 Task: Edit a video showcasing the behind-the-scenes moments and bloopers from a school play or community theater production.
Action: Mouse moved to (810, 451)
Screenshot: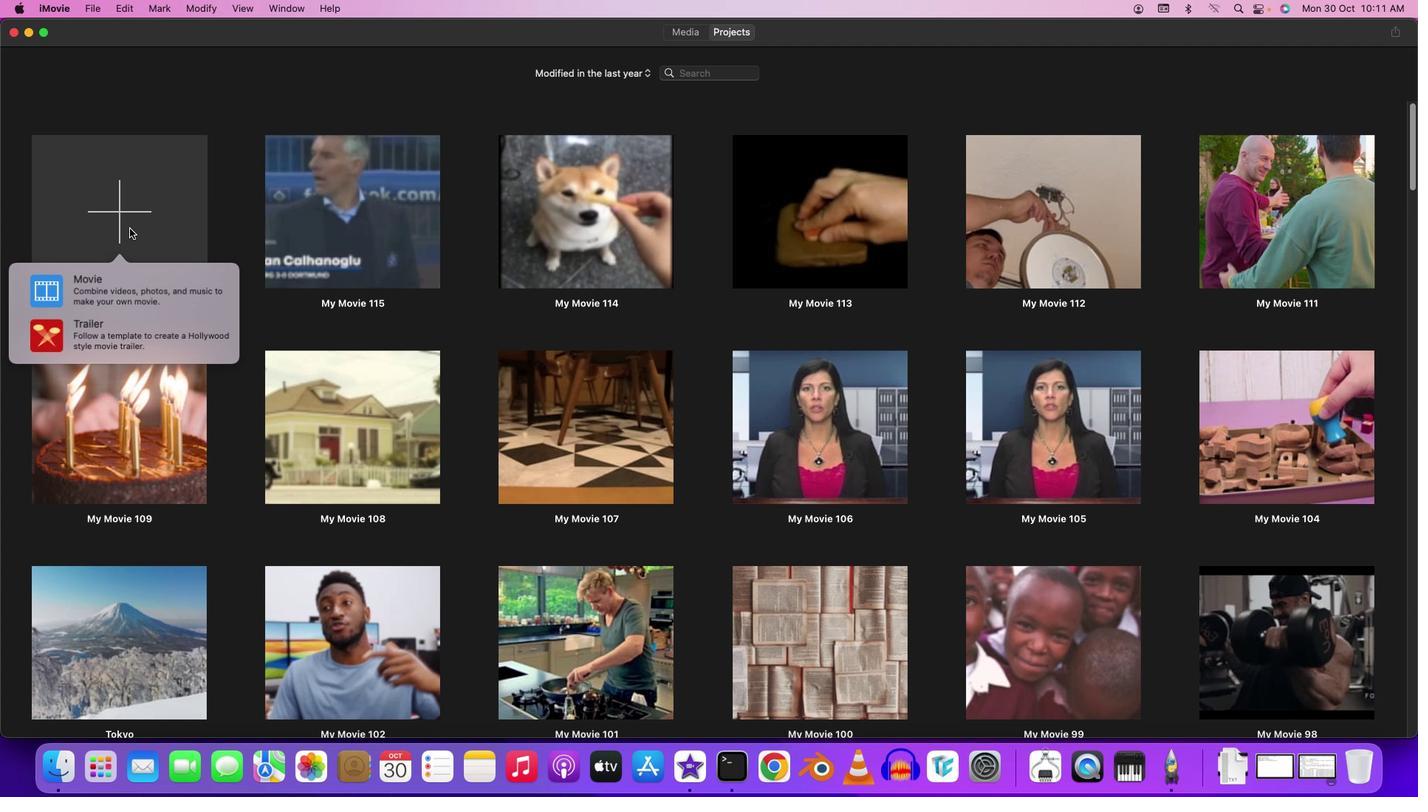 
Action: Mouse pressed left at (810, 451)
Screenshot: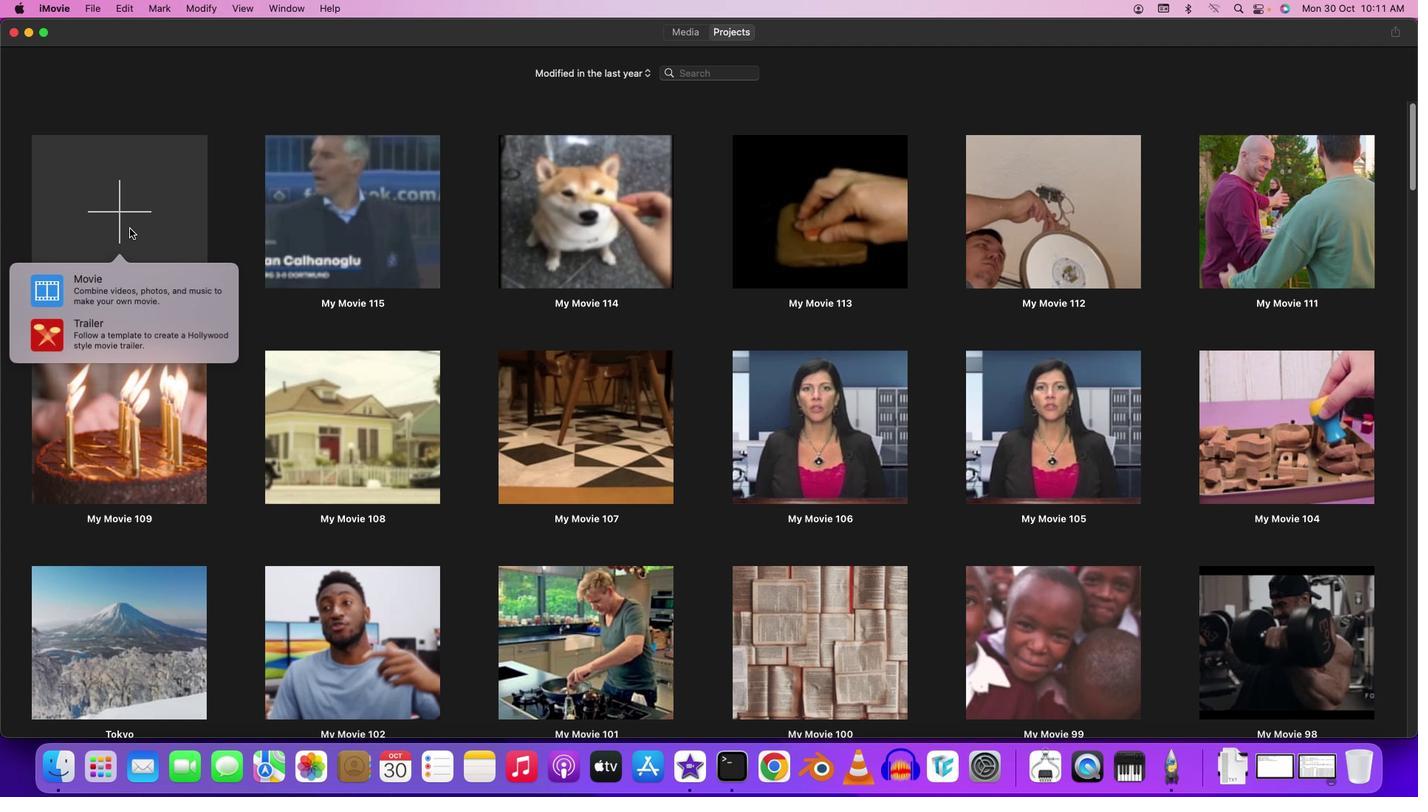 
Action: Mouse moved to (810, 451)
Screenshot: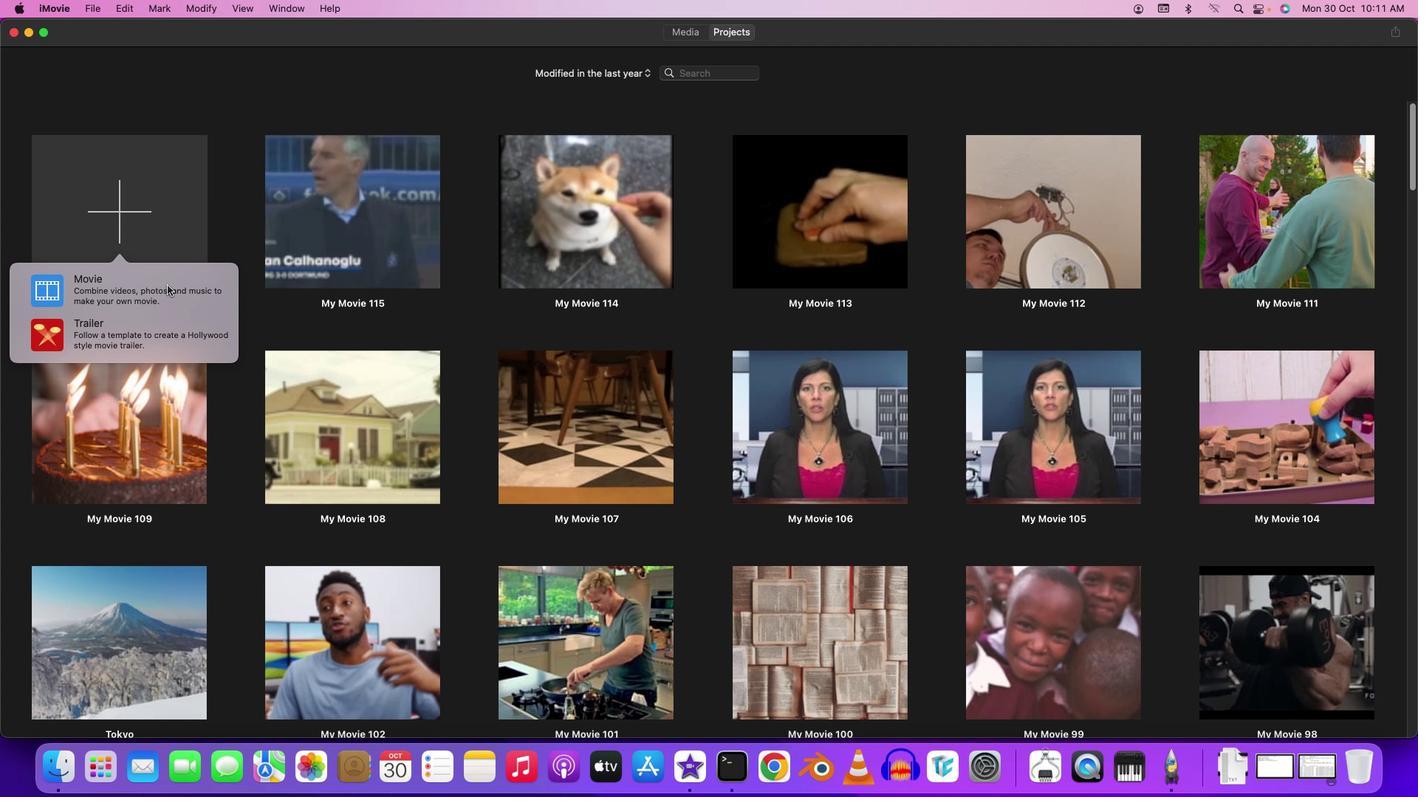 
Action: Mouse pressed left at (810, 451)
Screenshot: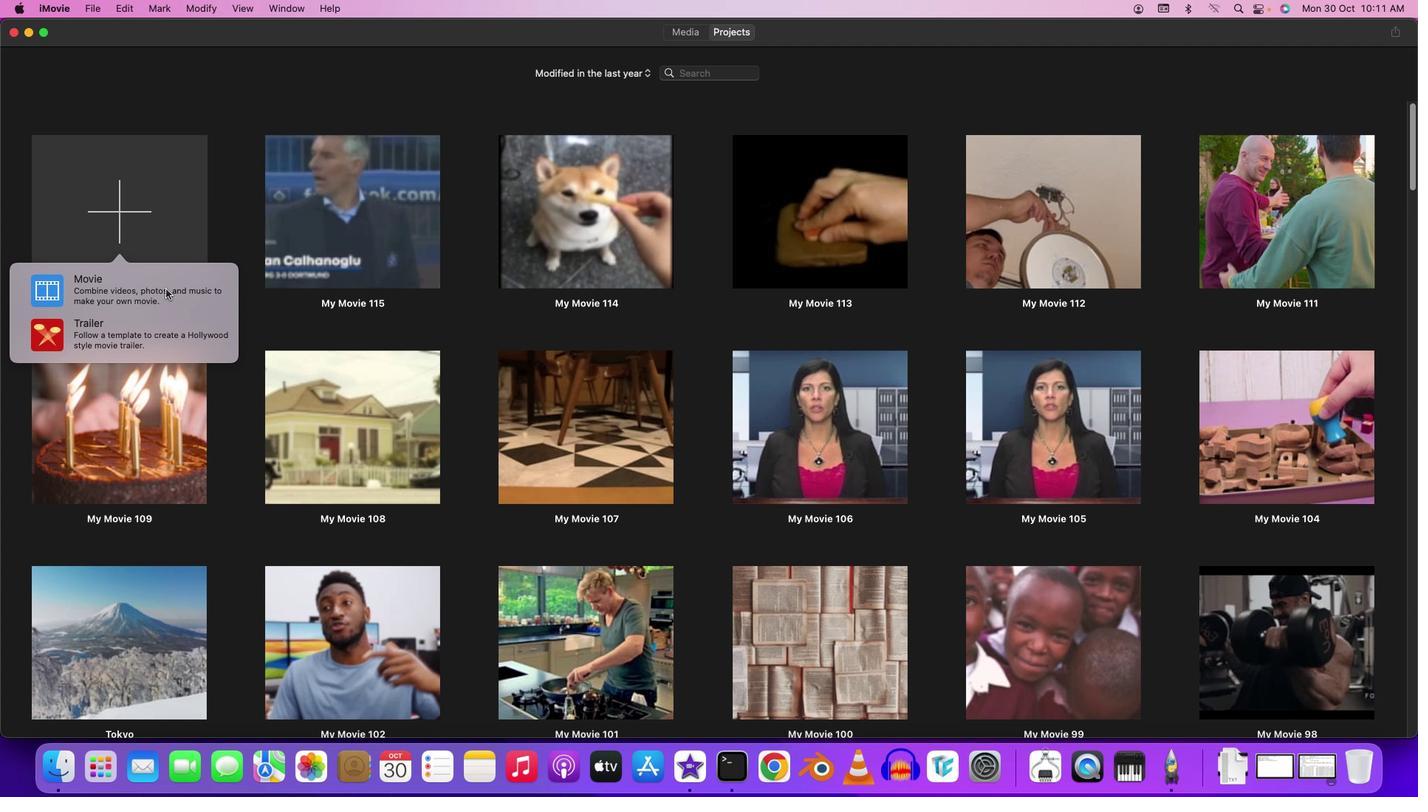 
Action: Mouse moved to (810, 451)
Screenshot: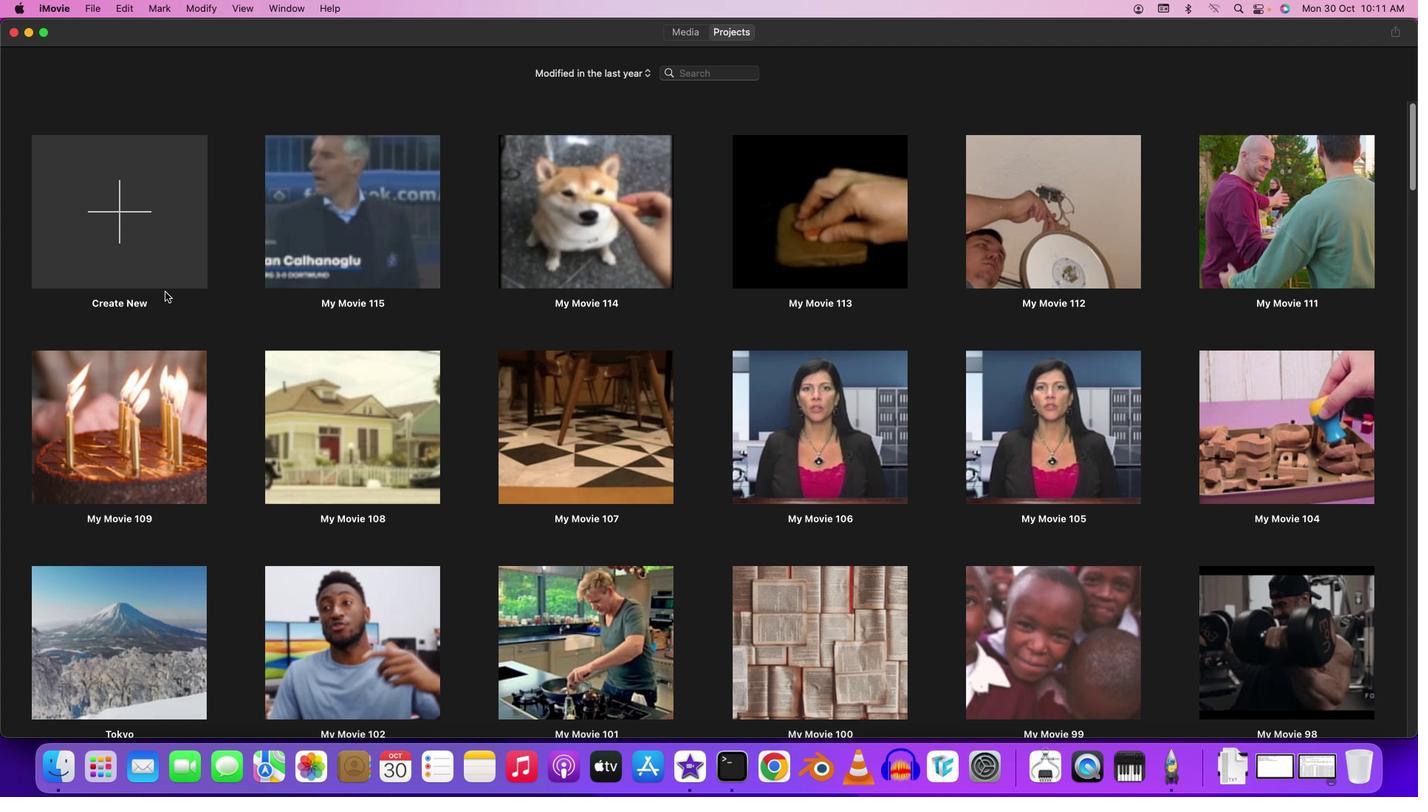 
Action: Mouse pressed left at (810, 451)
Screenshot: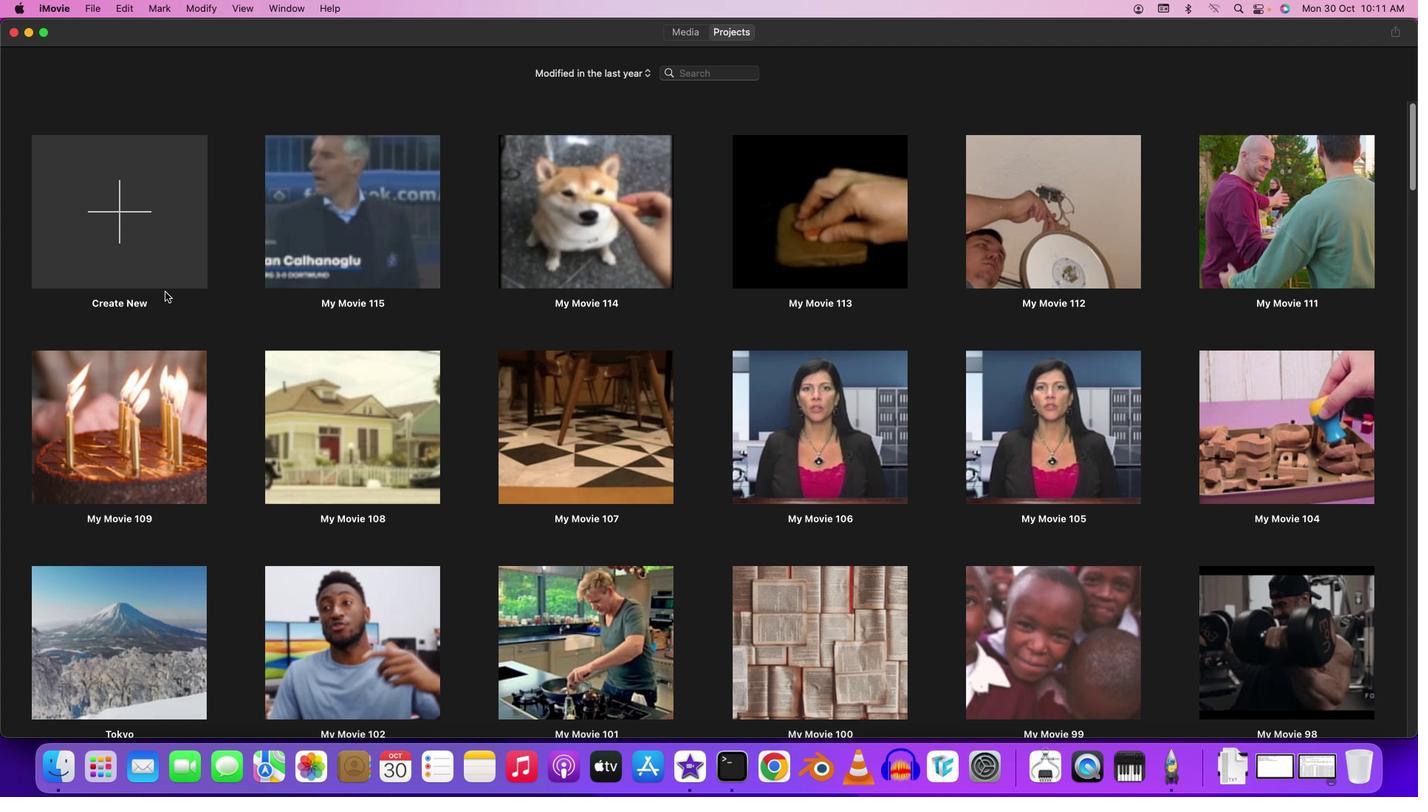 
Action: Mouse moved to (810, 451)
Screenshot: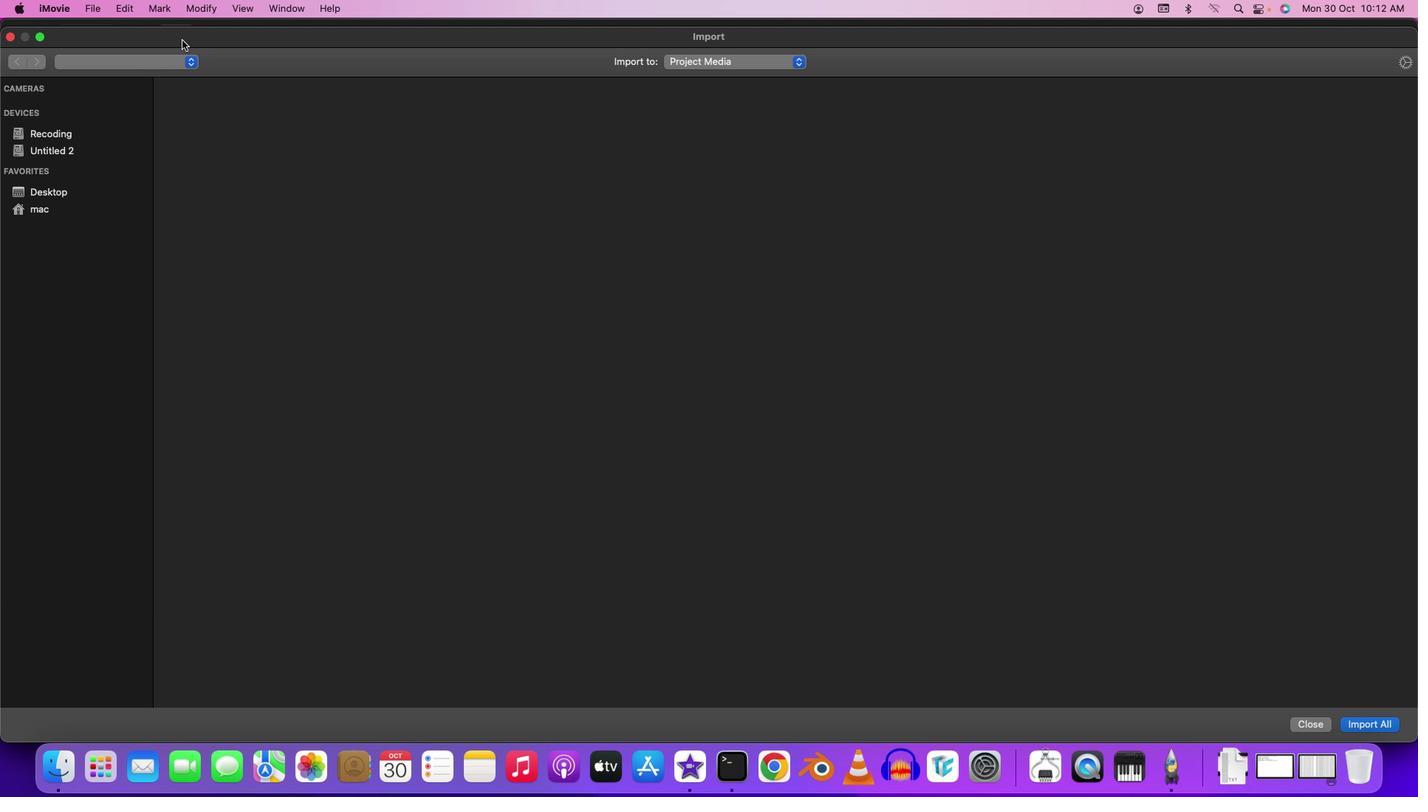 
Action: Mouse pressed left at (810, 451)
Screenshot: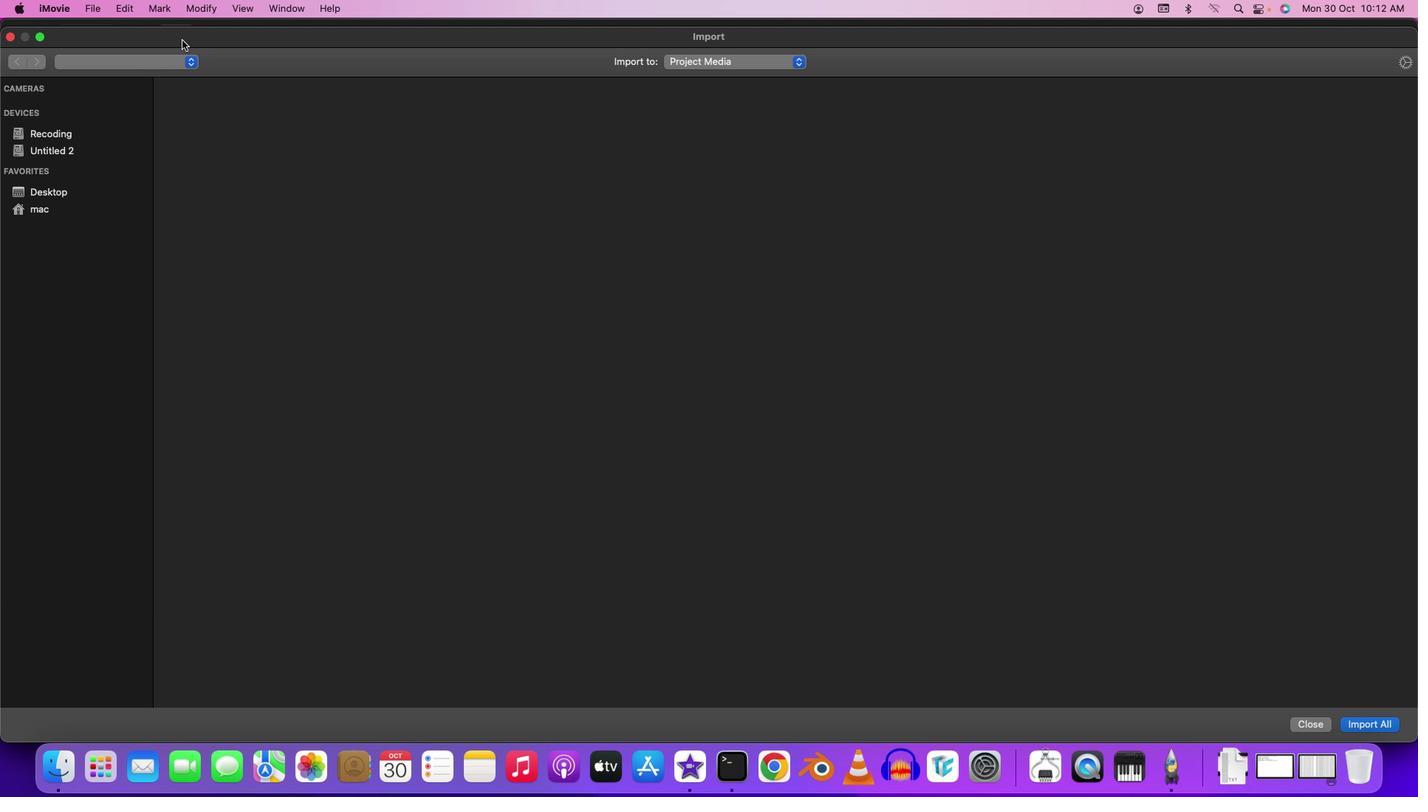 
Action: Mouse moved to (810, 451)
Screenshot: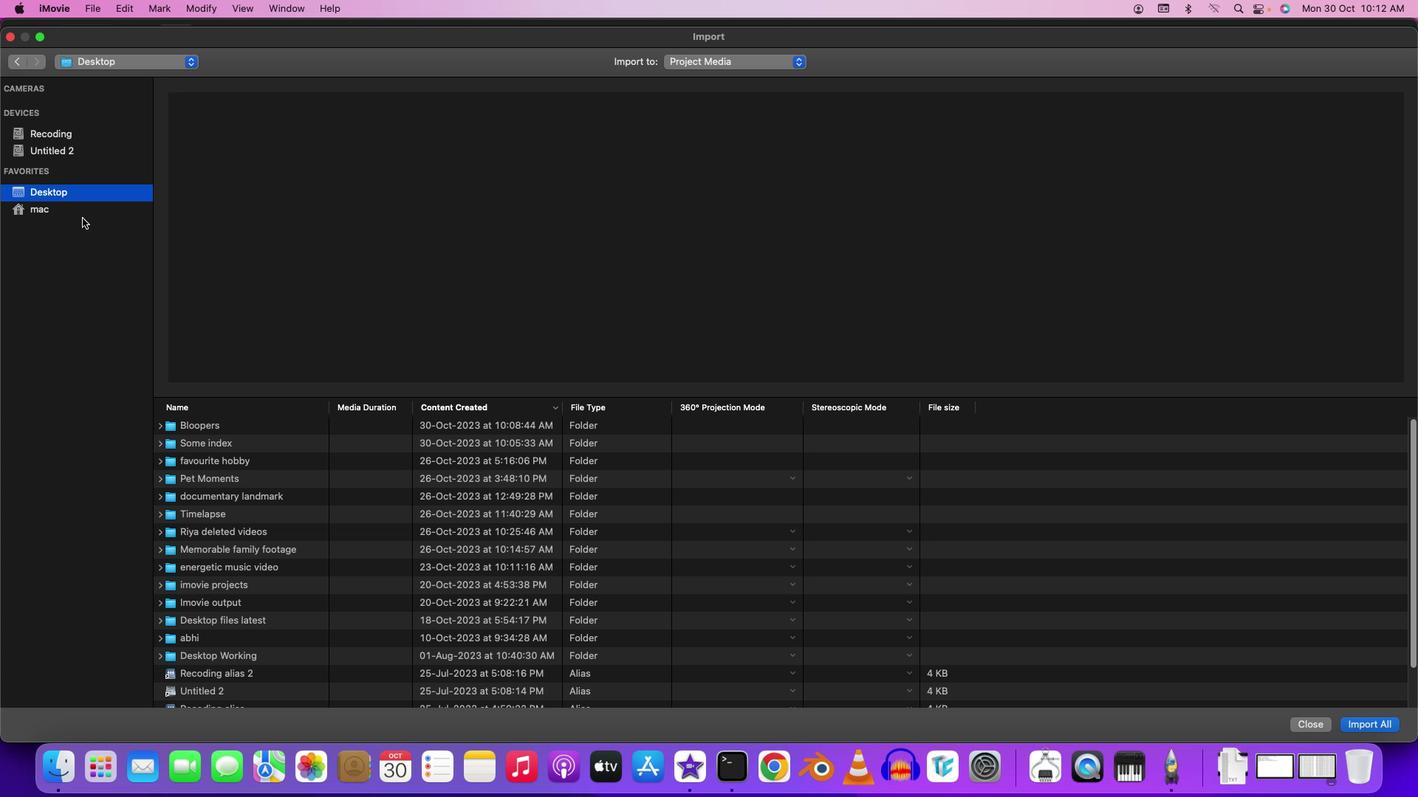 
Action: Mouse pressed left at (810, 451)
Screenshot: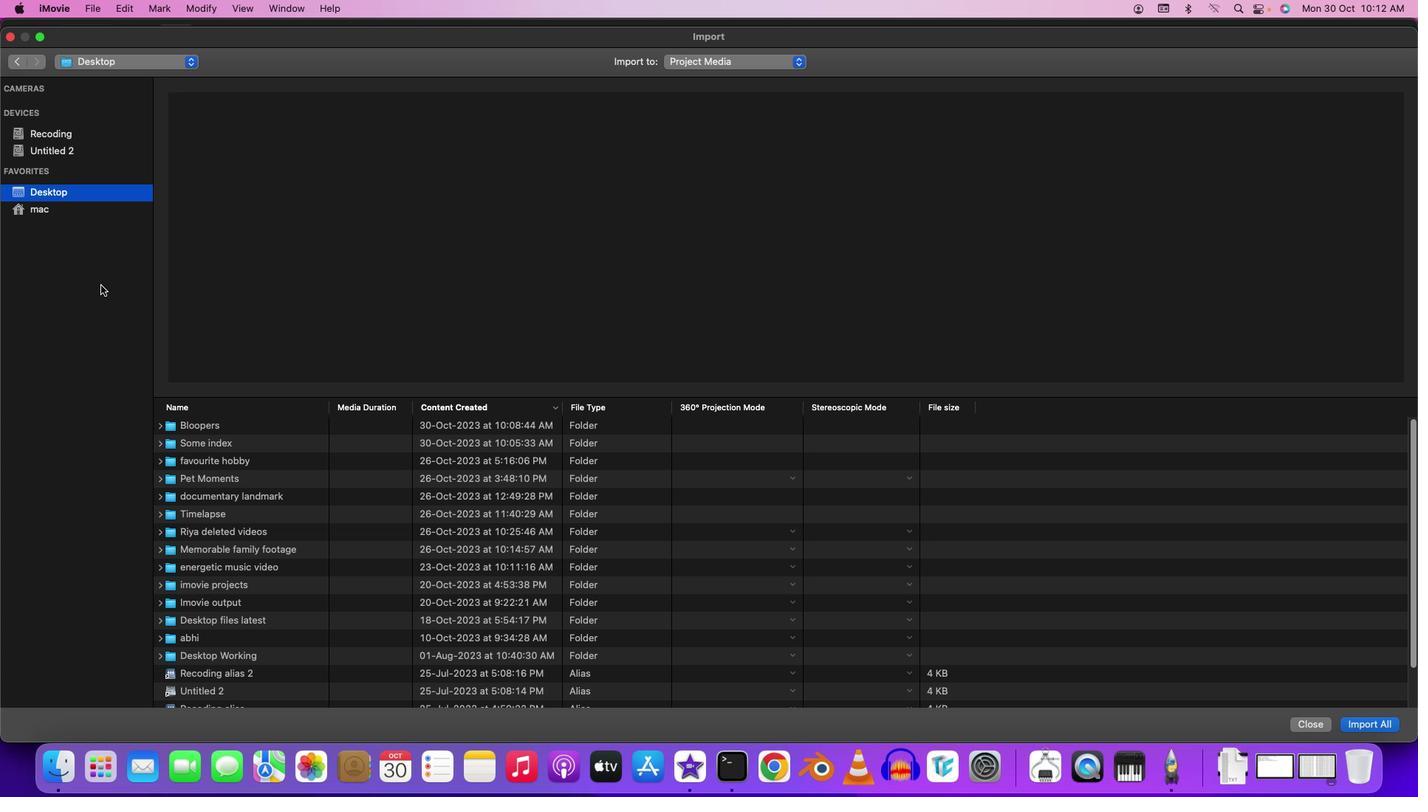 
Action: Mouse moved to (810, 451)
Screenshot: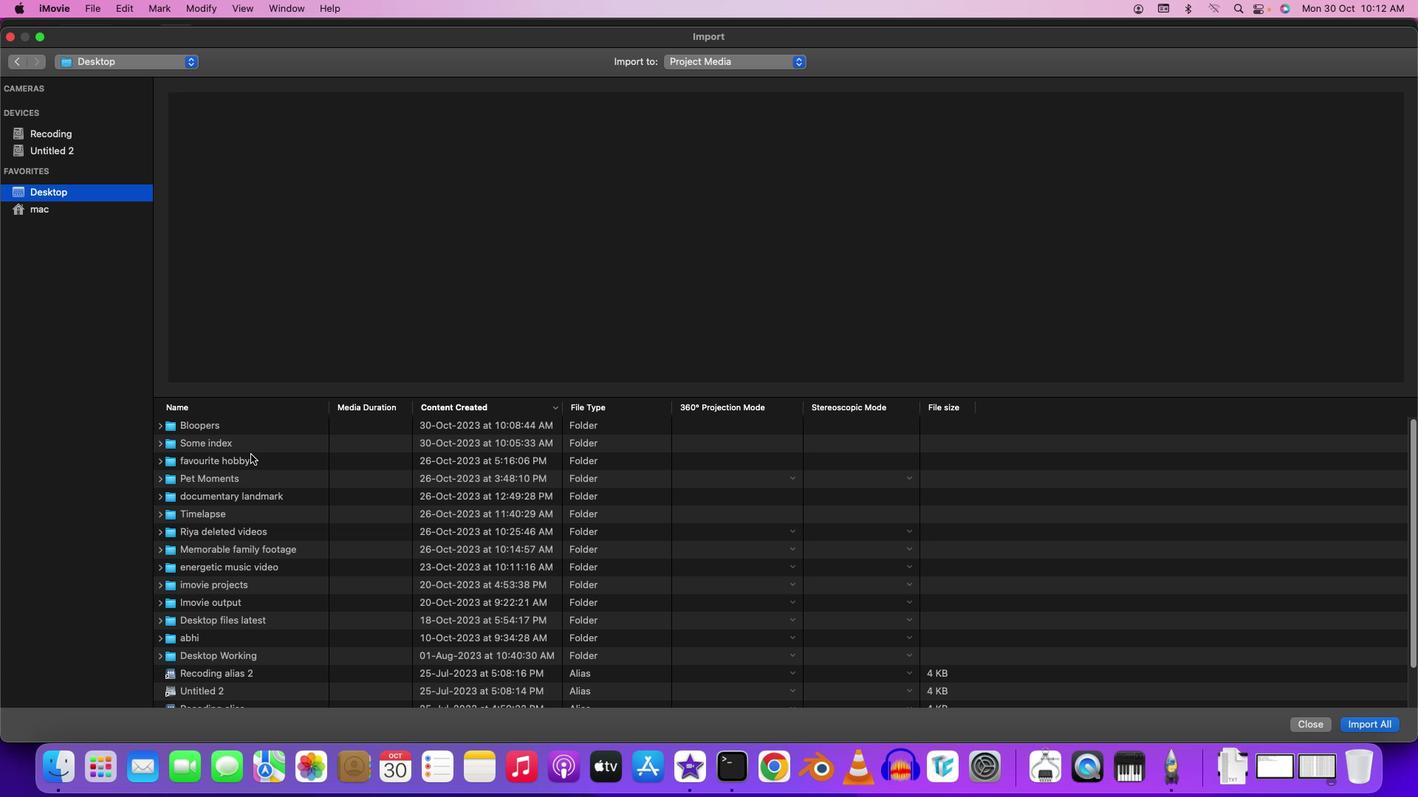 
Action: Mouse pressed left at (810, 451)
Screenshot: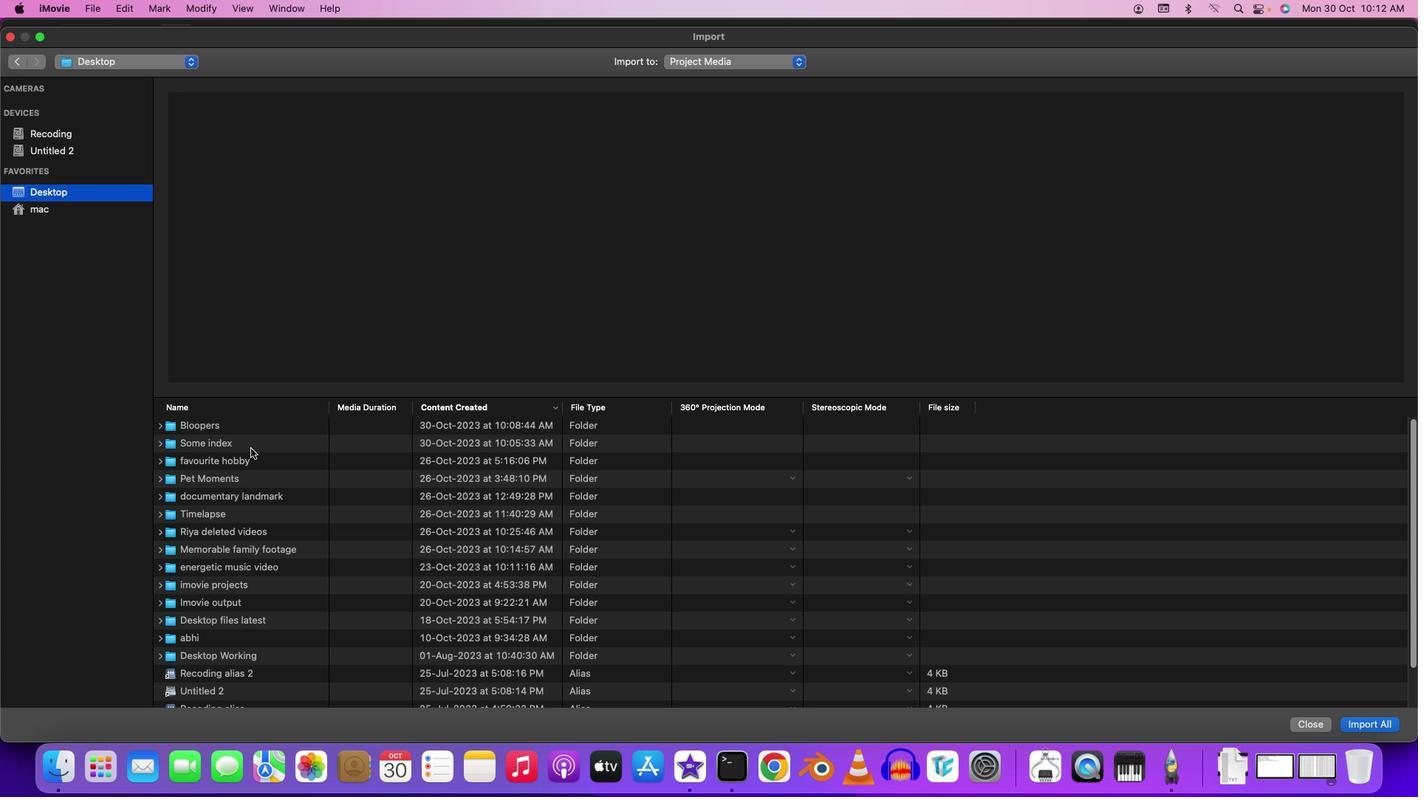 
Action: Mouse moved to (810, 451)
Screenshot: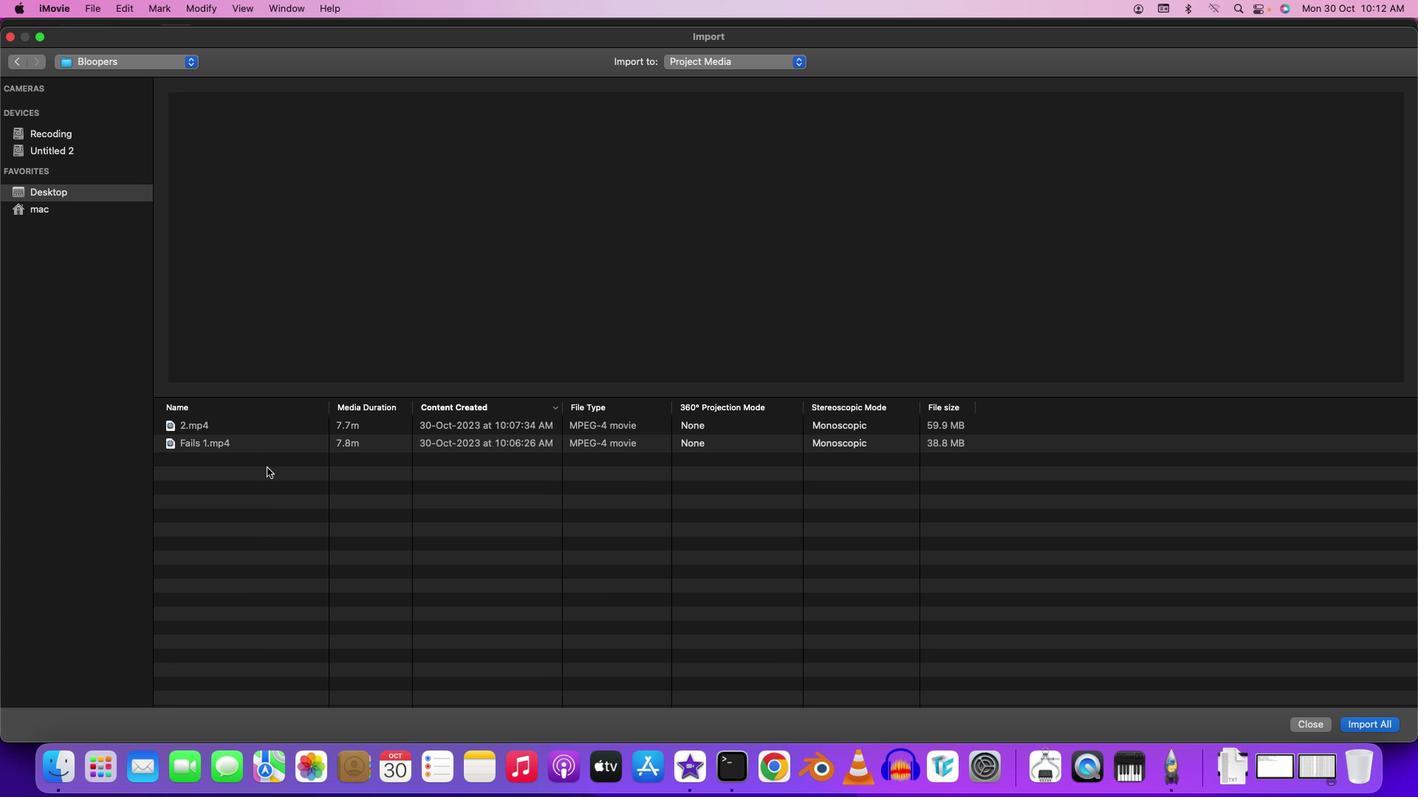 
Action: Mouse pressed left at (810, 451)
Screenshot: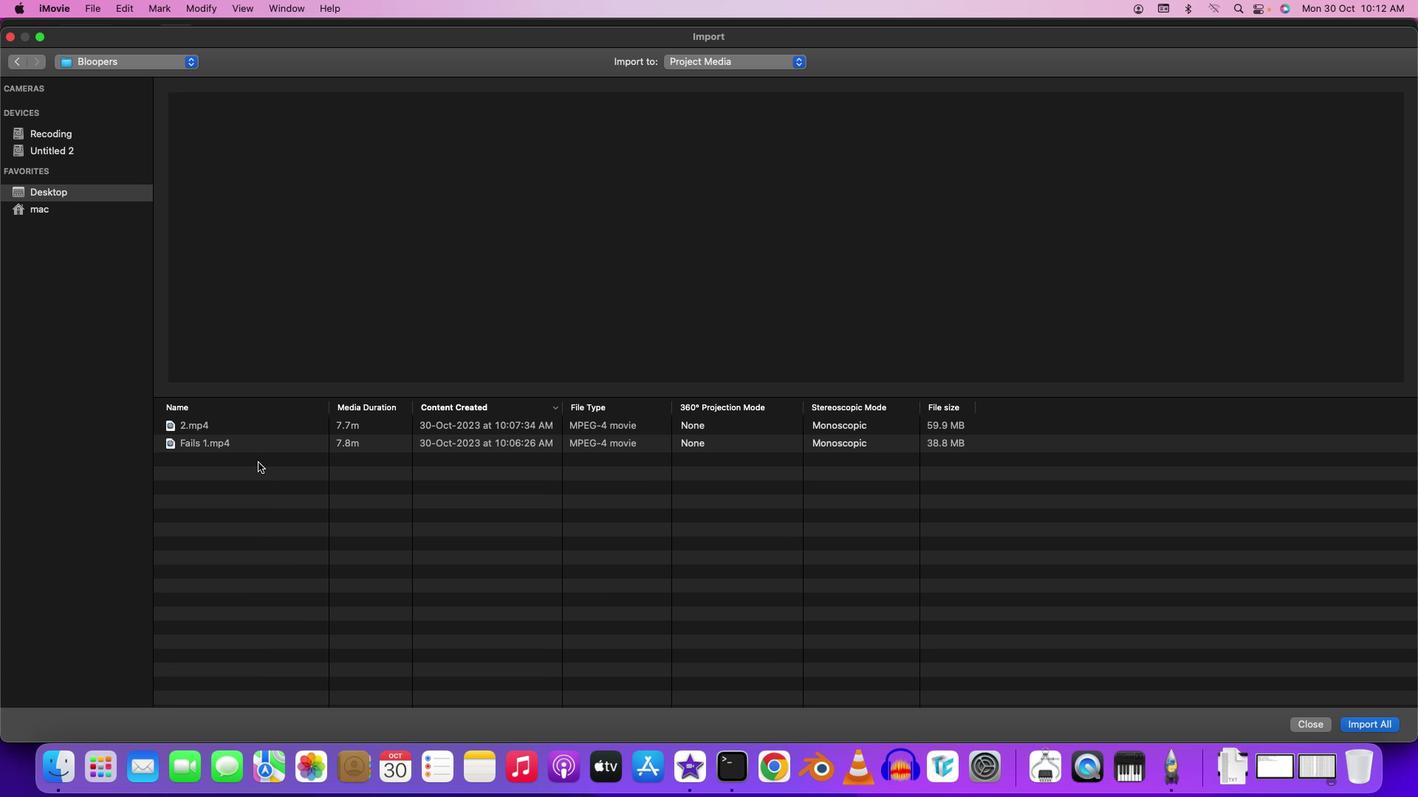
Action: Mouse pressed left at (810, 451)
Screenshot: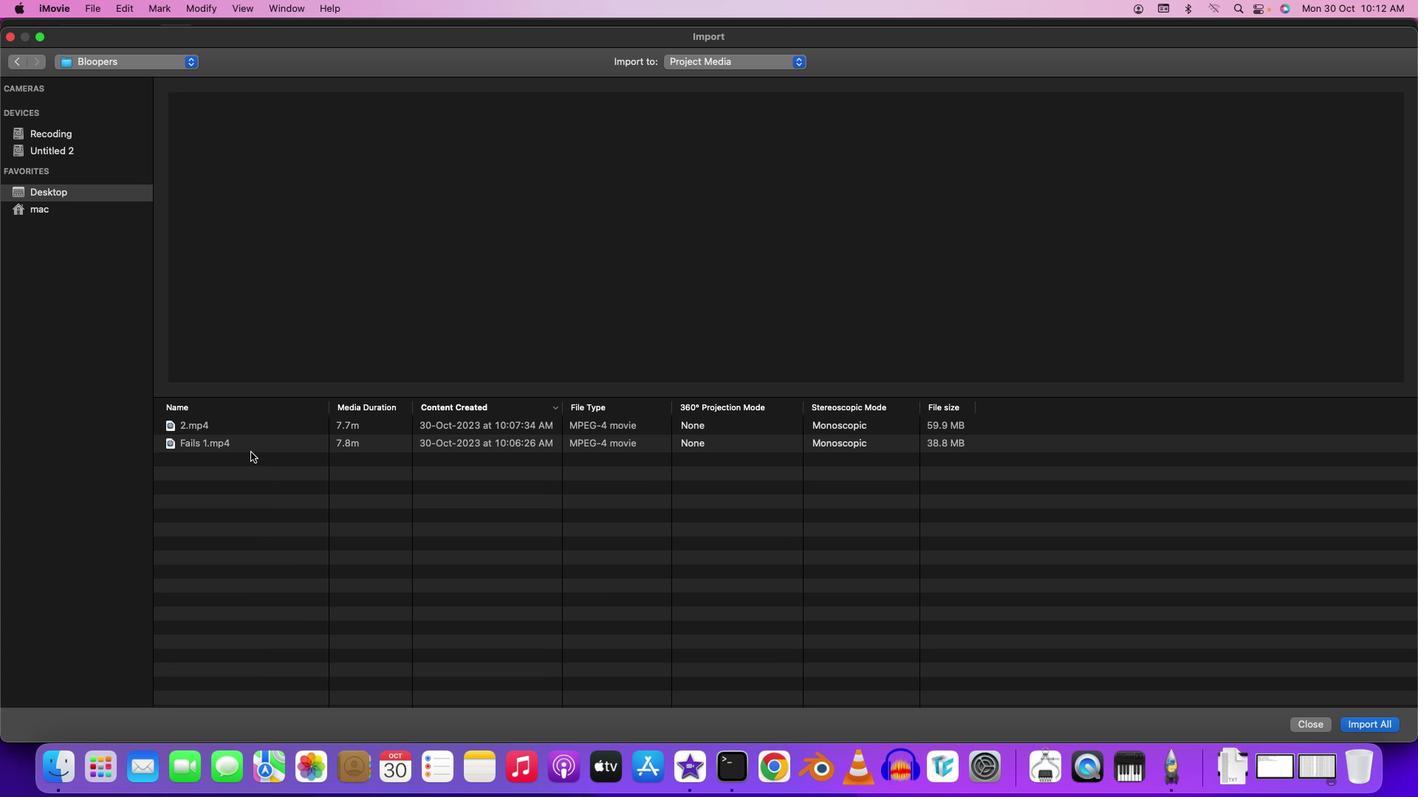 
Action: Mouse moved to (810, 451)
Screenshot: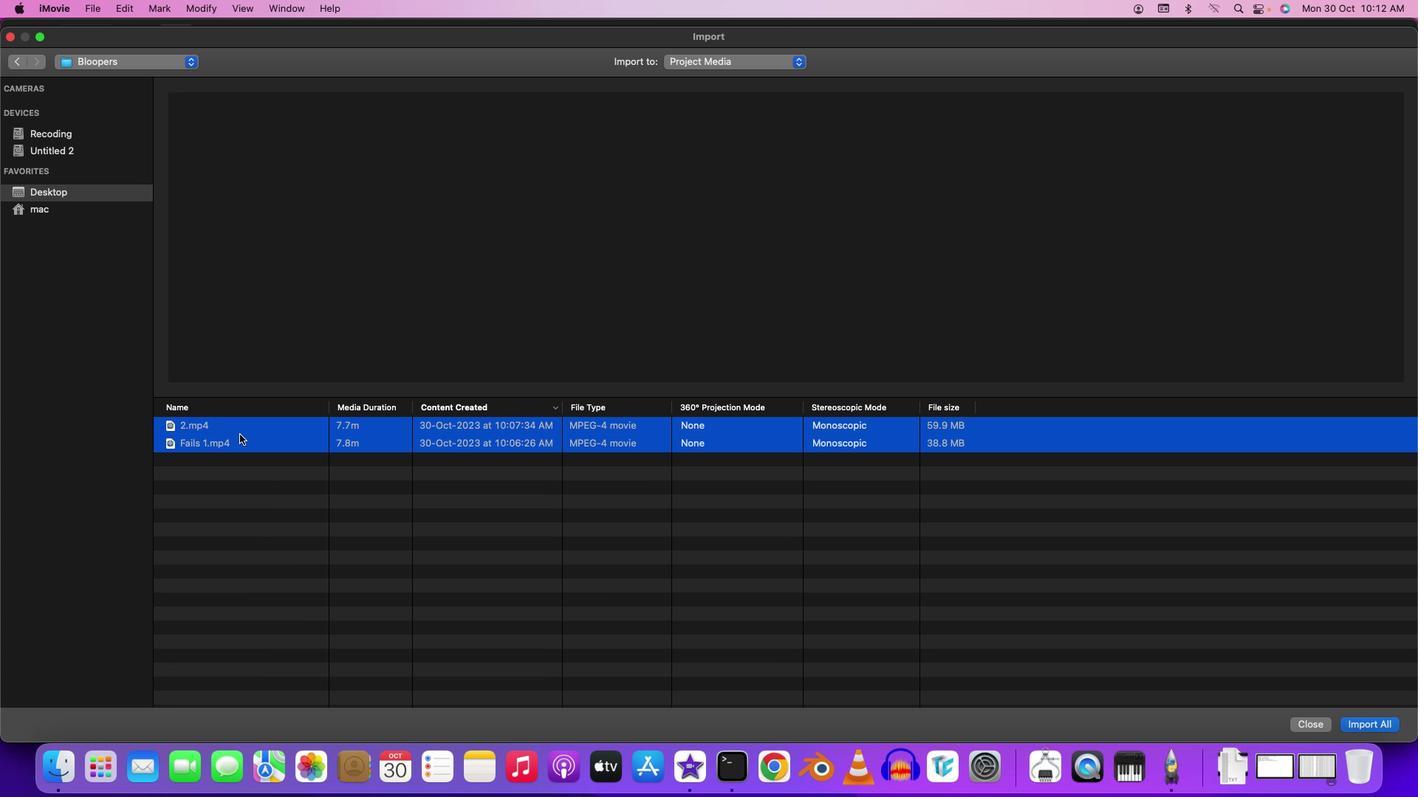 
Action: Mouse pressed left at (810, 451)
Screenshot: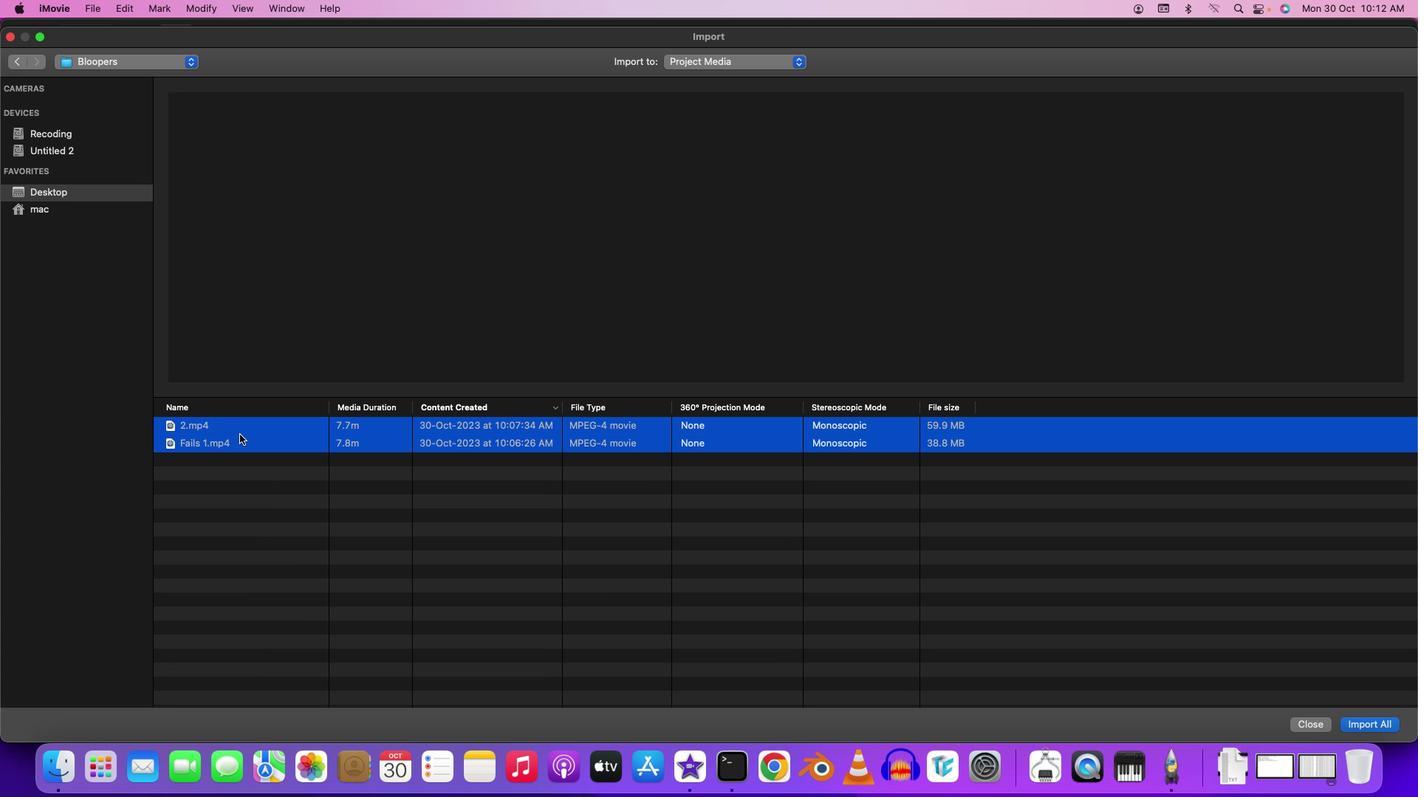 
Action: Mouse moved to (810, 452)
Screenshot: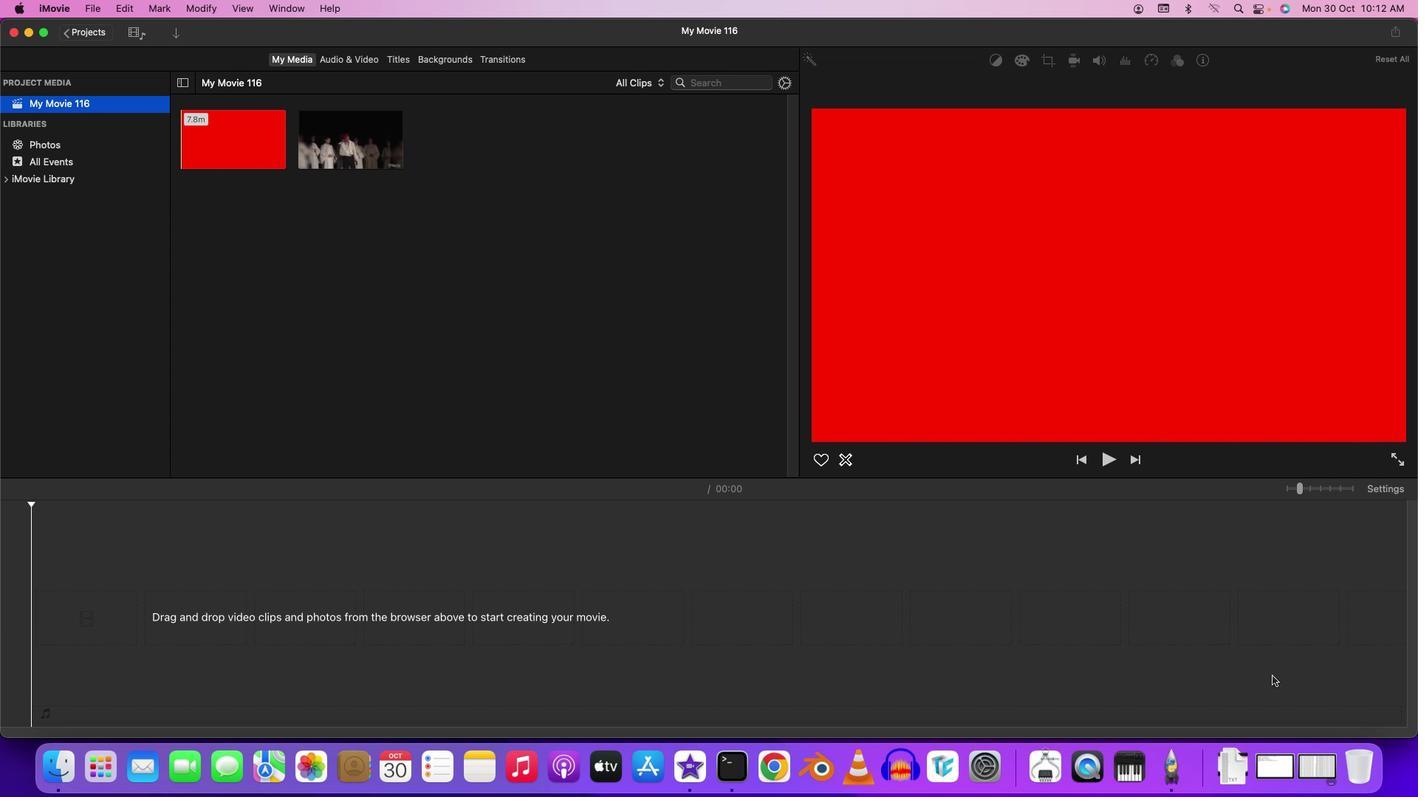 
Action: Mouse pressed left at (810, 452)
Screenshot: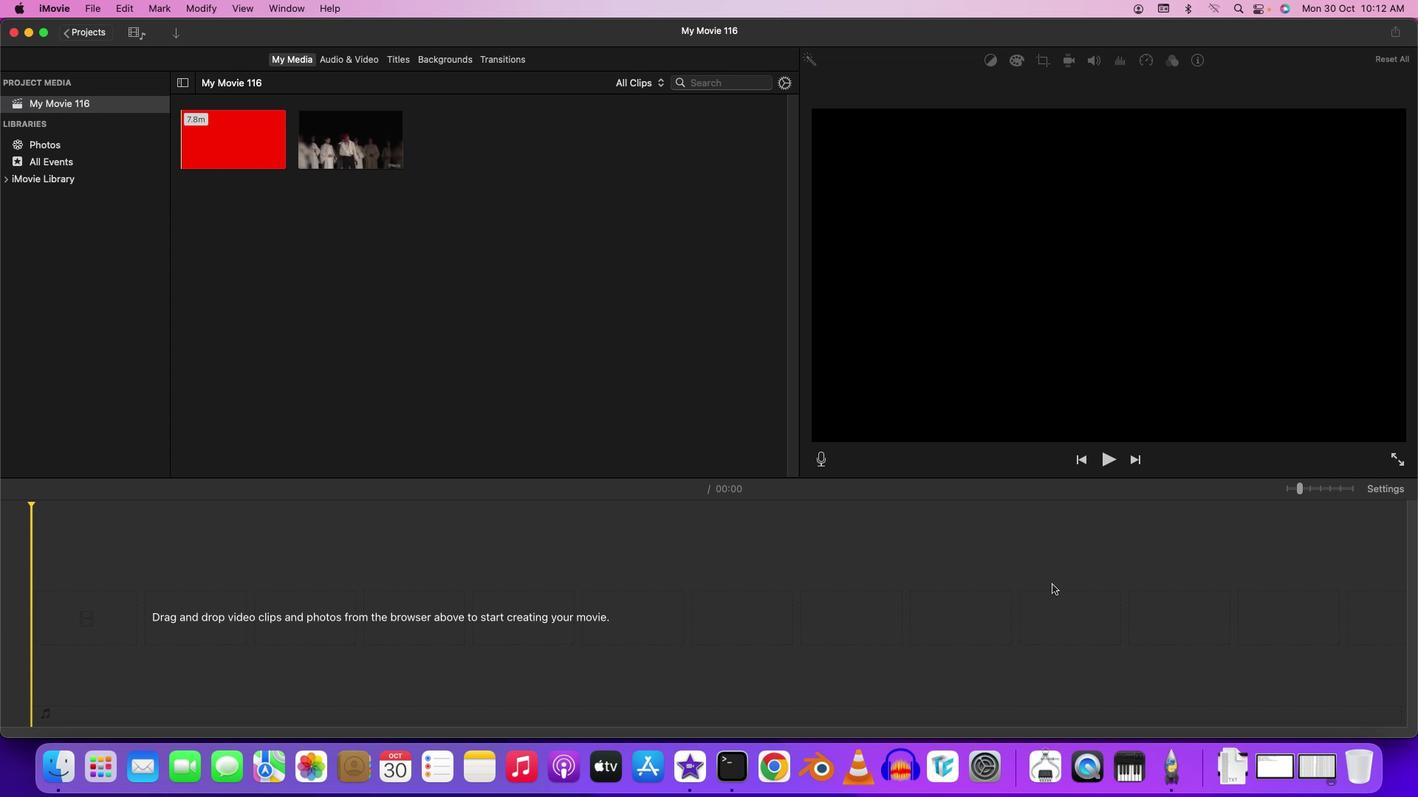 
Action: Mouse moved to (810, 451)
Screenshot: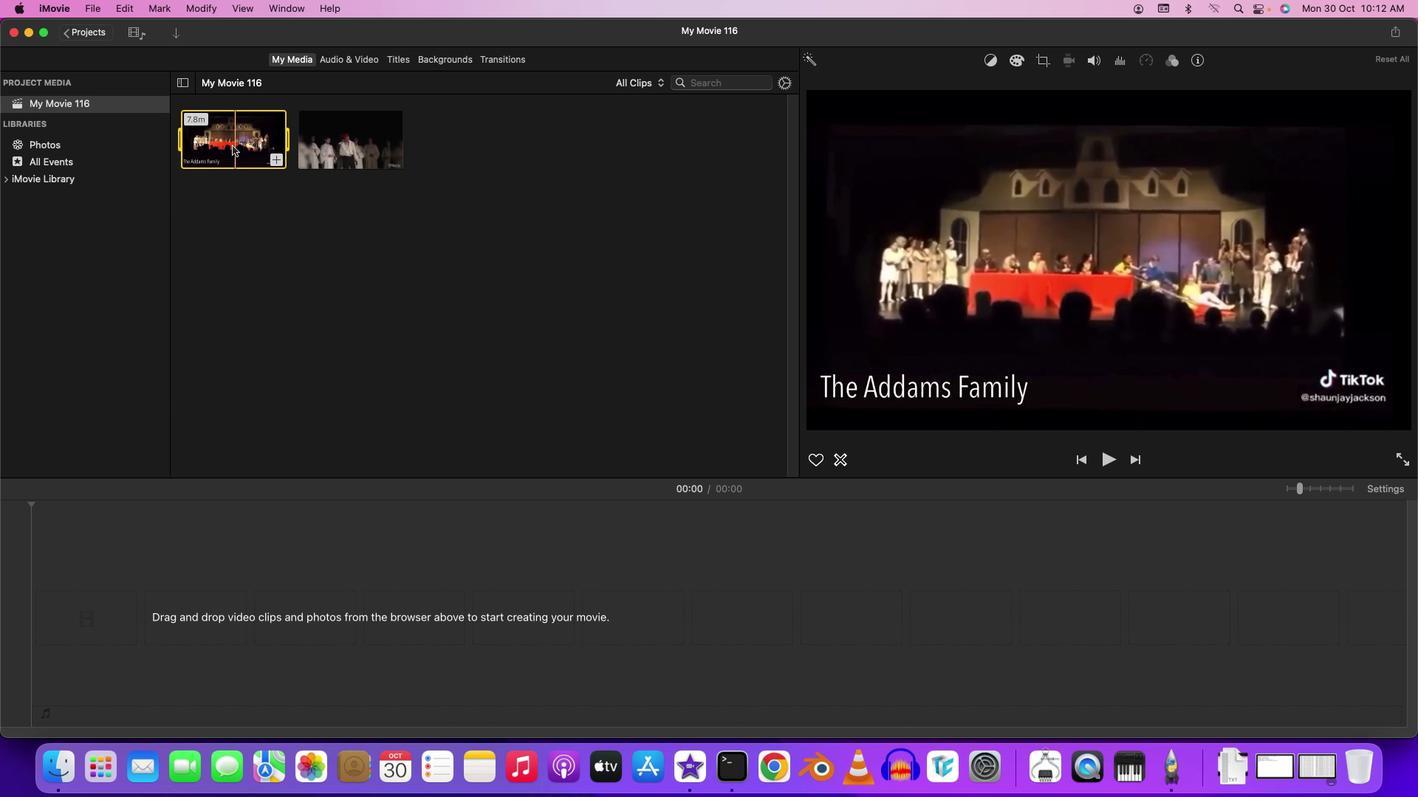 
Action: Mouse pressed left at (810, 451)
Screenshot: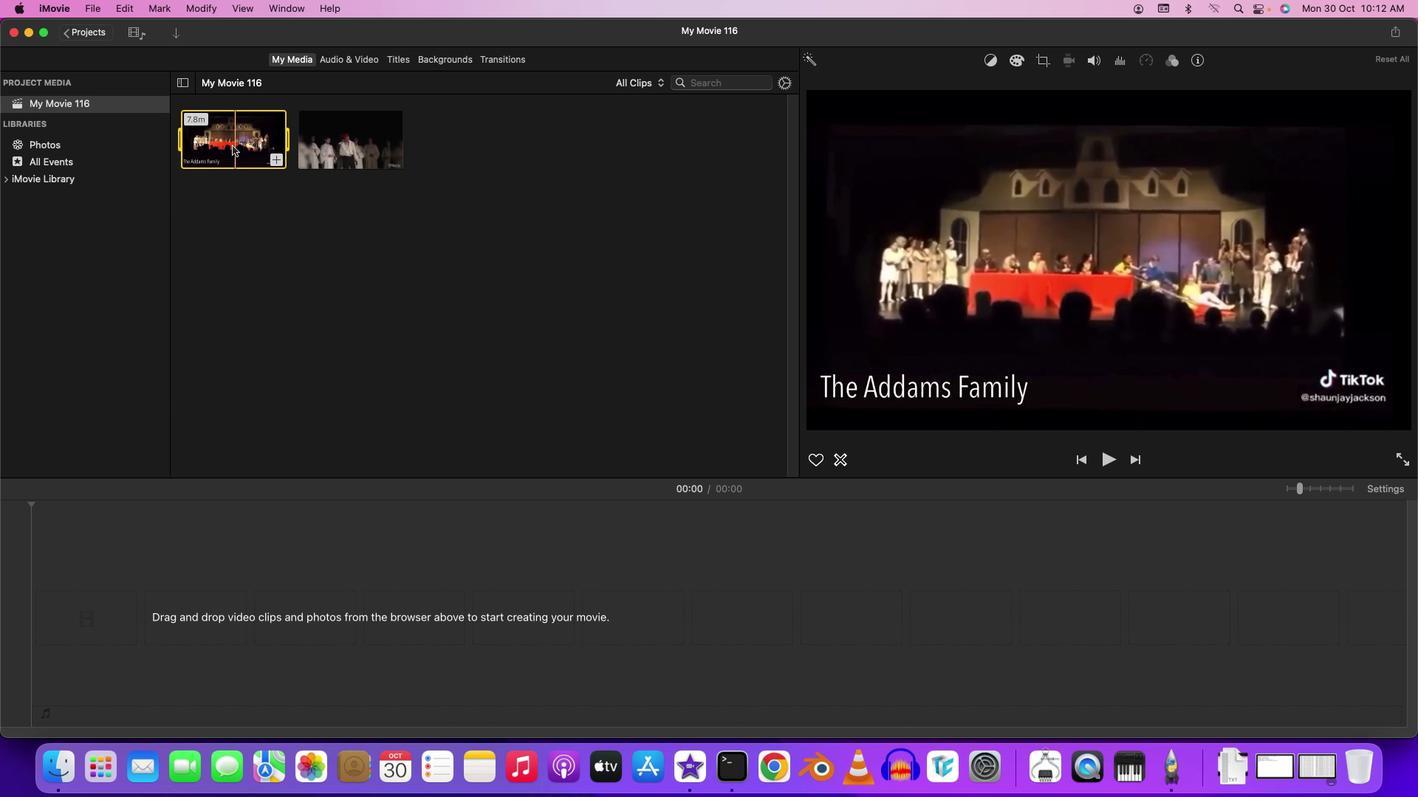 
Action: Mouse moved to (810, 451)
Screenshot: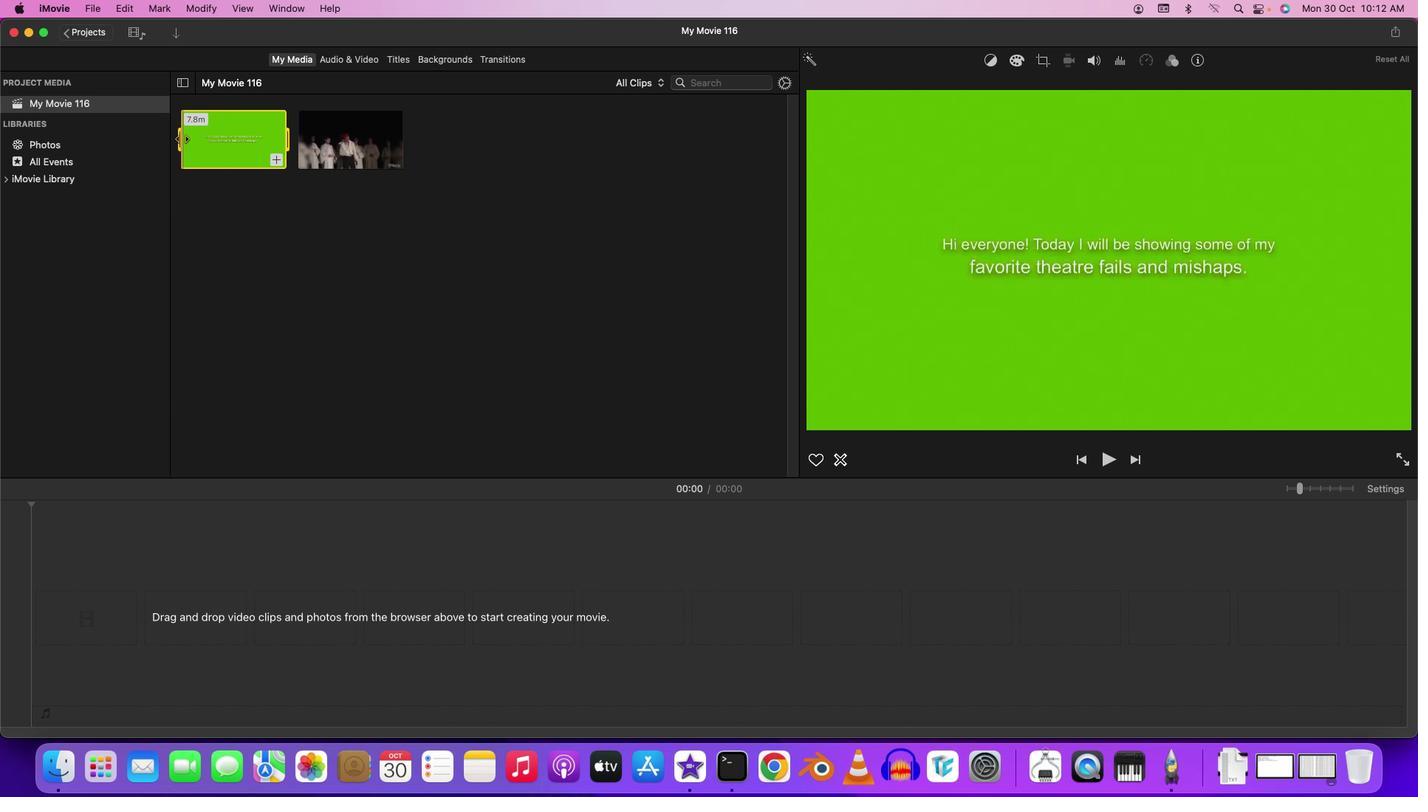 
Action: Mouse pressed left at (810, 451)
Screenshot: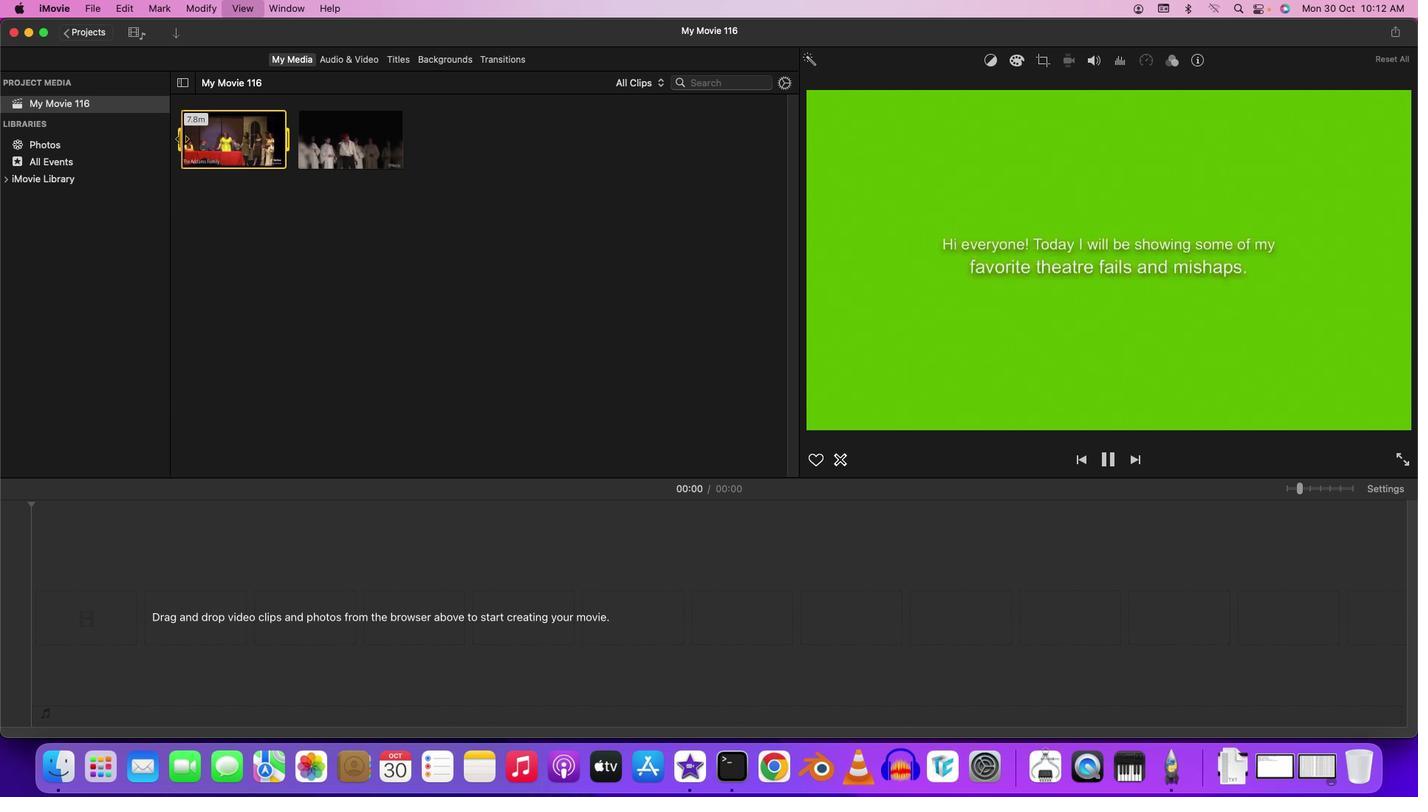 
Action: Mouse pressed left at (810, 451)
Screenshot: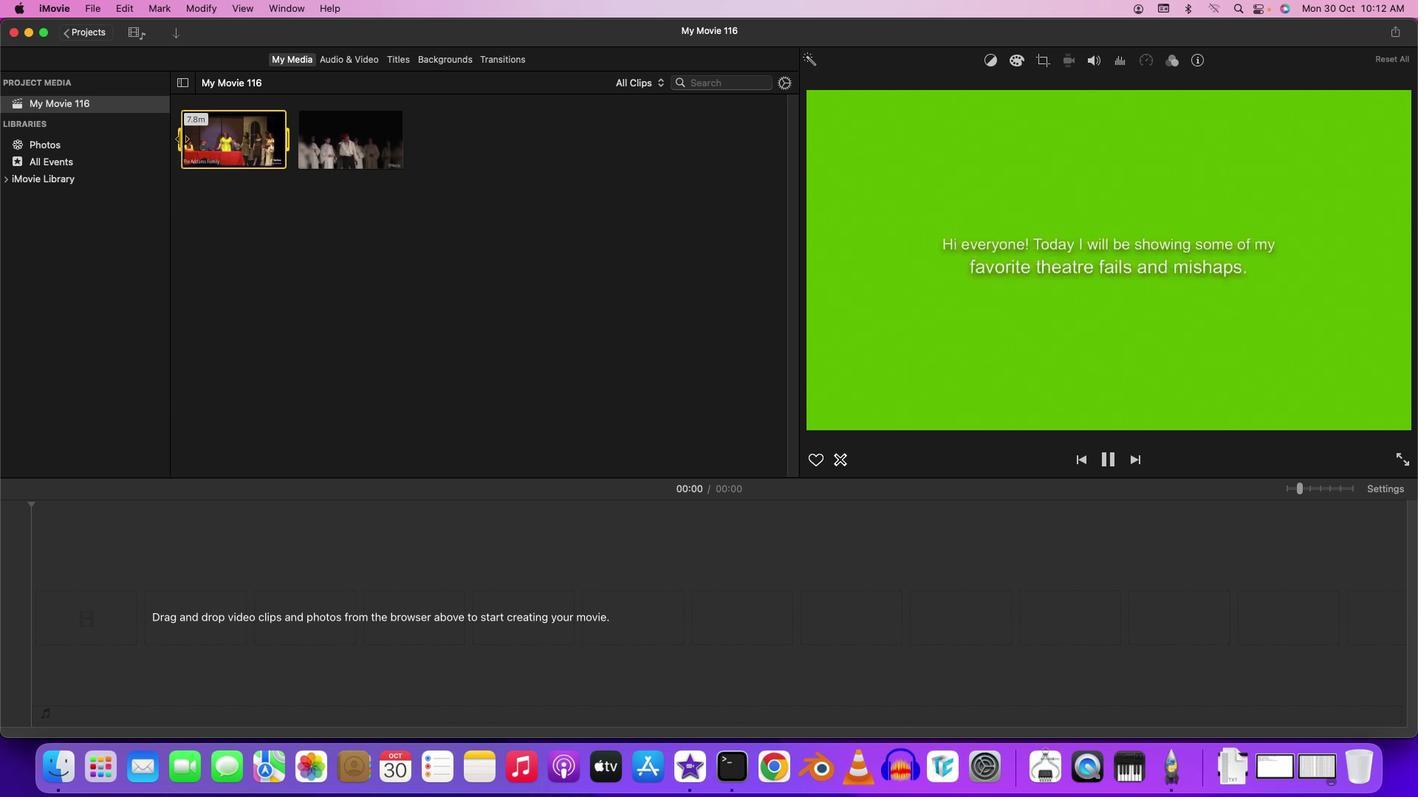 
Action: Key pressed Key.spaceKey.space
Screenshot: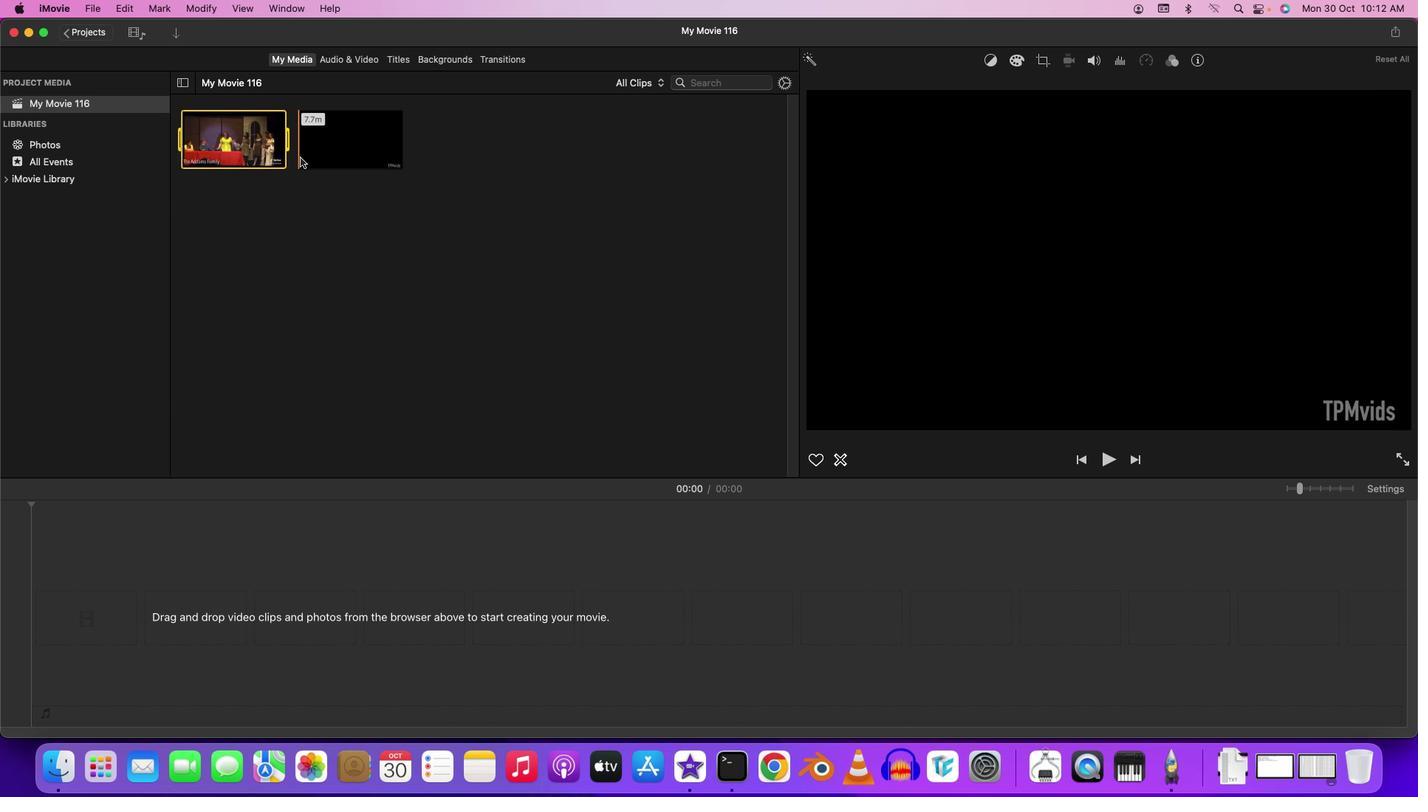 
Action: Mouse moved to (810, 451)
Screenshot: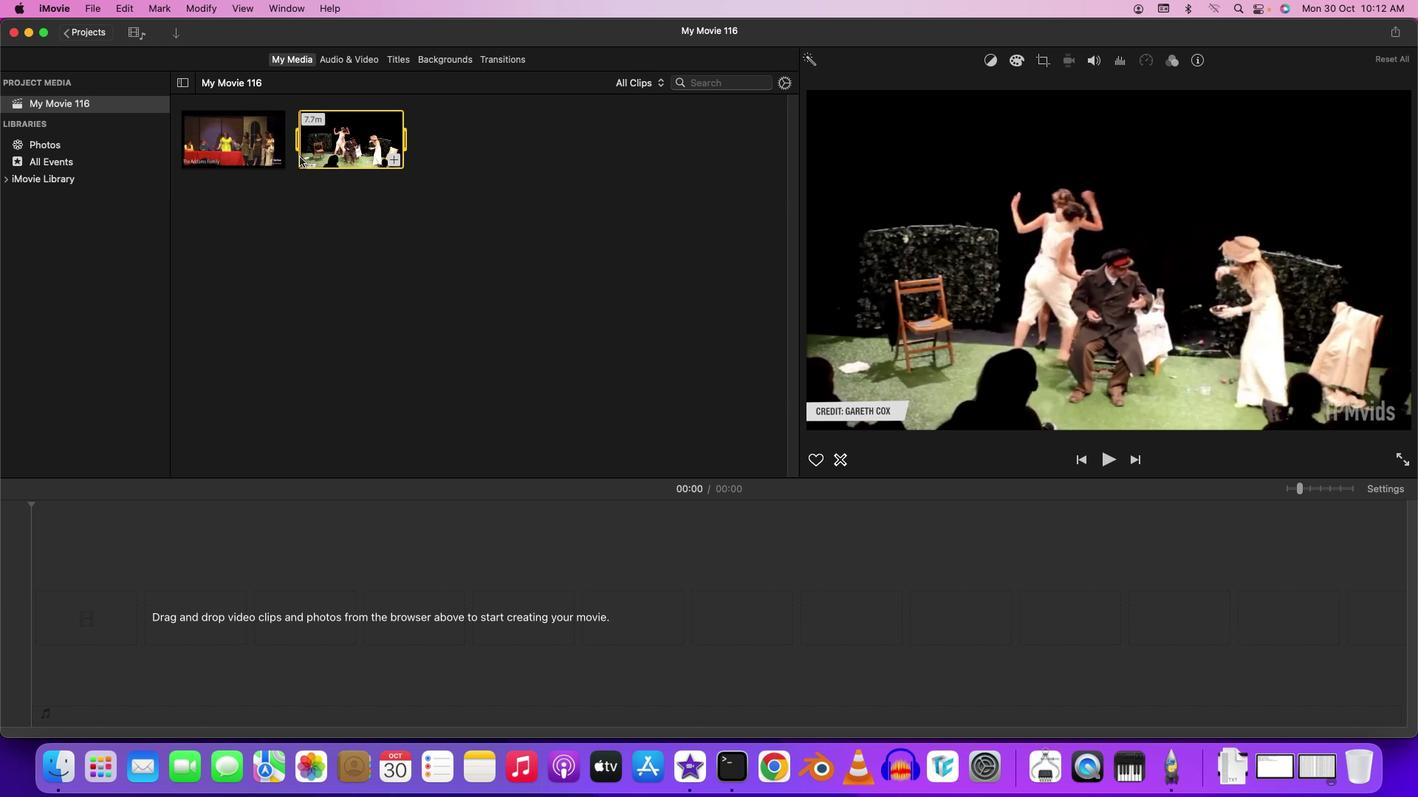 
Action: Mouse pressed left at (810, 451)
Screenshot: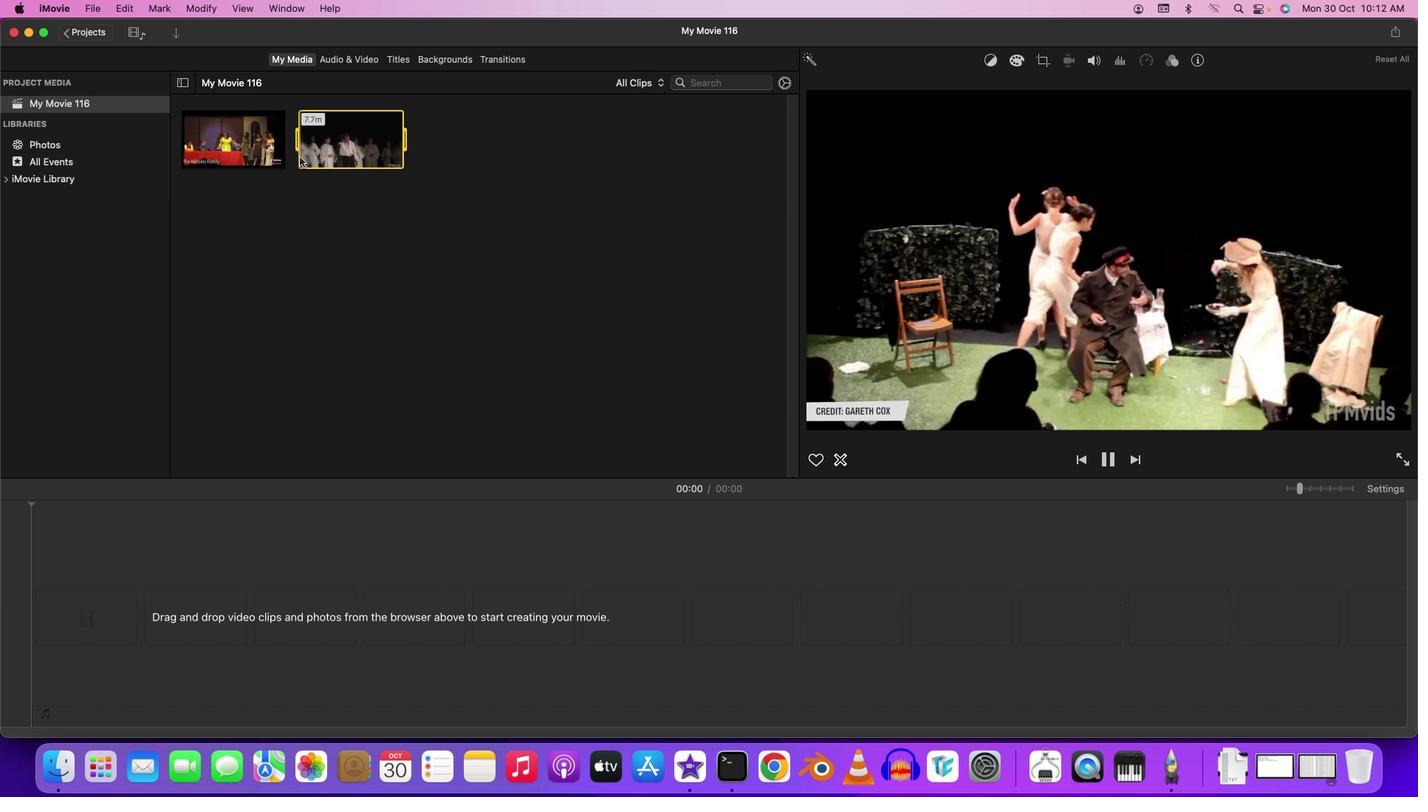 
Action: Key pressed Key.spaceKey.spaceKey.spaceKey.space
Screenshot: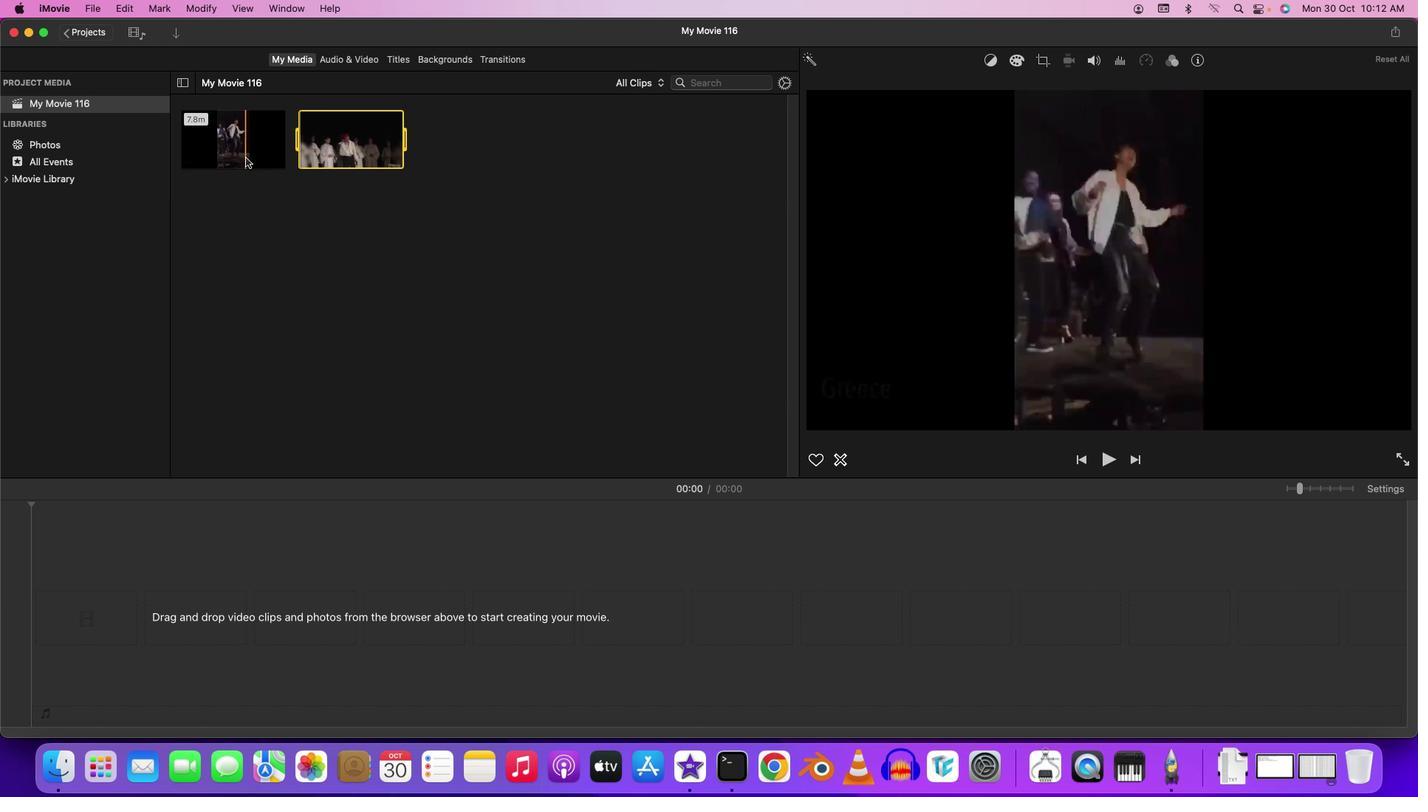 
Action: Mouse moved to (810, 451)
Screenshot: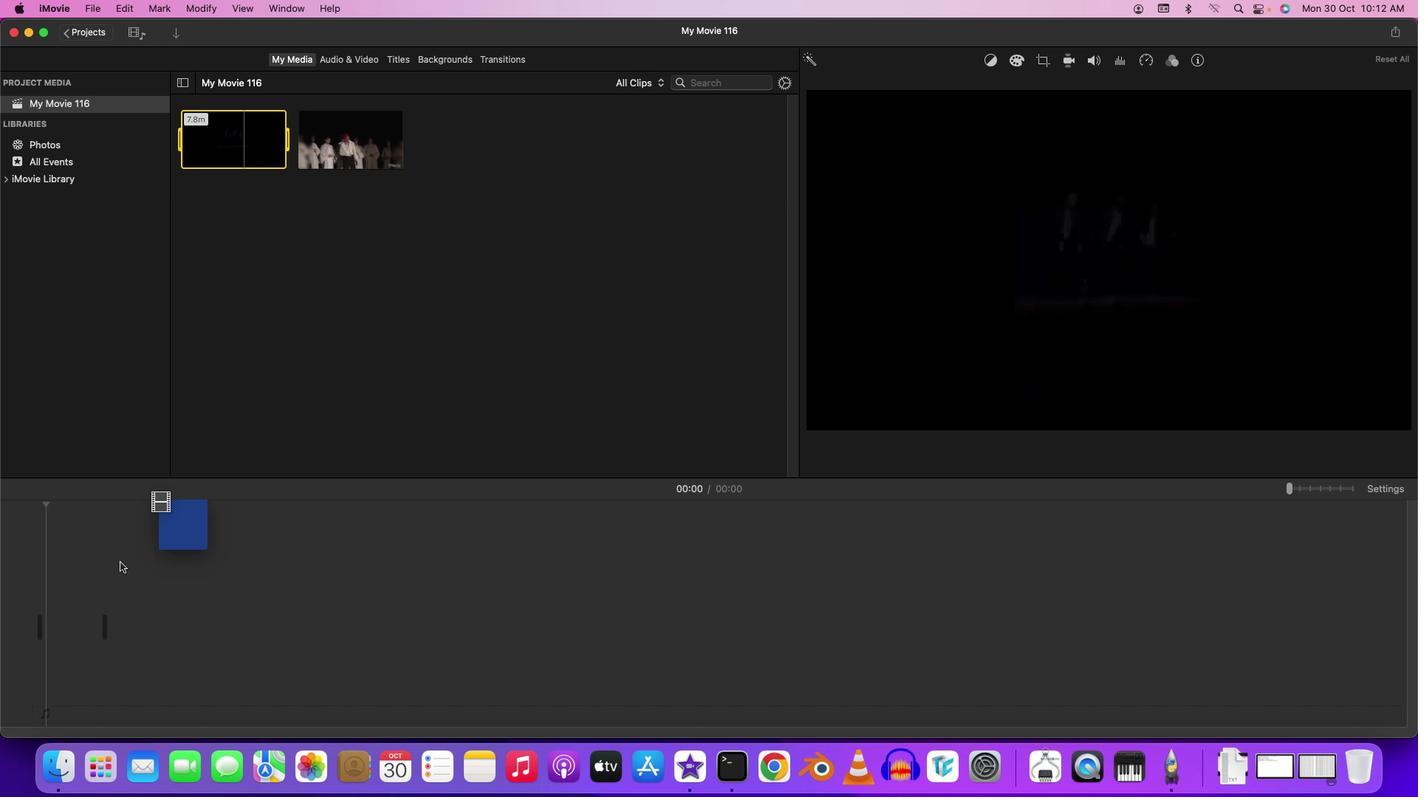 
Action: Mouse pressed left at (810, 451)
Screenshot: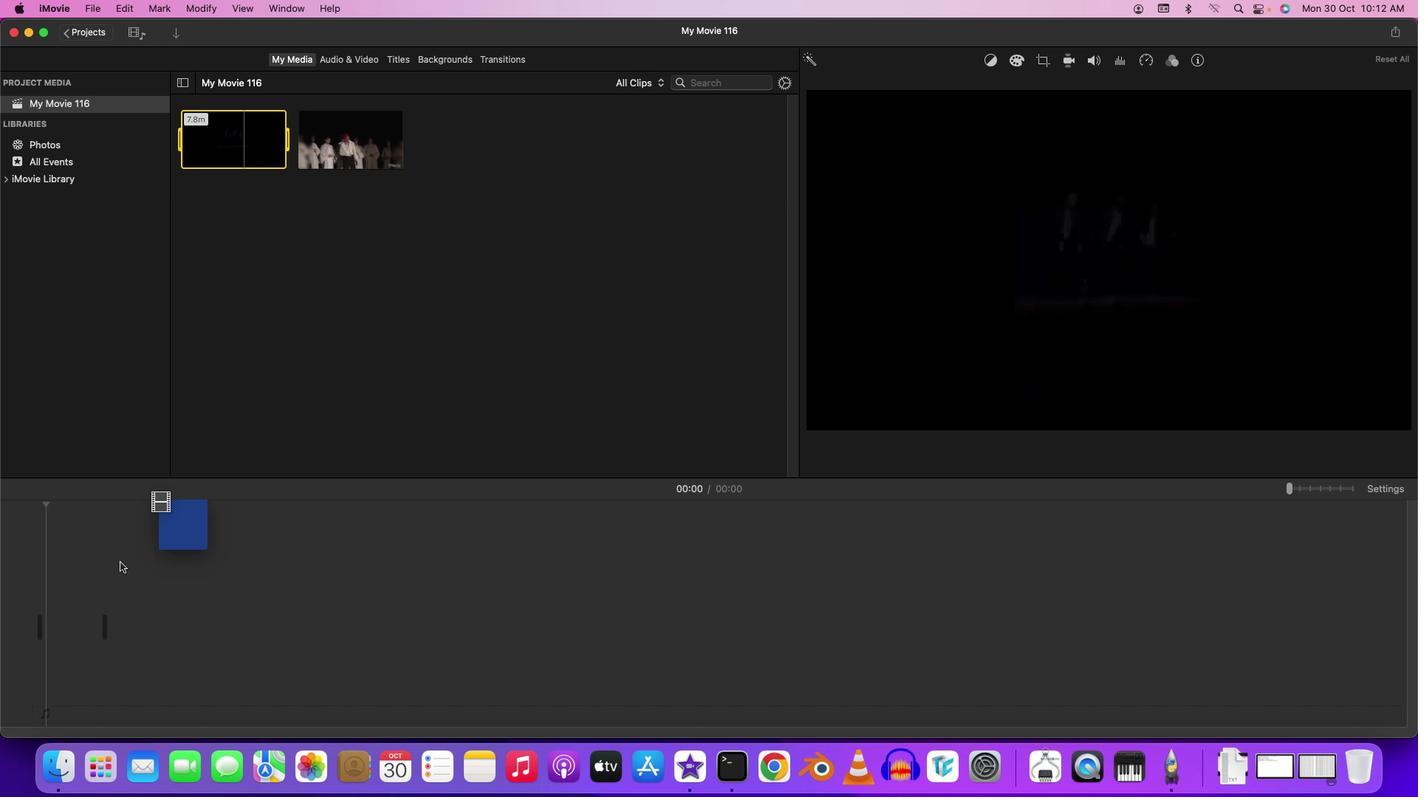 
Action: Mouse moved to (810, 451)
Screenshot: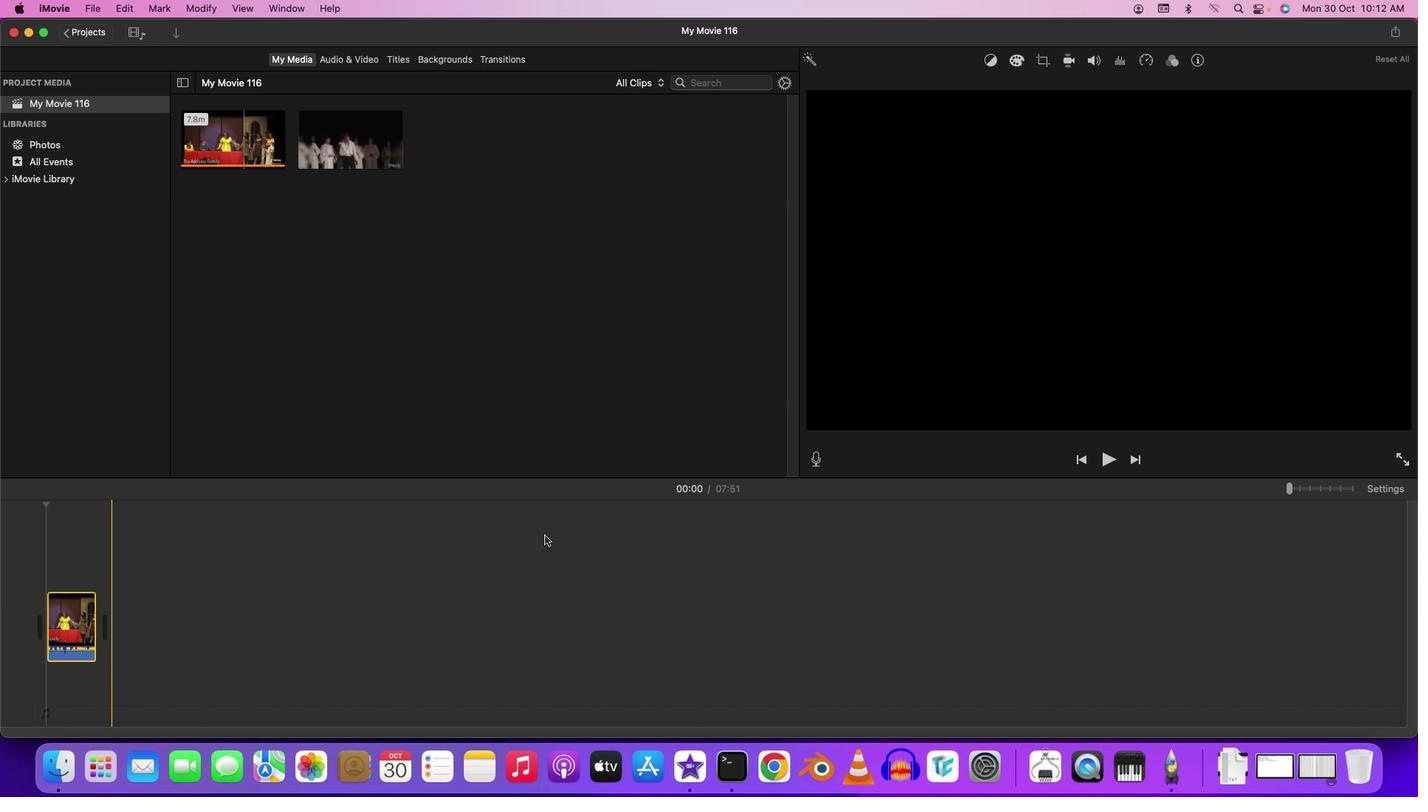
Action: Mouse pressed left at (810, 451)
Screenshot: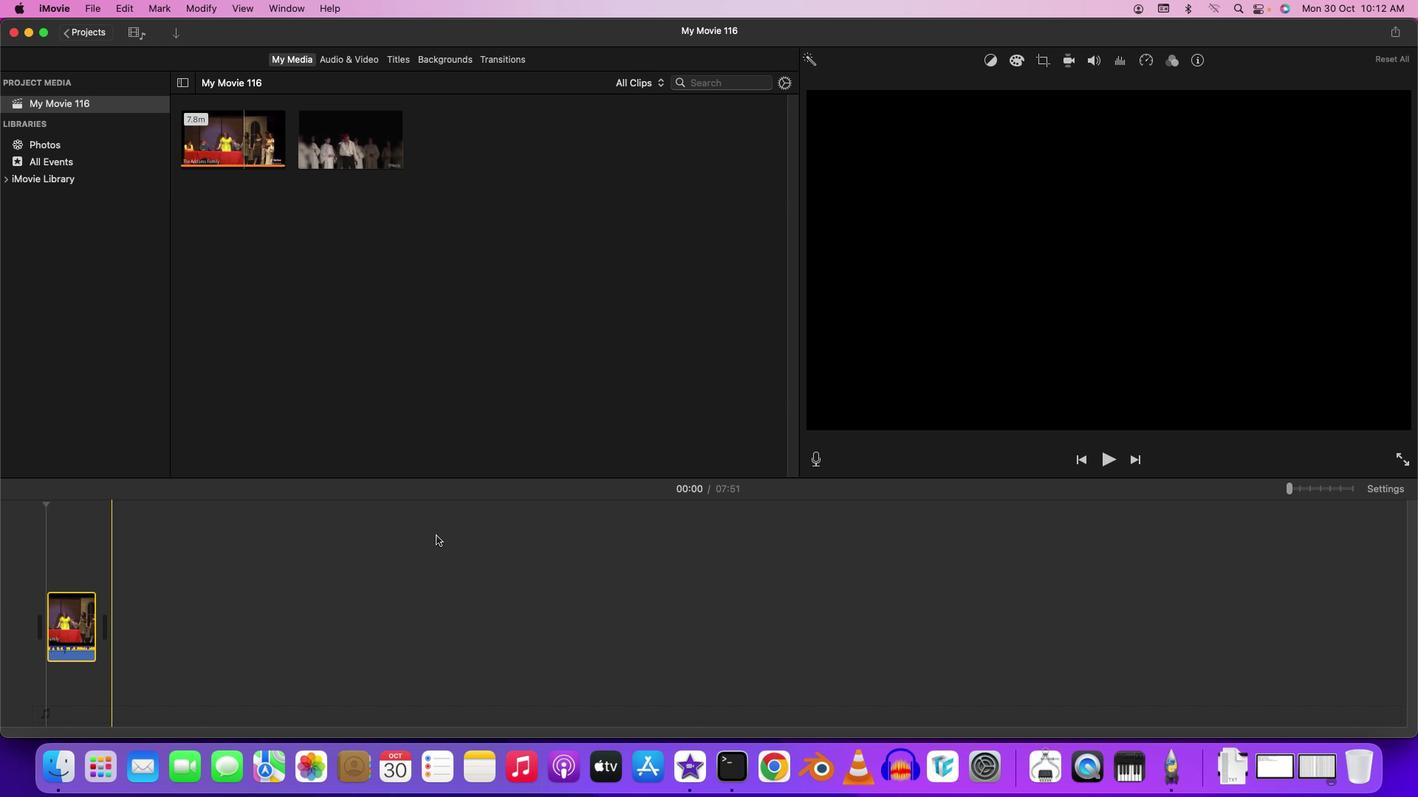 
Action: Mouse moved to (810, 451)
Screenshot: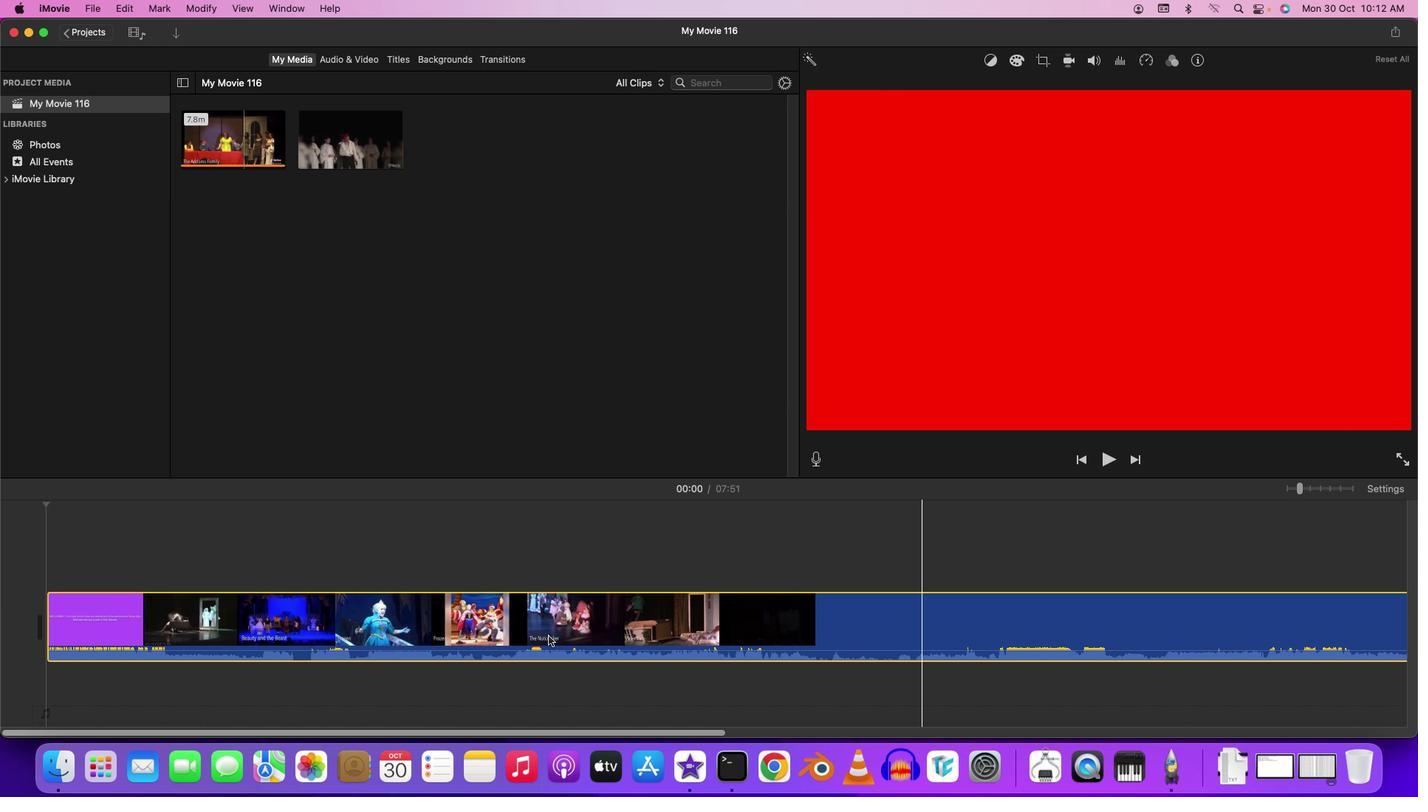
Action: Mouse pressed left at (810, 451)
Screenshot: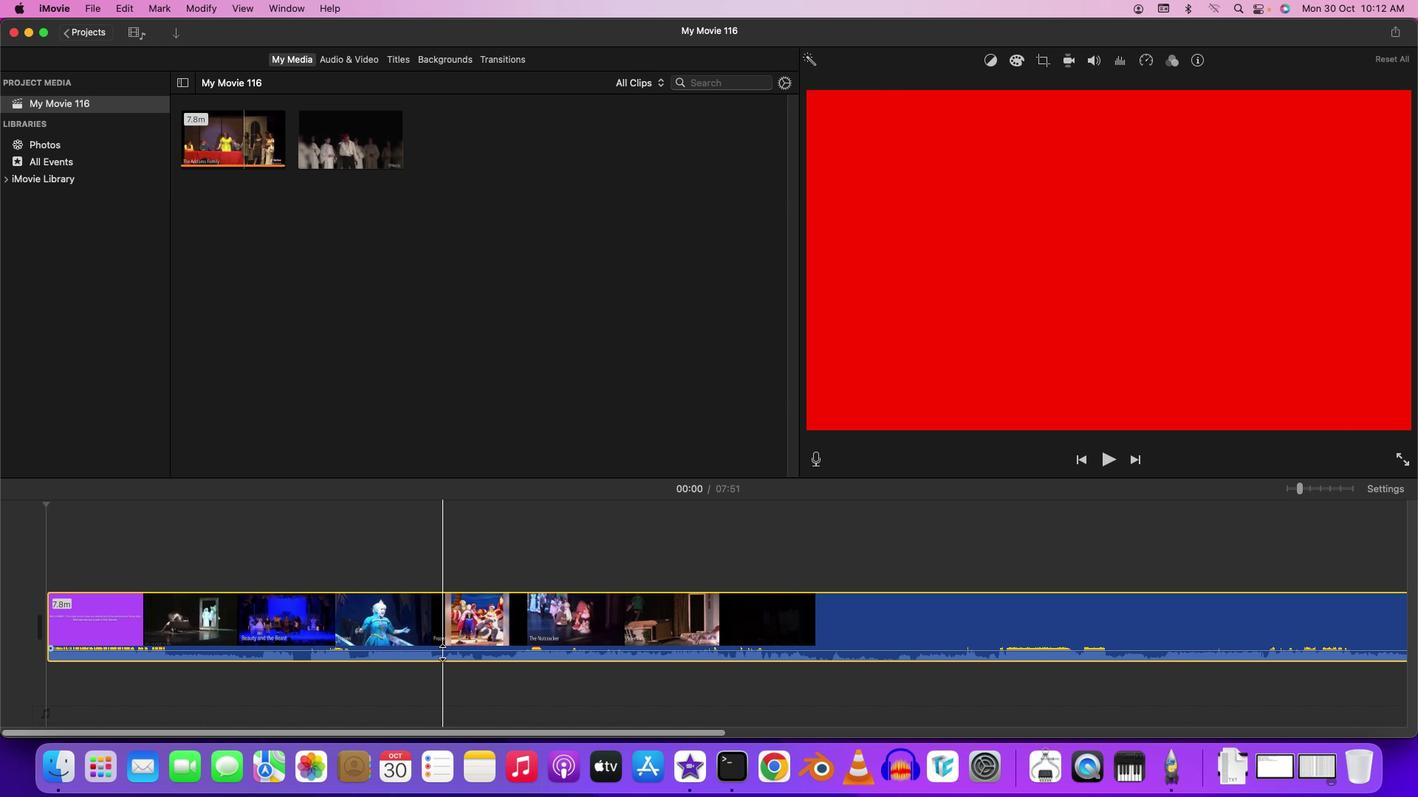 
Action: Mouse moved to (810, 452)
Screenshot: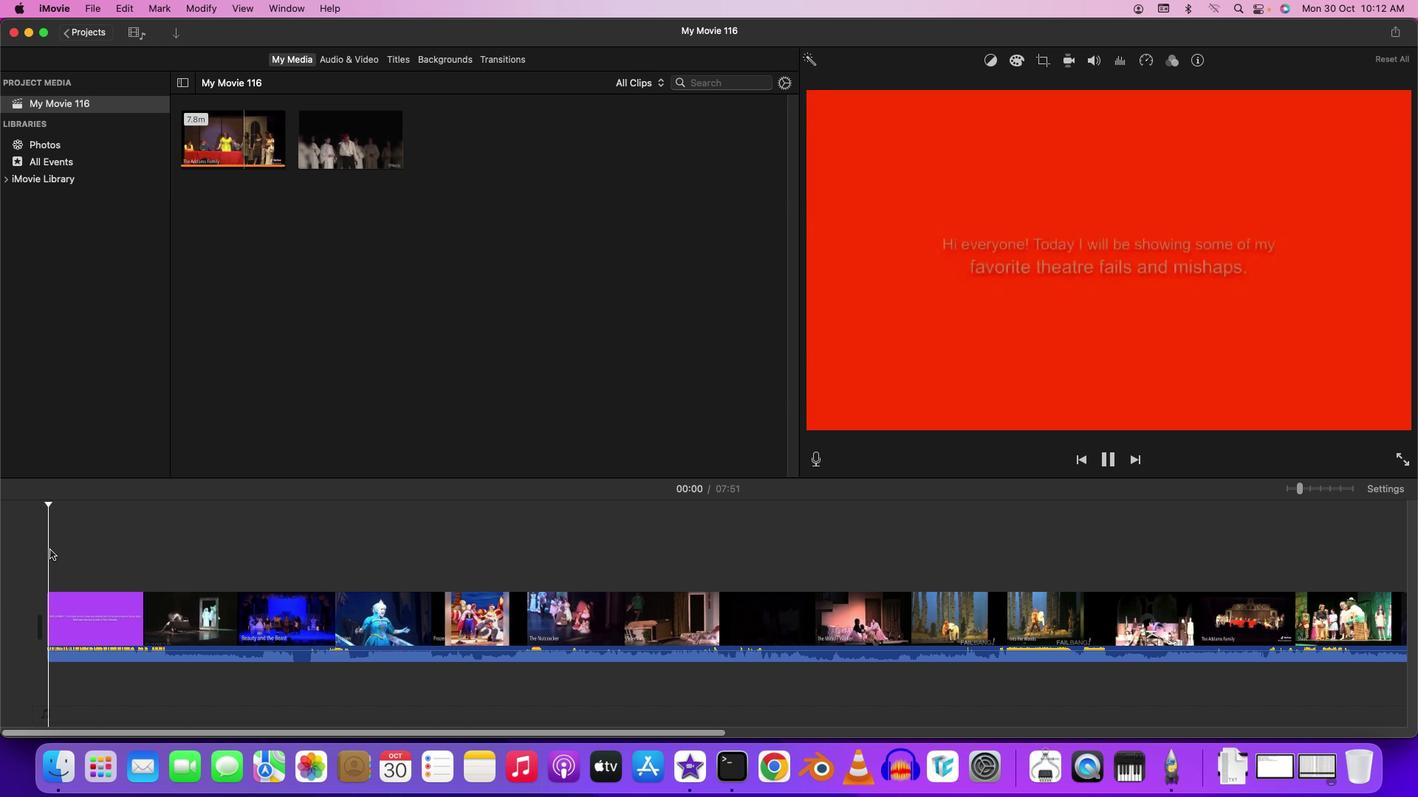 
Action: Mouse pressed left at (810, 452)
Screenshot: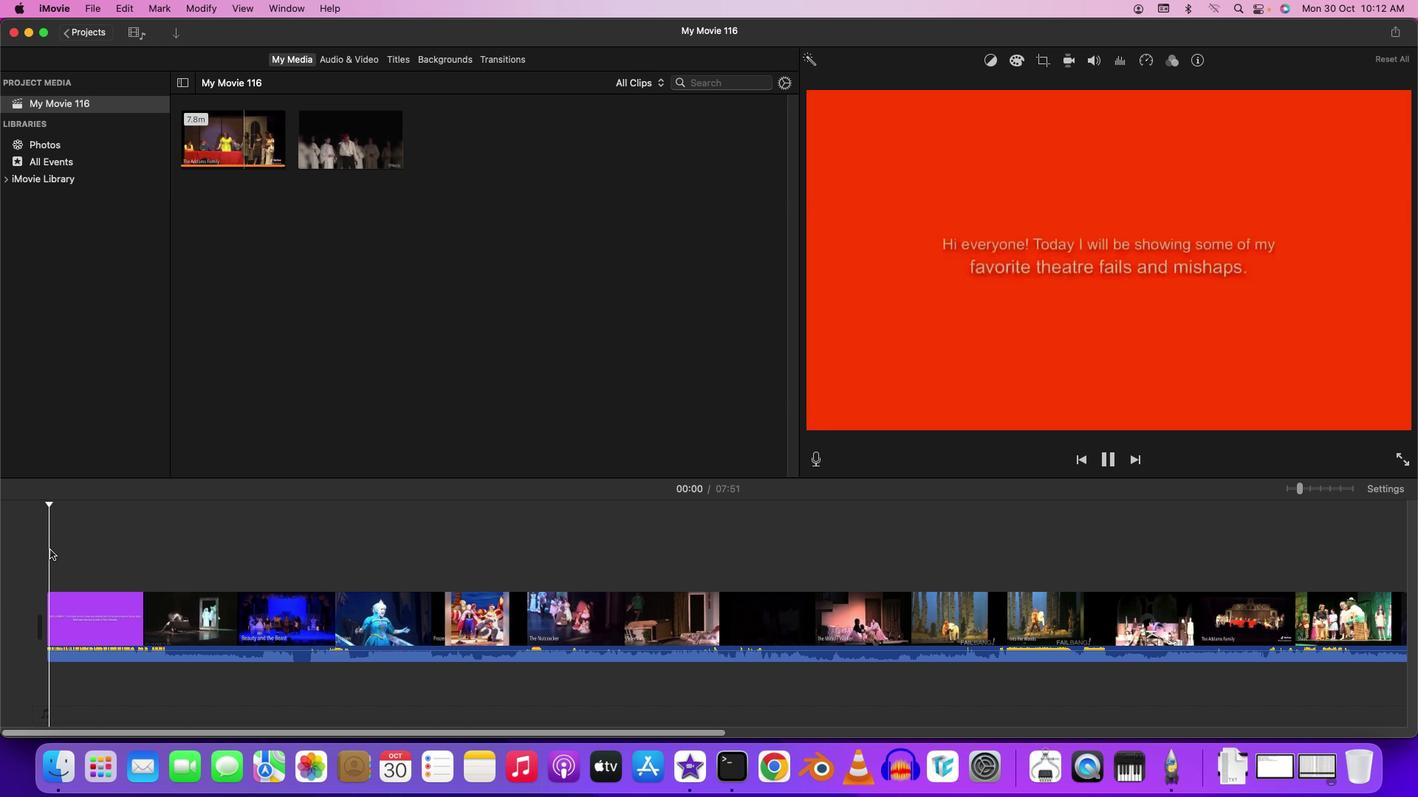 
Action: Key pressed Key.space
Screenshot: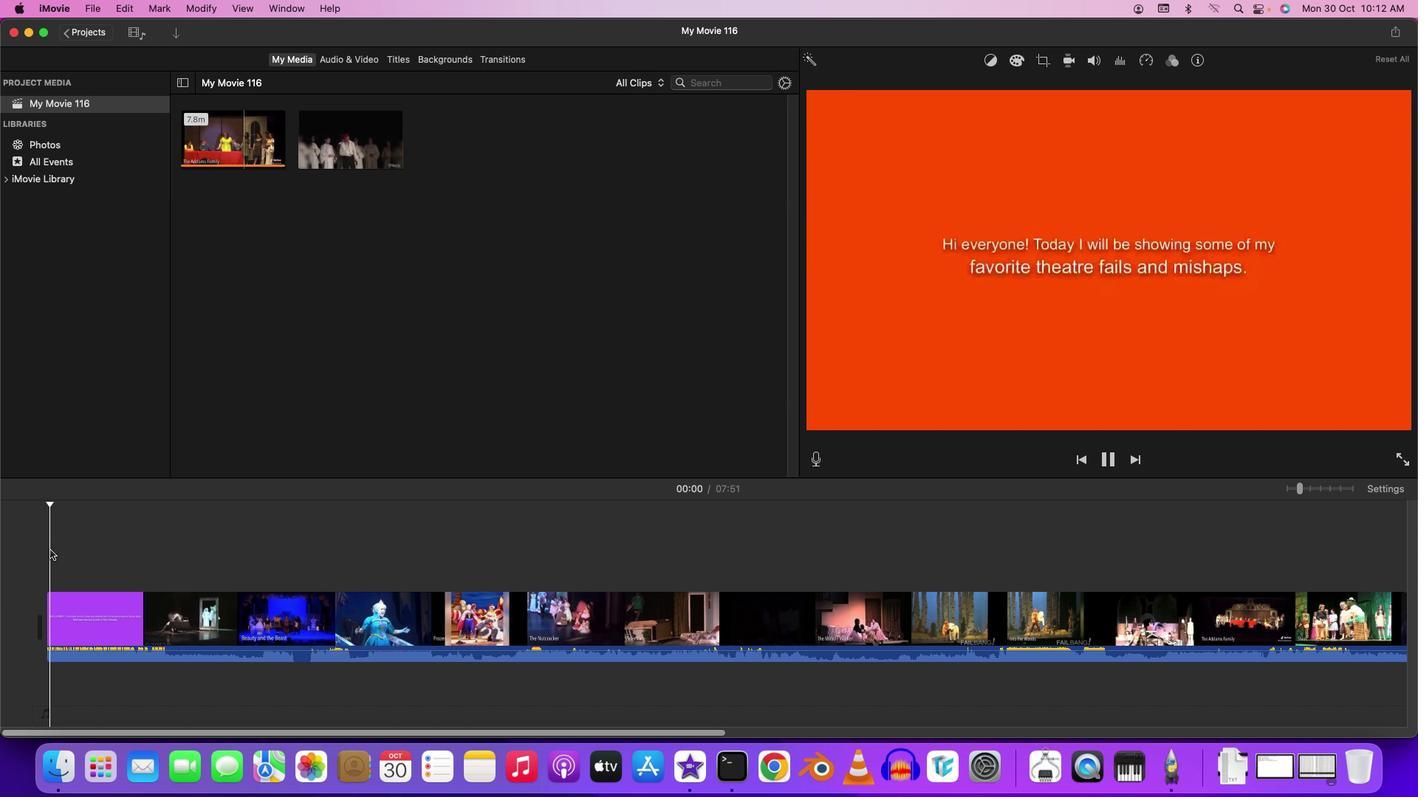
Action: Mouse moved to (810, 452)
Screenshot: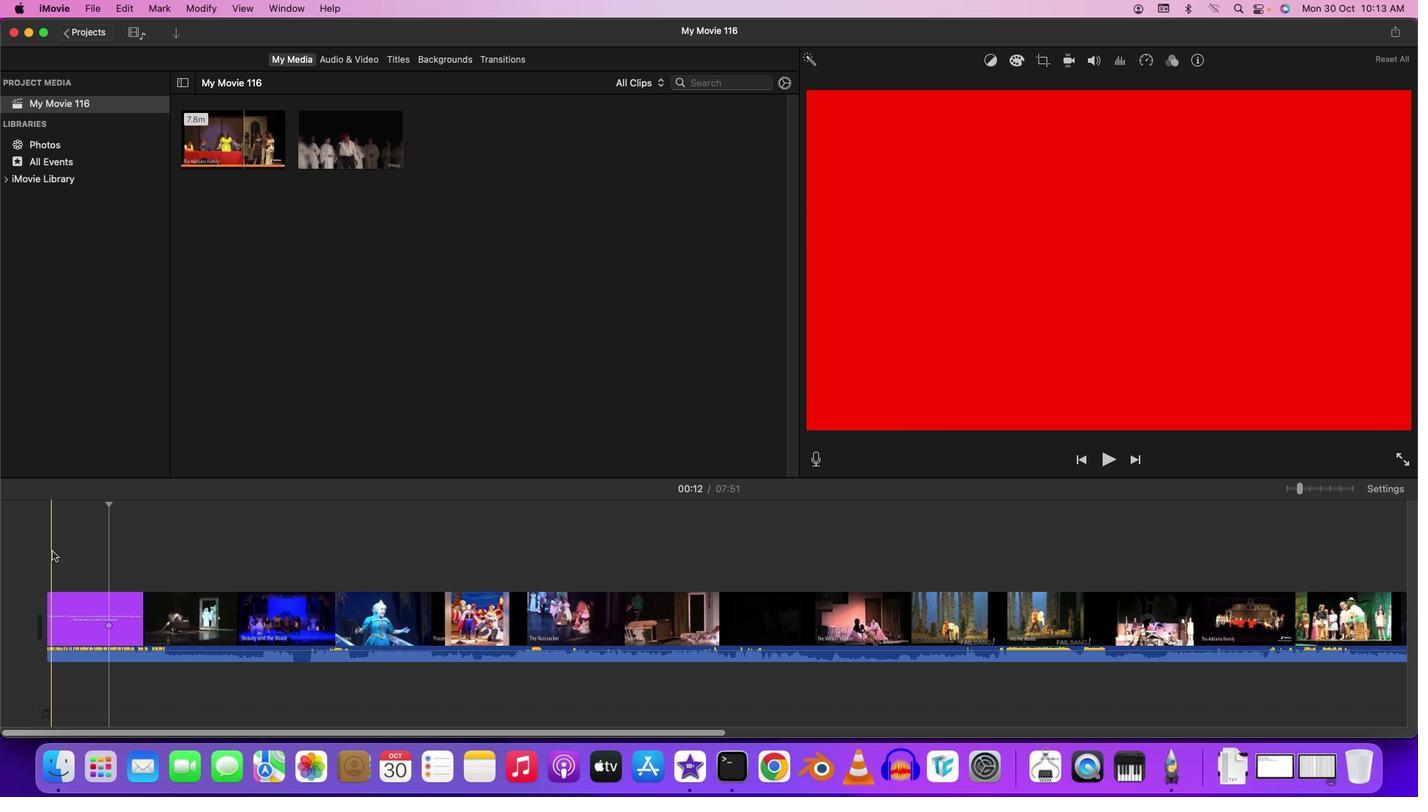 
Action: Key pressed Key.space
Screenshot: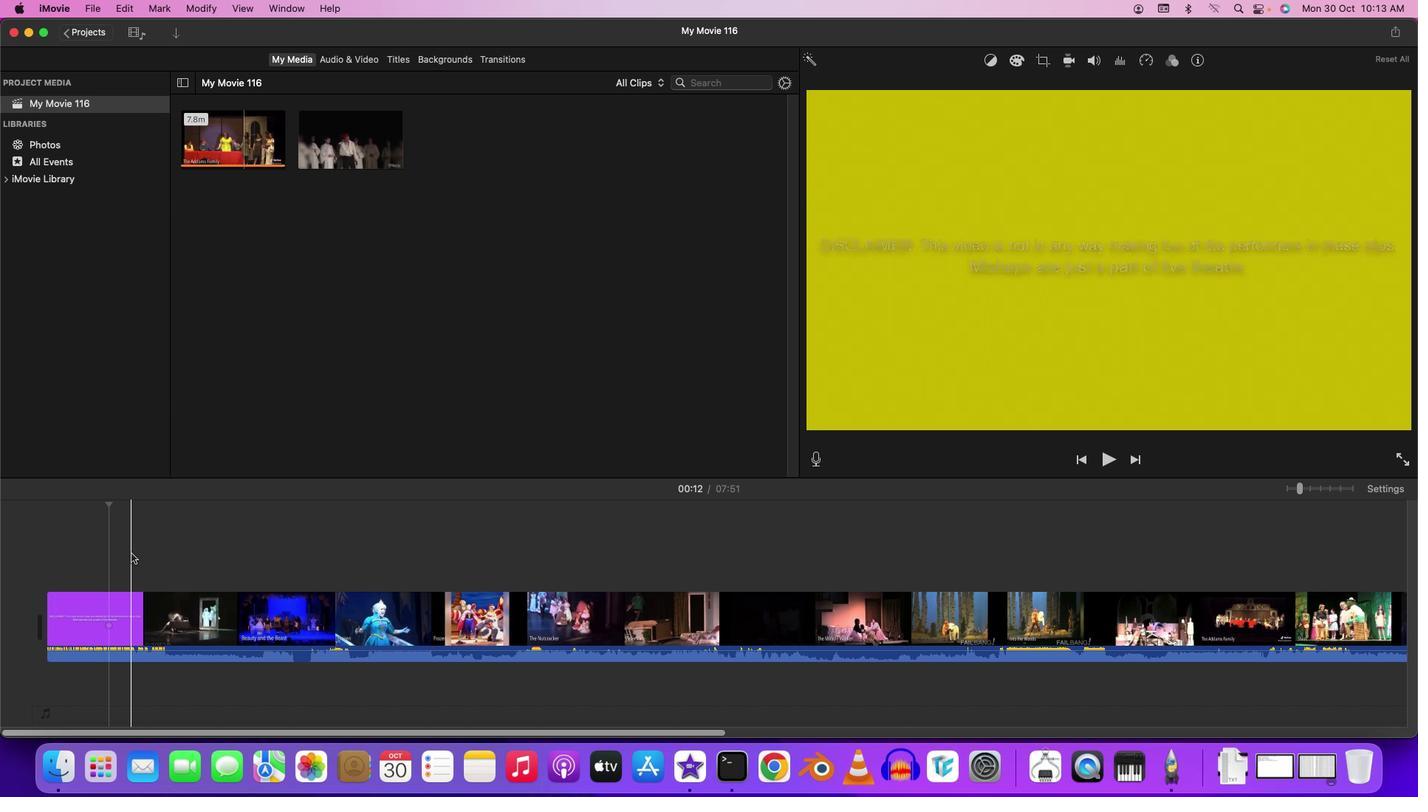 
Action: Mouse moved to (810, 452)
Screenshot: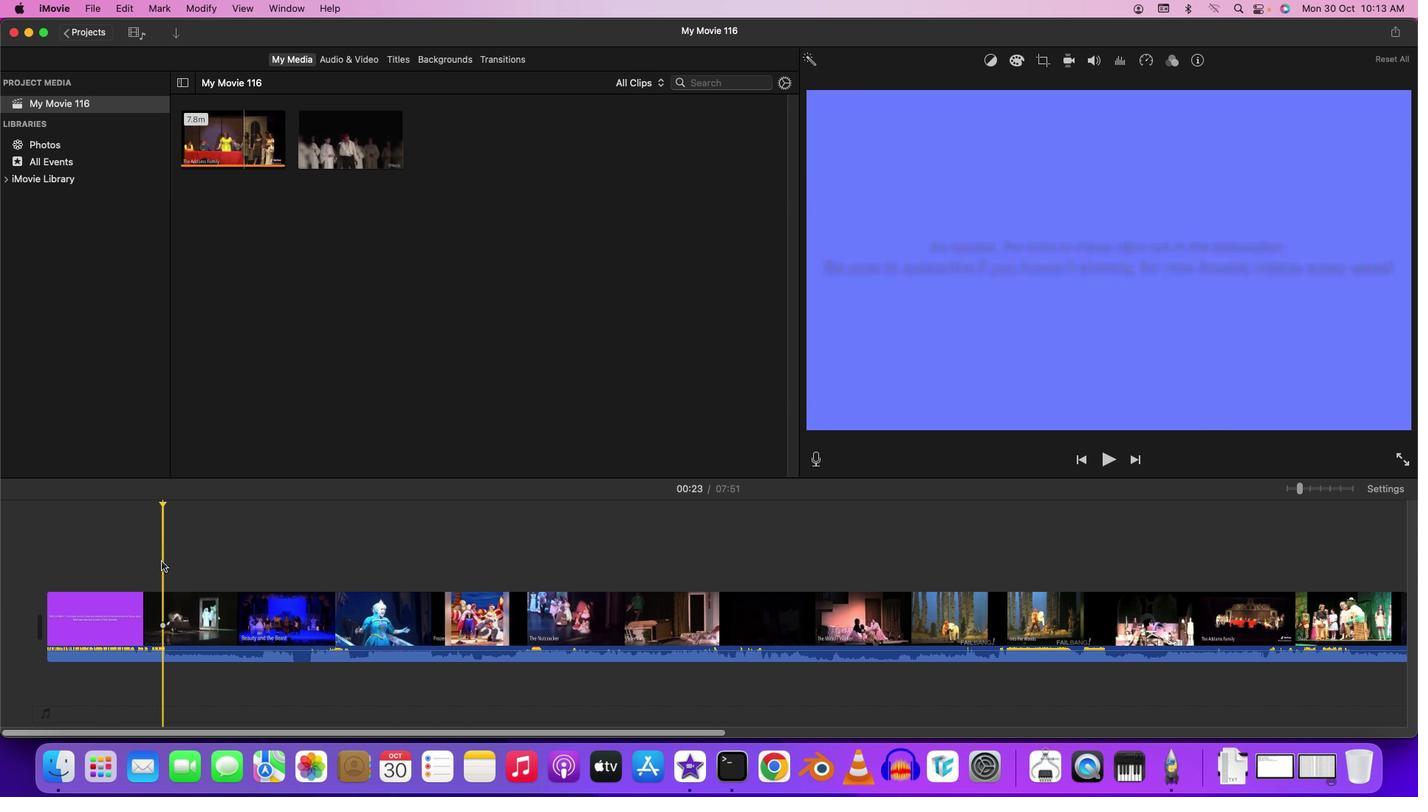 
Action: Mouse pressed left at (810, 452)
Screenshot: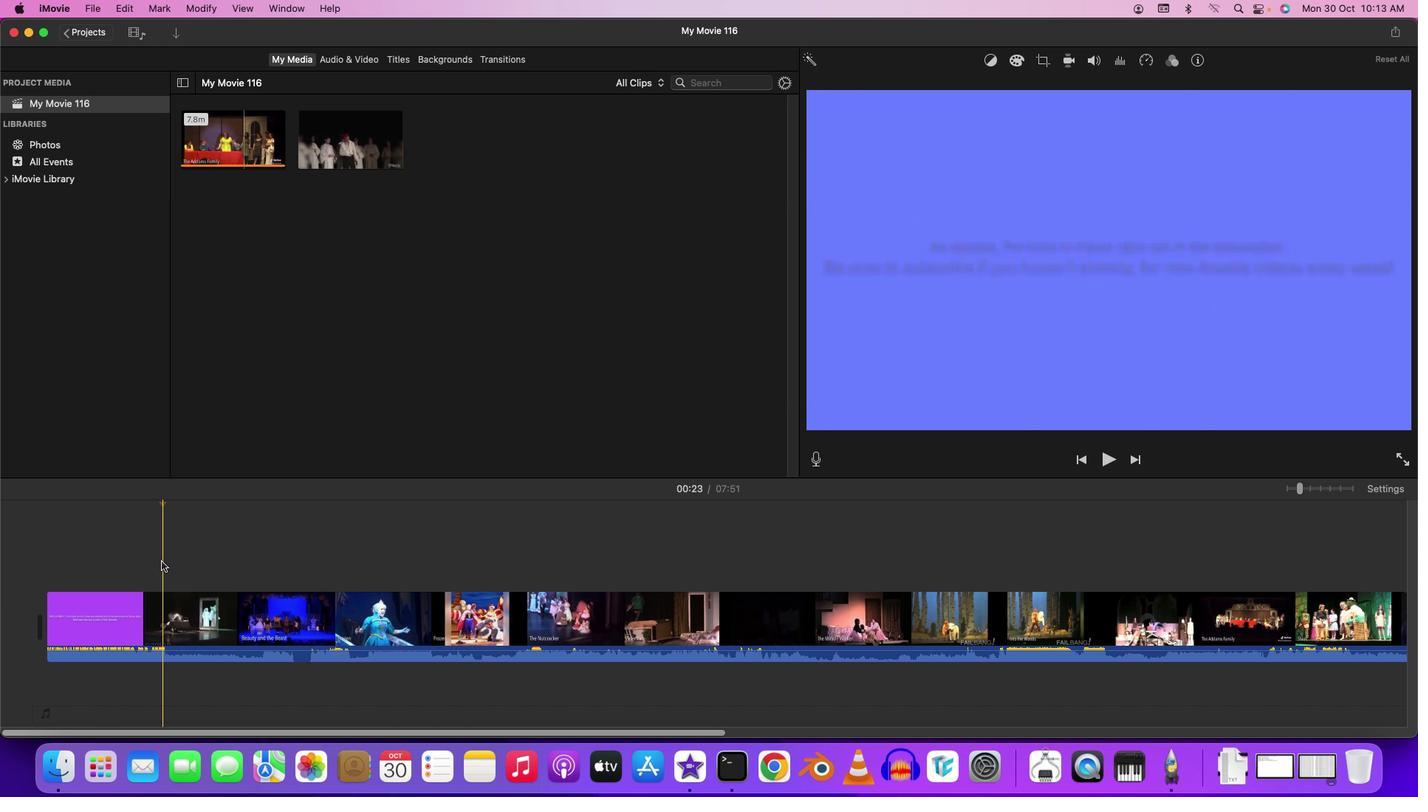 
Action: Mouse moved to (810, 452)
Screenshot: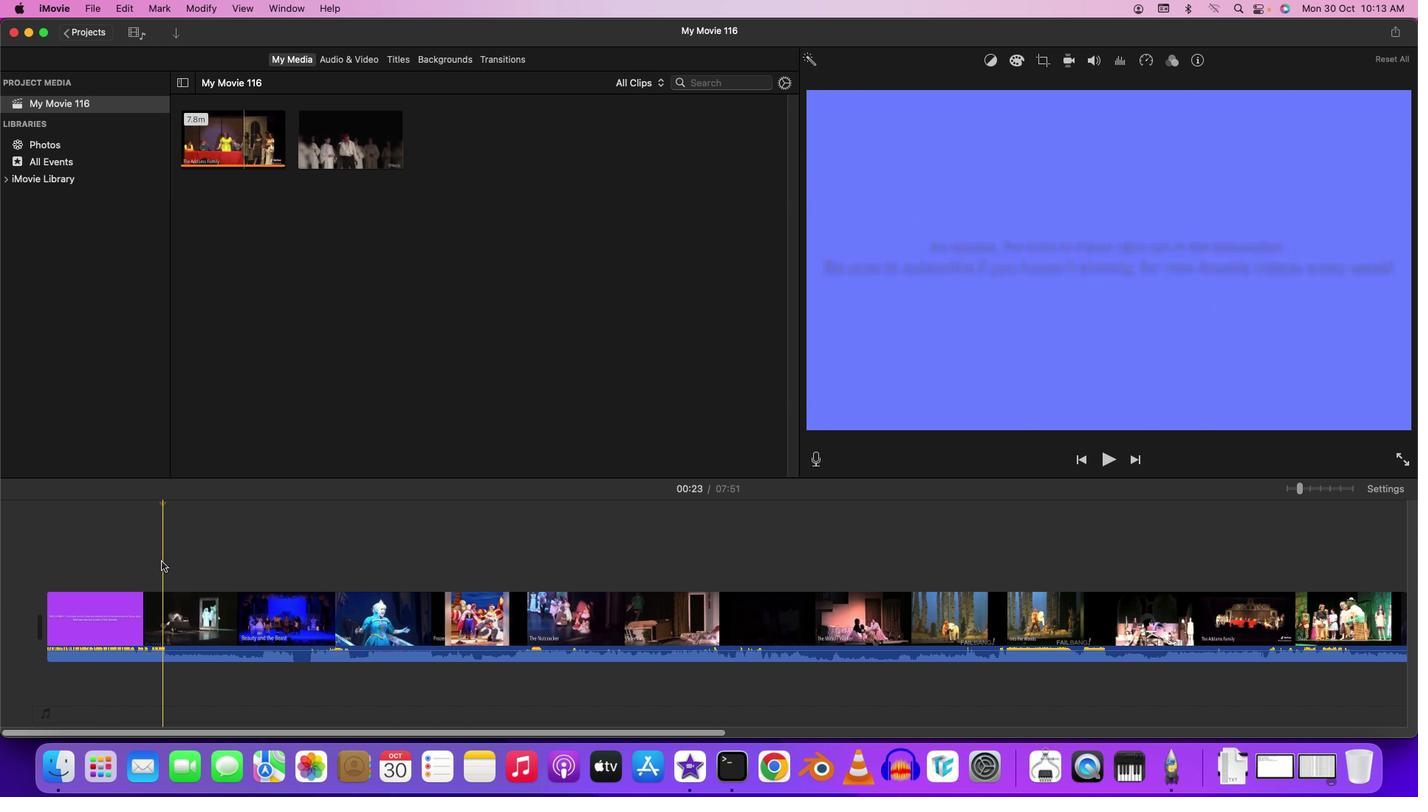 
Action: Key pressed Key.rightKey.rightKey.rightKey.rightKey.rightKey.rightKey.rightKey.rightKey.rightKey.rightKey.leftKey.leftKey.leftKey.left
Screenshot: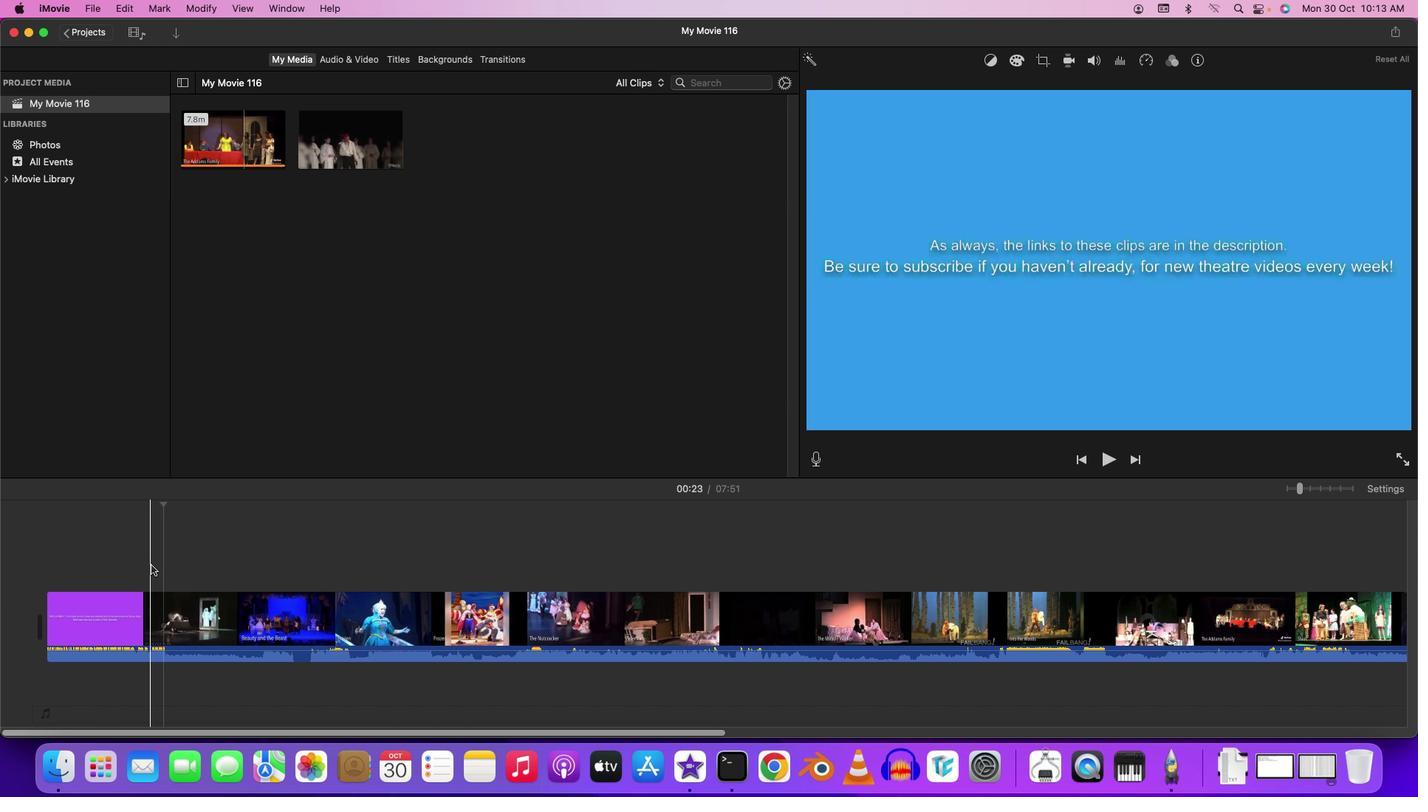 
Action: Mouse moved to (810, 452)
Screenshot: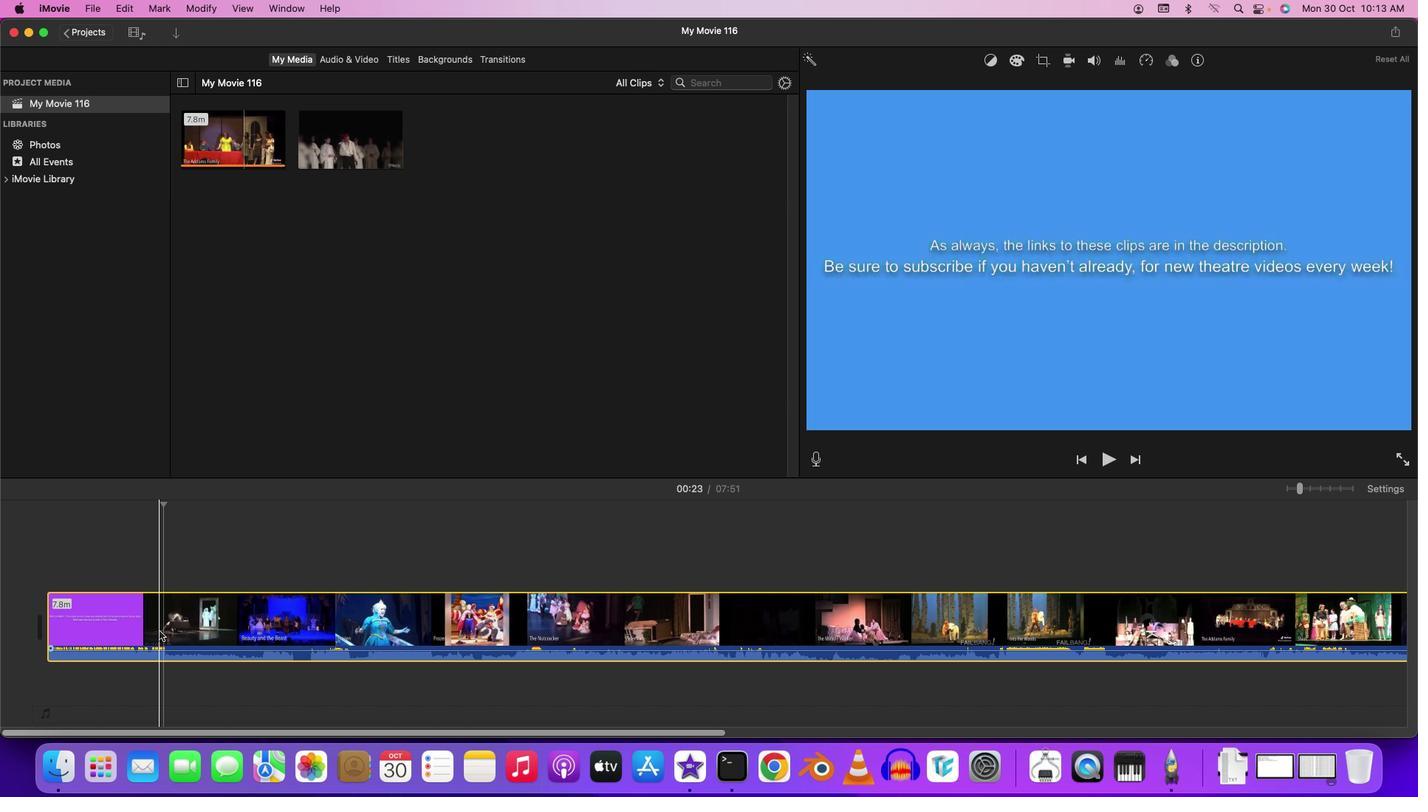 
Action: Mouse pressed left at (810, 452)
Screenshot: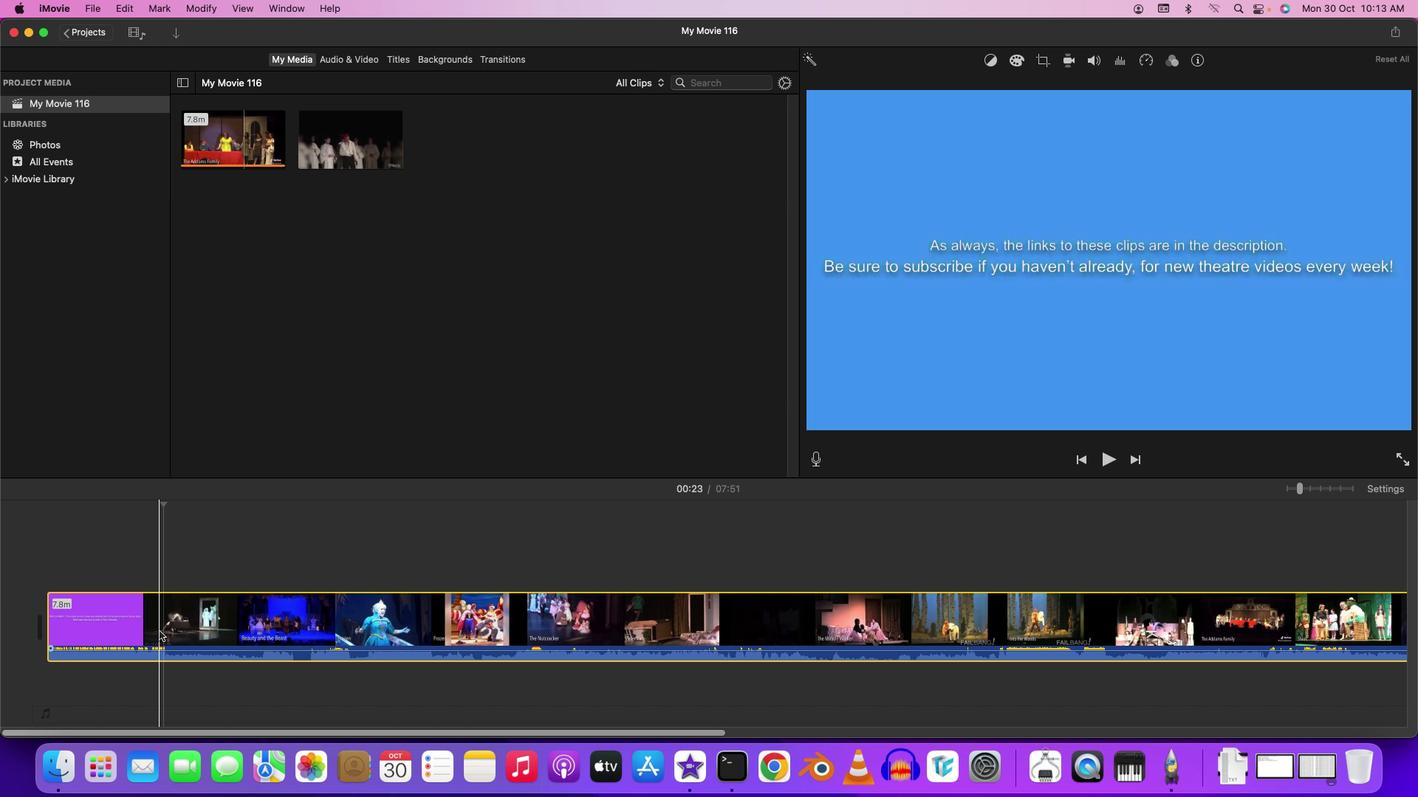 
Action: Mouse moved to (810, 452)
Screenshot: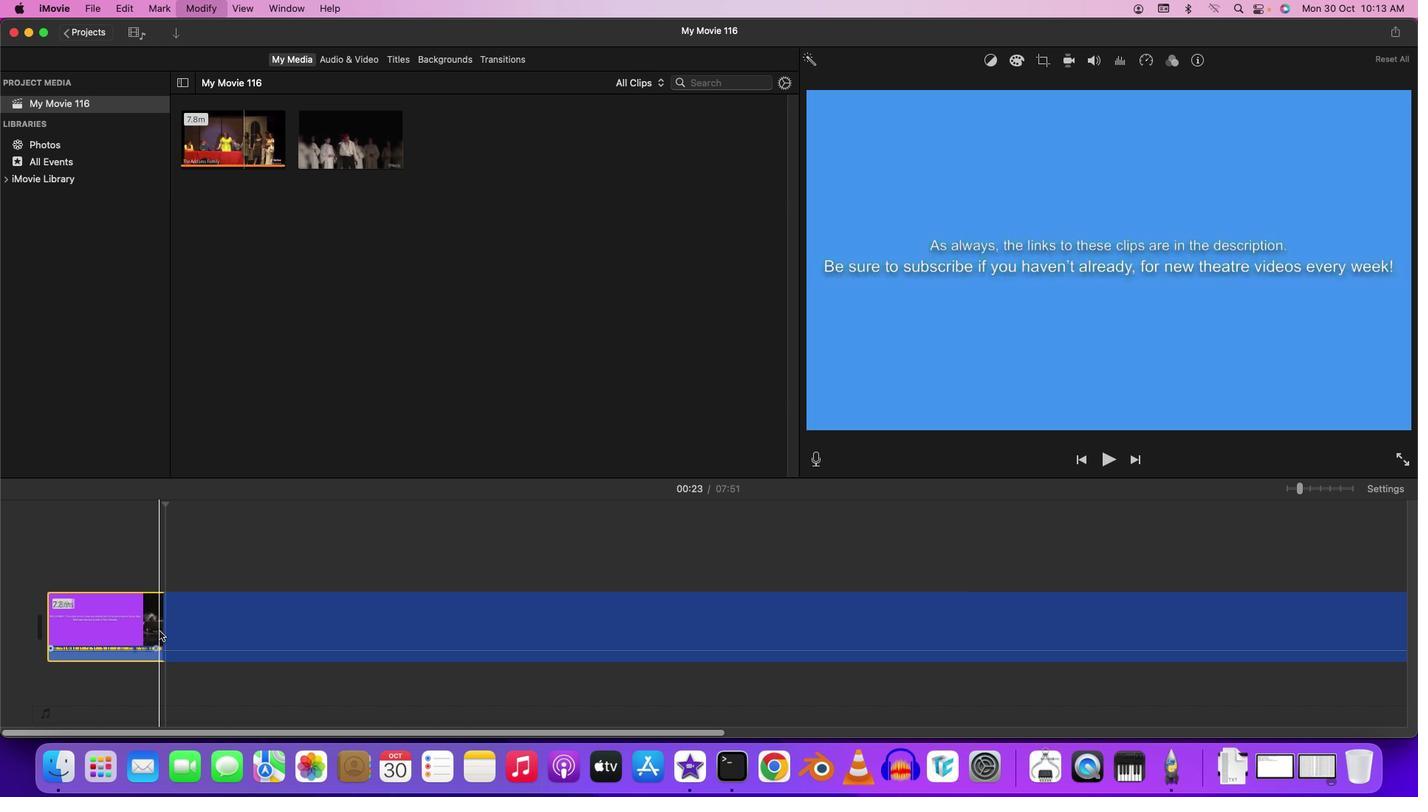 
Action: Key pressed Key.cmd'b'
Screenshot: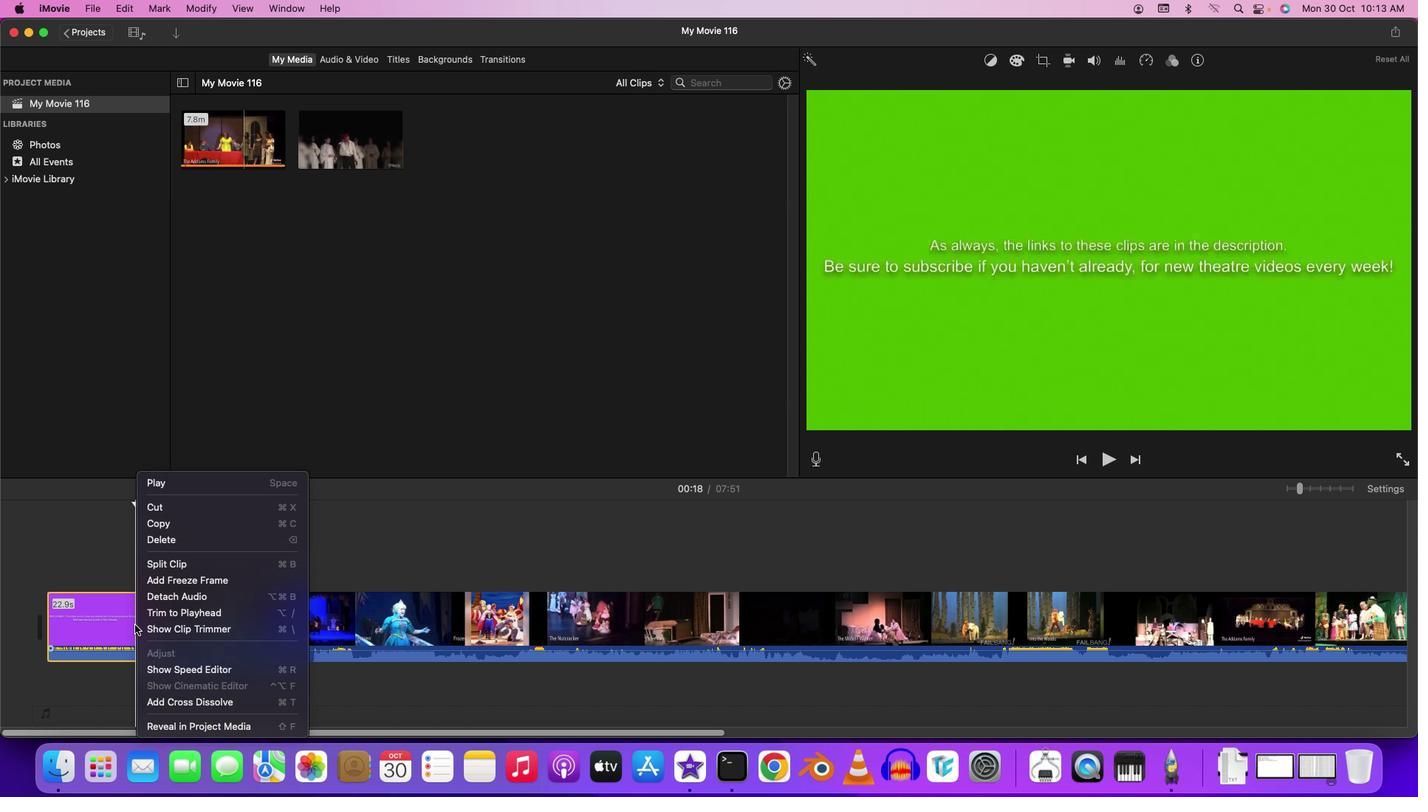 
Action: Mouse moved to (810, 452)
Screenshot: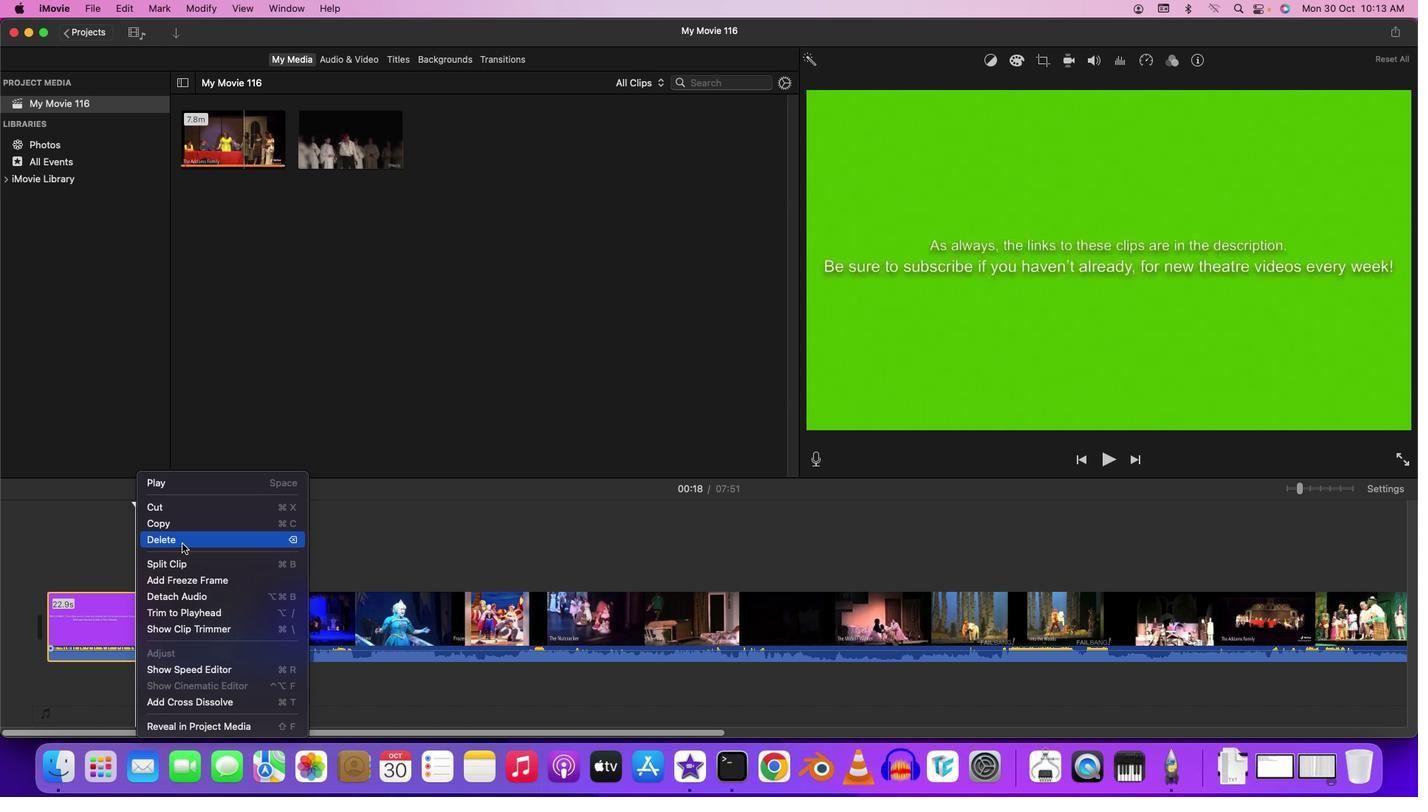 
Action: Mouse pressed left at (810, 452)
Screenshot: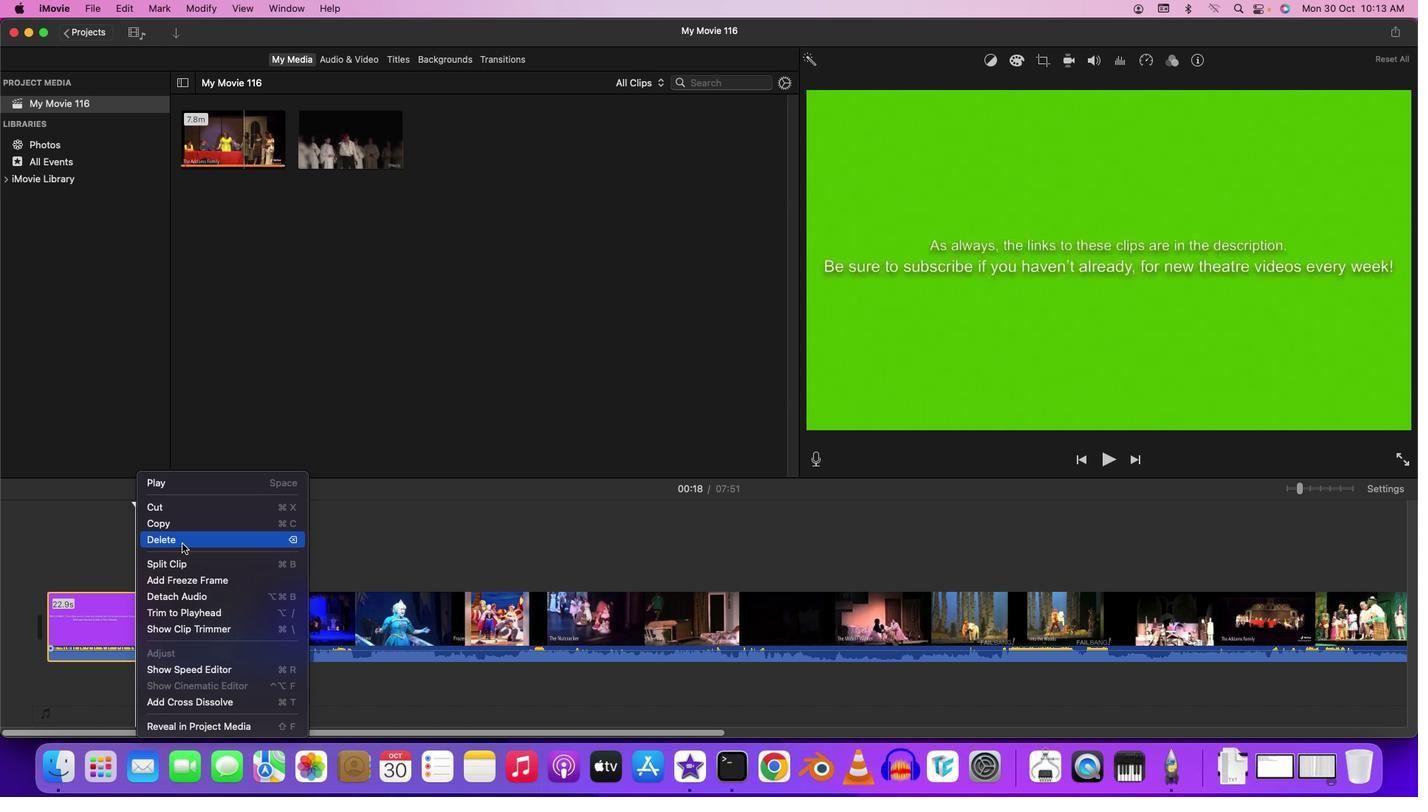 
Action: Mouse pressed right at (810, 452)
Screenshot: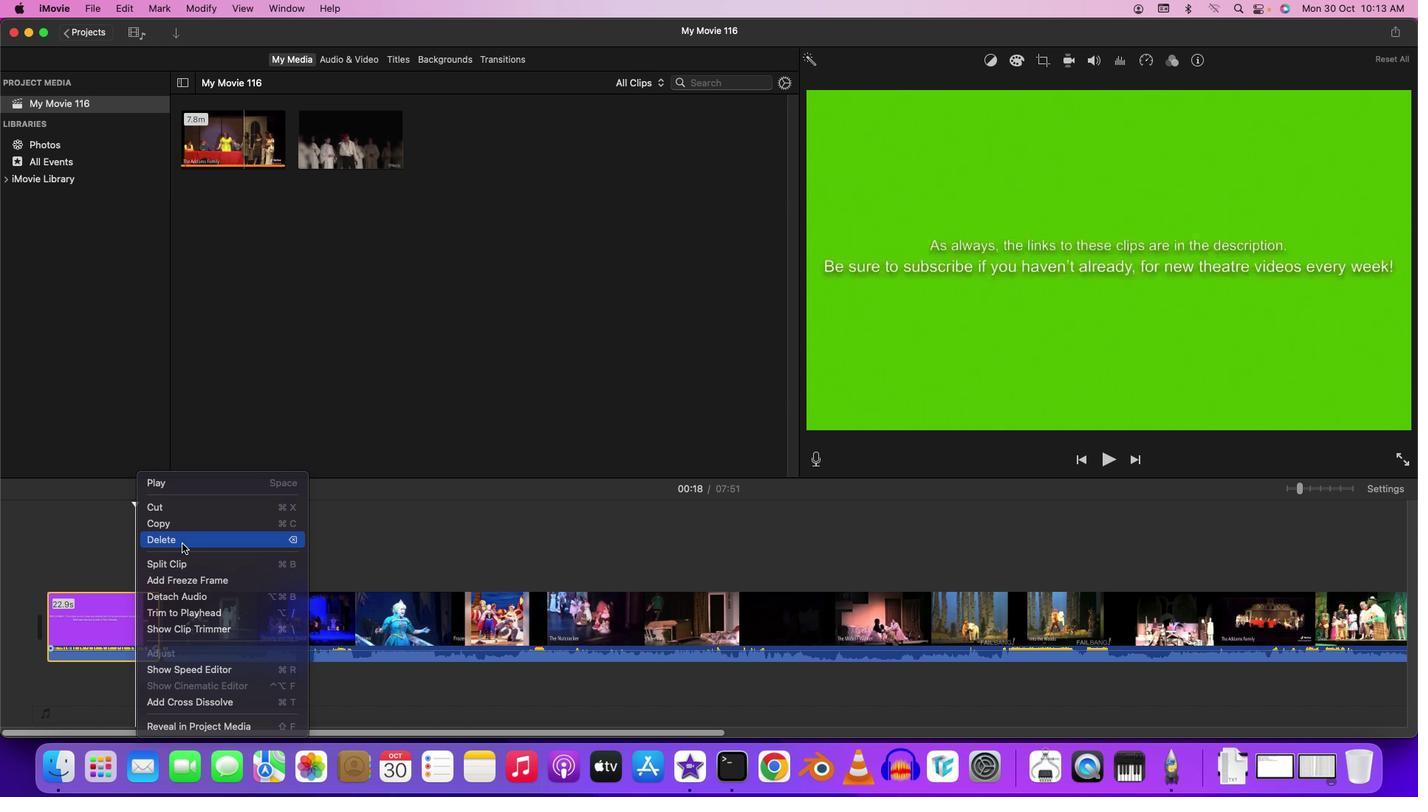 
Action: Mouse moved to (810, 452)
Screenshot: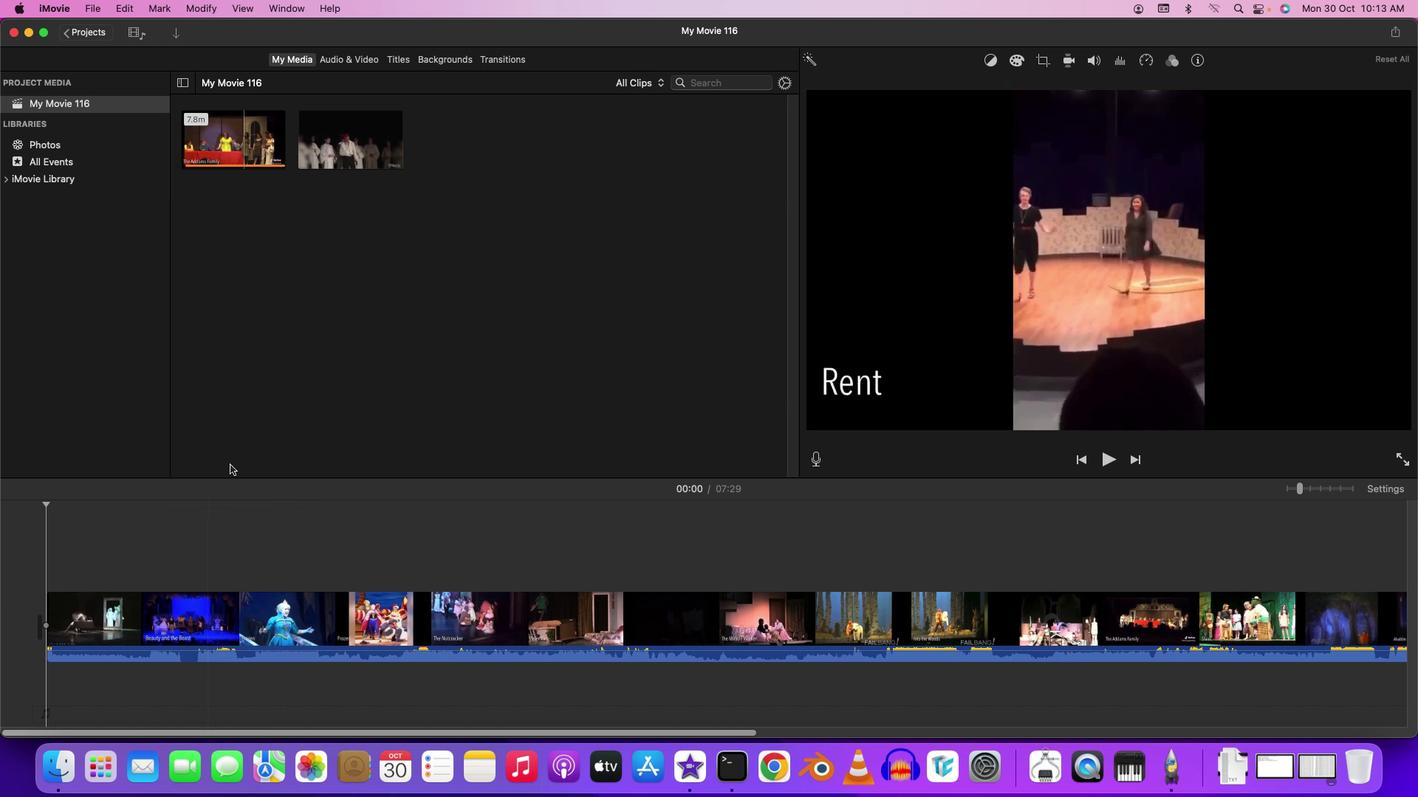 
Action: Mouse pressed left at (810, 452)
Screenshot: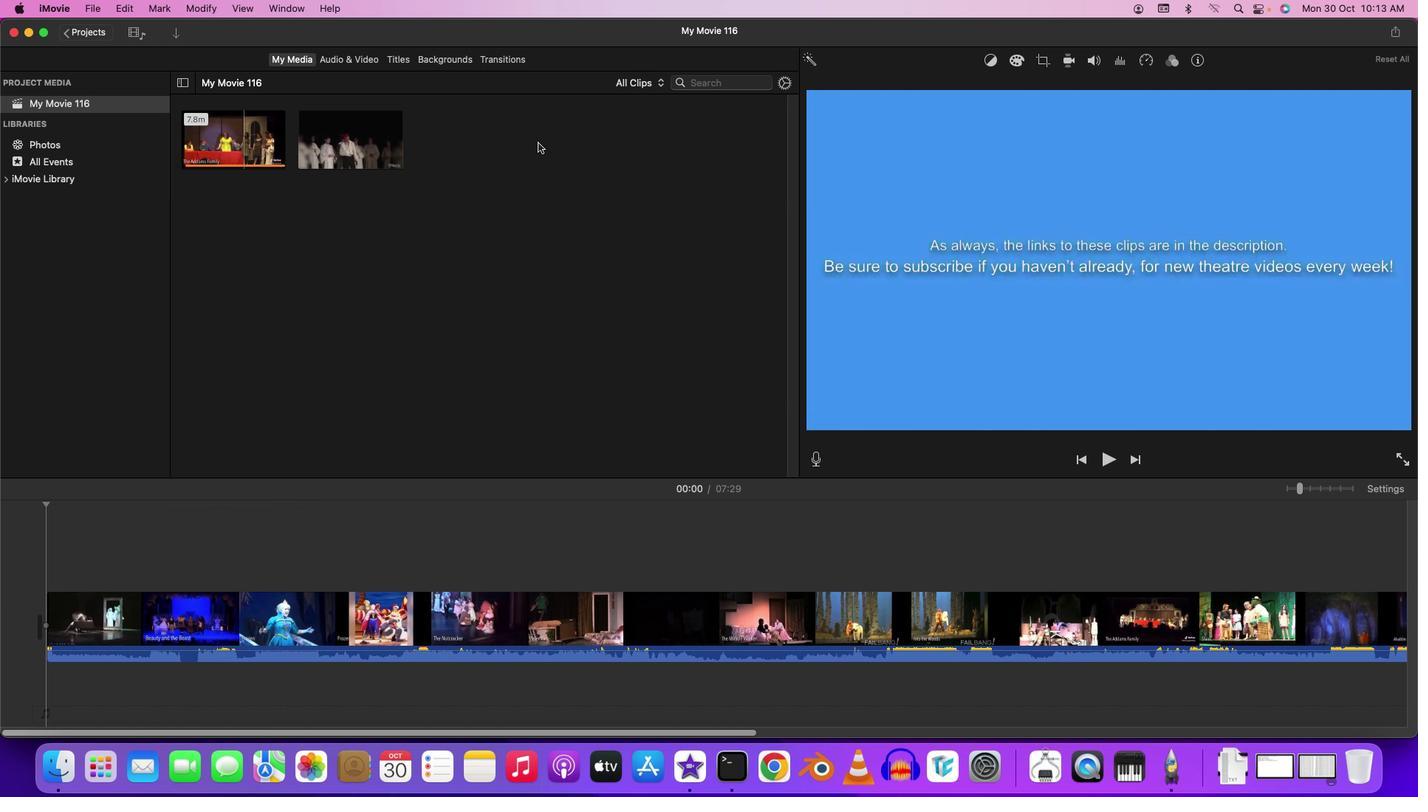 
Action: Mouse moved to (810, 451)
Screenshot: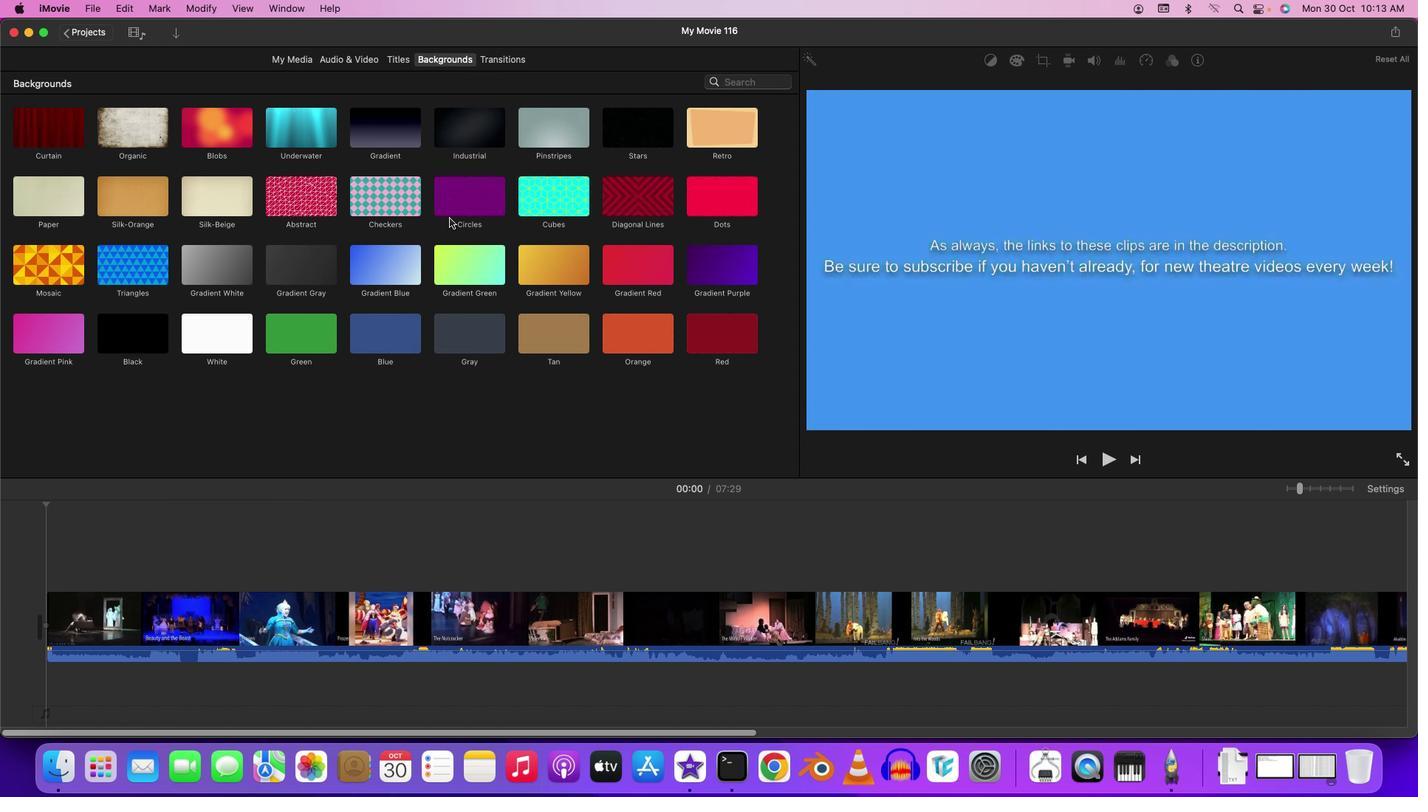 
Action: Mouse pressed left at (810, 451)
Screenshot: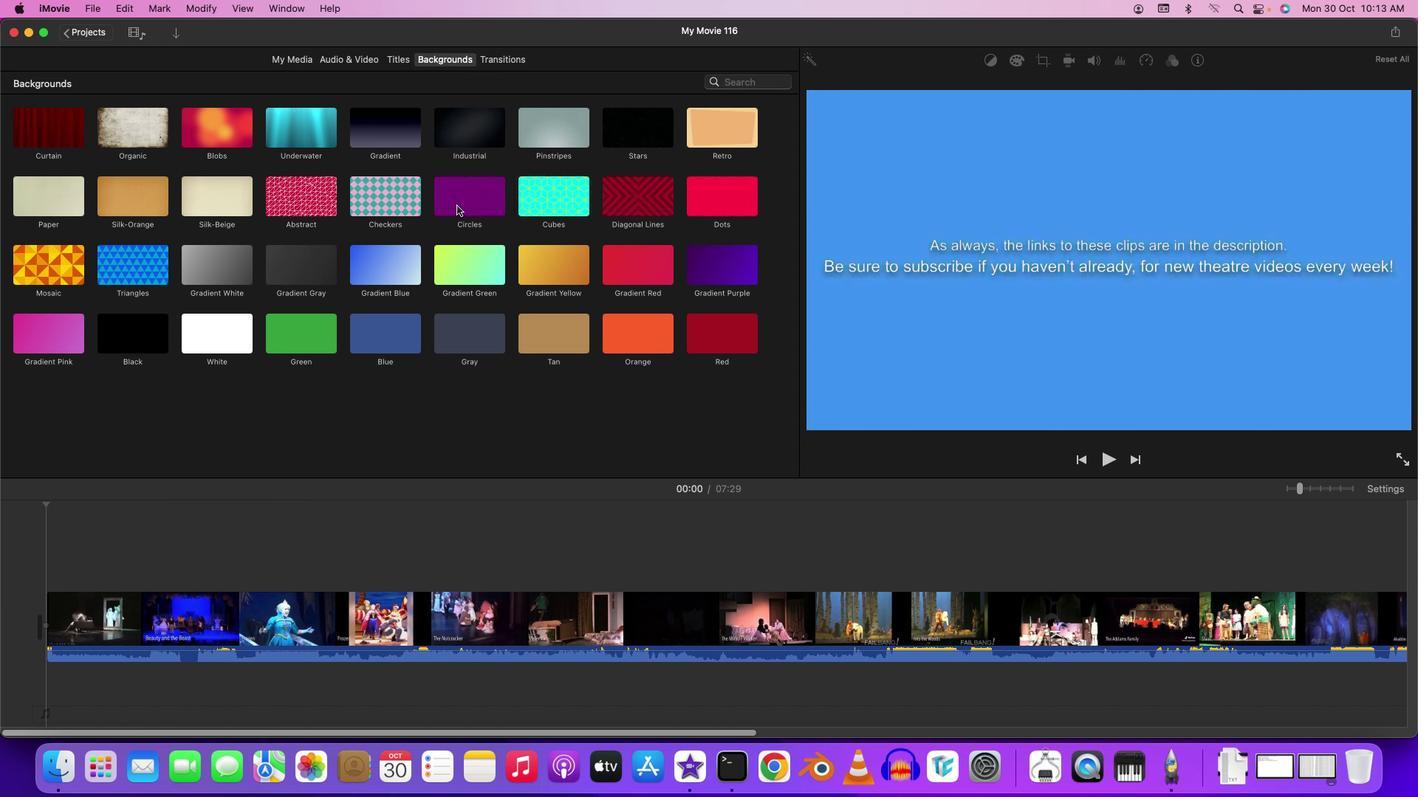 
Action: Mouse moved to (810, 451)
Screenshot: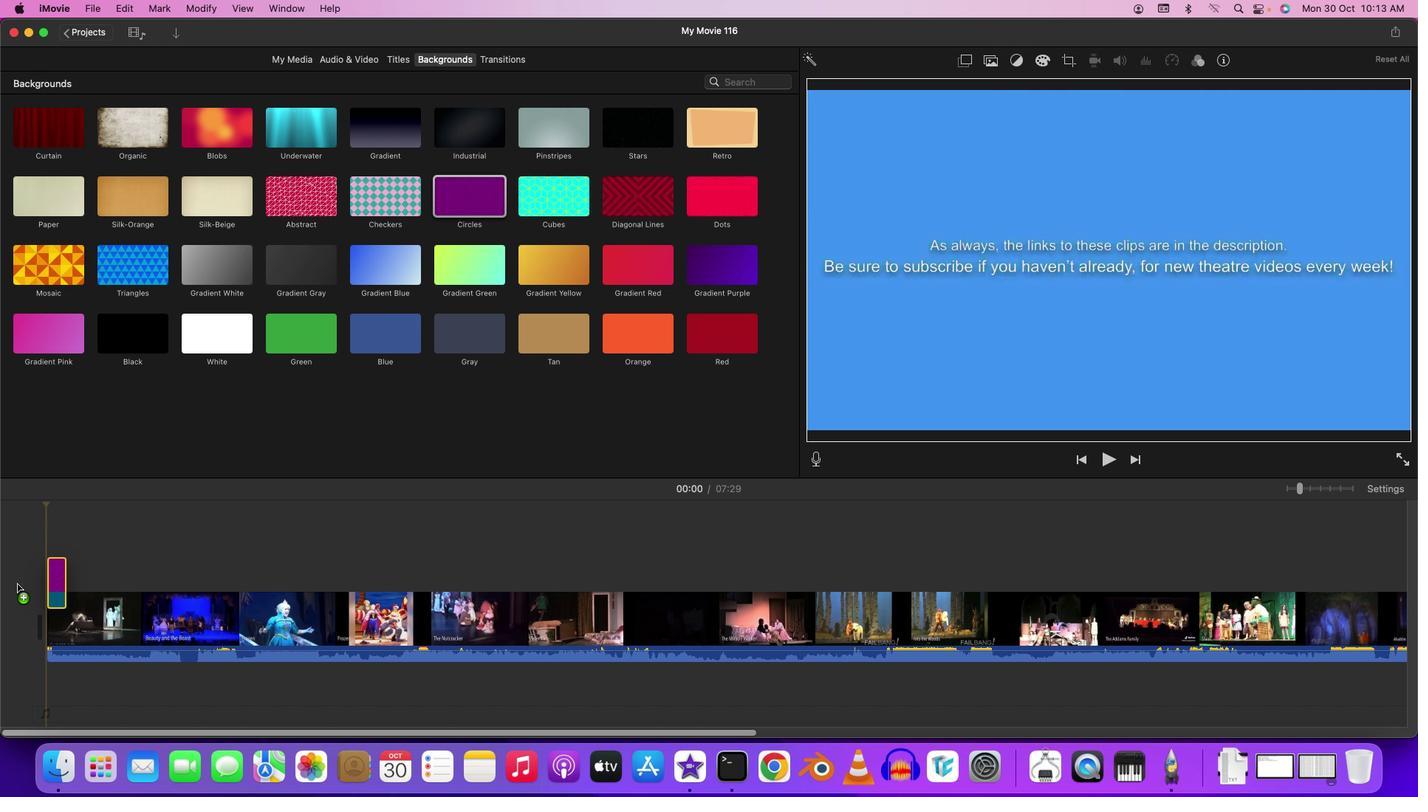 
Action: Mouse pressed left at (810, 451)
Screenshot: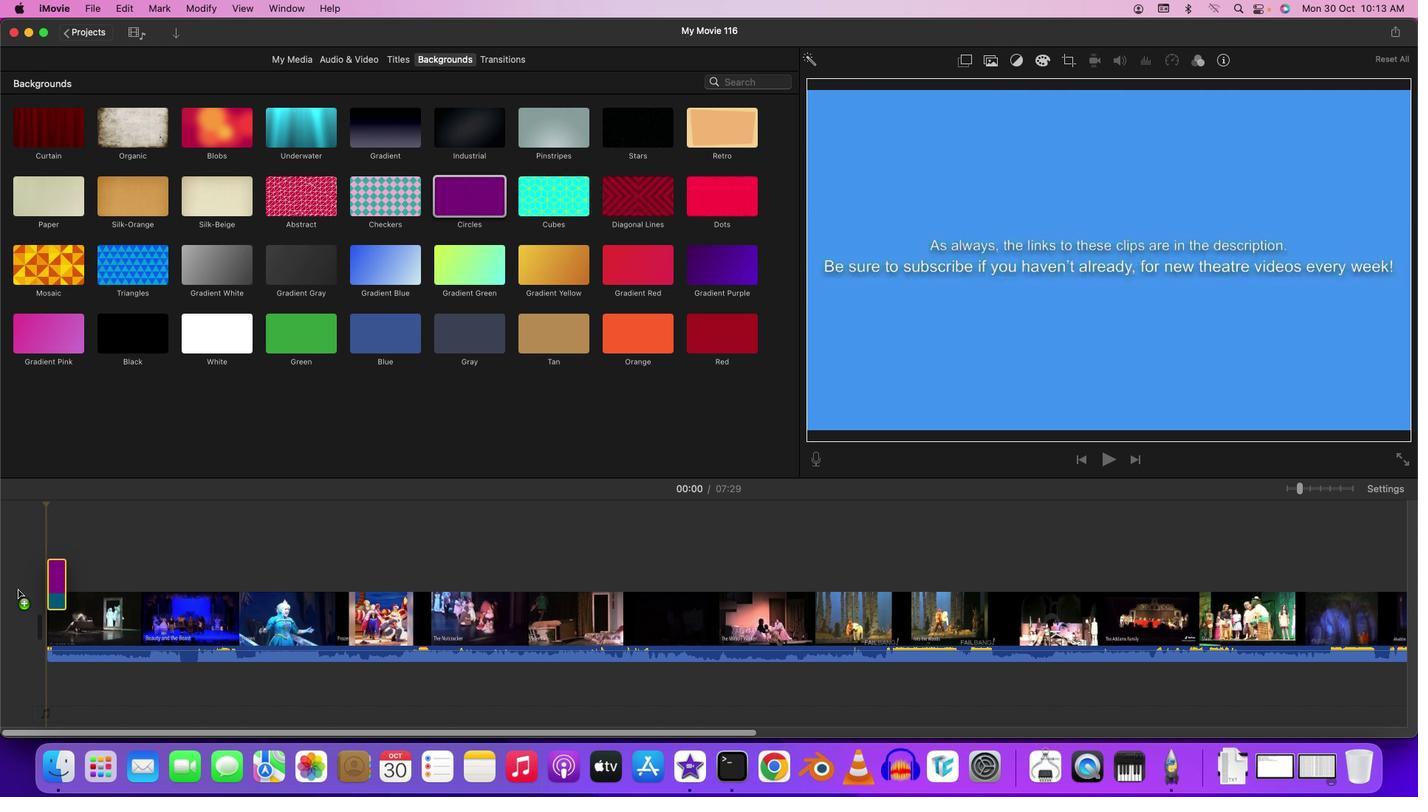 
Action: Mouse moved to (810, 452)
Screenshot: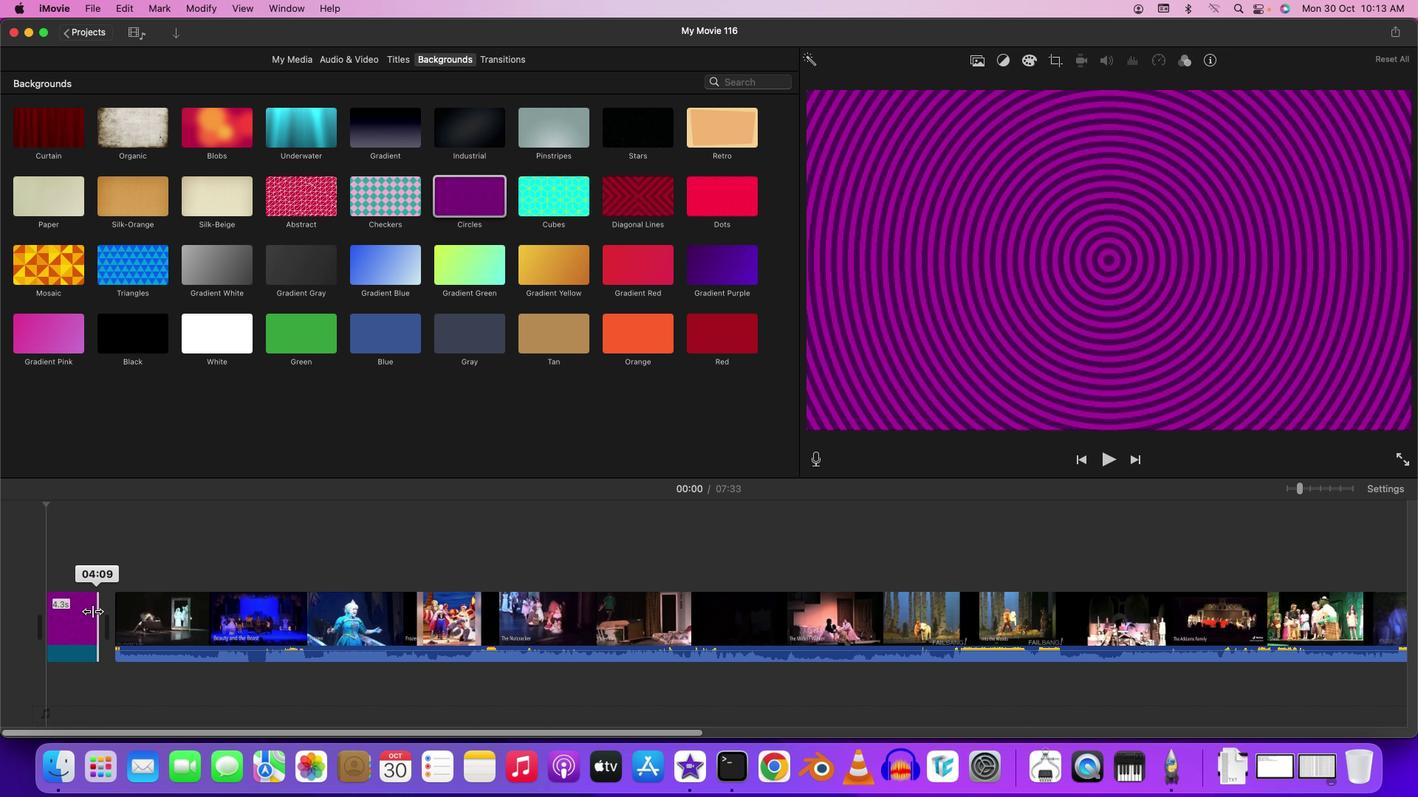 
Action: Mouse pressed left at (810, 452)
Screenshot: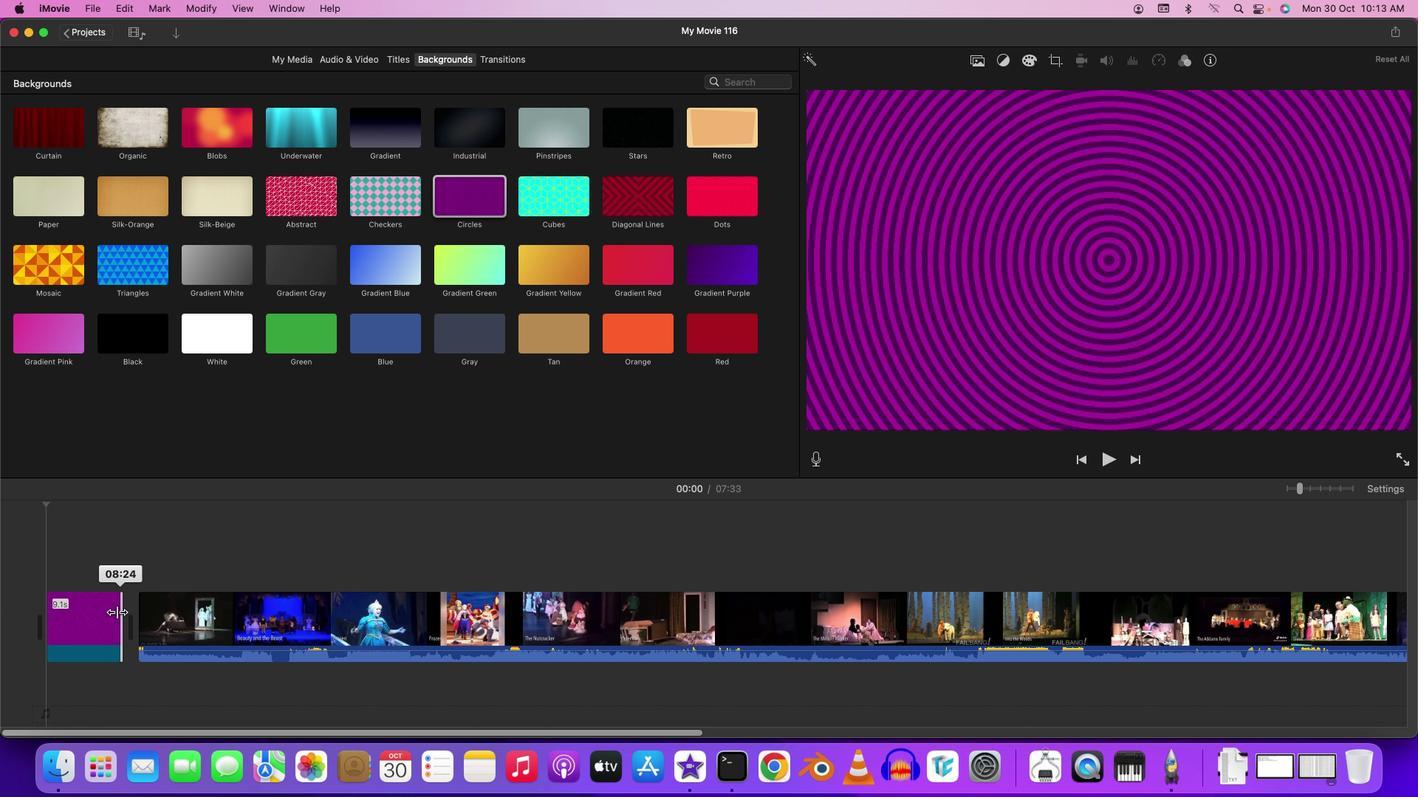 
Action: Mouse moved to (810, 451)
Screenshot: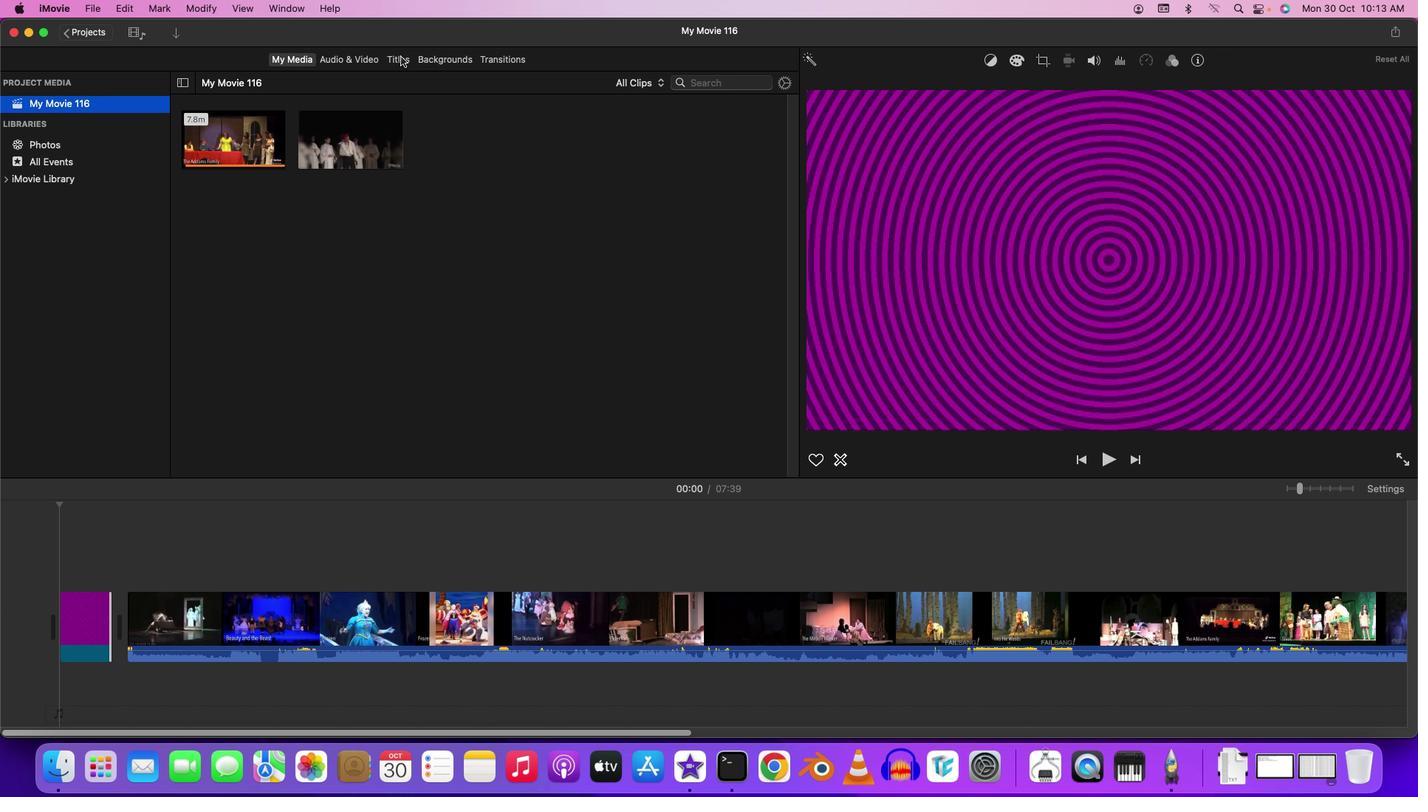 
Action: Mouse pressed left at (810, 451)
Screenshot: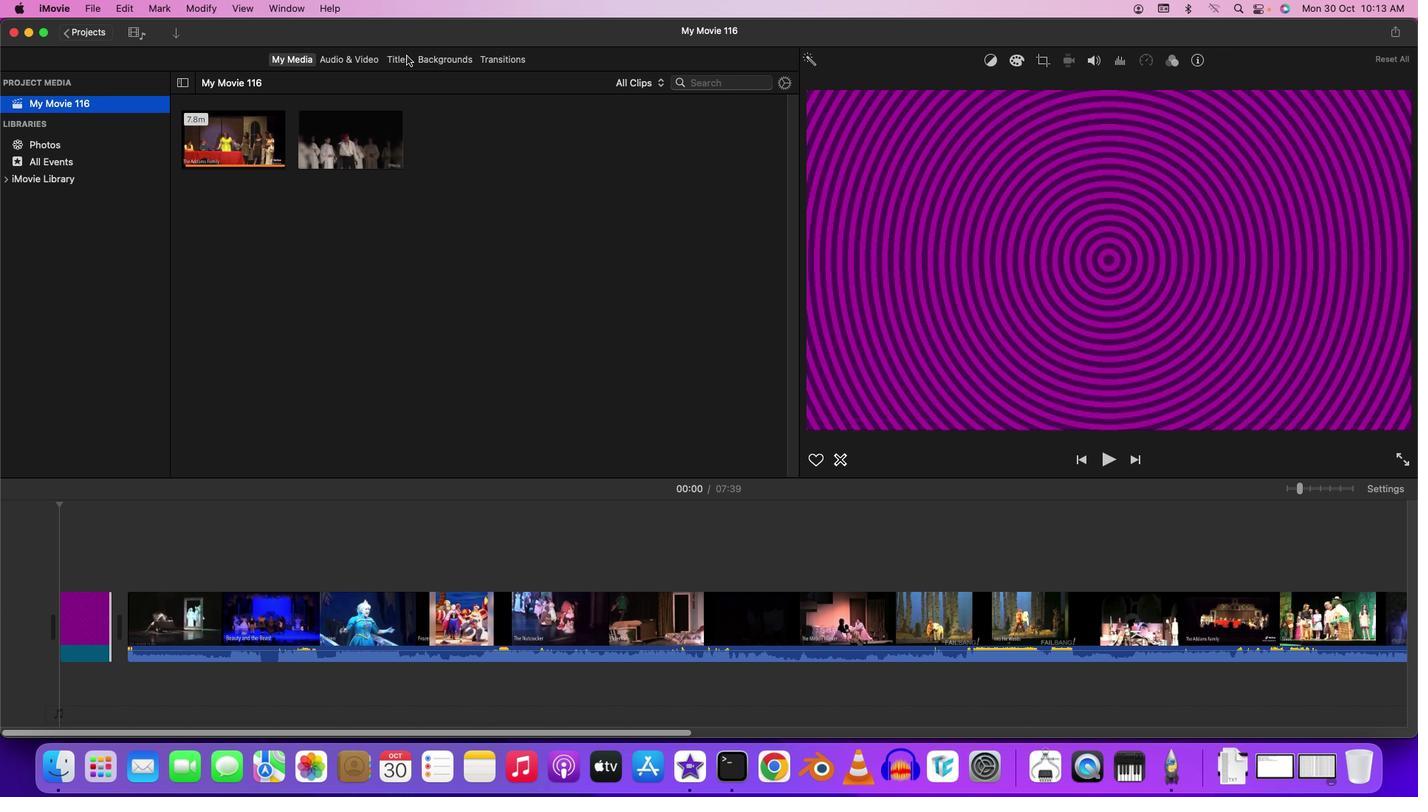 
Action: Mouse moved to (810, 451)
Screenshot: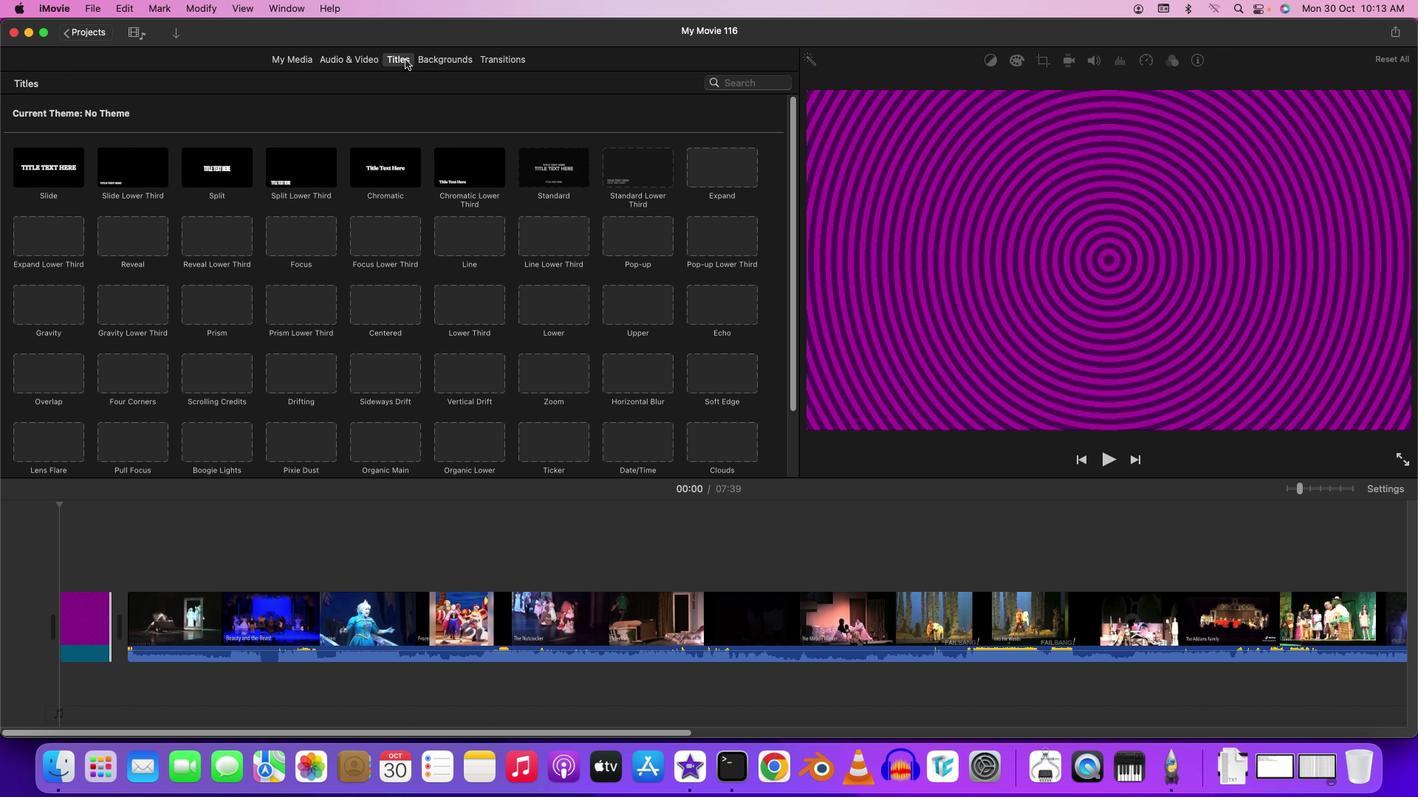 
Action: Mouse pressed left at (810, 451)
Screenshot: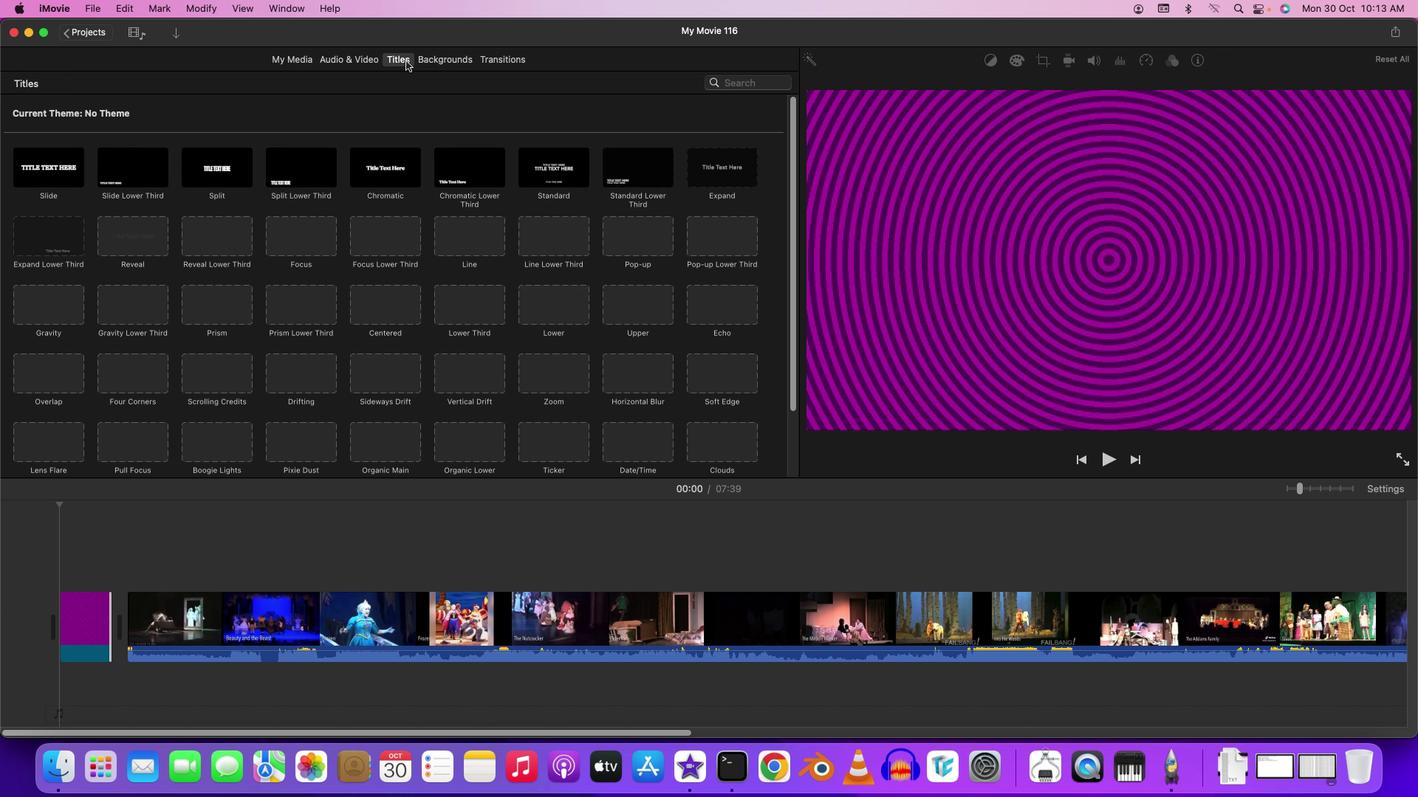
Action: Mouse moved to (810, 451)
Screenshot: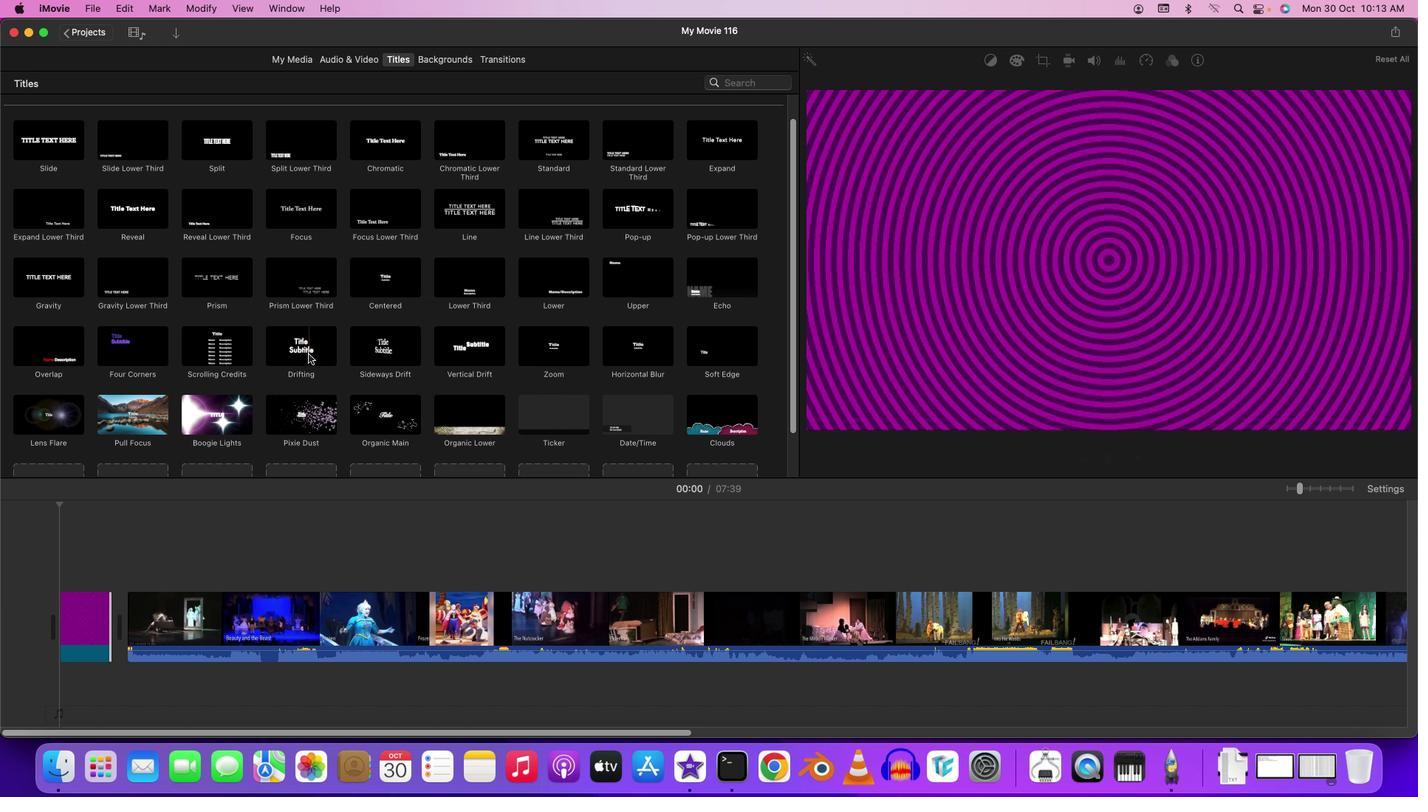 
Action: Mouse scrolled (810, 451) with delta (810, 451)
Screenshot: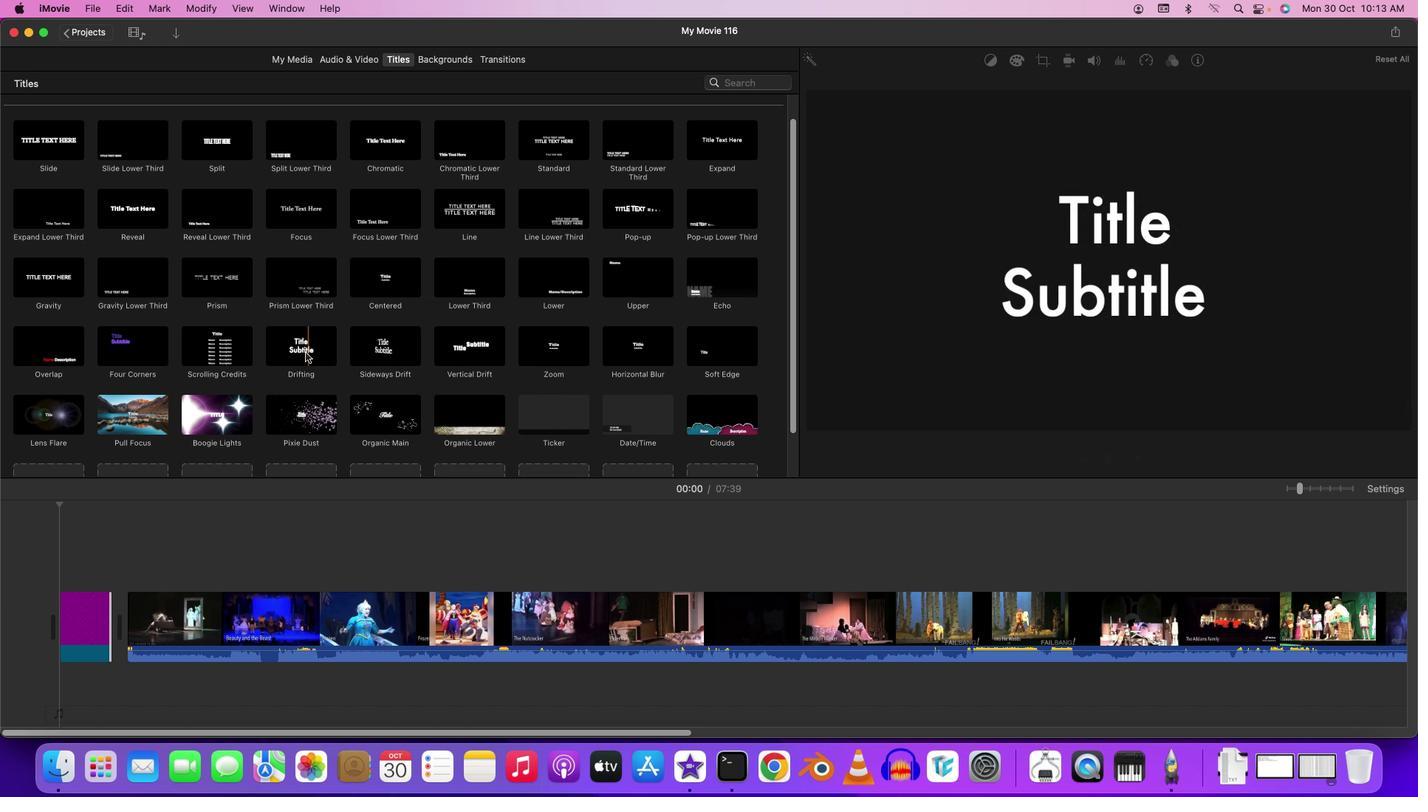 
Action: Mouse moved to (810, 451)
Screenshot: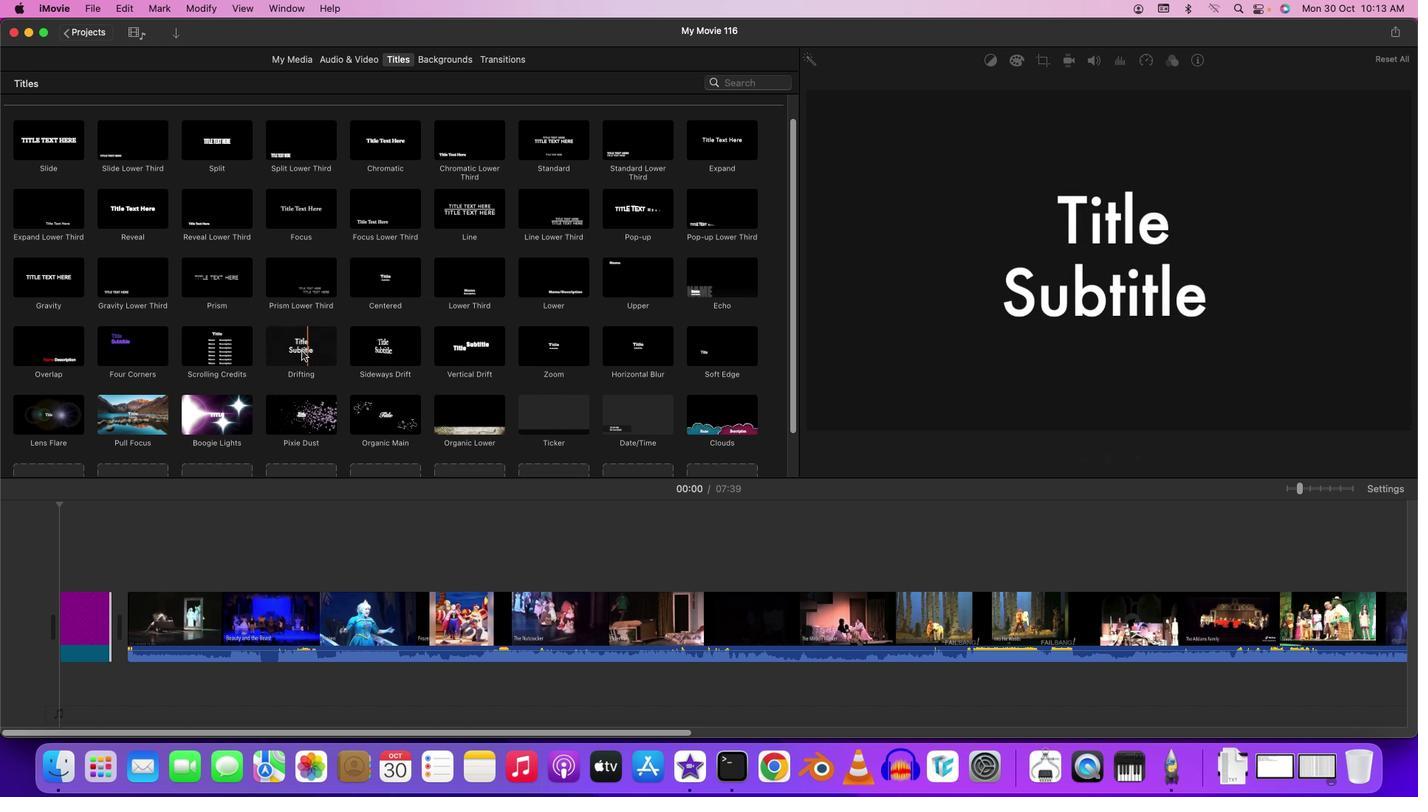 
Action: Mouse scrolled (810, 451) with delta (810, 451)
Screenshot: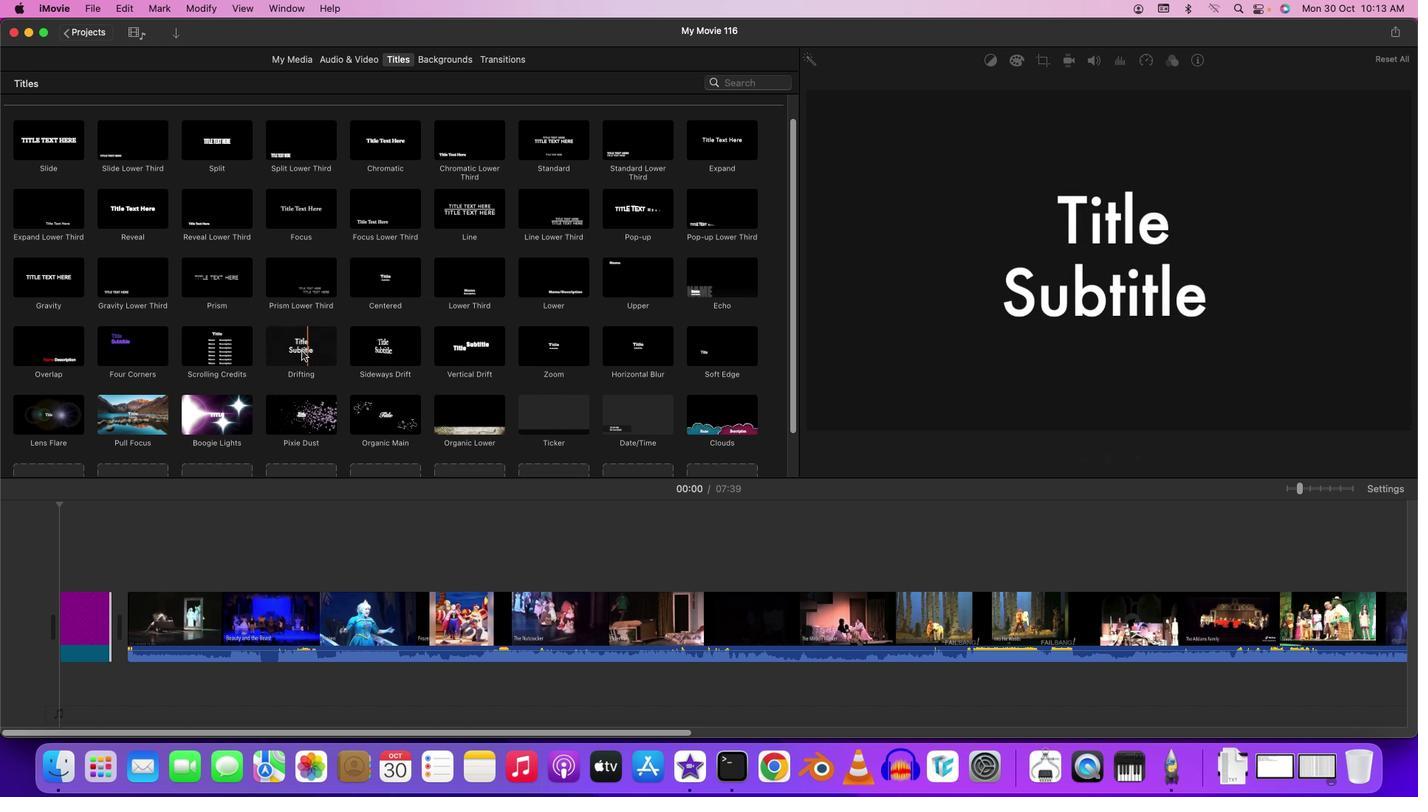 
Action: Mouse moved to (810, 451)
Screenshot: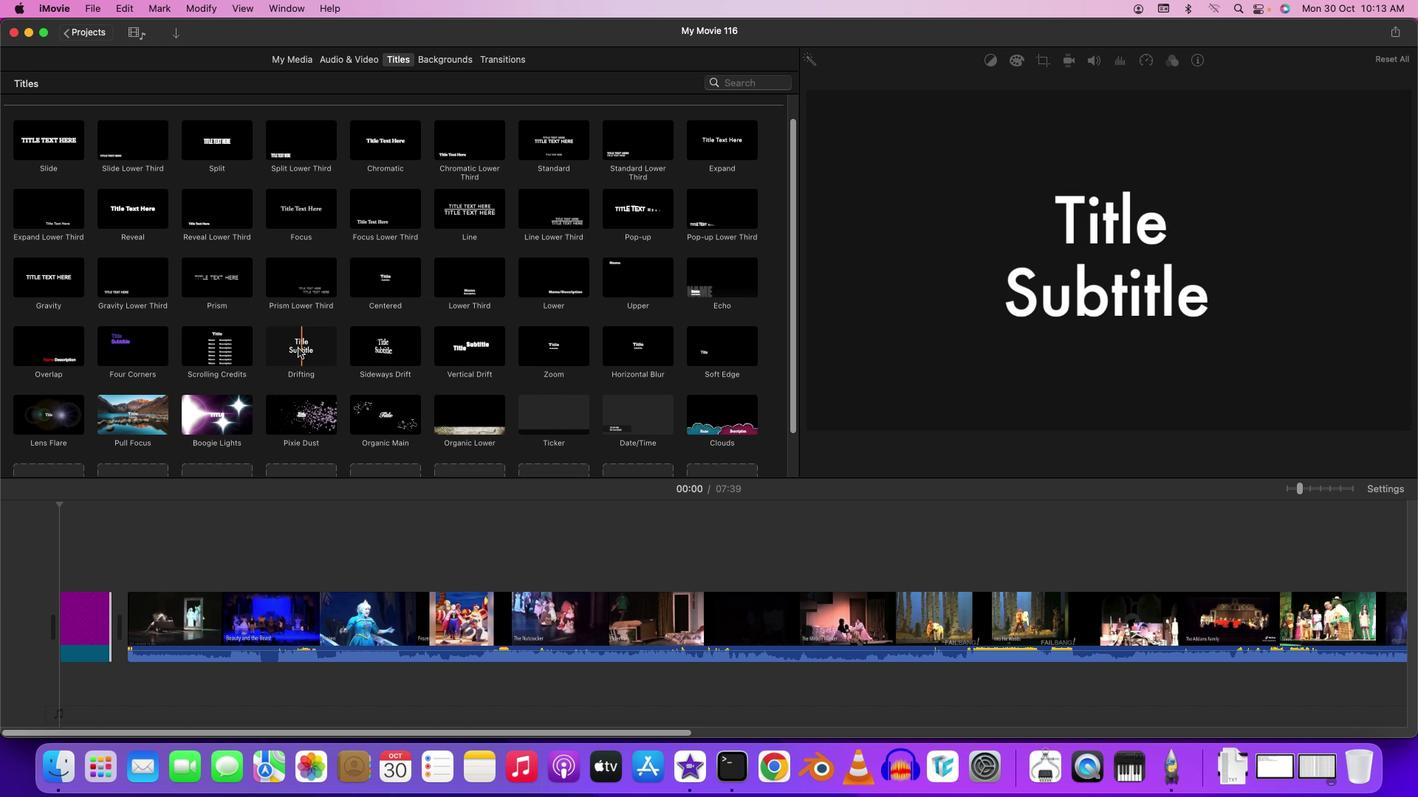 
Action: Mouse scrolled (810, 451) with delta (810, 451)
Screenshot: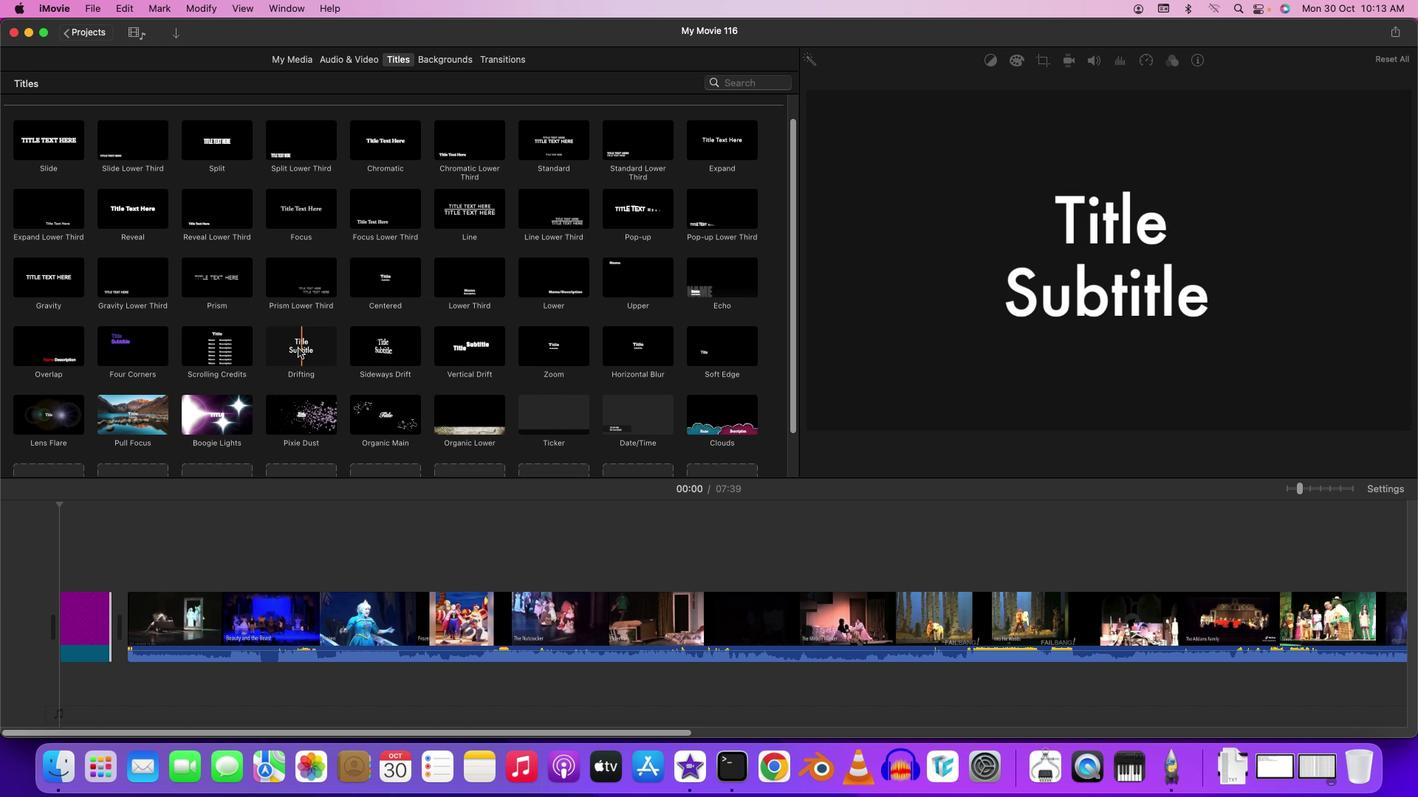 
Action: Mouse moved to (810, 451)
Screenshot: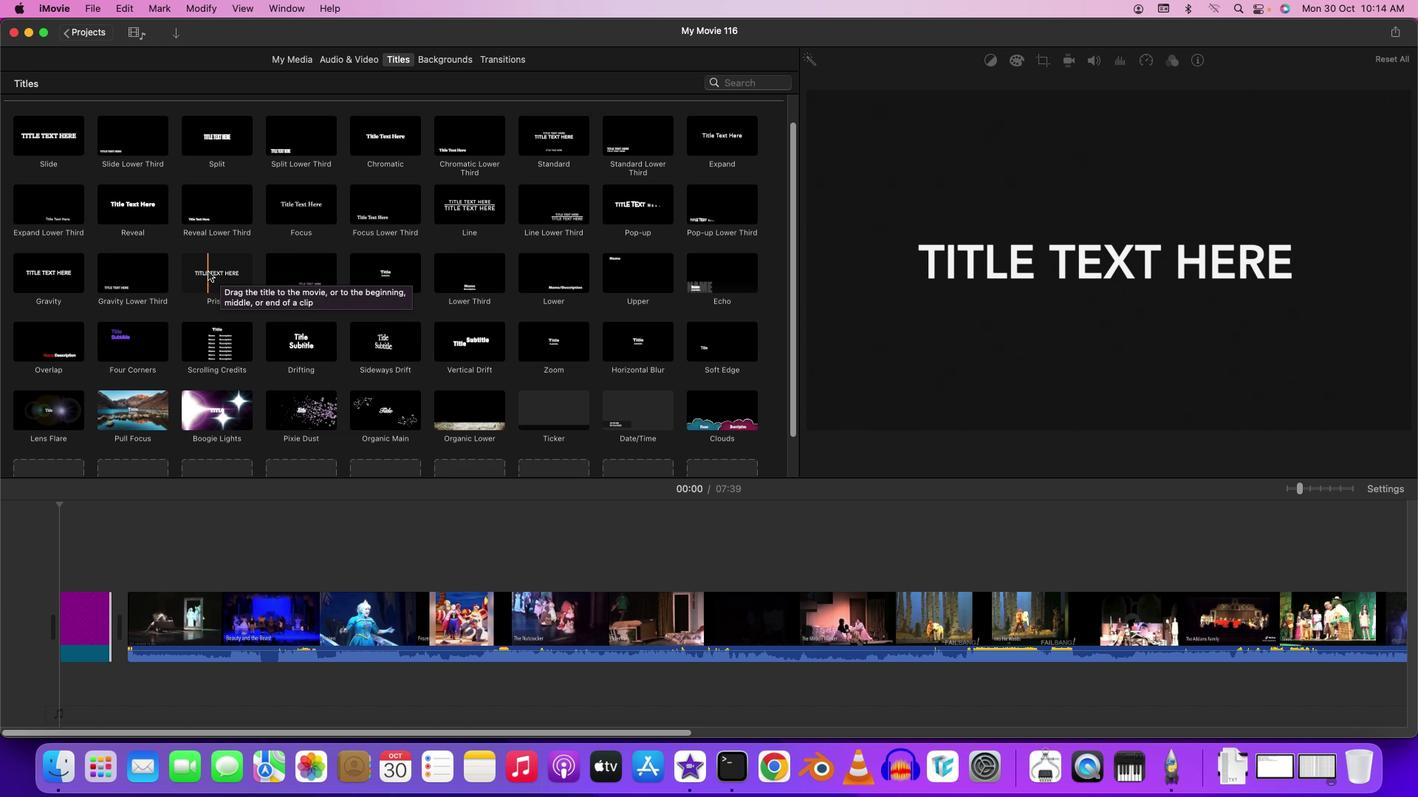 
Action: Mouse scrolled (810, 451) with delta (810, 451)
Screenshot: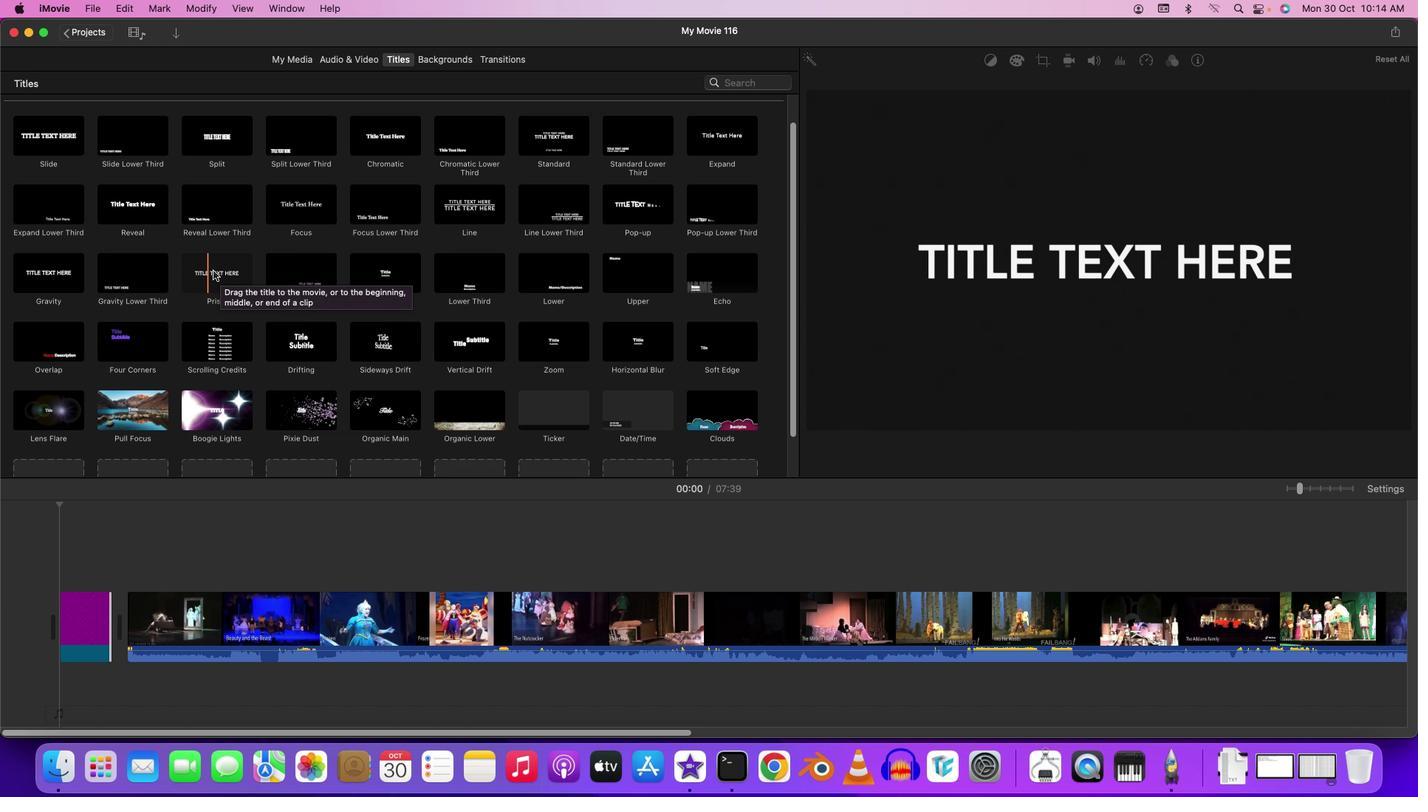 
Action: Mouse scrolled (810, 451) with delta (810, 451)
Screenshot: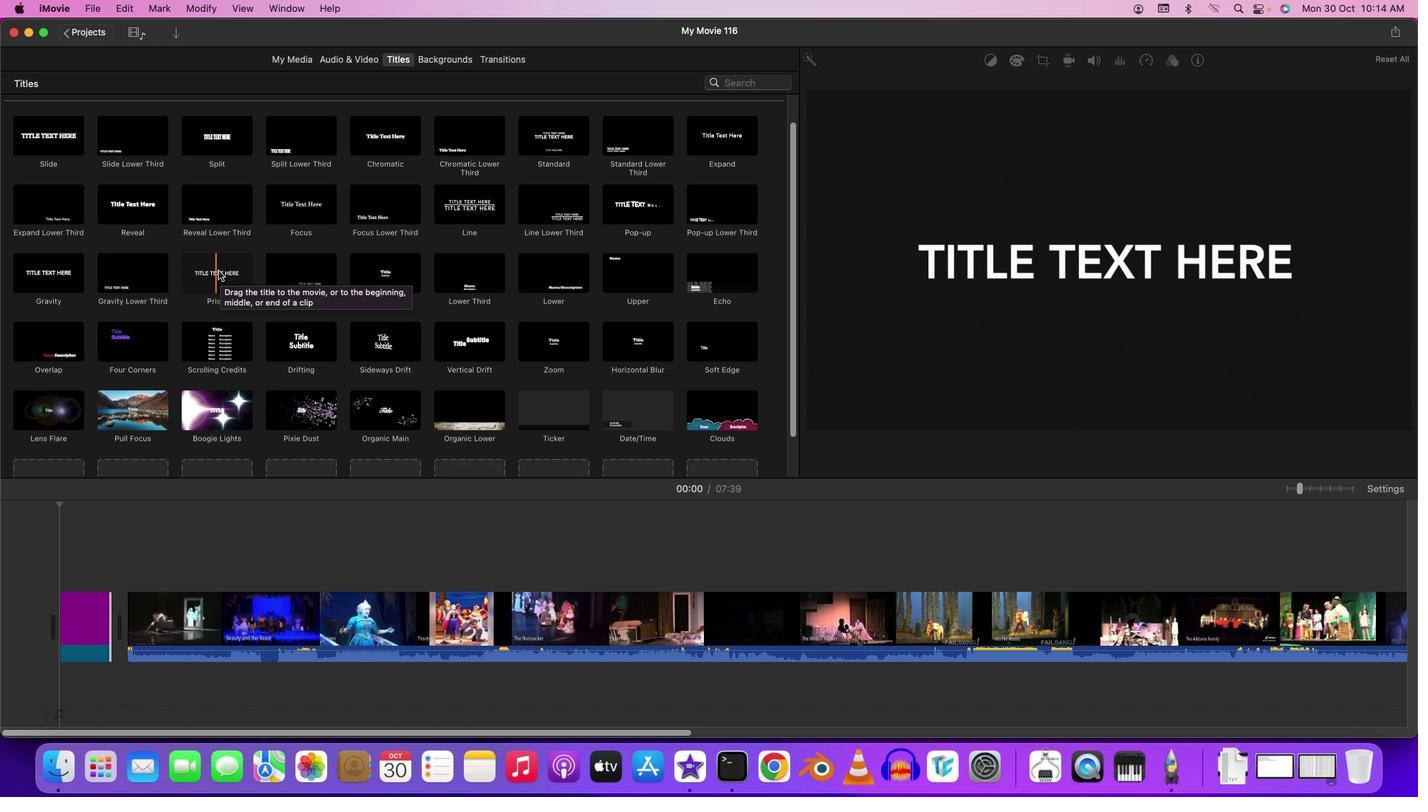 
Action: Mouse moved to (810, 451)
Screenshot: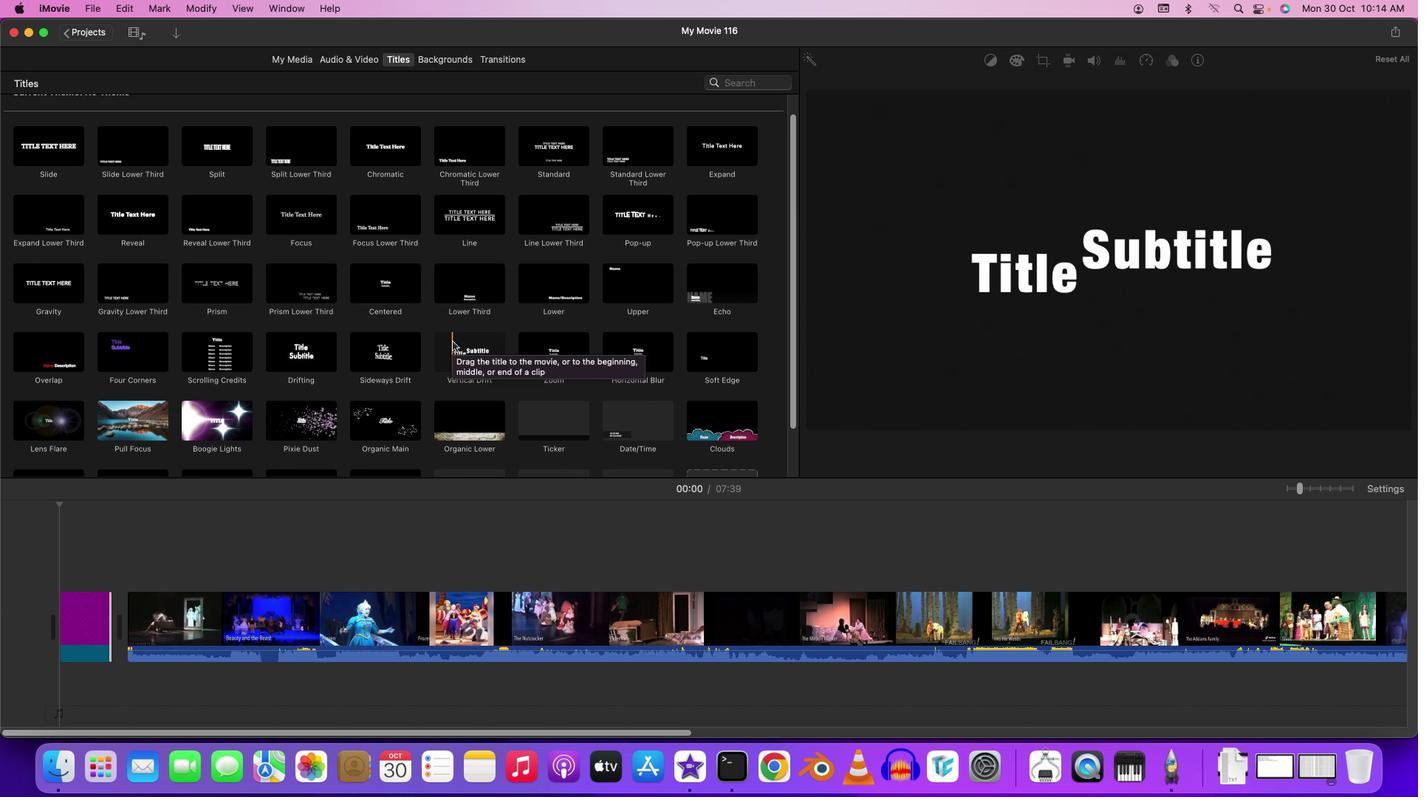 
Action: Mouse scrolled (810, 451) with delta (810, 451)
Screenshot: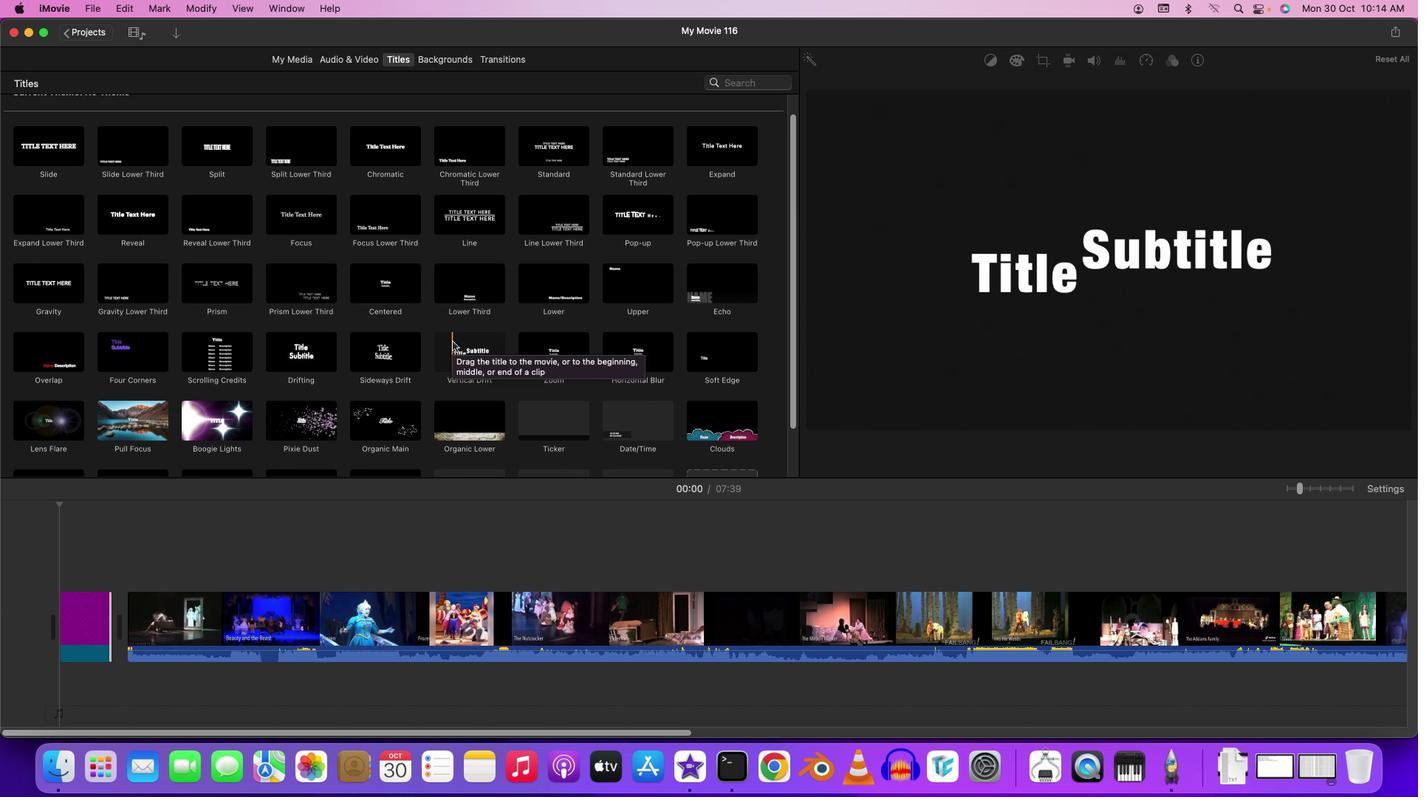
Action: Mouse moved to (810, 451)
Screenshot: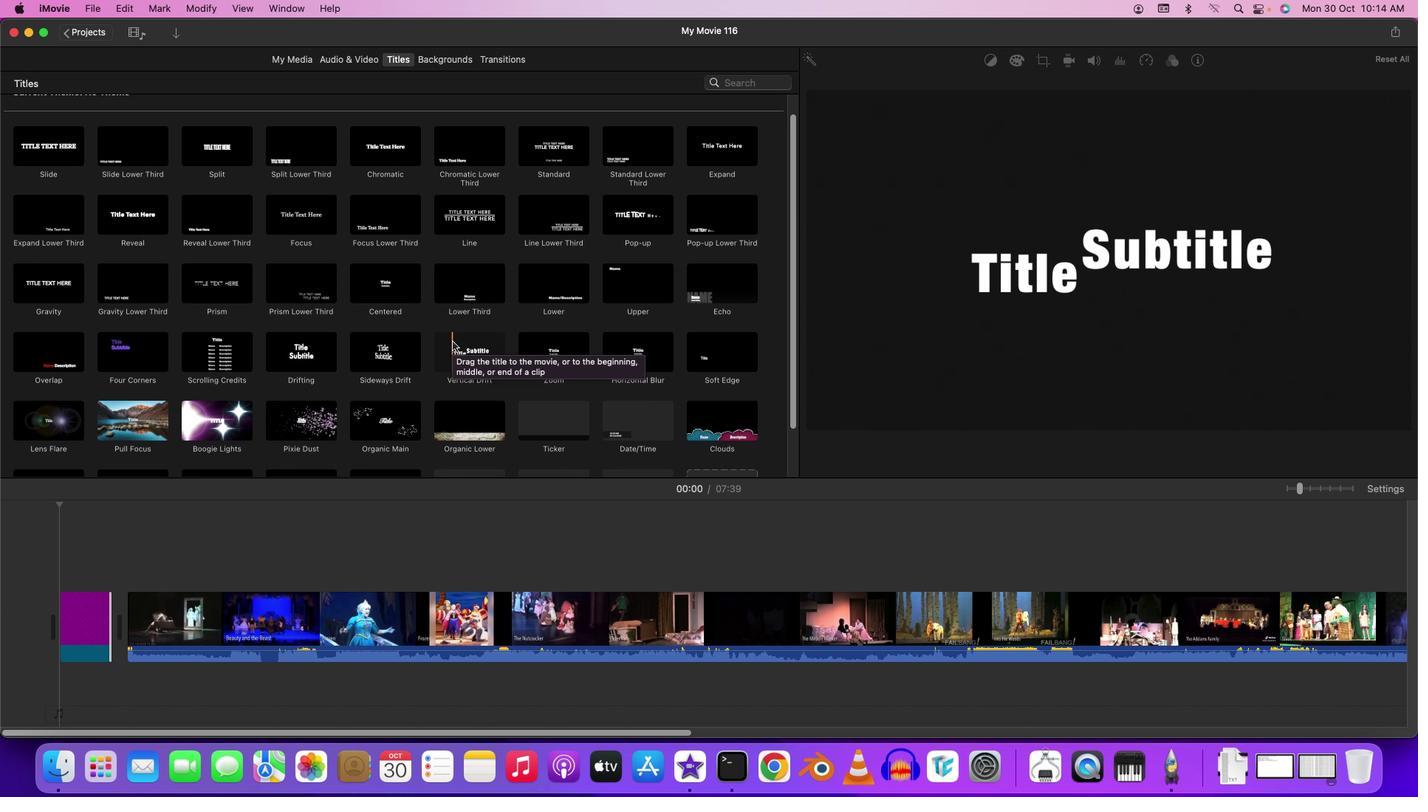 
Action: Mouse scrolled (810, 451) with delta (810, 451)
Screenshot: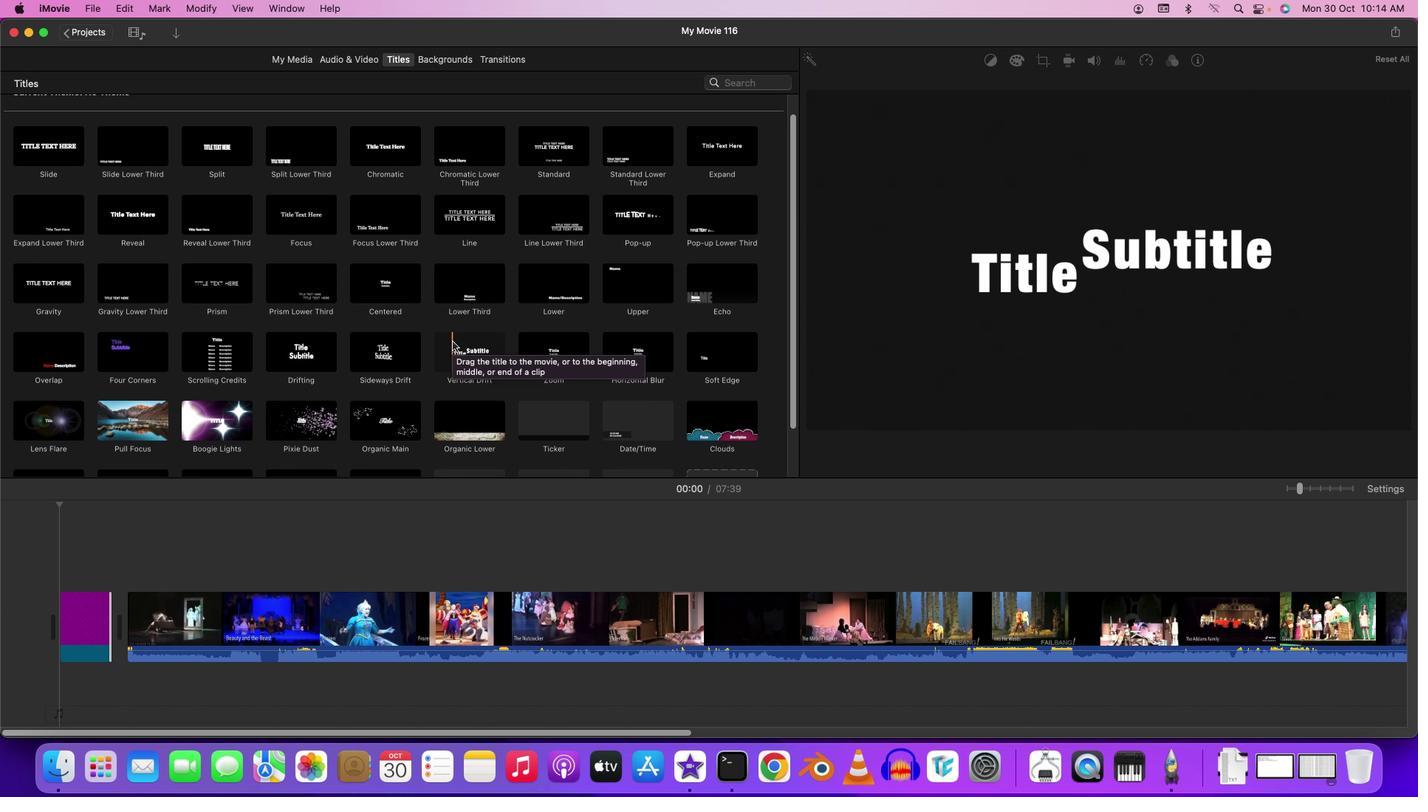 
Action: Mouse moved to (810, 451)
Screenshot: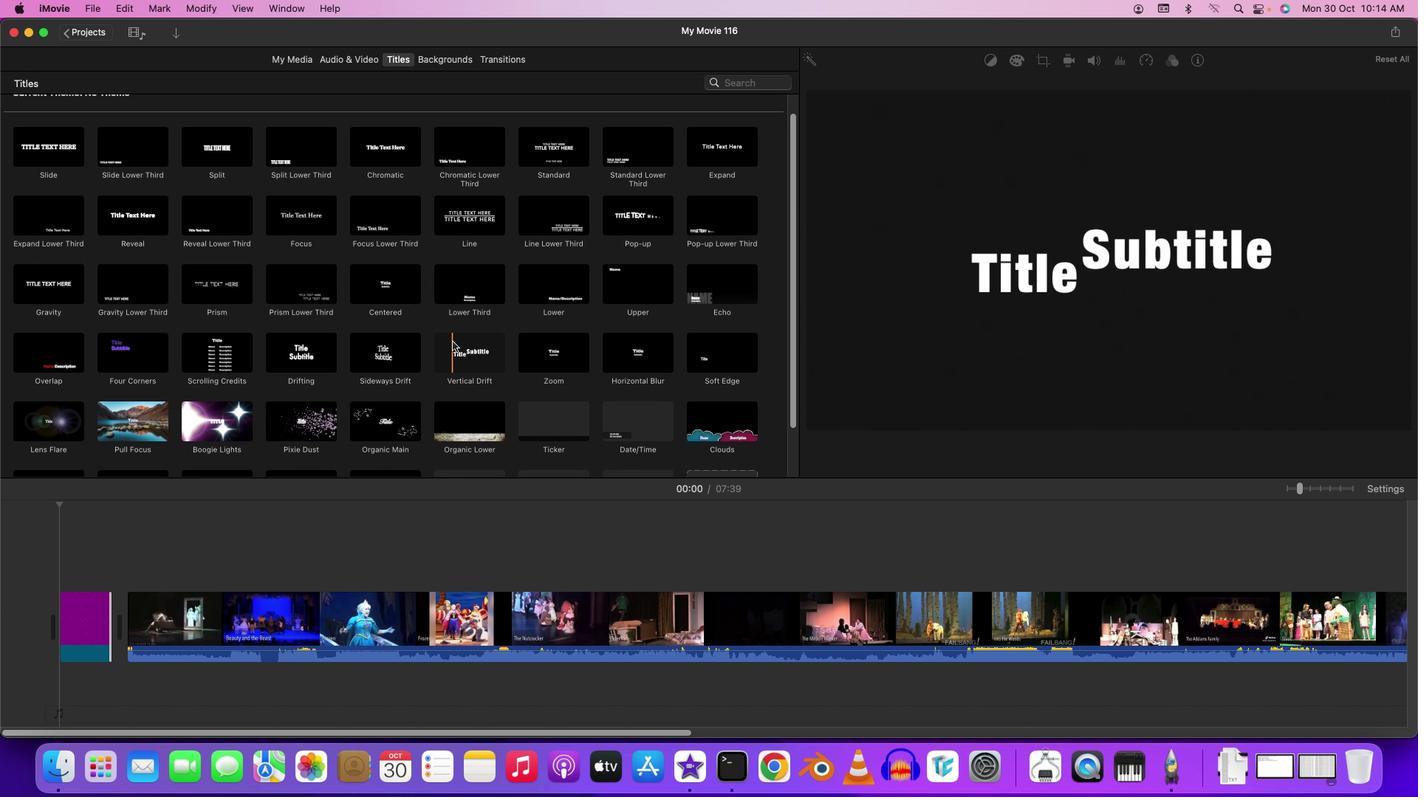
Action: Mouse scrolled (810, 451) with delta (810, 451)
Screenshot: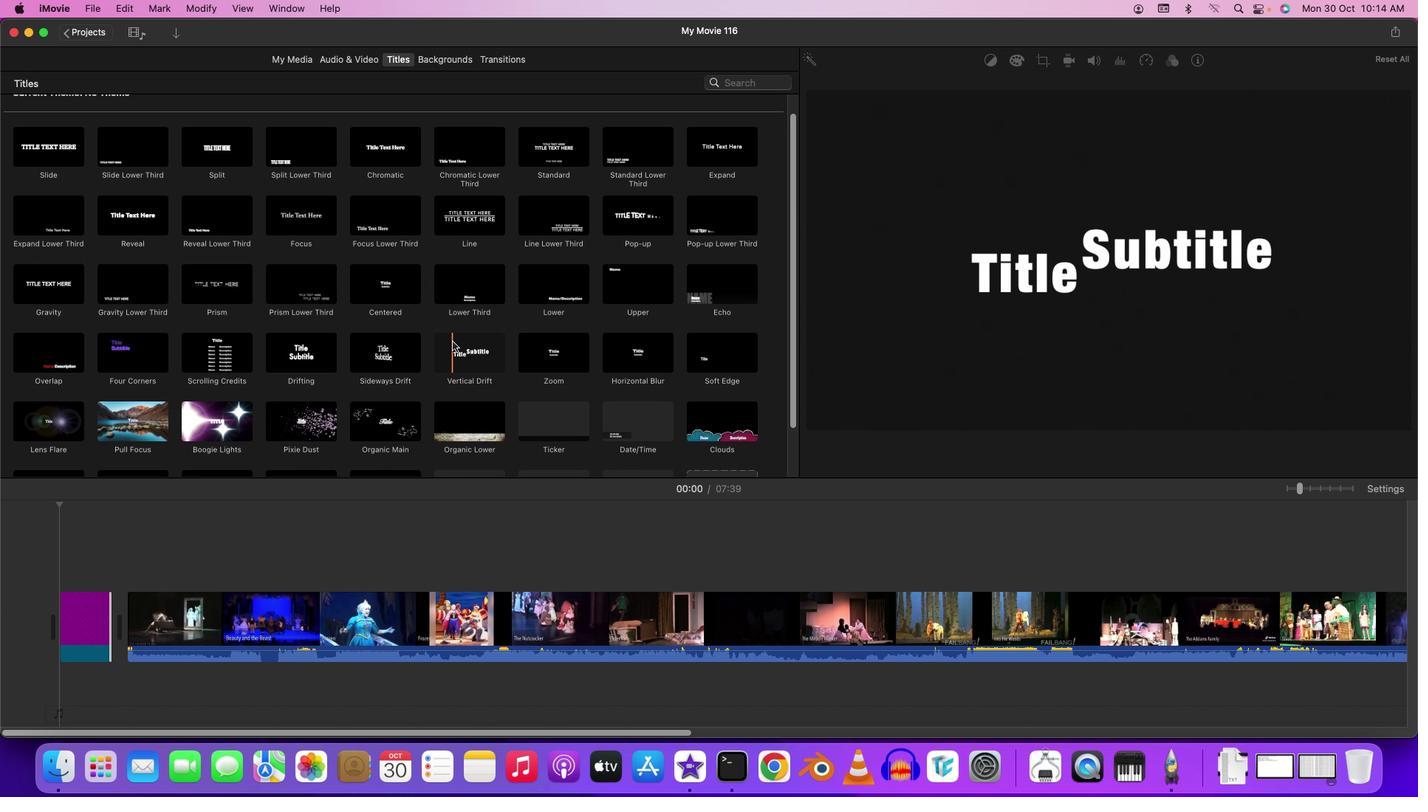 
Action: Mouse moved to (810, 451)
Screenshot: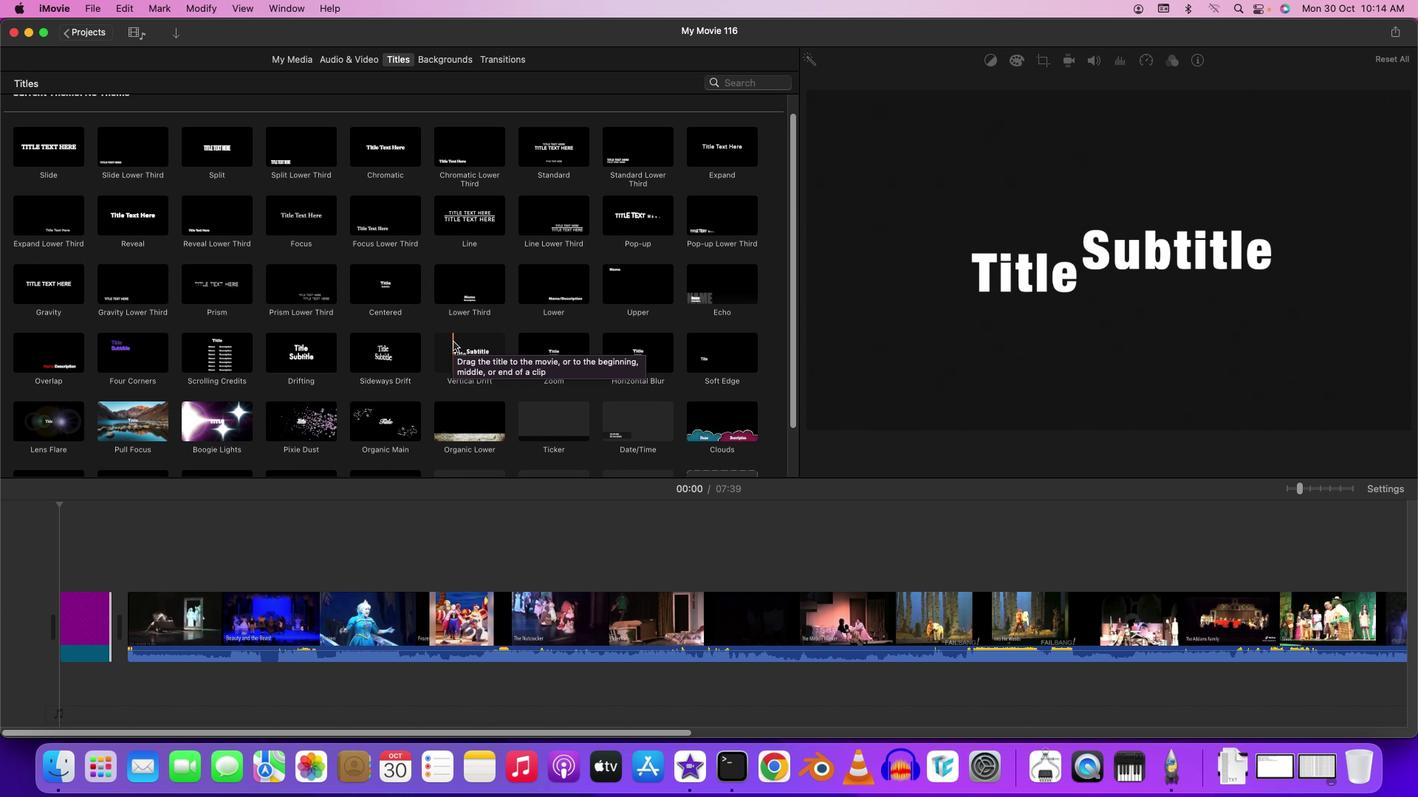
Action: Mouse scrolled (810, 451) with delta (810, 451)
Screenshot: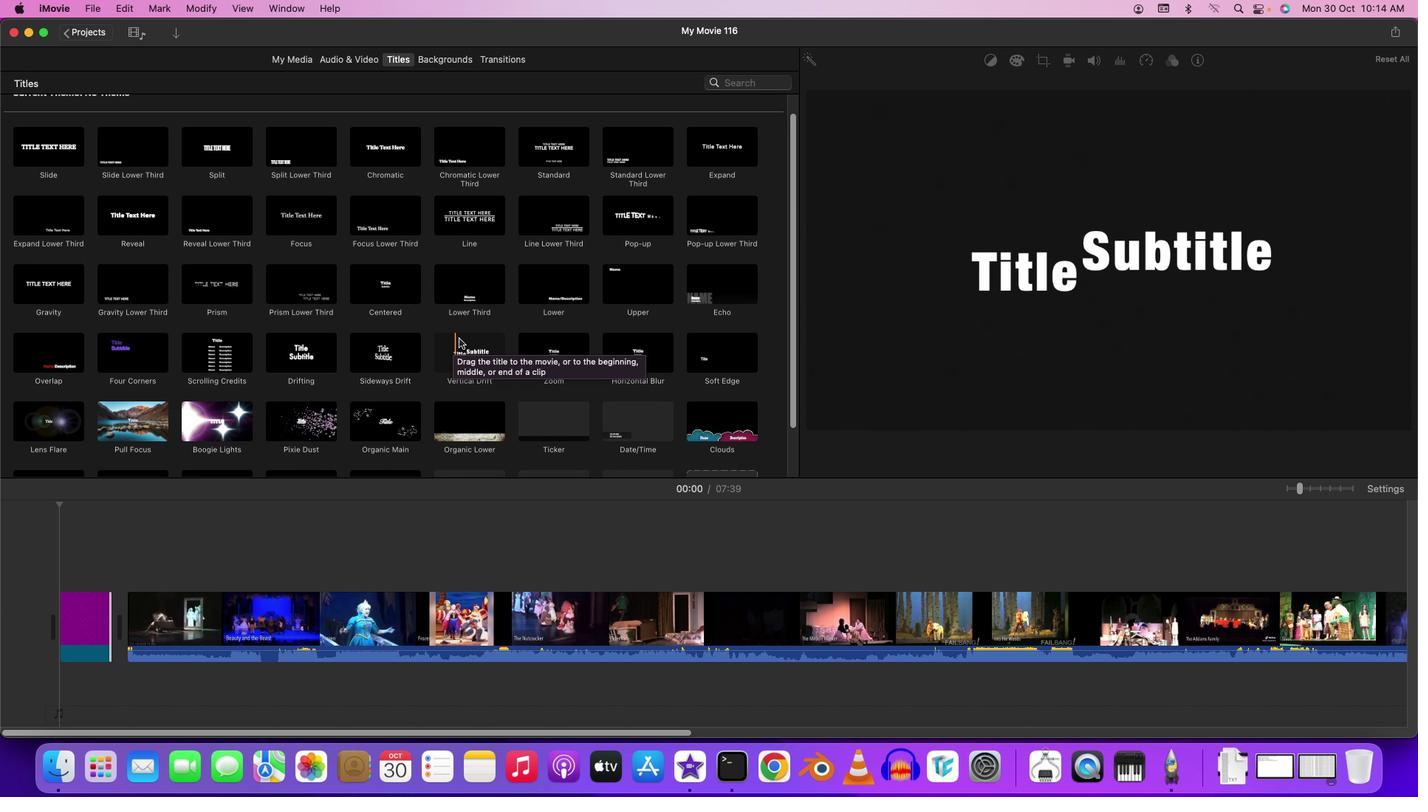 
Action: Mouse moved to (810, 451)
Screenshot: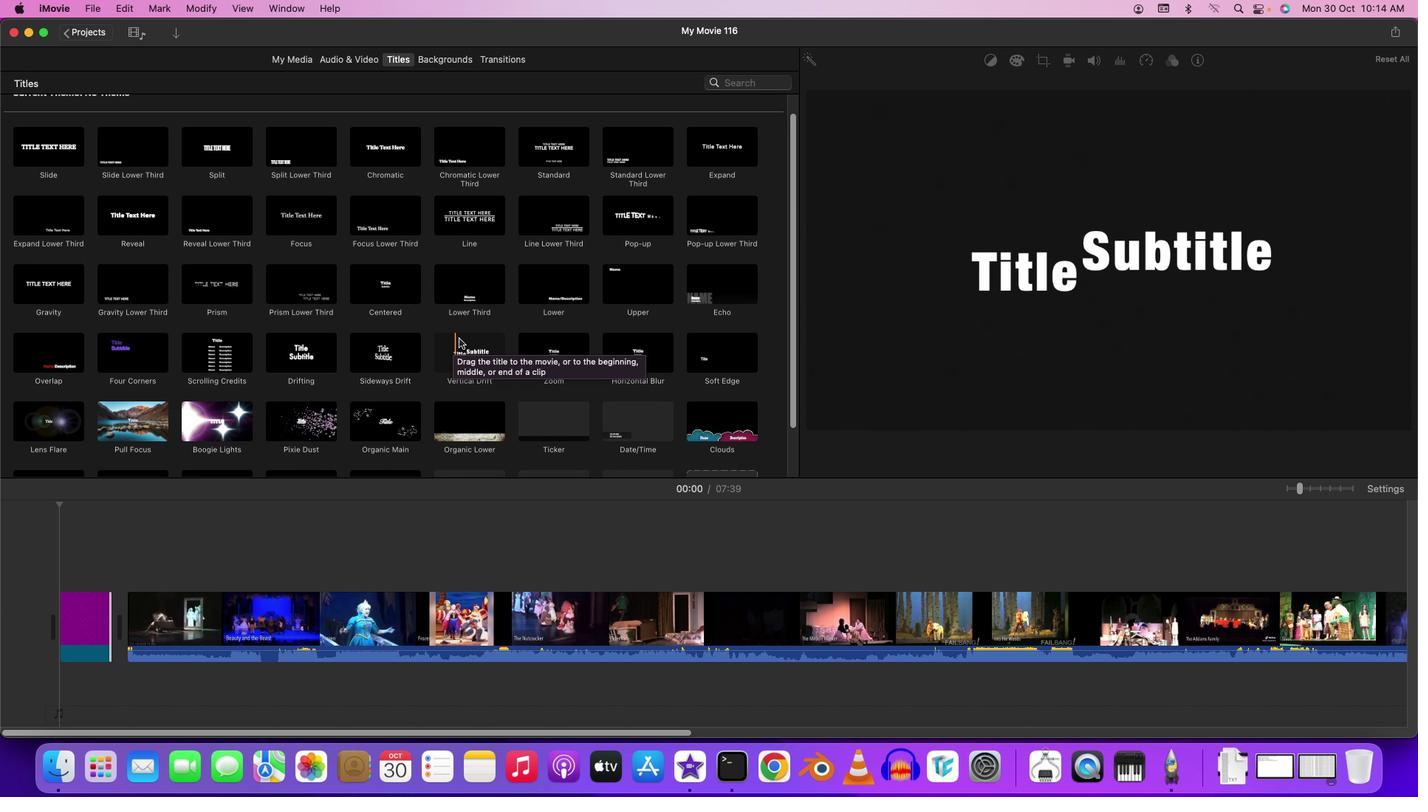 
Action: Mouse scrolled (810, 451) with delta (810, 451)
Screenshot: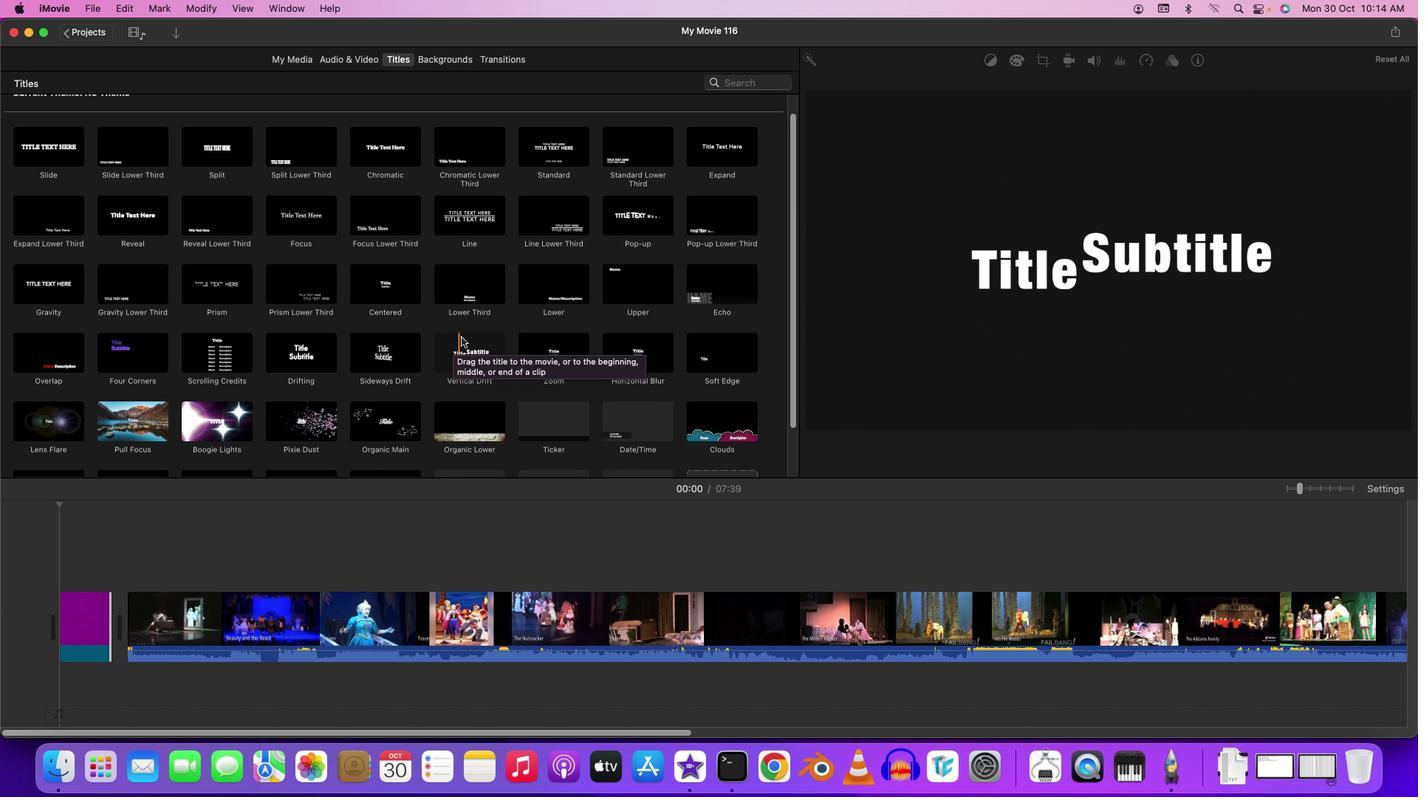 
Action: Mouse scrolled (810, 451) with delta (810, 451)
Screenshot: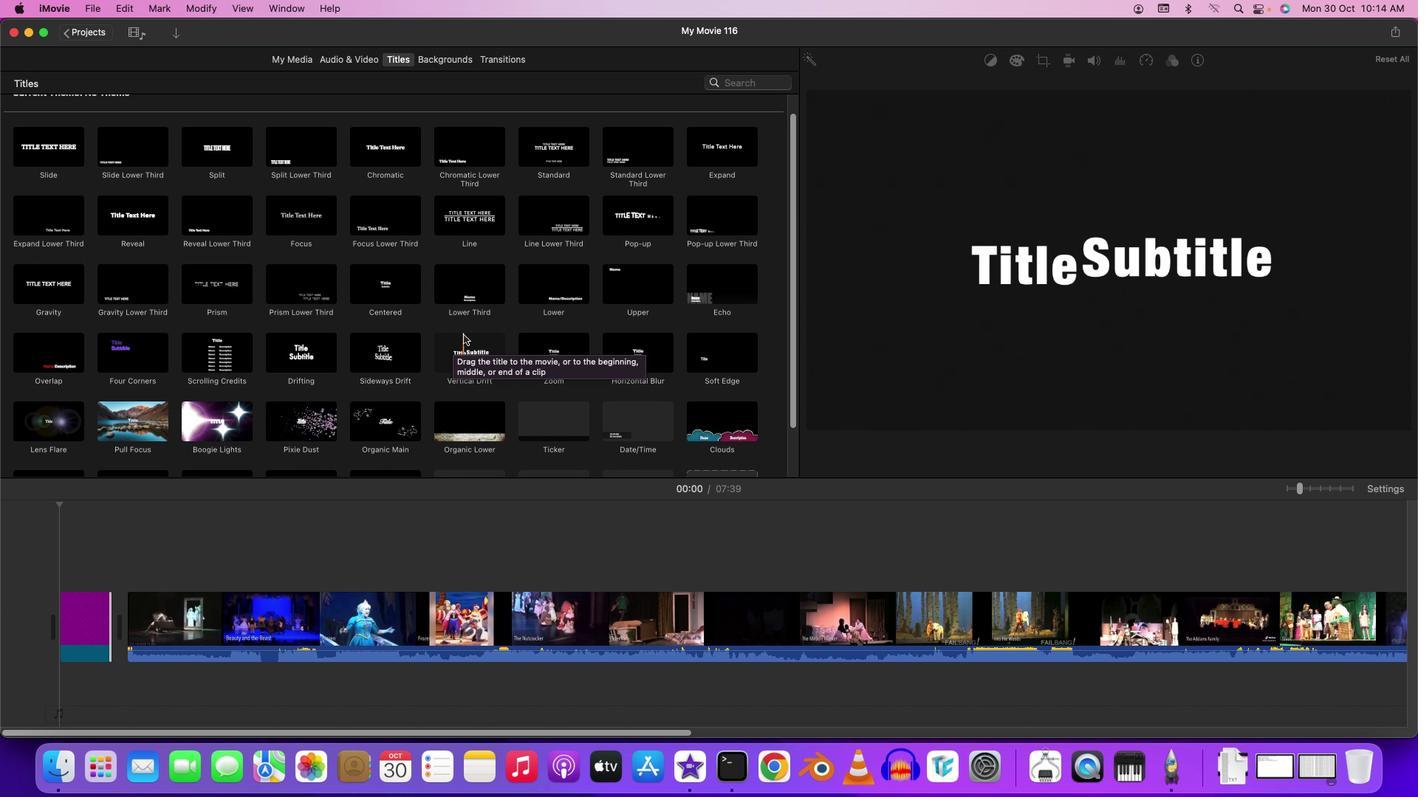 
Action: Mouse moved to (810, 451)
Screenshot: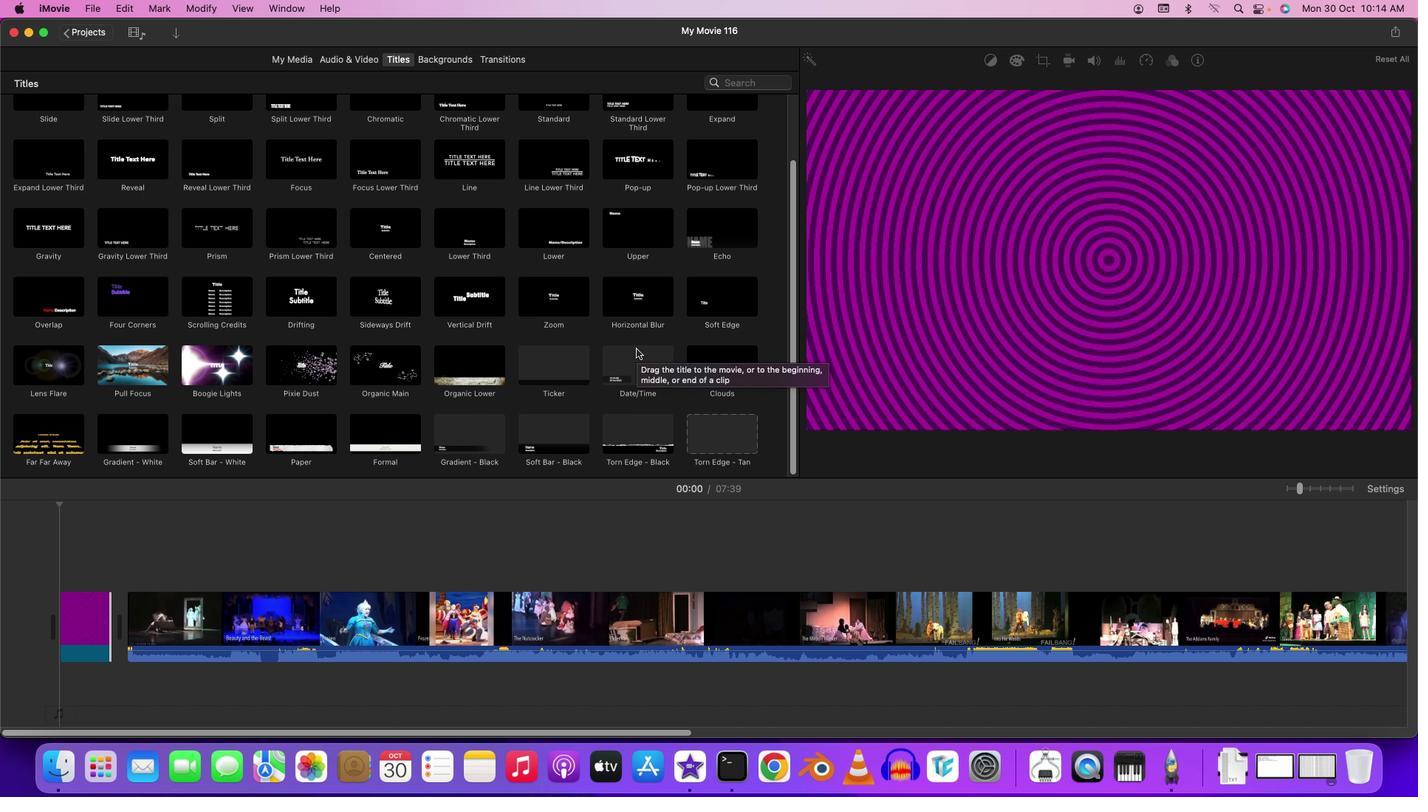 
Action: Mouse scrolled (810, 451) with delta (810, 451)
Screenshot: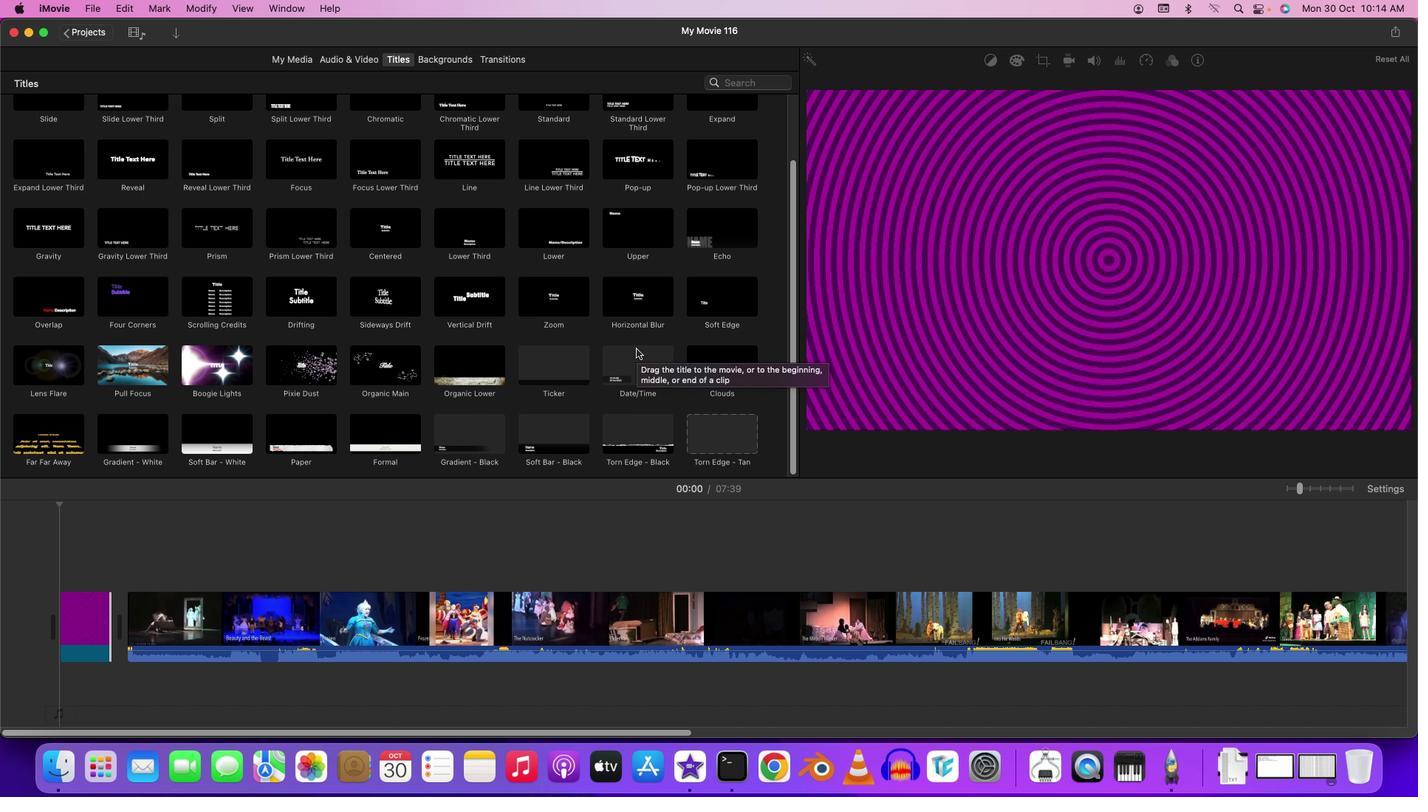 
Action: Mouse moved to (810, 451)
Screenshot: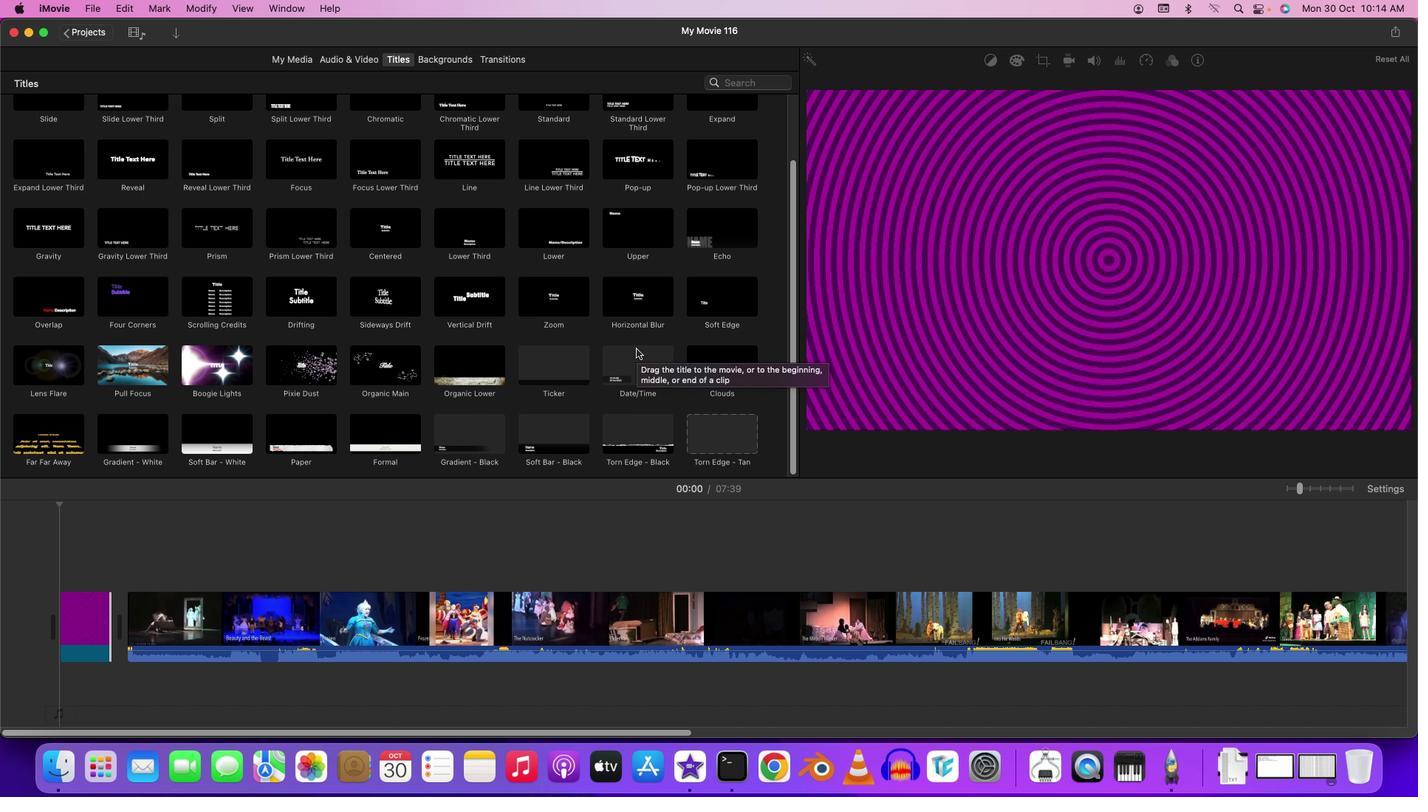 
Action: Mouse scrolled (810, 451) with delta (810, 451)
Screenshot: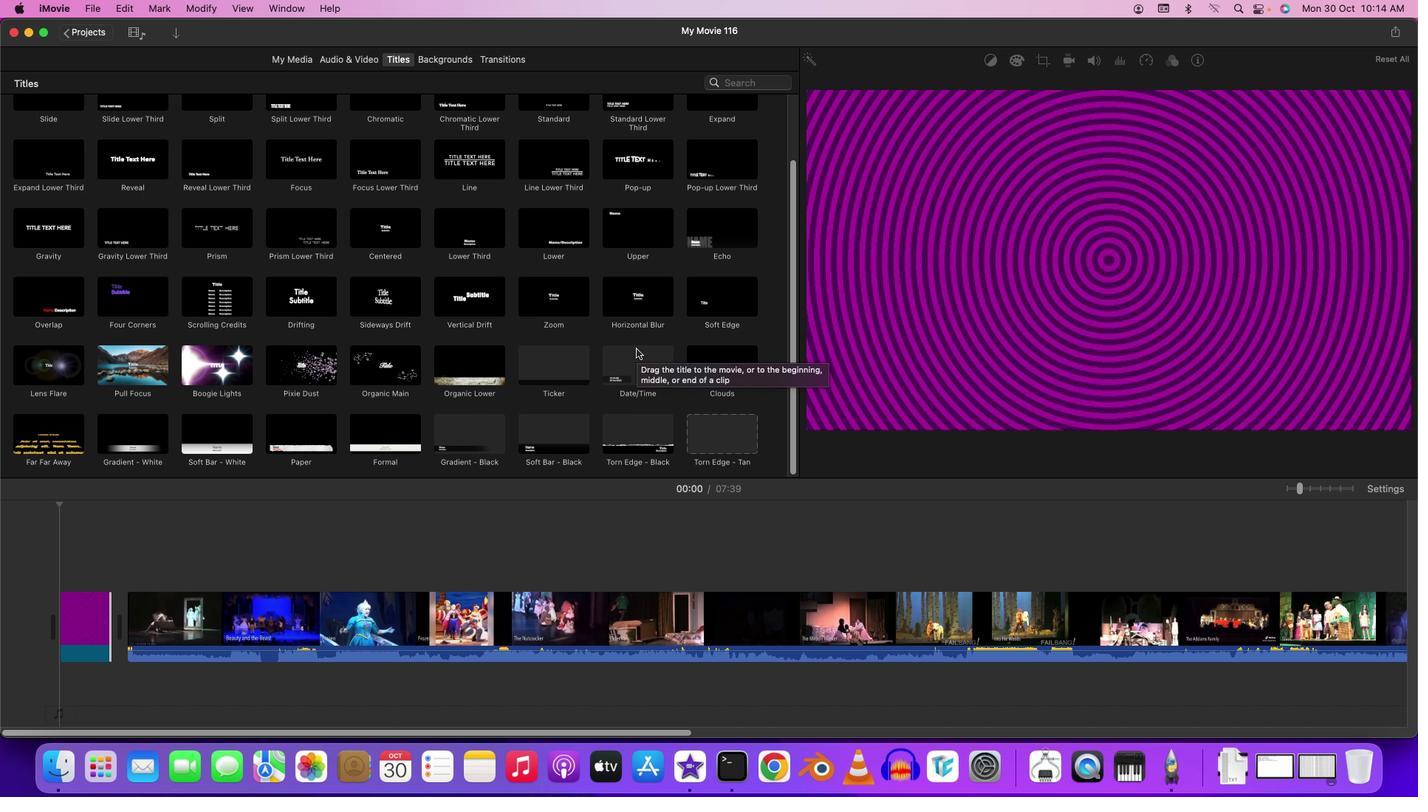 
Action: Mouse moved to (810, 451)
Screenshot: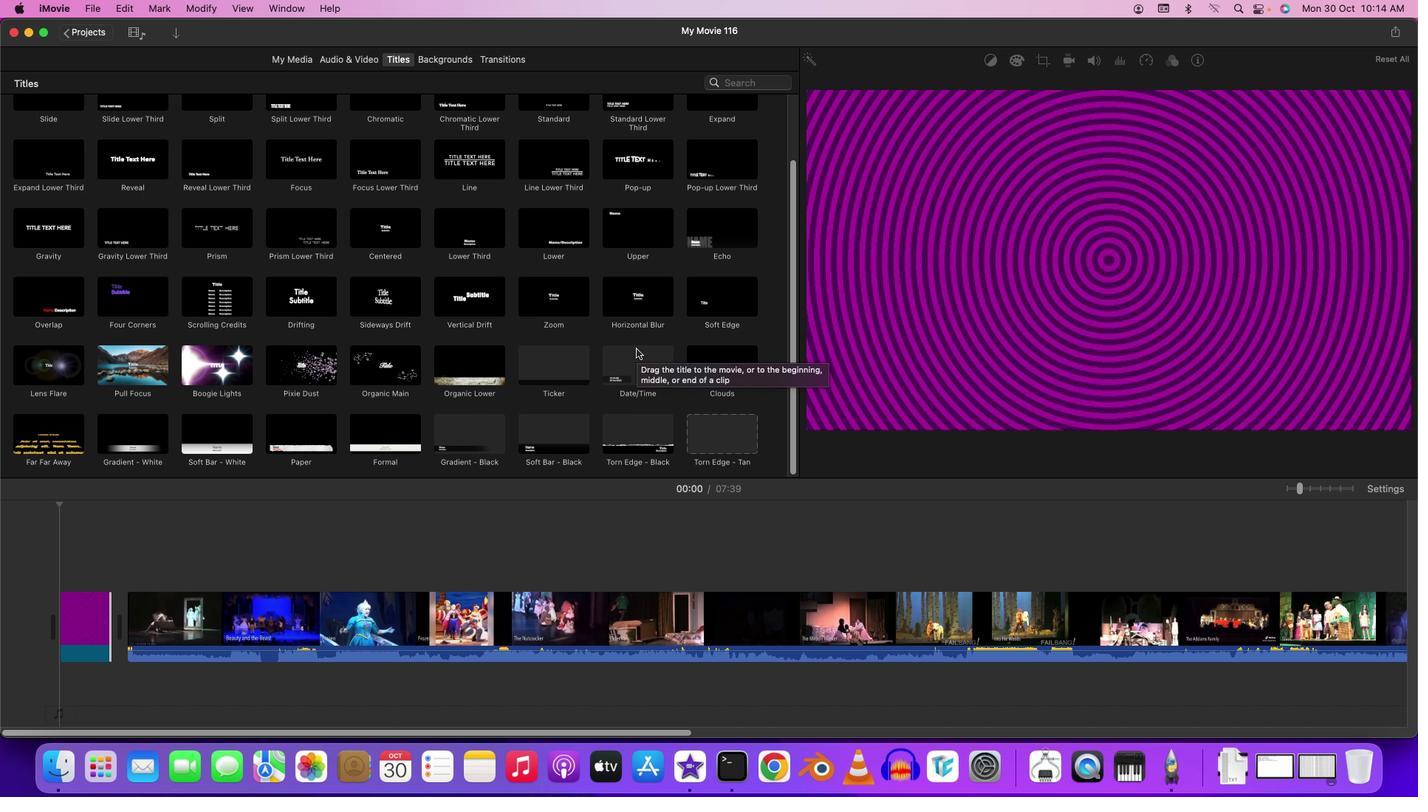 
Action: Mouse scrolled (810, 451) with delta (810, 451)
Screenshot: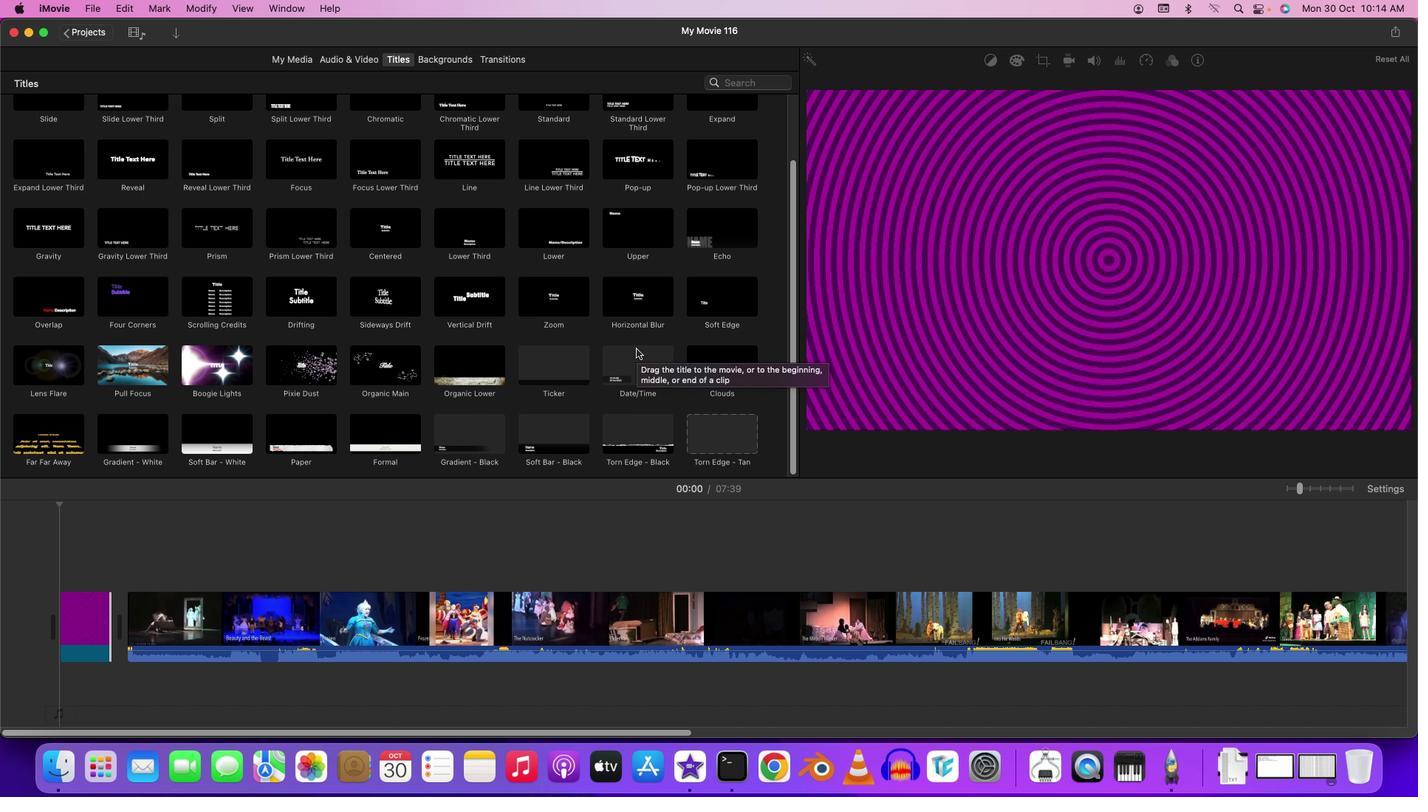 
Action: Mouse moved to (810, 451)
Screenshot: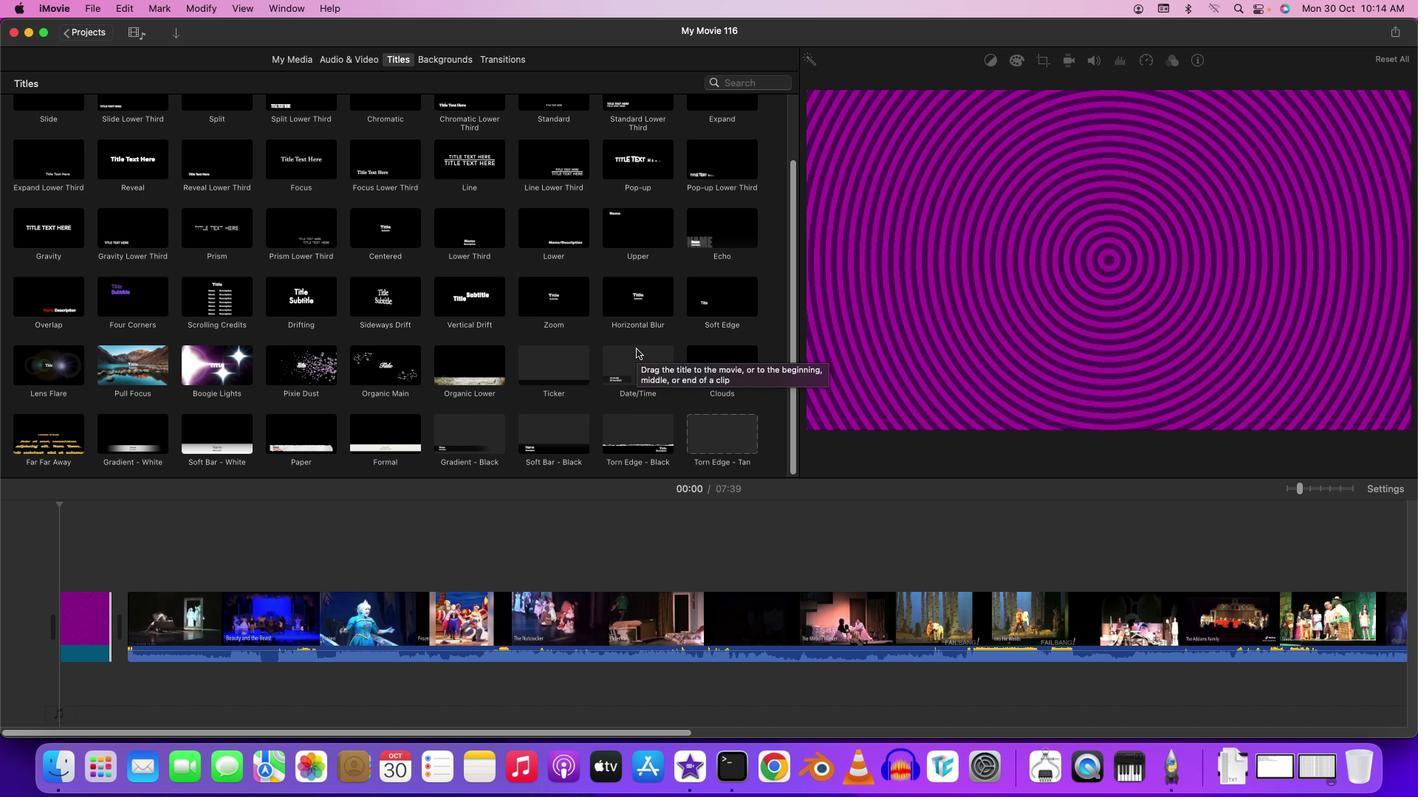 
Action: Mouse scrolled (810, 451) with delta (810, 451)
Screenshot: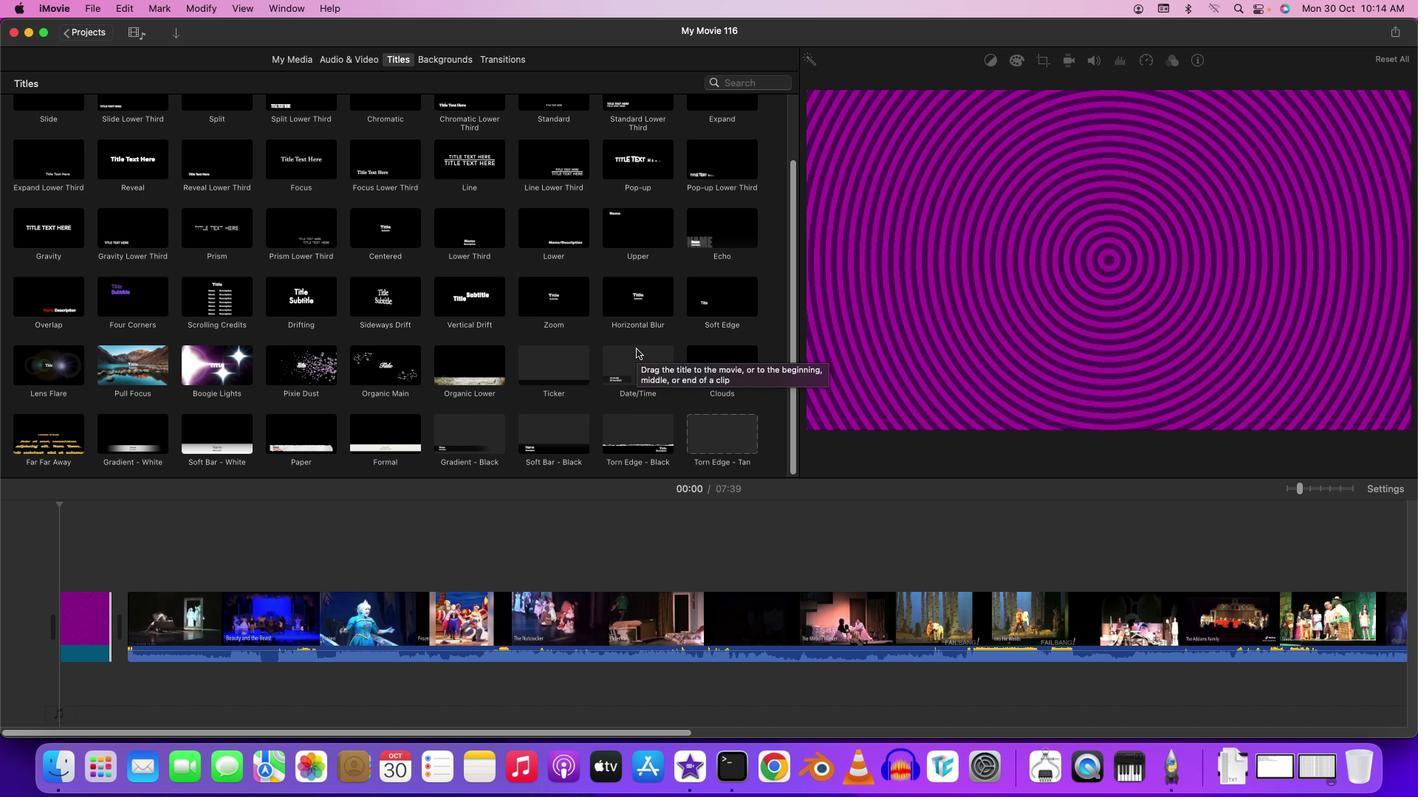 
Action: Mouse scrolled (810, 451) with delta (810, 451)
Screenshot: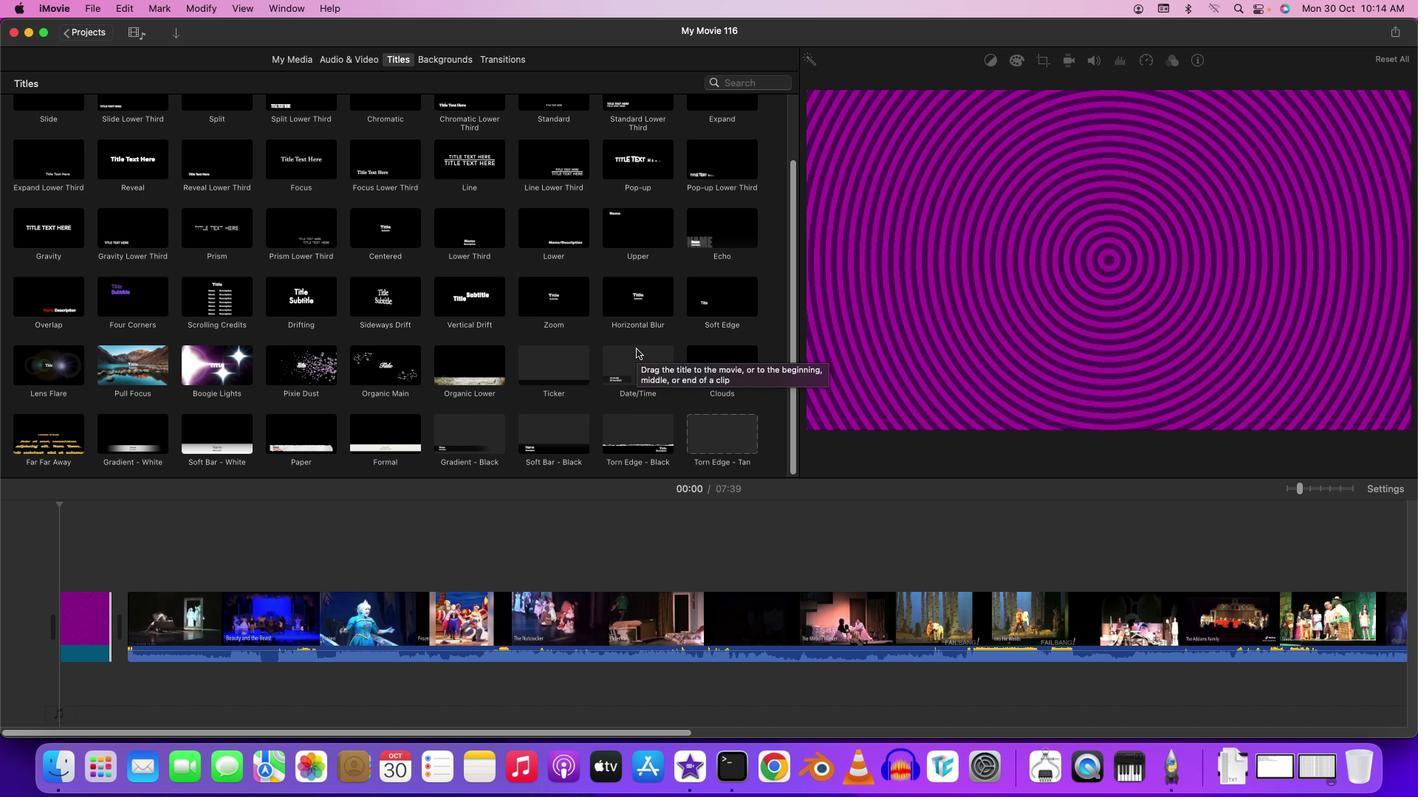 
Action: Mouse moved to (810, 451)
Screenshot: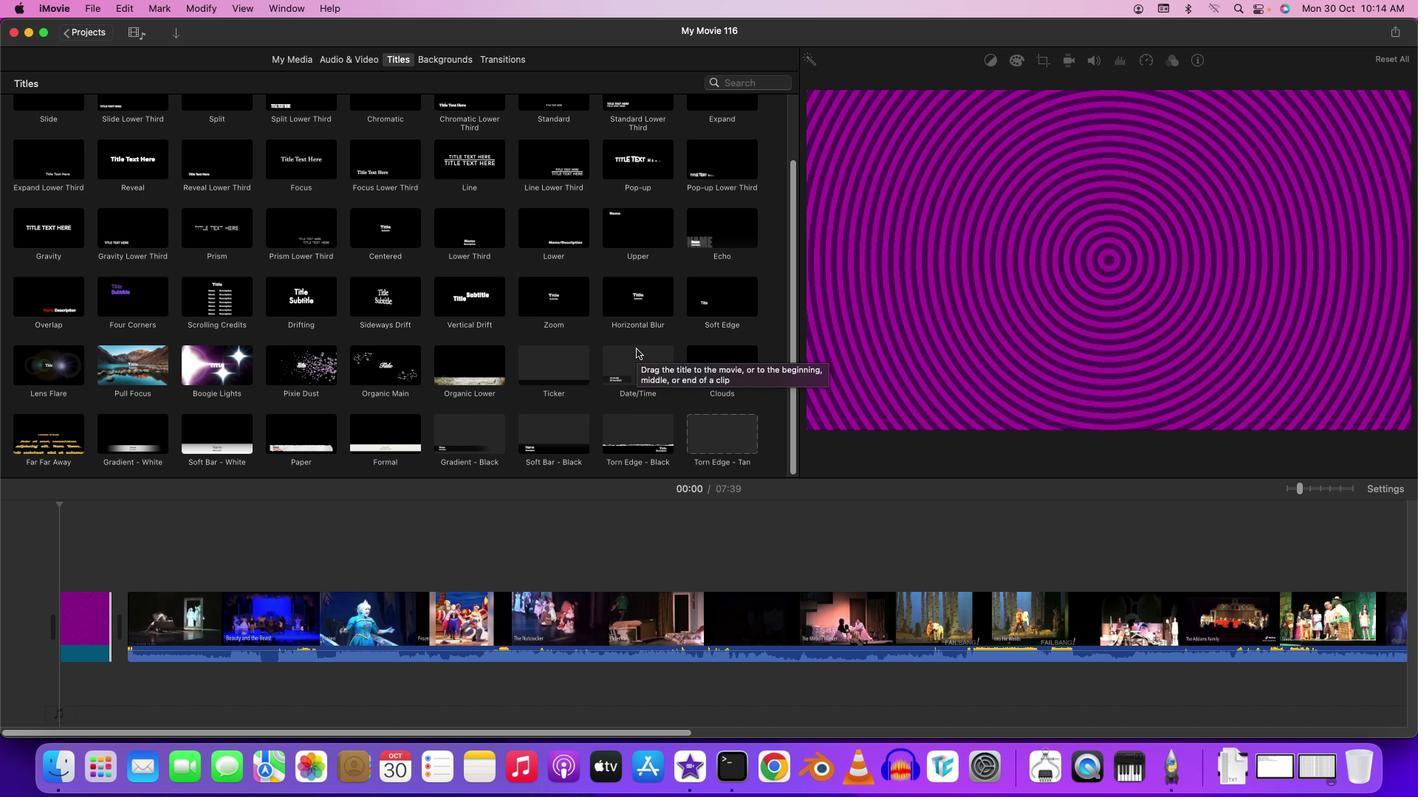
Action: Mouse scrolled (810, 451) with delta (810, 451)
Screenshot: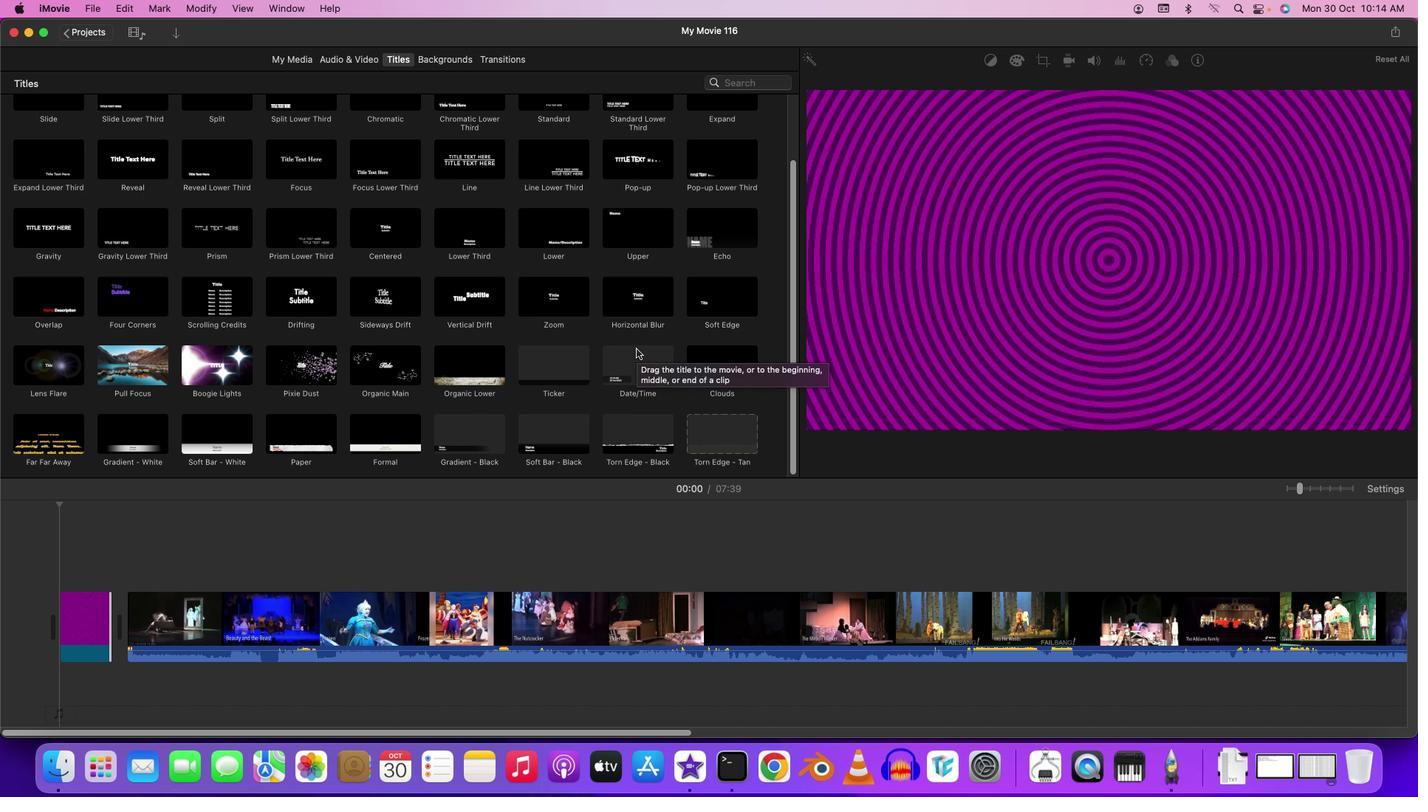 
Action: Mouse moved to (810, 451)
Screenshot: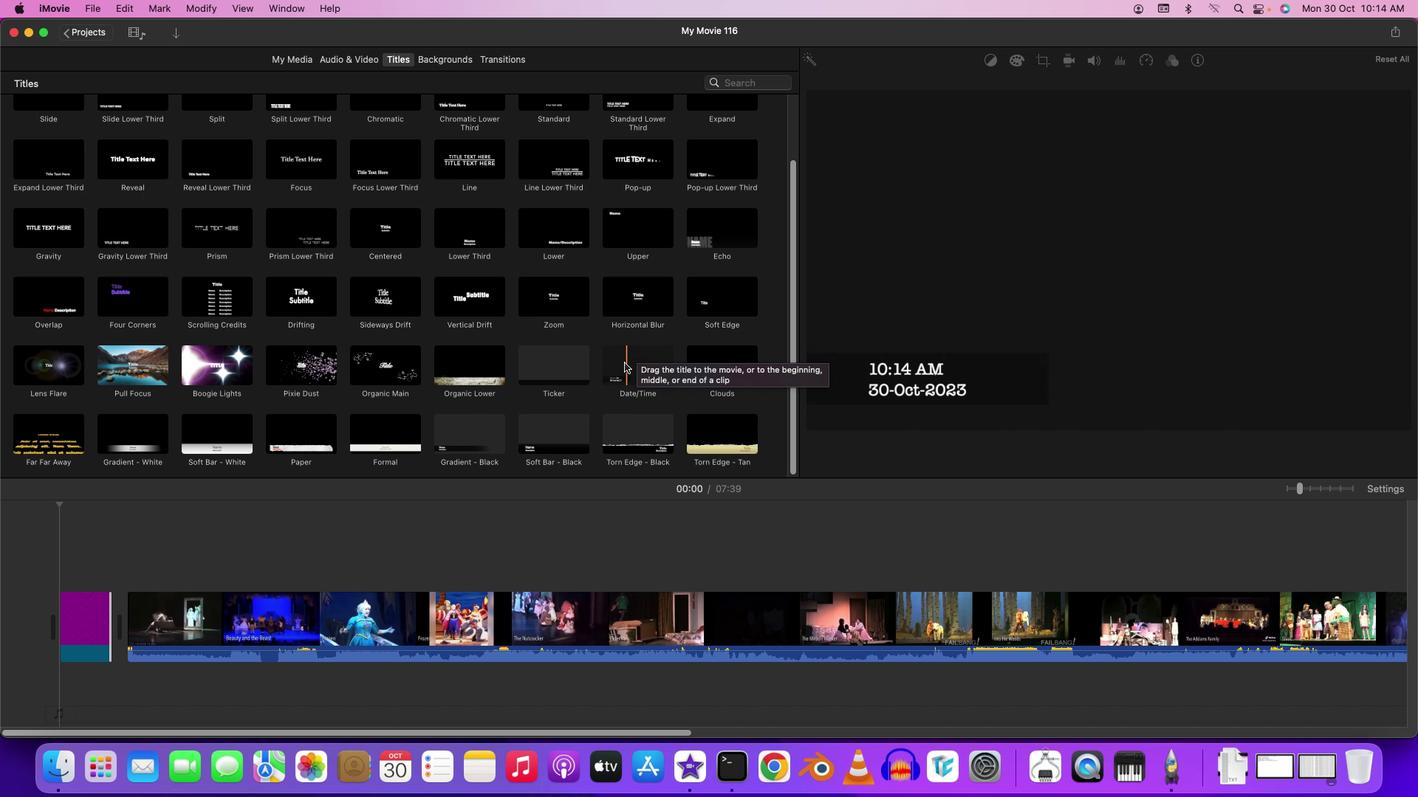 
Action: Mouse scrolled (810, 451) with delta (810, 451)
Screenshot: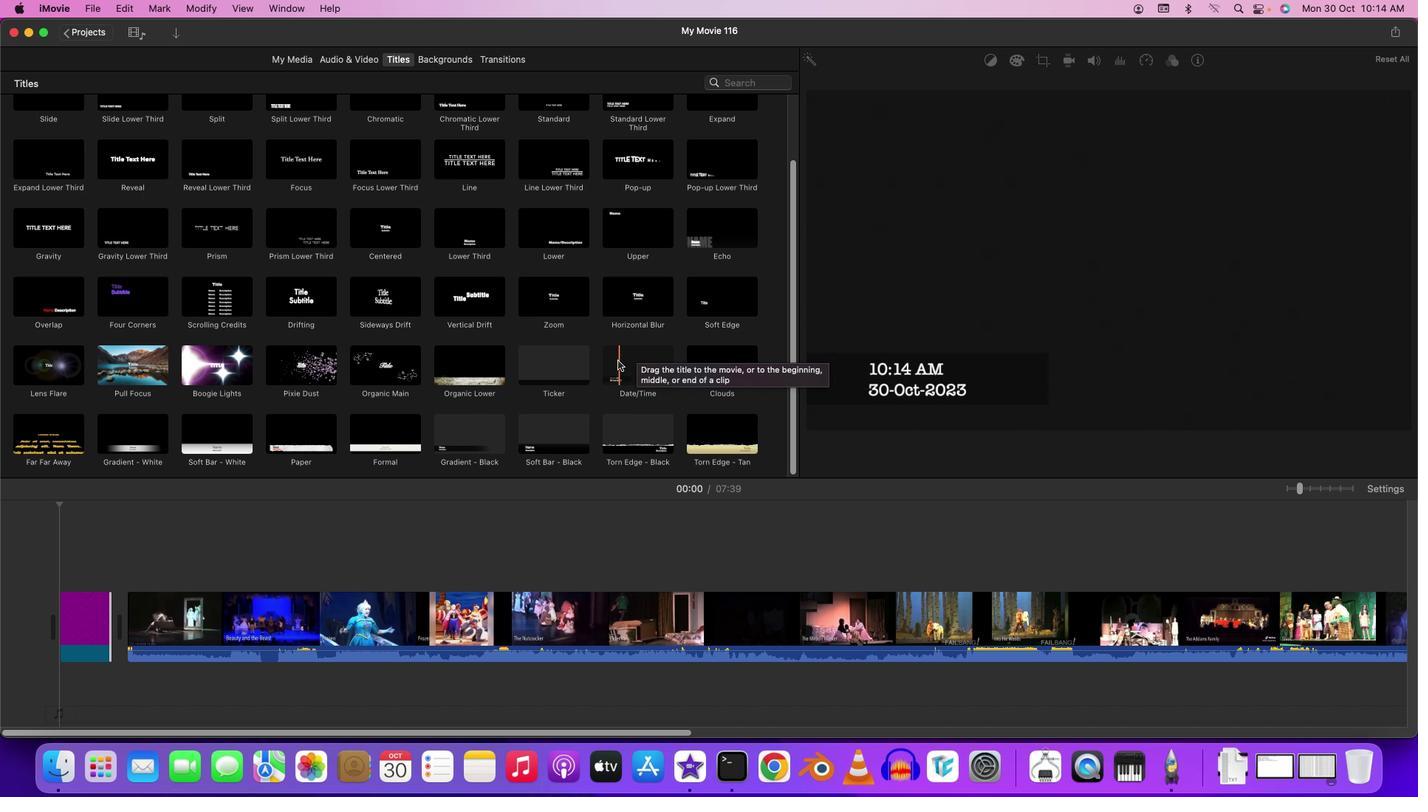 
Action: Mouse scrolled (810, 451) with delta (810, 451)
Screenshot: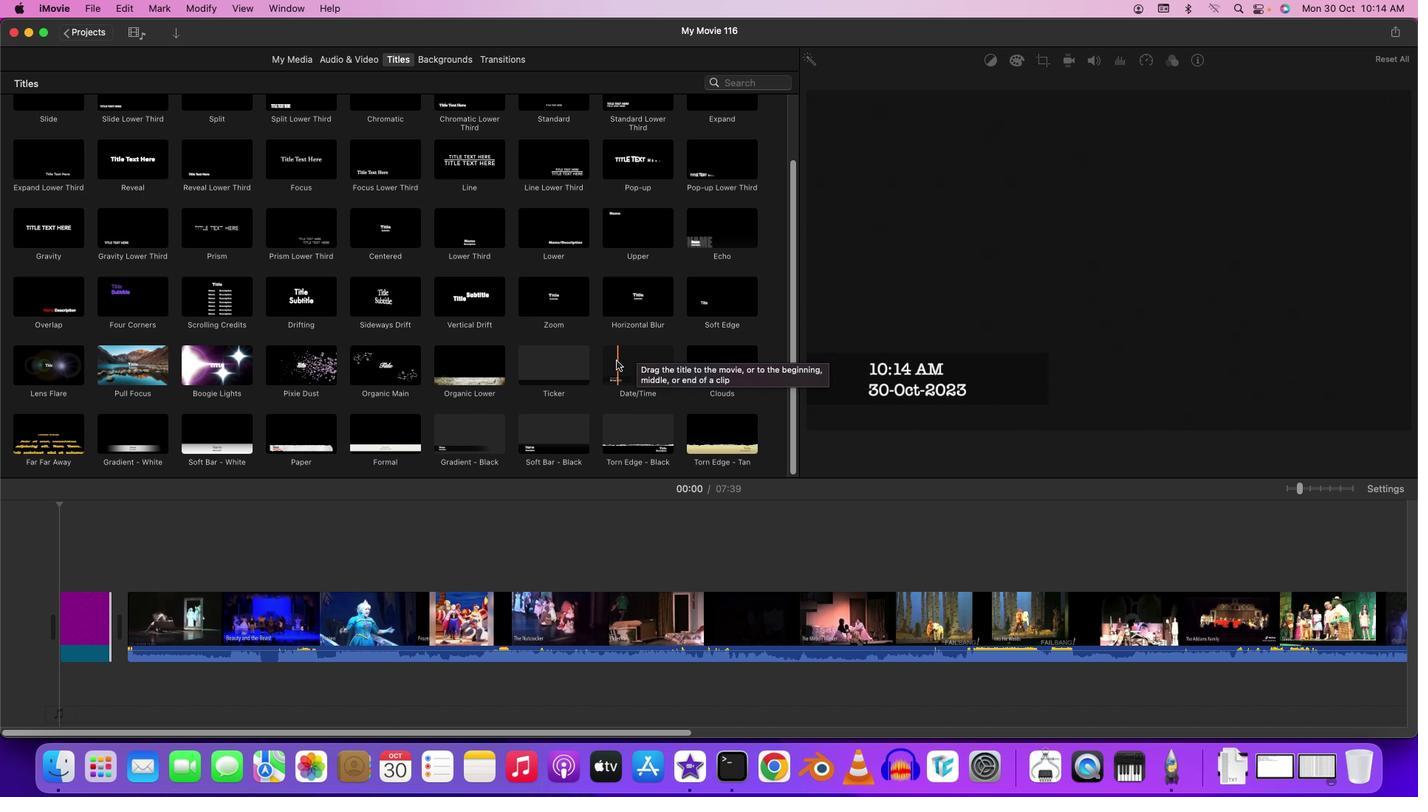 
Action: Mouse scrolled (810, 451) with delta (810, 451)
Screenshot: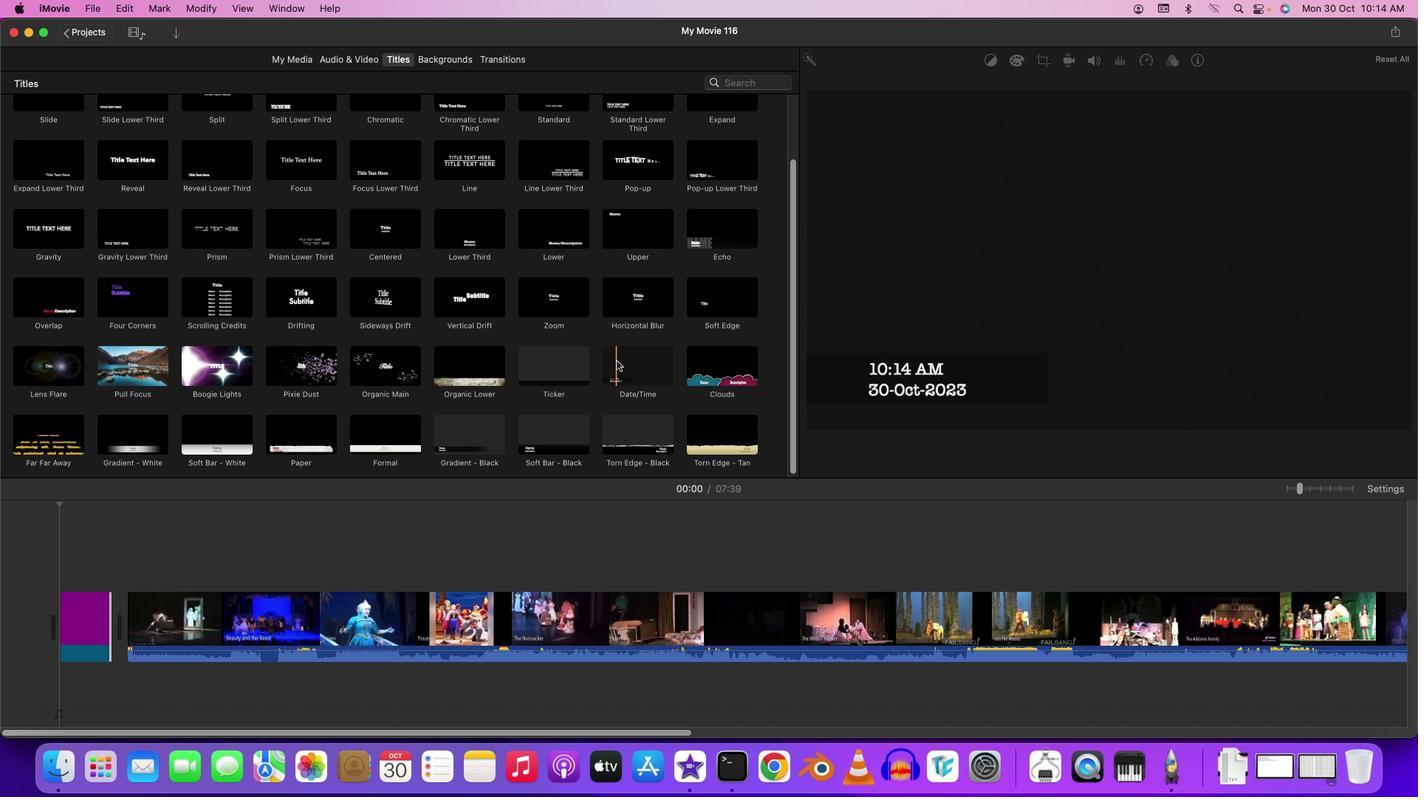 
Action: Mouse scrolled (810, 451) with delta (810, 451)
Screenshot: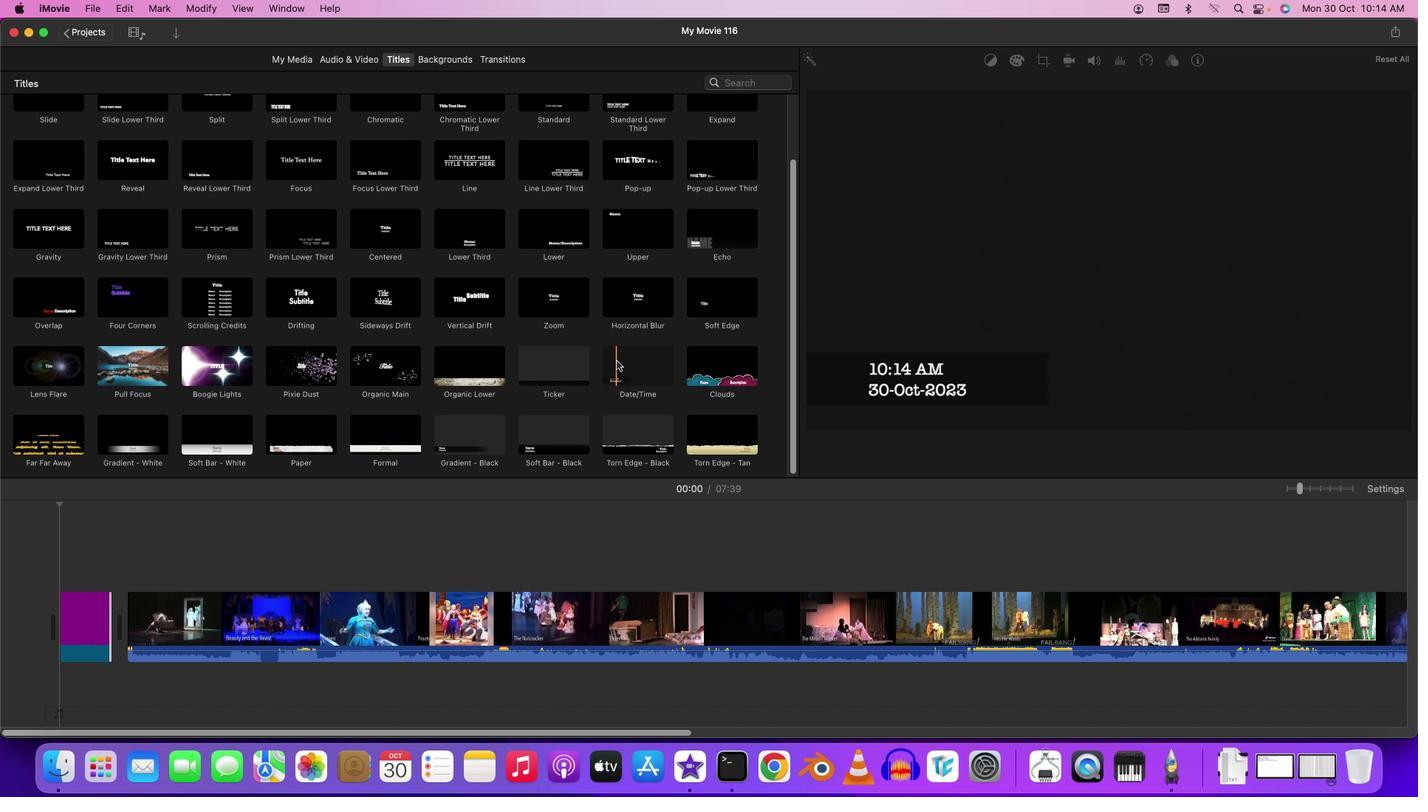 
Action: Mouse moved to (810, 451)
Screenshot: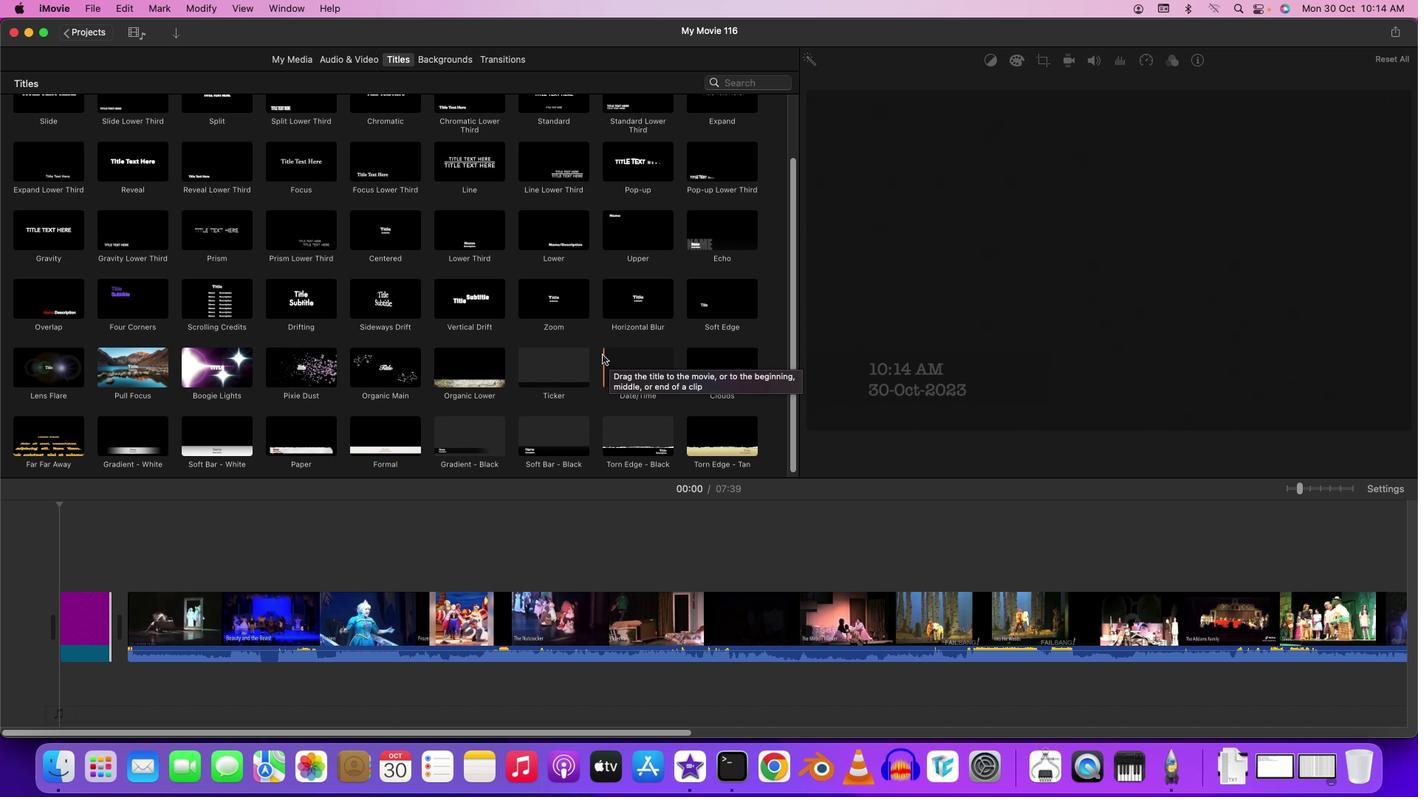 
Action: Mouse scrolled (810, 451) with delta (810, 451)
Screenshot: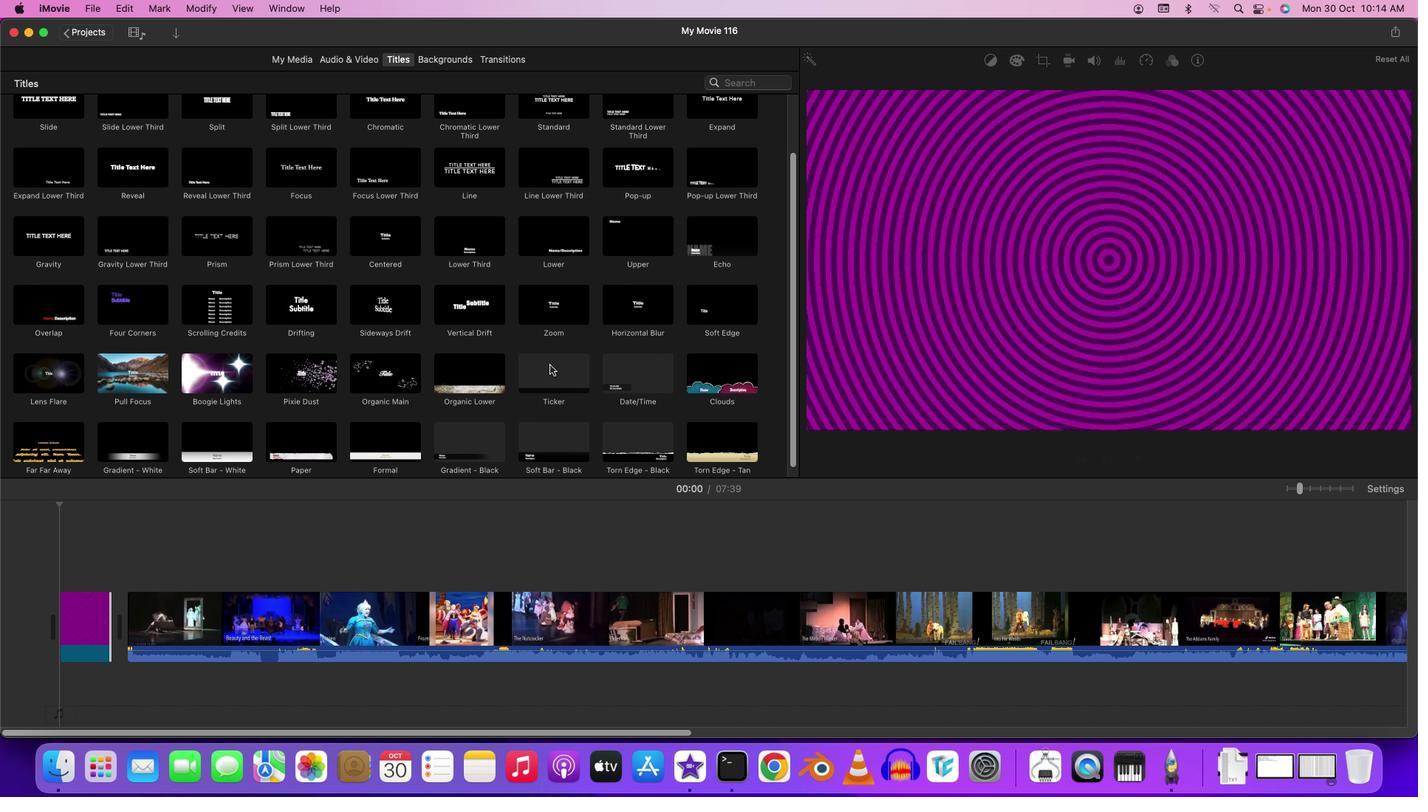 
Action: Mouse moved to (810, 451)
Screenshot: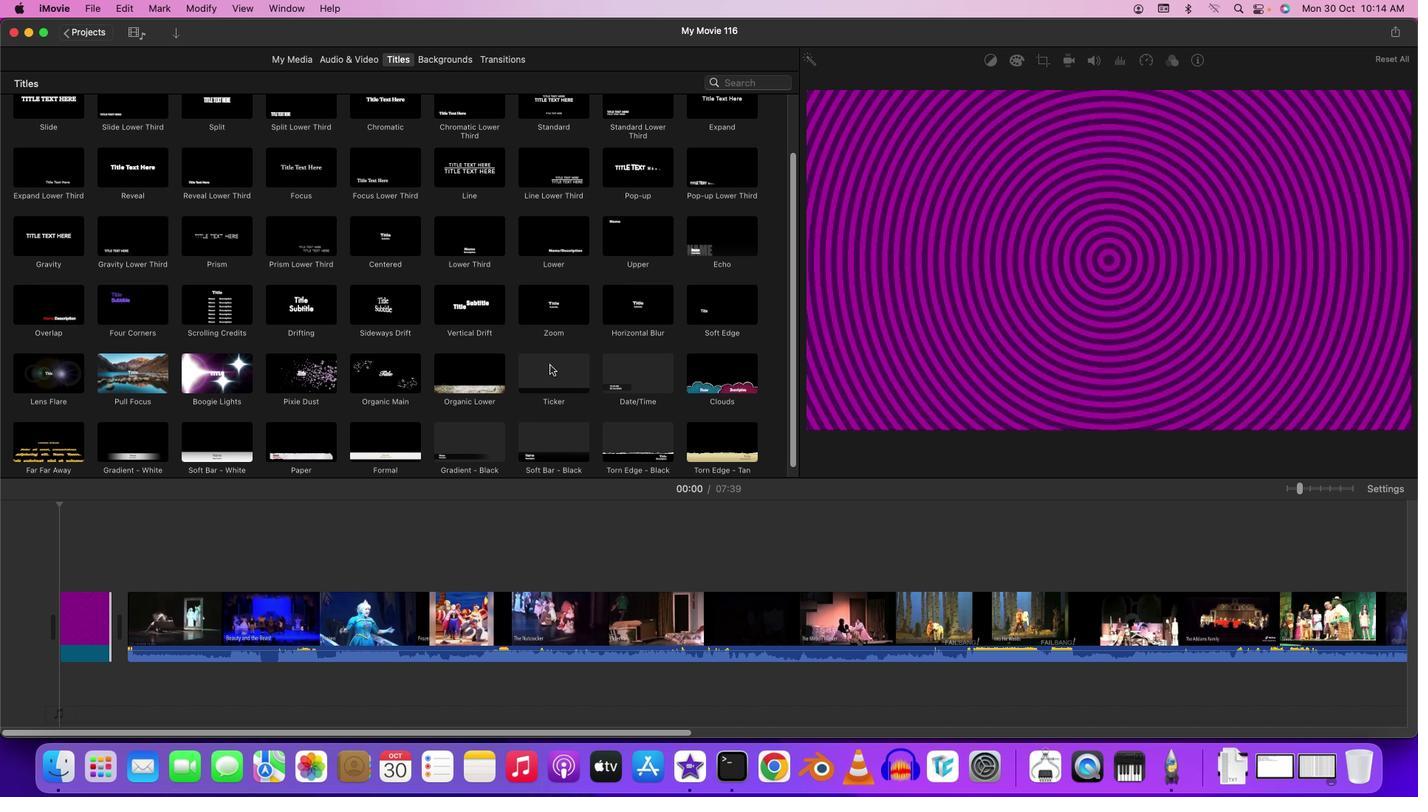 
Action: Mouse scrolled (810, 451) with delta (810, 451)
Screenshot: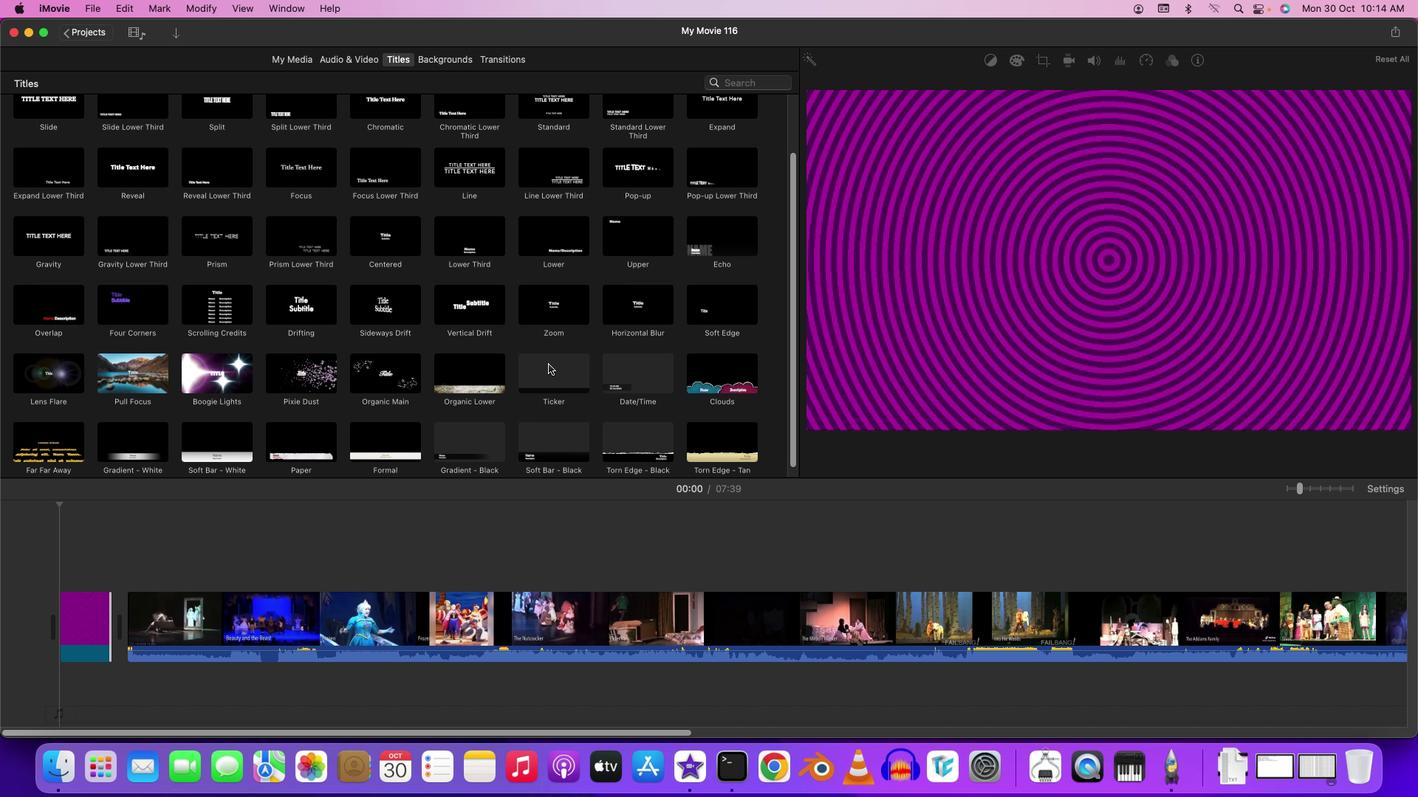 
Action: Mouse scrolled (810, 451) with delta (810, 451)
Screenshot: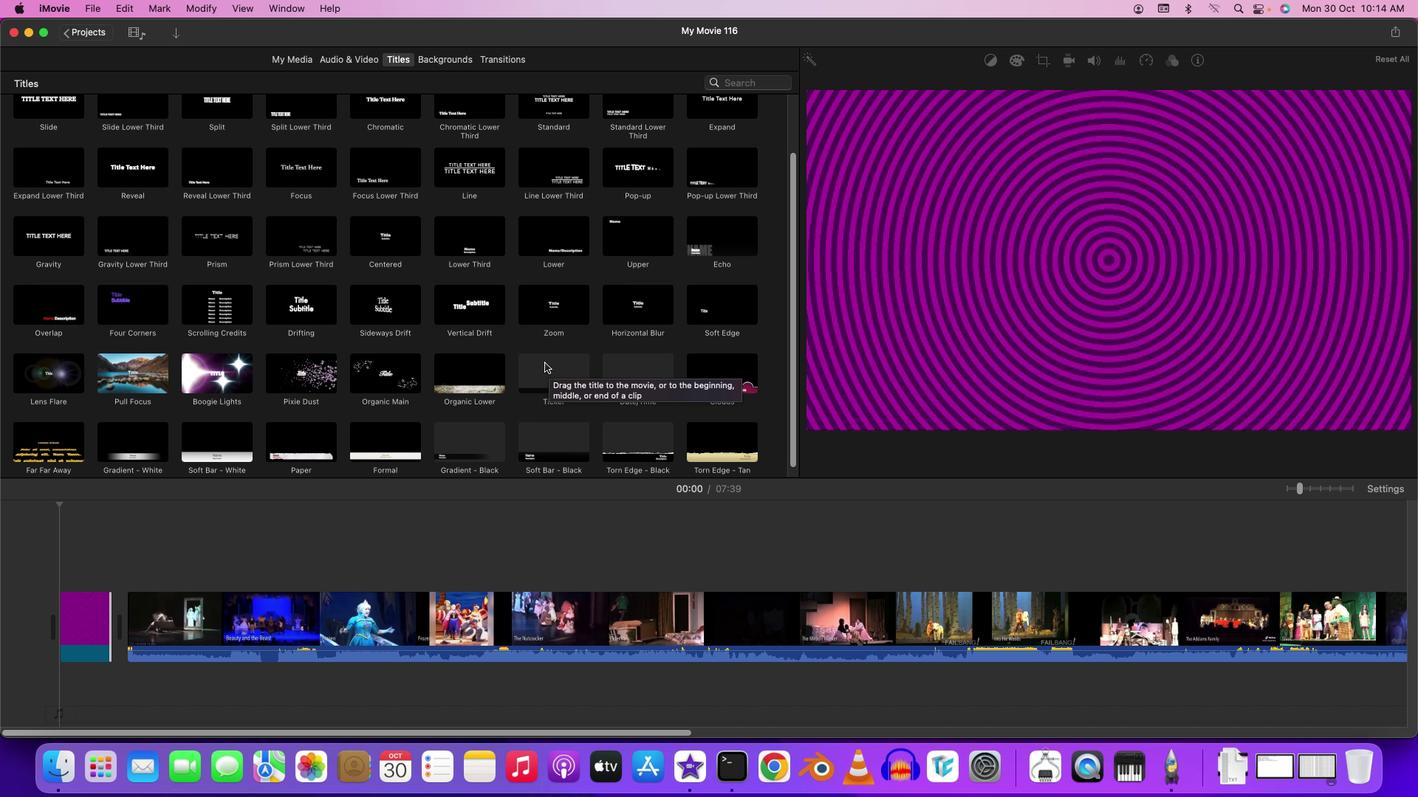
Action: Mouse moved to (810, 451)
Screenshot: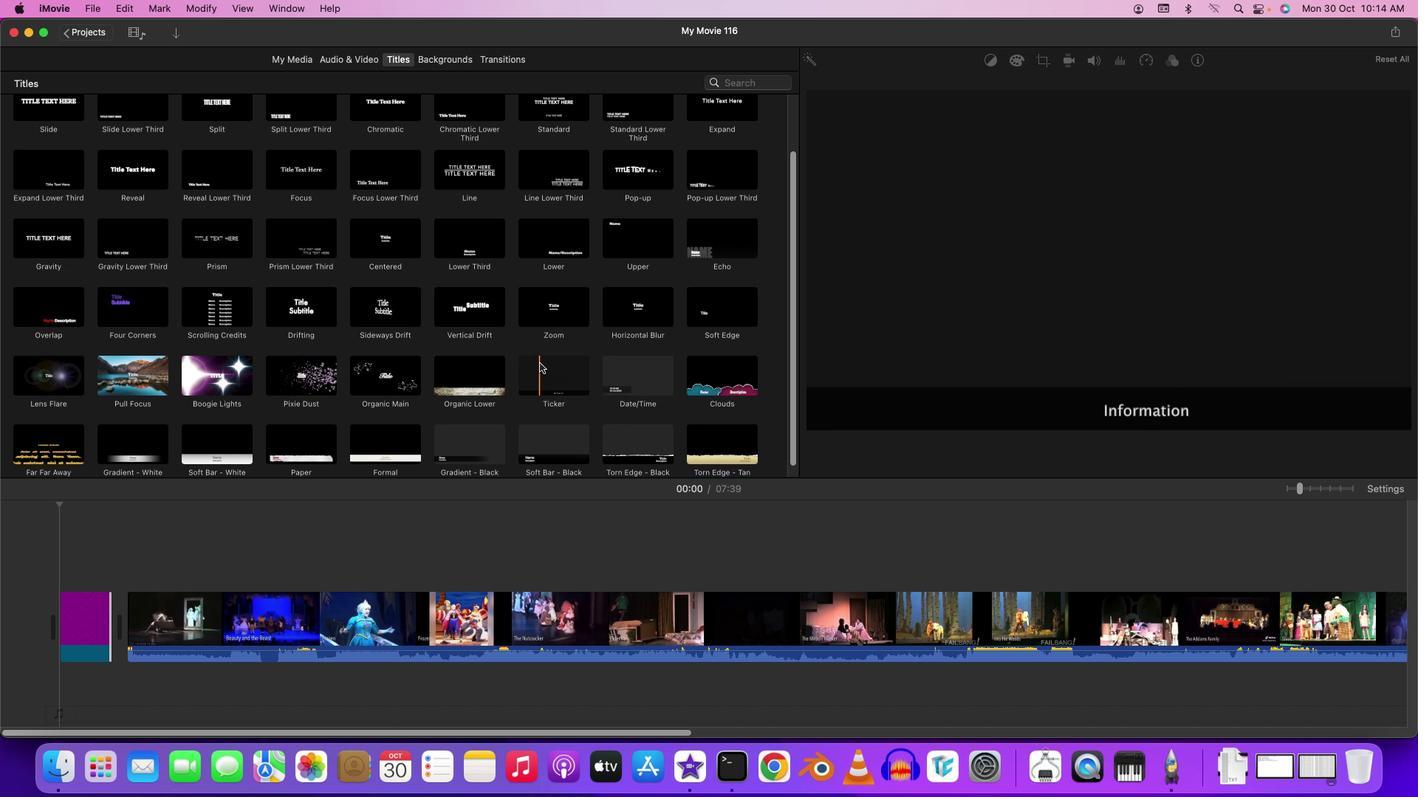
Action: Mouse scrolled (810, 451) with delta (810, 451)
Screenshot: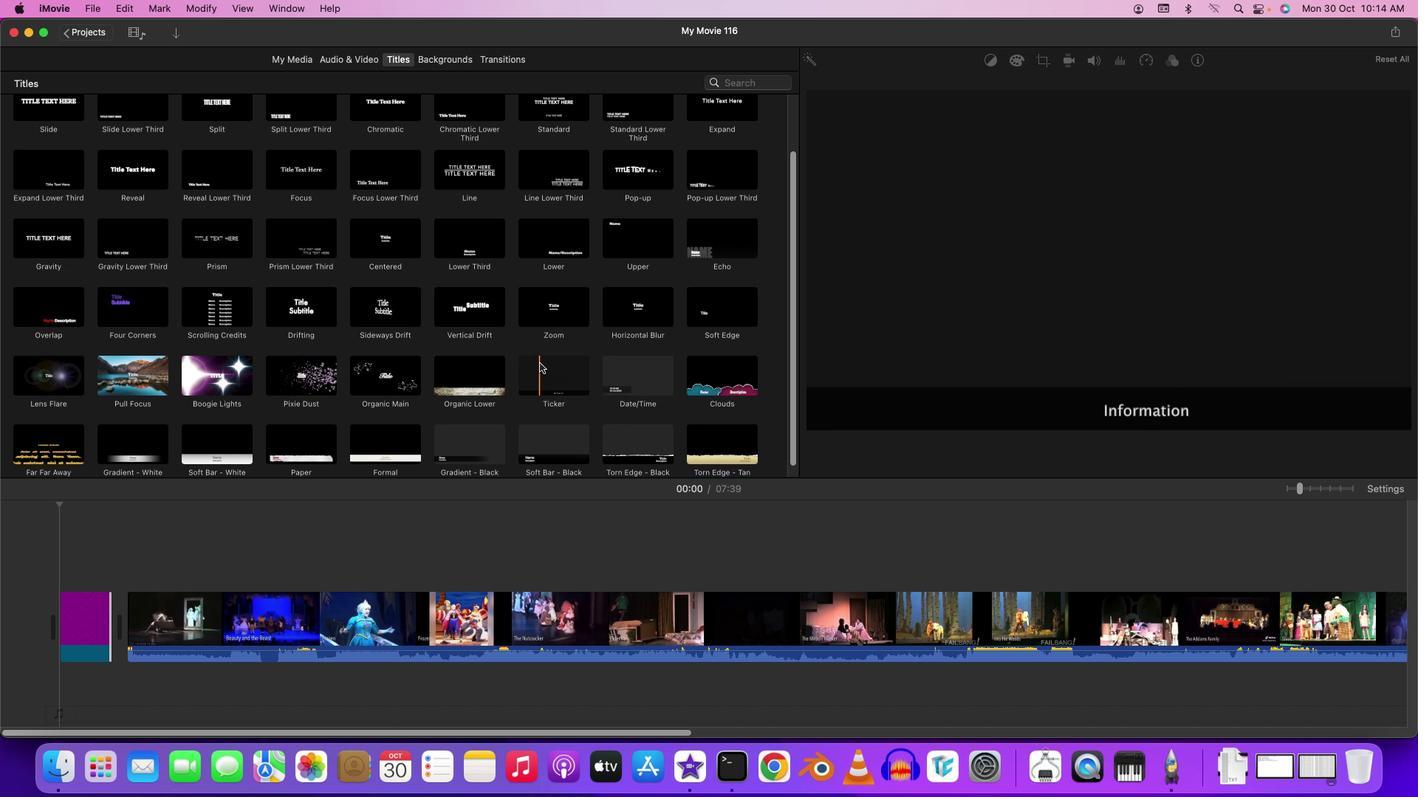 
Action: Mouse moved to (810, 451)
Screenshot: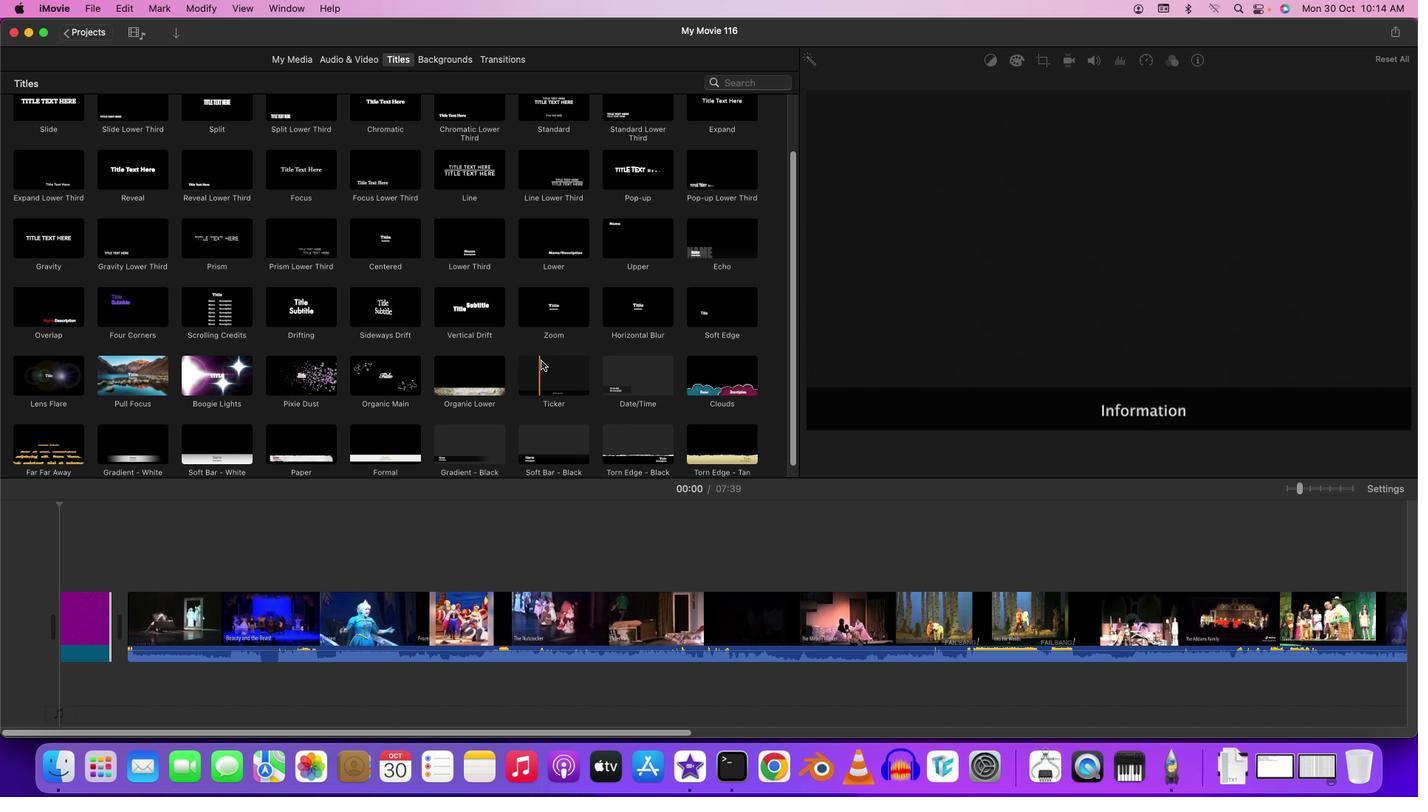
Action: Mouse scrolled (810, 451) with delta (810, 451)
Screenshot: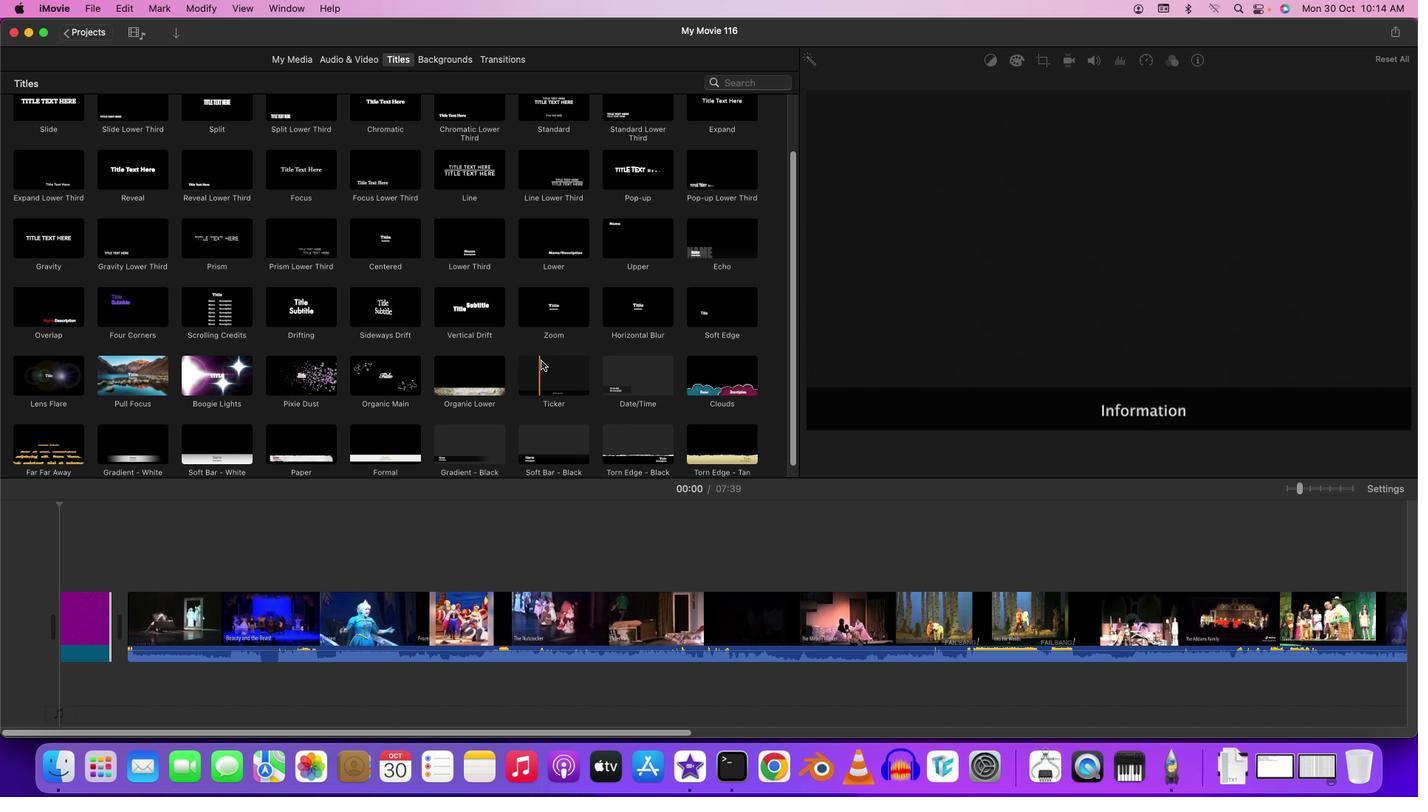 
Action: Mouse moved to (810, 451)
Screenshot: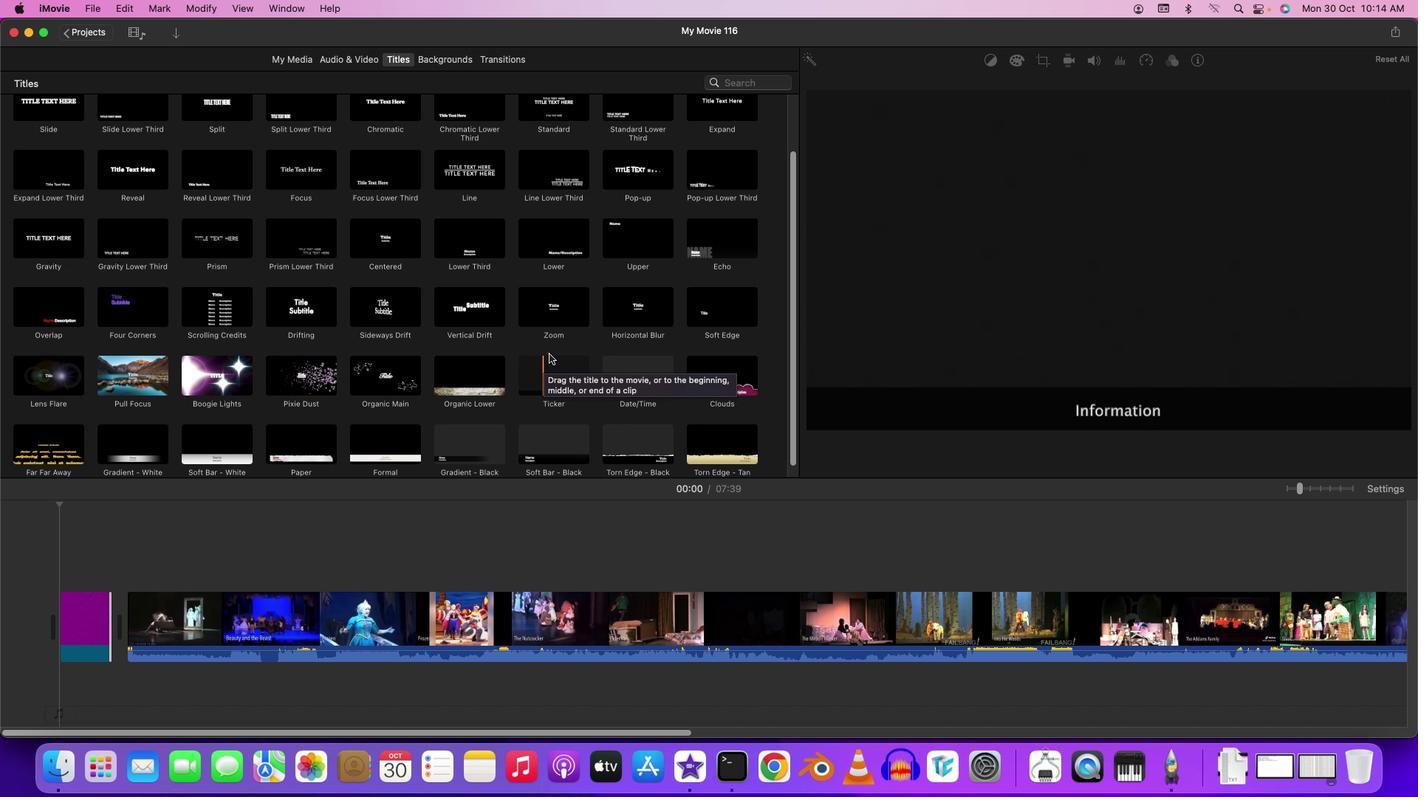 
Action: Mouse scrolled (810, 451) with delta (810, 451)
Screenshot: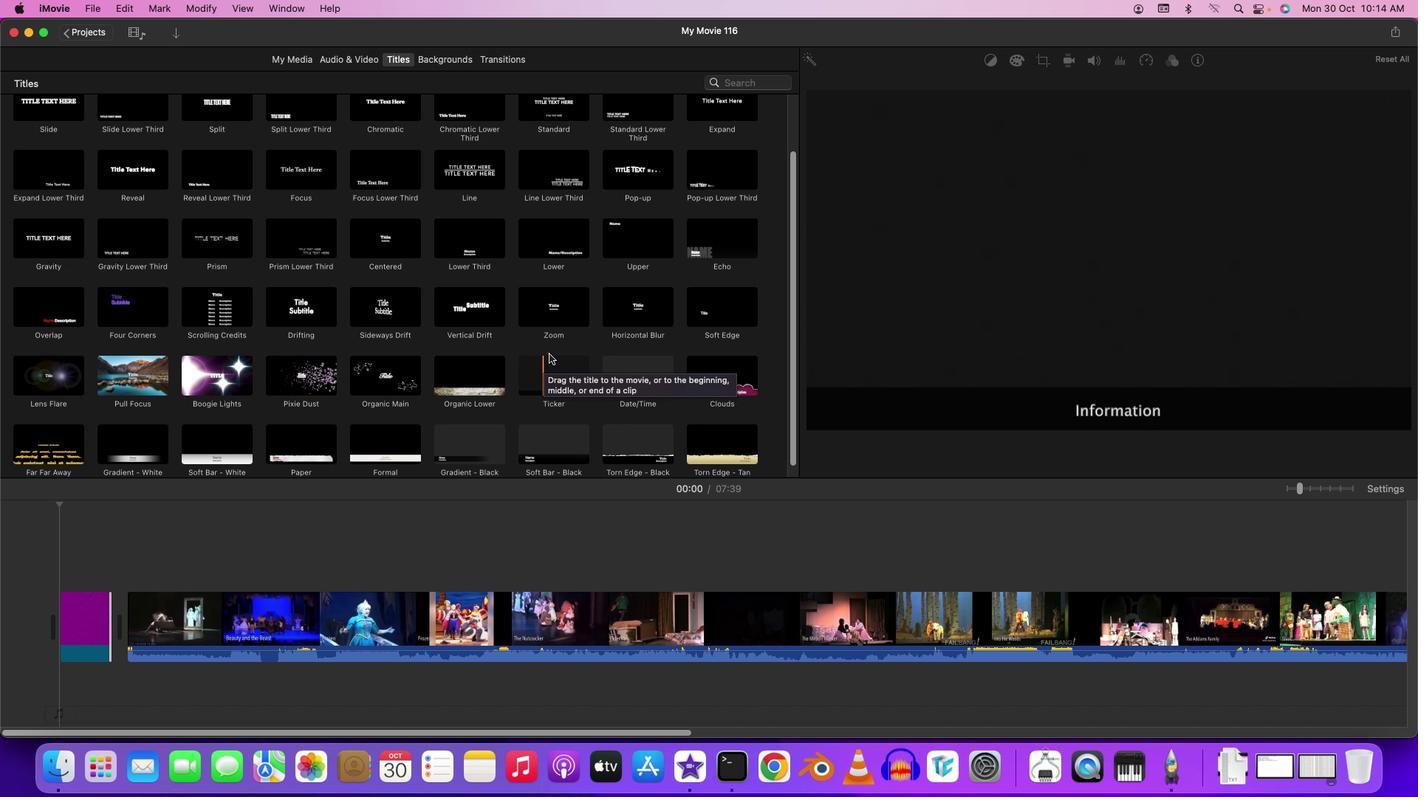
Action: Mouse moved to (810, 451)
Screenshot: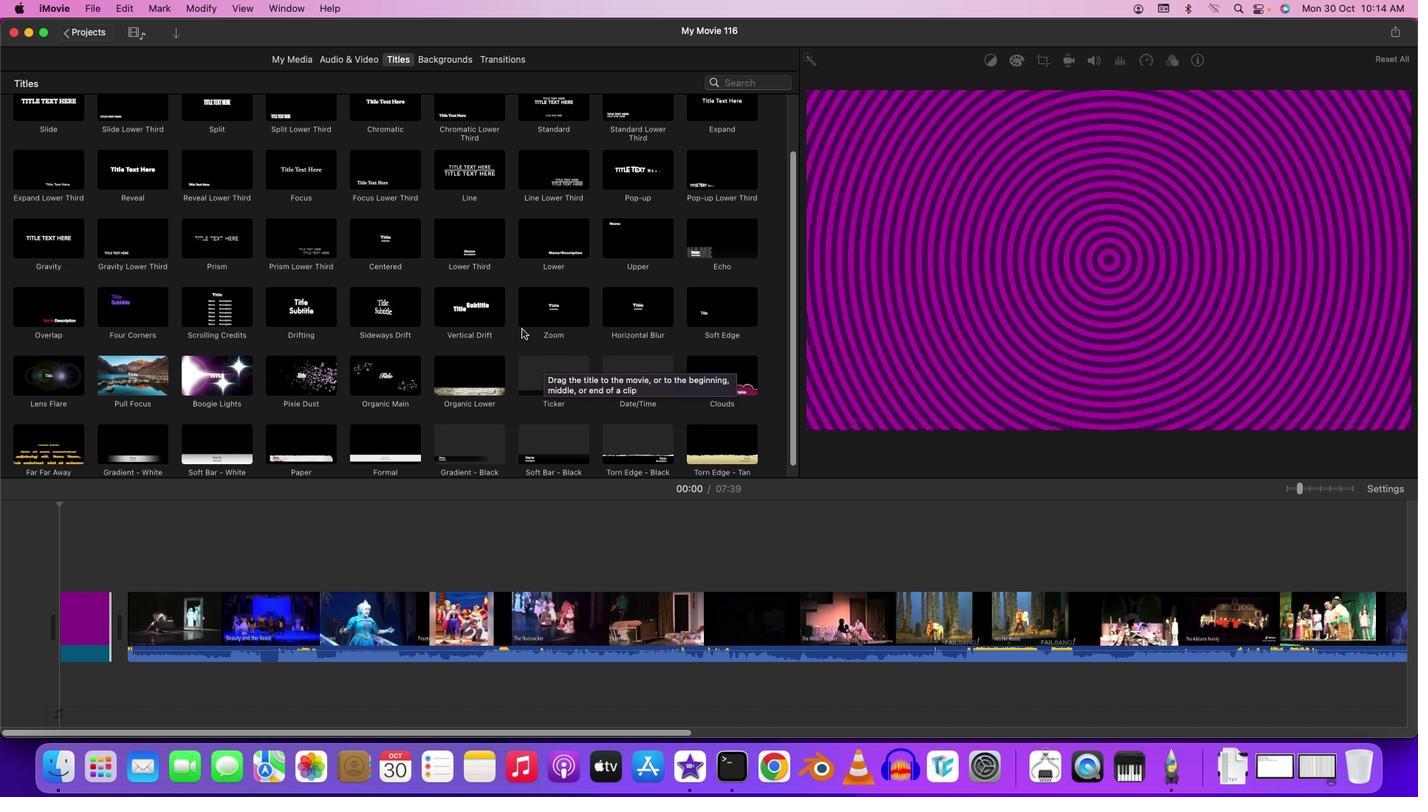 
Action: Mouse scrolled (810, 451) with delta (810, 451)
Screenshot: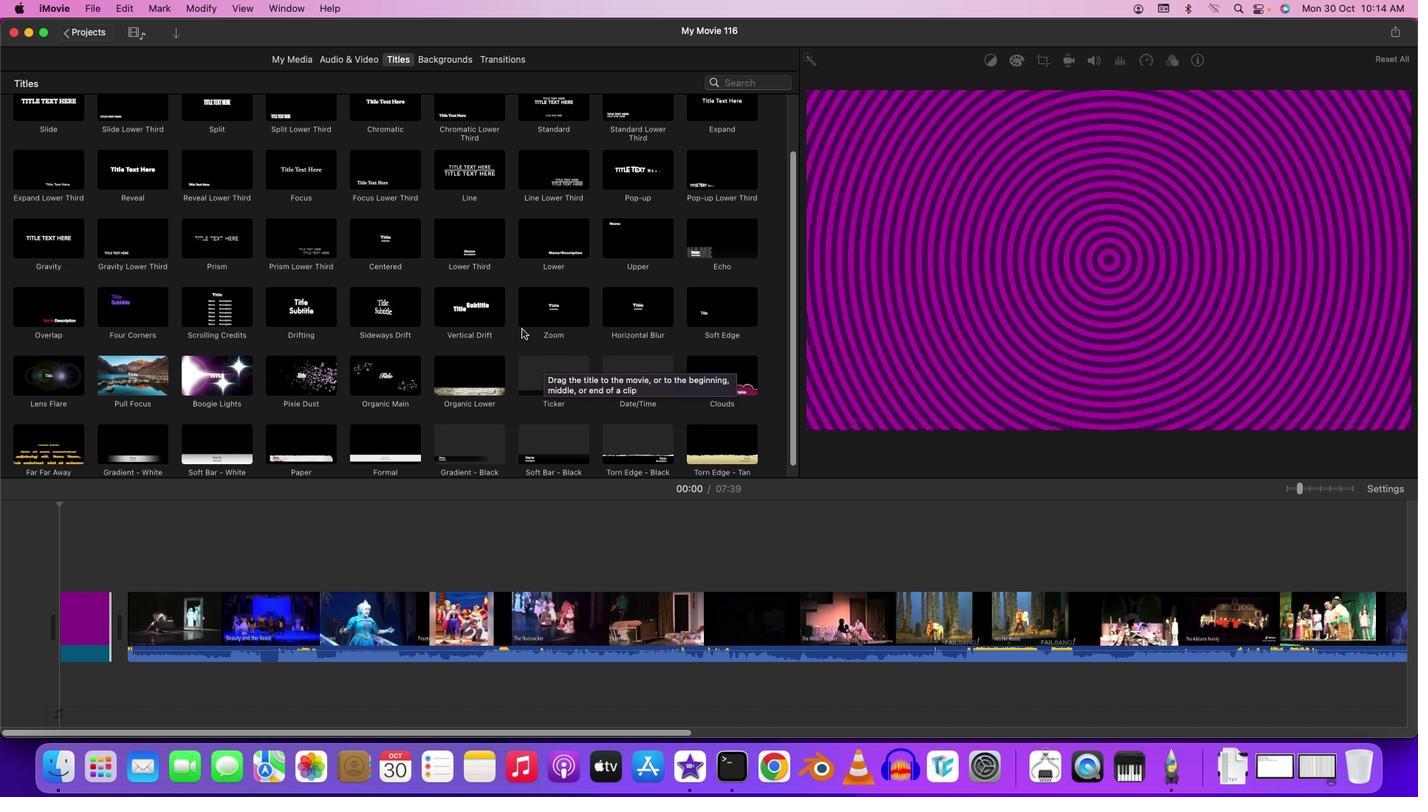 
Action: Mouse scrolled (810, 451) with delta (810, 451)
Screenshot: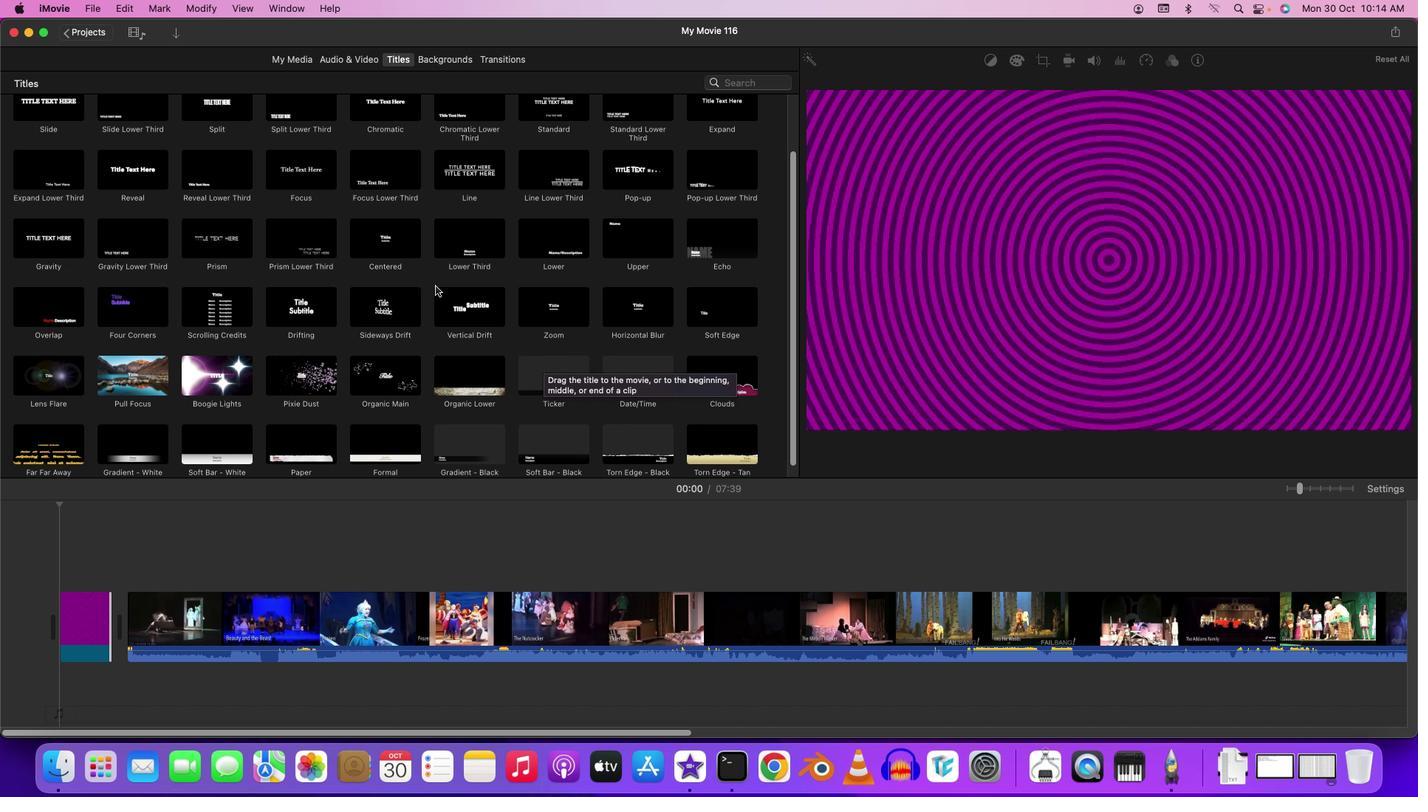 
Action: Mouse moved to (810, 451)
Screenshot: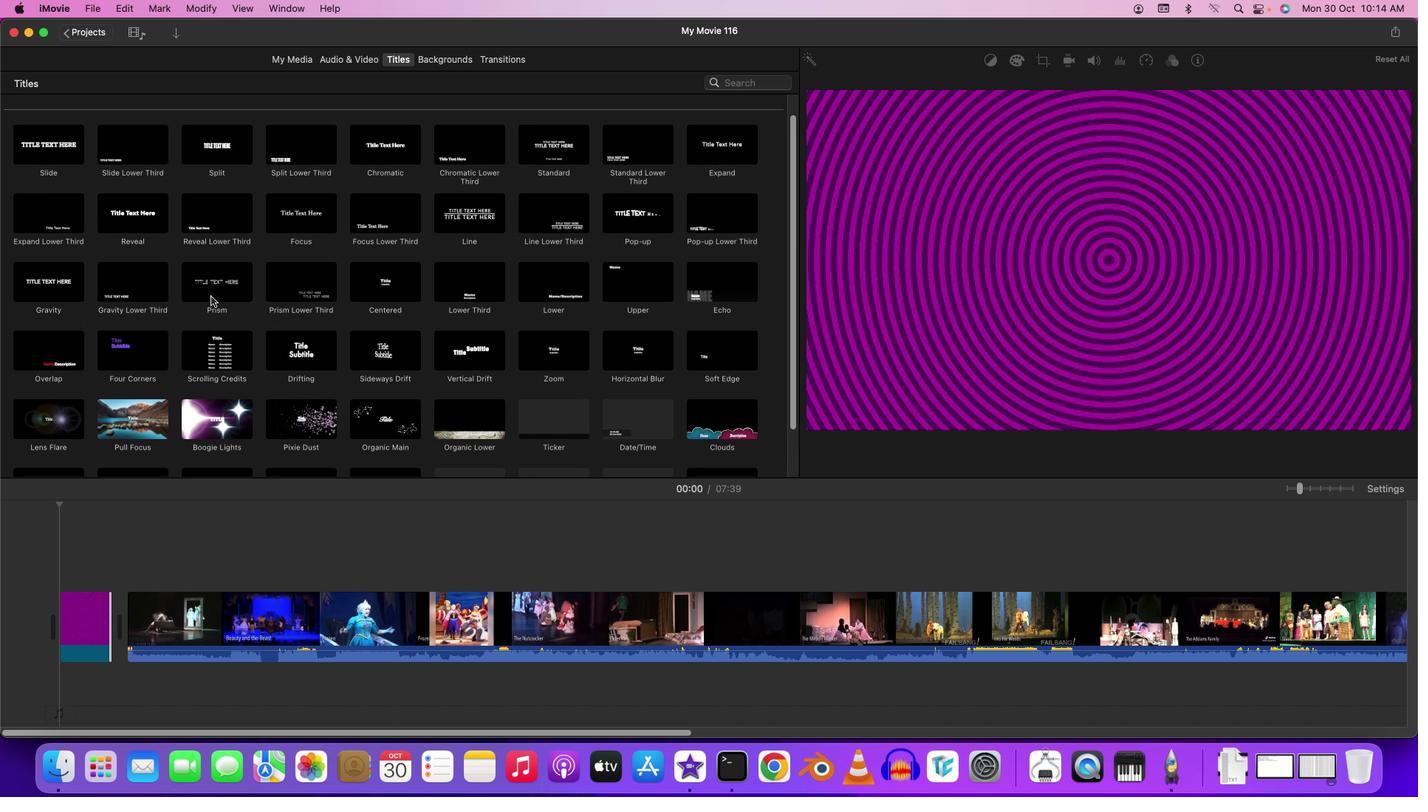 
Action: Mouse scrolled (810, 451) with delta (810, 451)
Screenshot: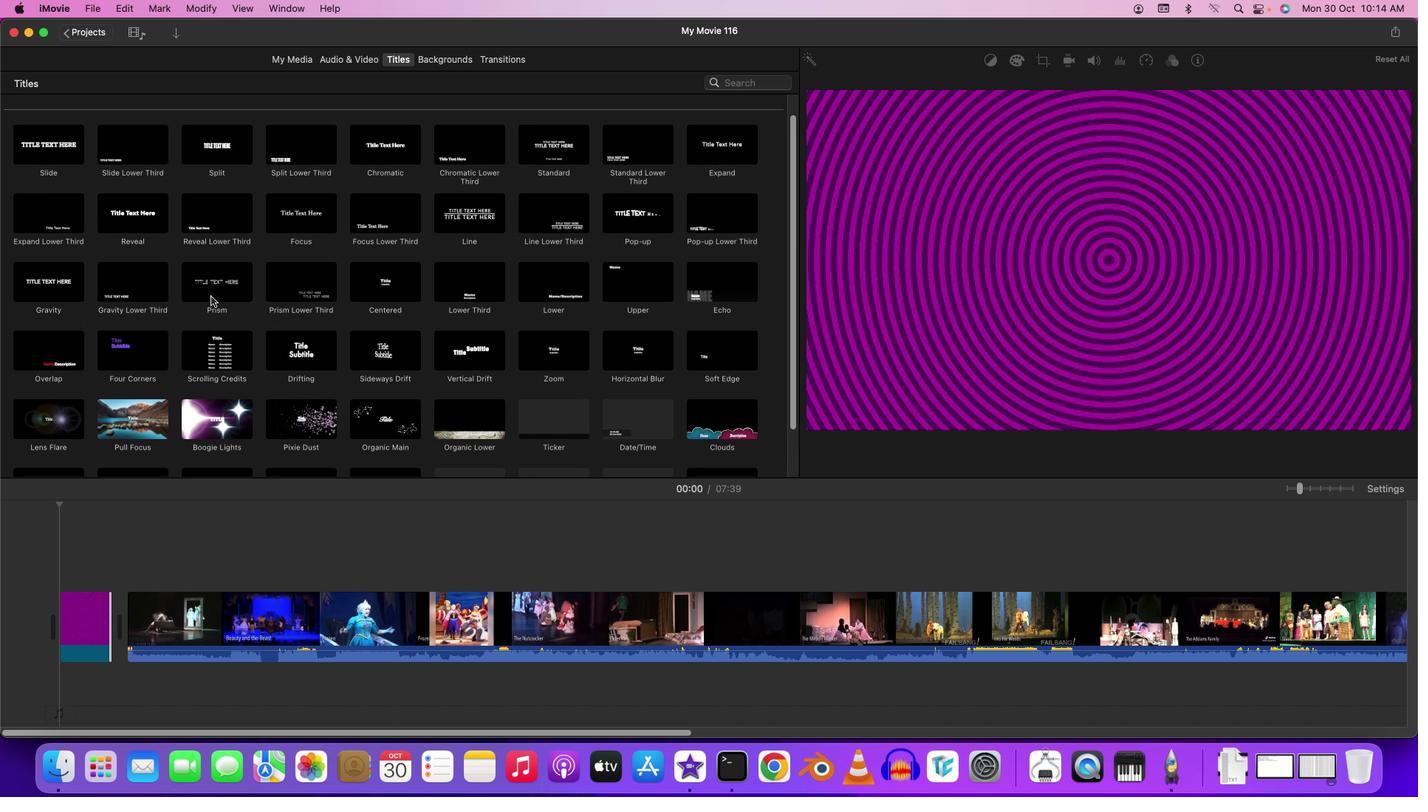 
Action: Mouse moved to (810, 451)
Screenshot: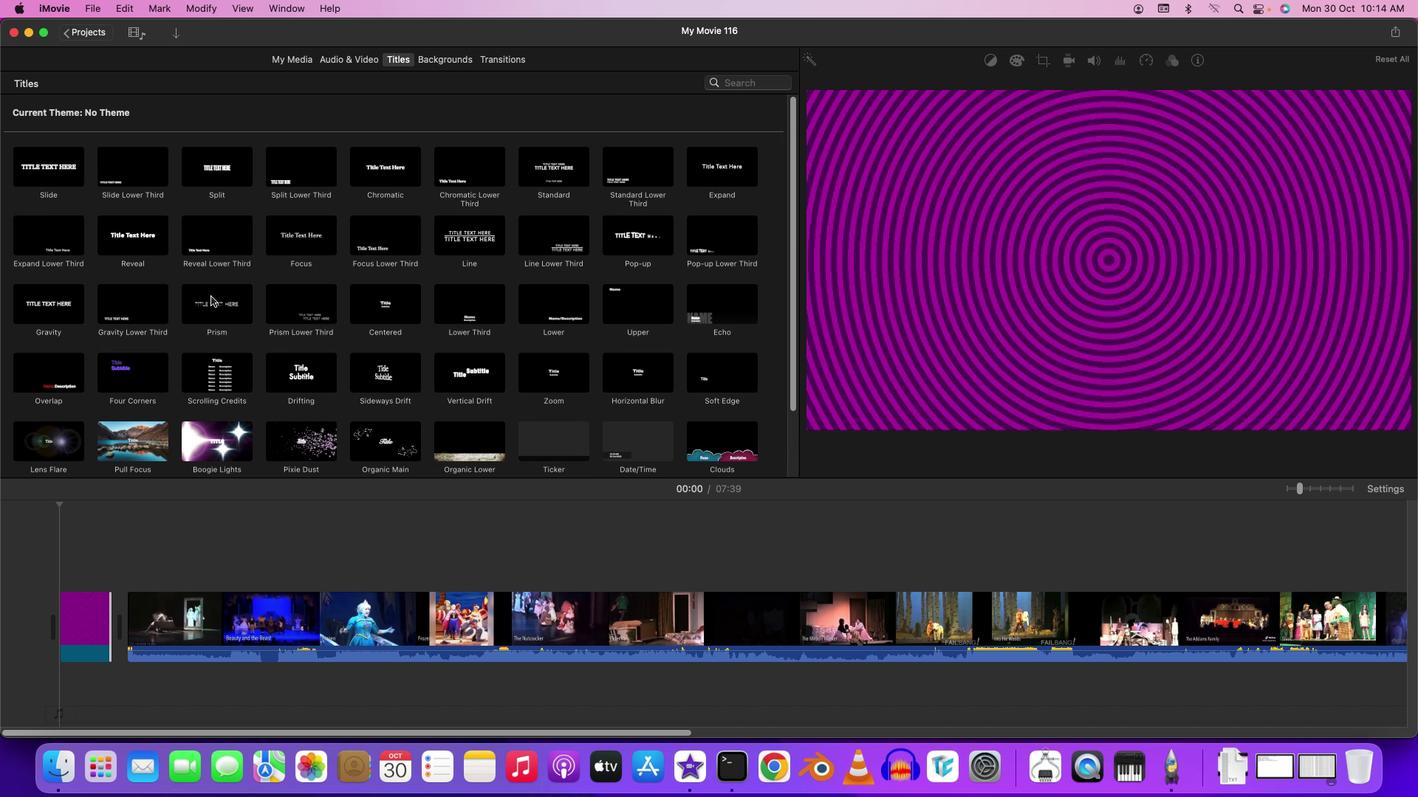 
Action: Mouse scrolled (810, 451) with delta (810, 451)
Screenshot: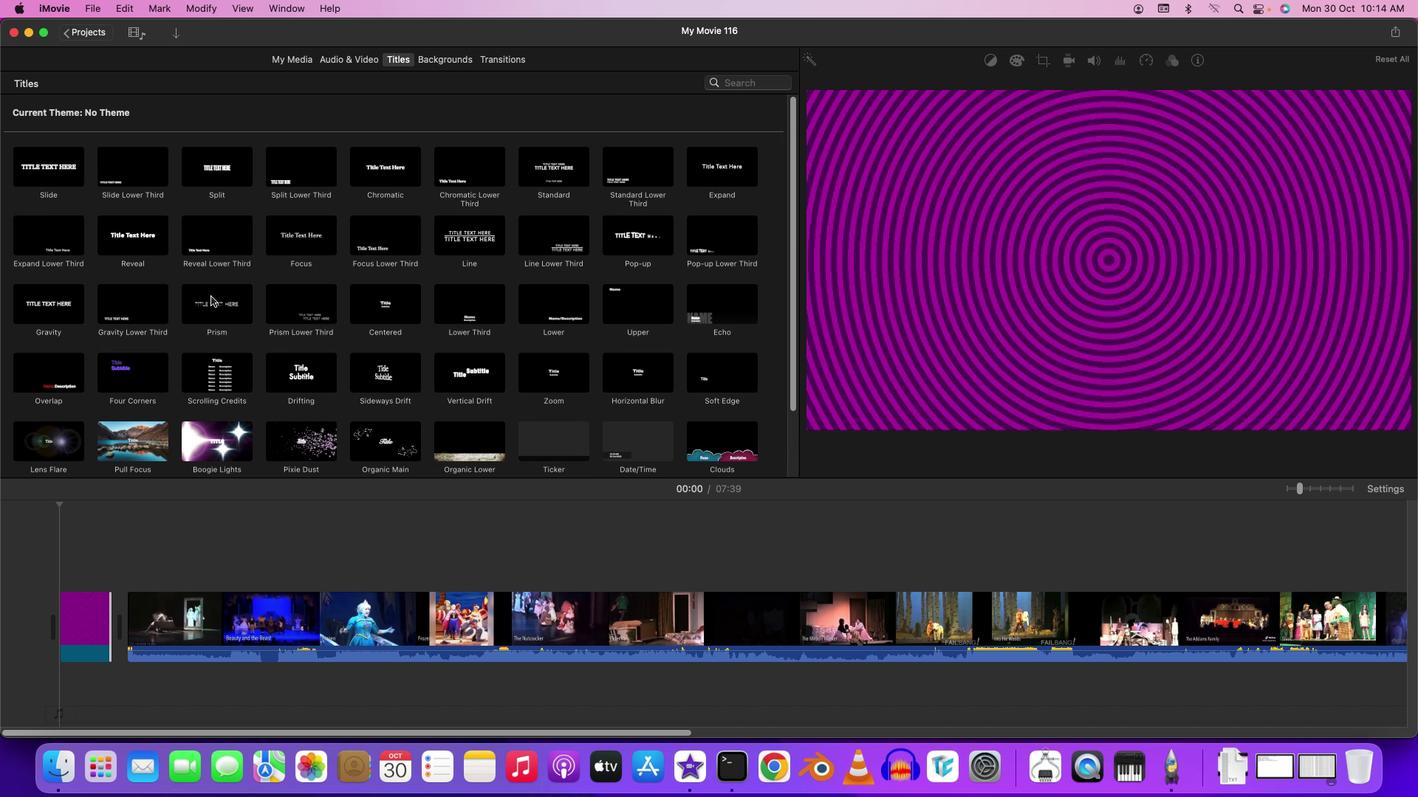 
Action: Mouse moved to (810, 451)
Screenshot: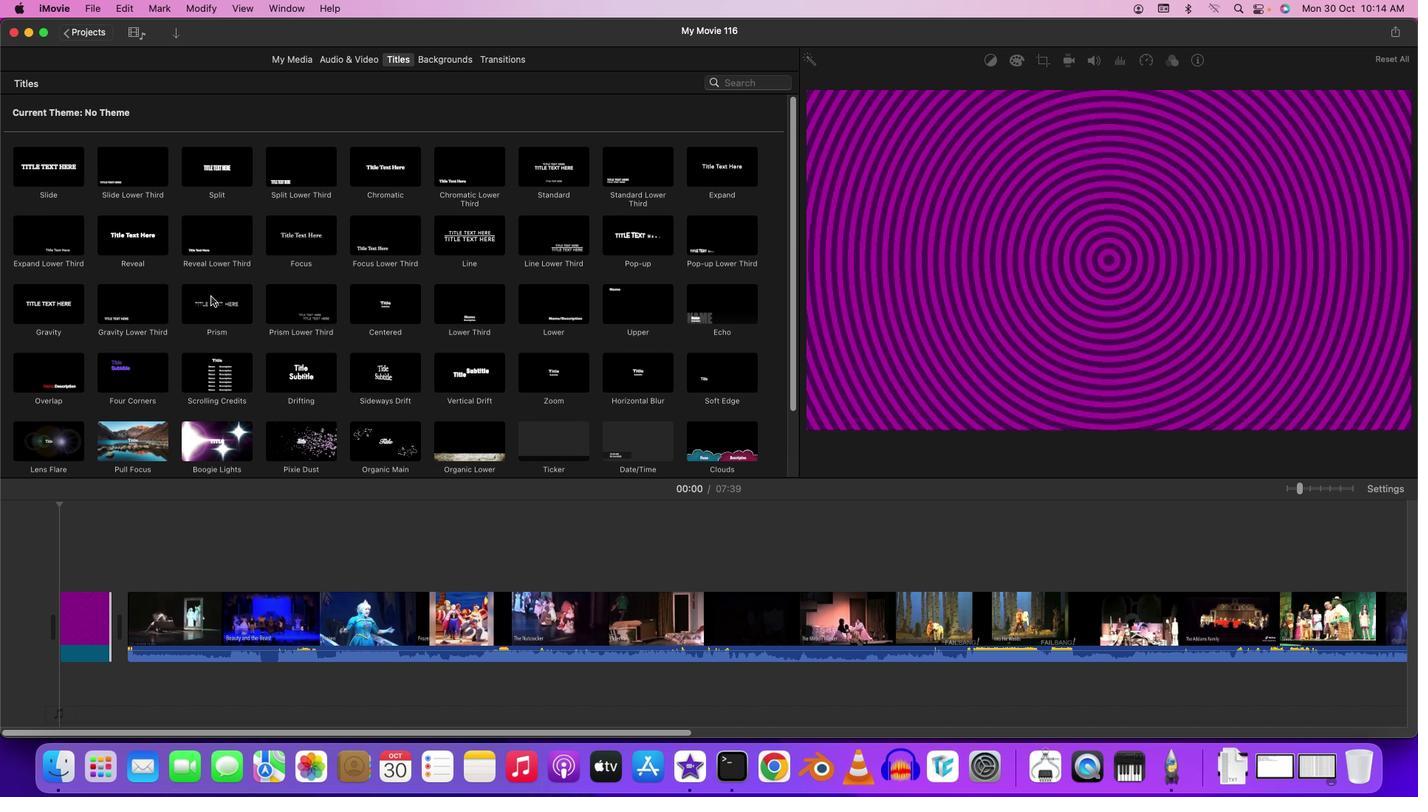 
Action: Mouse scrolled (810, 451) with delta (810, 451)
Screenshot: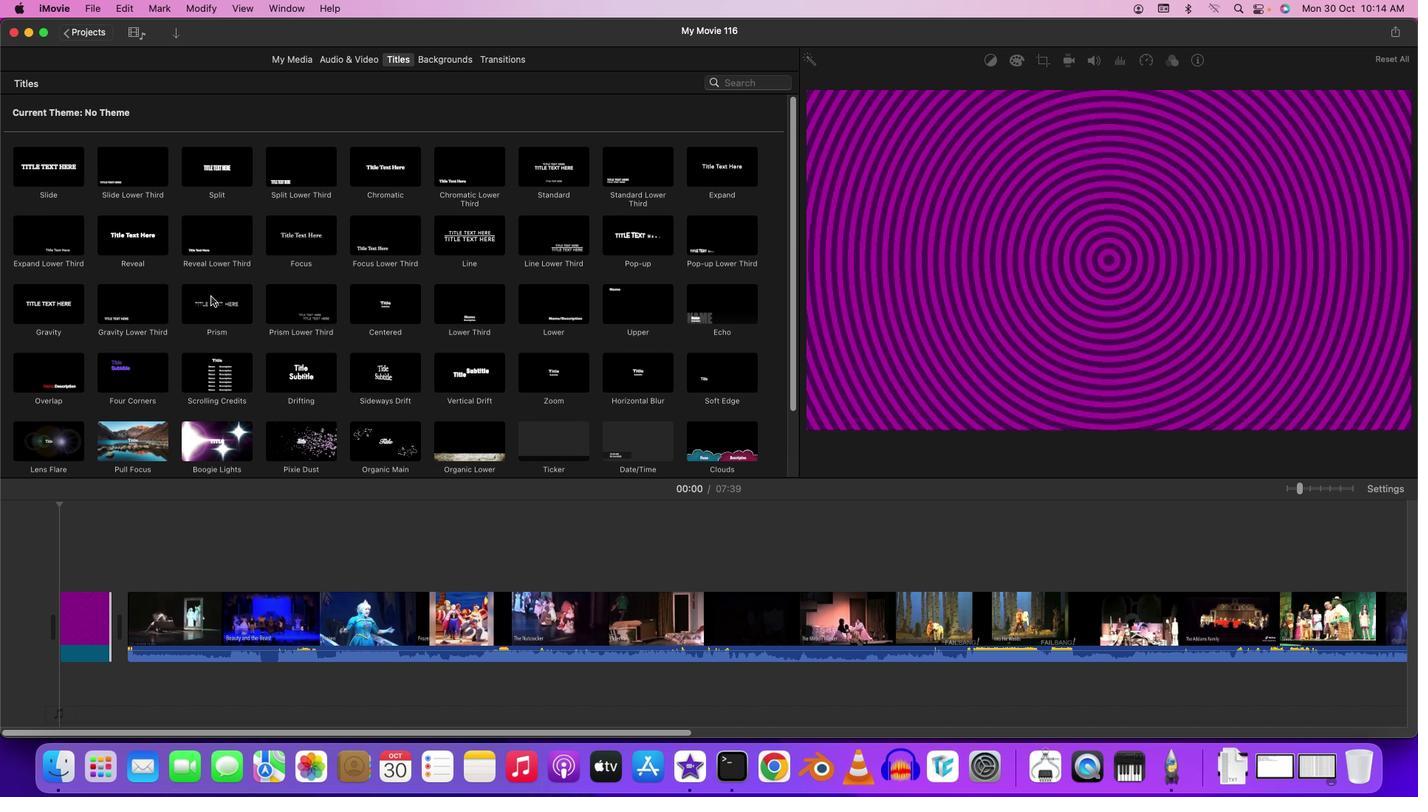 
Action: Mouse moved to (810, 451)
Screenshot: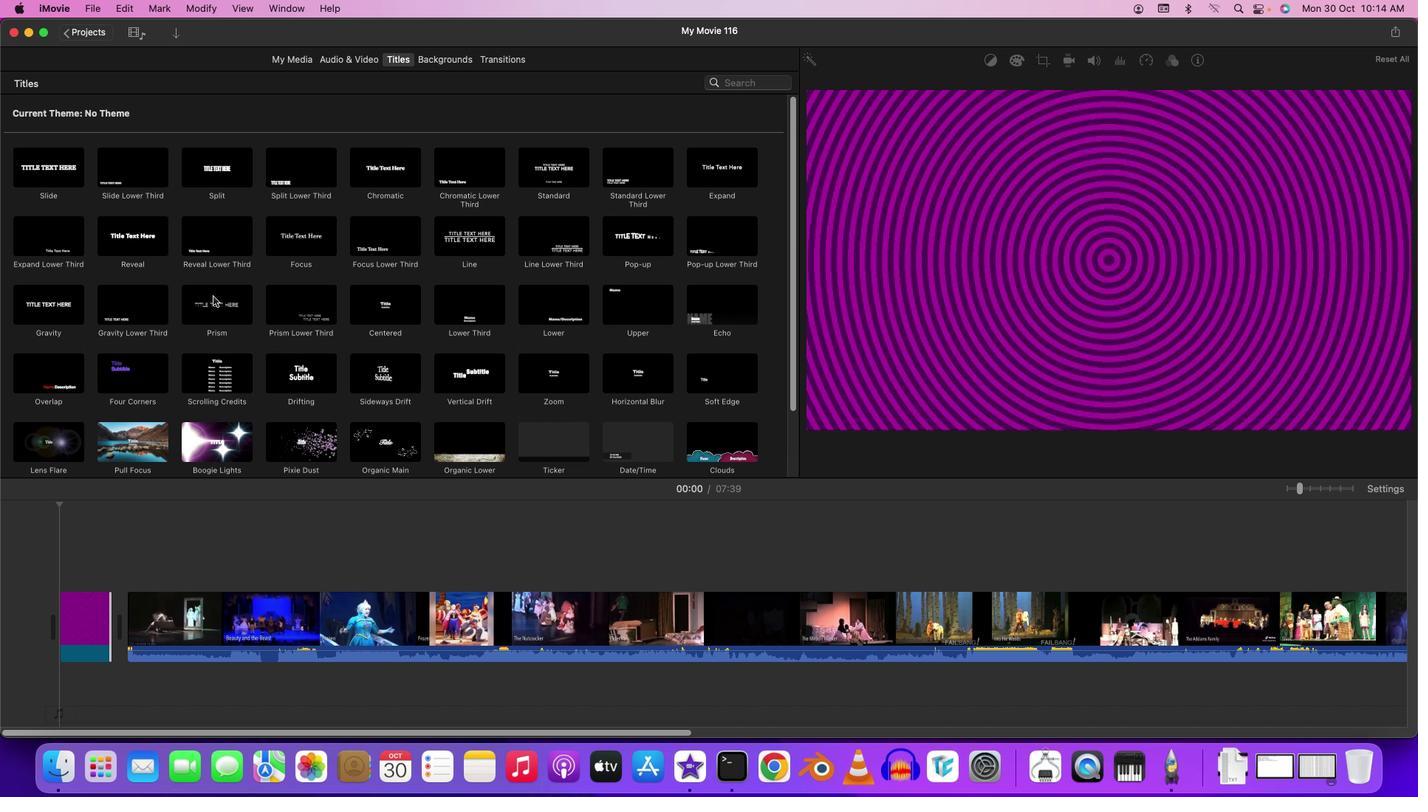 
Action: Mouse scrolled (810, 451) with delta (810, 451)
Screenshot: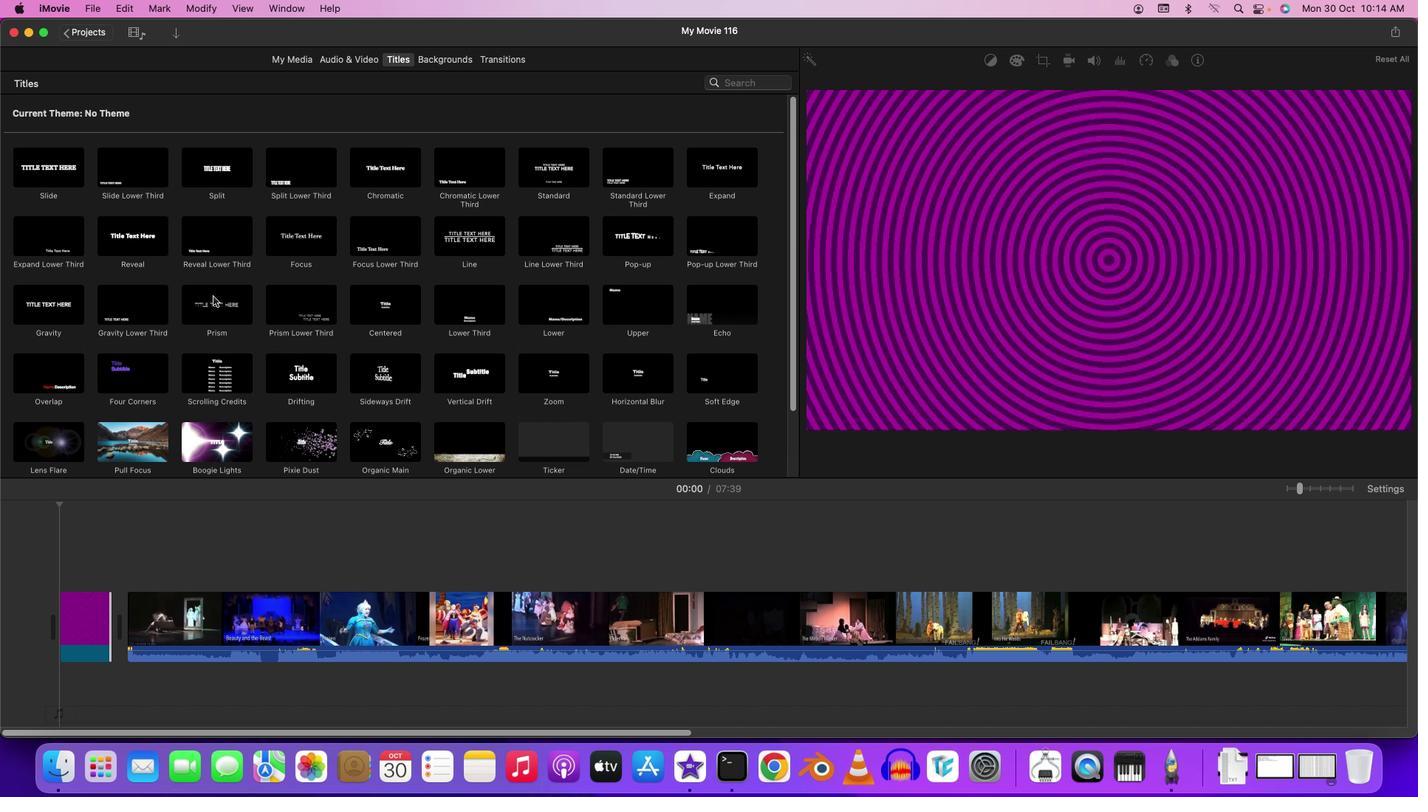 
Action: Mouse moved to (810, 451)
Screenshot: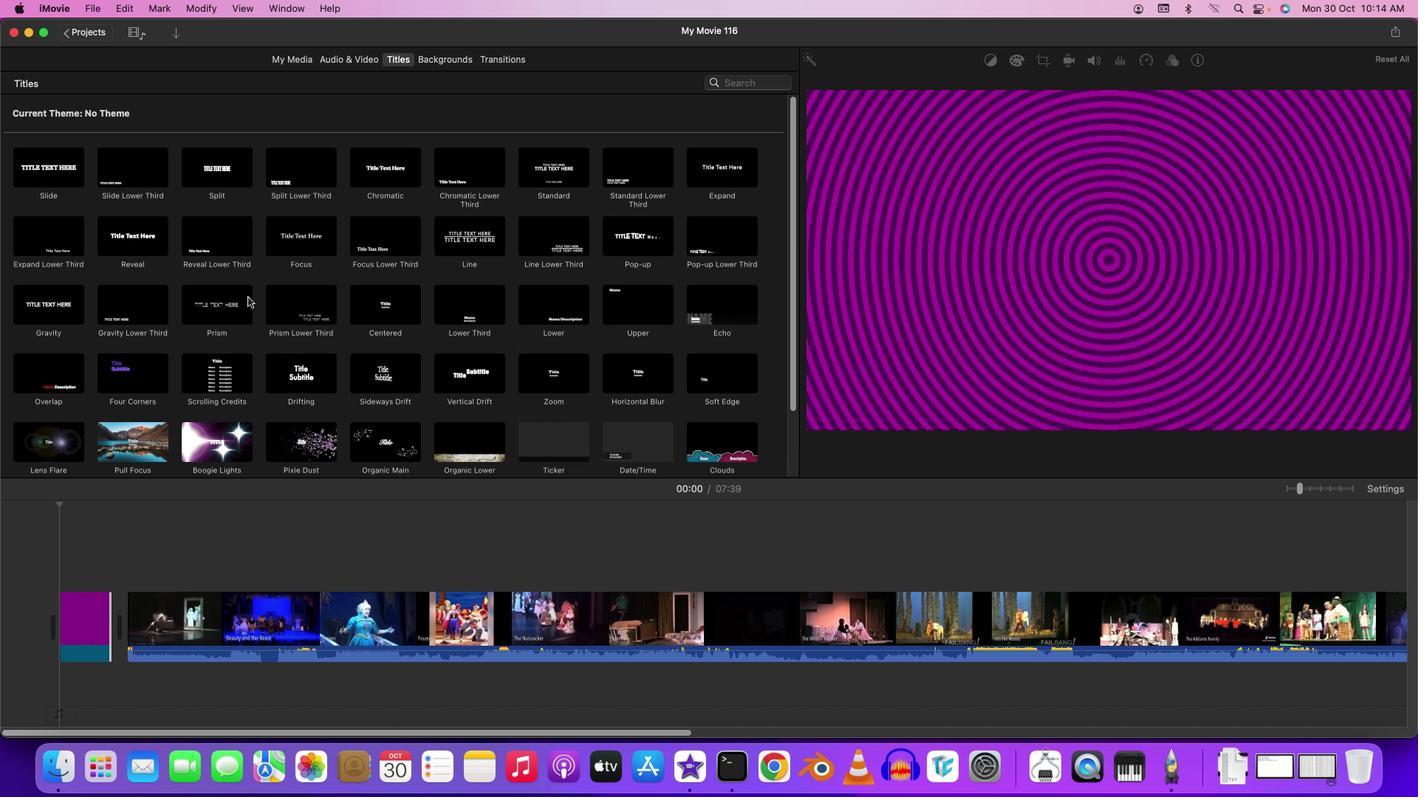 
Action: Mouse scrolled (810, 451) with delta (810, 451)
Screenshot: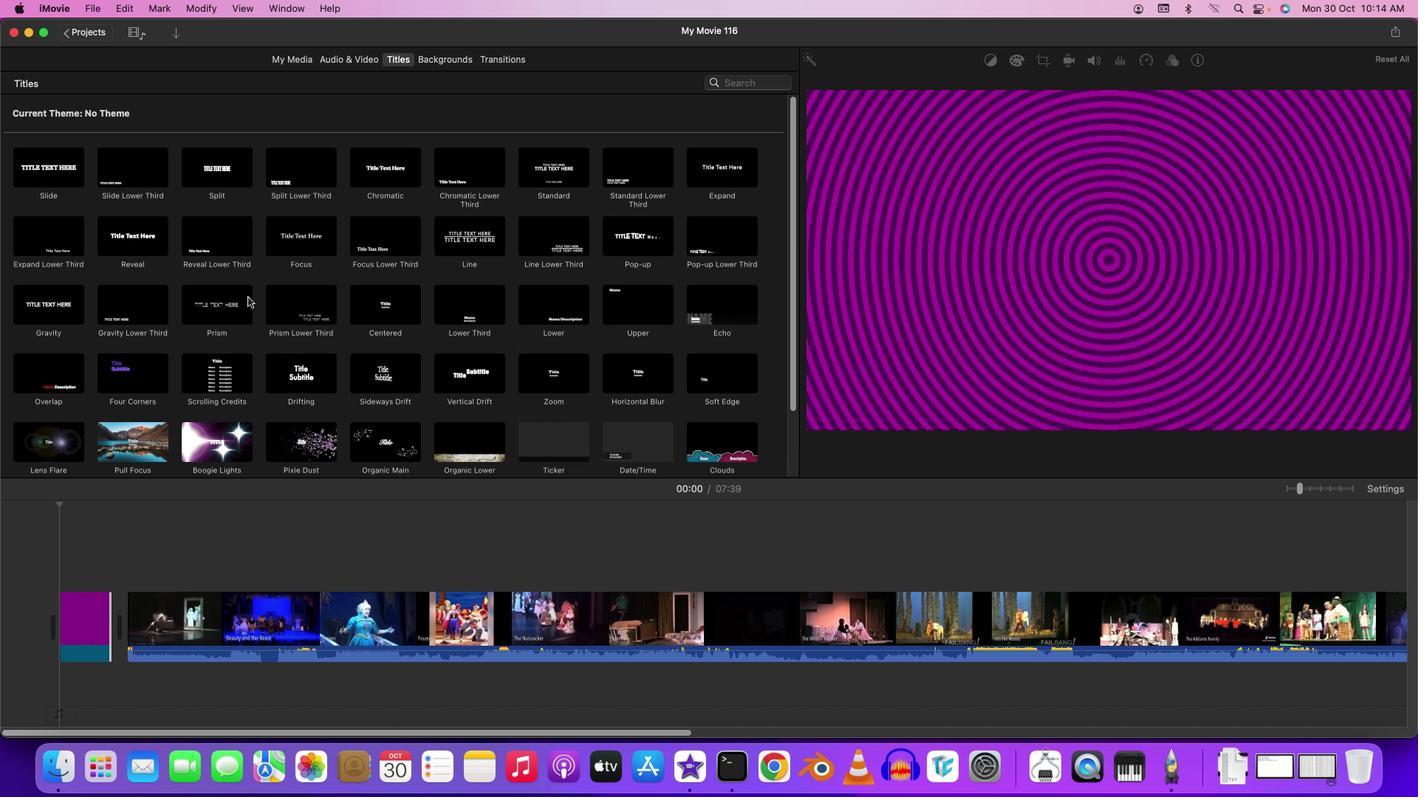 
Action: Mouse moved to (810, 451)
Screenshot: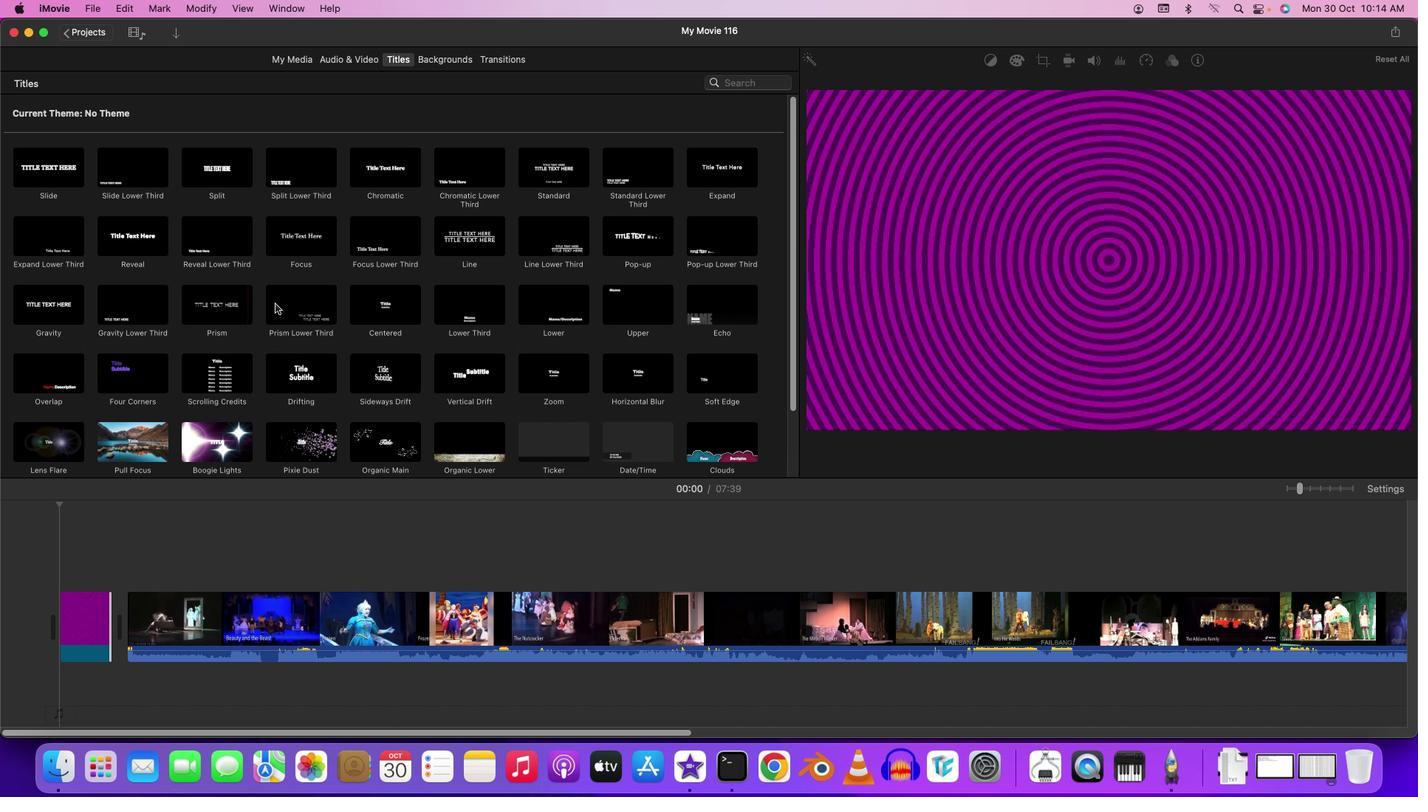 
Action: Mouse scrolled (810, 451) with delta (810, 451)
Screenshot: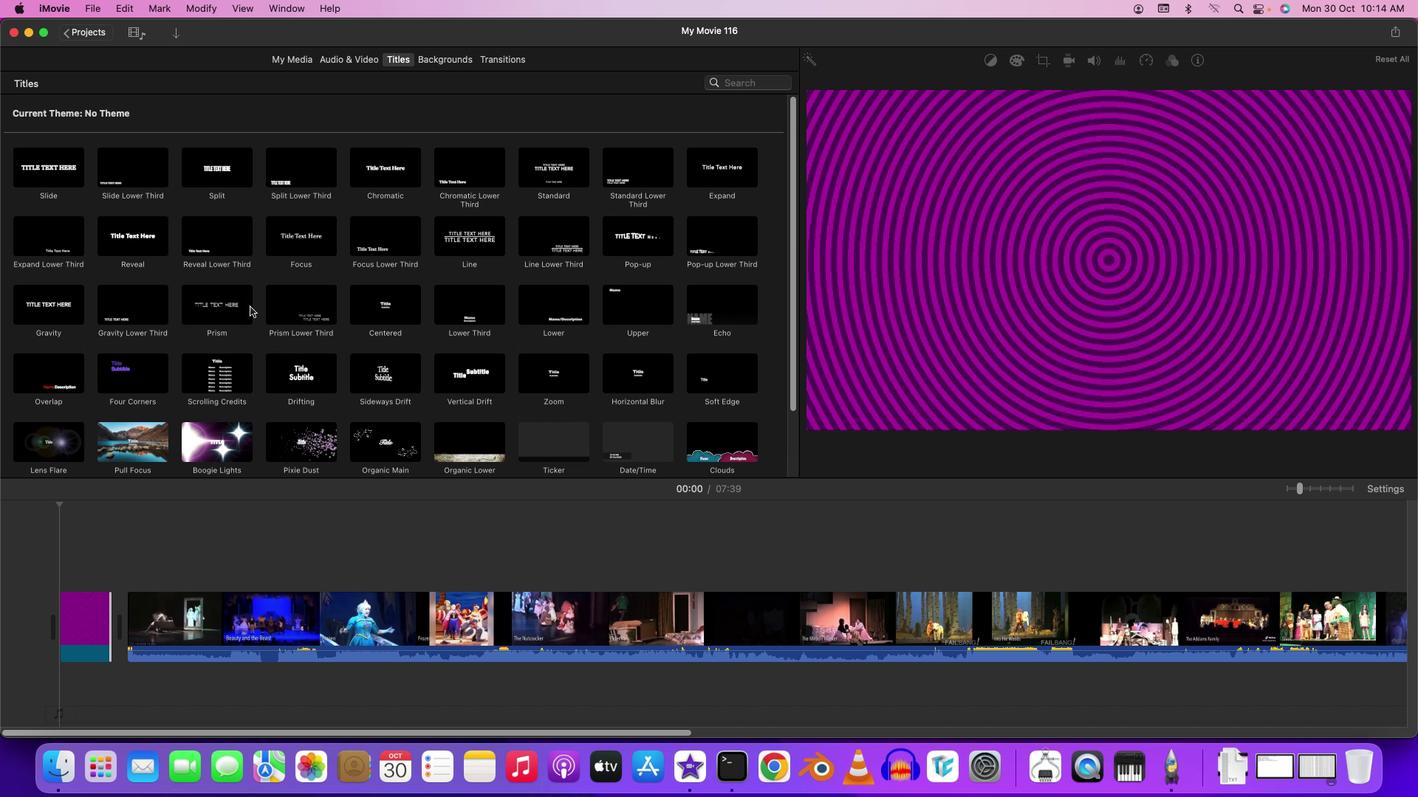 
Action: Mouse scrolled (810, 451) with delta (810, 451)
Screenshot: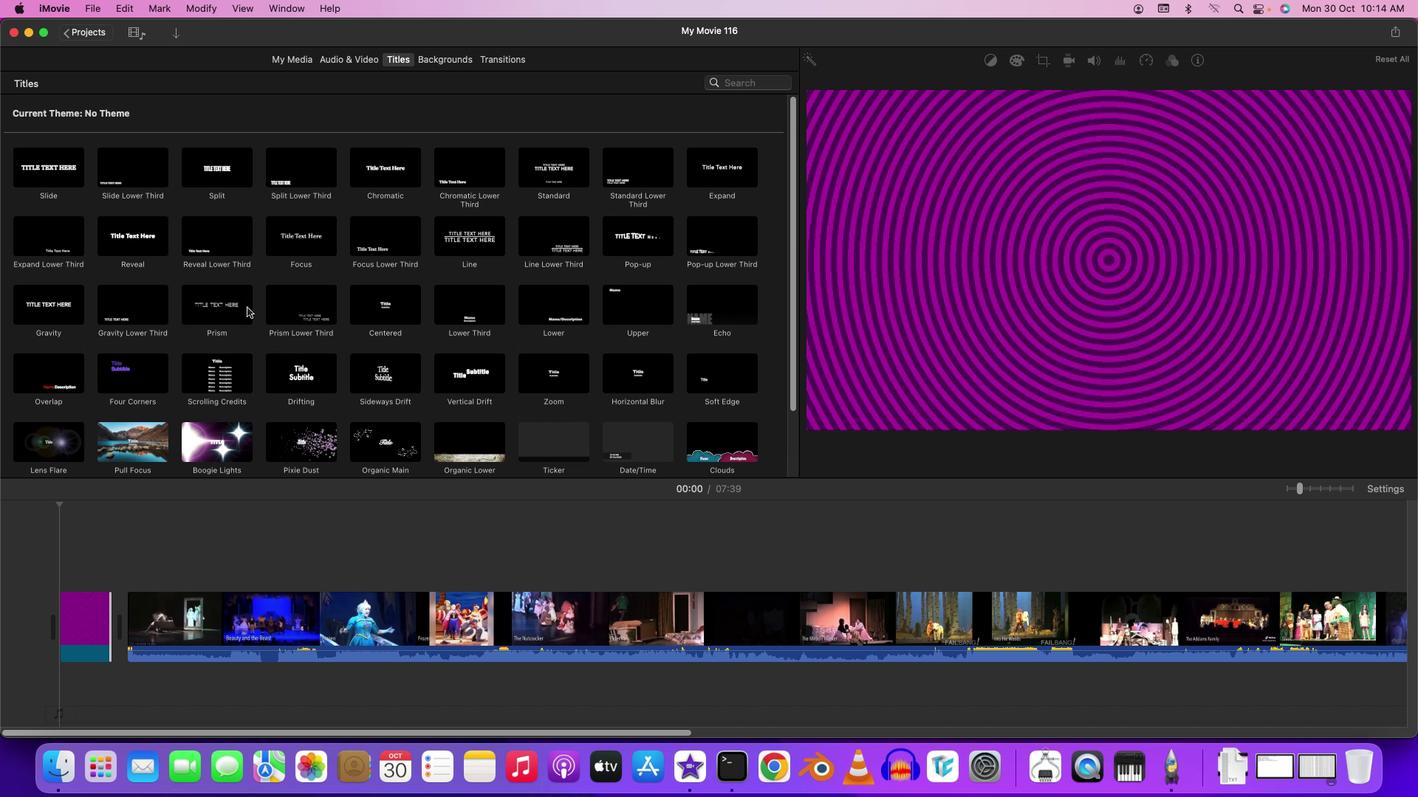 
Action: Mouse moved to (810, 451)
Screenshot: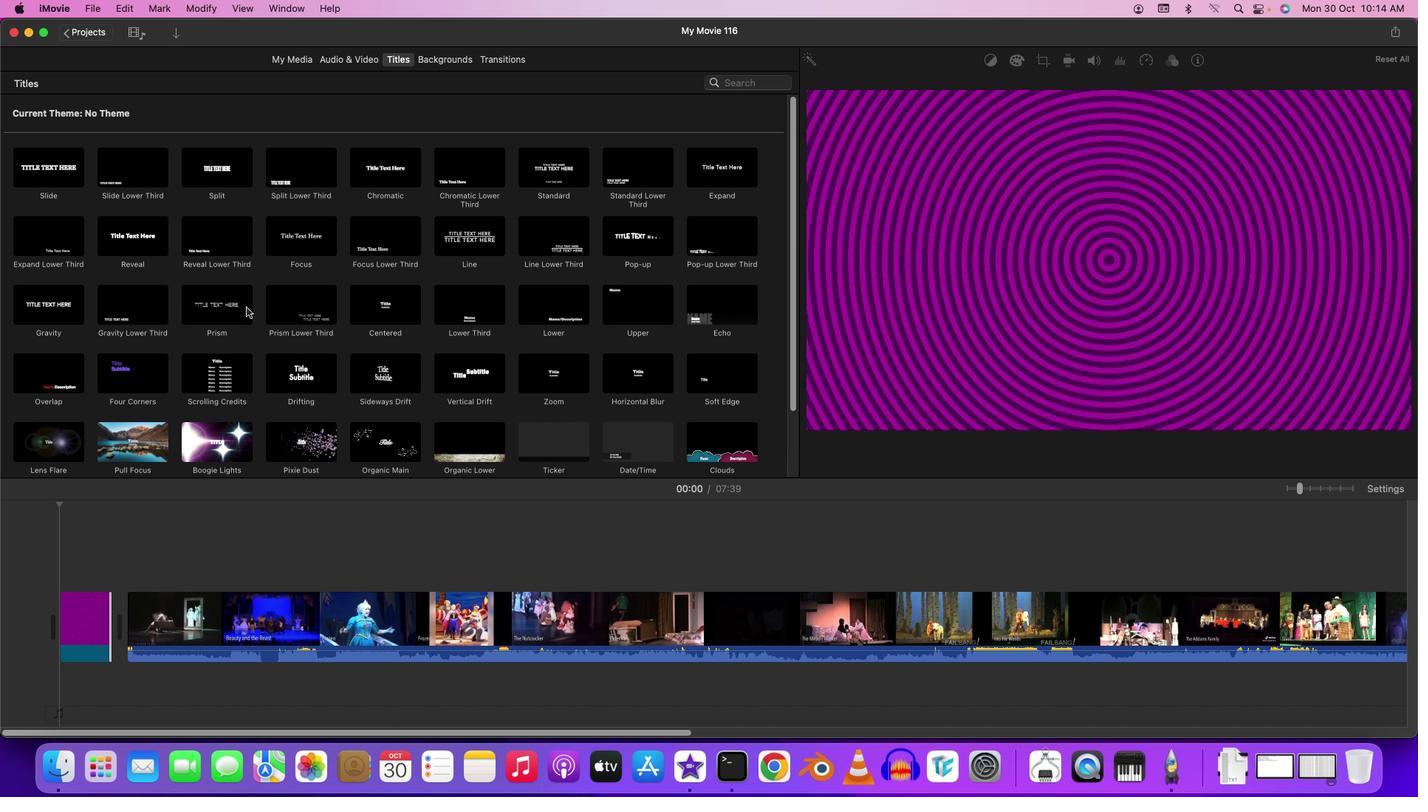 
Action: Mouse scrolled (810, 451) with delta (810, 451)
Screenshot: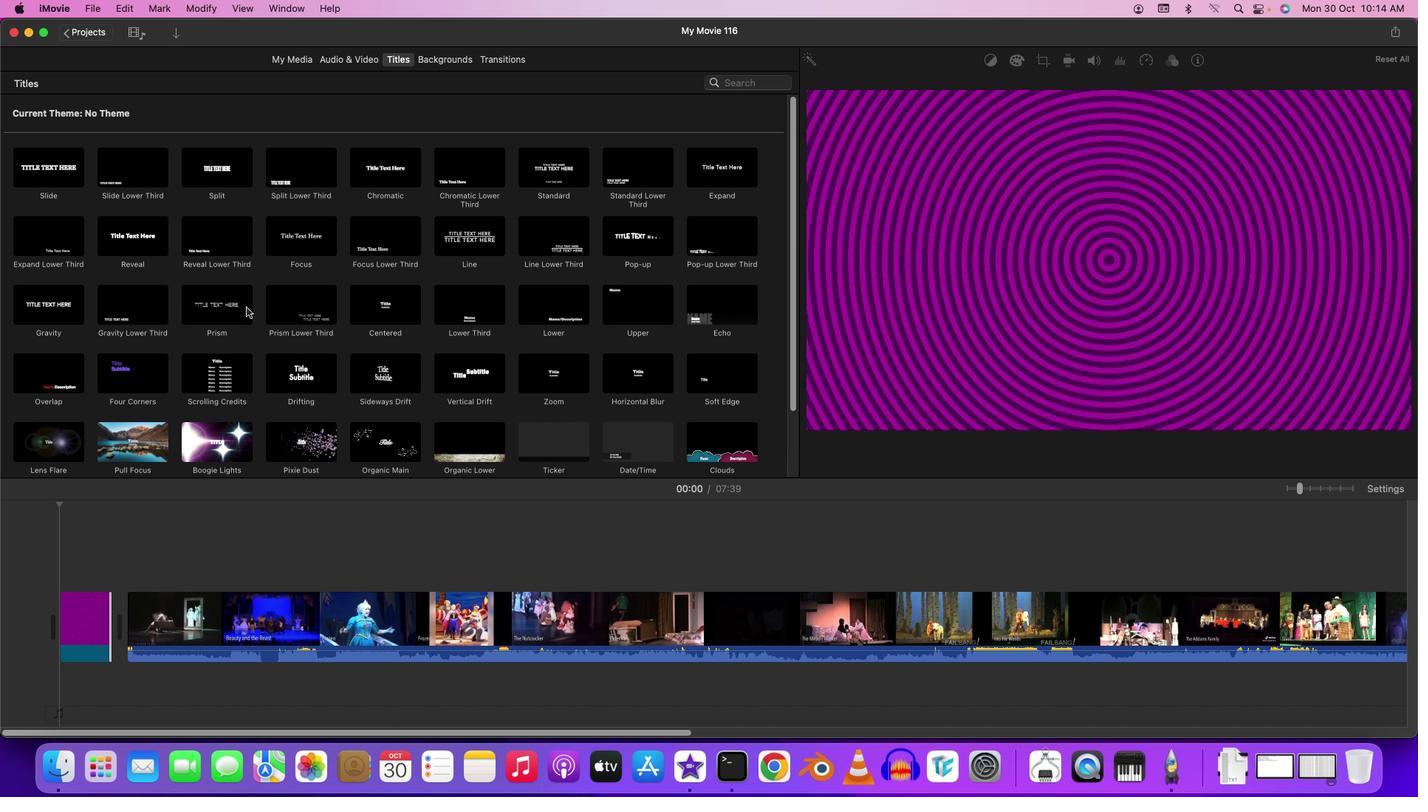 
Action: Mouse moved to (810, 451)
Screenshot: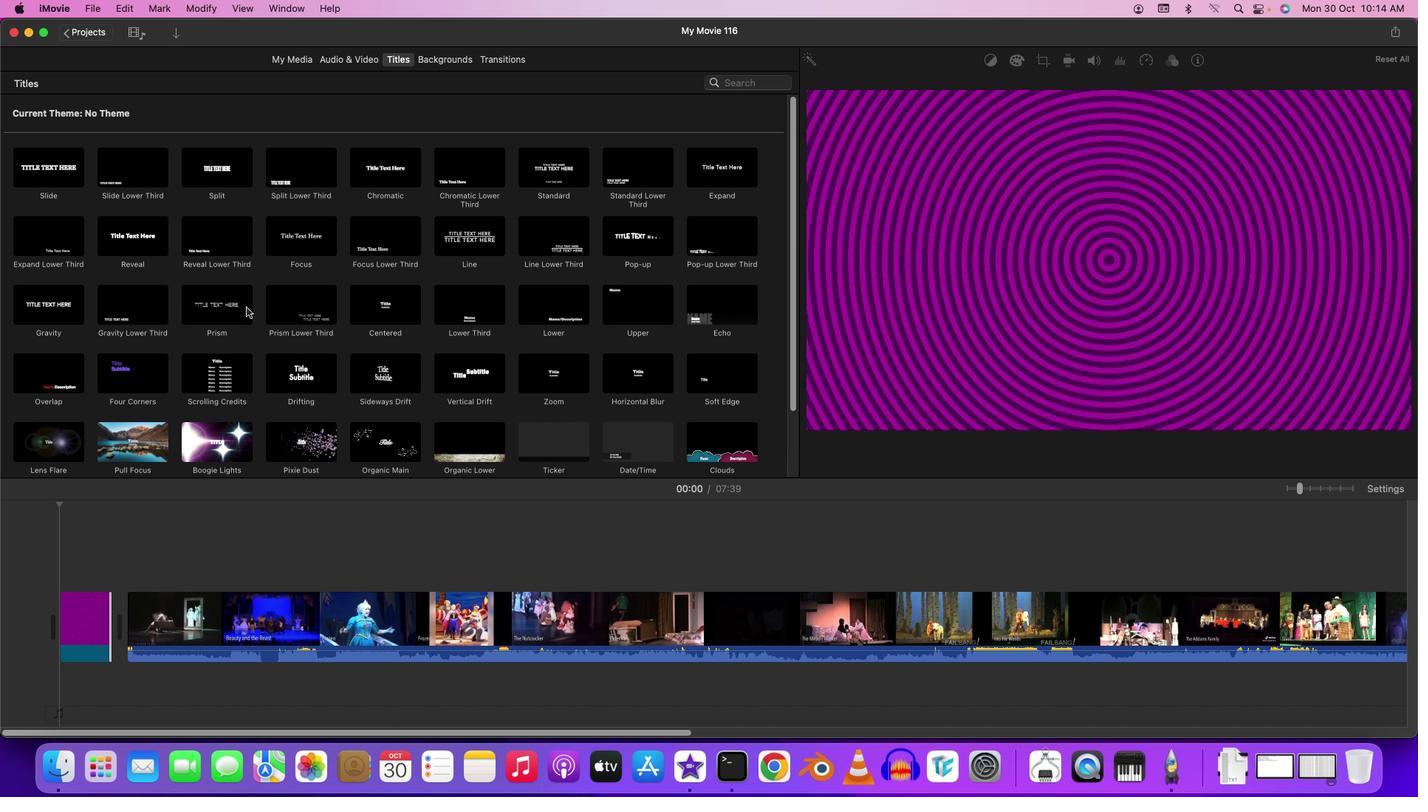 
Action: Mouse scrolled (810, 451) with delta (810, 451)
Screenshot: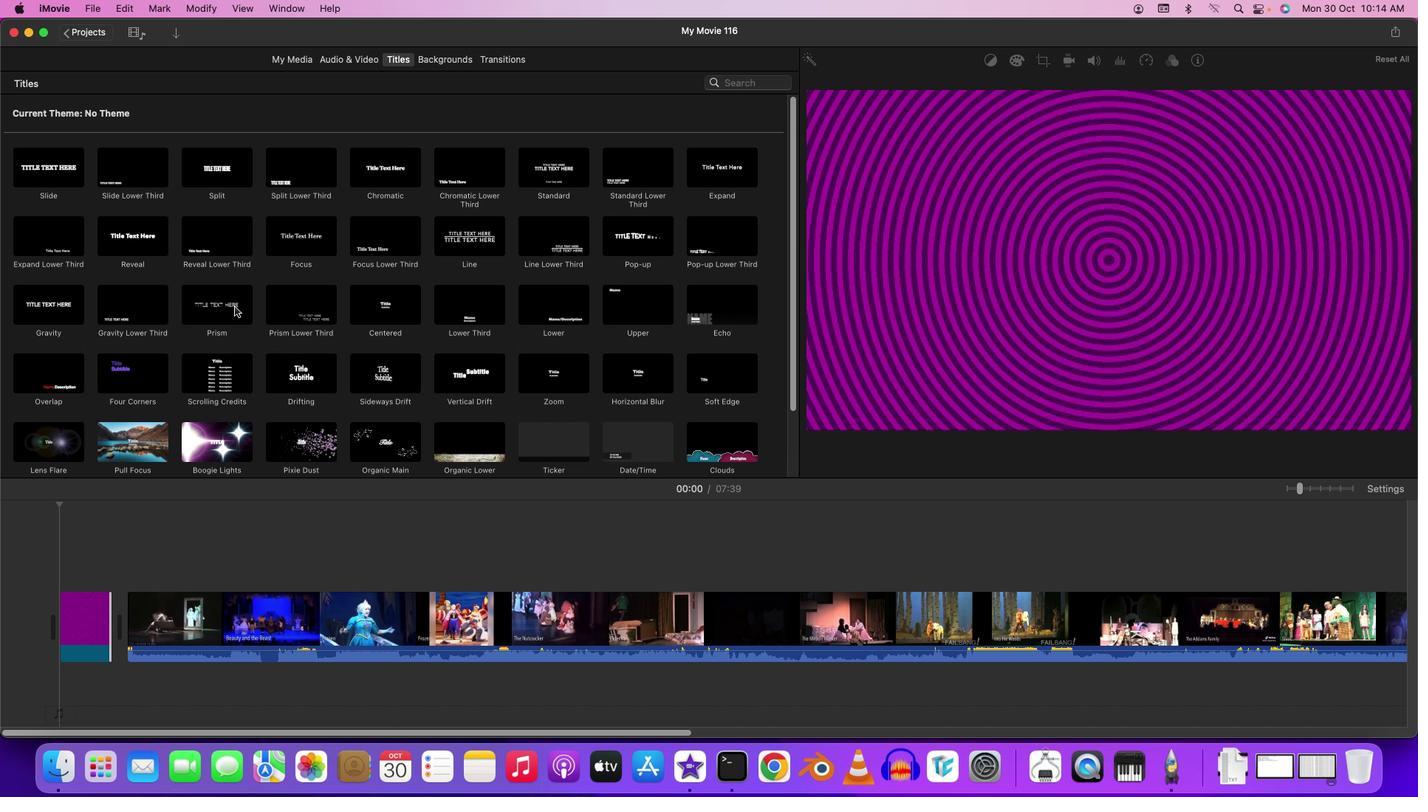 
Action: Mouse scrolled (810, 451) with delta (810, 451)
Screenshot: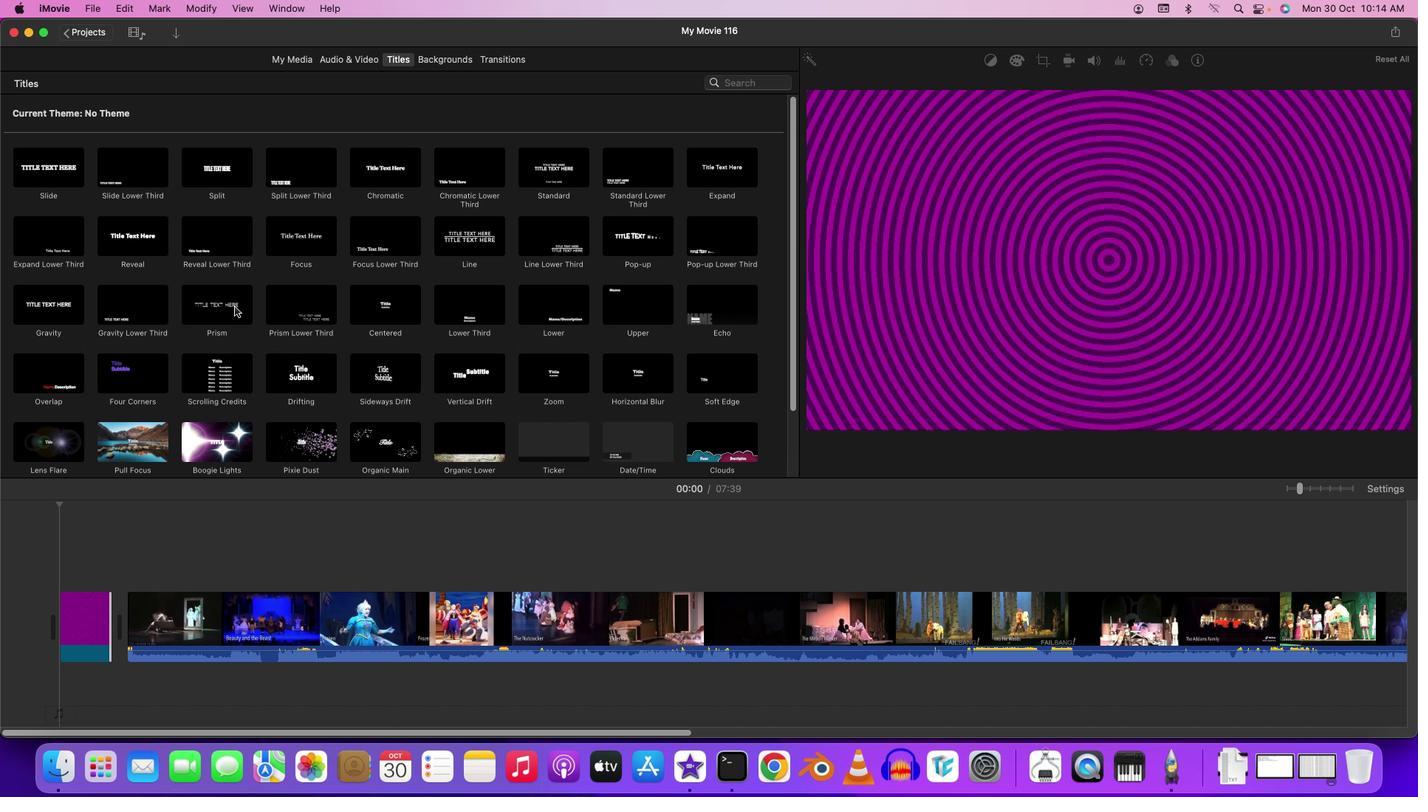 
Action: Mouse scrolled (810, 451) with delta (810, 451)
Screenshot: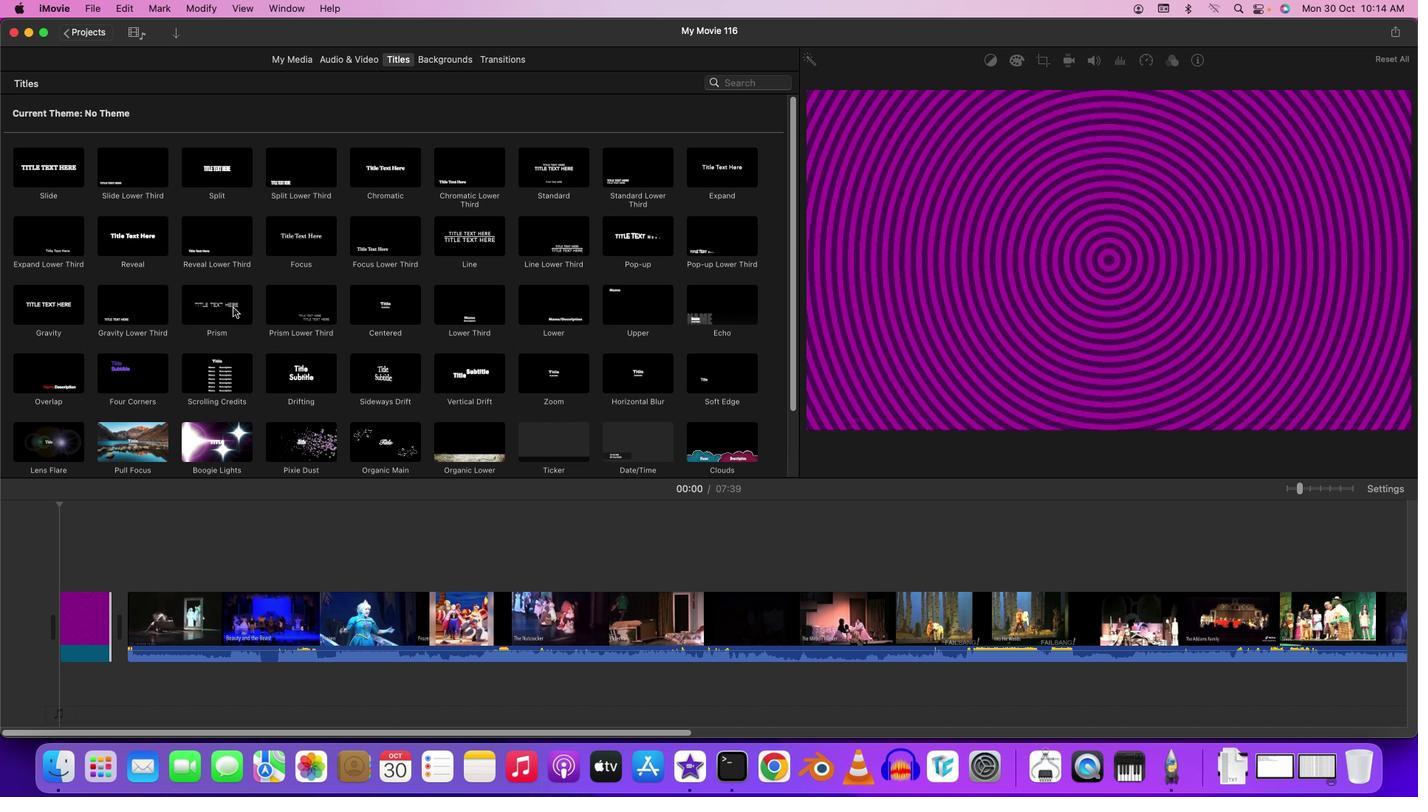 
Action: Mouse moved to (810, 451)
Screenshot: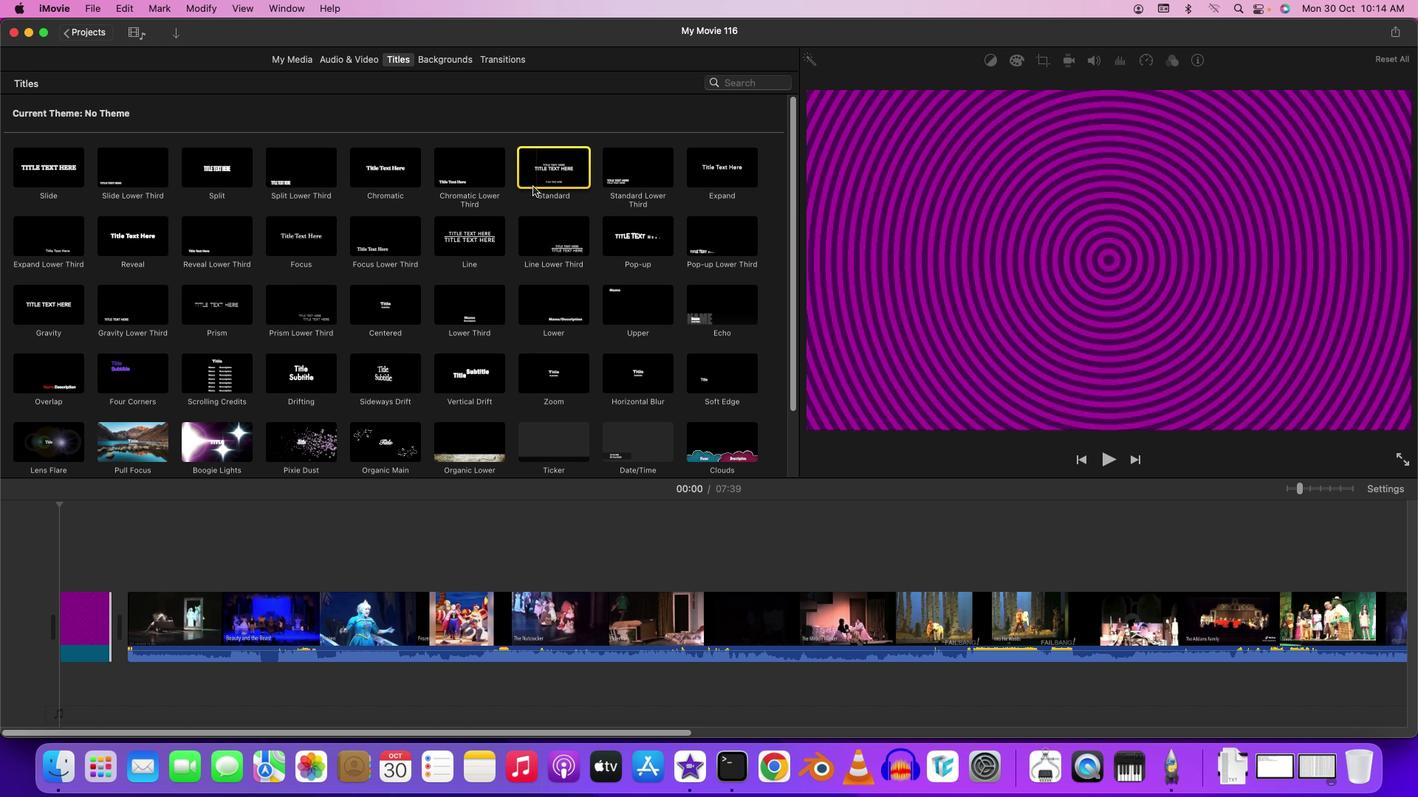
Action: Mouse pressed left at (810, 451)
Screenshot: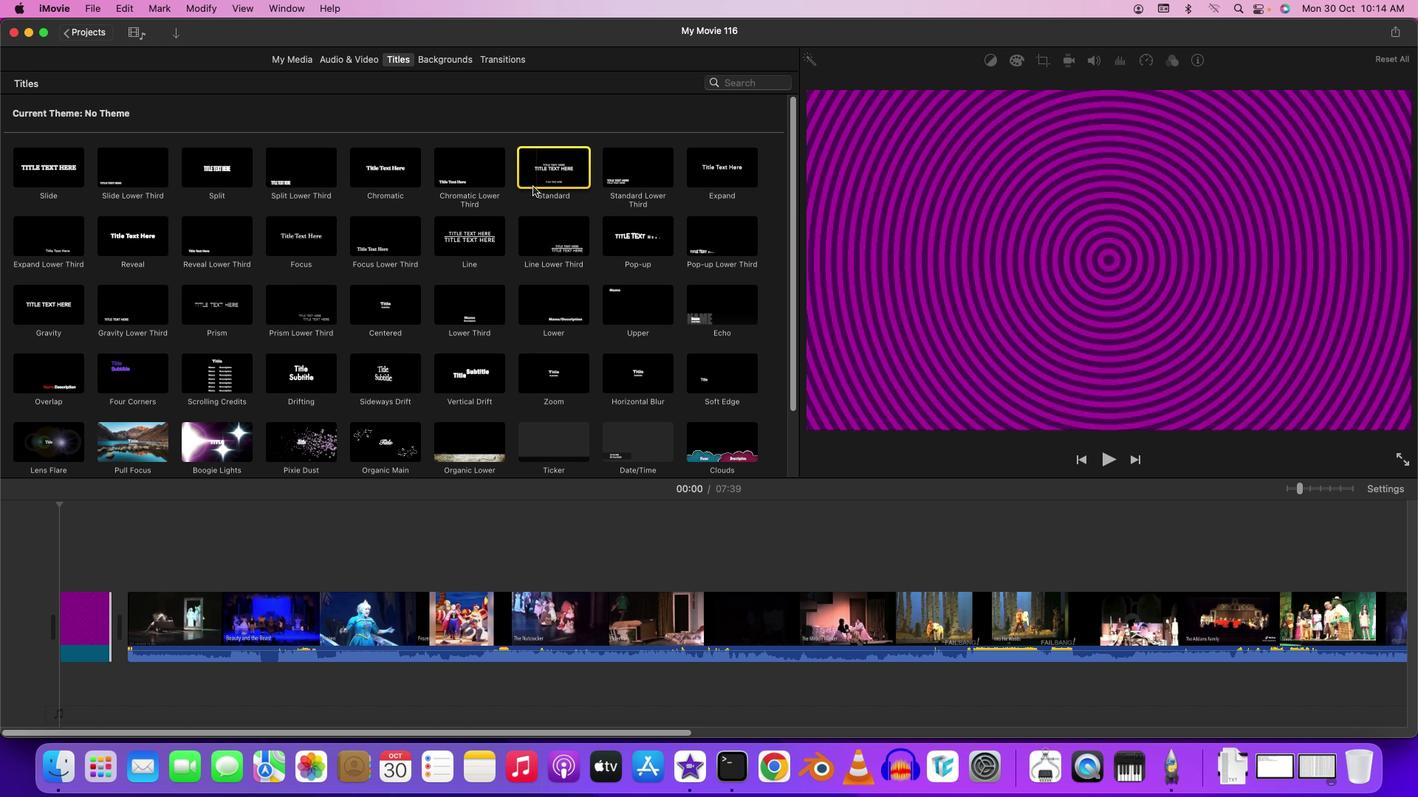 
Action: Mouse moved to (810, 451)
Screenshot: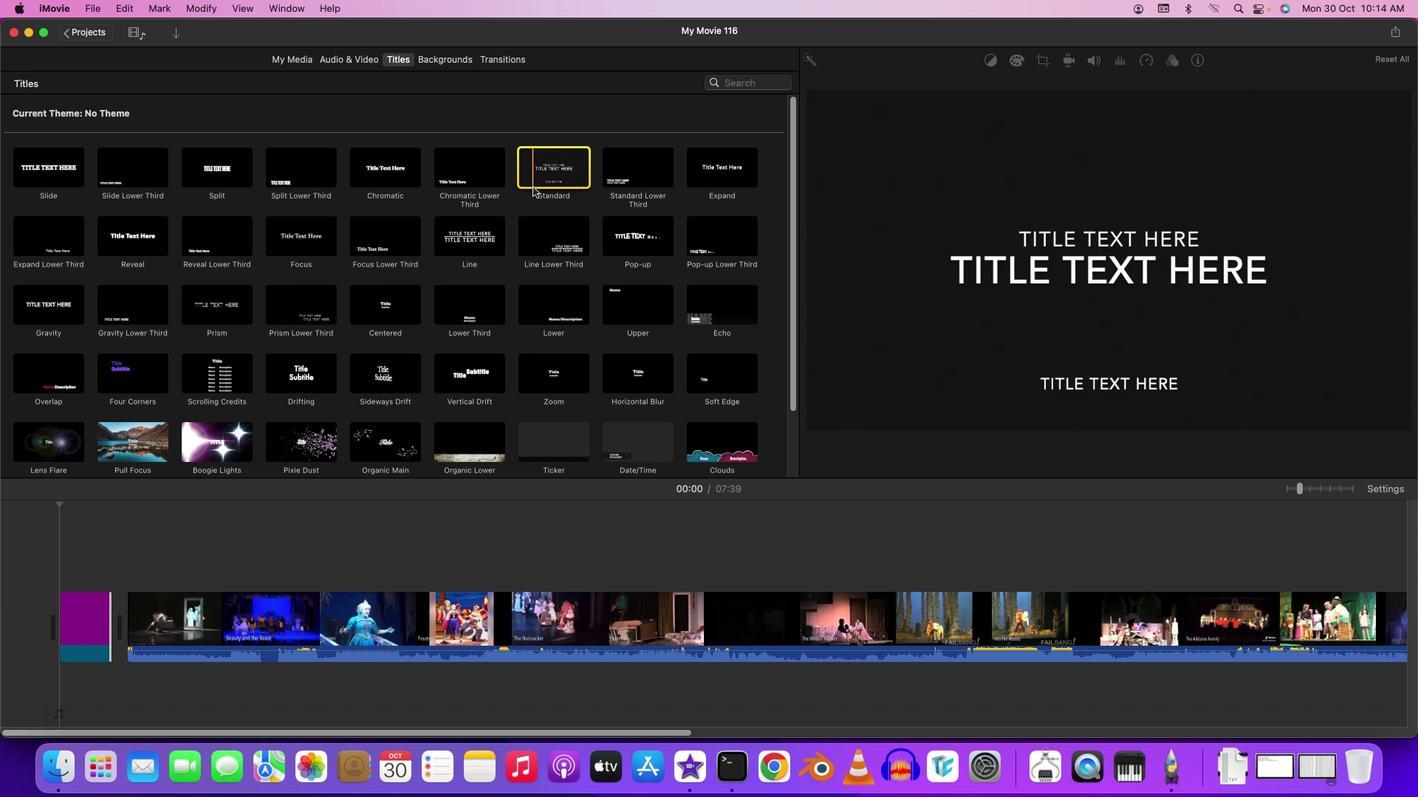 
Action: Mouse pressed left at (810, 451)
Screenshot: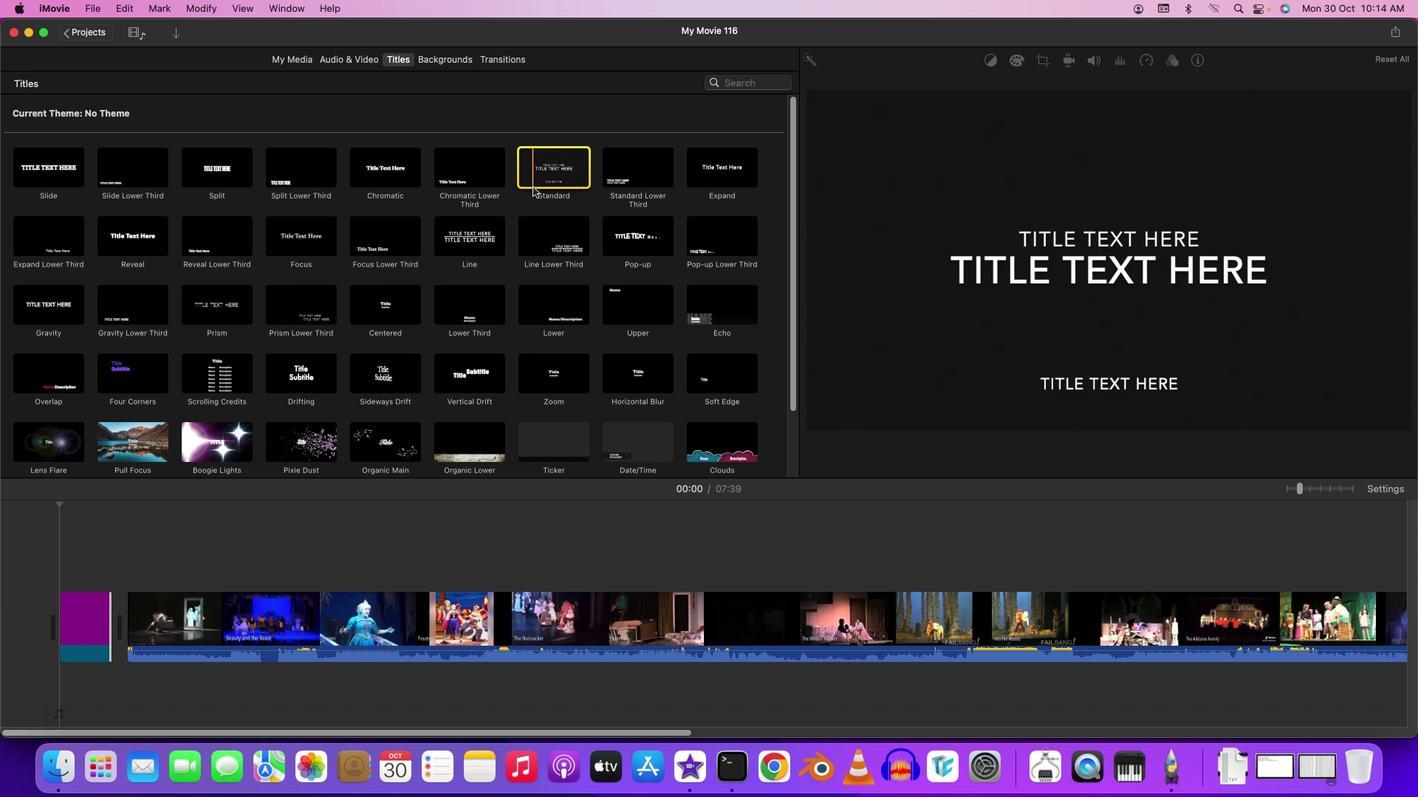 
Action: Mouse moved to (810, 451)
Screenshot: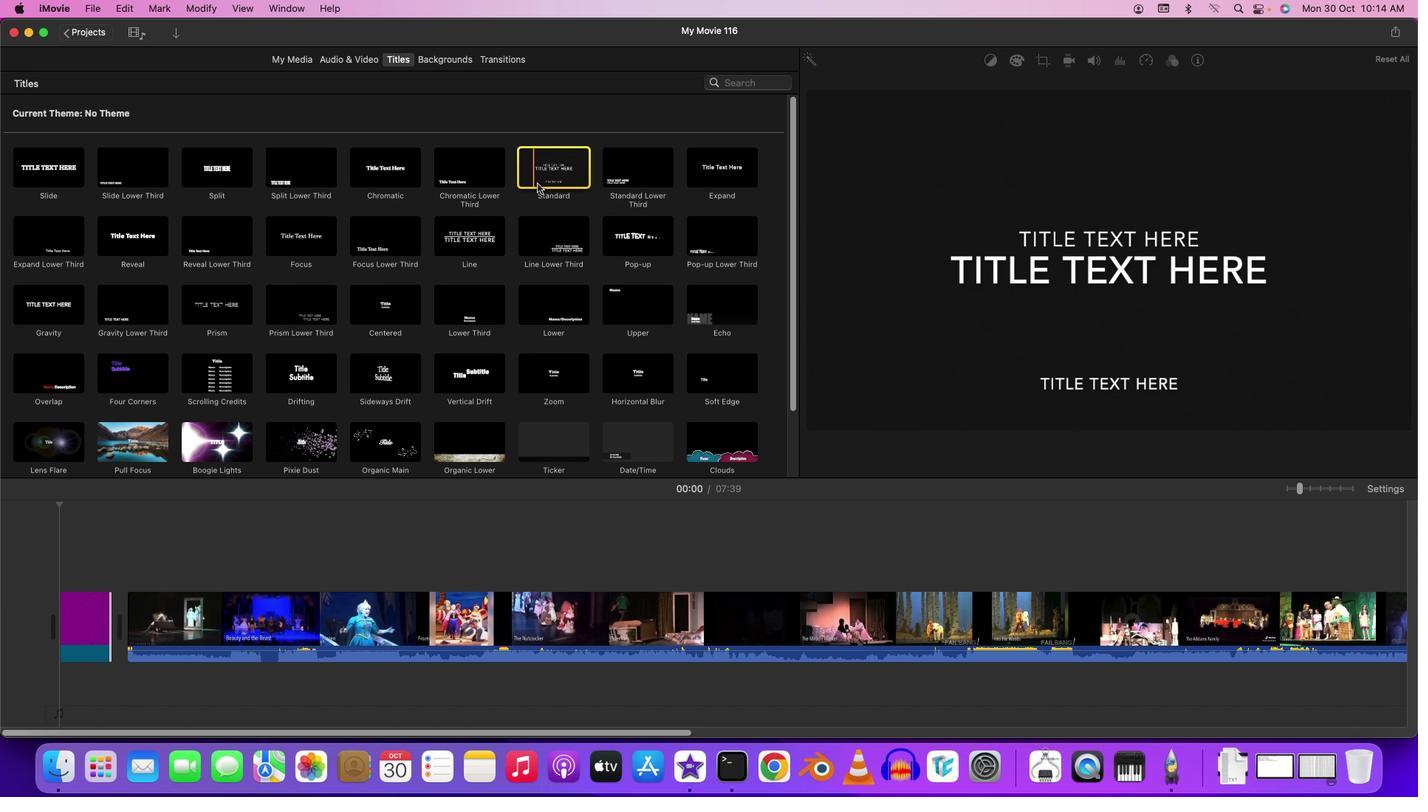 
Action: Mouse pressed left at (810, 451)
Screenshot: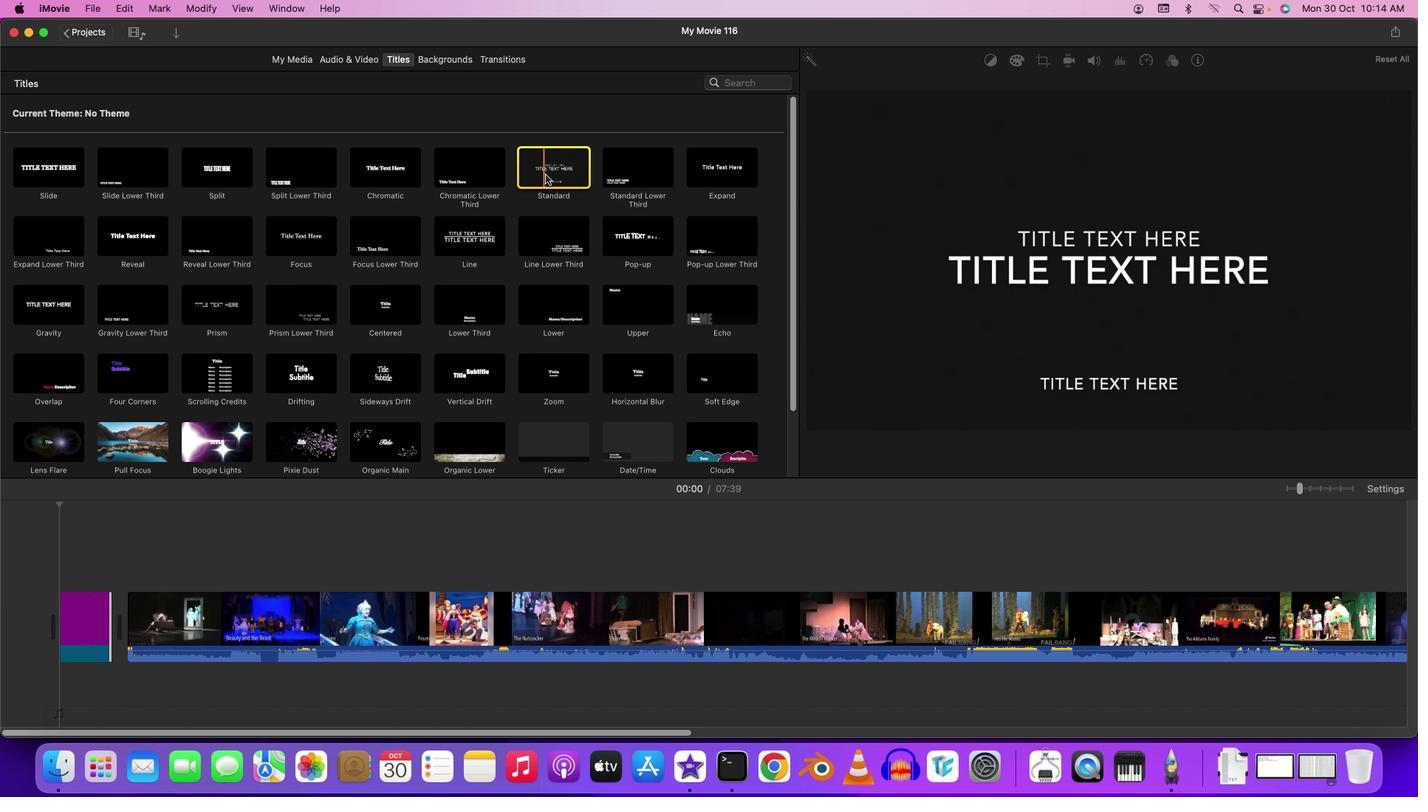 
Action: Mouse moved to (810, 451)
Screenshot: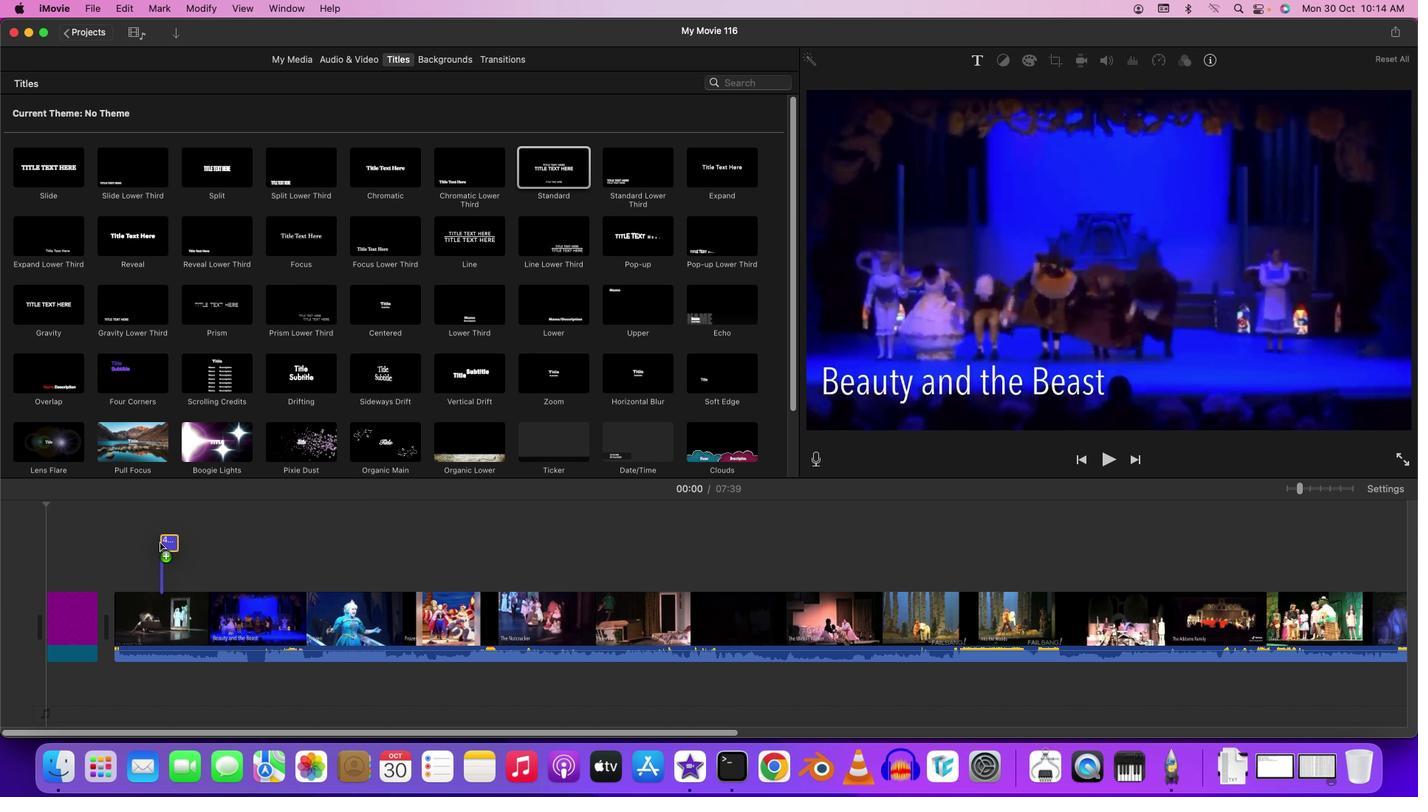 
Action: Mouse pressed left at (810, 451)
Screenshot: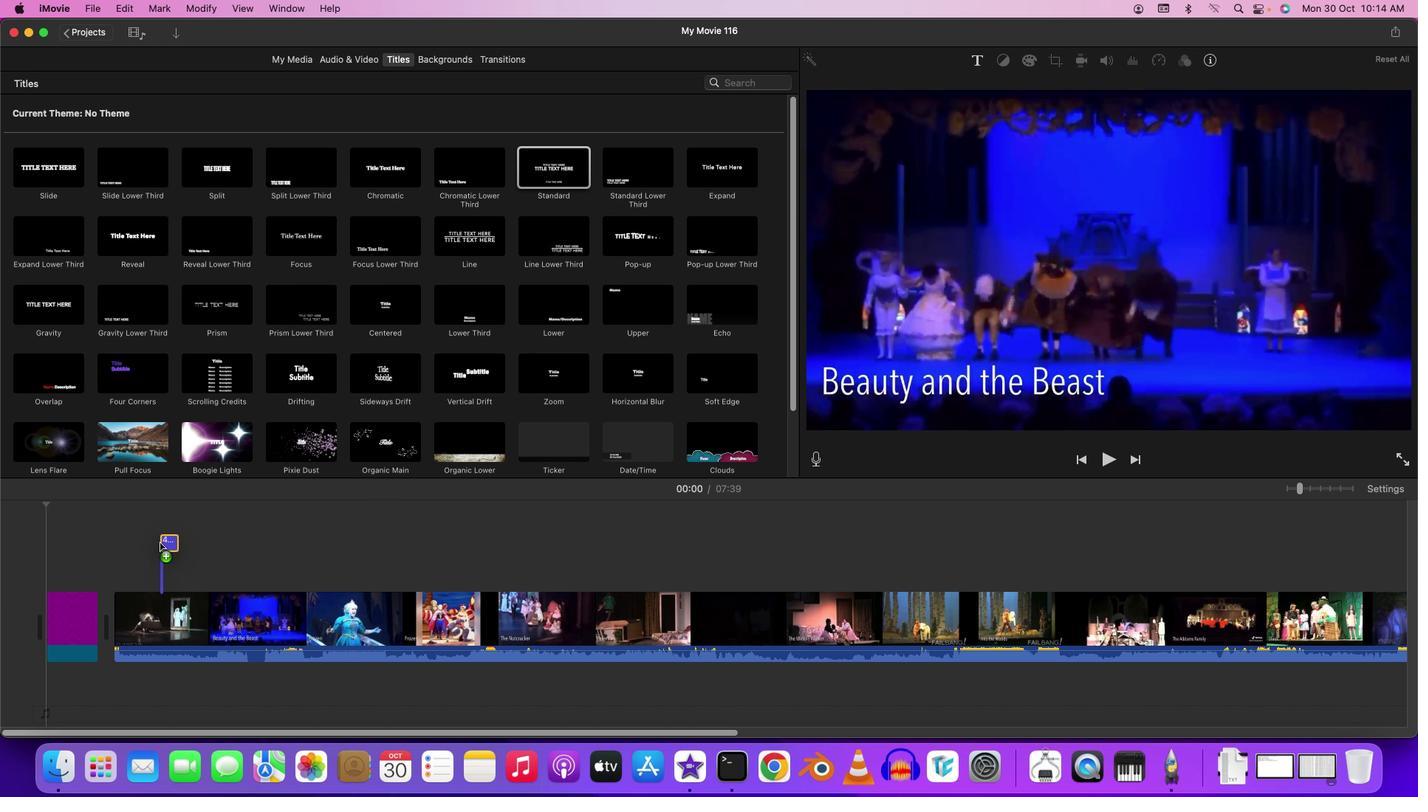 
Action: Mouse moved to (810, 452)
Screenshot: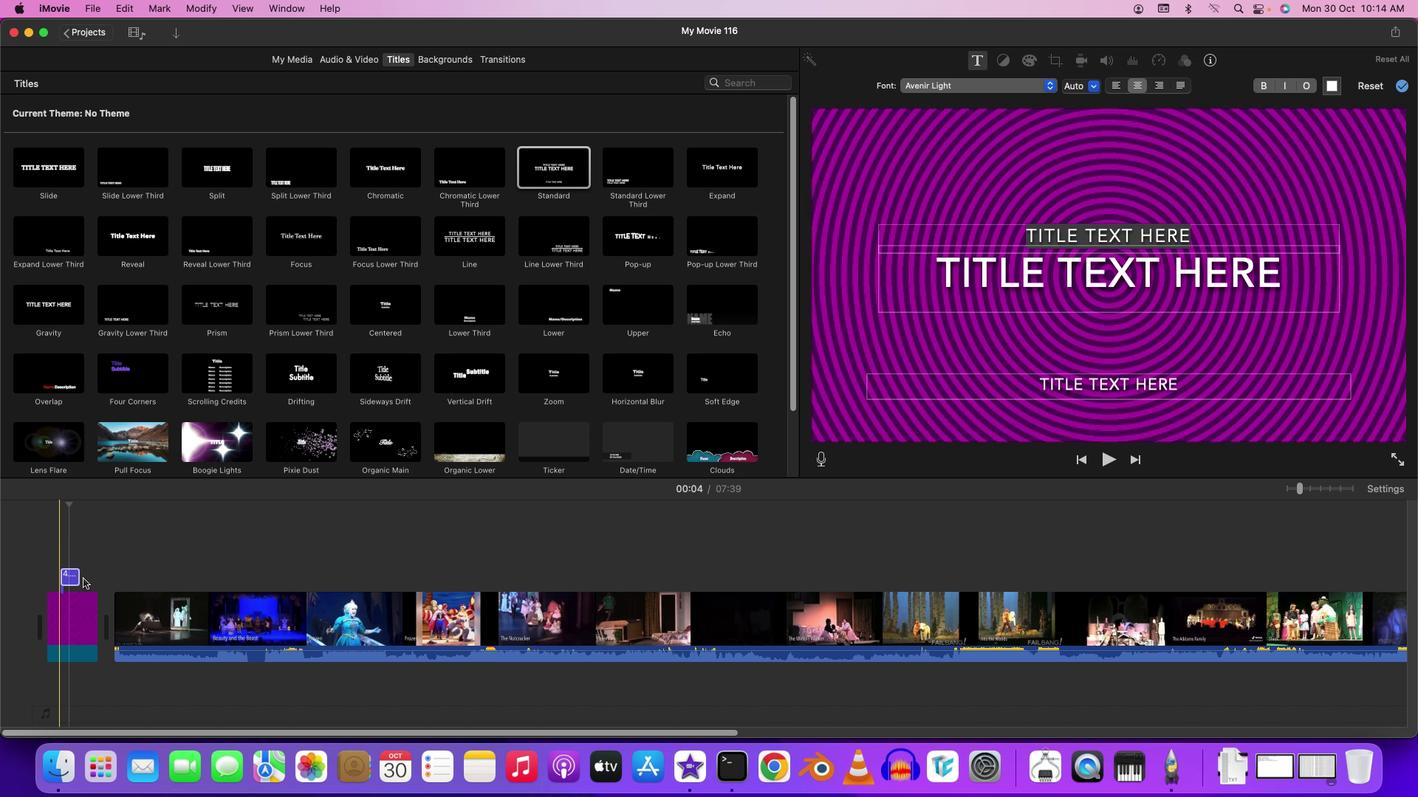 
Action: Mouse pressed left at (810, 452)
Screenshot: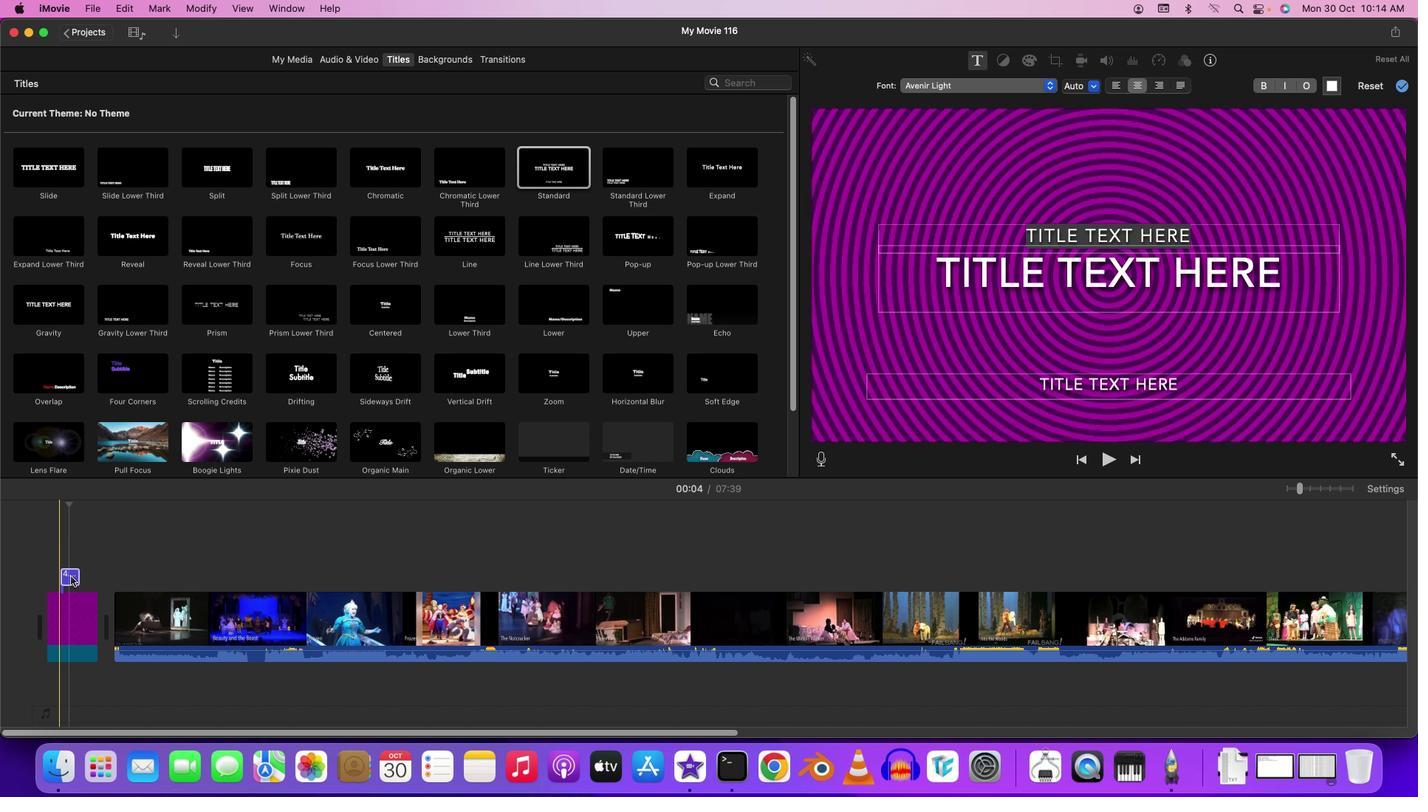 
Action: Mouse moved to (810, 452)
Screenshot: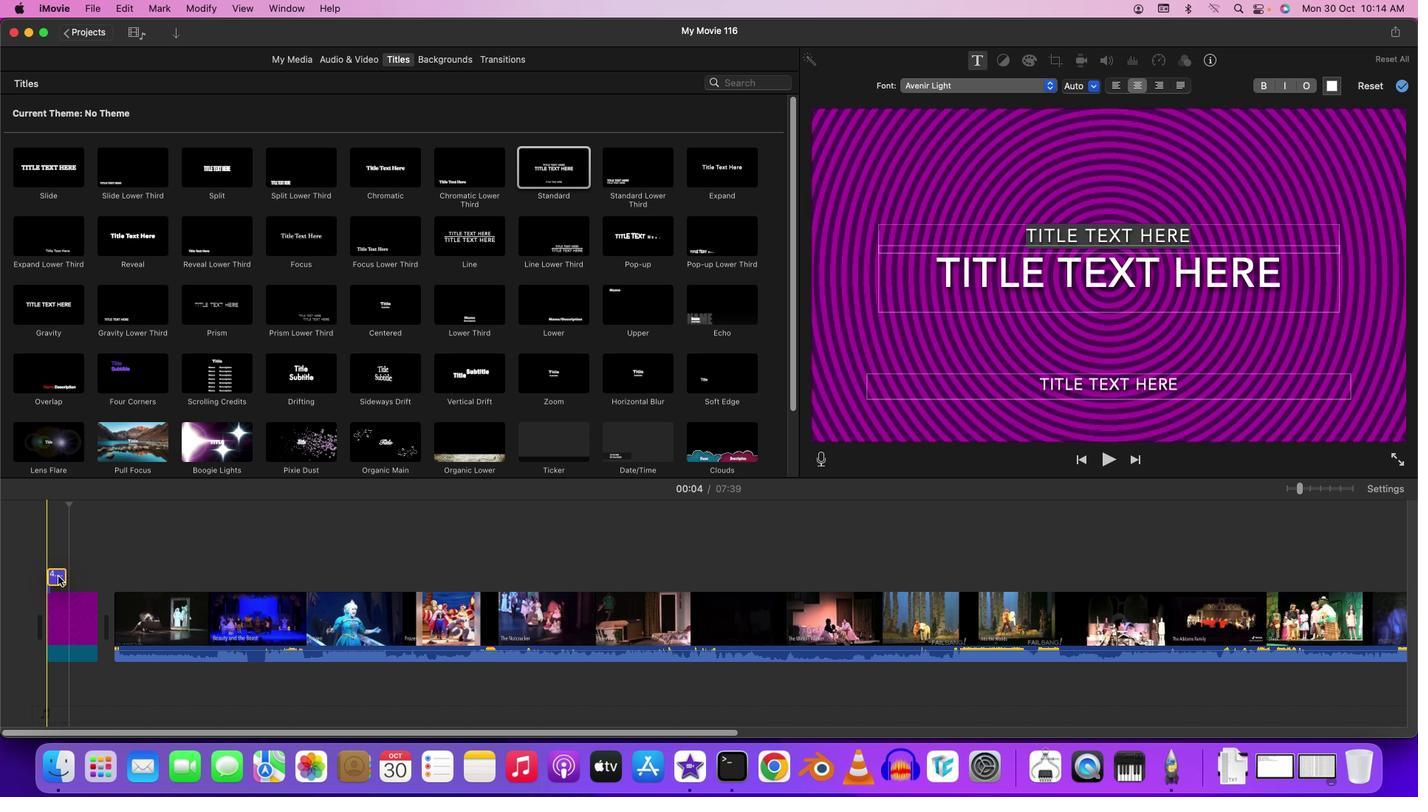 
Action: Mouse pressed left at (810, 452)
Screenshot: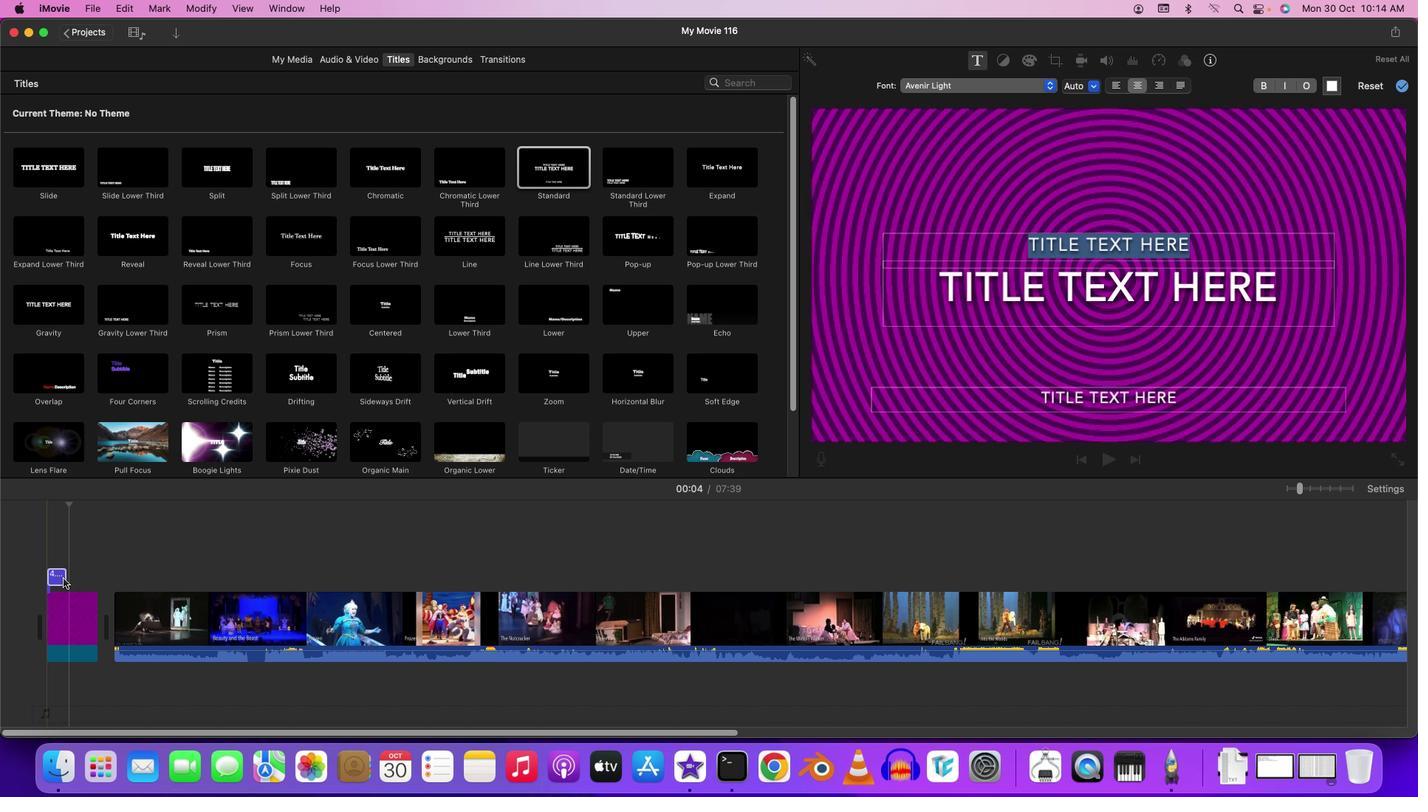 
Action: Mouse moved to (810, 452)
Screenshot: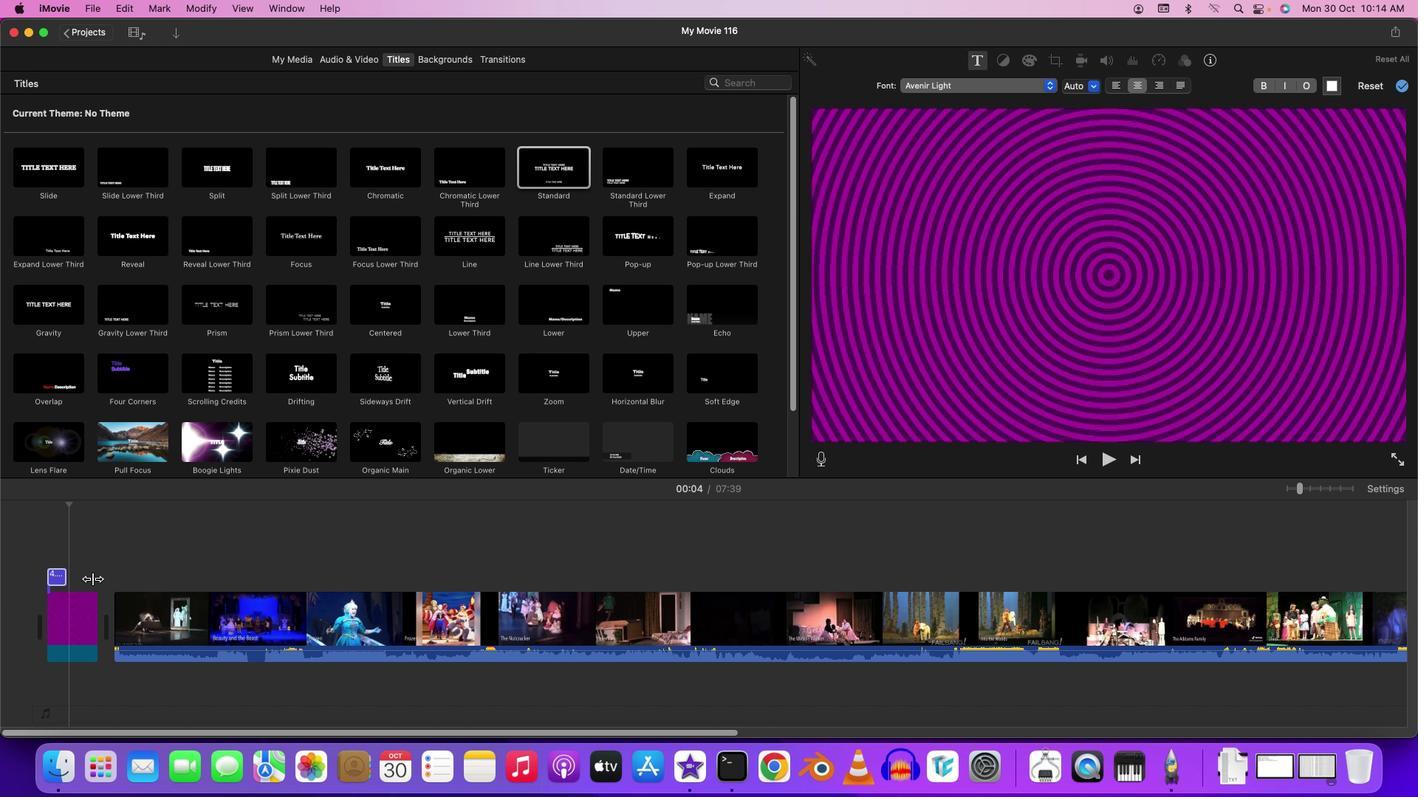 
Action: Mouse pressed left at (810, 452)
Screenshot: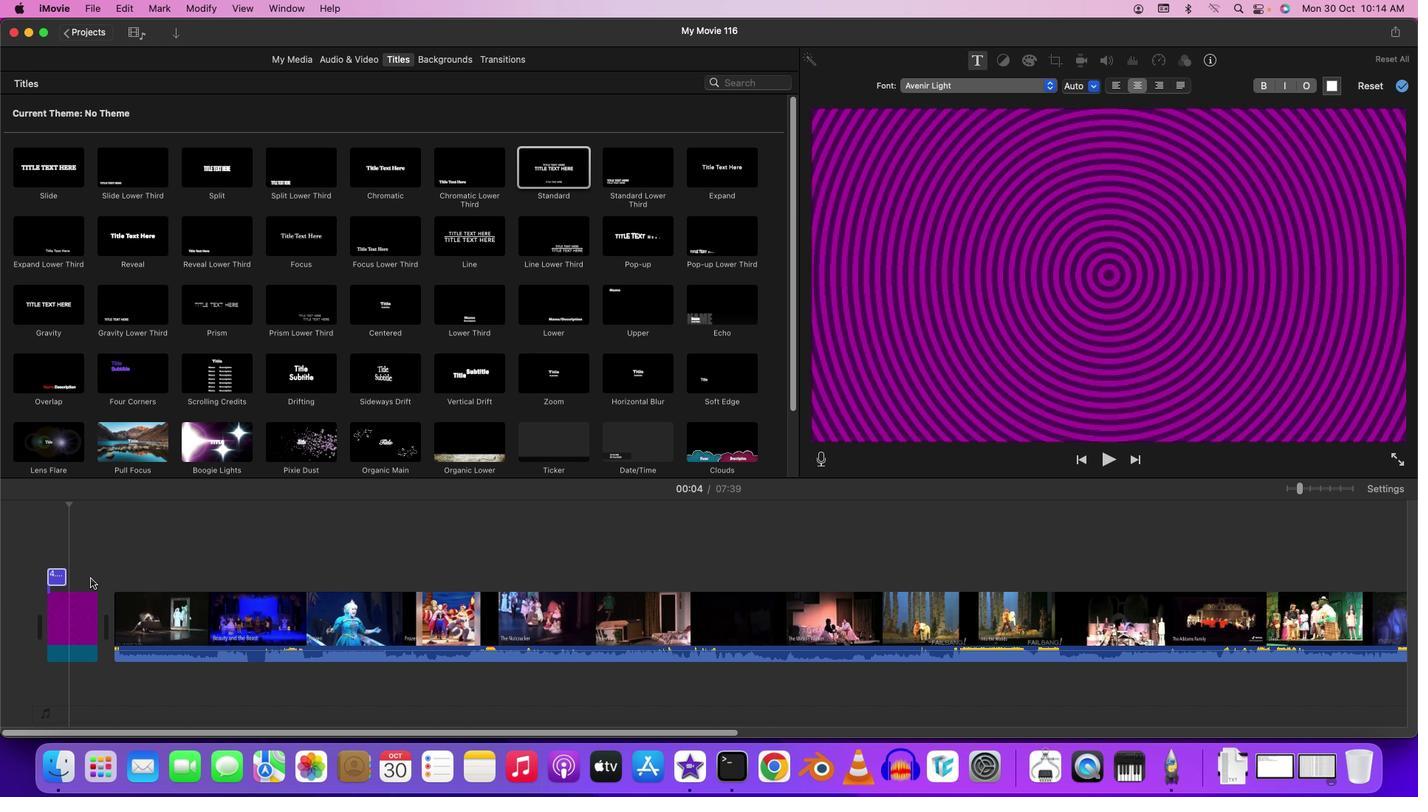
Action: Mouse moved to (810, 452)
Screenshot: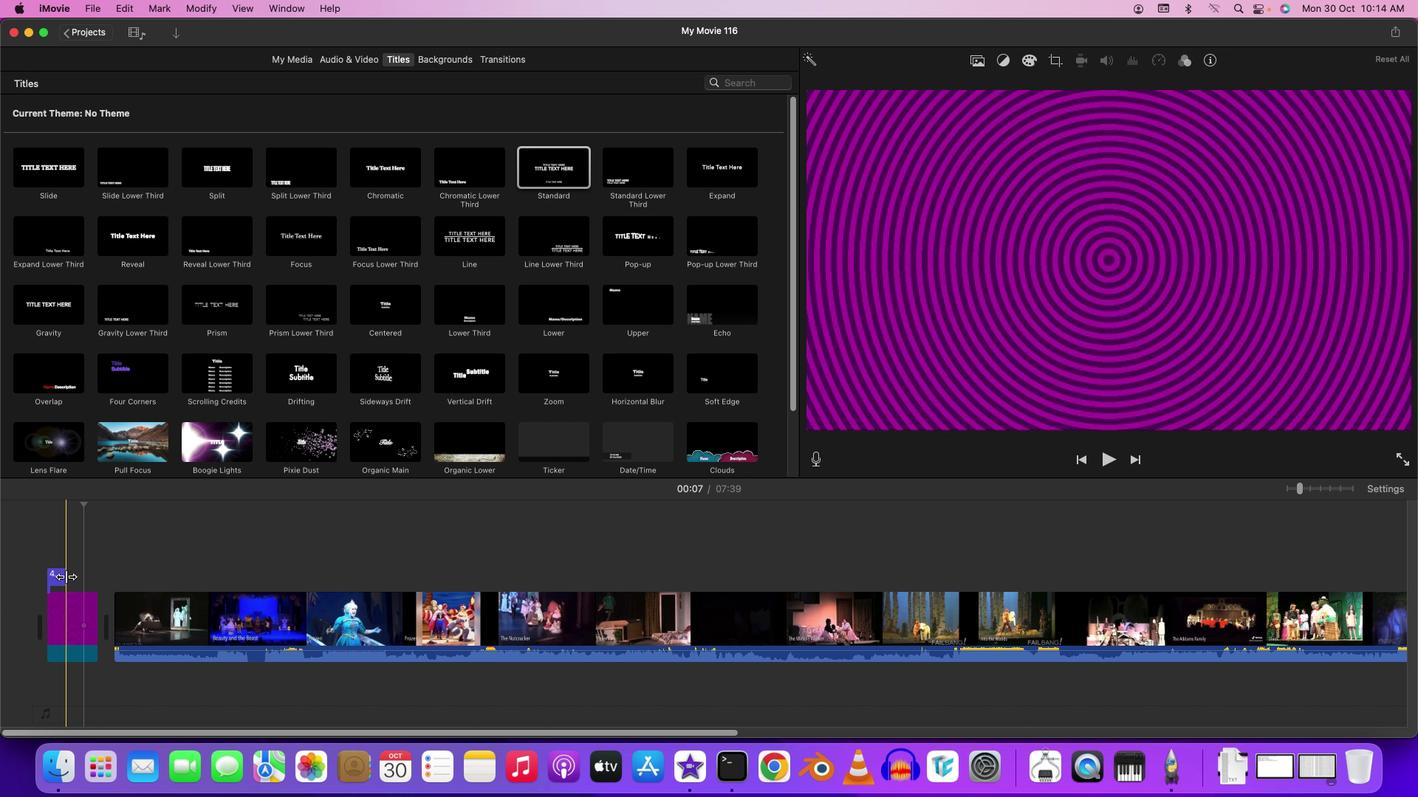 
Action: Mouse pressed left at (810, 452)
Screenshot: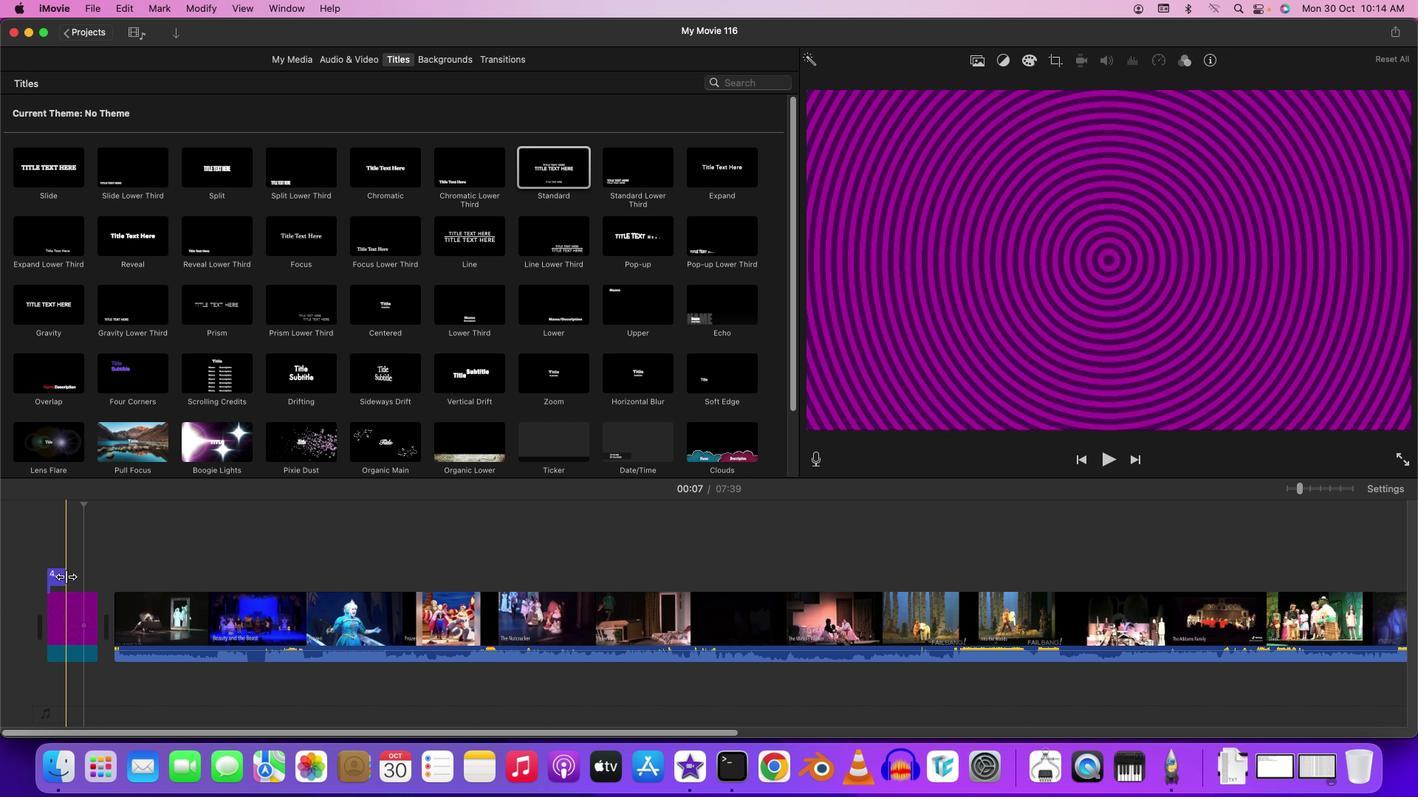 
Action: Mouse moved to (810, 452)
Screenshot: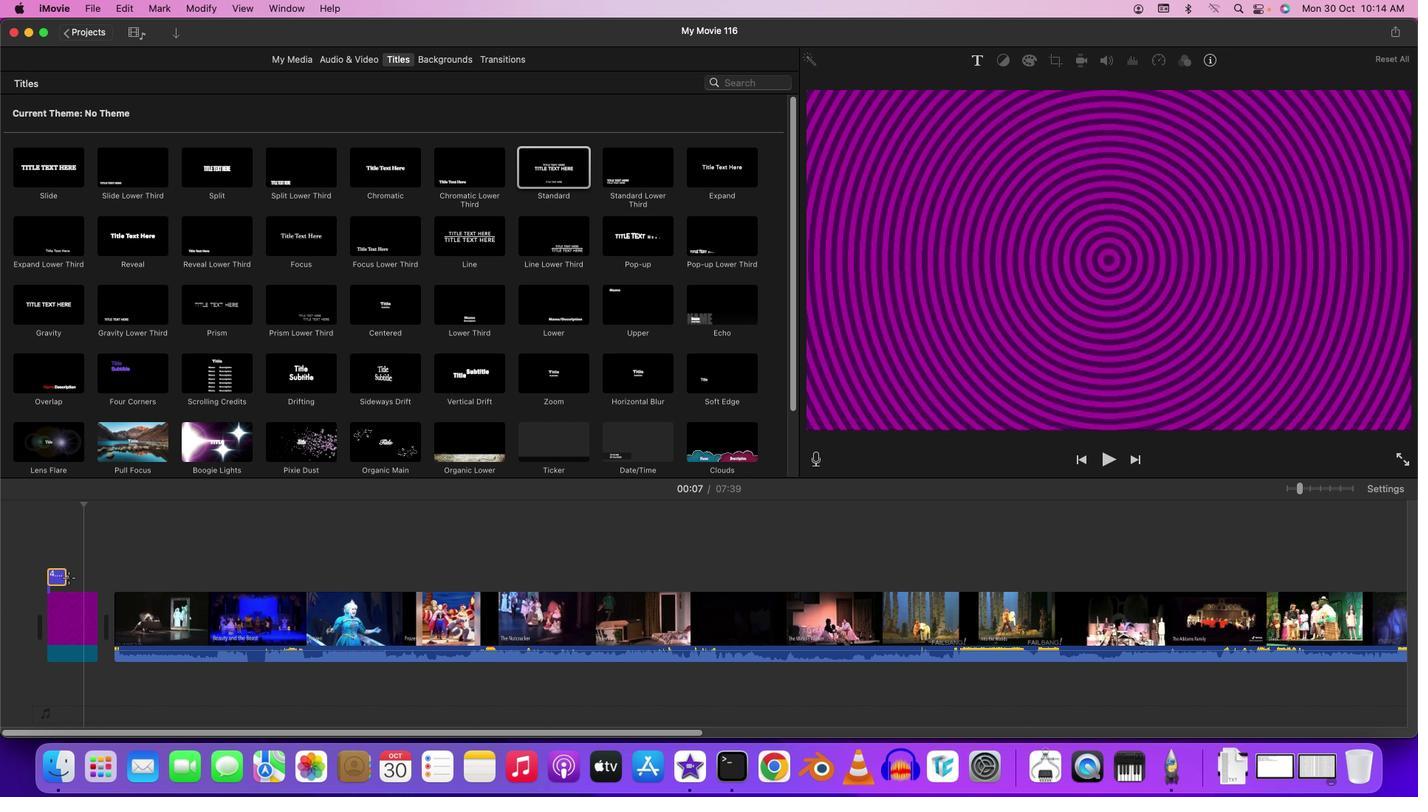 
Action: Mouse pressed left at (810, 452)
Screenshot: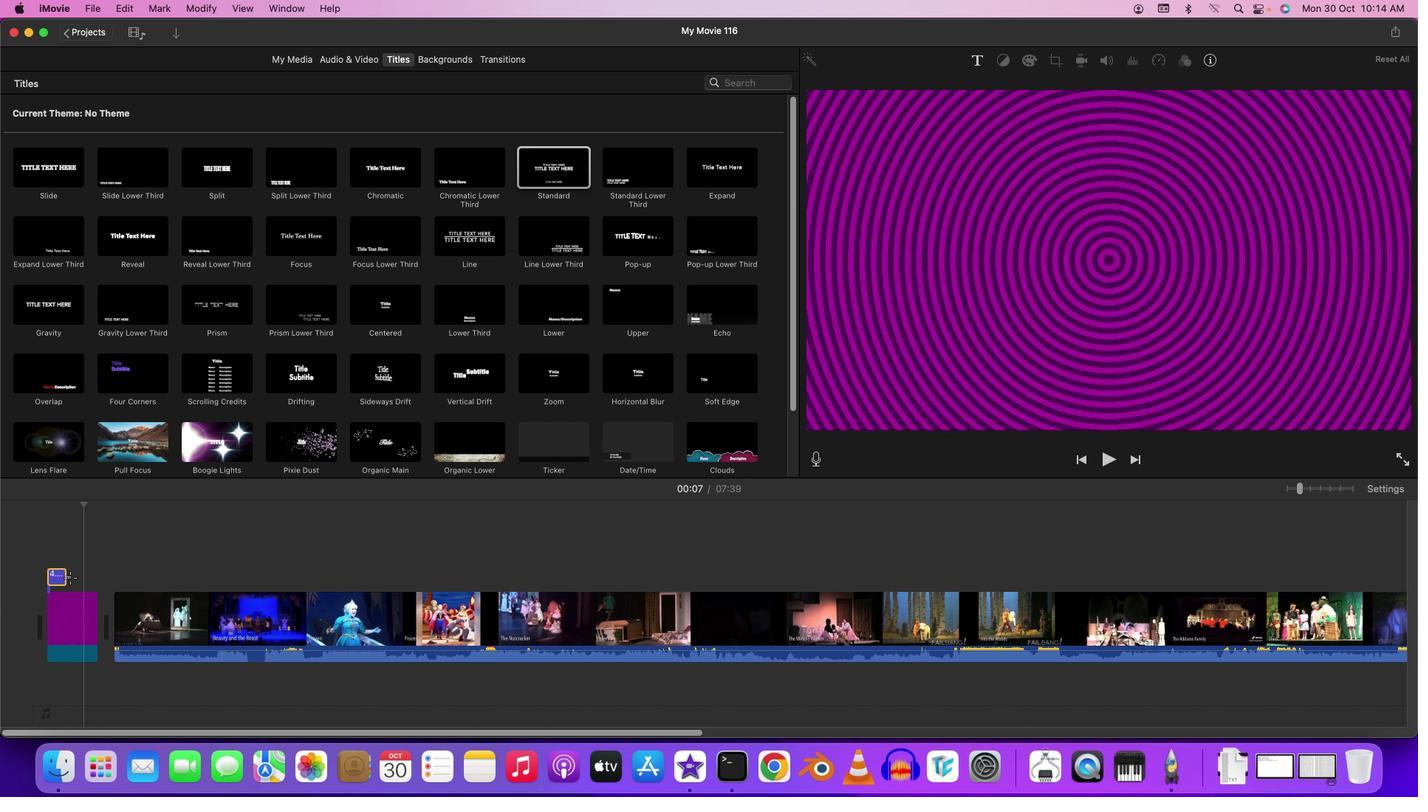 
Action: Mouse moved to (810, 452)
Screenshot: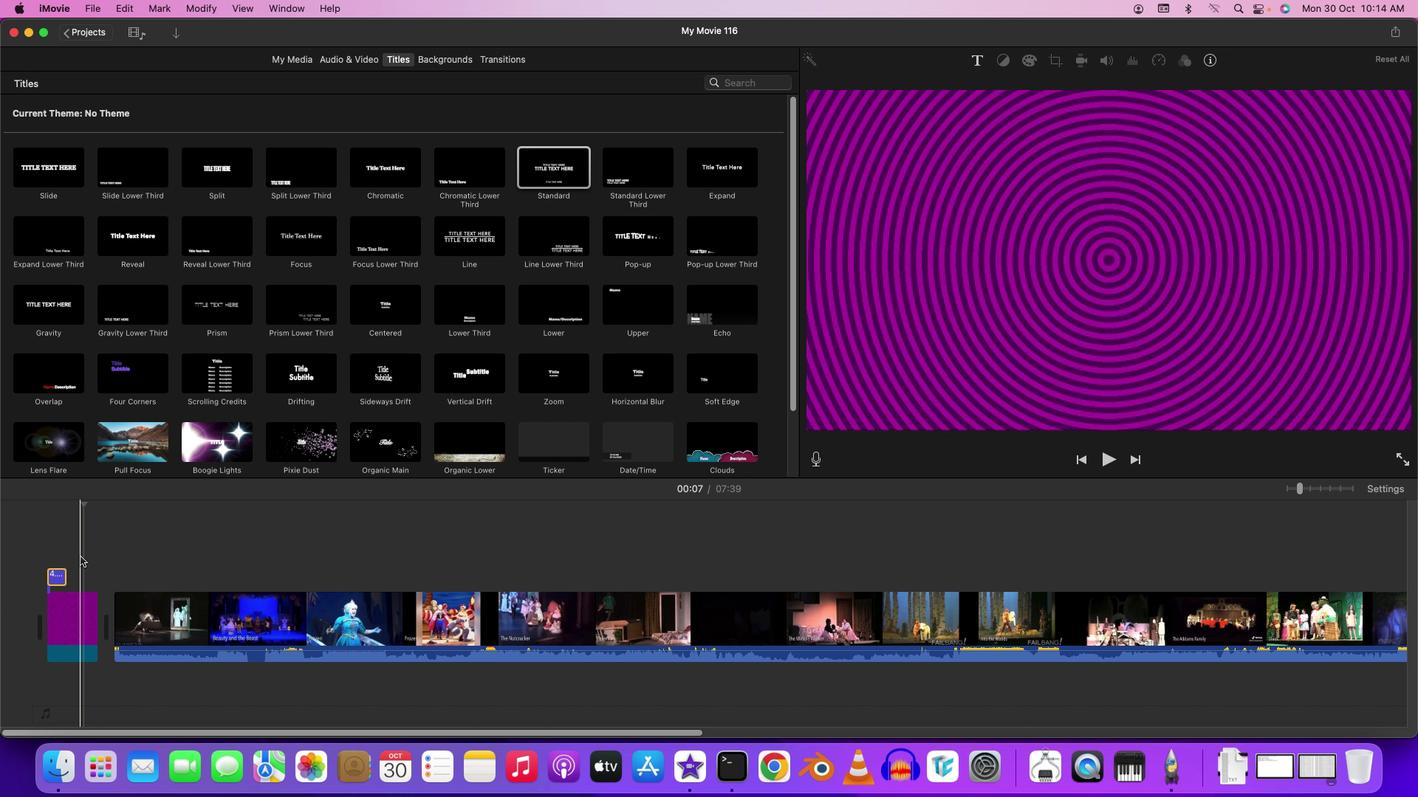 
Action: Mouse pressed left at (810, 452)
Screenshot: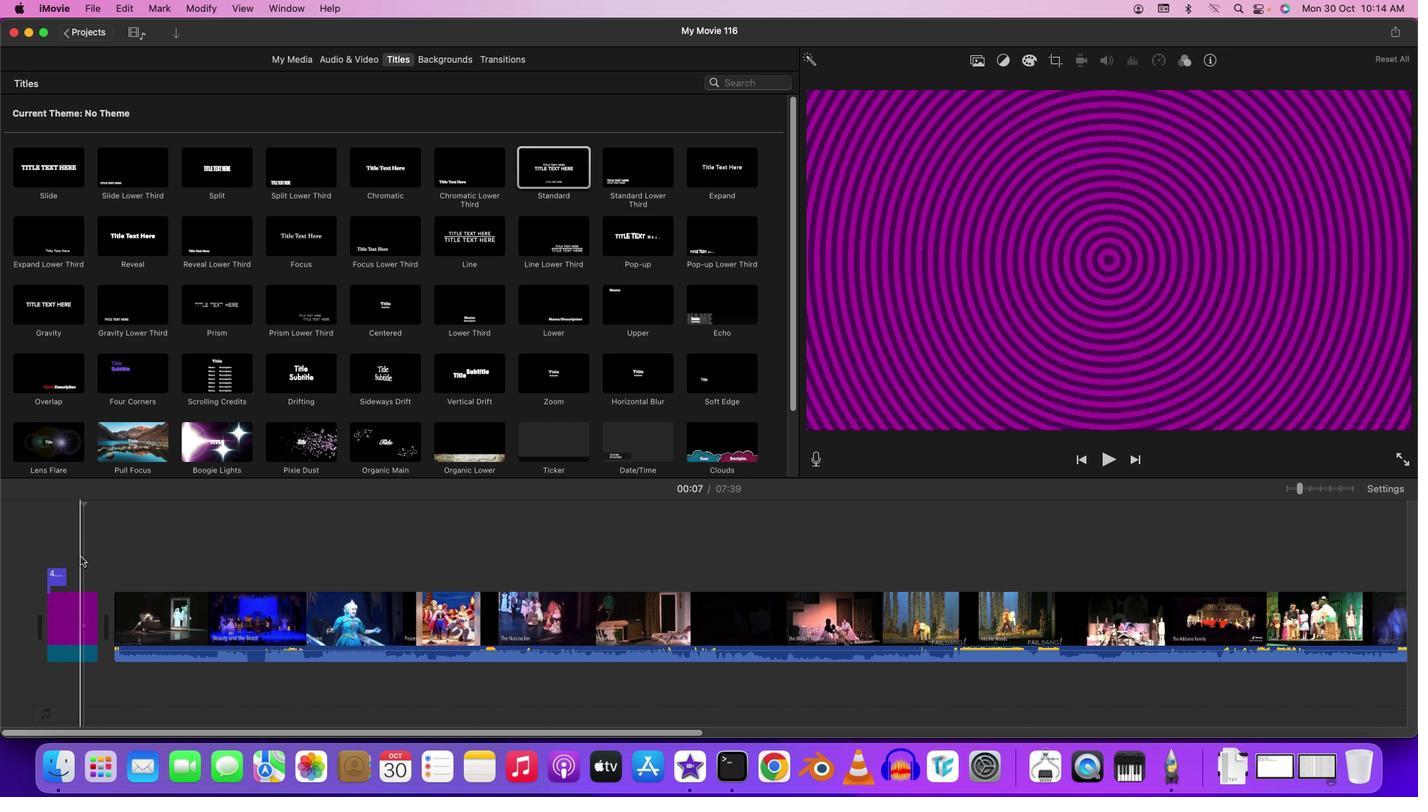 
Action: Mouse moved to (810, 452)
Screenshot: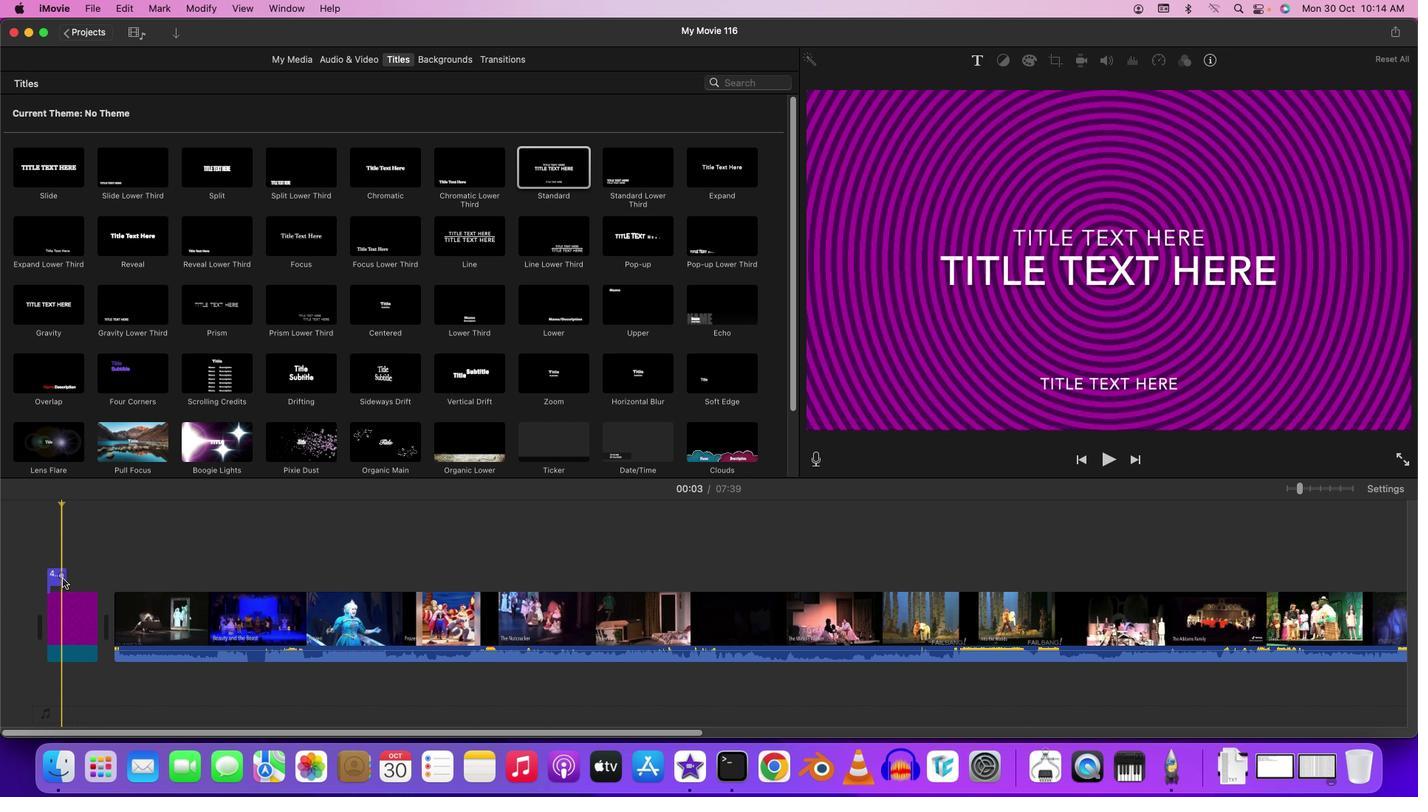 
Action: Mouse pressed left at (810, 452)
Screenshot: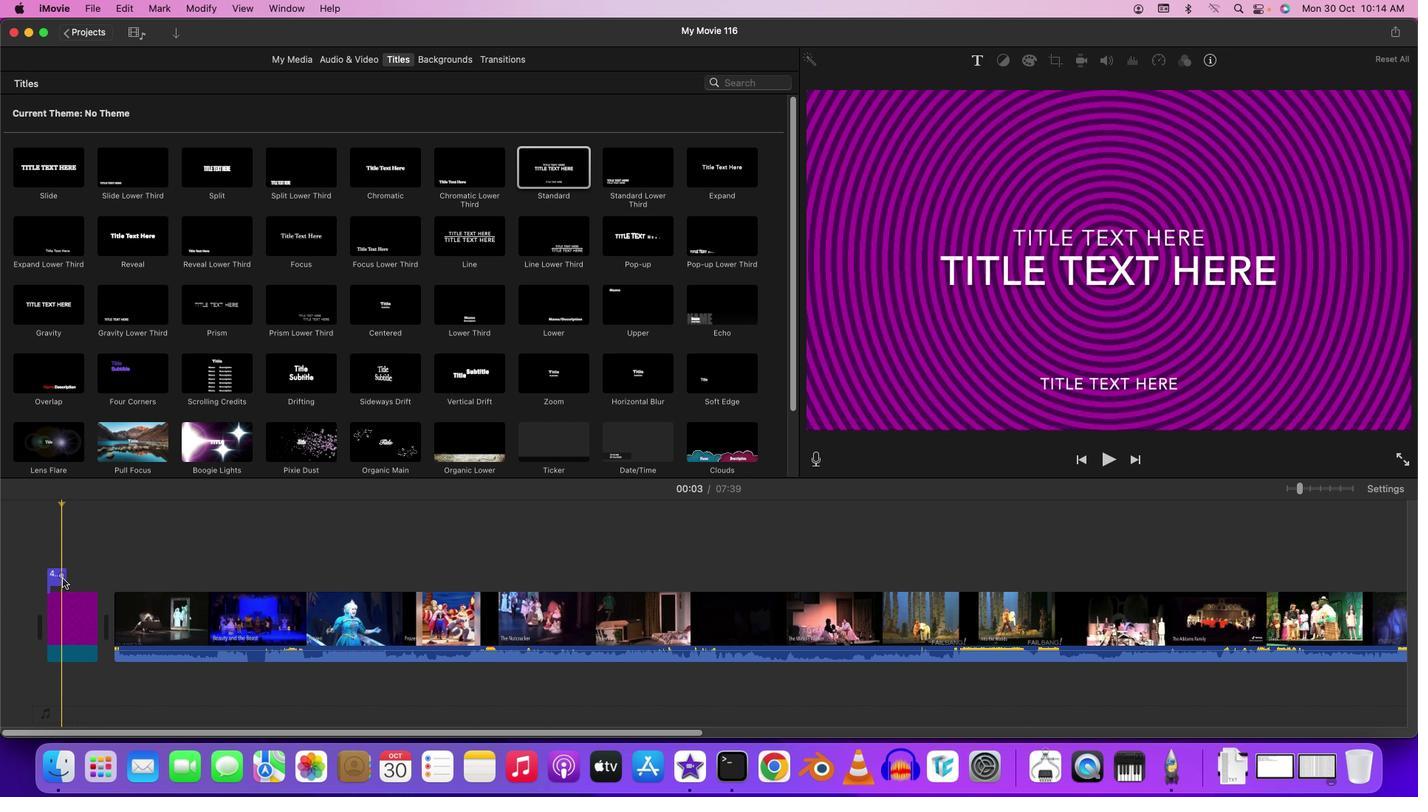 
Action: Mouse moved to (810, 452)
Screenshot: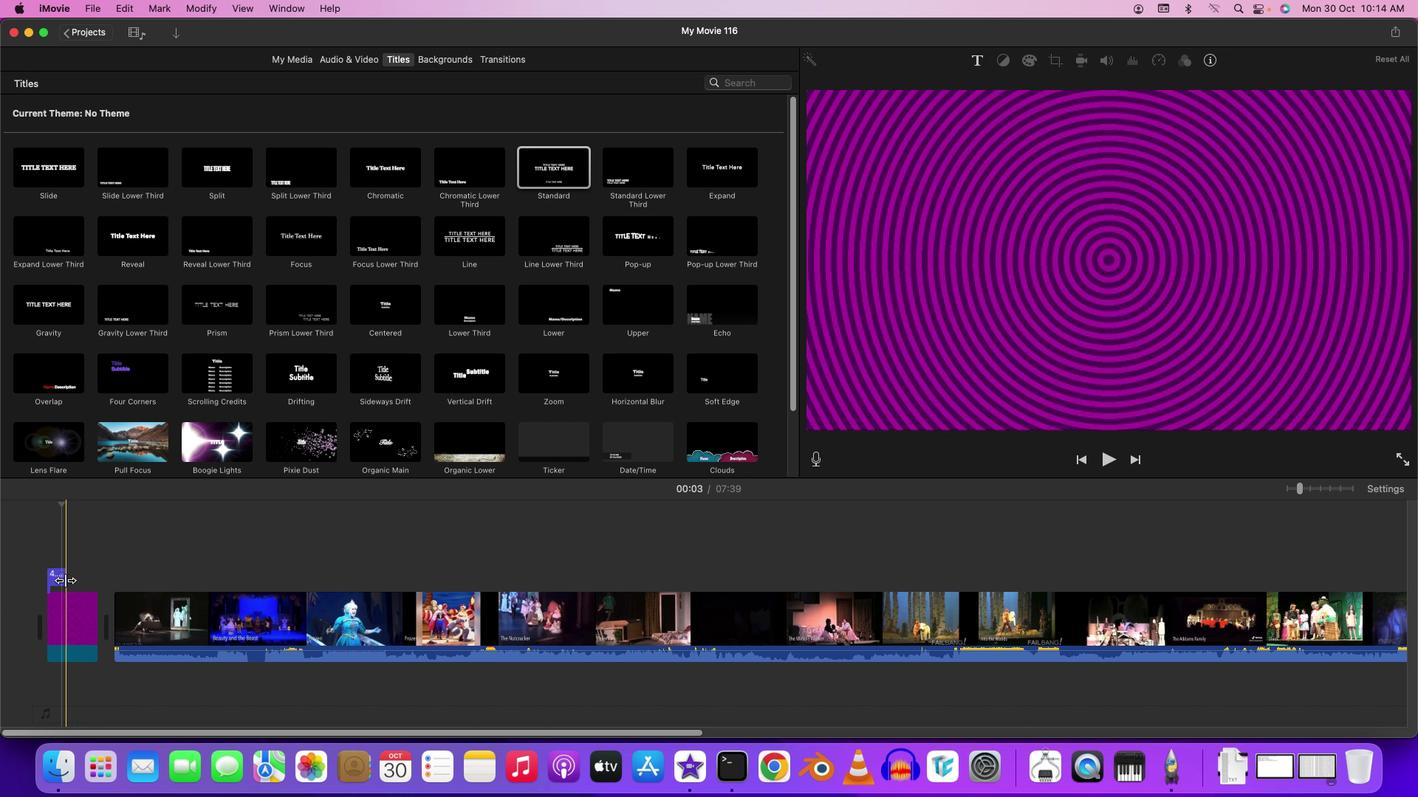 
Action: Mouse pressed left at (810, 452)
Screenshot: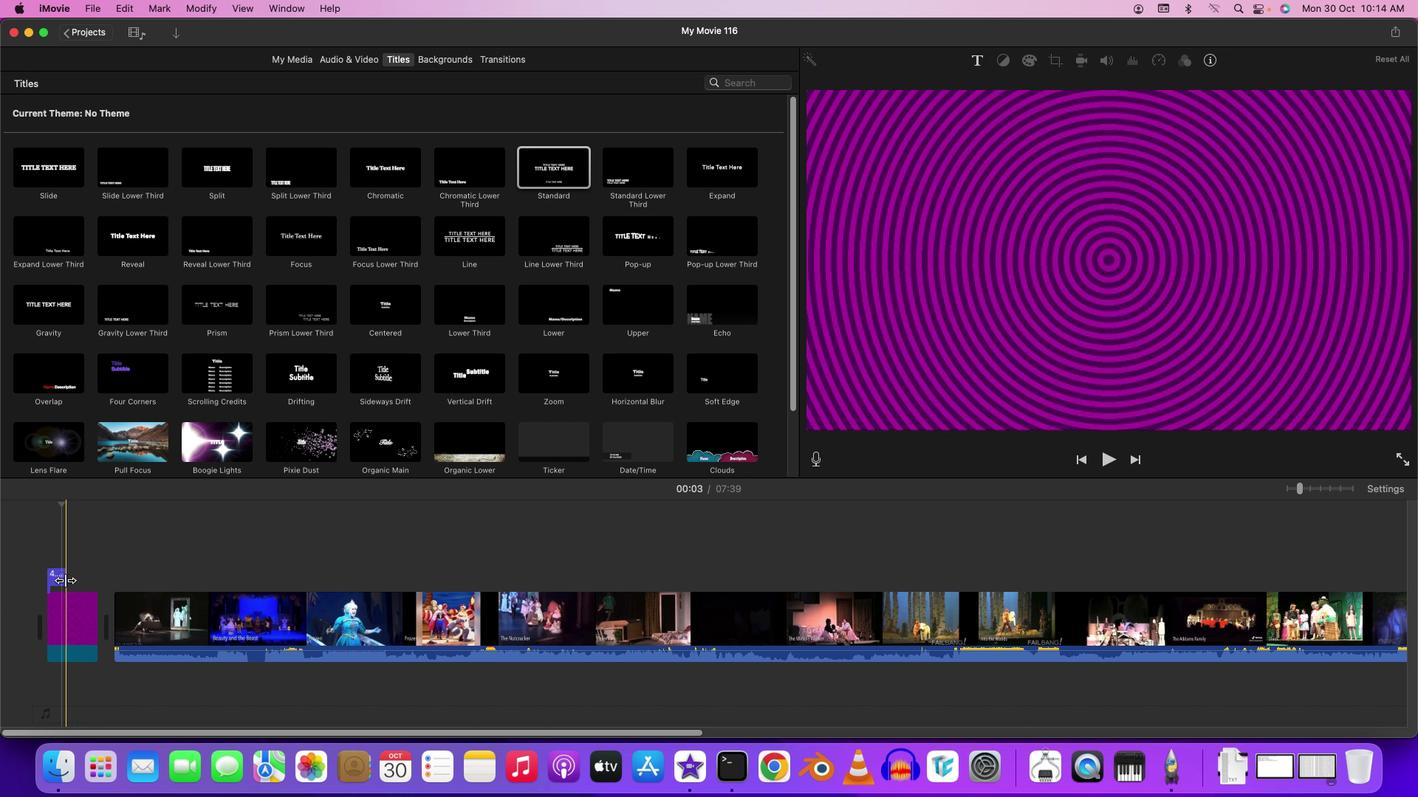 
Action: Mouse moved to (810, 452)
Screenshot: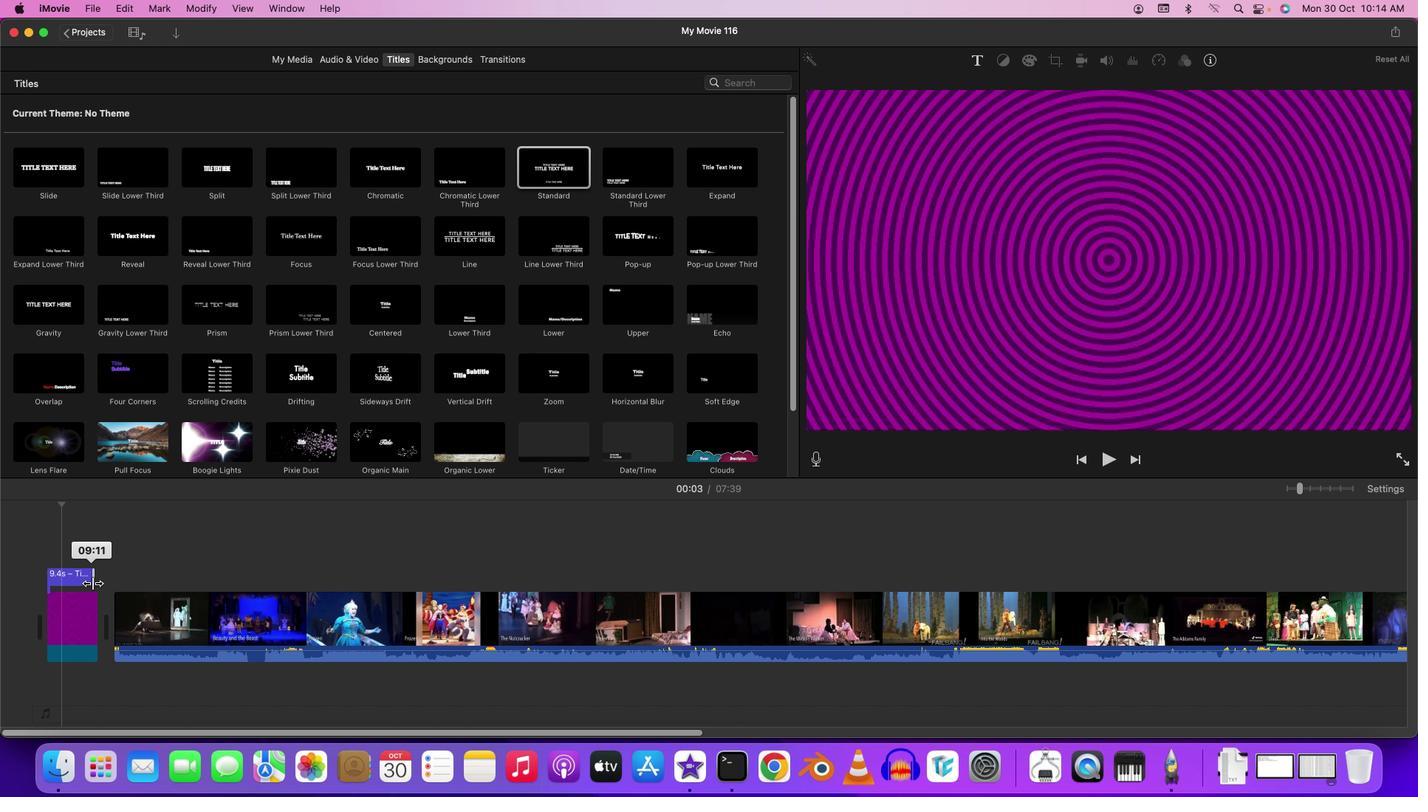 
Action: Mouse pressed left at (810, 452)
Screenshot: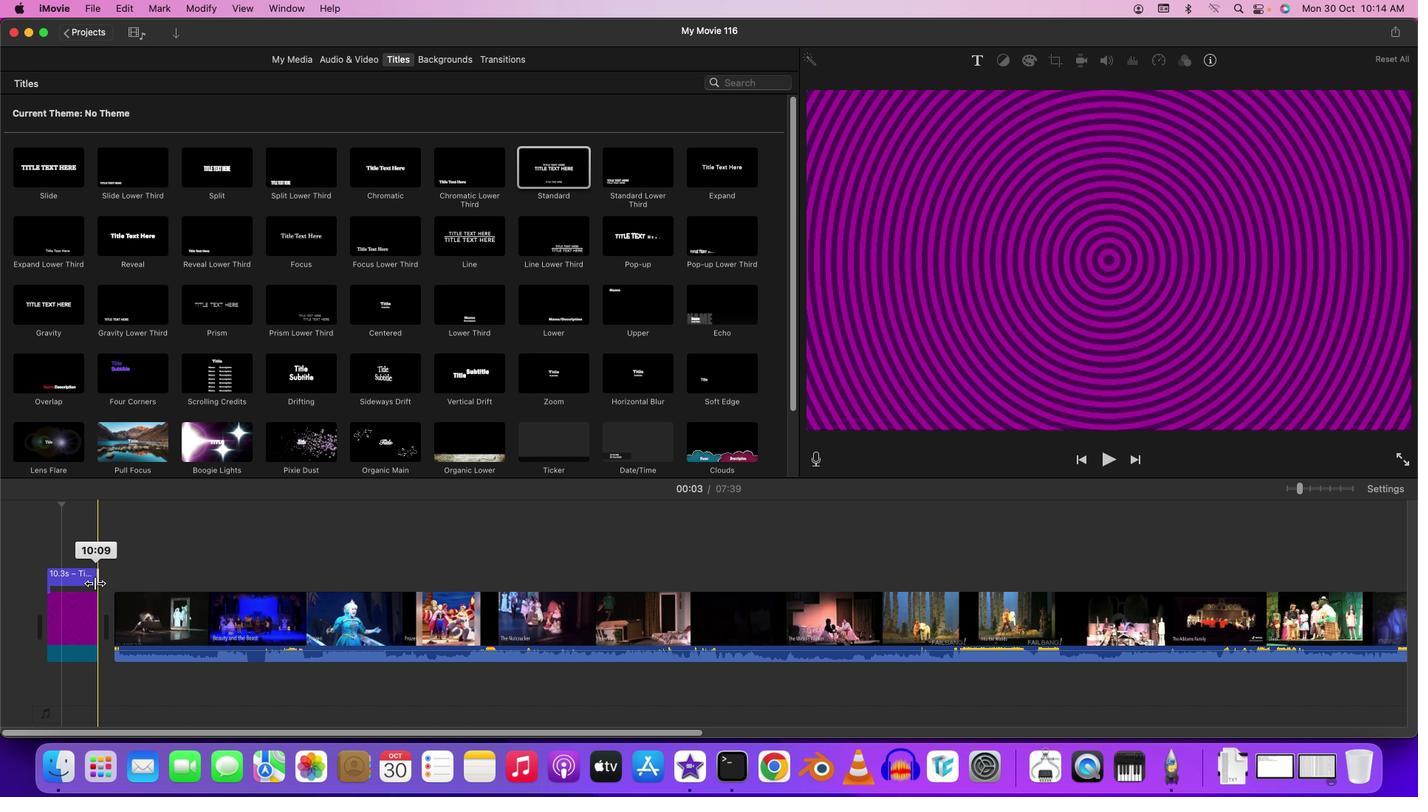 
Action: Mouse moved to (810, 452)
Screenshot: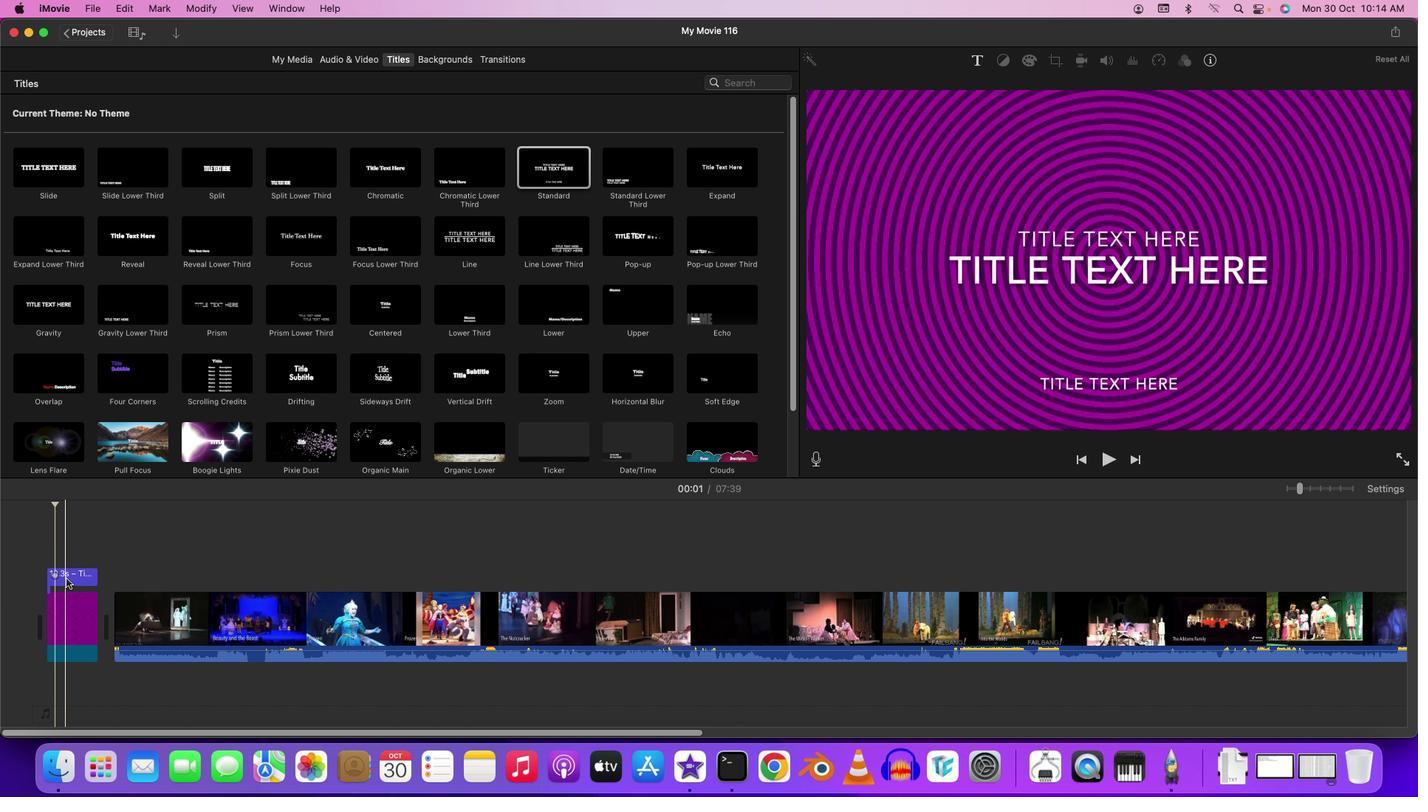 
Action: Mouse pressed left at (810, 452)
Screenshot: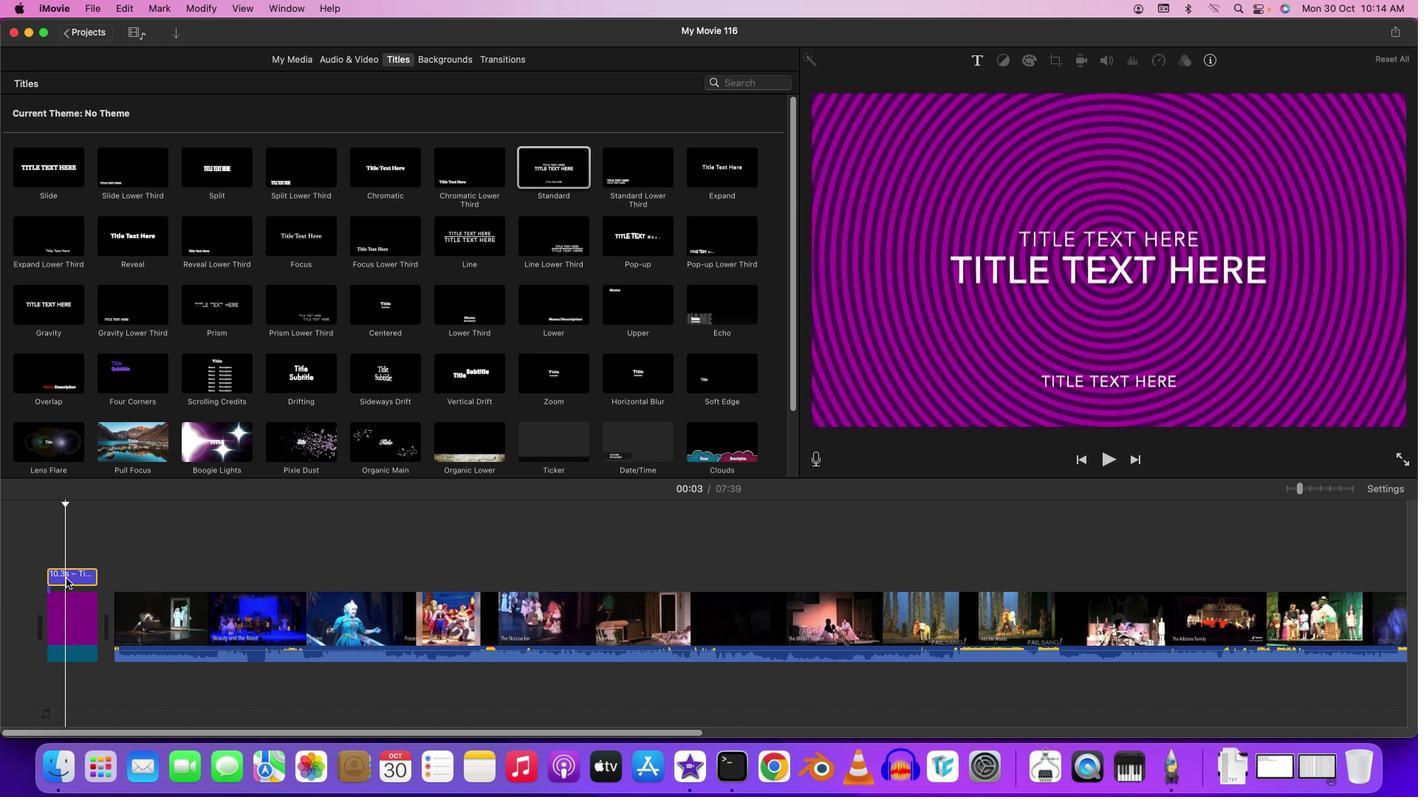 
Action: Mouse moved to (810, 452)
Screenshot: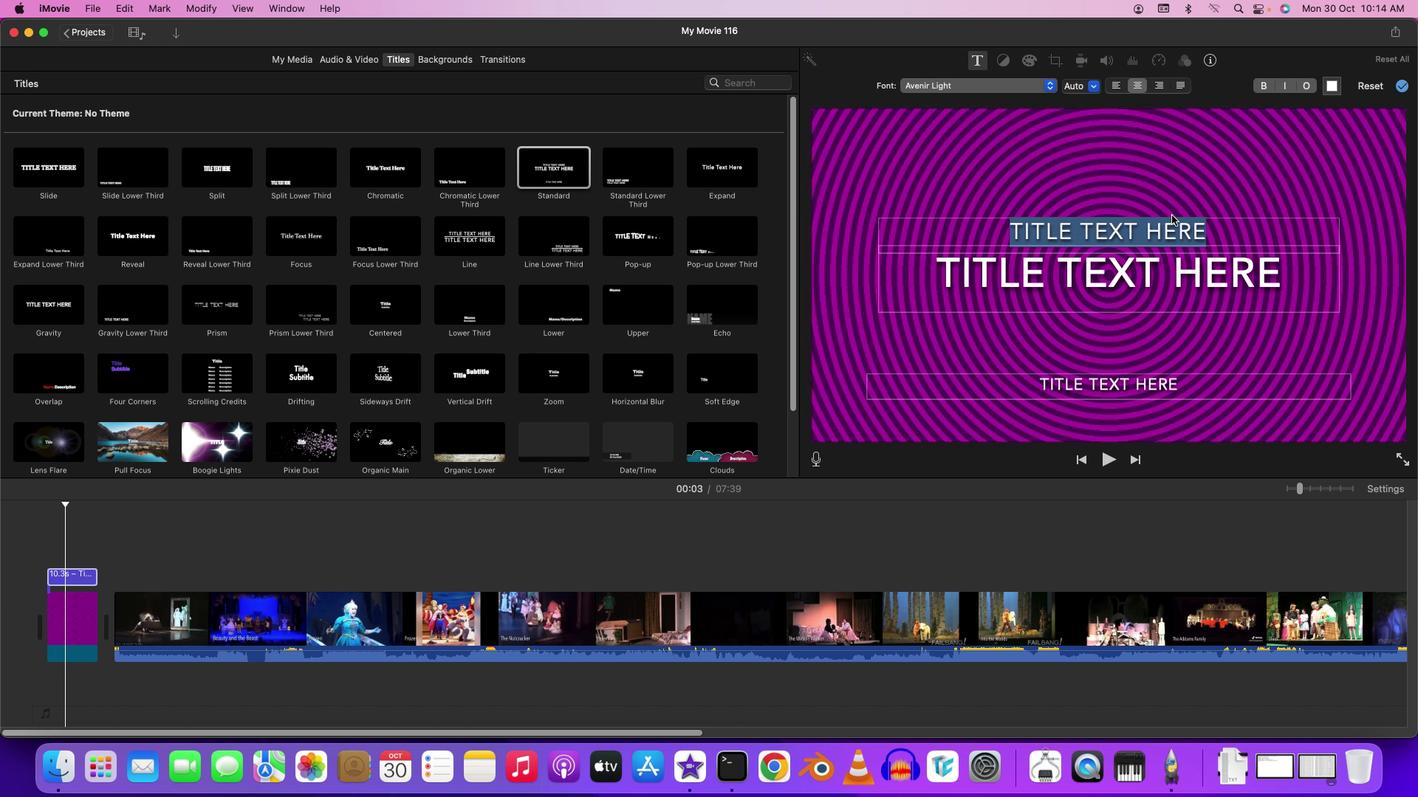 
Action: Mouse pressed left at (810, 452)
Screenshot: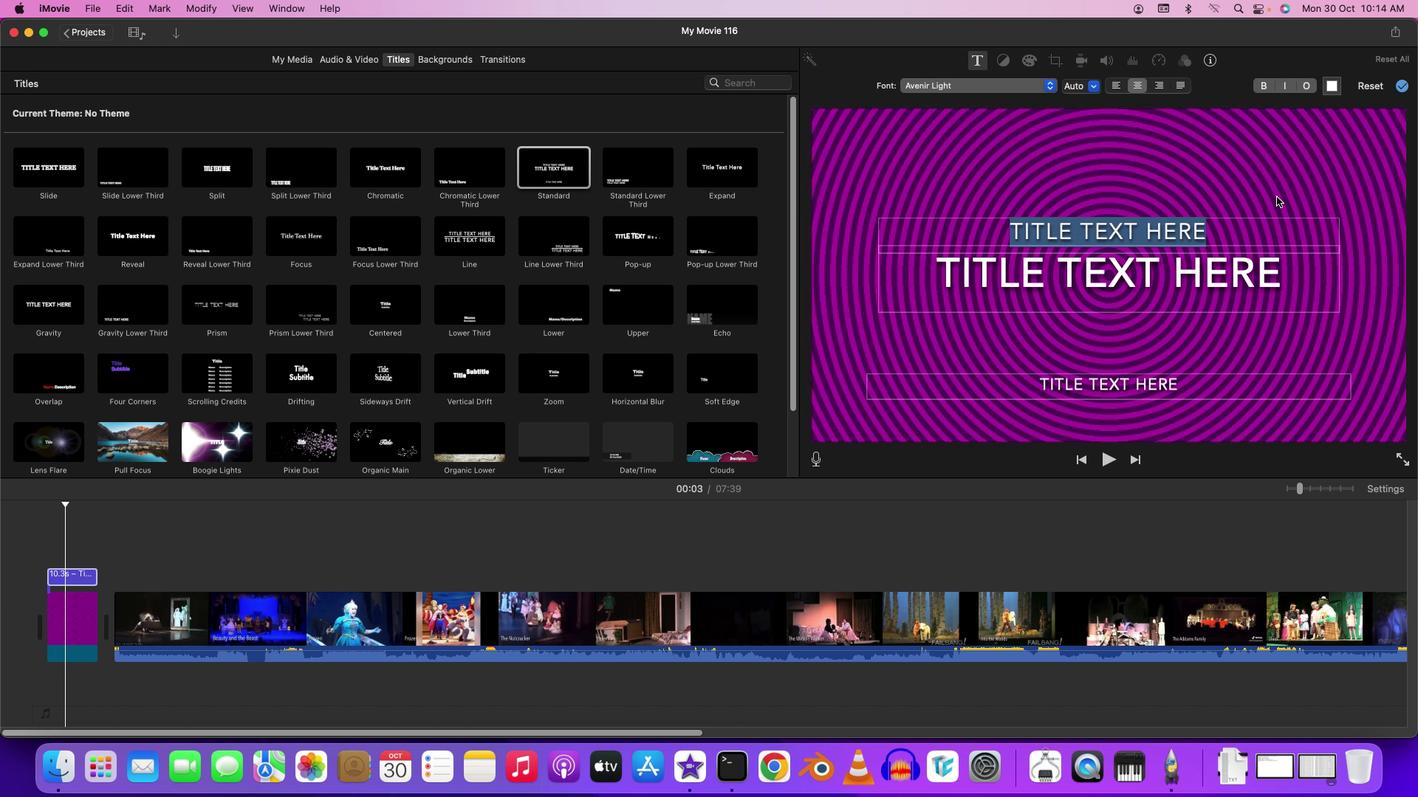 
Action: Mouse pressed left at (810, 452)
Screenshot: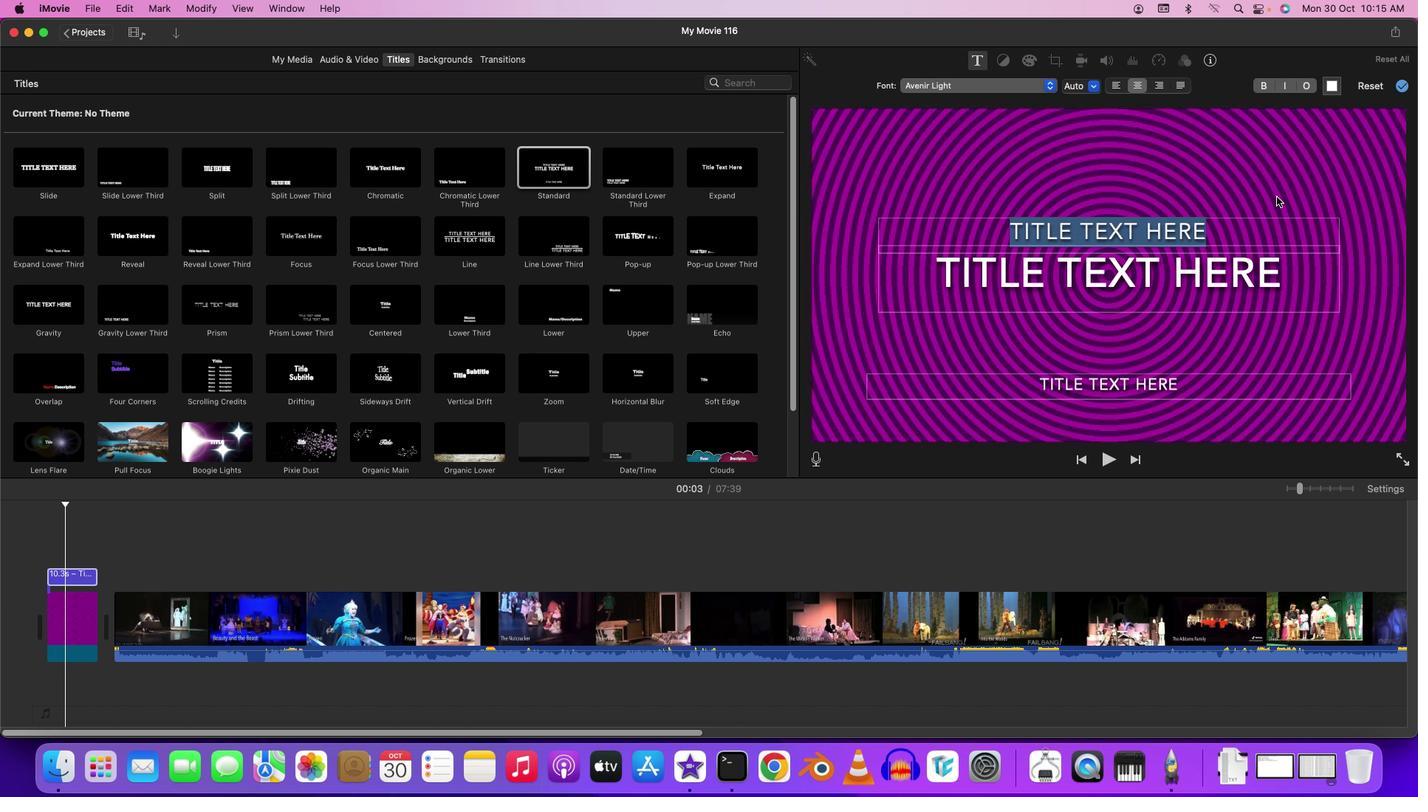 
Action: Mouse moved to (810, 451)
Screenshot: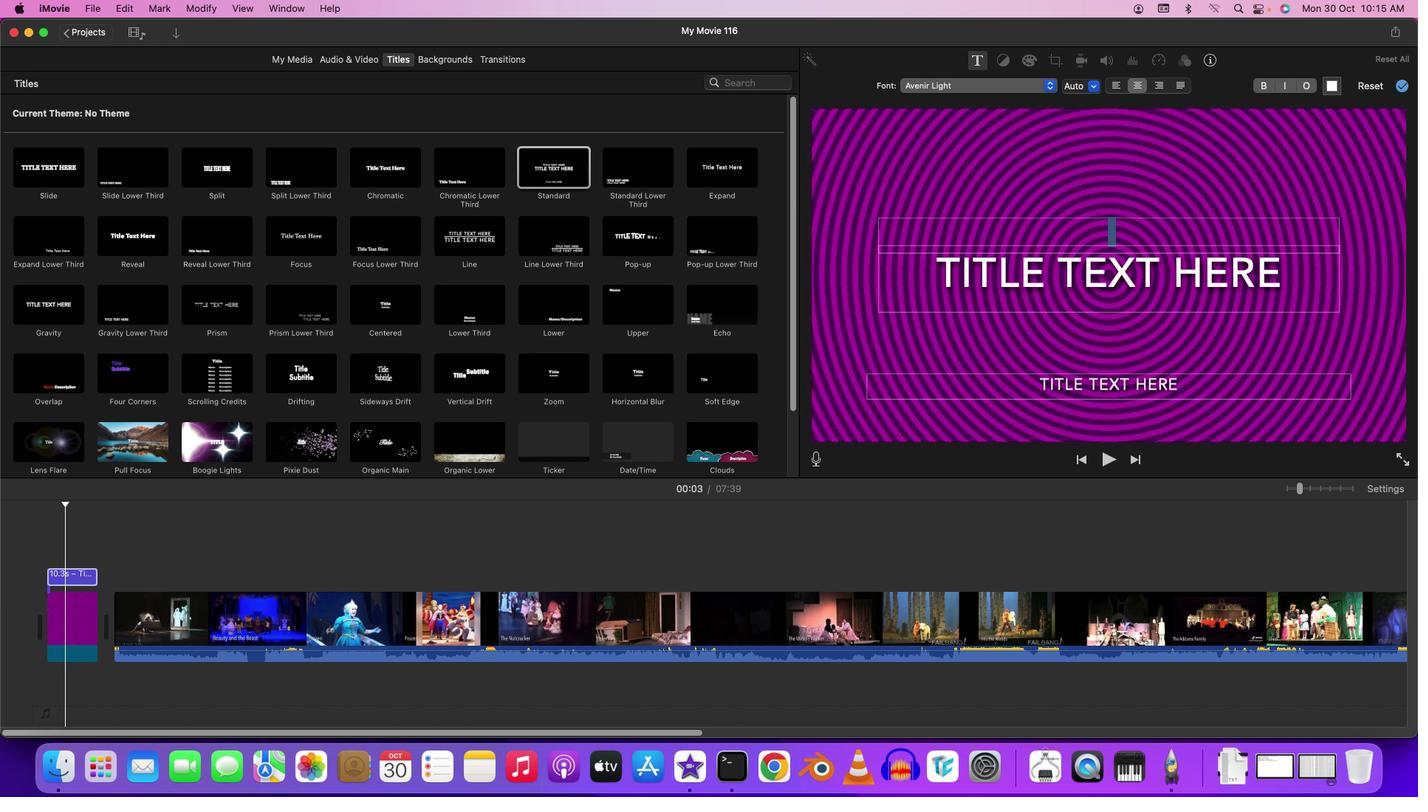 
Action: Key pressed Key.backspaceKey.shift'B''e''g''i''n'Key.backspaceKey.backspaceKey.backspace'h''i''n''g'Key.spaceKey.backspaceKey.backspace'd'Key.space't''h''e'Key.spaceKey.shift'S''c''e''n''e'
Screenshot: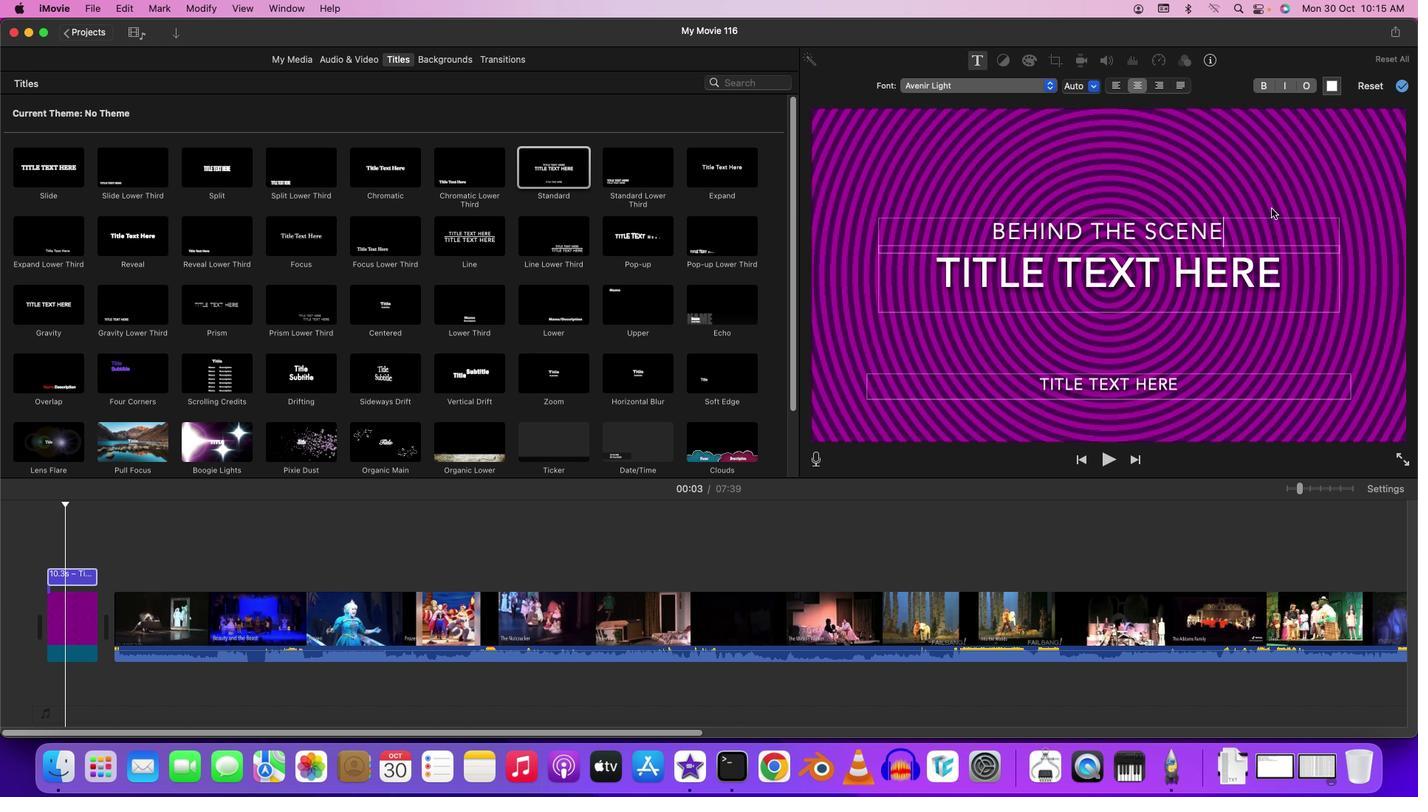 
Action: Mouse moved to (810, 451)
Screenshot: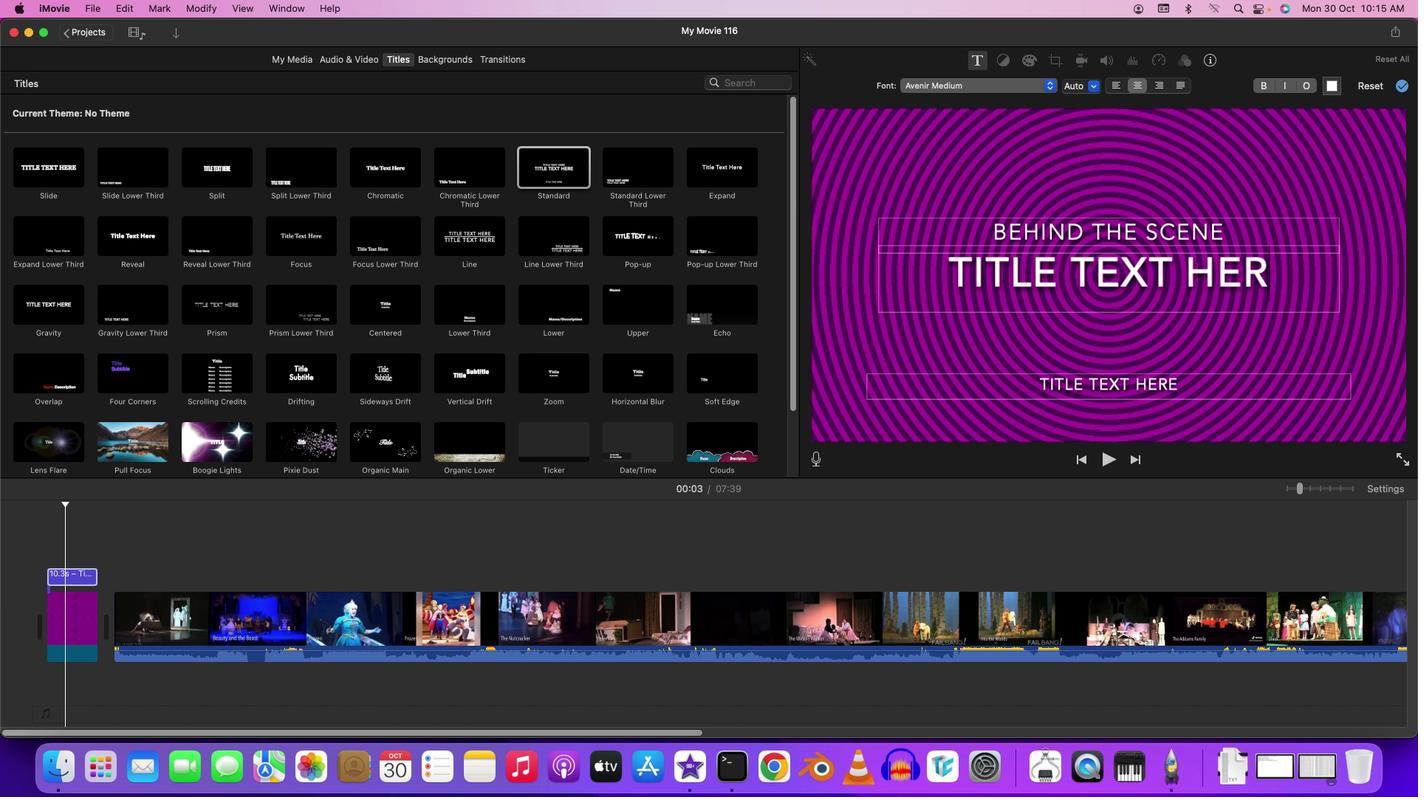 
Action: Mouse pressed left at (810, 451)
Screenshot: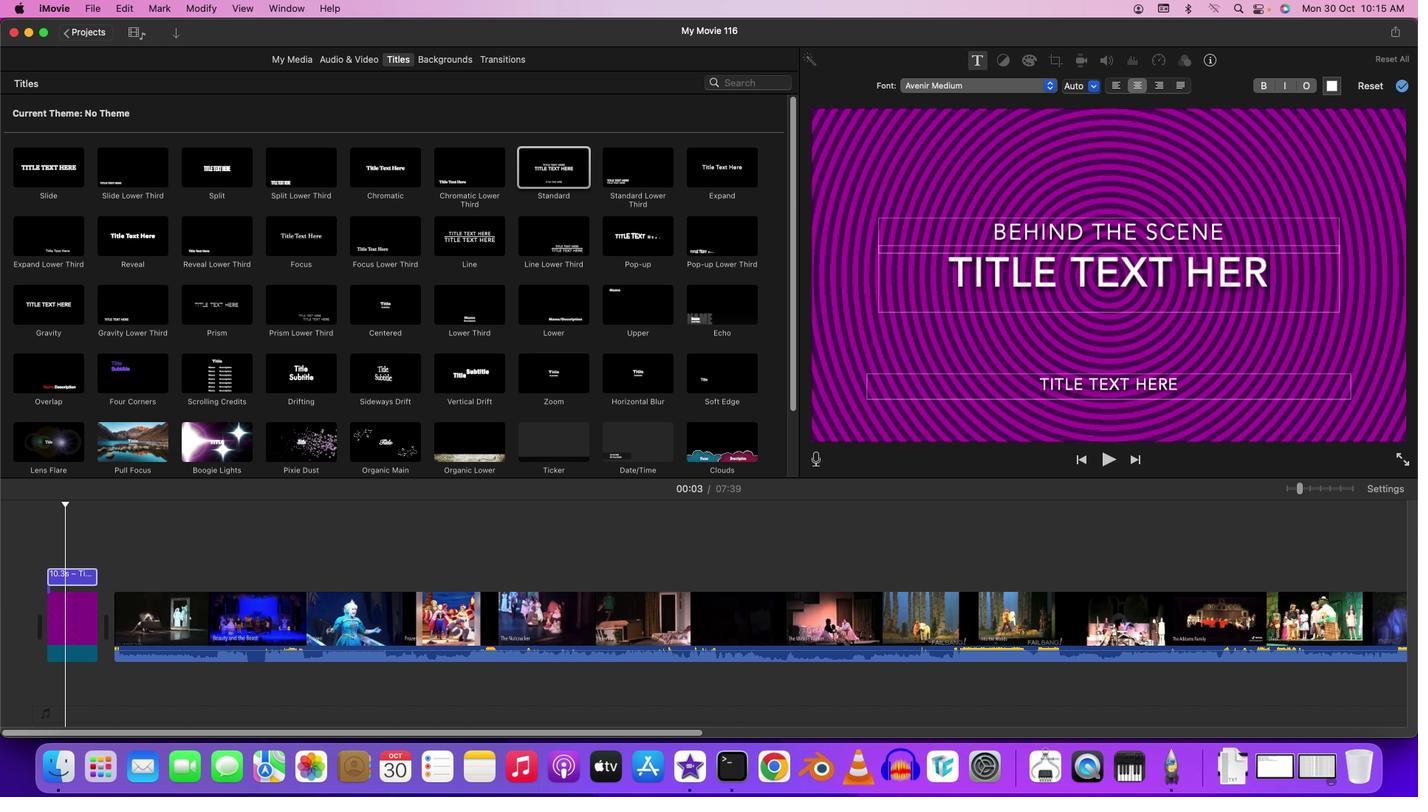 
Action: Mouse moved to (810, 451)
Screenshot: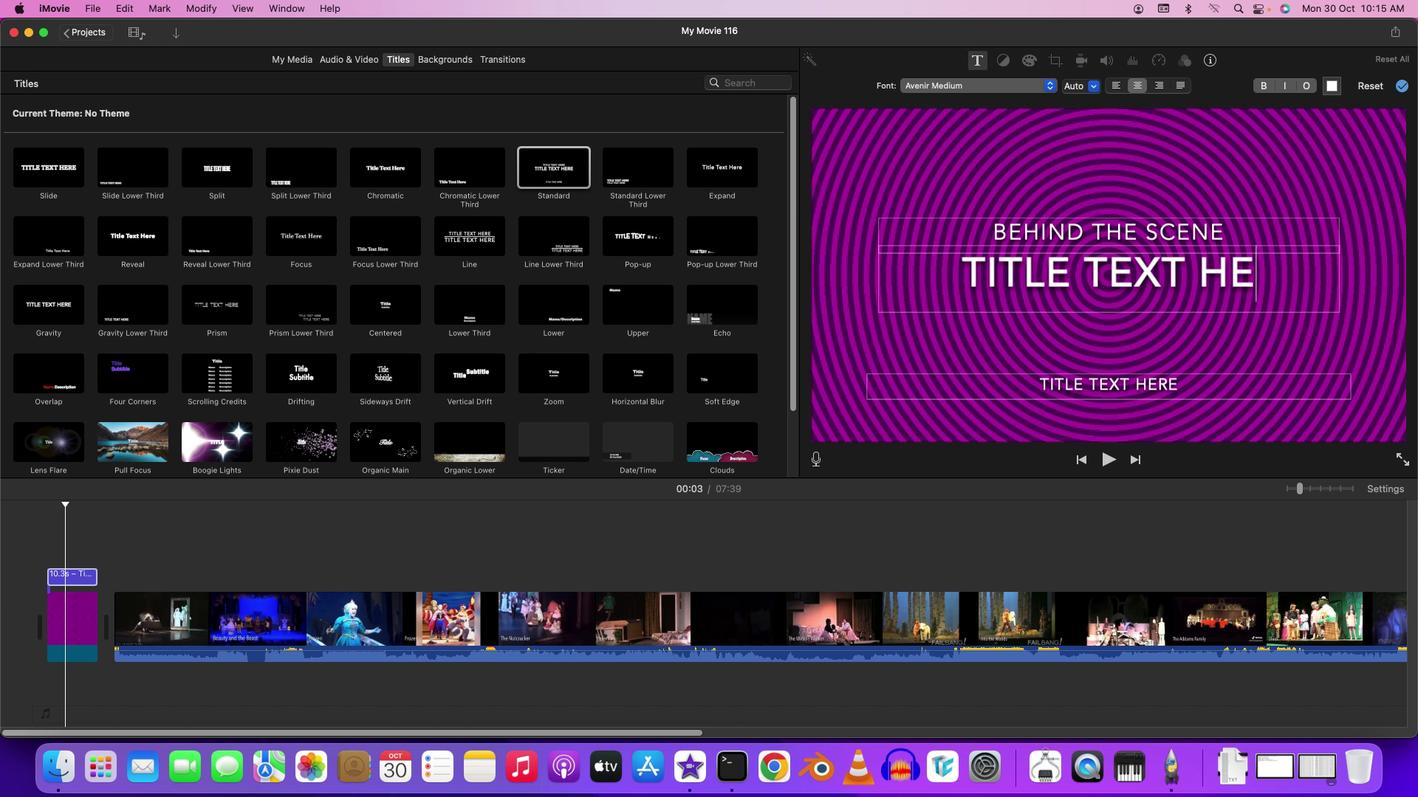 
Action: Key pressed Key.backspaceKey.backspaceKey.backspaceKey.backspaceKey.backspaceKey.backspaceKey.backspaceKey.backspaceKey.backspaceKey.backspaceKey.backspaceKey.backspaceKey.backspaceKey.backspaceKey.backspaceKey.backspaceKey.backspaceKey.shift'B''l''o''o''p''e''r''s'
Screenshot: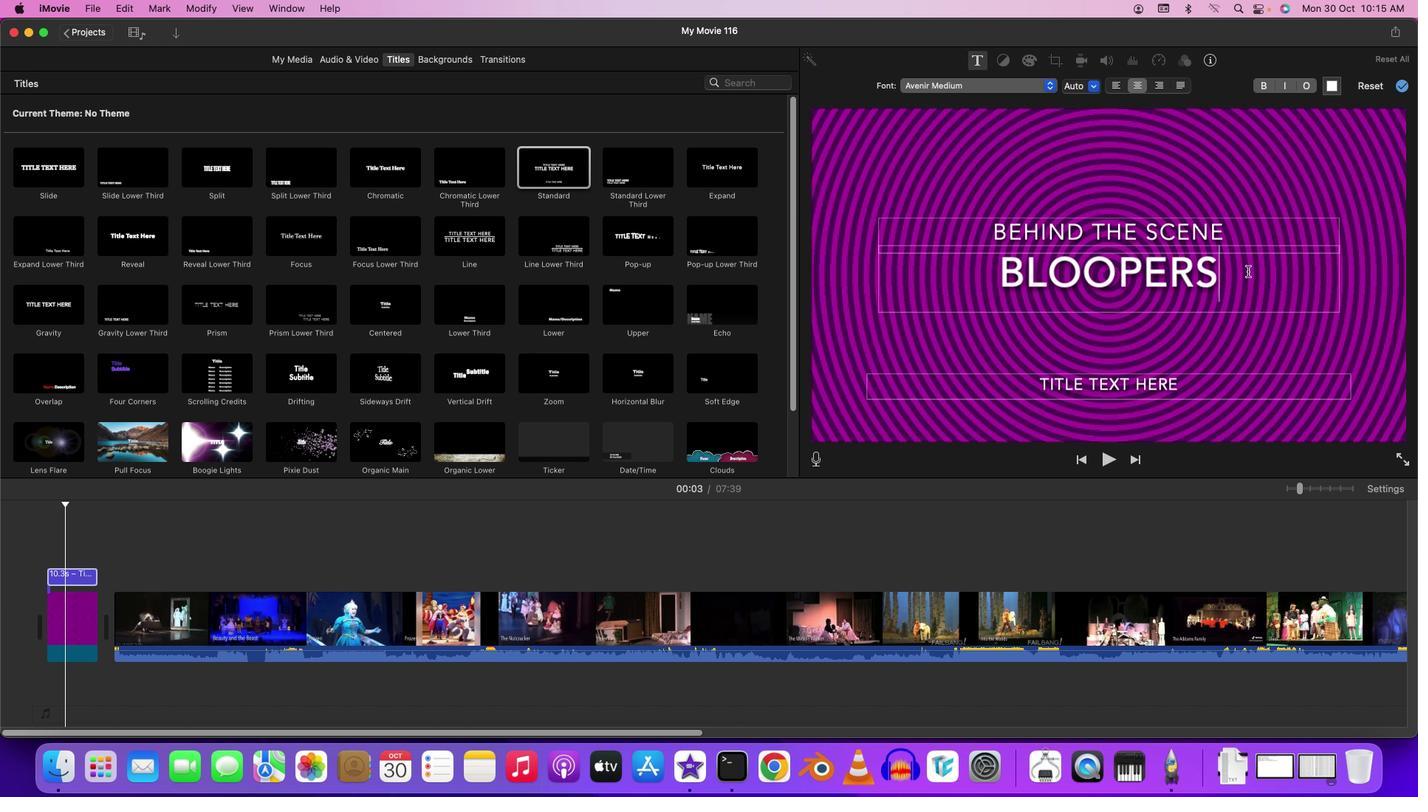 
Action: Mouse moved to (810, 451)
Screenshot: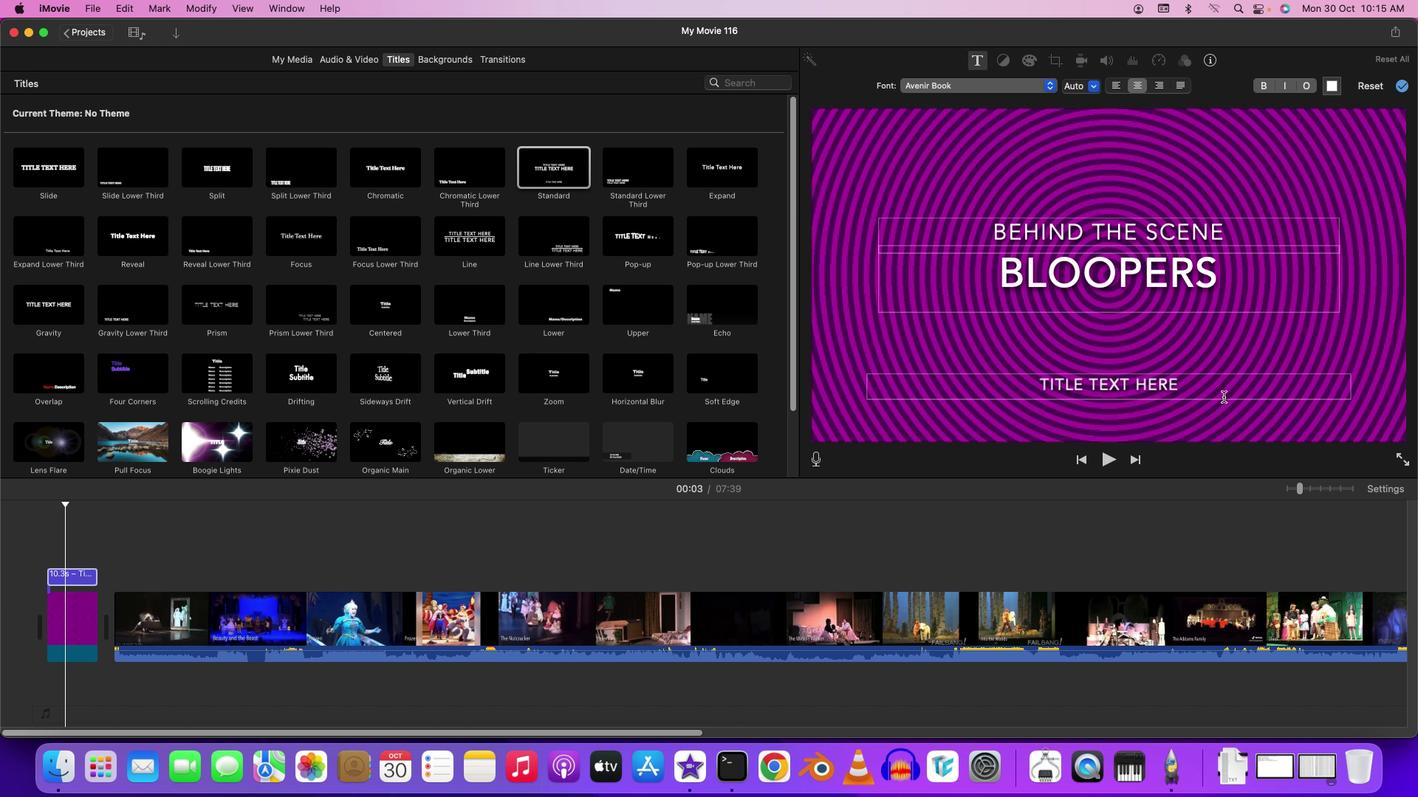 
Action: Mouse pressed left at (810, 451)
Screenshot: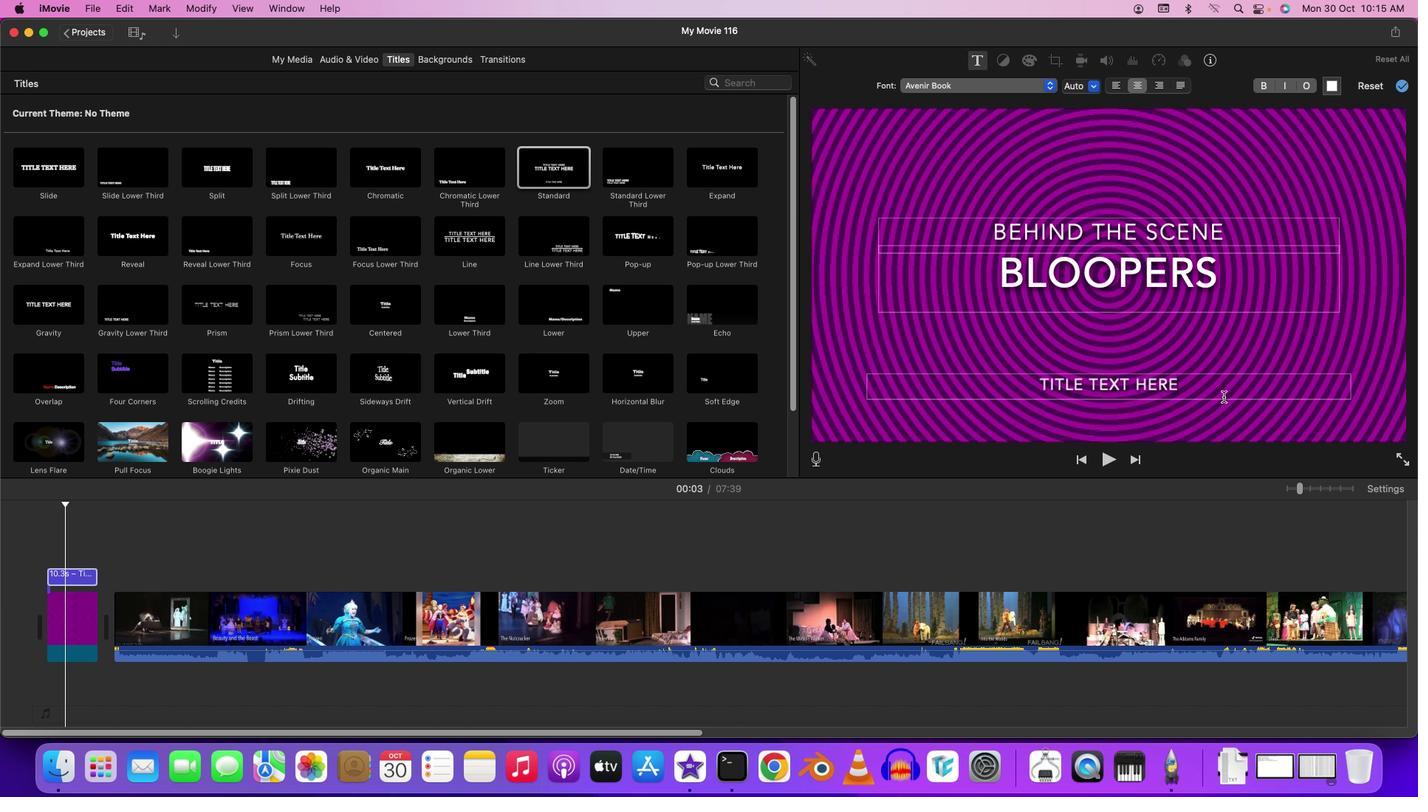 
Action: Mouse moved to (810, 451)
Screenshot: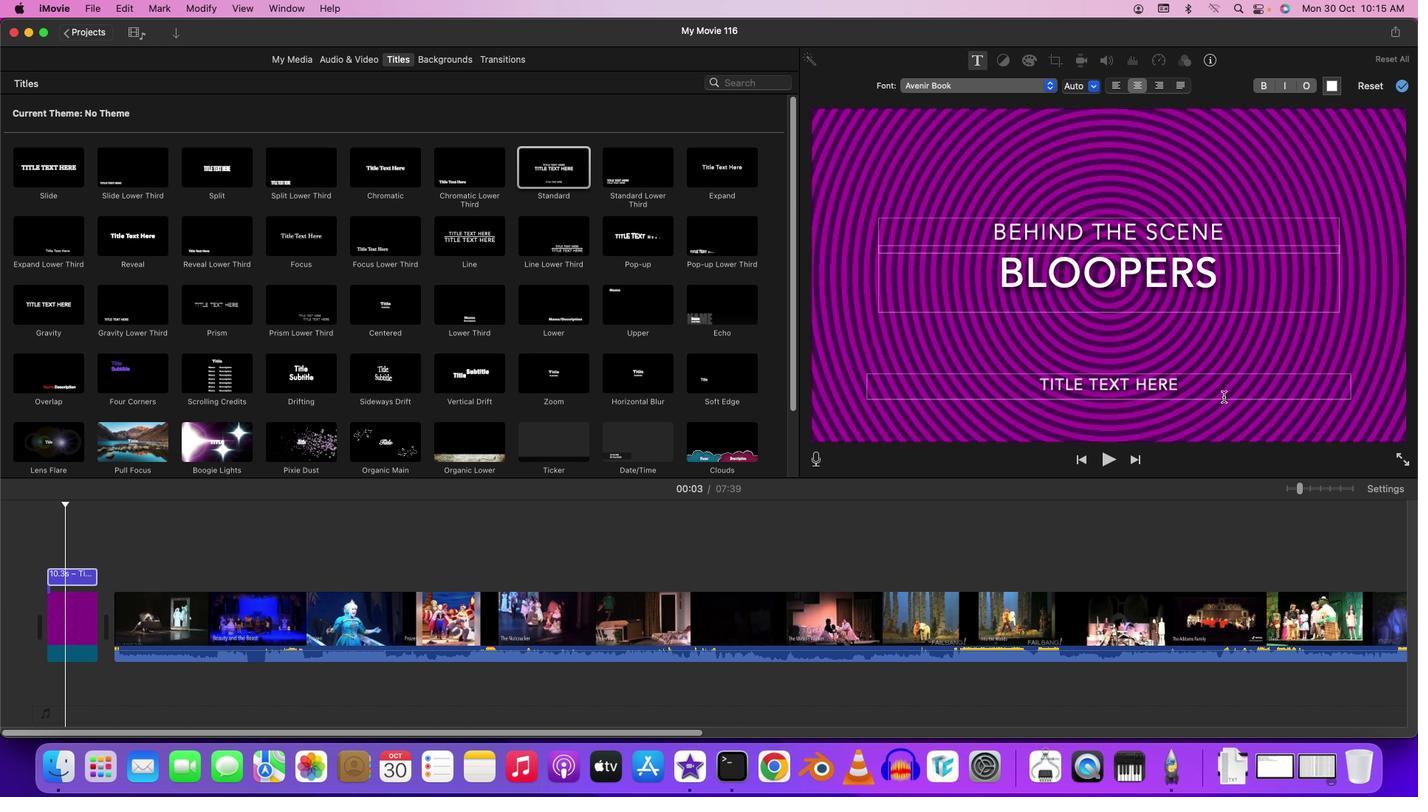 
Action: Key pressed Key.backspaceKey.backspaceKey.backspaceKey.backspaceKey.backspaceKey.backspaceKey.backspaceKey.backspaceKey.backspaceKey.backspaceKey.backspaceKey.backspaceKey.backspaceKey.backspaceKey.backspaceKey.backspaceKey.backspaceKey.backspaceKey.shift'T''h''r'Key.backspace'e''a''t''e''r'
Screenshot: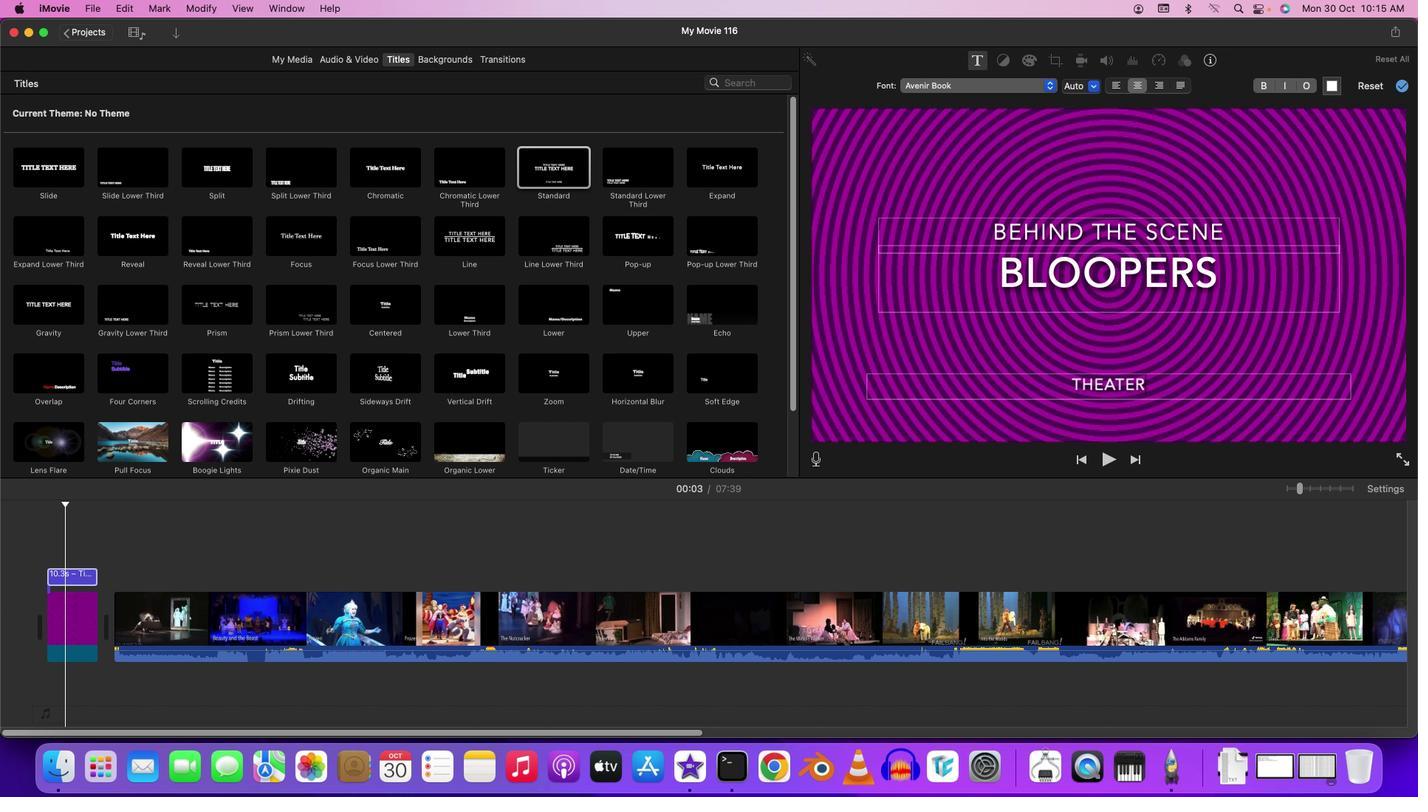 
Action: Mouse moved to (810, 451)
Screenshot: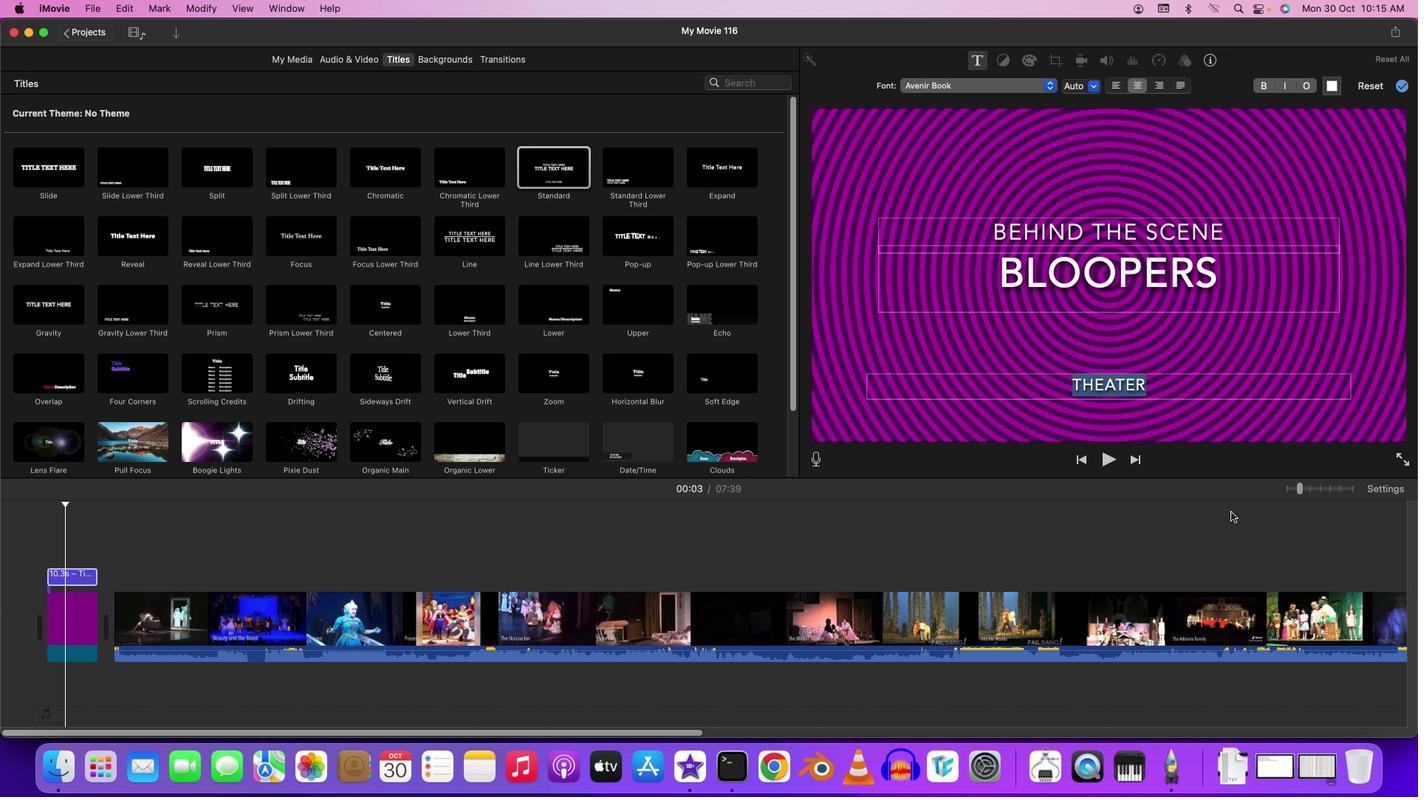 
Action: Key pressed Key.enter
Screenshot: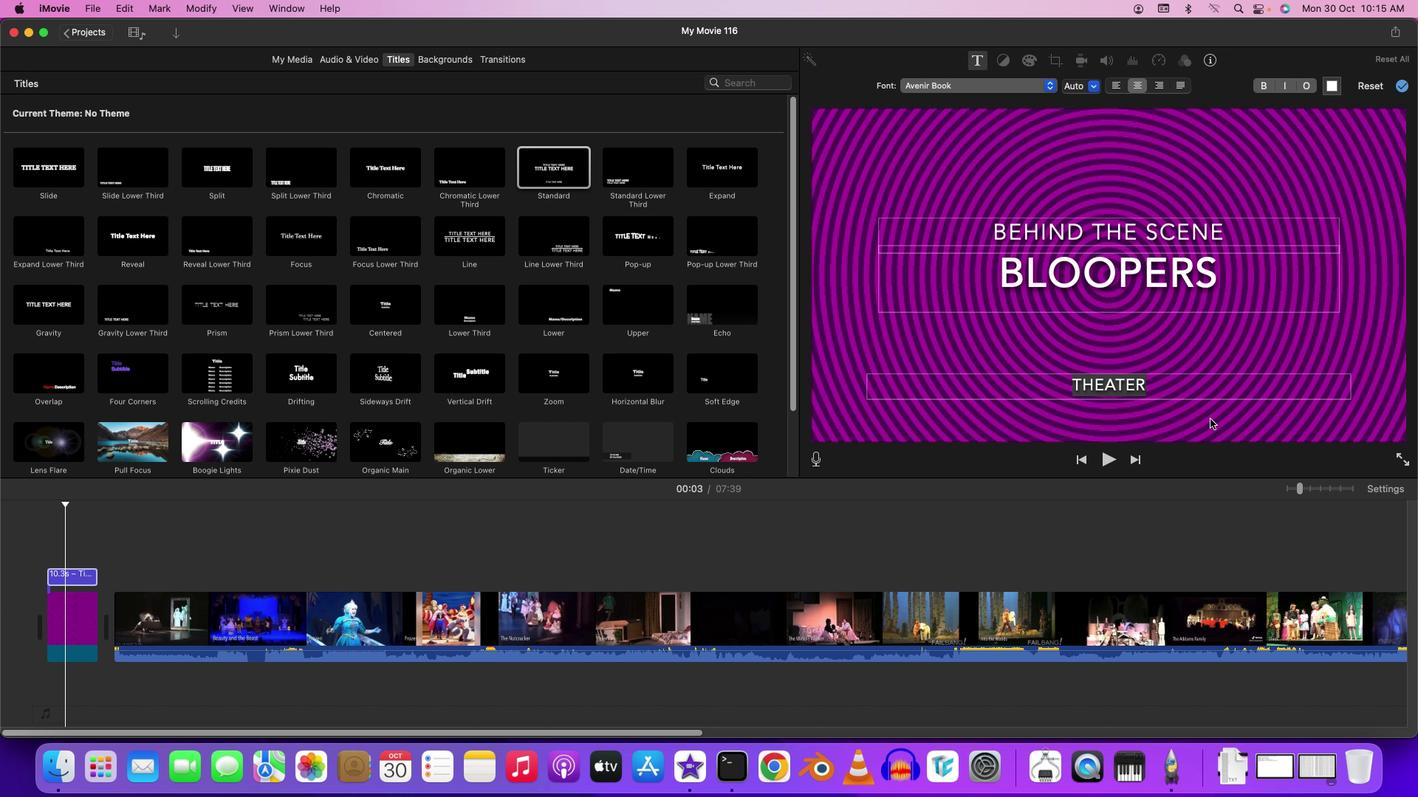
Action: Mouse moved to (810, 451)
Screenshot: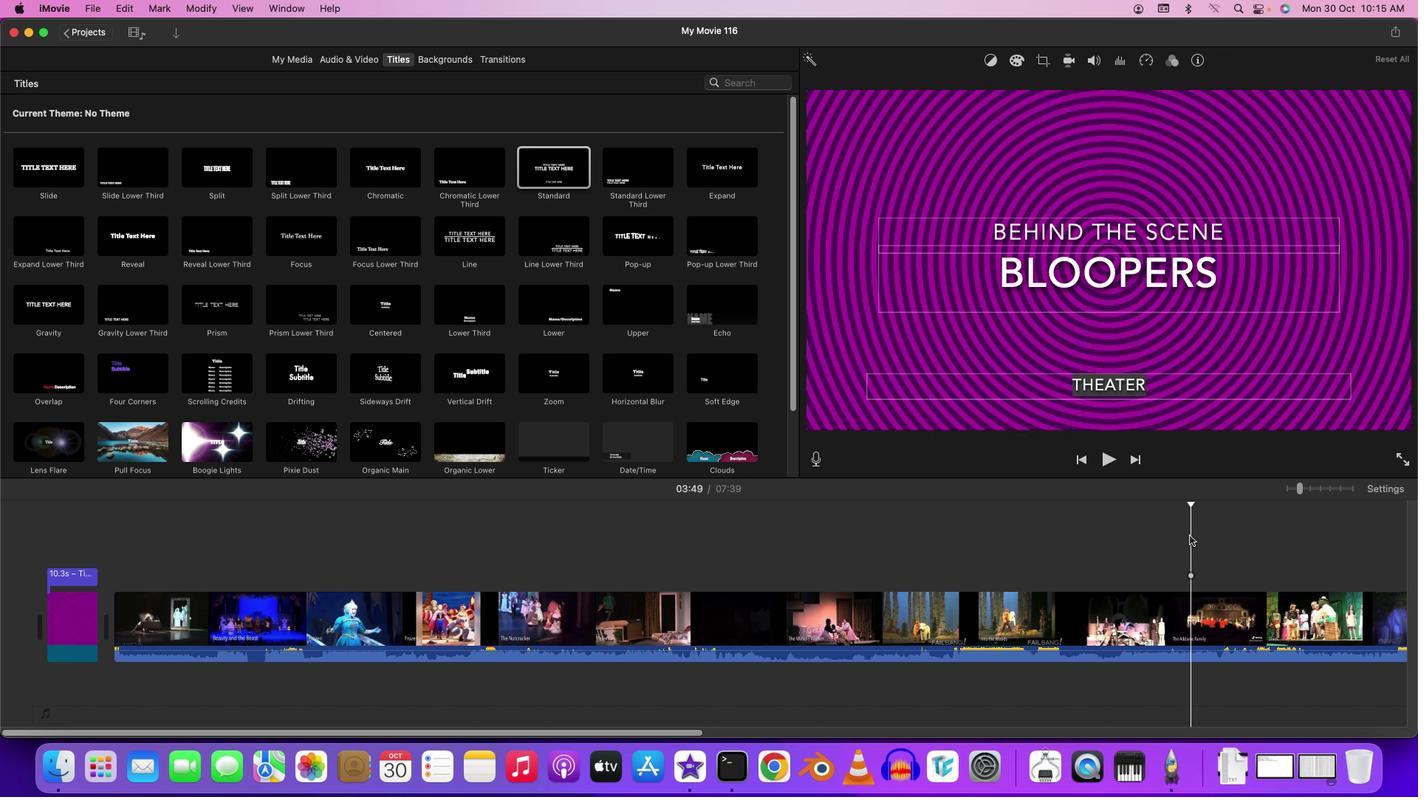 
Action: Mouse pressed left at (810, 451)
Screenshot: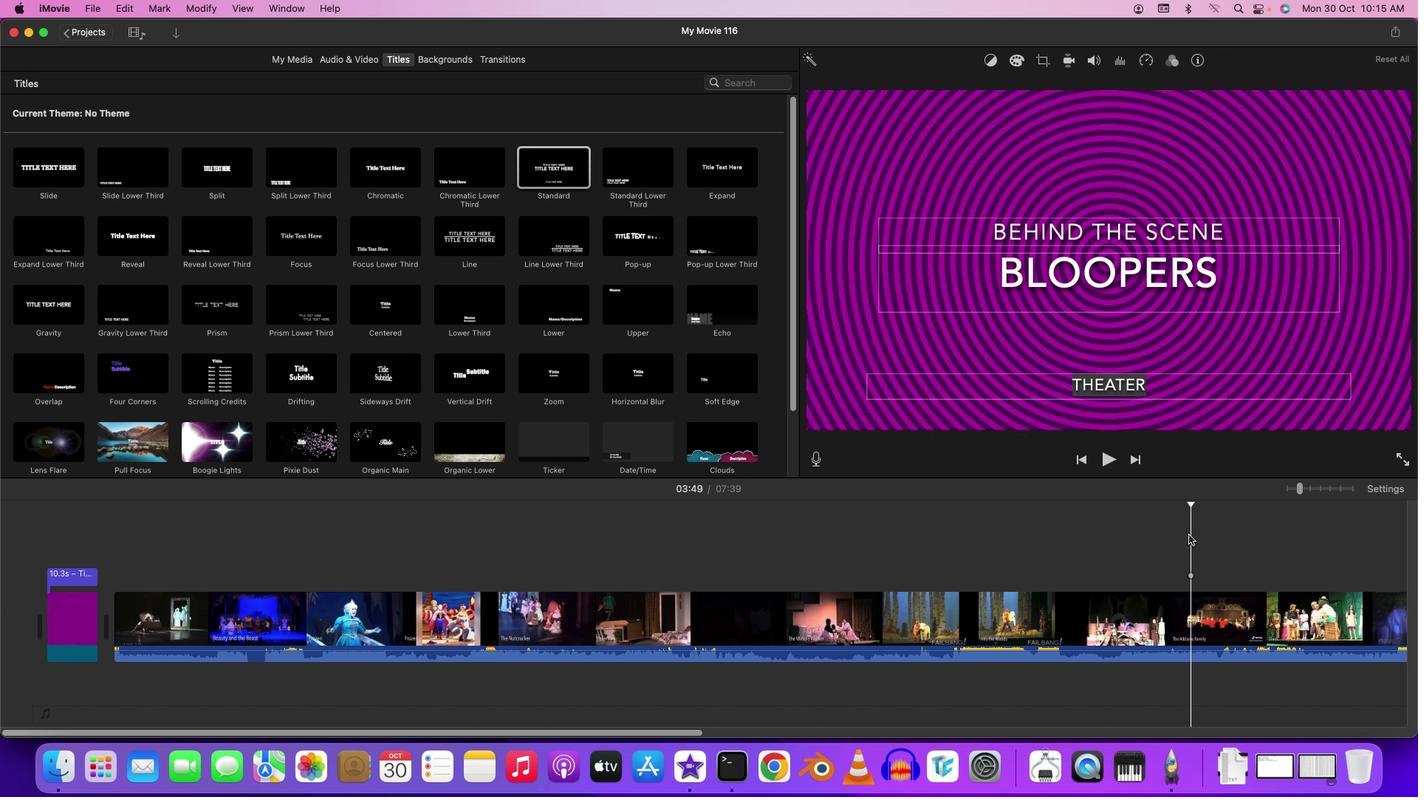 
Action: Mouse moved to (810, 452)
Screenshot: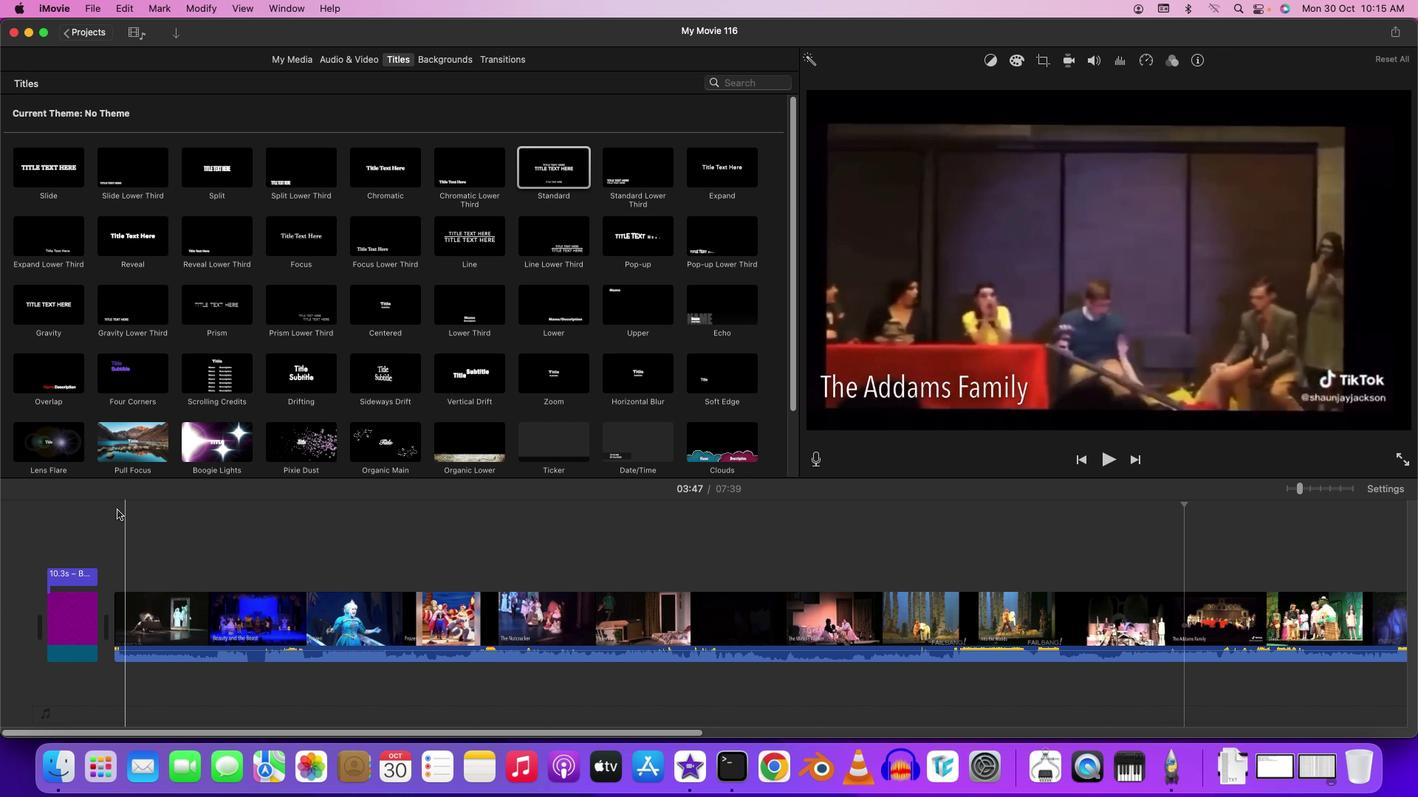 
Action: Mouse pressed left at (810, 452)
Screenshot: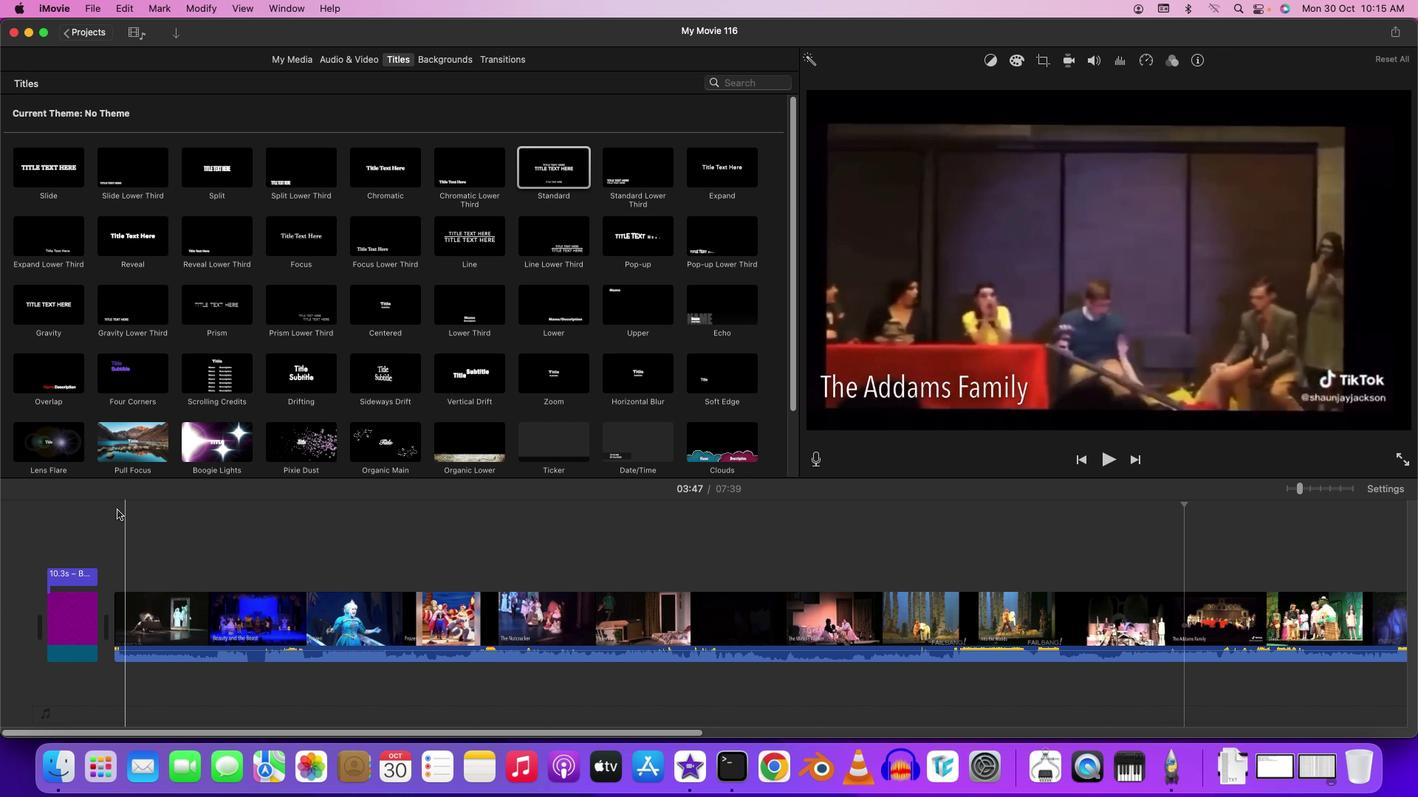 
Action: Mouse moved to (810, 452)
Screenshot: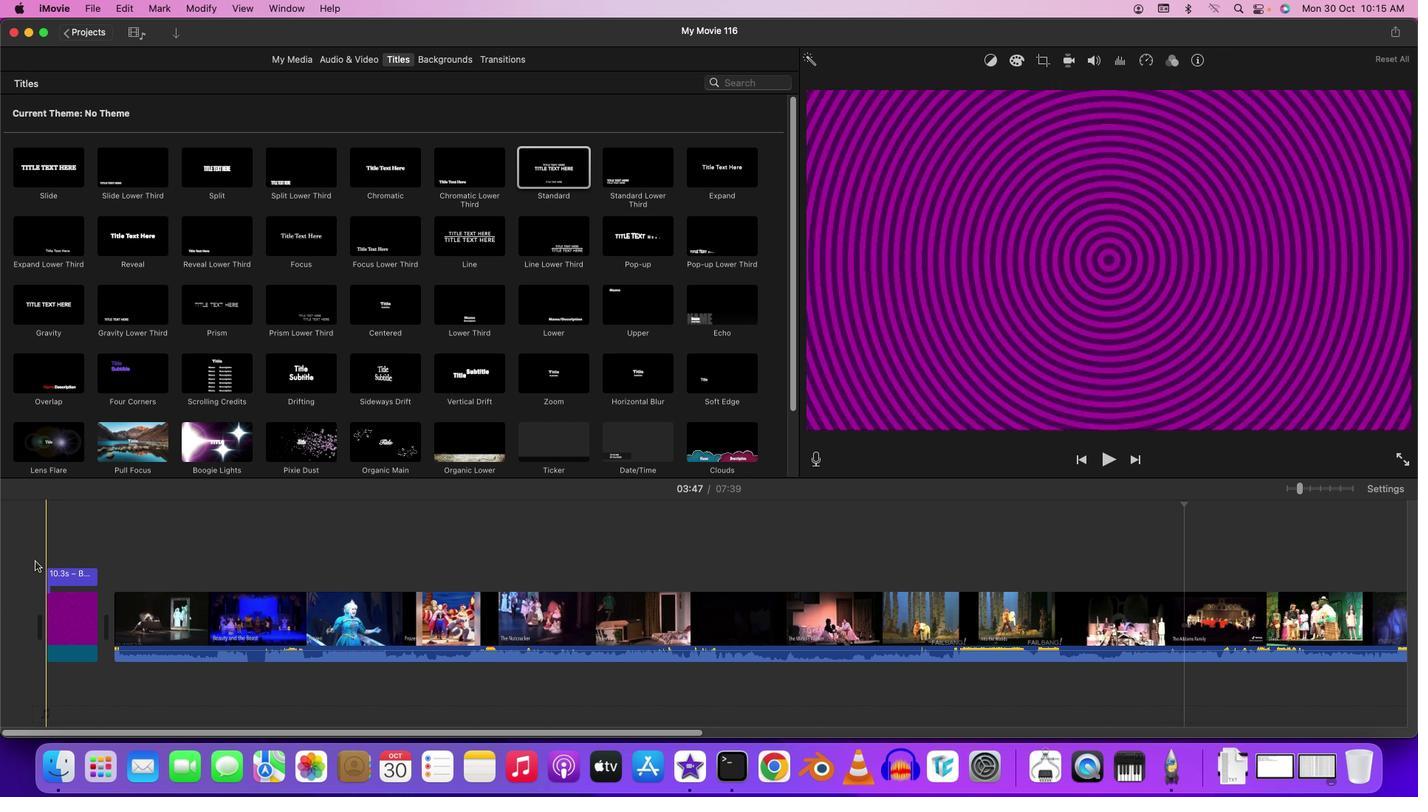 
Action: Mouse pressed left at (810, 452)
Screenshot: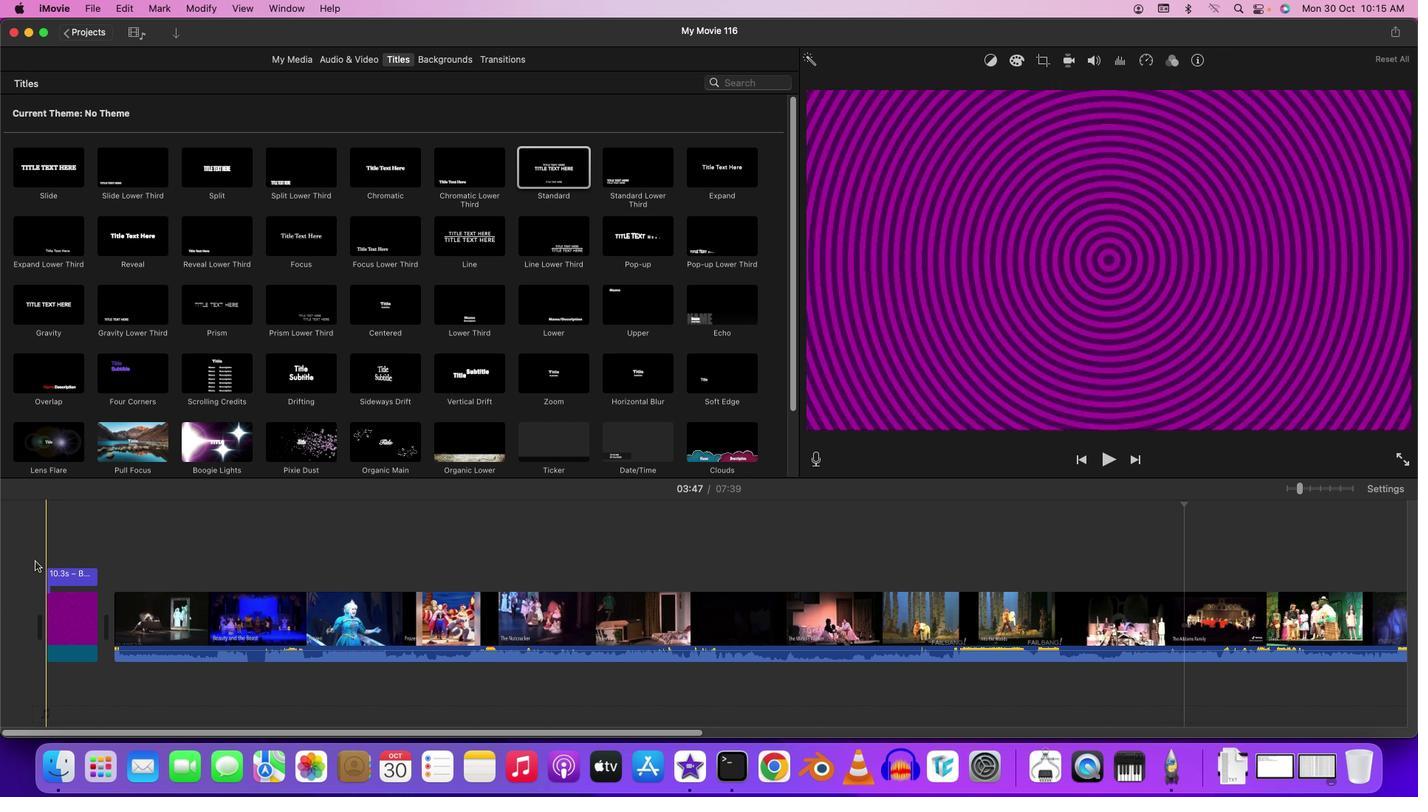 
Action: Mouse moved to (810, 452)
Screenshot: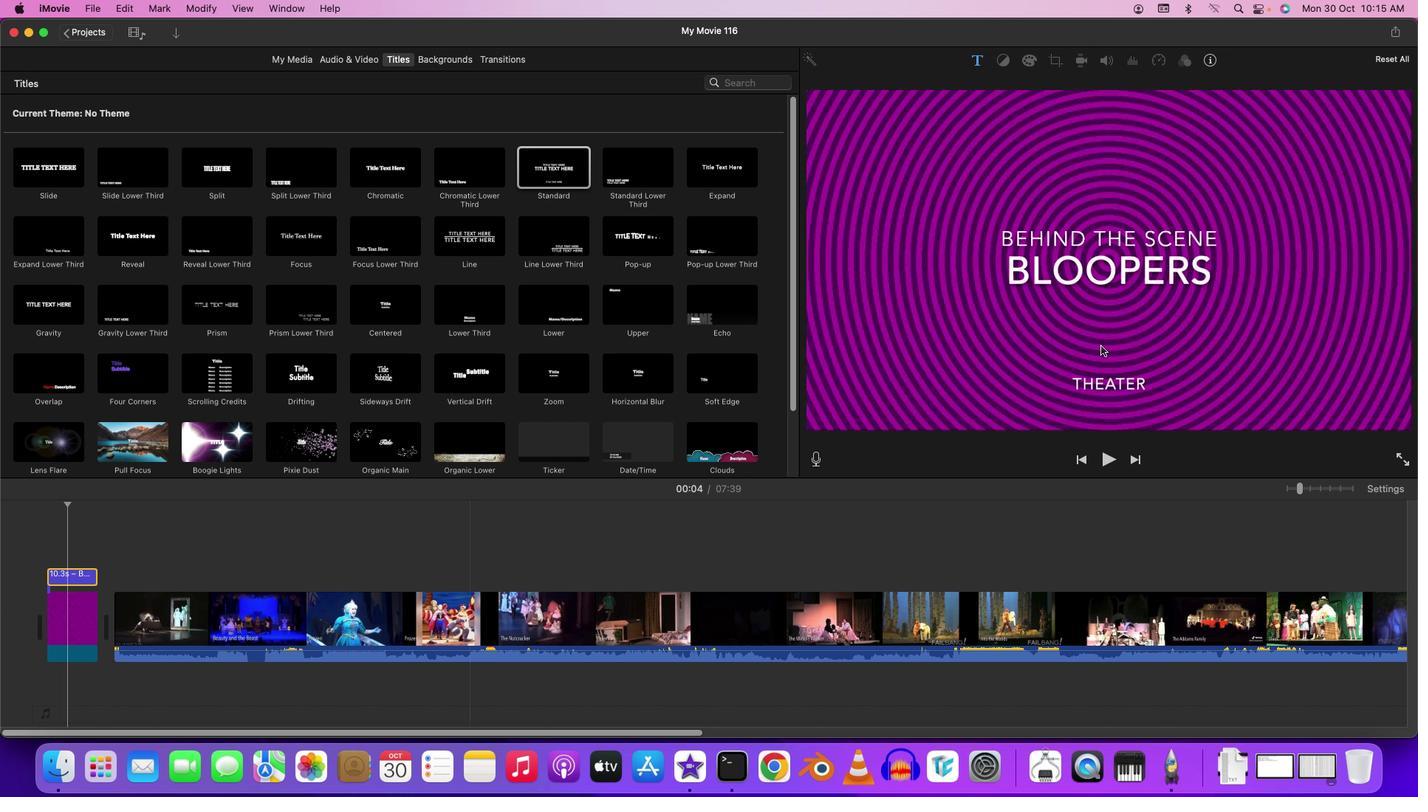 
Action: Mouse pressed left at (810, 452)
Screenshot: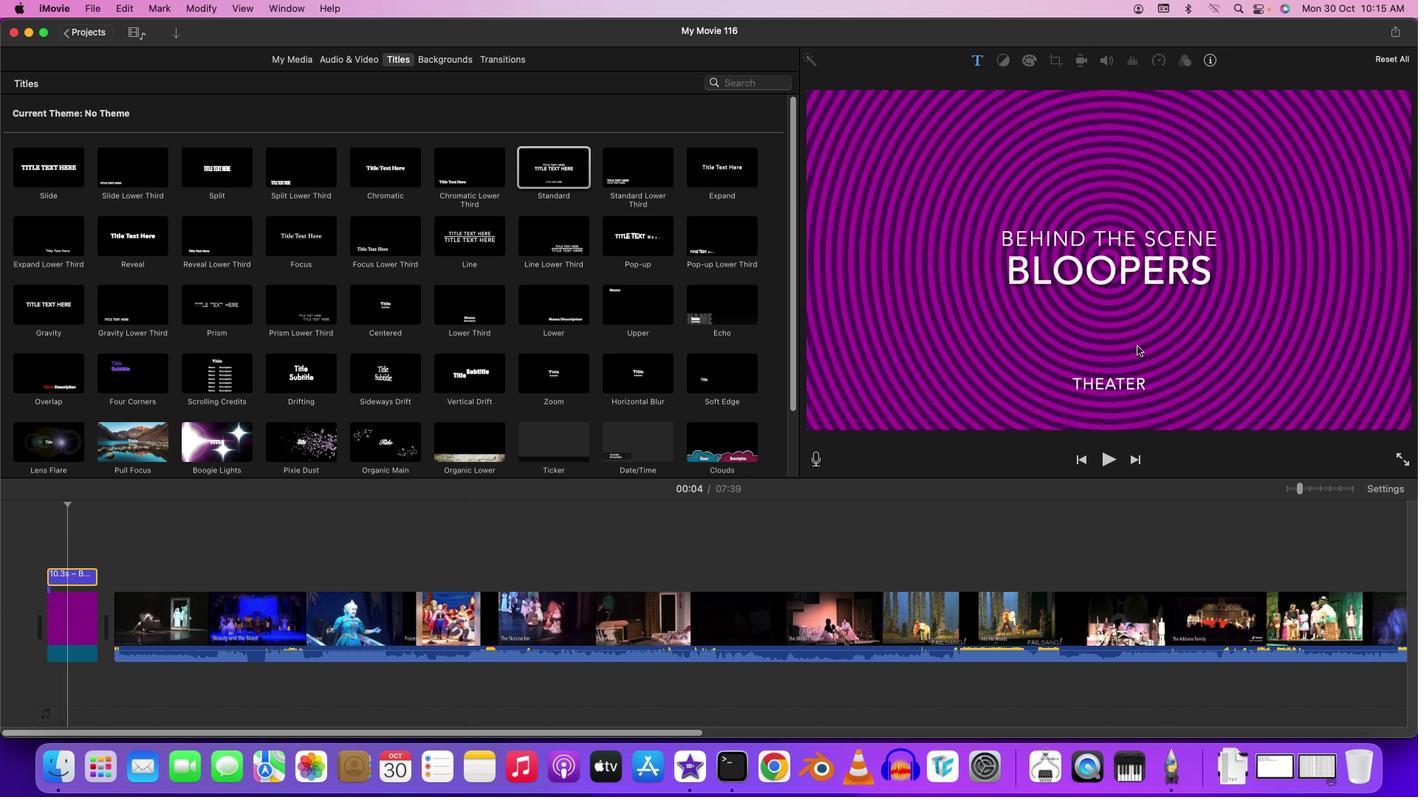 
Action: Mouse moved to (810, 452)
Screenshot: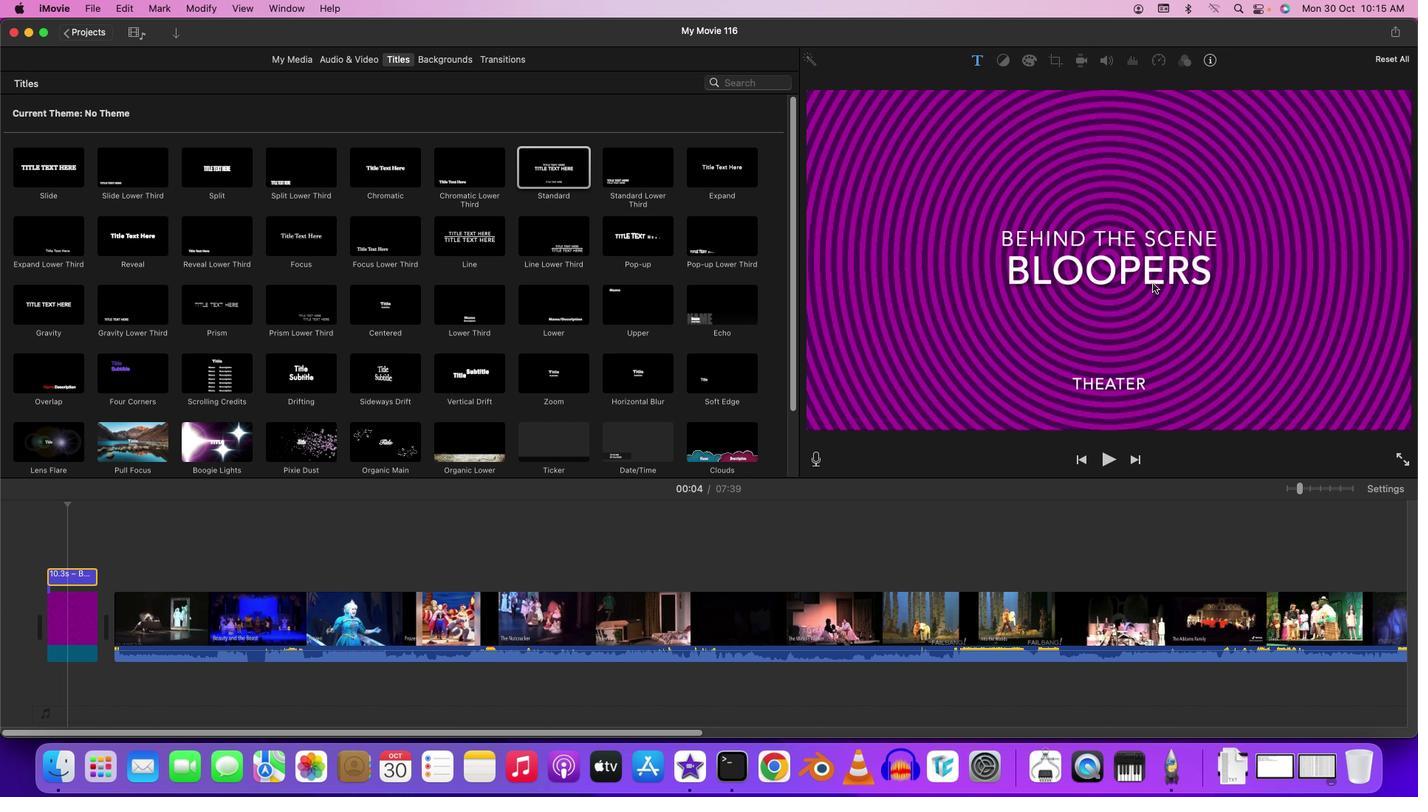
Action: Mouse pressed left at (810, 452)
Screenshot: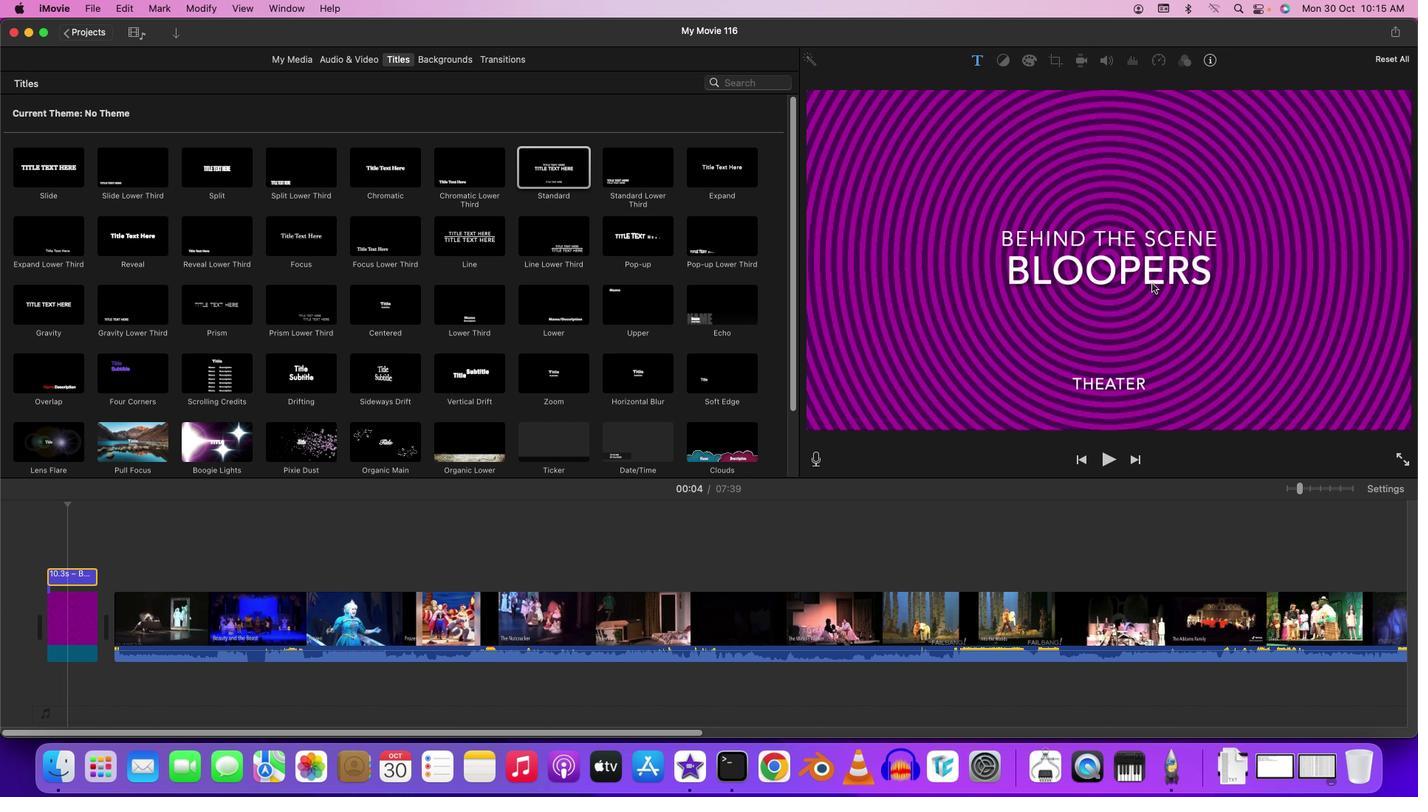 
Action: Mouse moved to (810, 451)
Screenshot: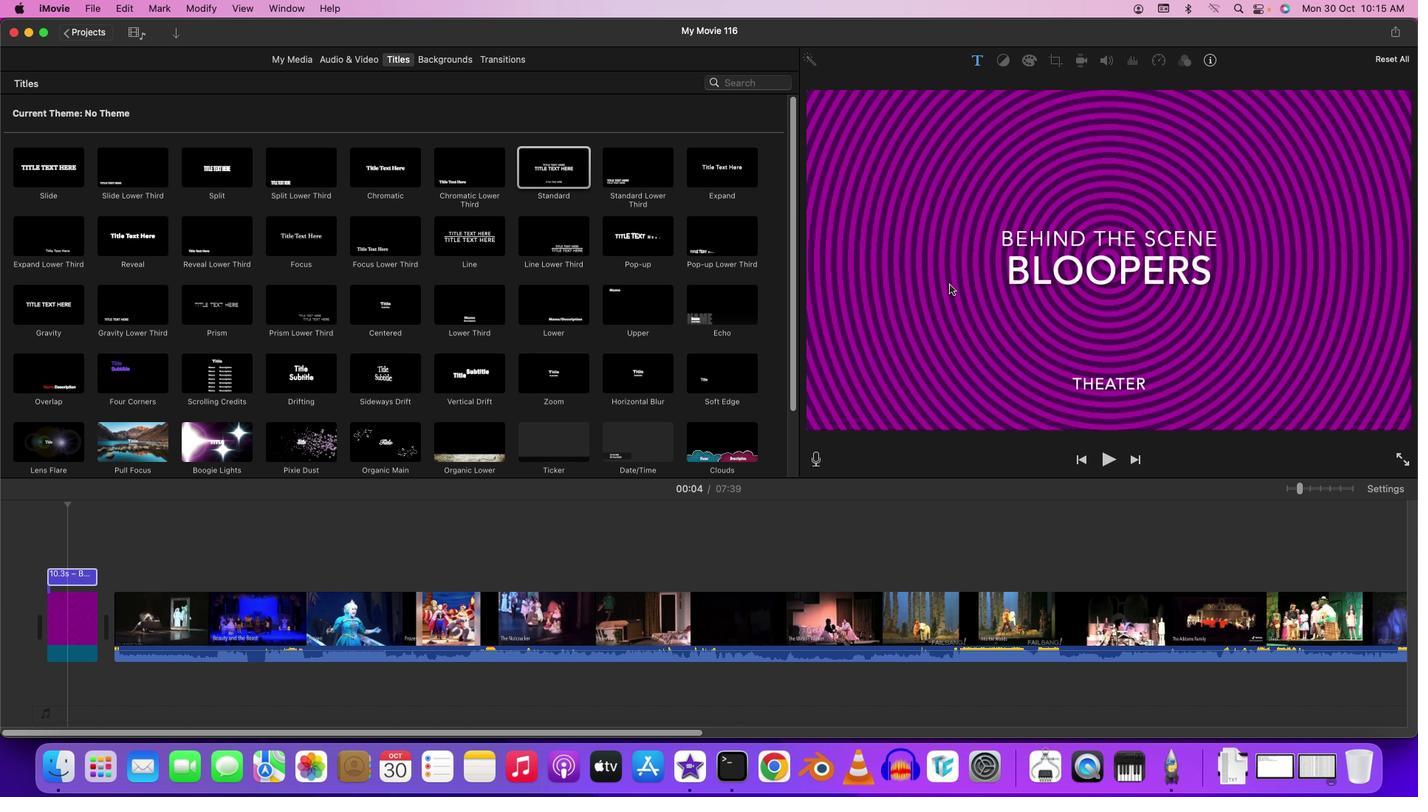
Action: Mouse pressed left at (810, 451)
Screenshot: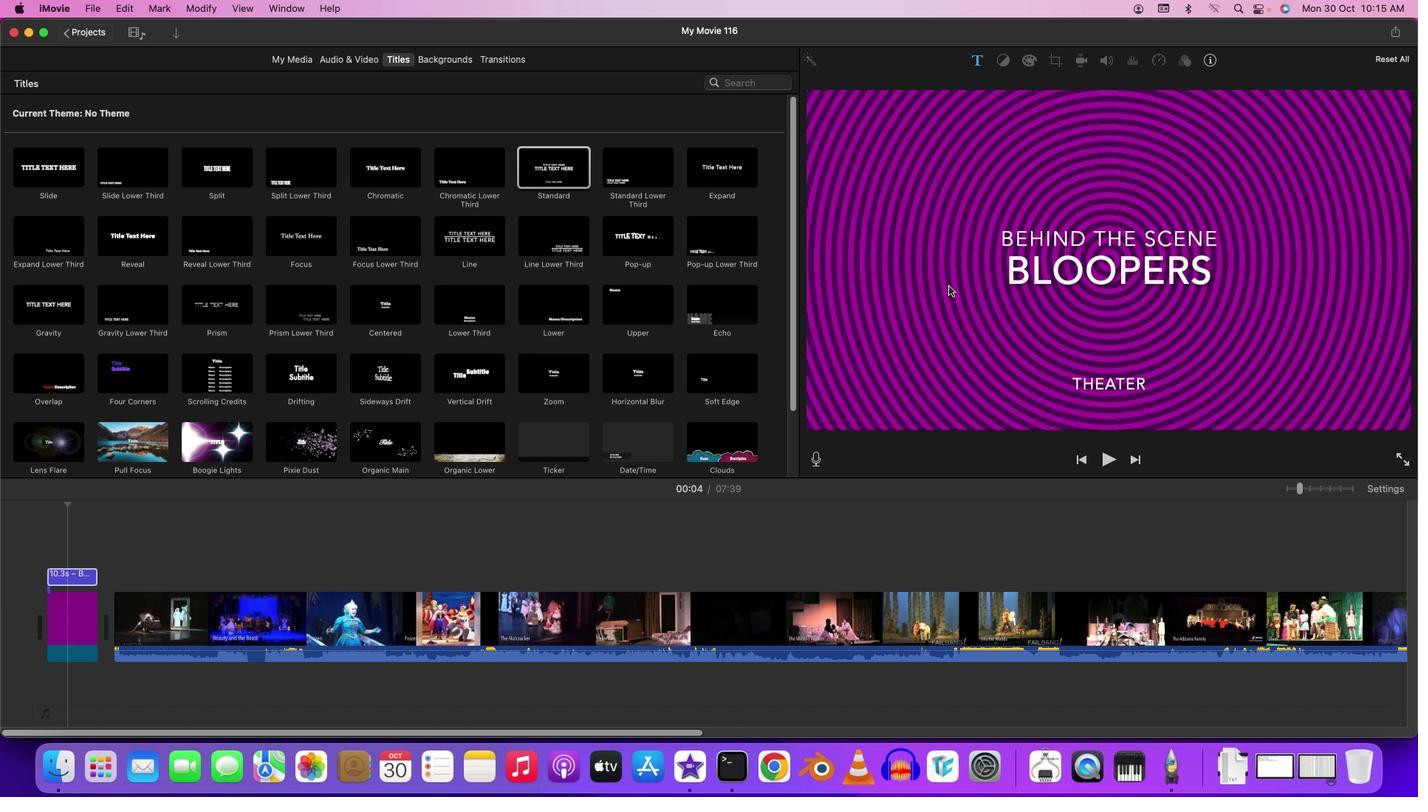 
Action: Mouse moved to (810, 452)
Screenshot: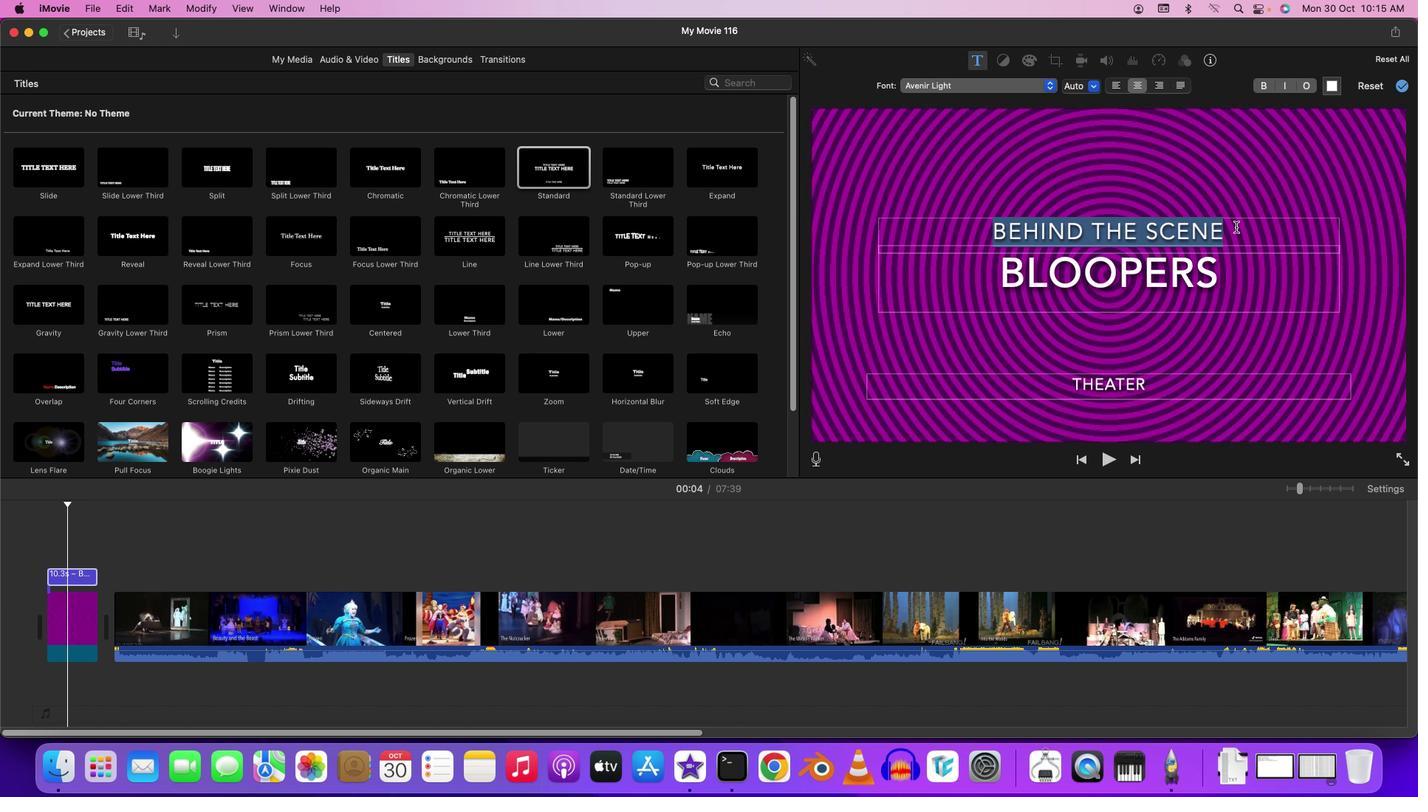 
Action: Mouse pressed left at (810, 452)
Screenshot: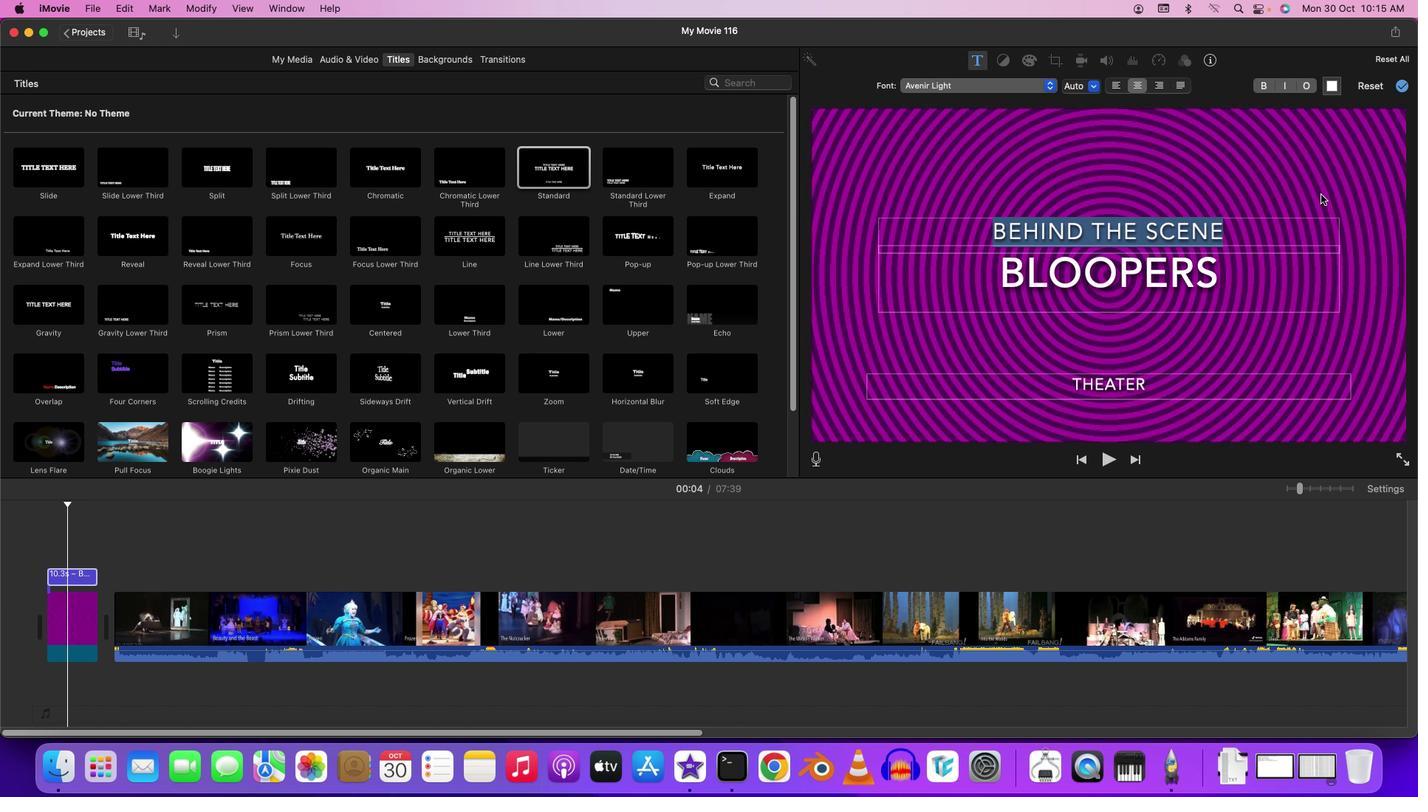 
Action: Mouse pressed left at (810, 452)
Screenshot: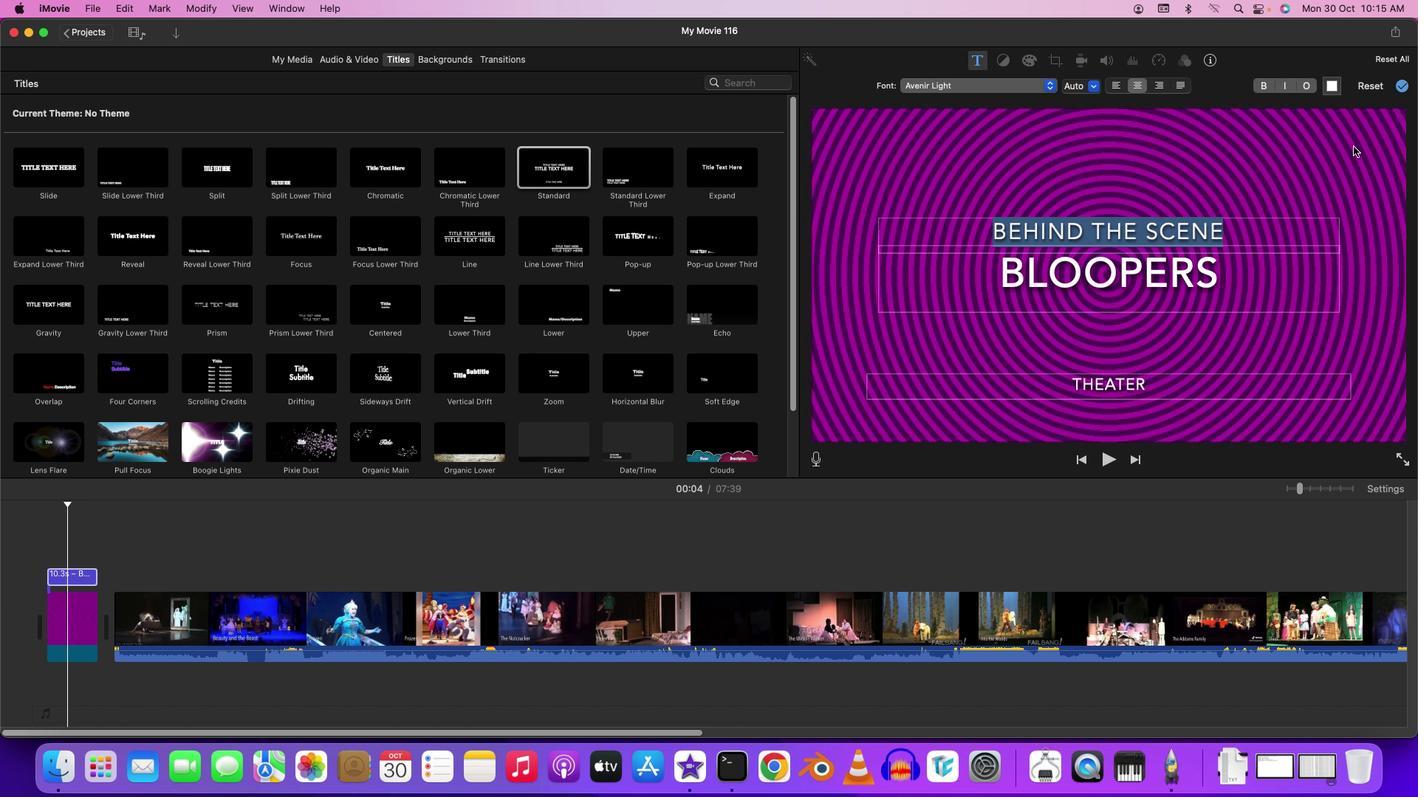 
Action: Mouse moved to (810, 451)
Screenshot: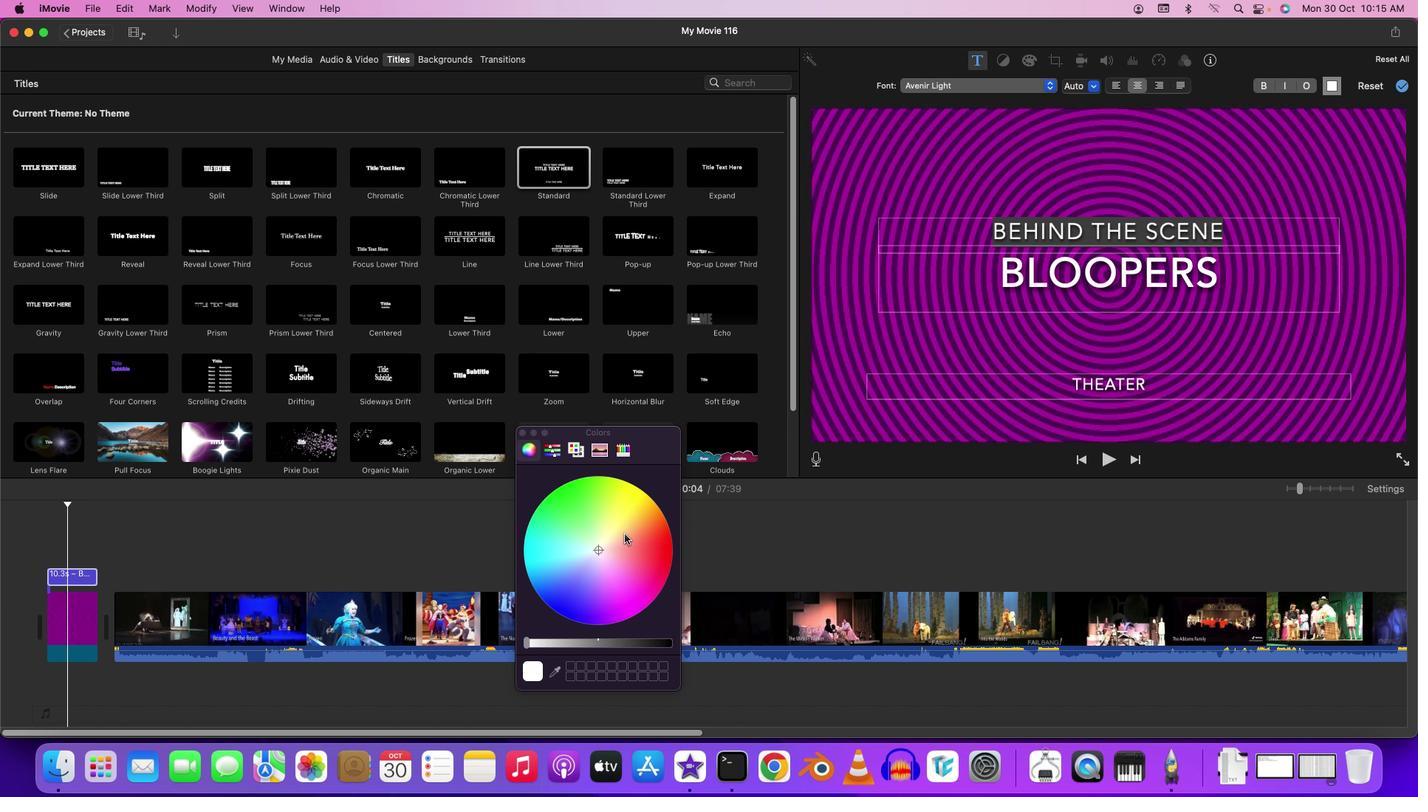 
Action: Mouse pressed left at (810, 451)
Screenshot: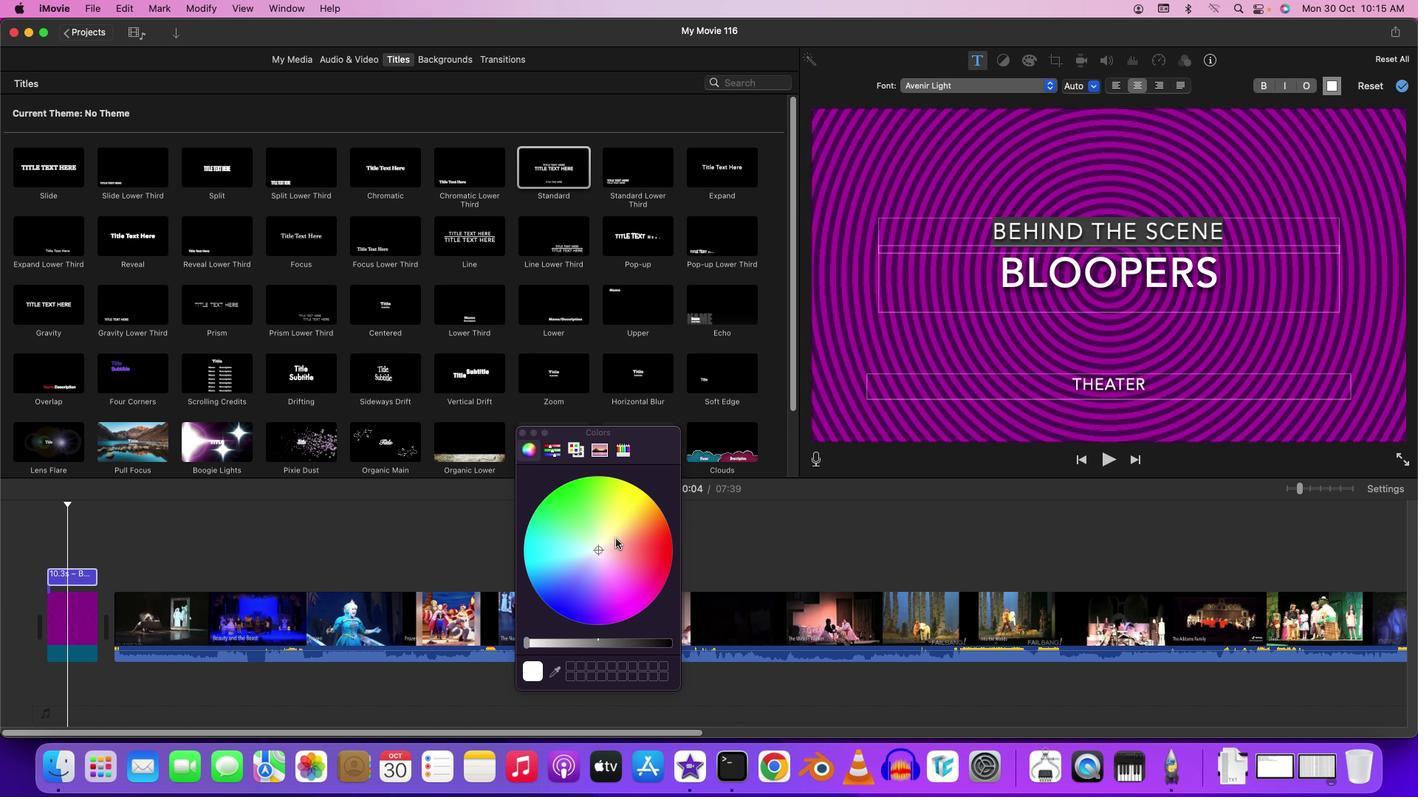 
Action: Mouse moved to (810, 452)
Screenshot: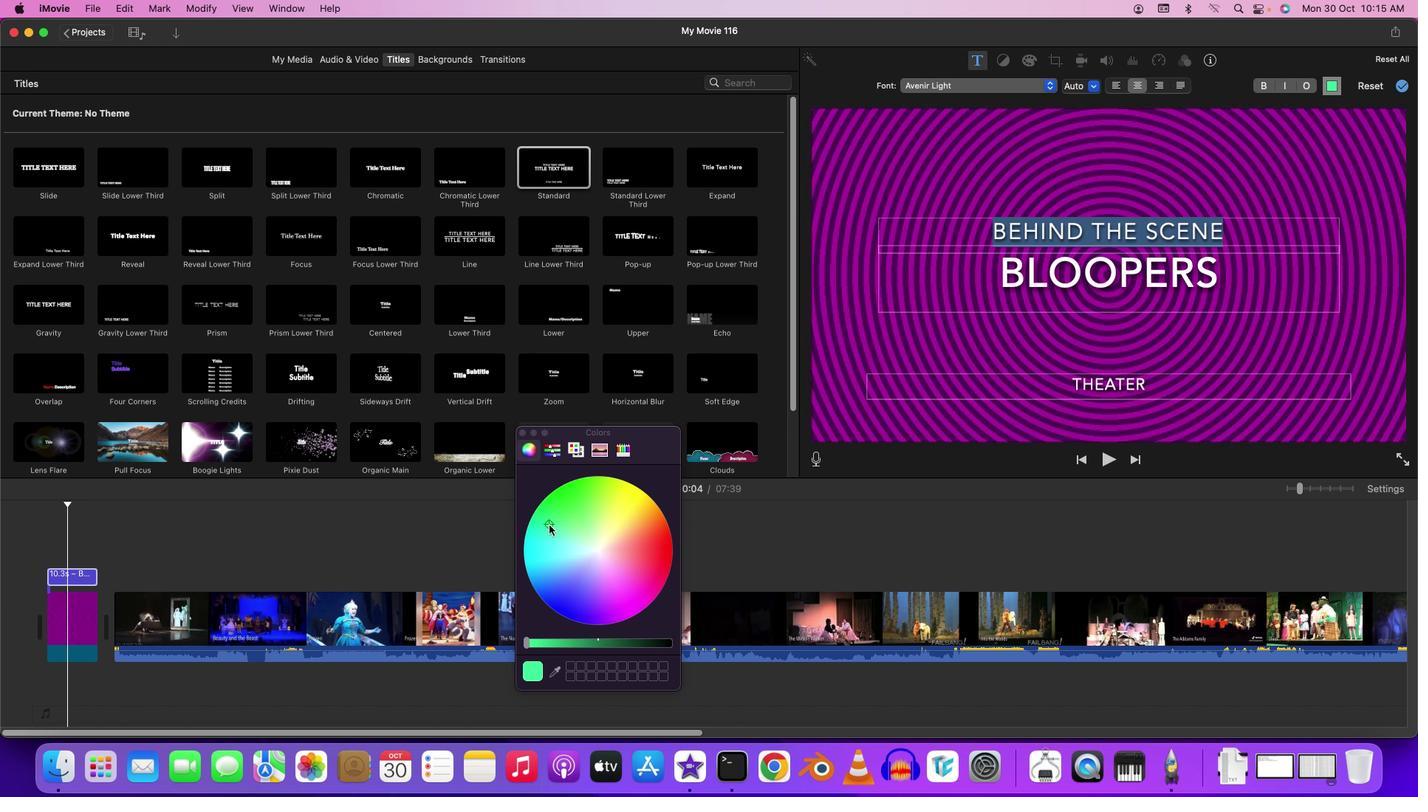 
Action: Mouse pressed left at (810, 452)
Screenshot: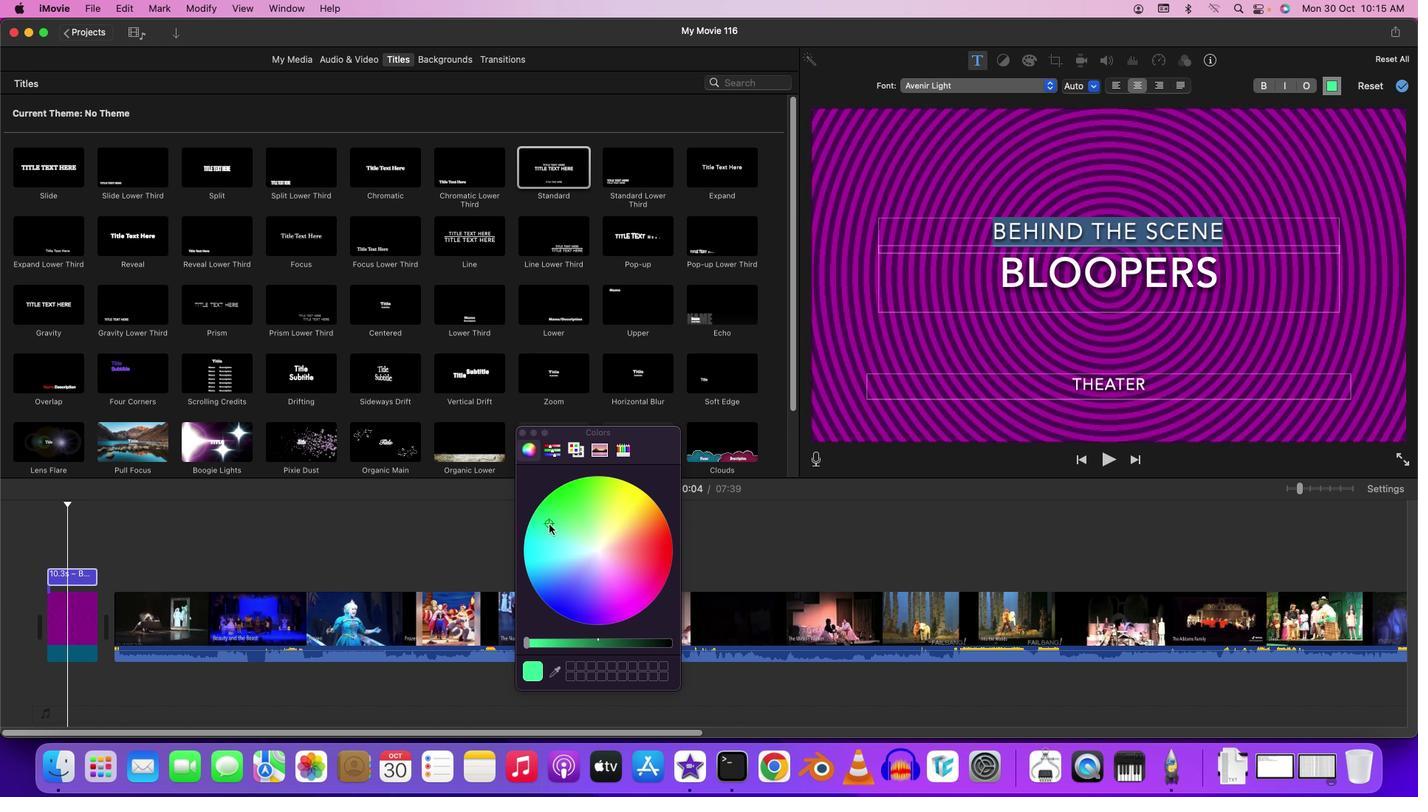 
Action: Mouse moved to (810, 451)
Screenshot: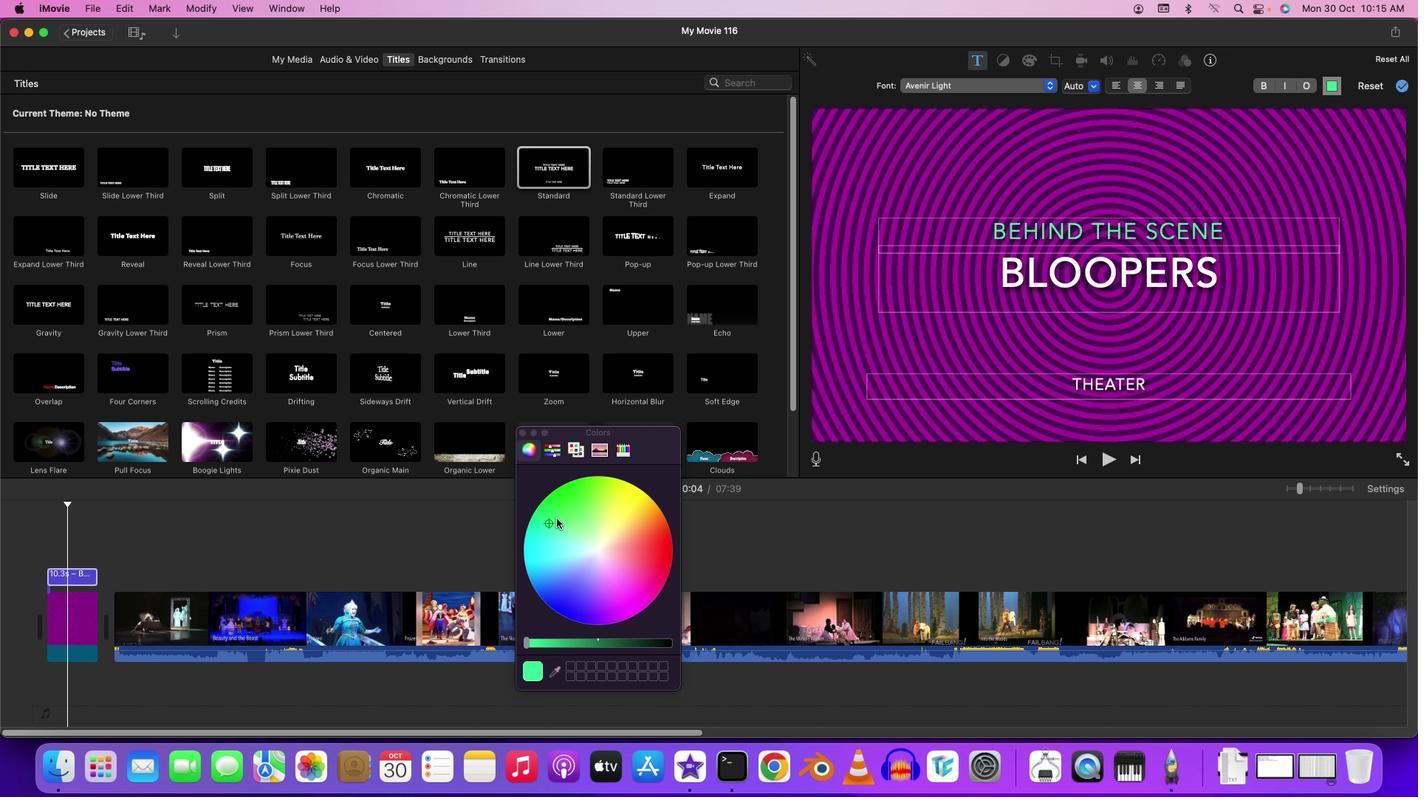 
Action: Mouse pressed left at (810, 451)
Screenshot: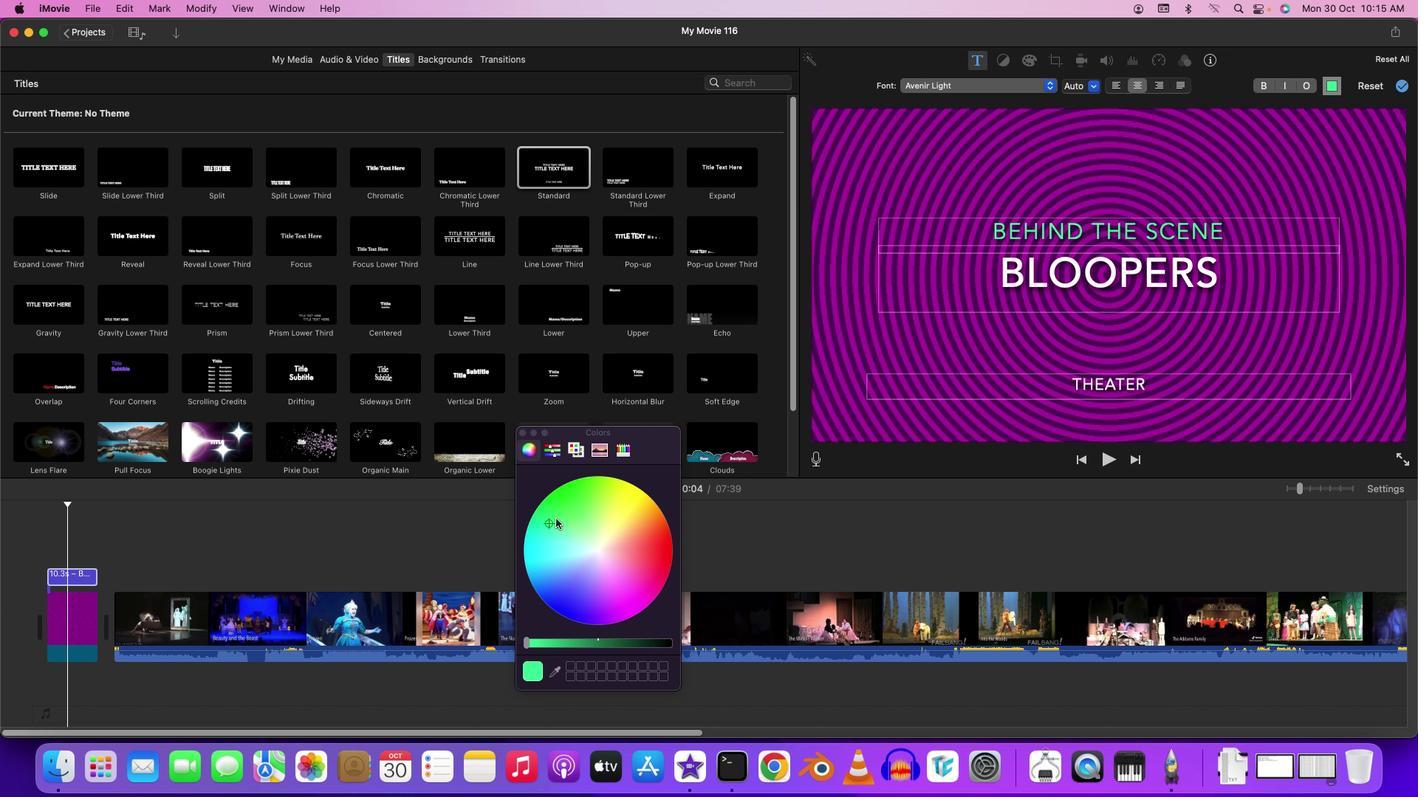 
Action: Mouse moved to (810, 451)
Screenshot: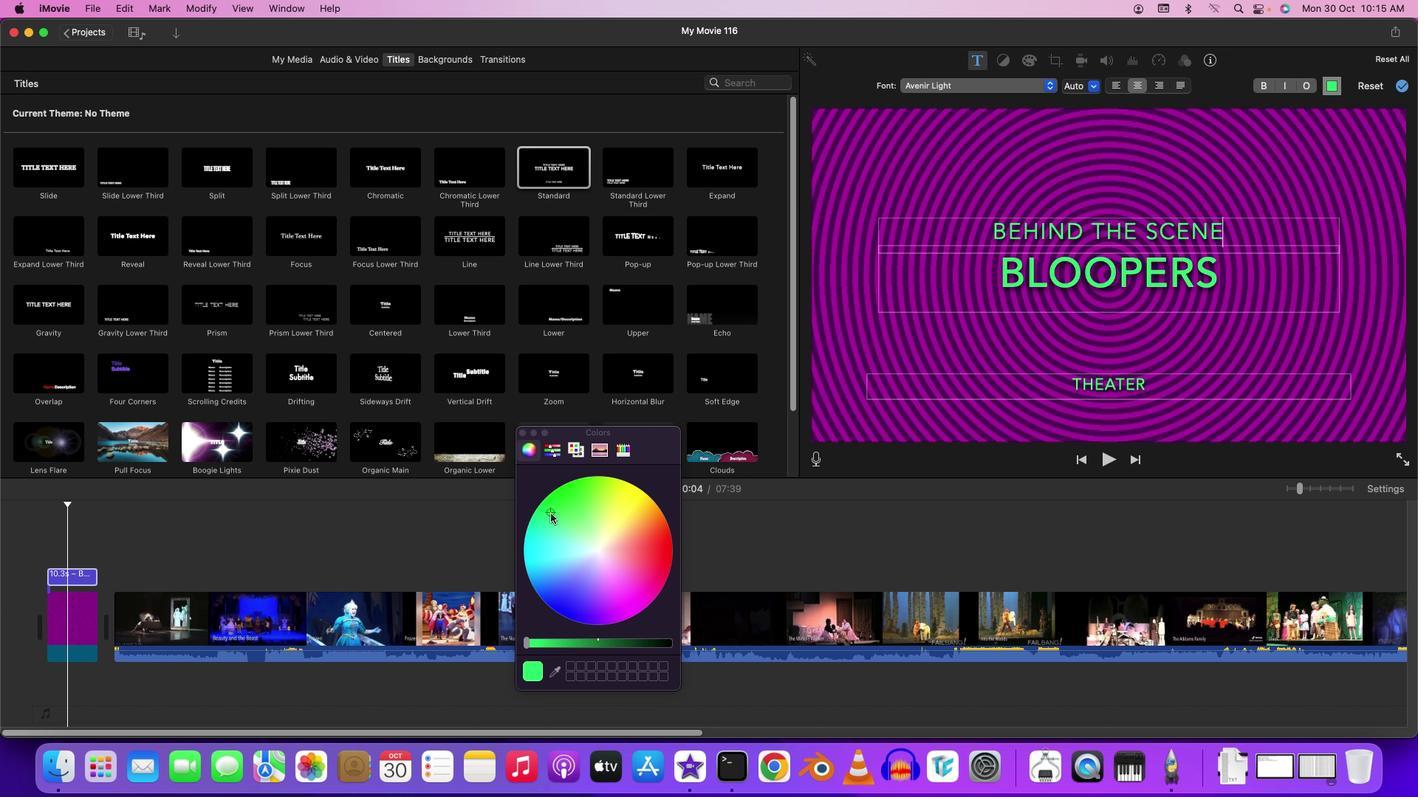 
Action: Mouse pressed left at (810, 451)
Screenshot: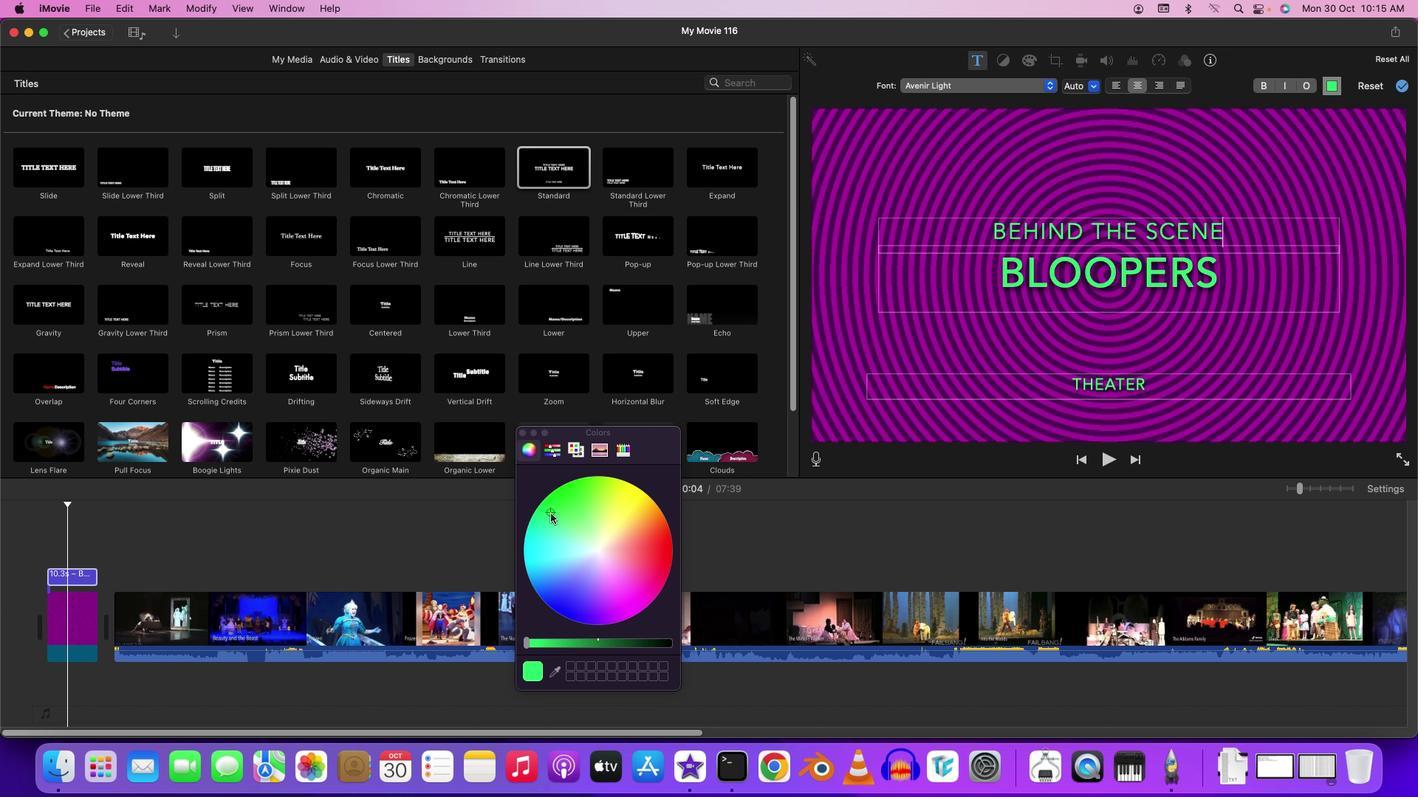 
Action: Mouse moved to (810, 451)
Screenshot: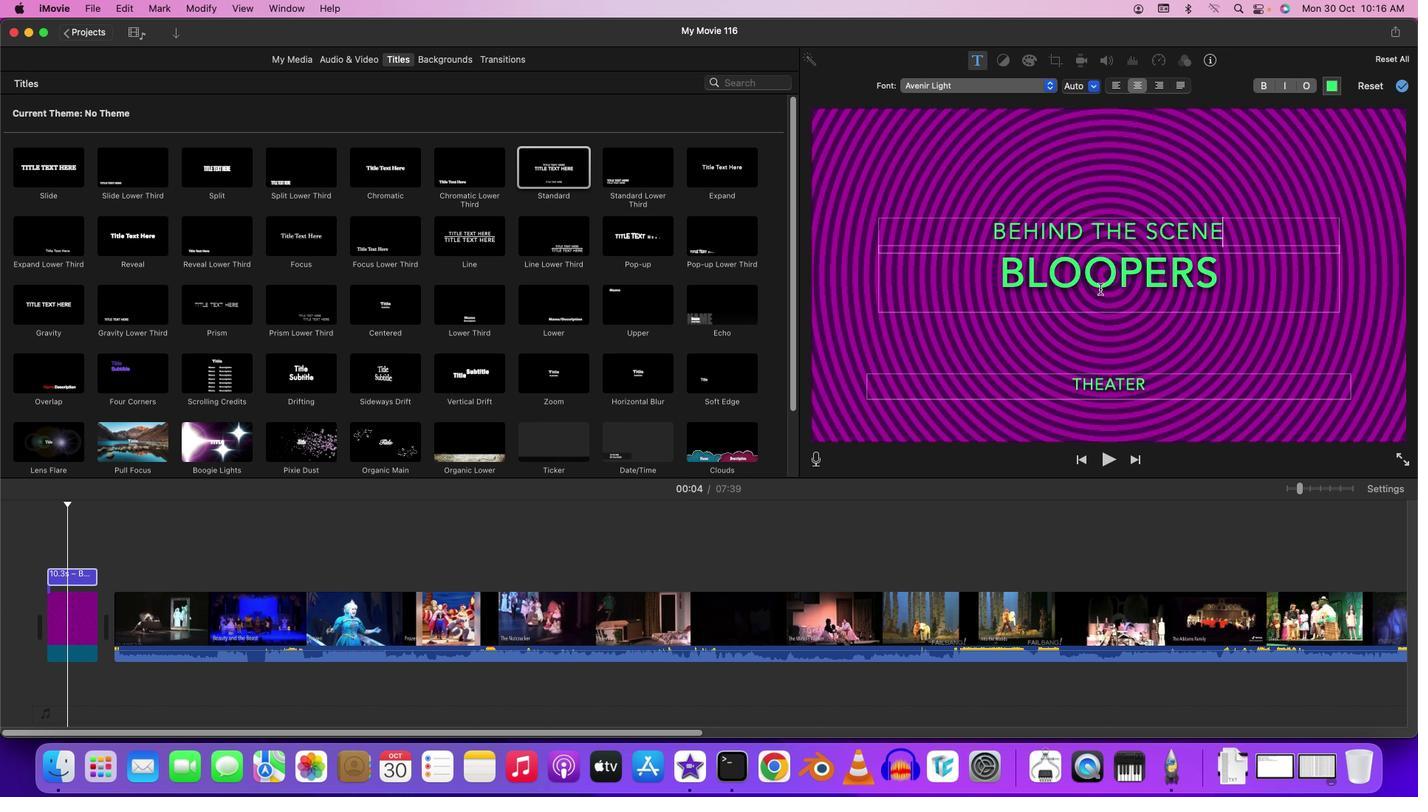 
Action: Mouse pressed left at (810, 451)
Screenshot: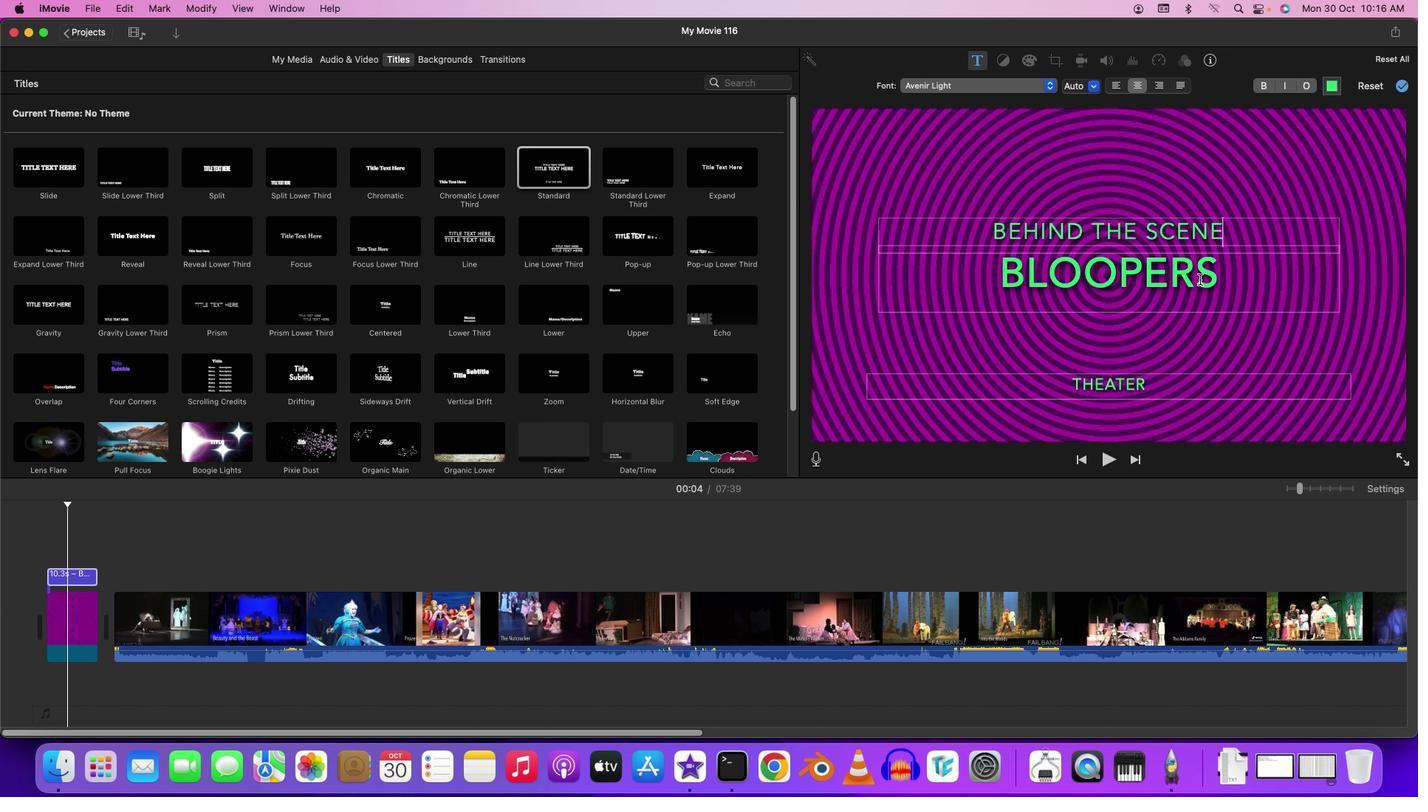 
Action: Mouse moved to (810, 451)
Screenshot: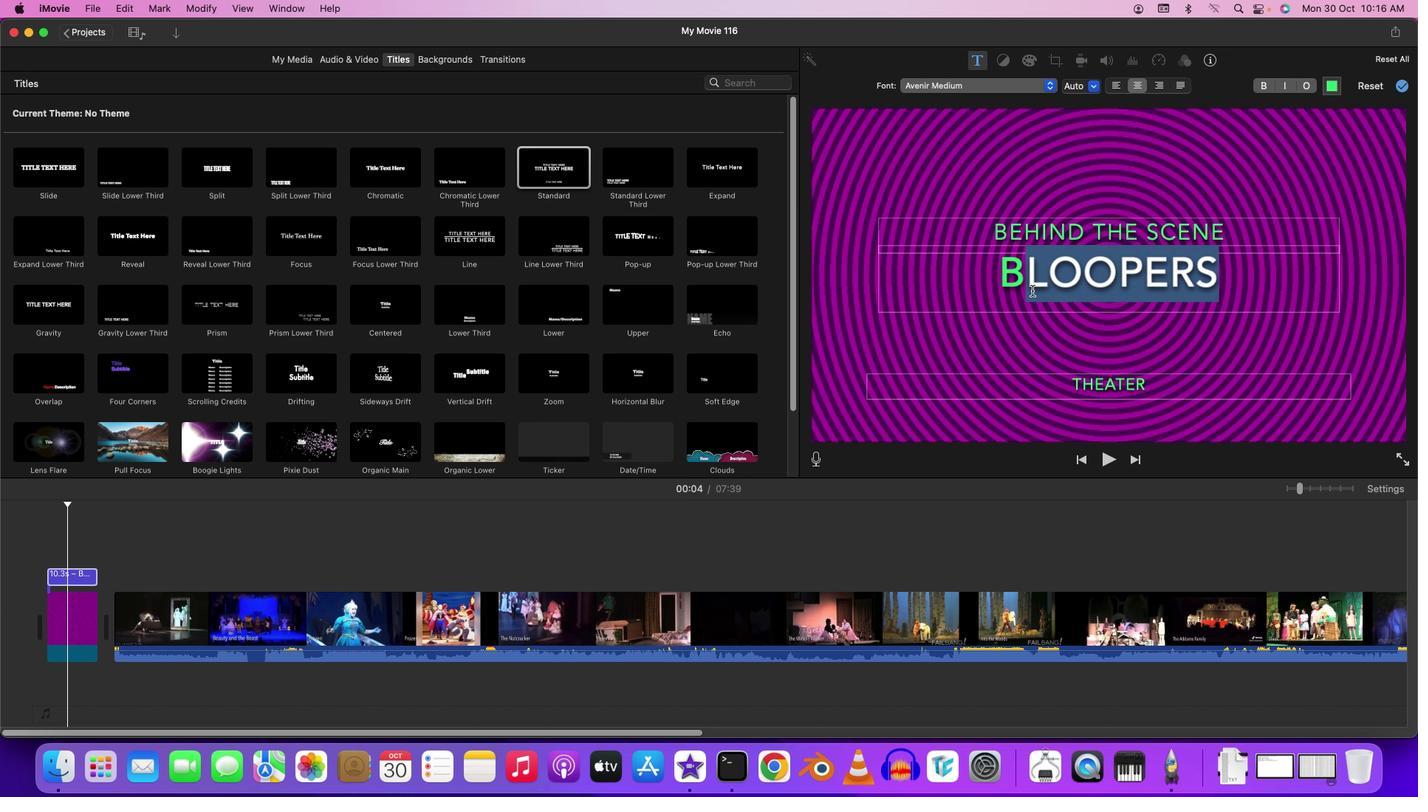 
Action: Mouse pressed left at (810, 451)
Screenshot: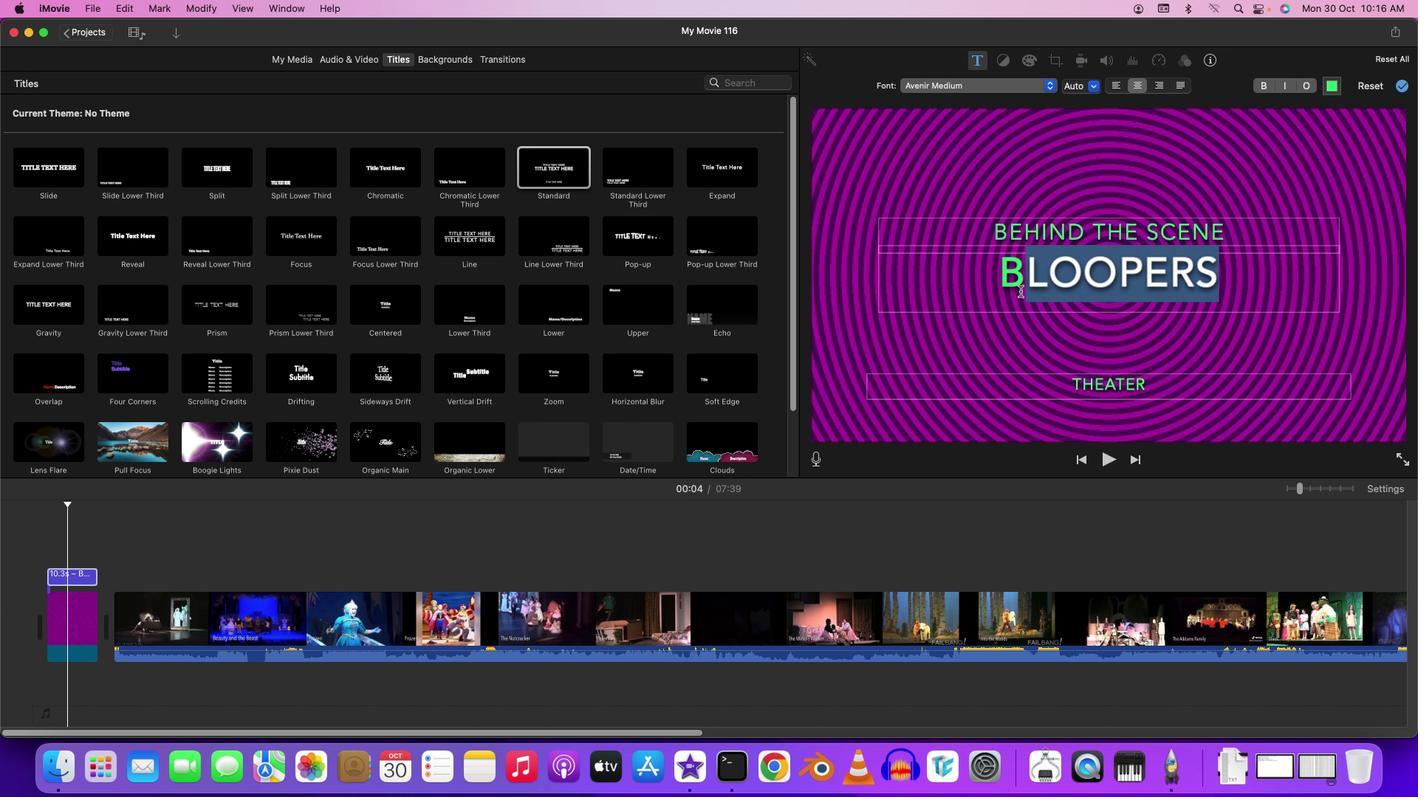 
Action: Mouse moved to (810, 451)
Screenshot: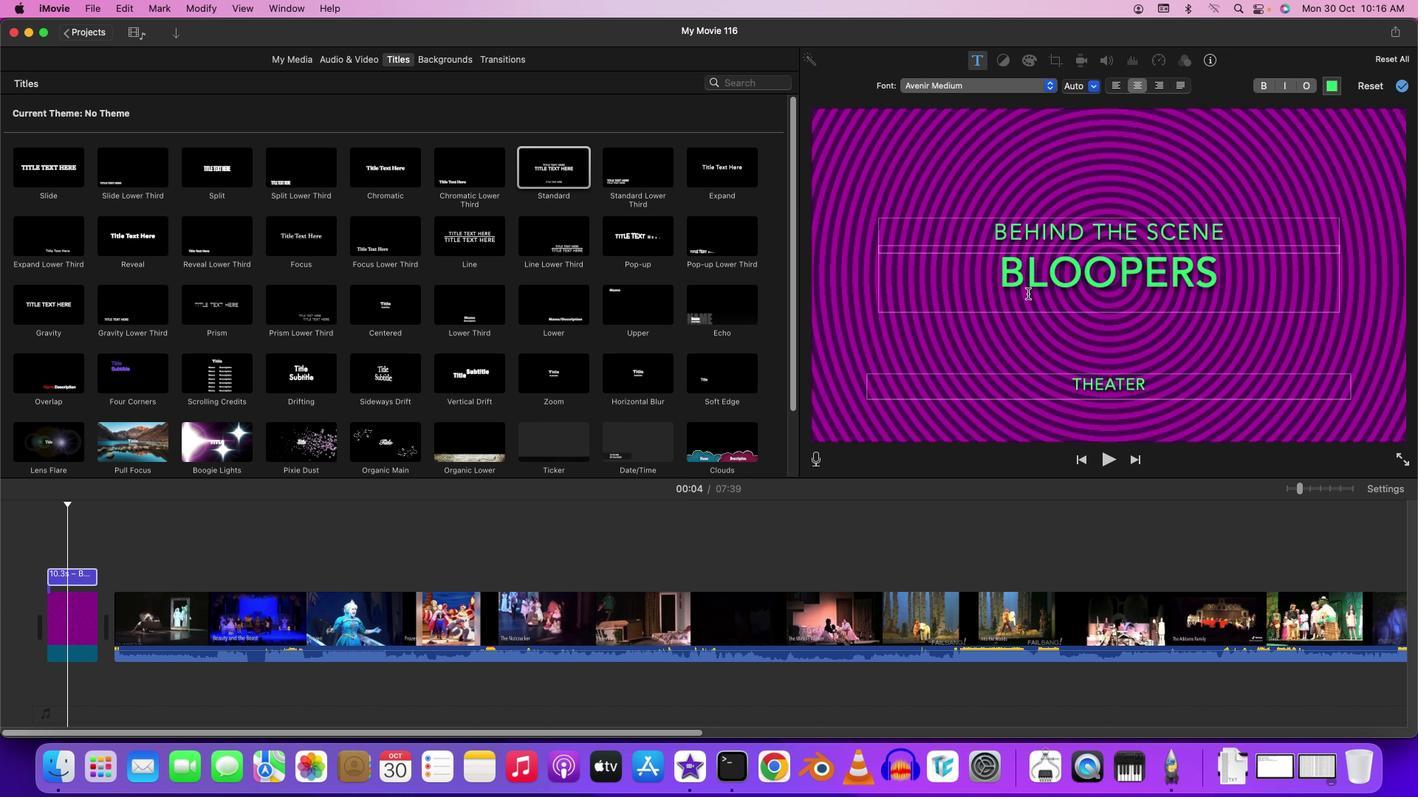 
Action: Mouse pressed left at (810, 451)
Screenshot: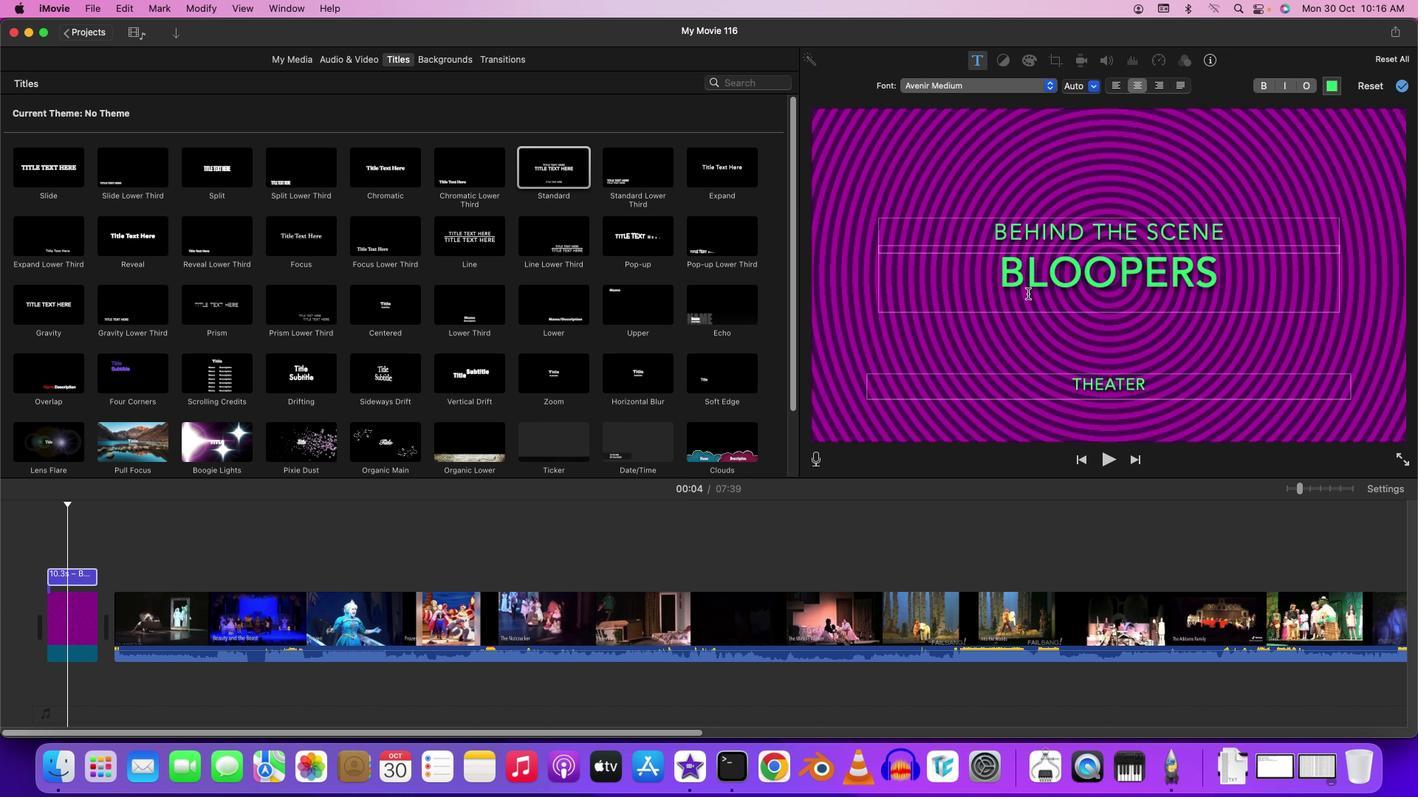 
Action: Mouse moved to (810, 451)
Screenshot: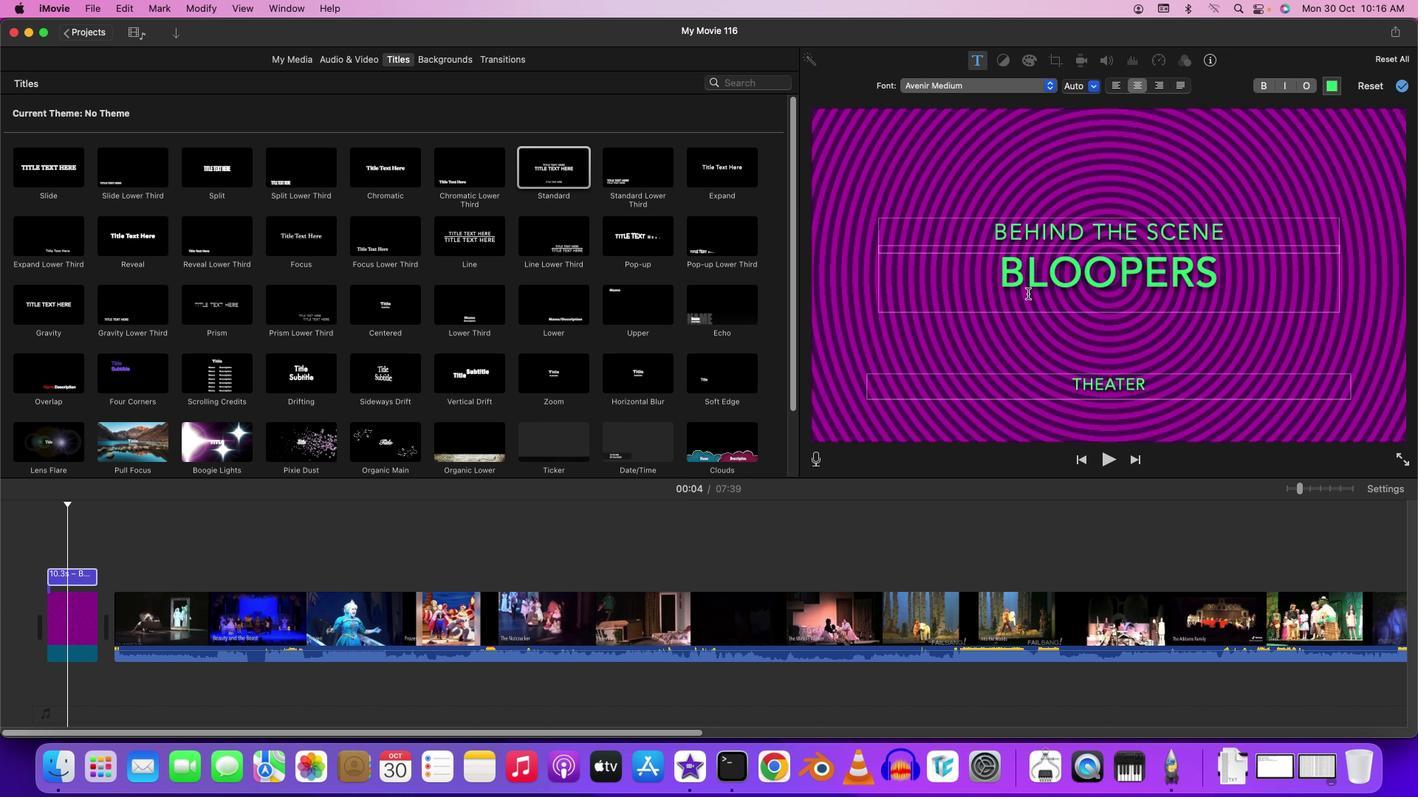 
Action: Mouse pressed right at (810, 451)
Screenshot: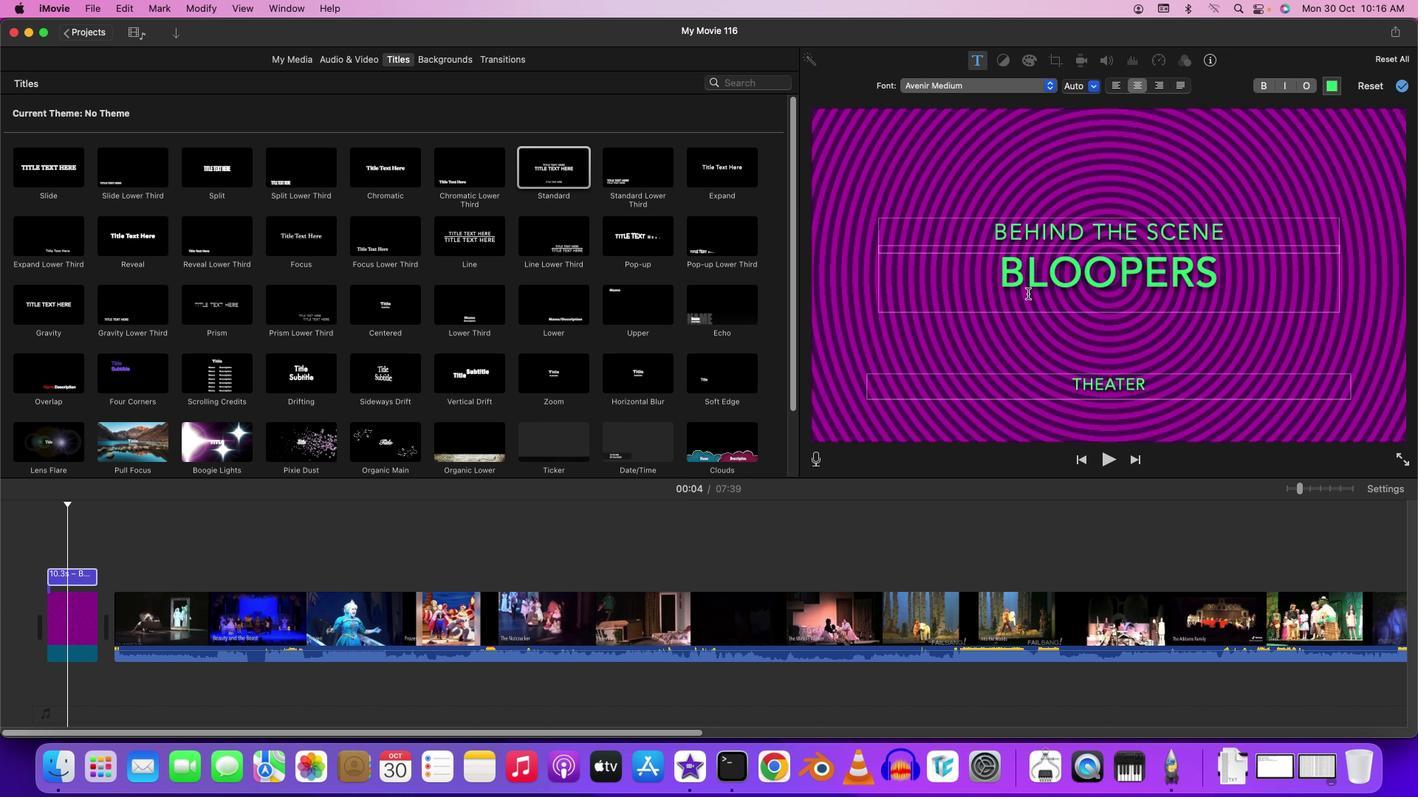 
Action: Mouse moved to (810, 451)
Screenshot: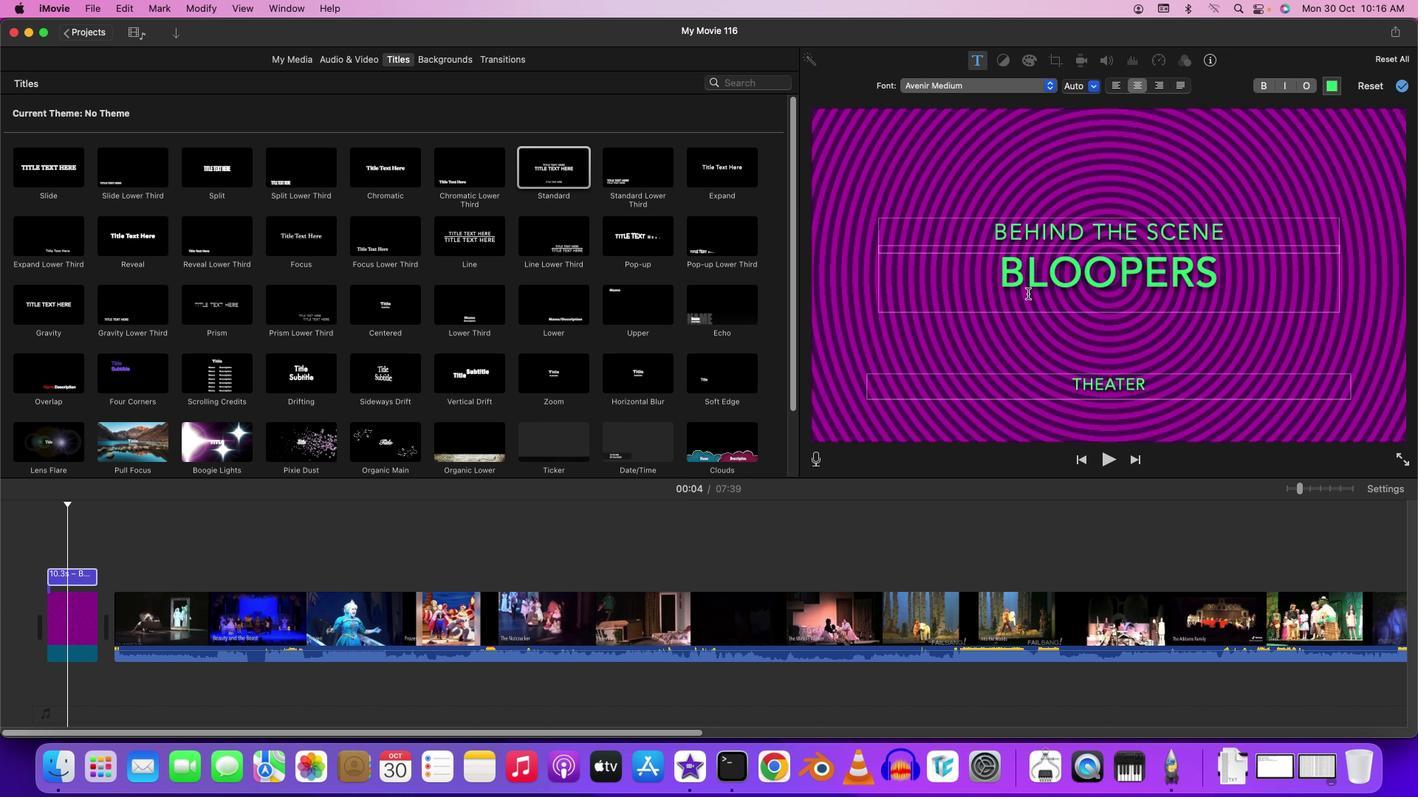 
Action: Mouse pressed left at (810, 451)
Screenshot: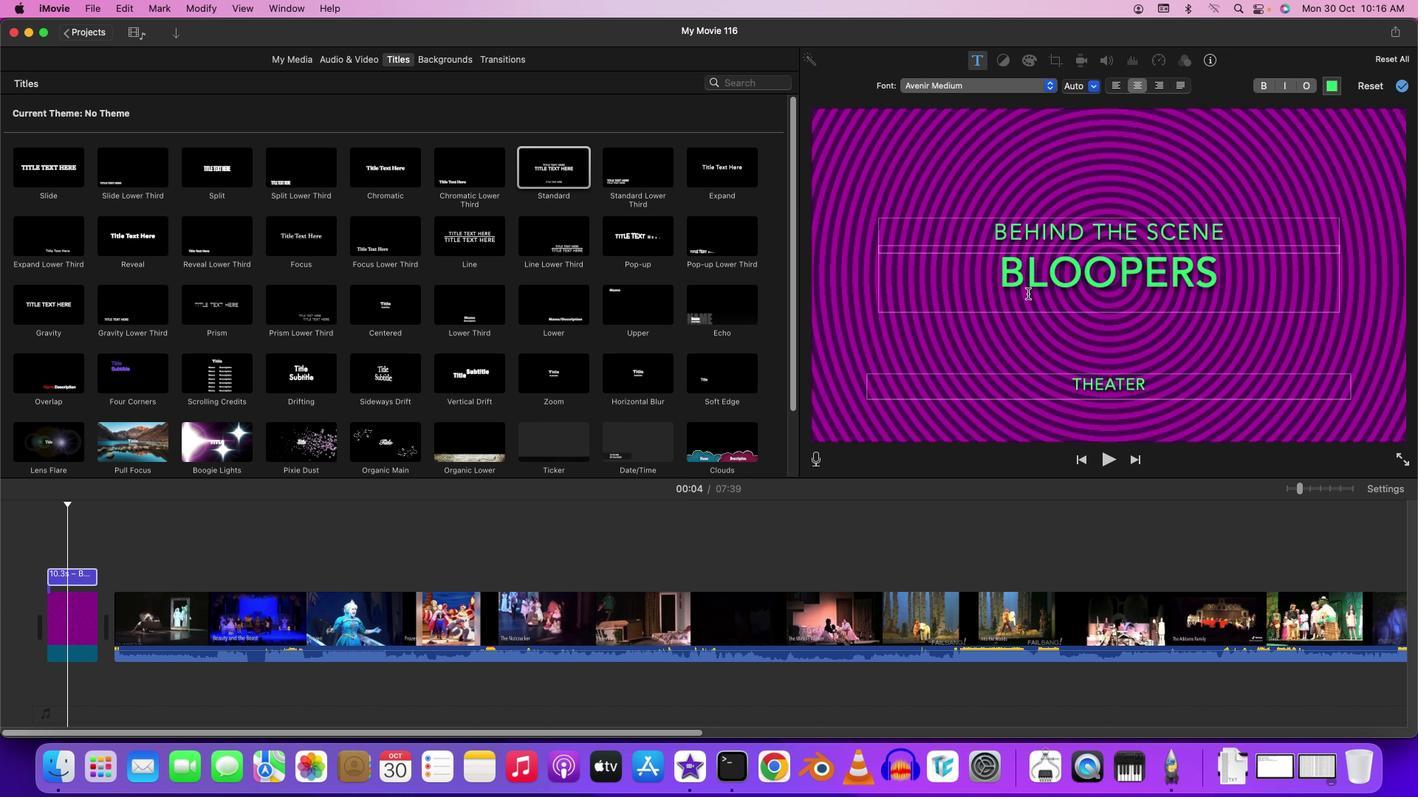 
Action: Mouse moved to (810, 451)
Screenshot: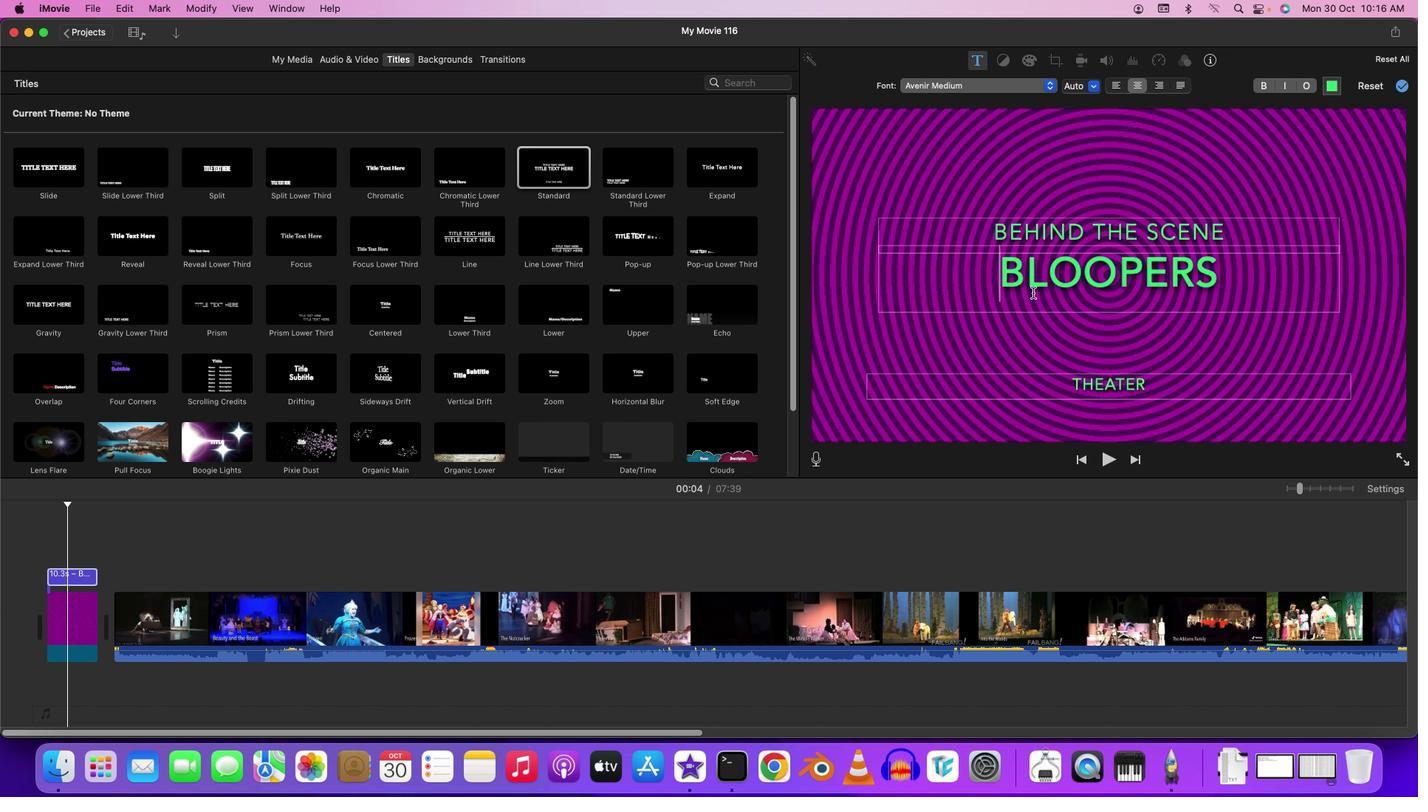 
Action: Mouse pressed left at (810, 451)
Screenshot: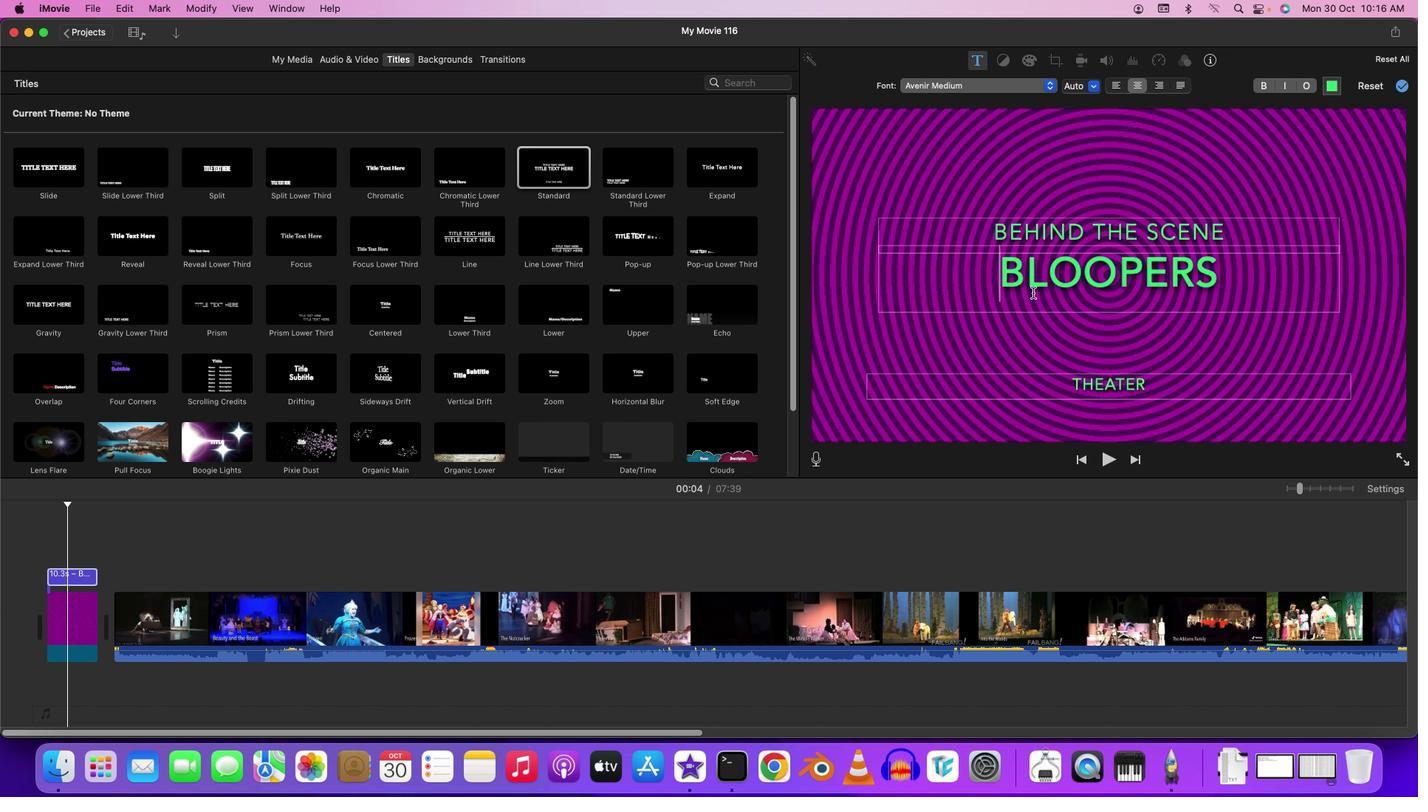 
Action: Mouse moved to (810, 451)
Screenshot: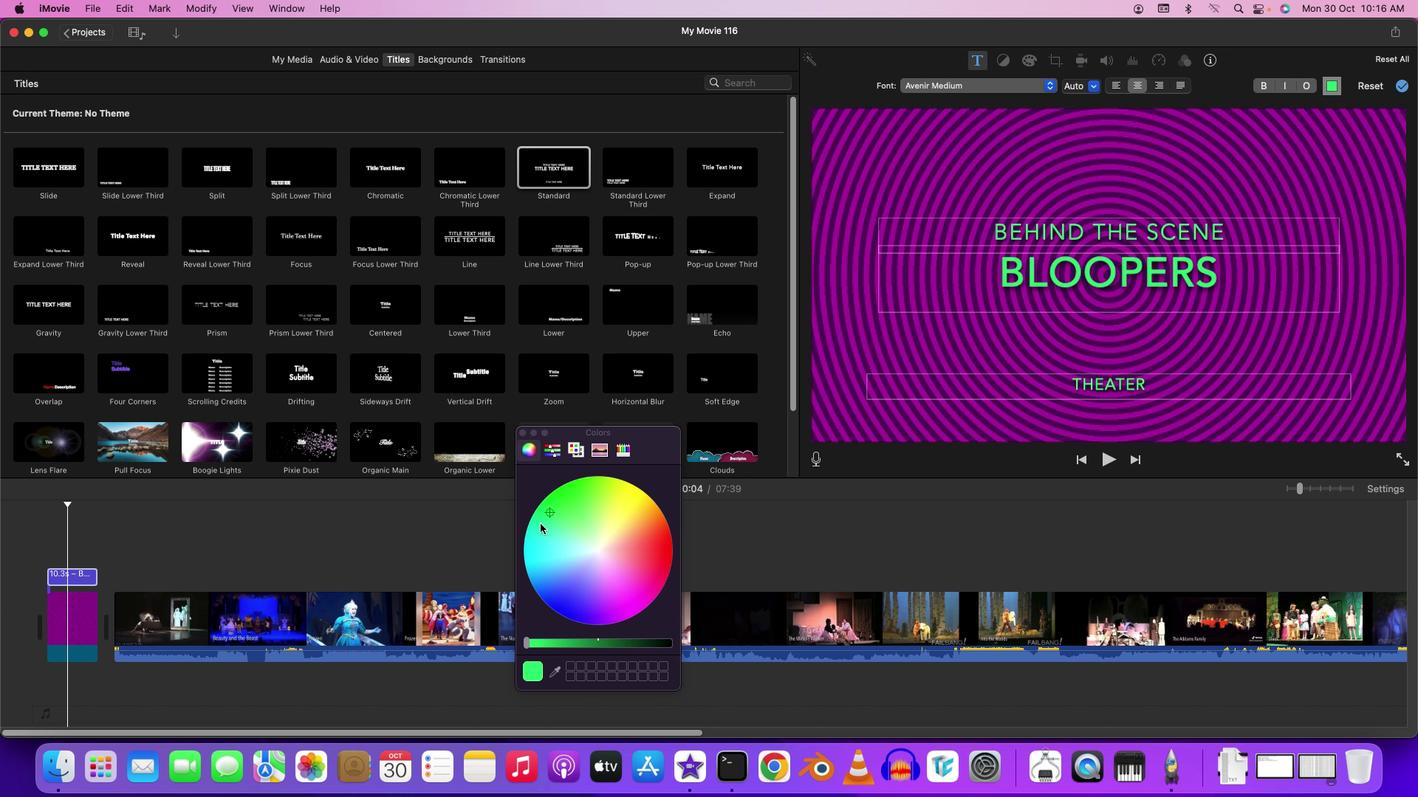 
Action: Mouse pressed left at (810, 451)
Screenshot: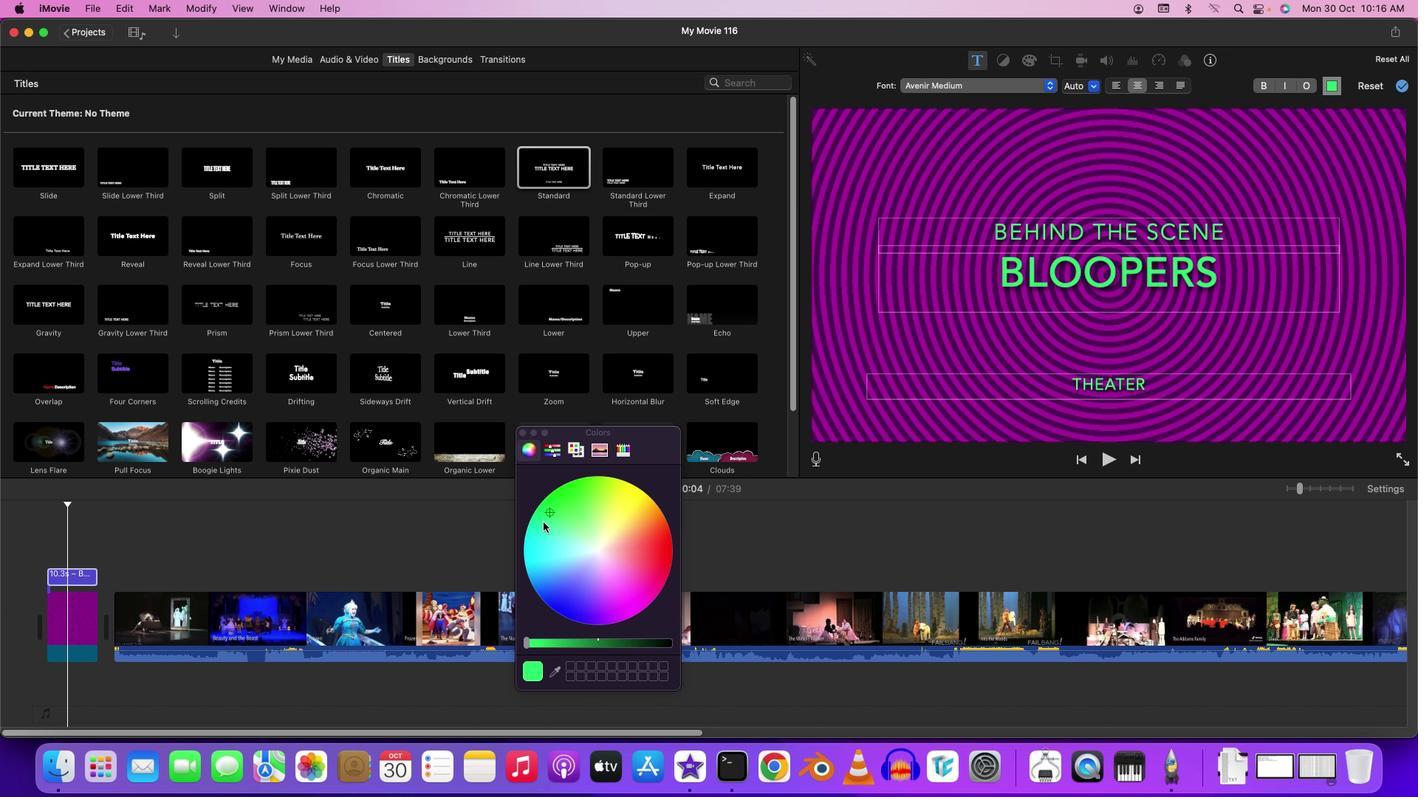 
Action: Mouse moved to (810, 451)
Screenshot: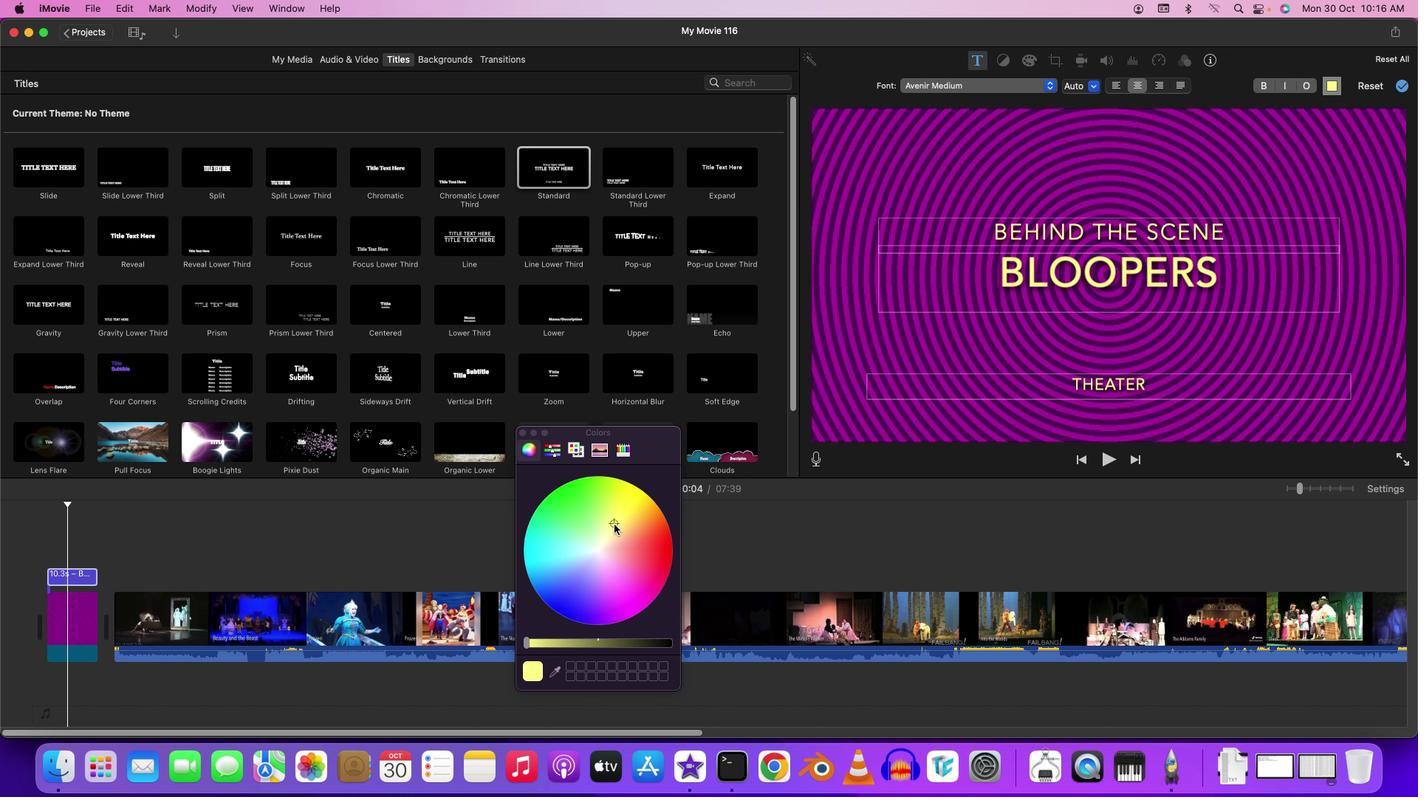 
Action: Mouse pressed left at (810, 451)
Screenshot: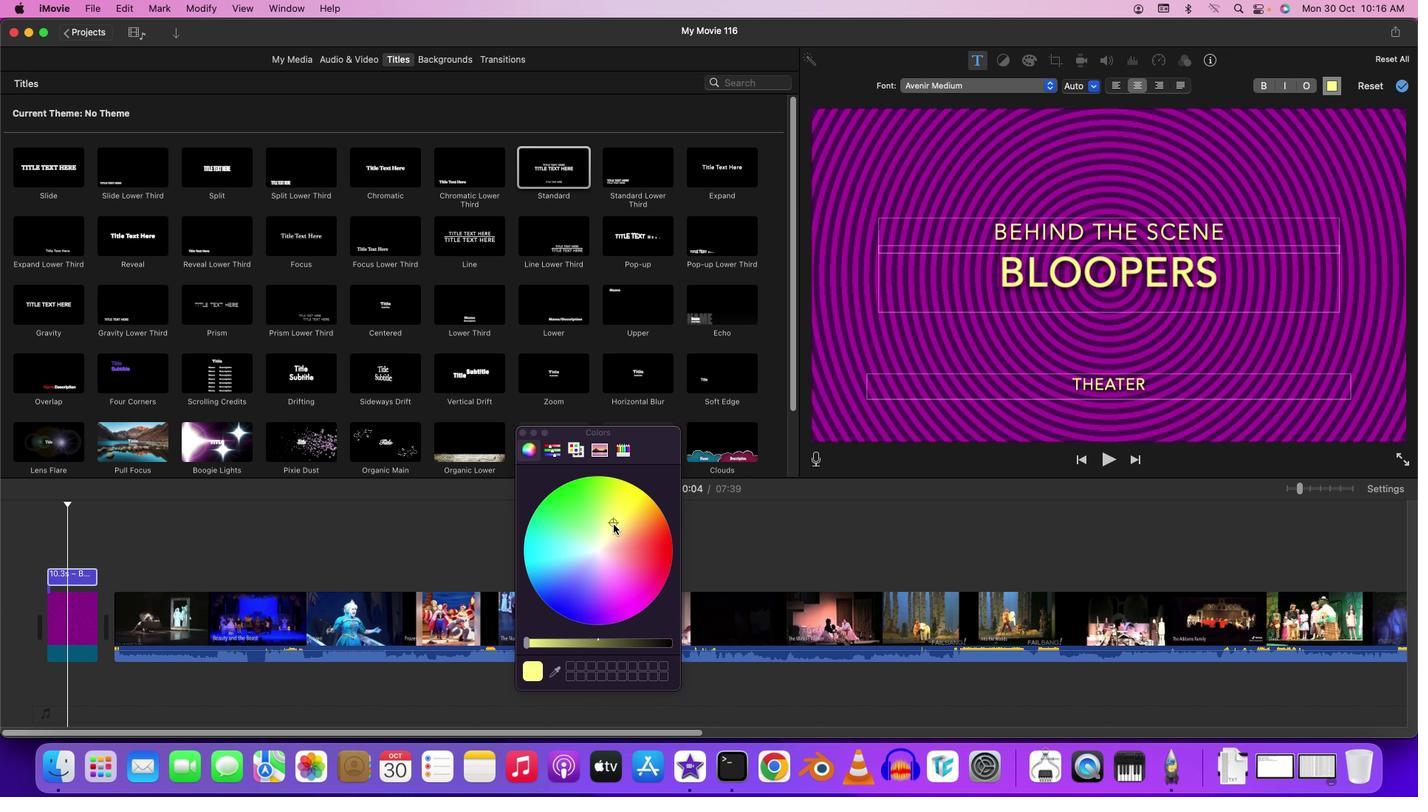 
Action: Mouse moved to (810, 451)
Screenshot: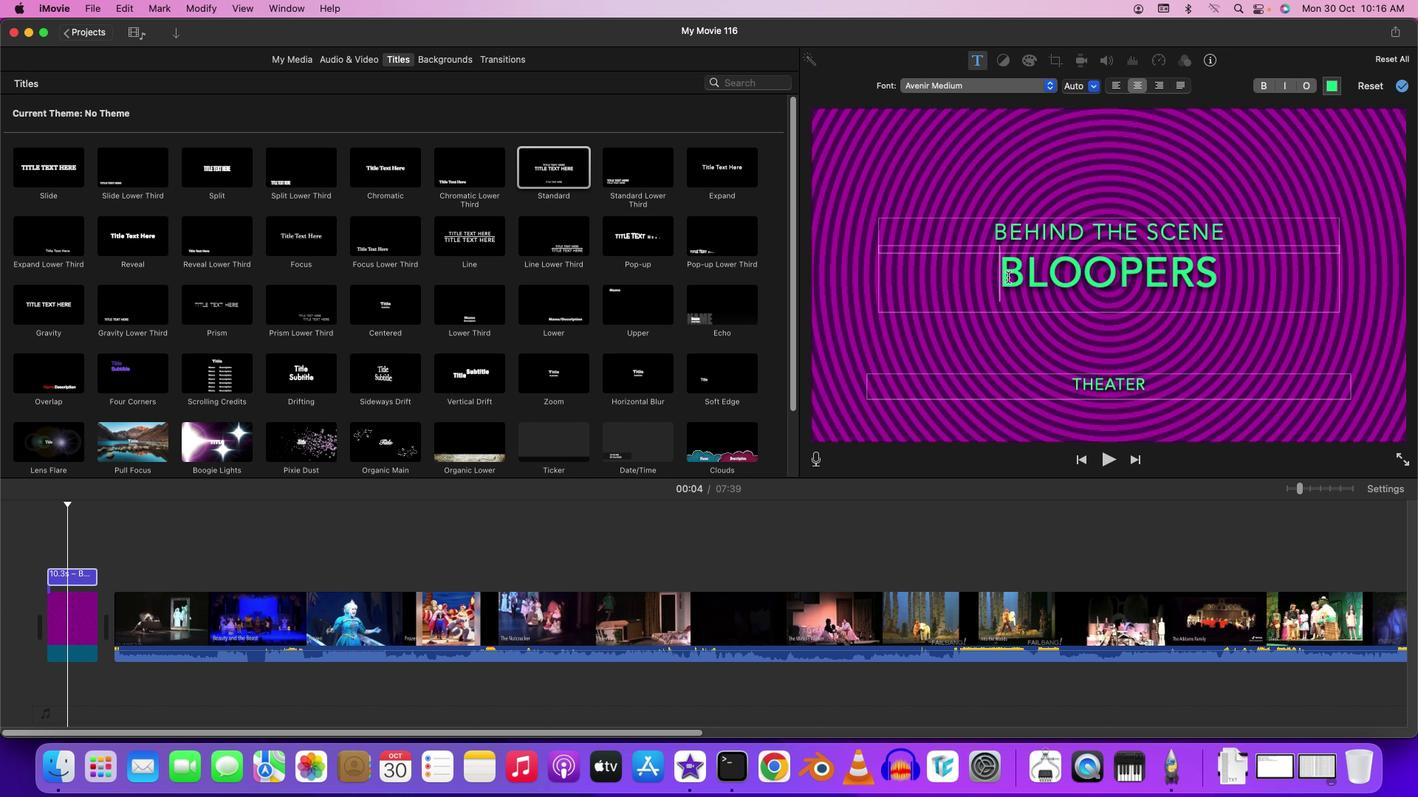 
Action: Mouse pressed left at (810, 451)
Screenshot: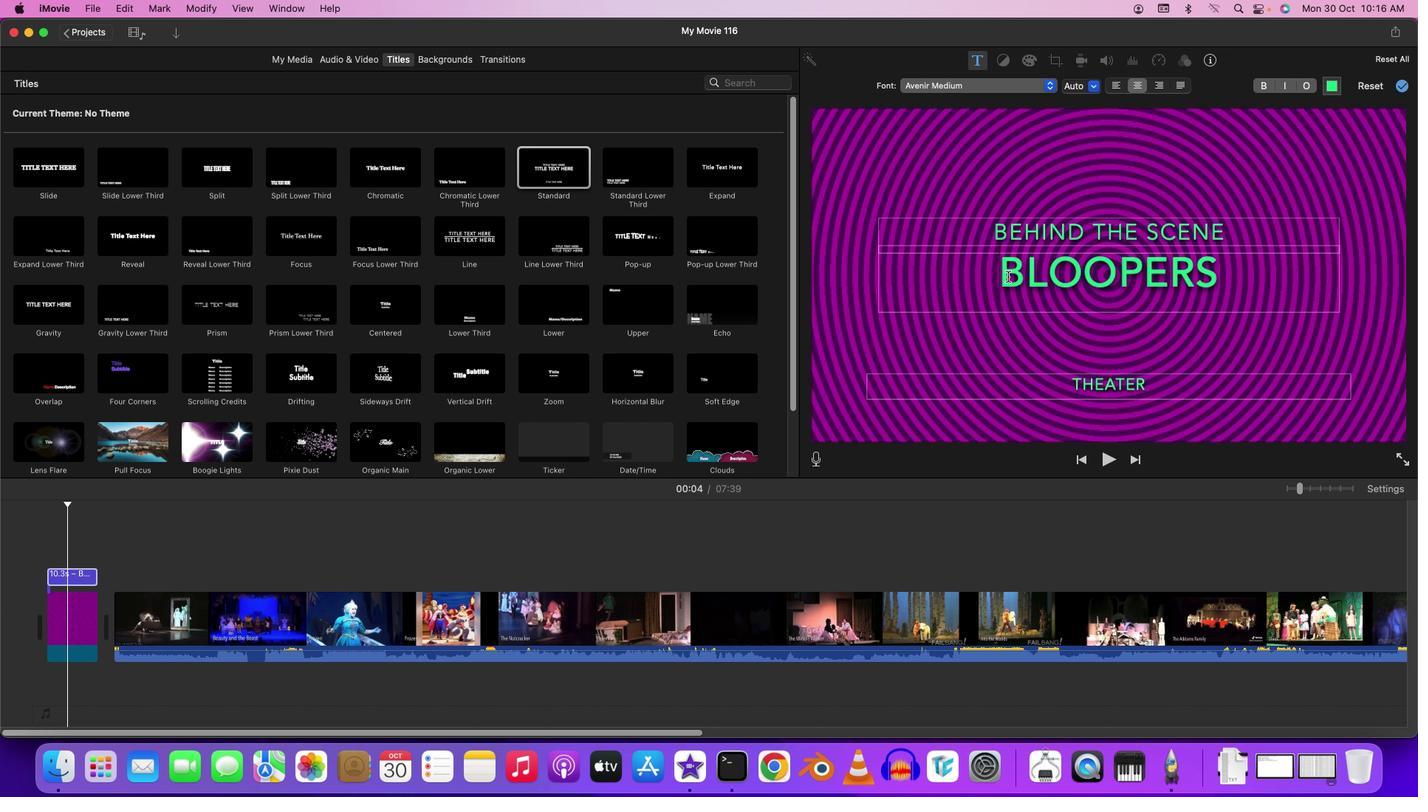 
Action: Mouse moved to (810, 451)
Screenshot: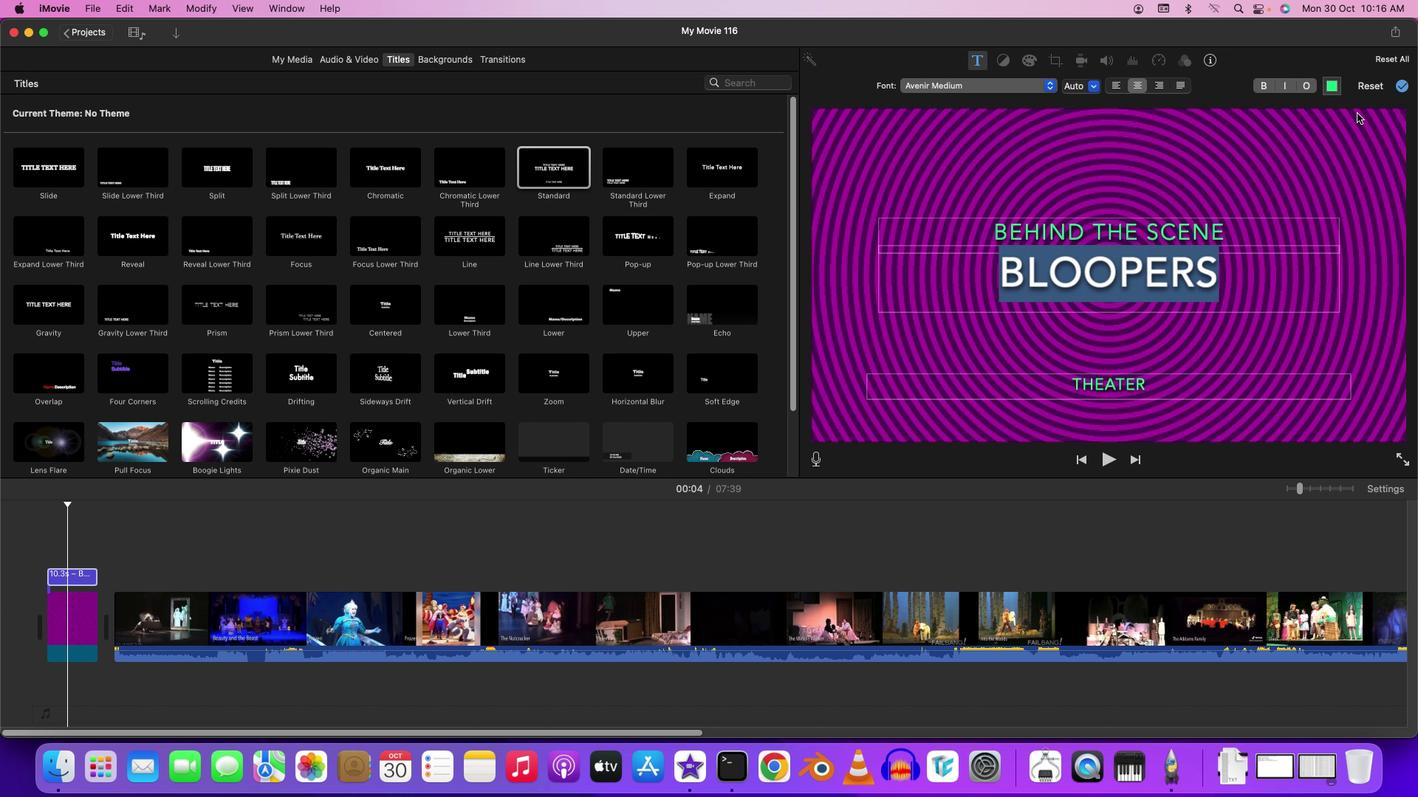 
Action: Mouse pressed left at (810, 451)
Screenshot: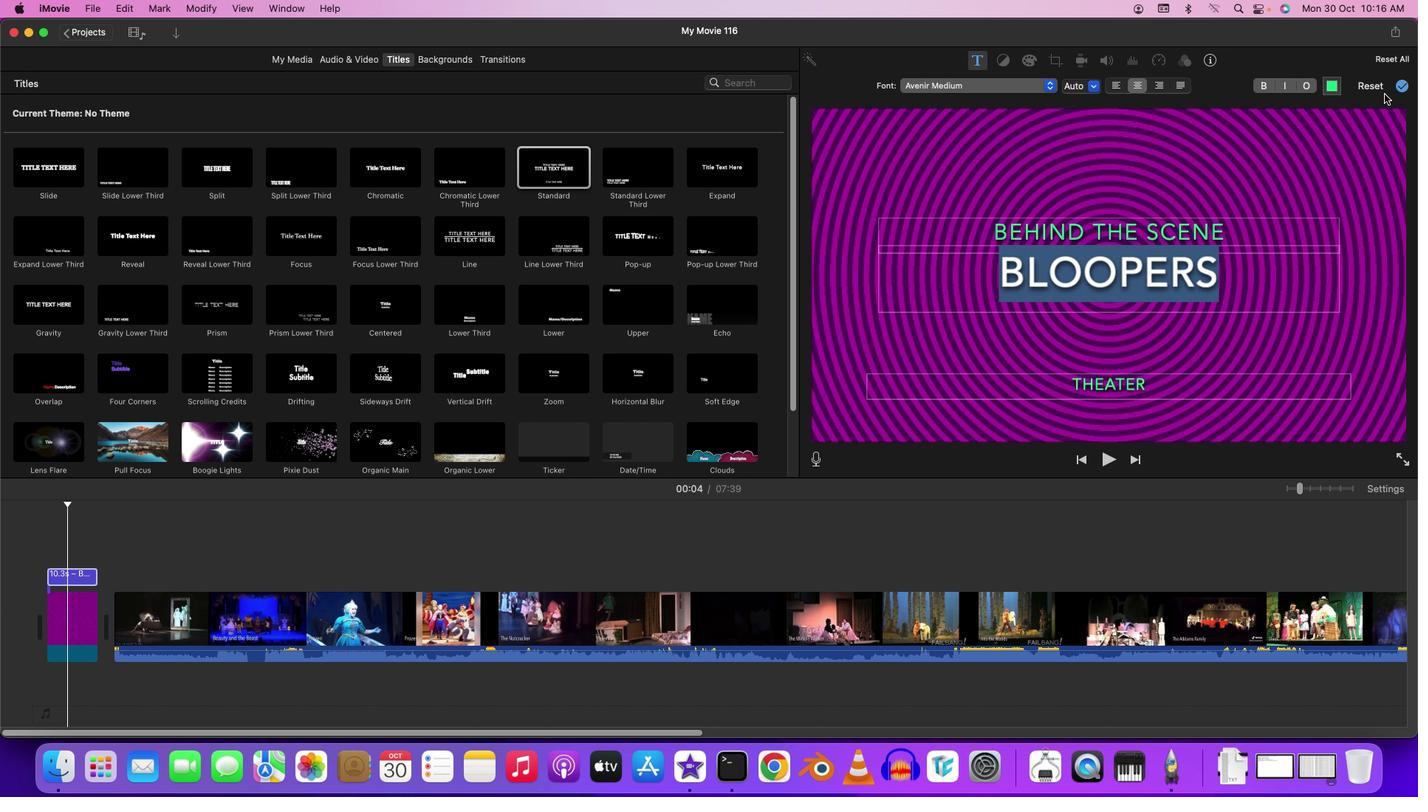 
Action: Mouse moved to (810, 451)
Screenshot: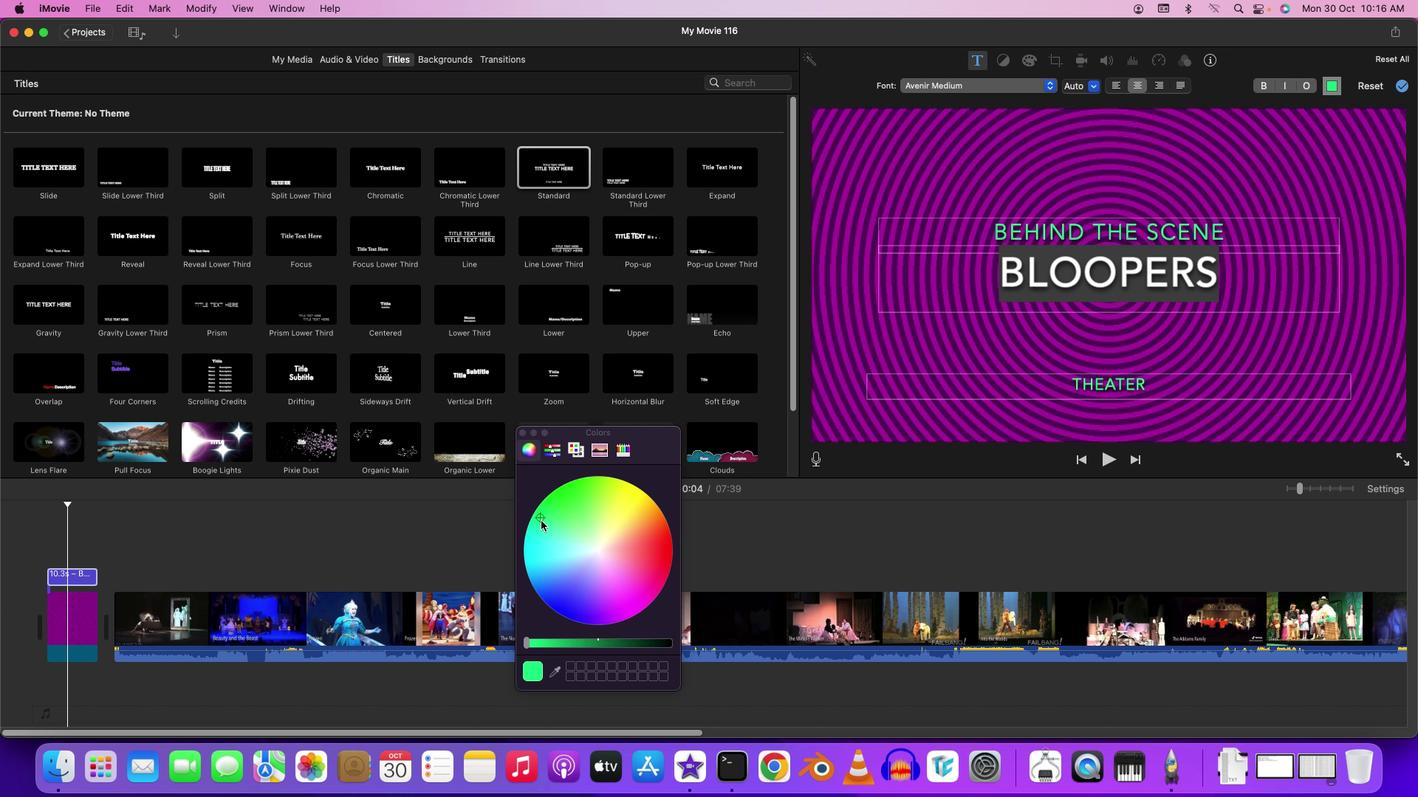 
Action: Mouse pressed left at (810, 451)
Screenshot: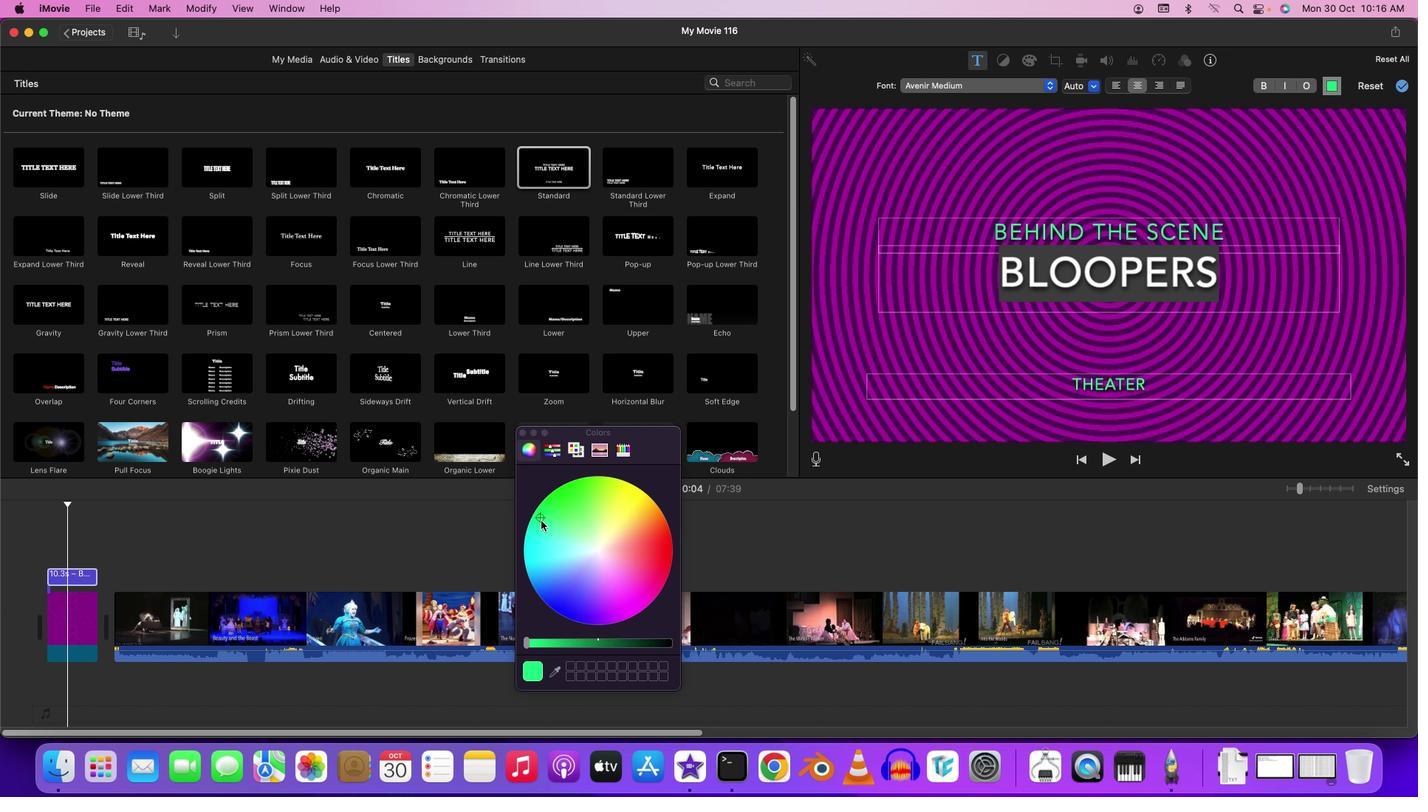 
Action: Mouse moved to (810, 451)
Screenshot: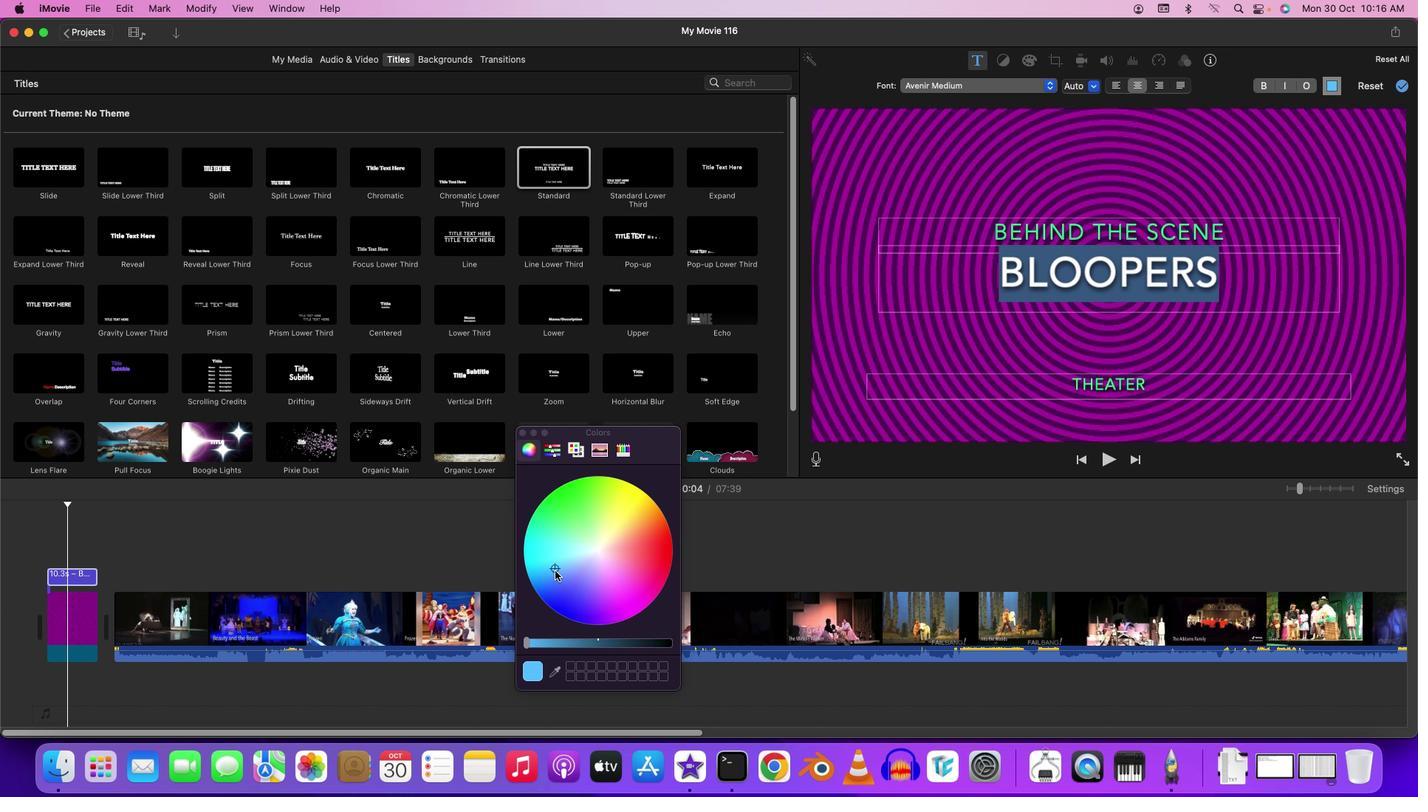 
Action: Mouse pressed left at (810, 451)
Screenshot: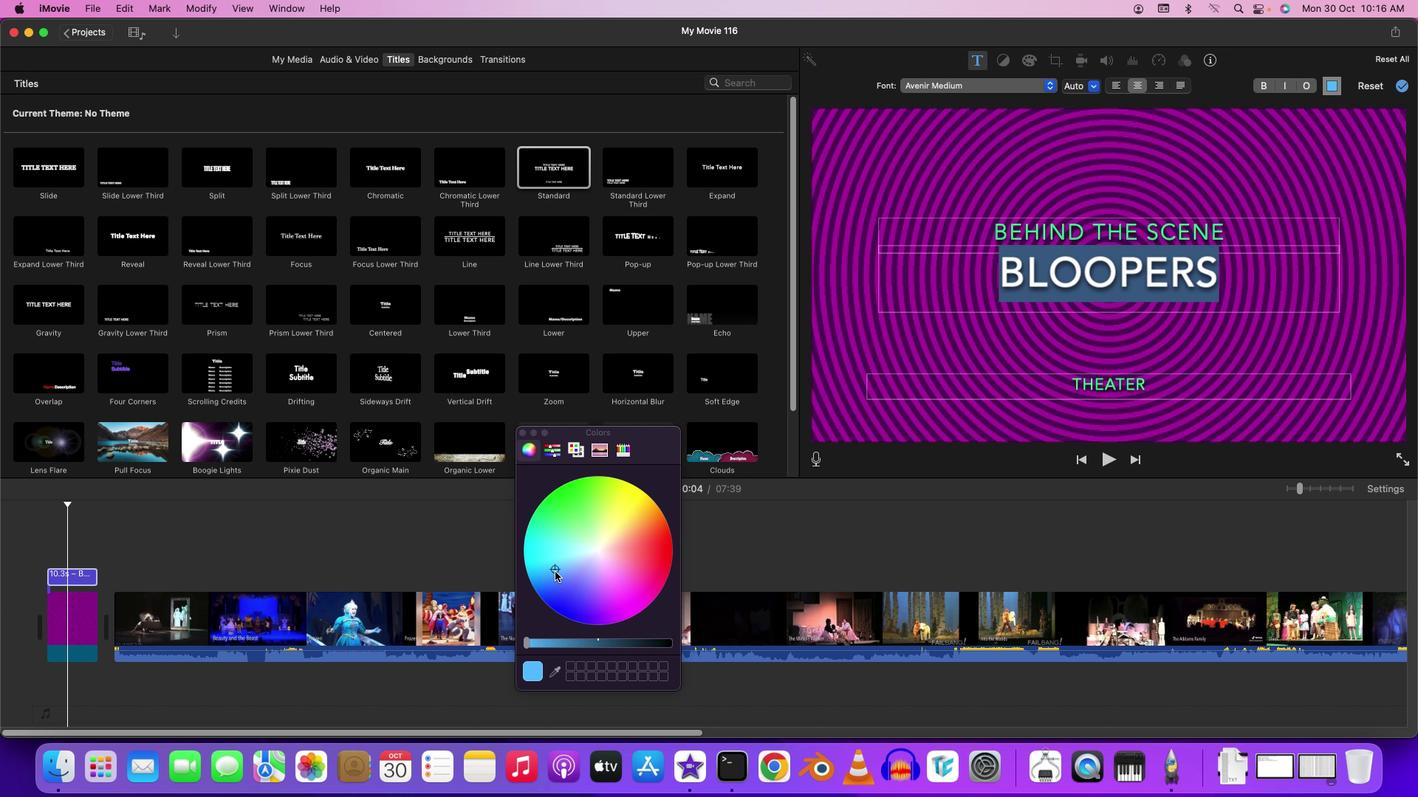 
Action: Mouse moved to (810, 452)
Screenshot: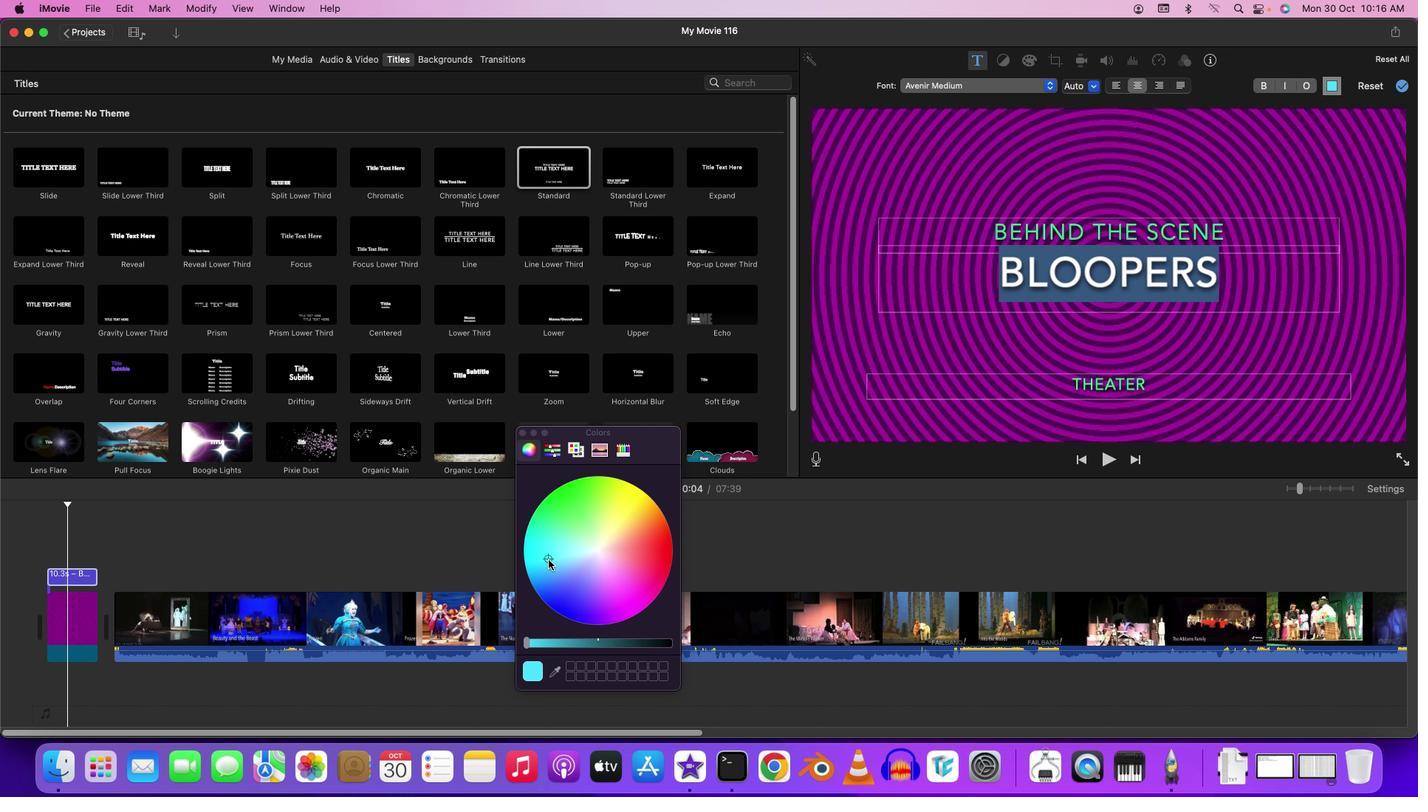 
Action: Mouse pressed left at (810, 452)
Screenshot: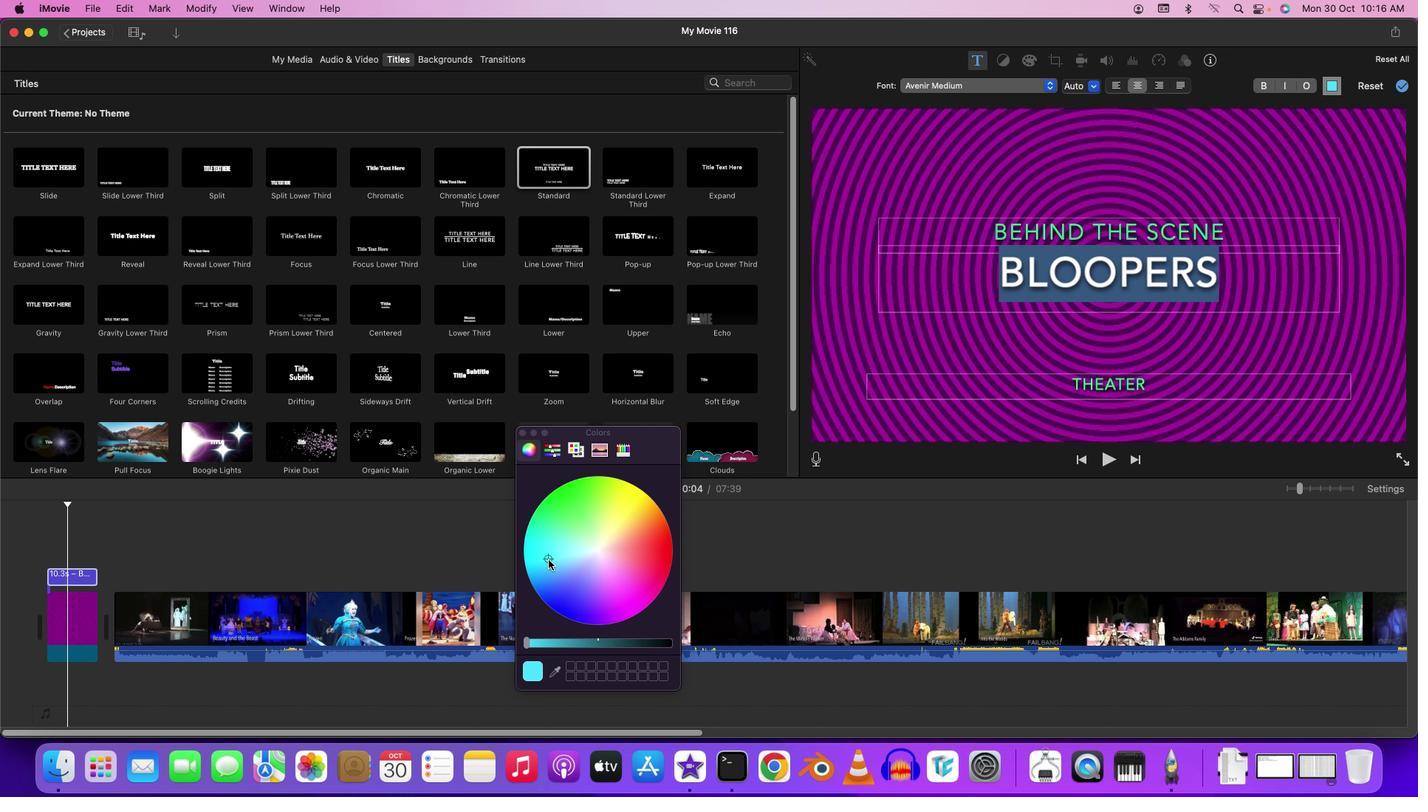 
Action: Mouse moved to (810, 451)
Screenshot: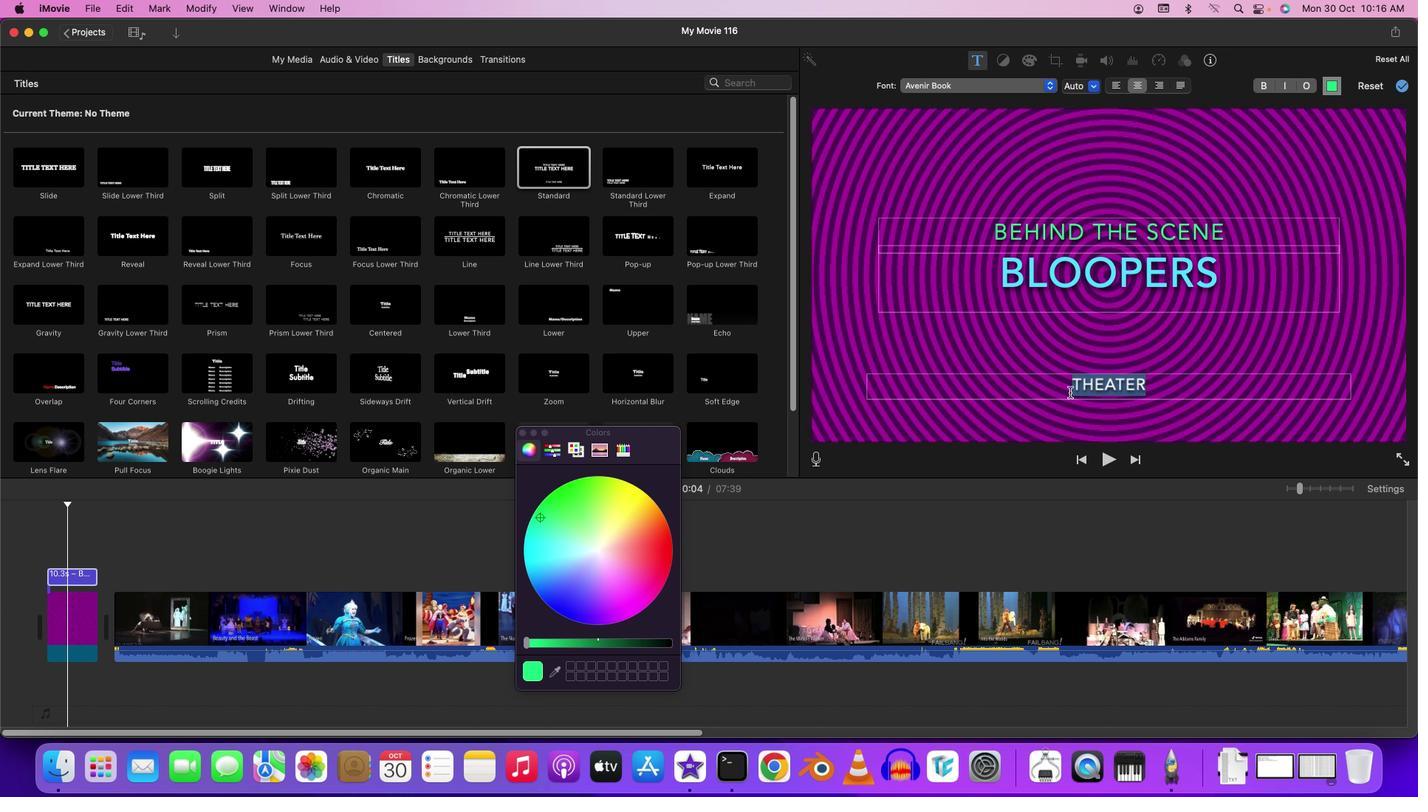 
Action: Mouse pressed left at (810, 451)
Screenshot: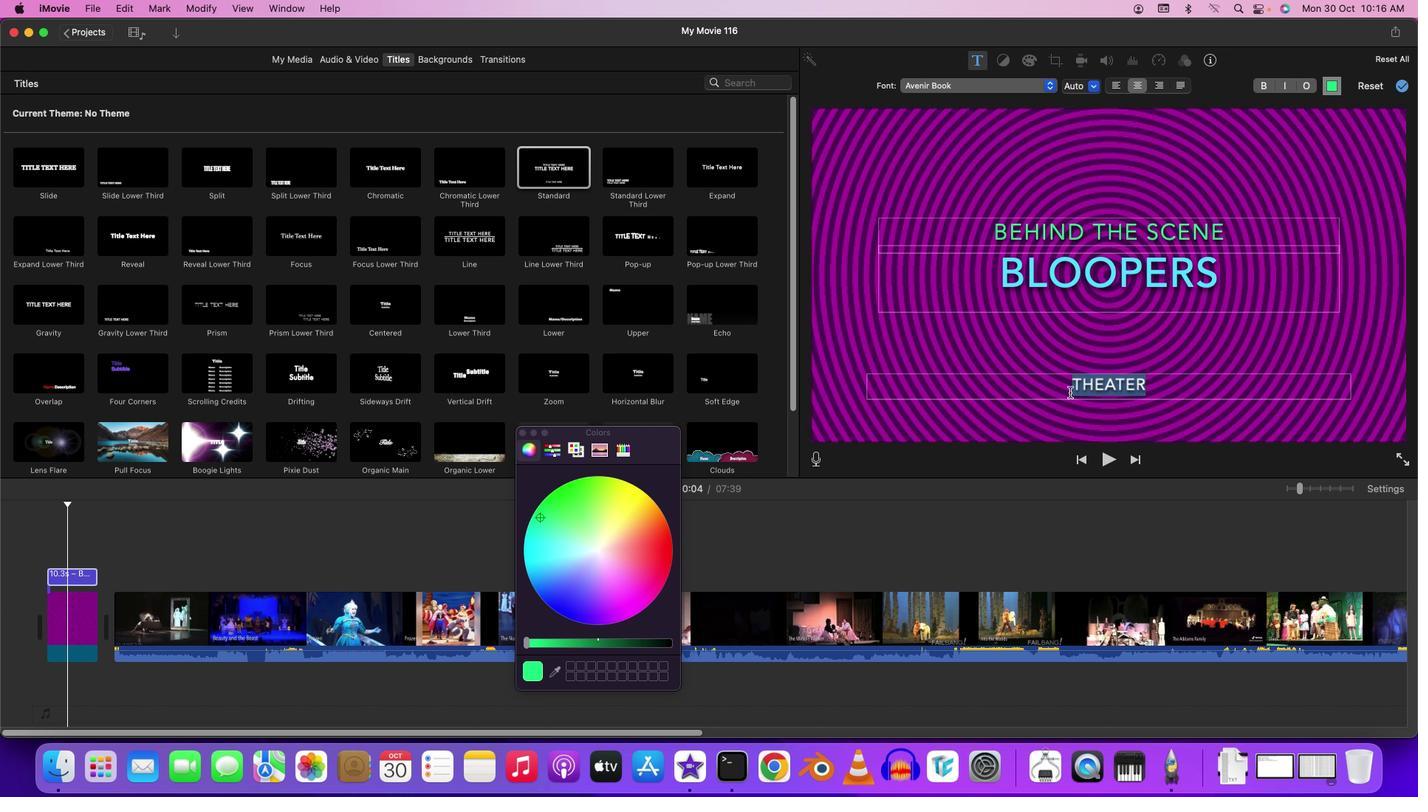 
Action: Mouse moved to (810, 451)
Screenshot: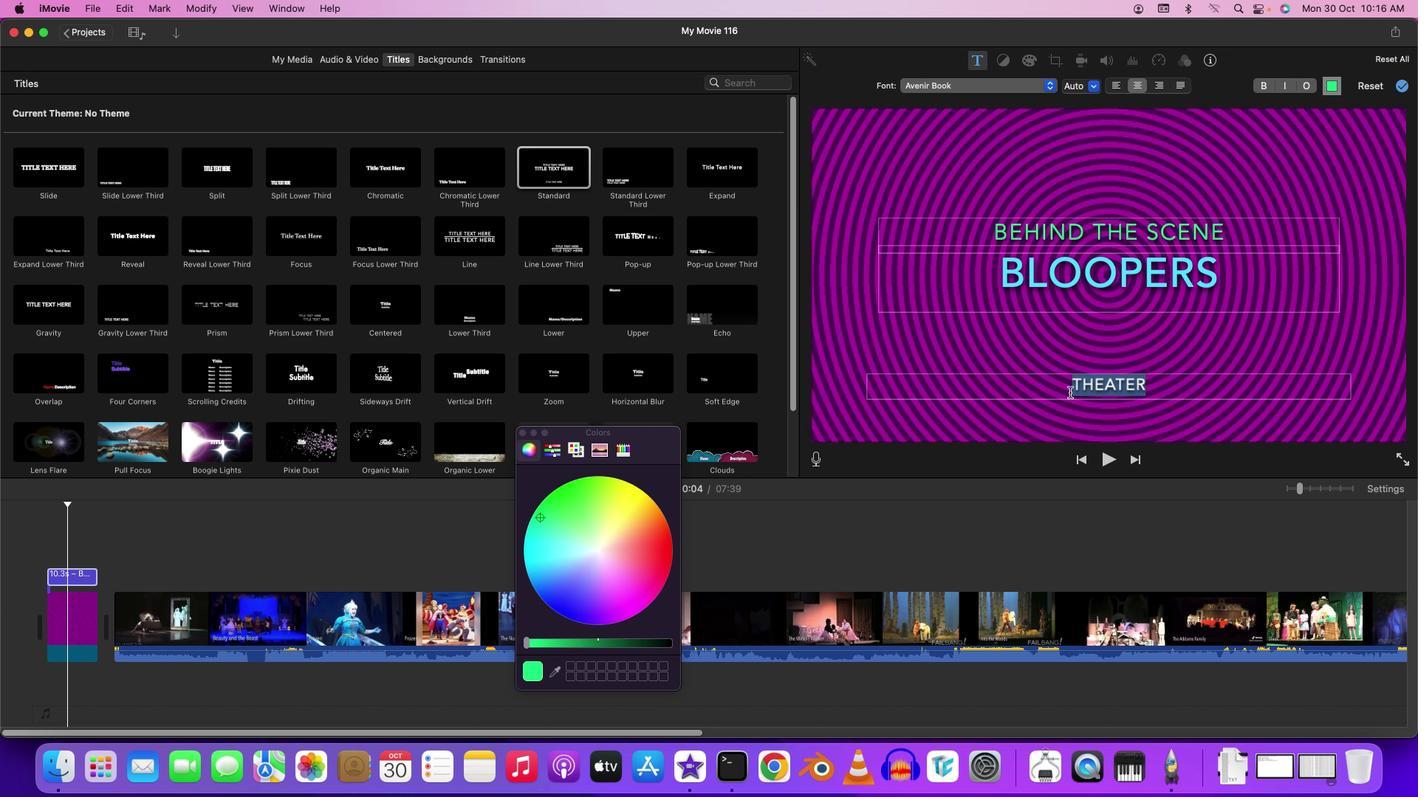 
Action: Mouse pressed left at (810, 451)
Screenshot: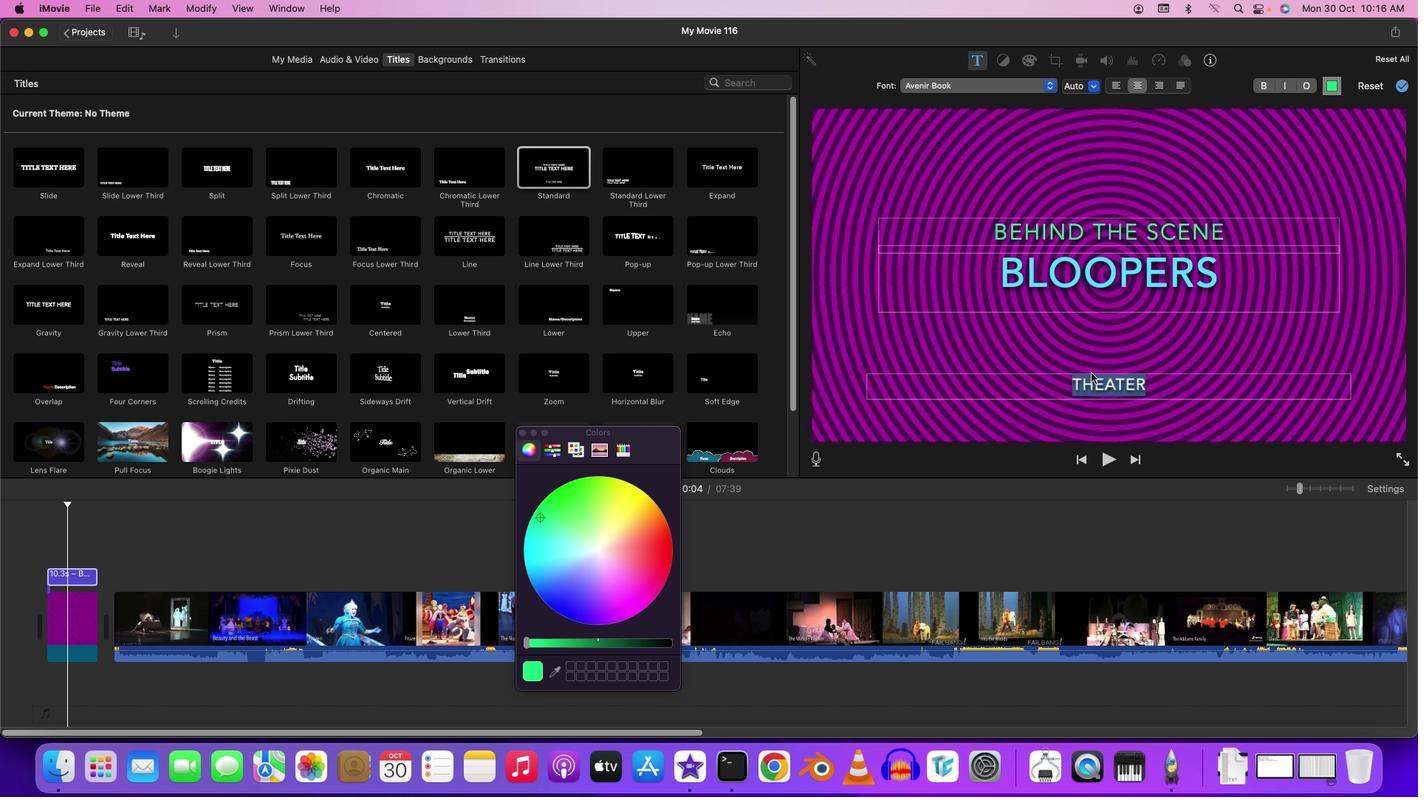 
Action: Mouse moved to (810, 451)
Screenshot: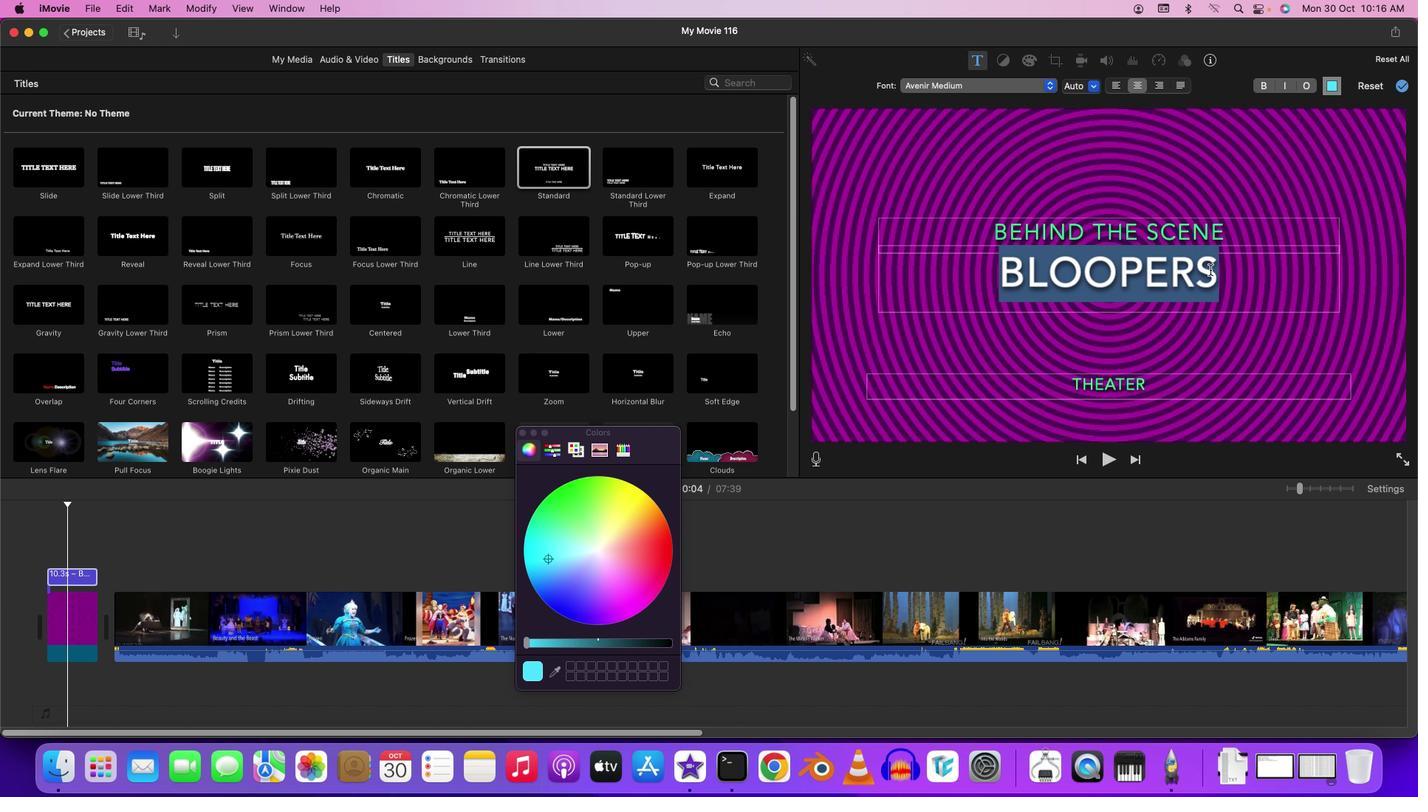 
Action: Mouse pressed left at (810, 451)
Screenshot: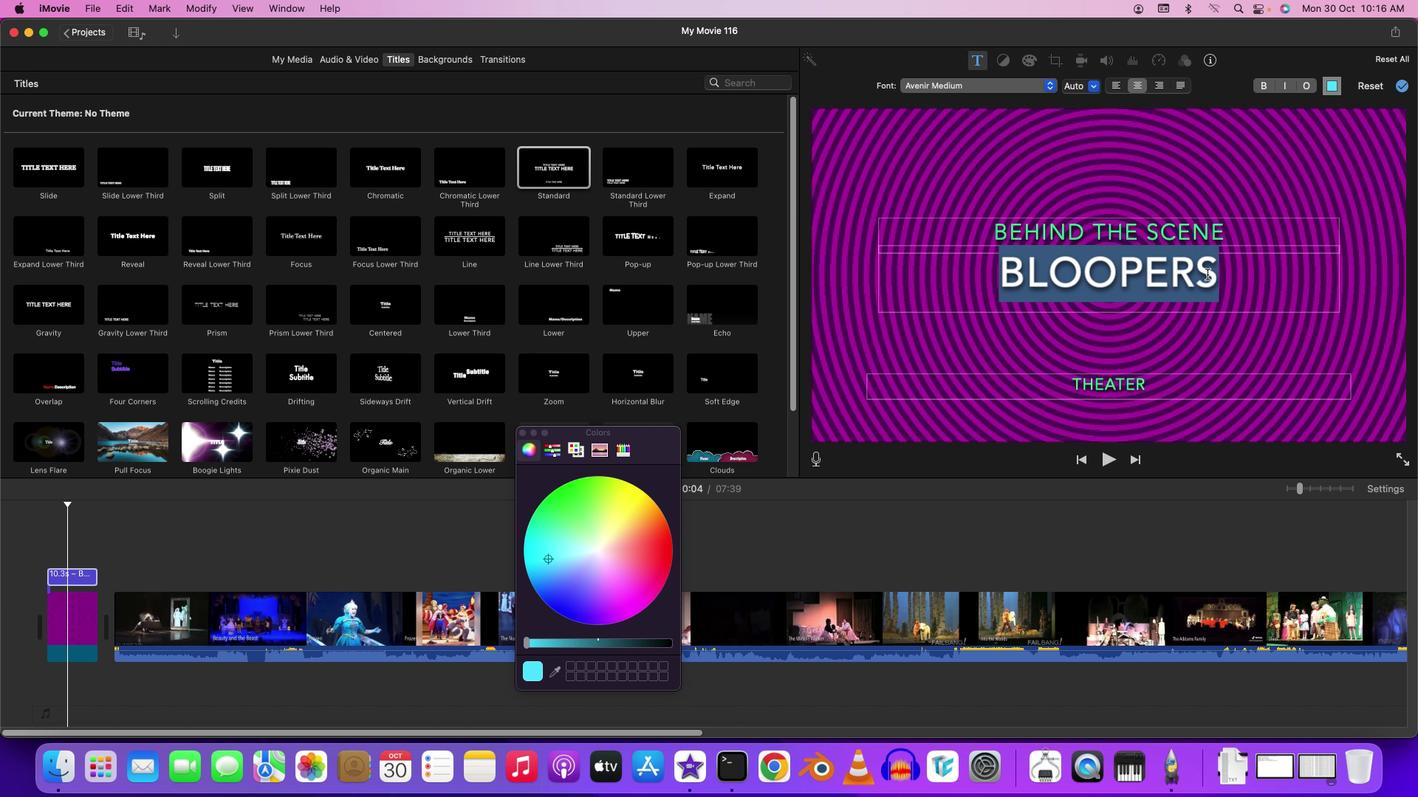 
Action: Mouse moved to (810, 452)
Screenshot: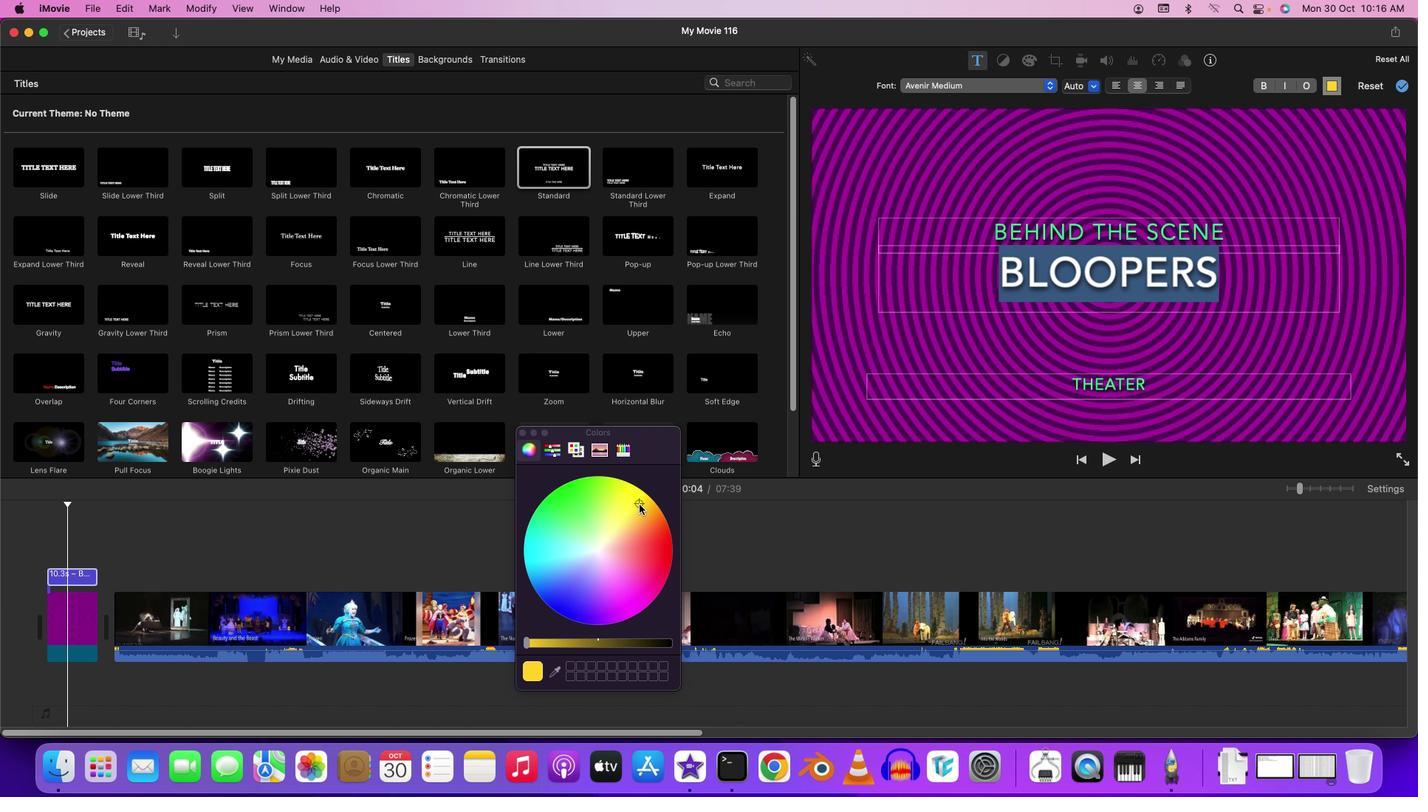 
Action: Mouse pressed left at (810, 452)
Screenshot: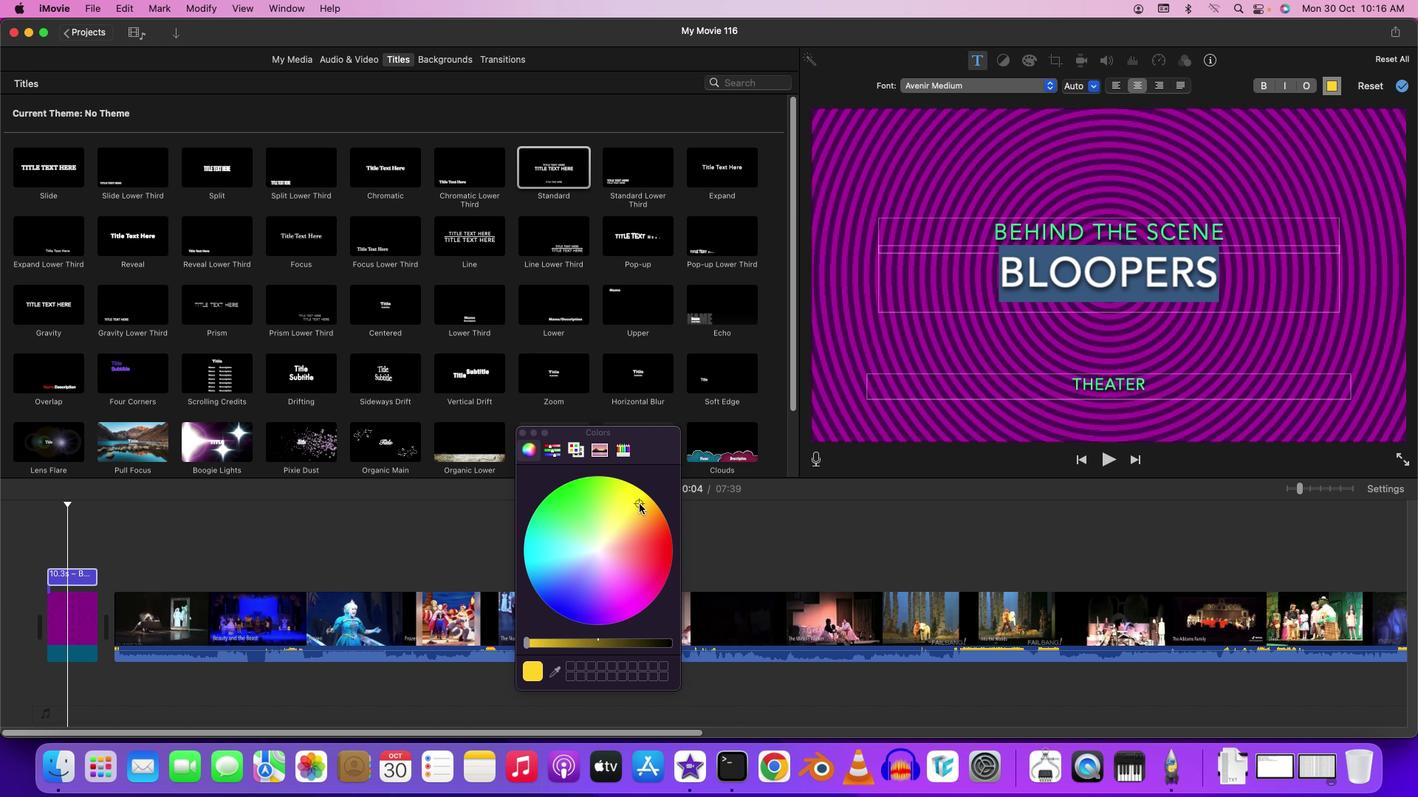 
Action: Mouse moved to (810, 451)
Screenshot: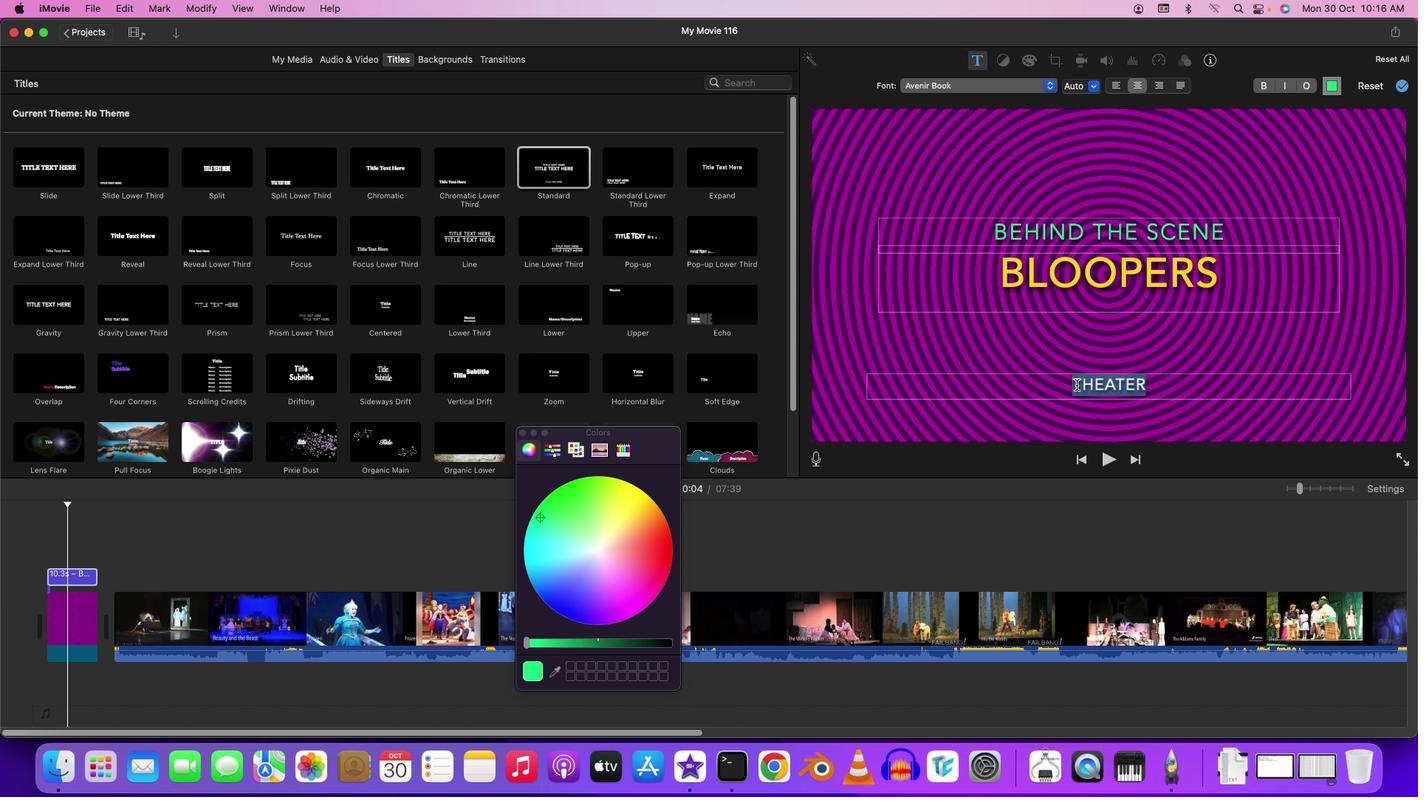 
Action: Mouse pressed left at (810, 451)
Screenshot: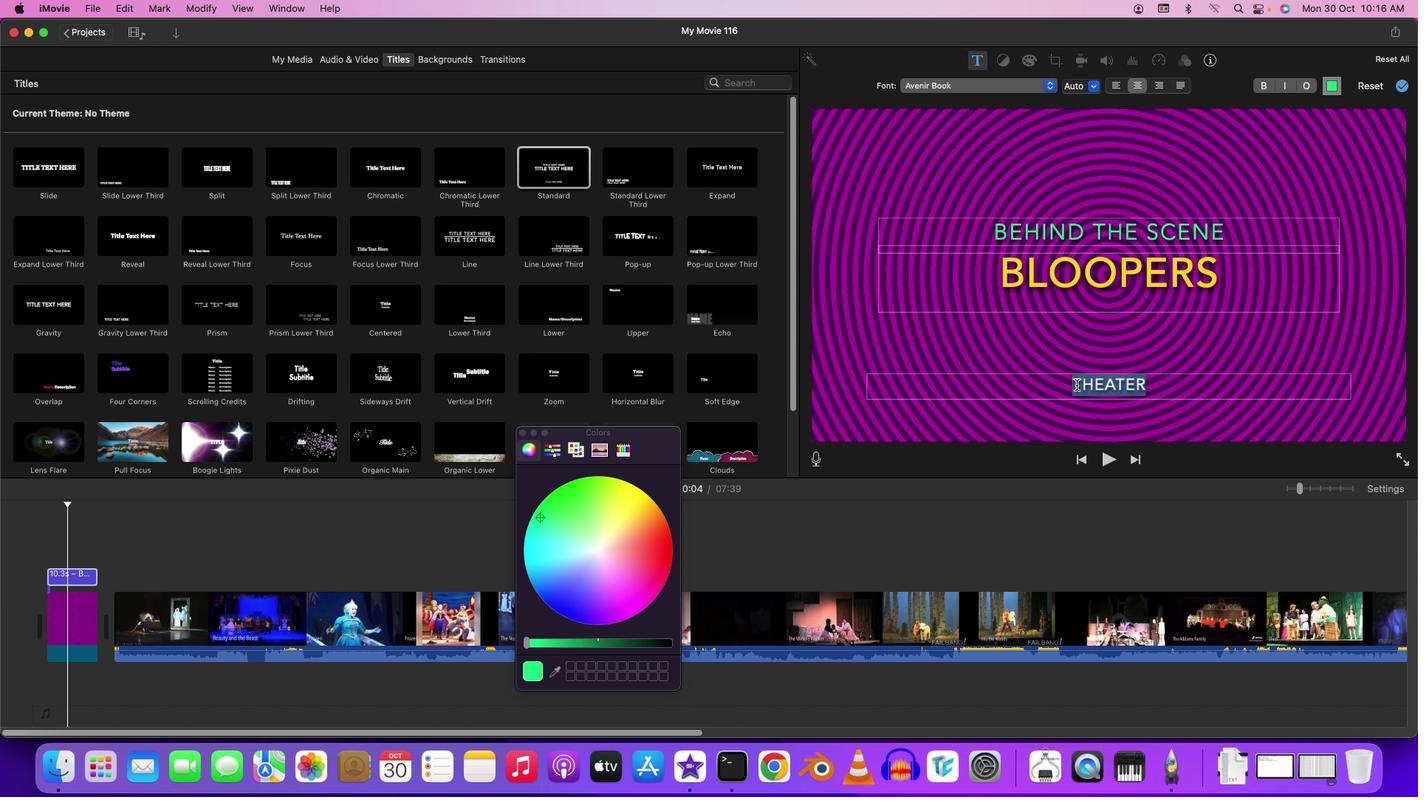 
Action: Mouse moved to (810, 451)
Screenshot: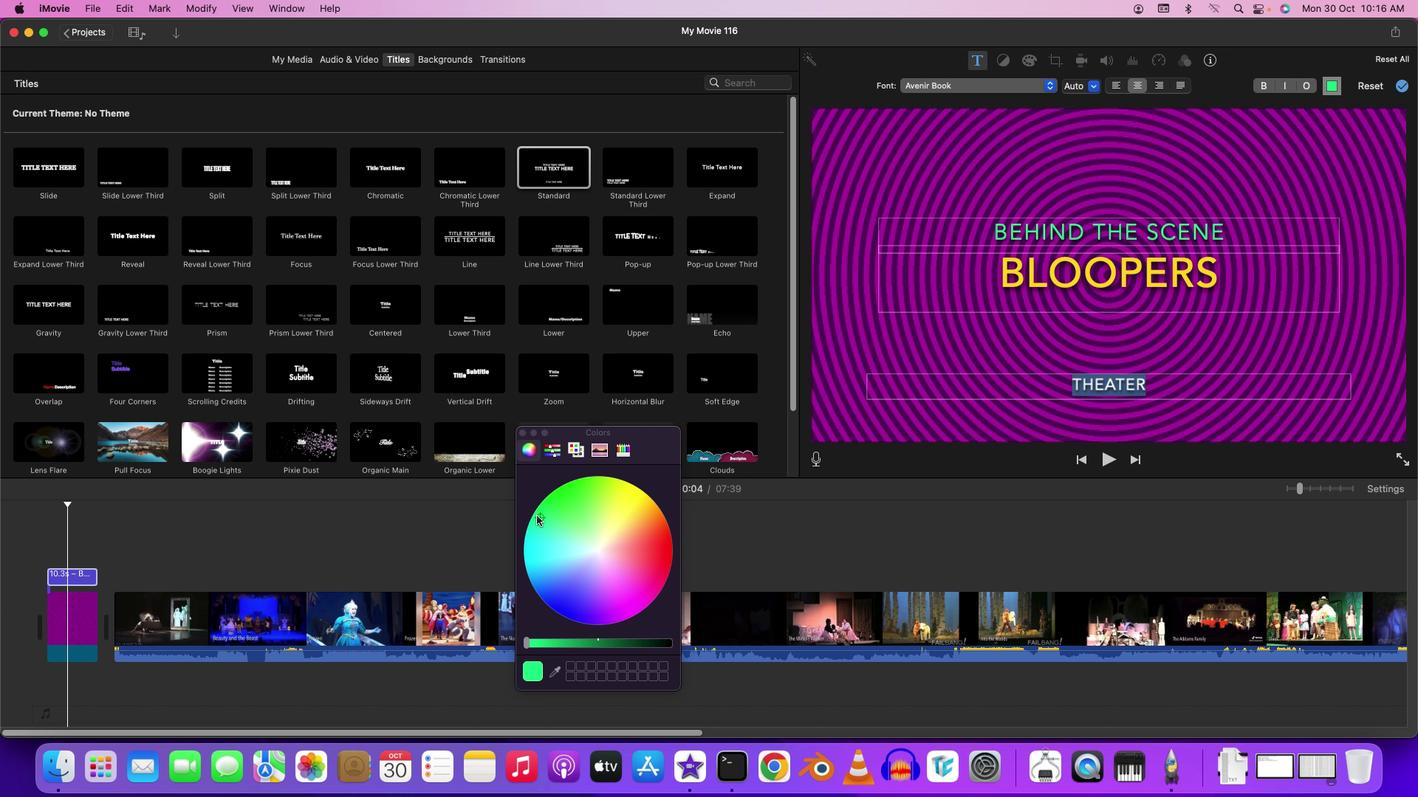 
Action: Mouse pressed left at (810, 451)
Screenshot: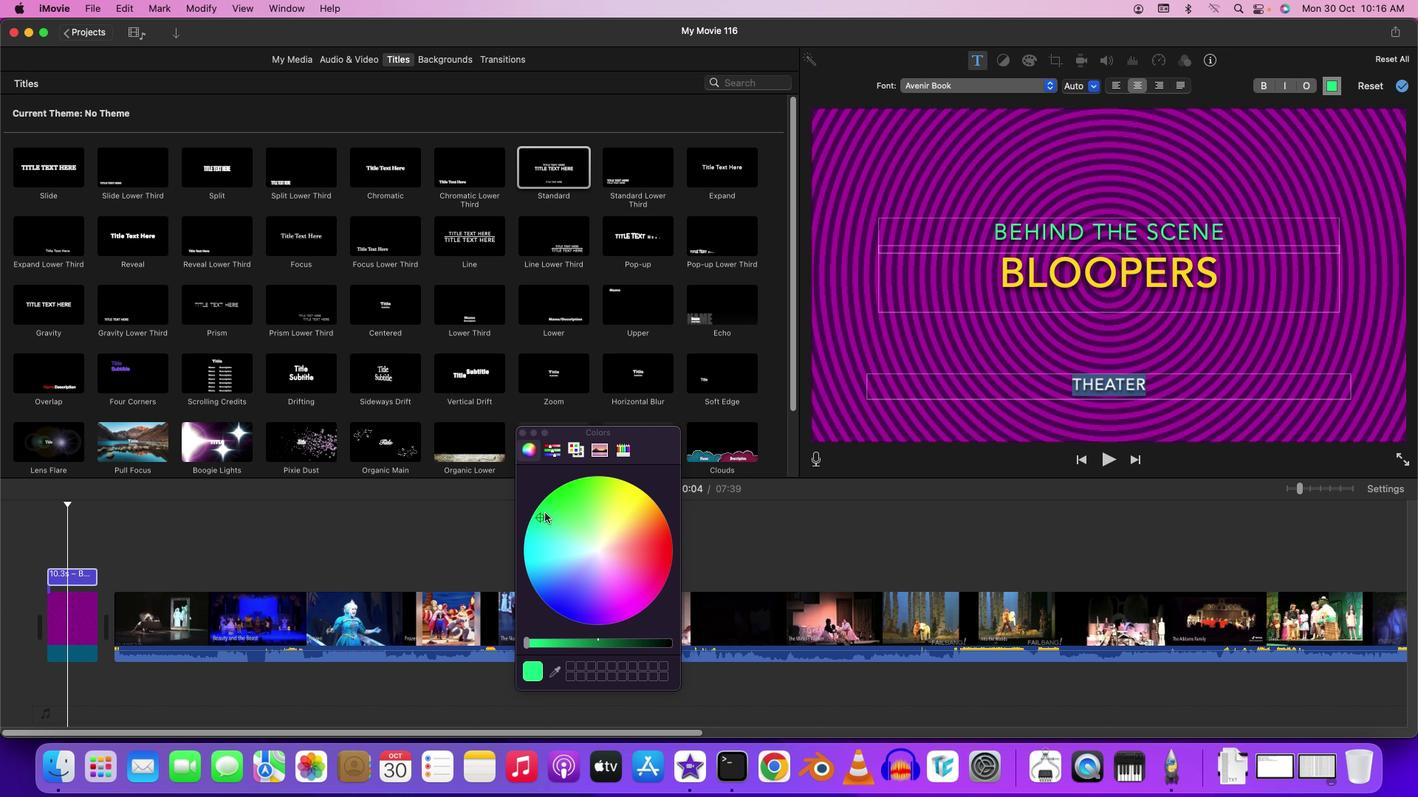 
Action: Mouse moved to (810, 451)
Screenshot: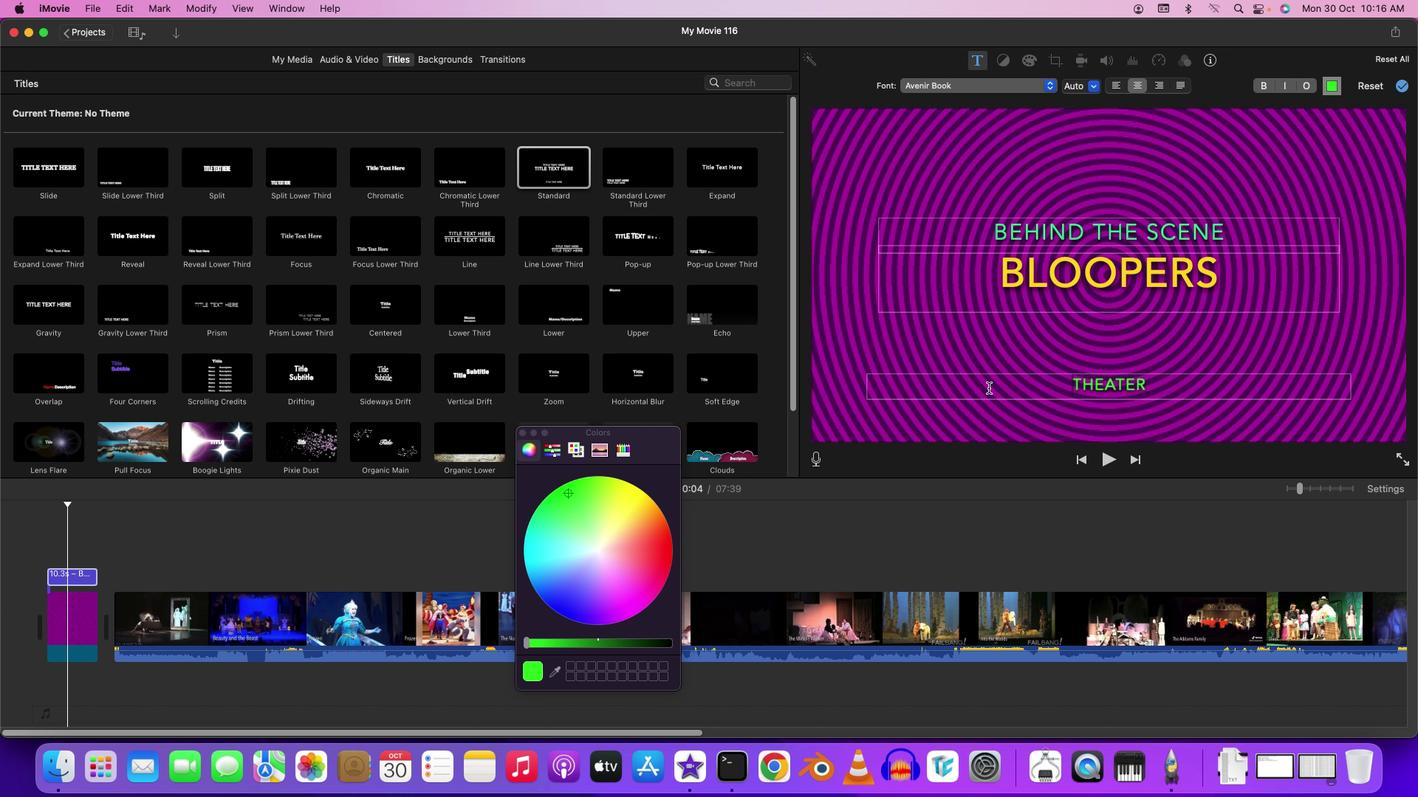 
Action: Mouse pressed left at (810, 451)
Screenshot: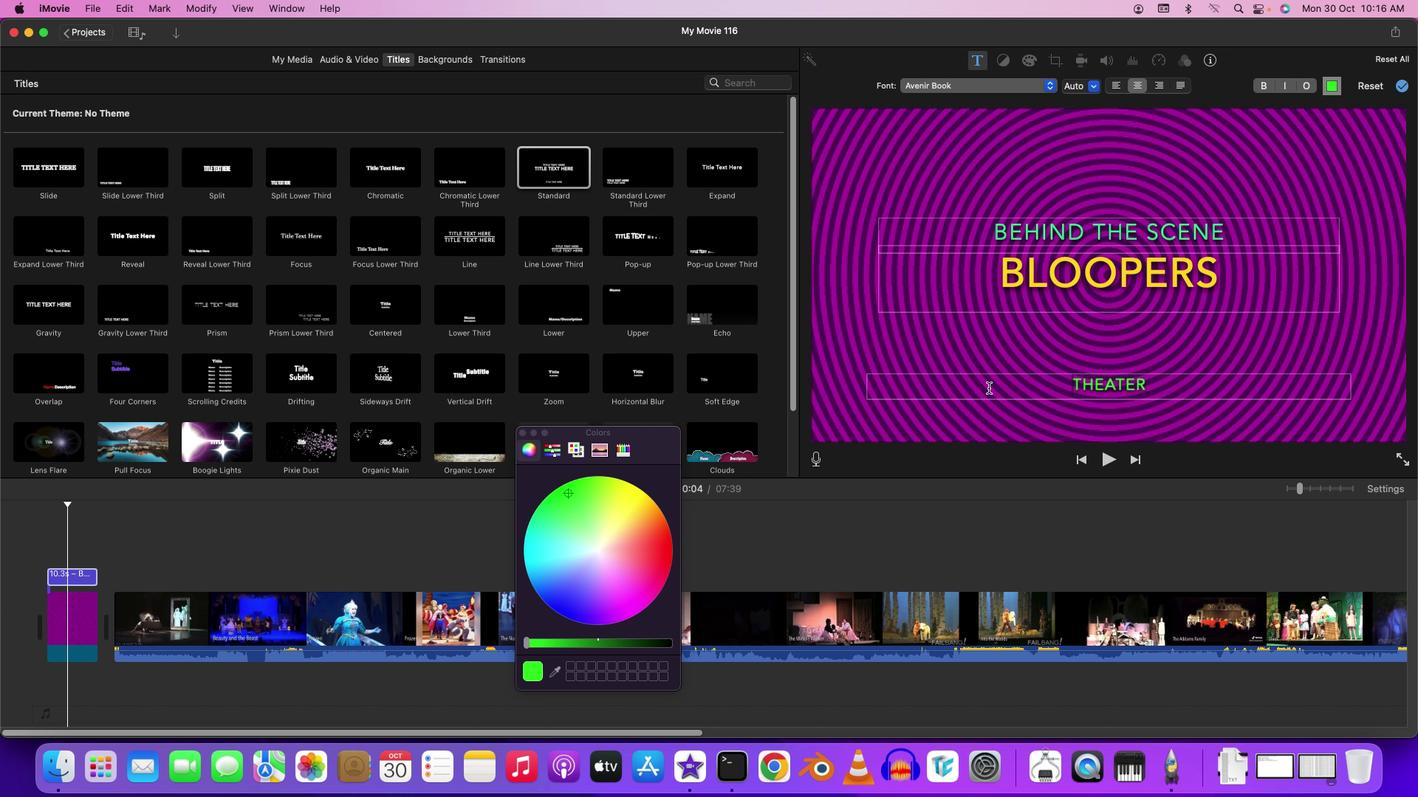 
Action: Mouse moved to (810, 451)
Screenshot: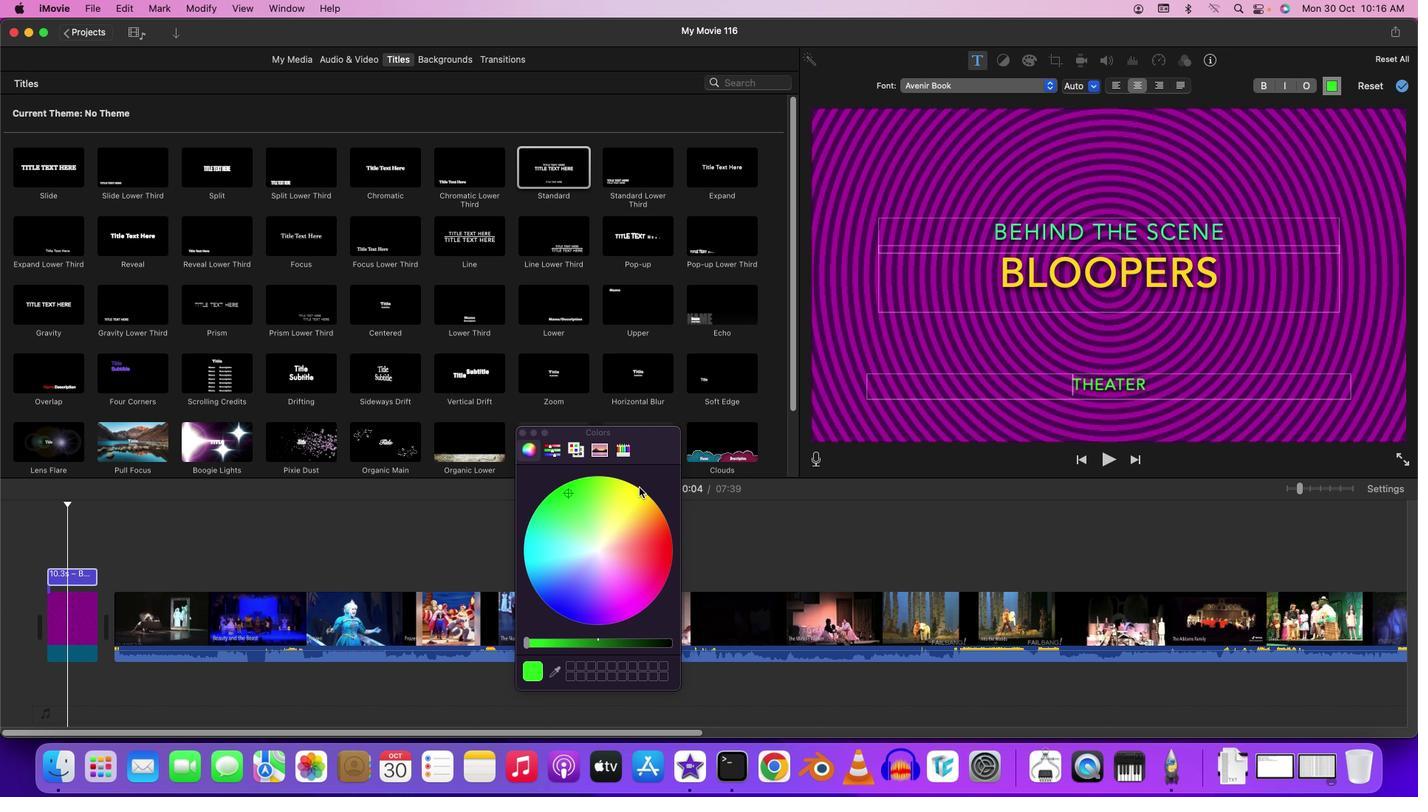 
Action: Mouse pressed left at (810, 451)
Screenshot: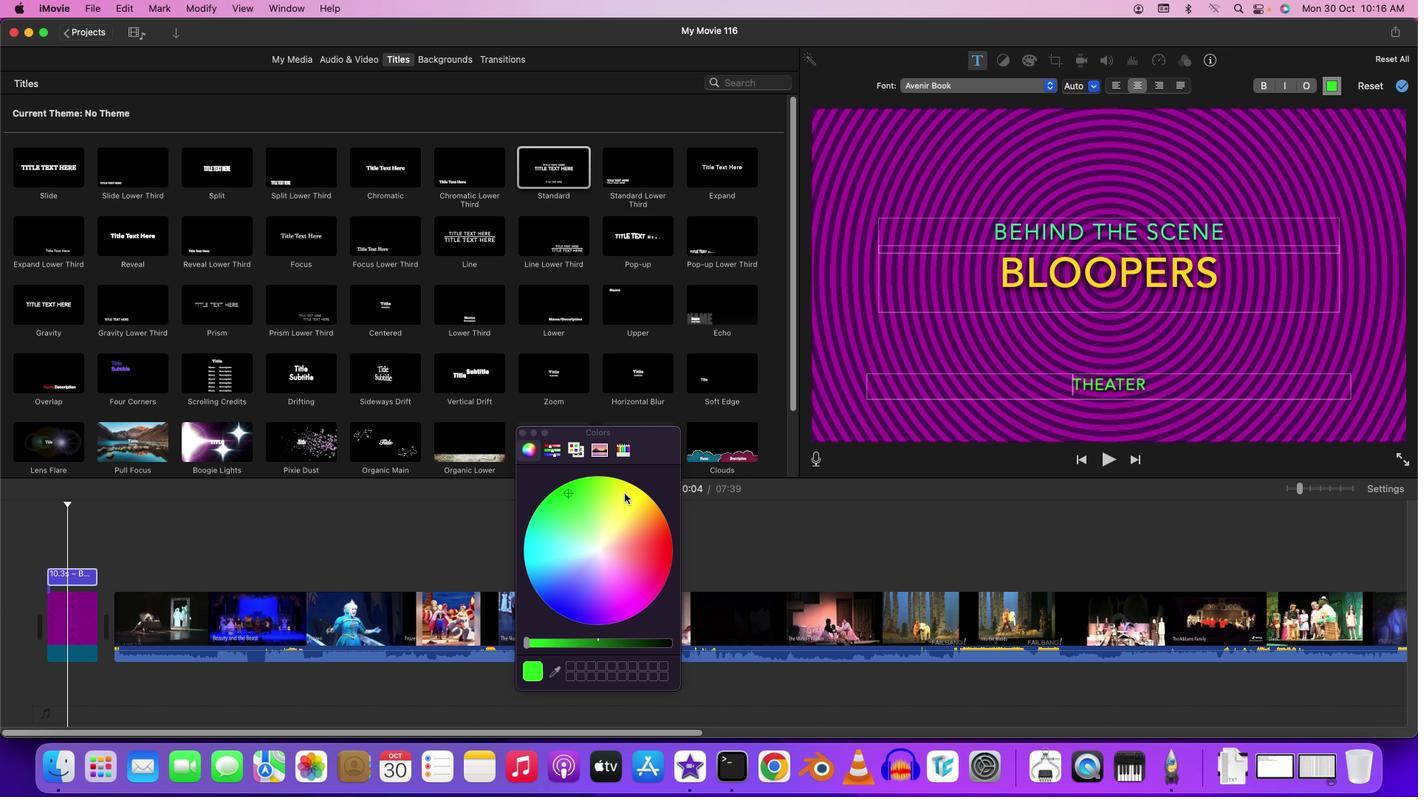 
Action: Mouse moved to (810, 451)
Screenshot: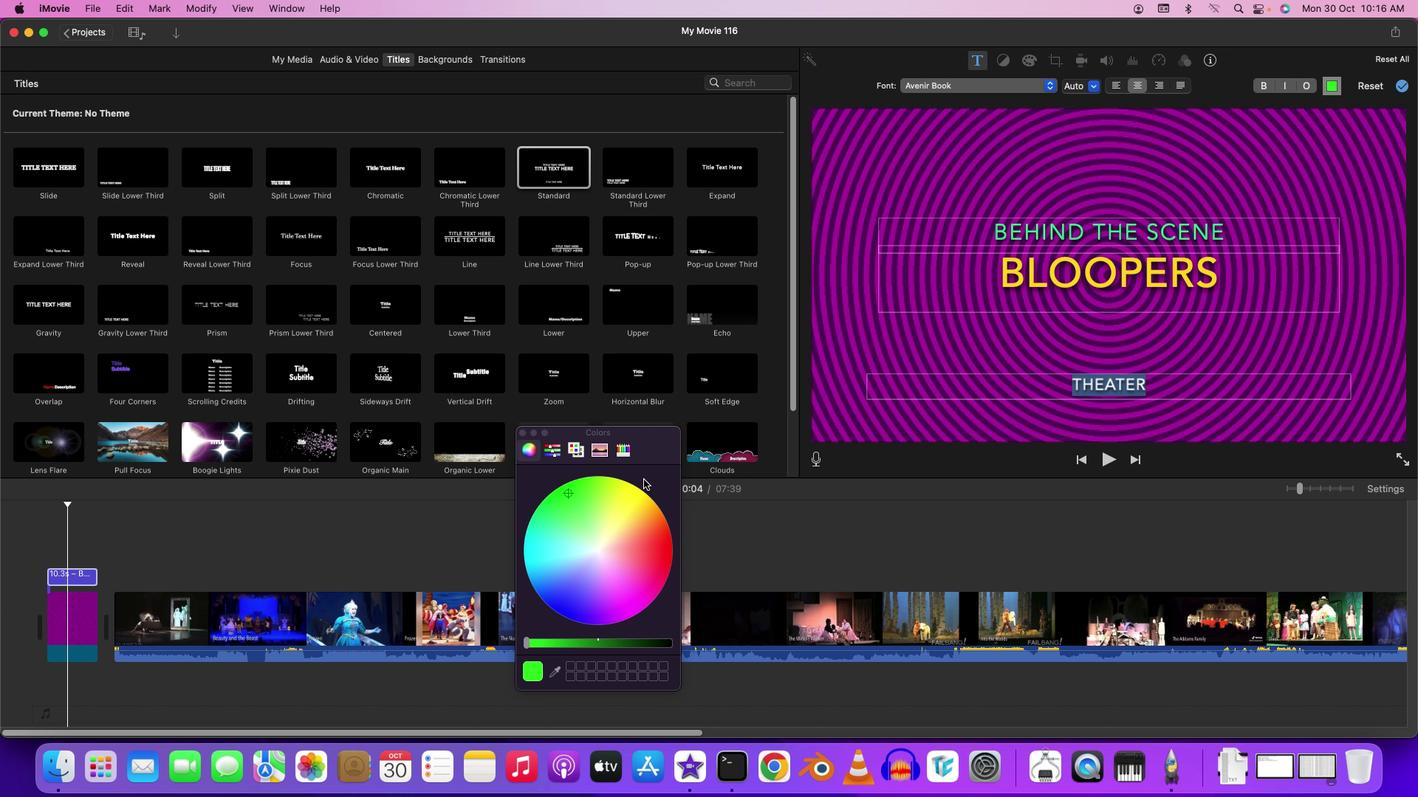 
Action: Mouse pressed left at (810, 451)
Screenshot: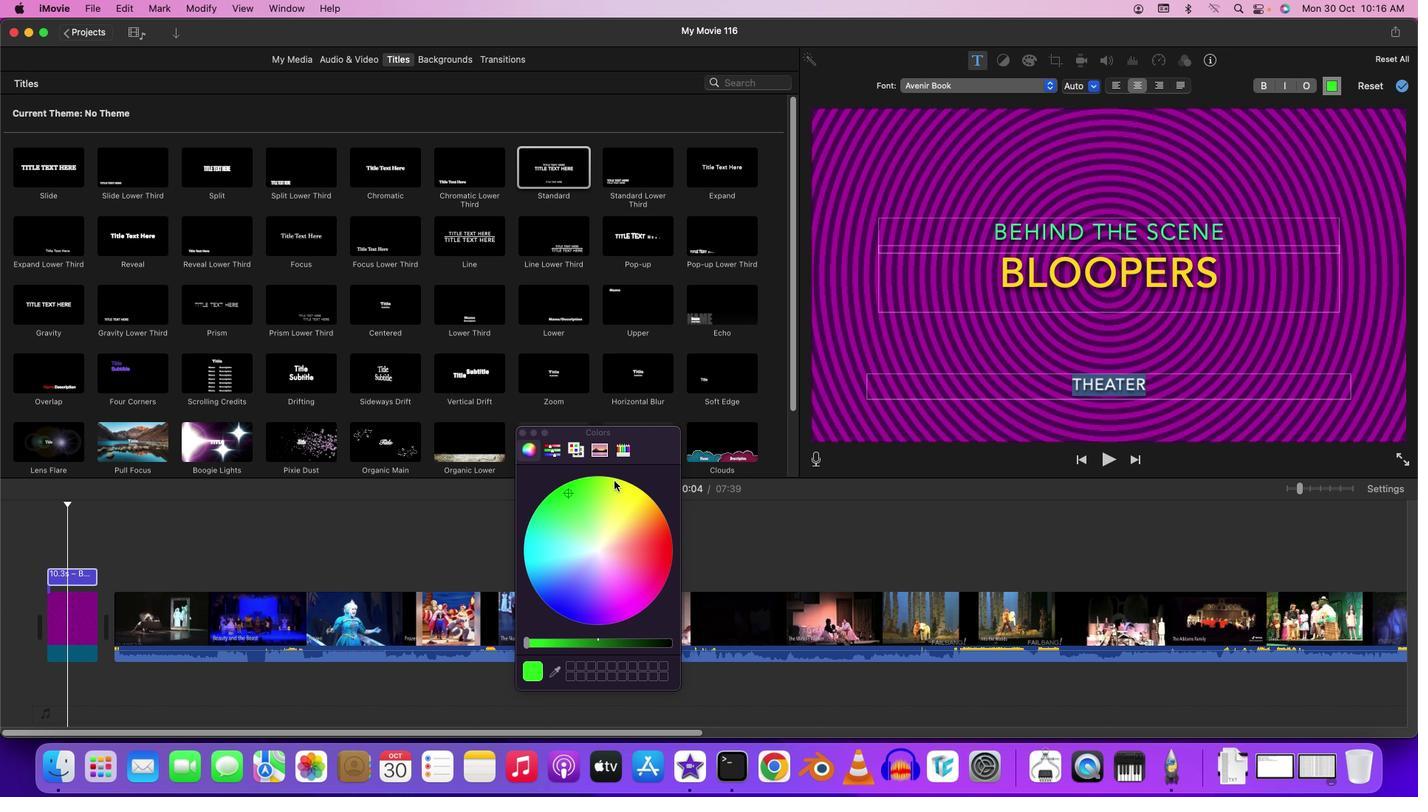 
Action: Mouse moved to (810, 451)
Screenshot: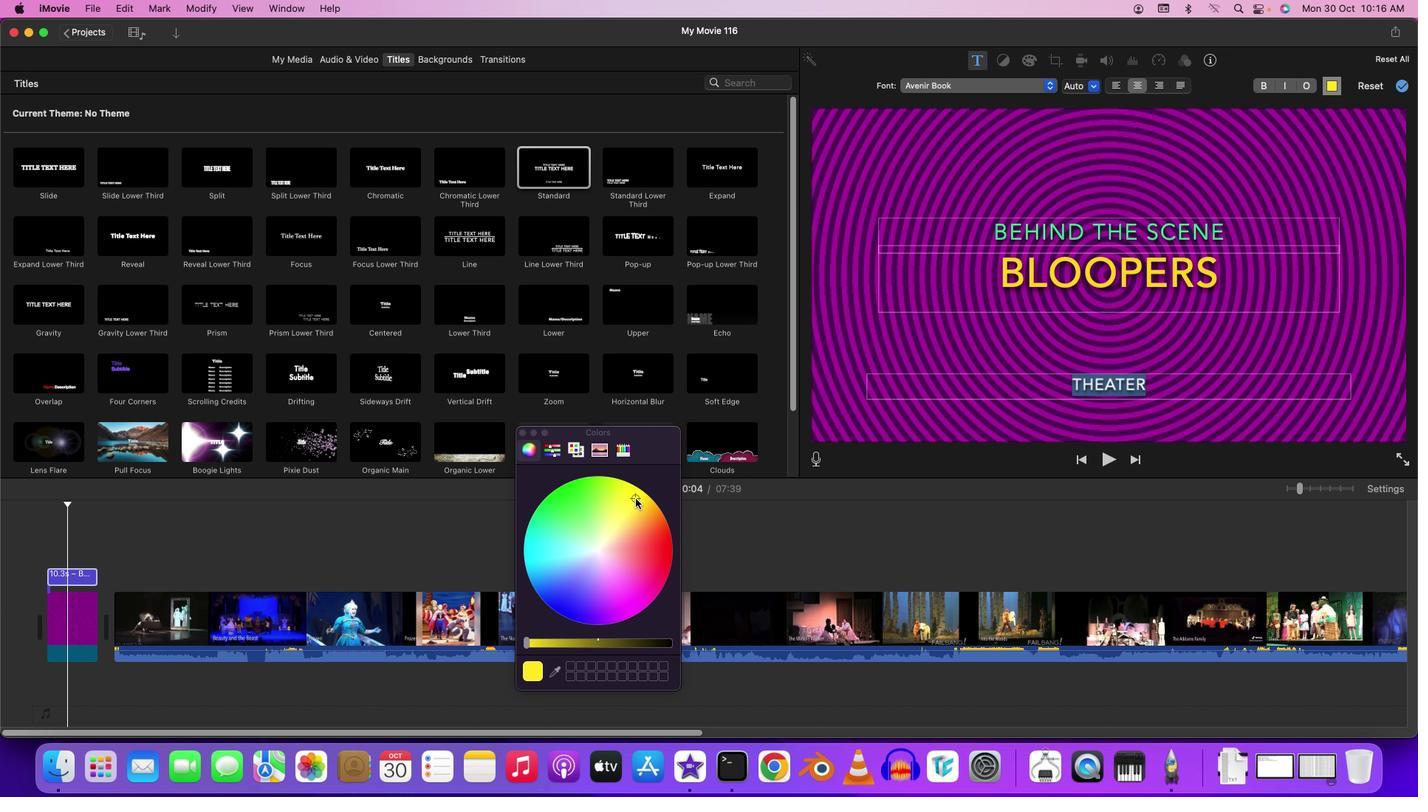 
Action: Mouse pressed left at (810, 451)
Screenshot: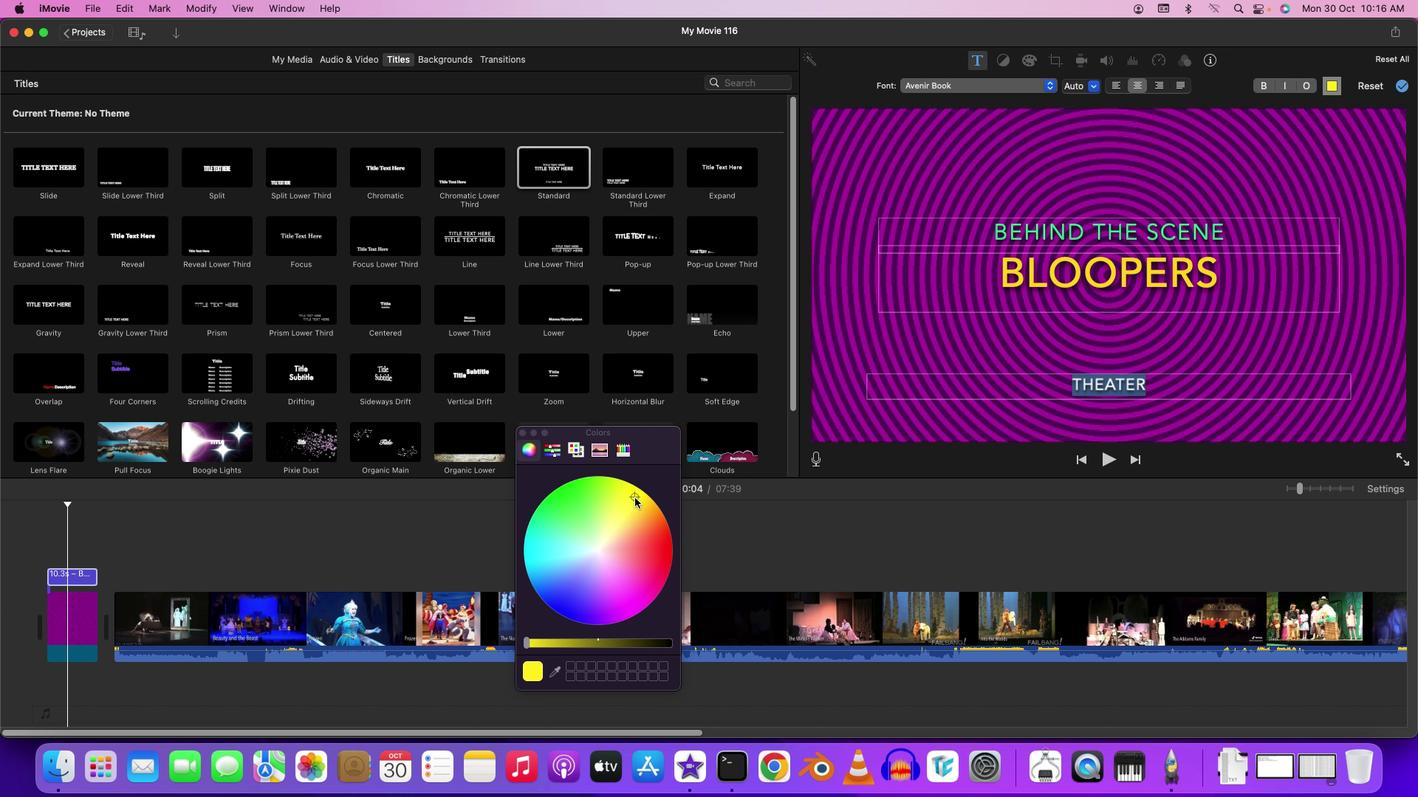 
Action: Mouse moved to (810, 451)
Screenshot: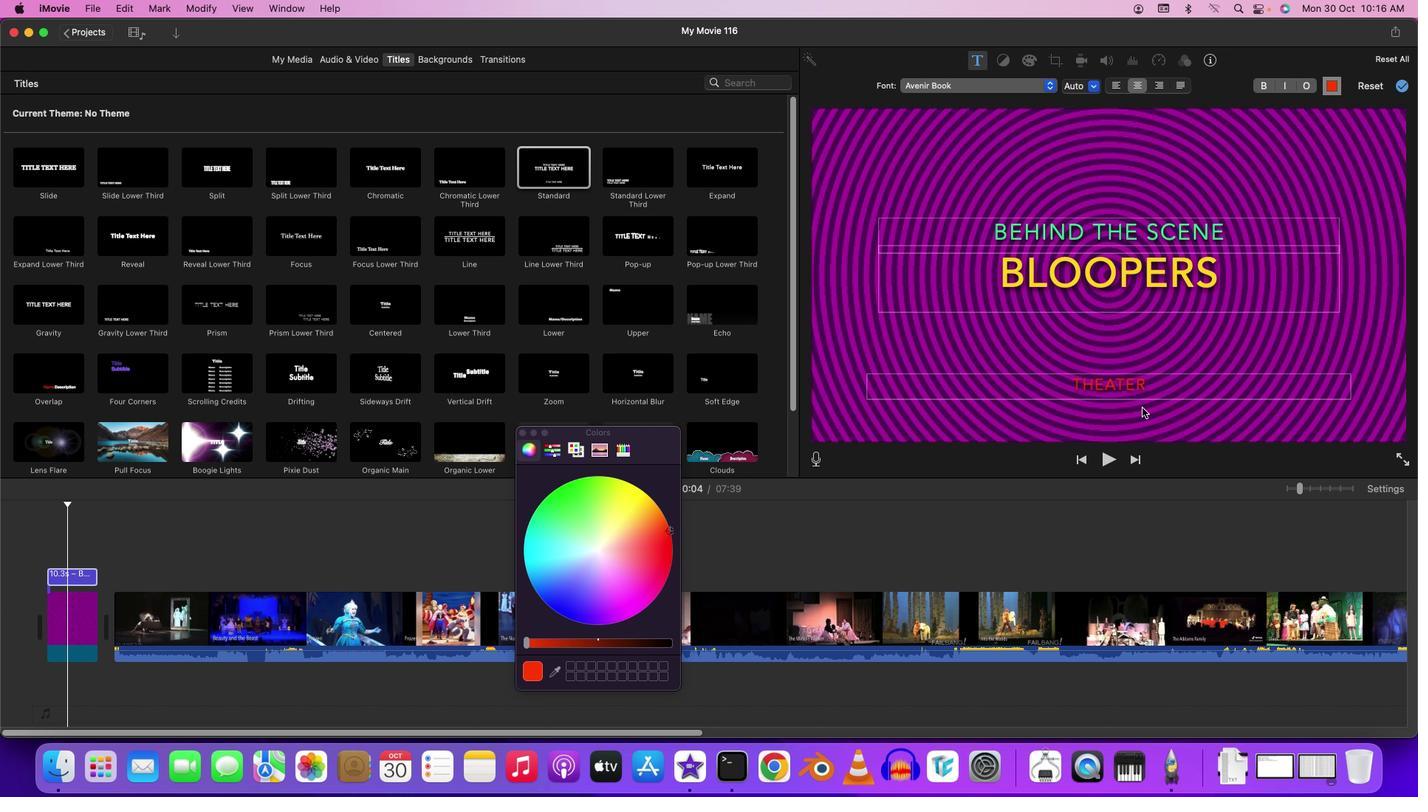 
Action: Mouse pressed left at (810, 451)
Screenshot: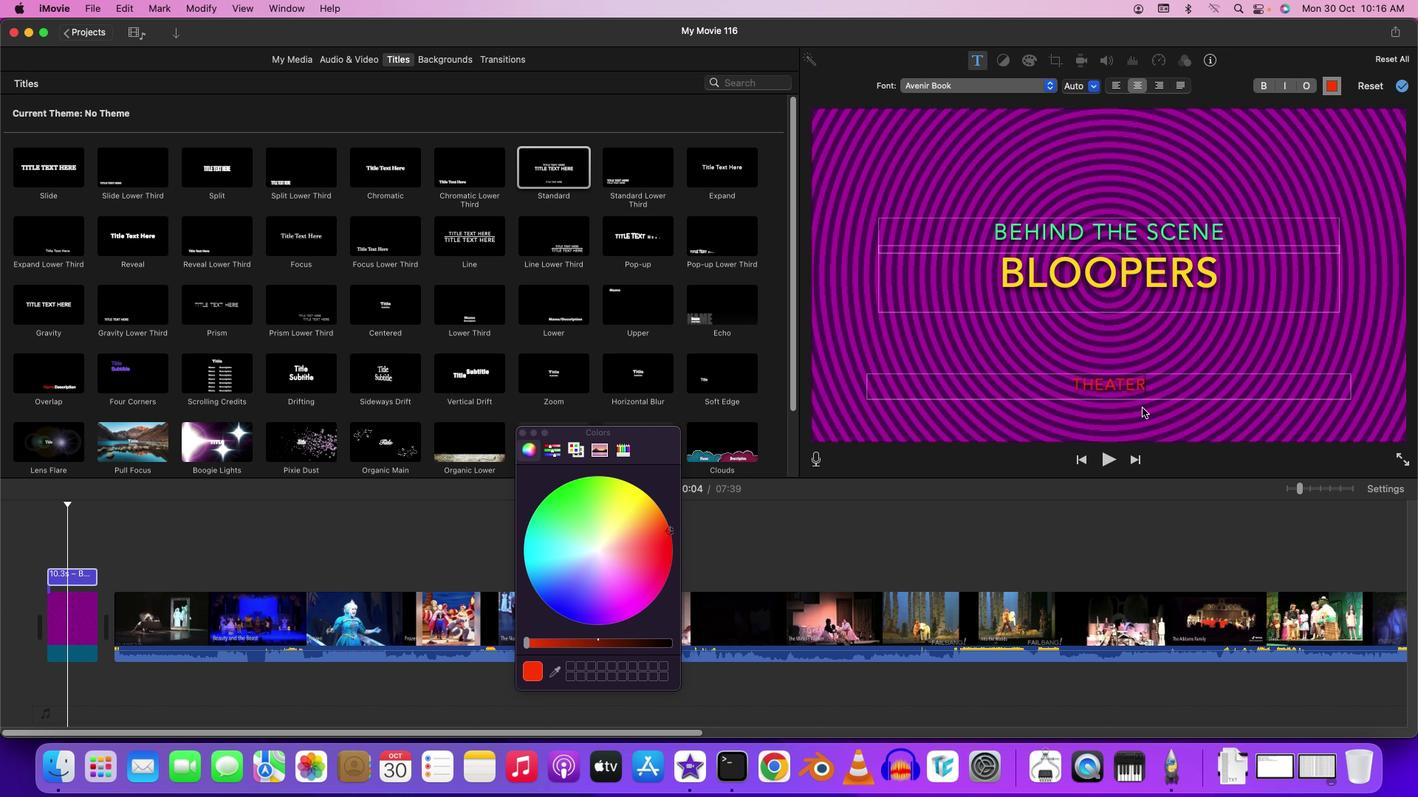 
Action: Mouse moved to (810, 451)
Screenshot: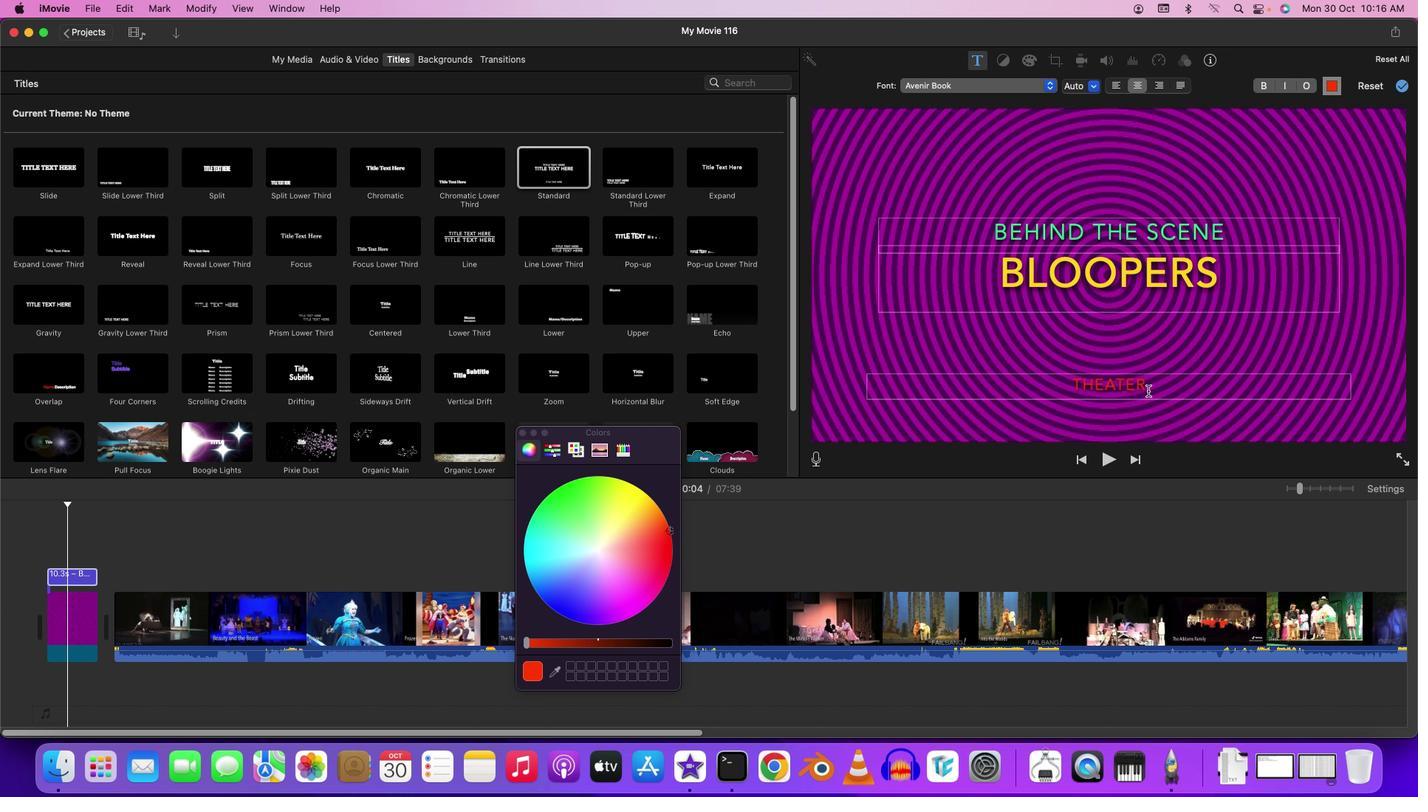 
Action: Mouse pressed left at (810, 451)
Screenshot: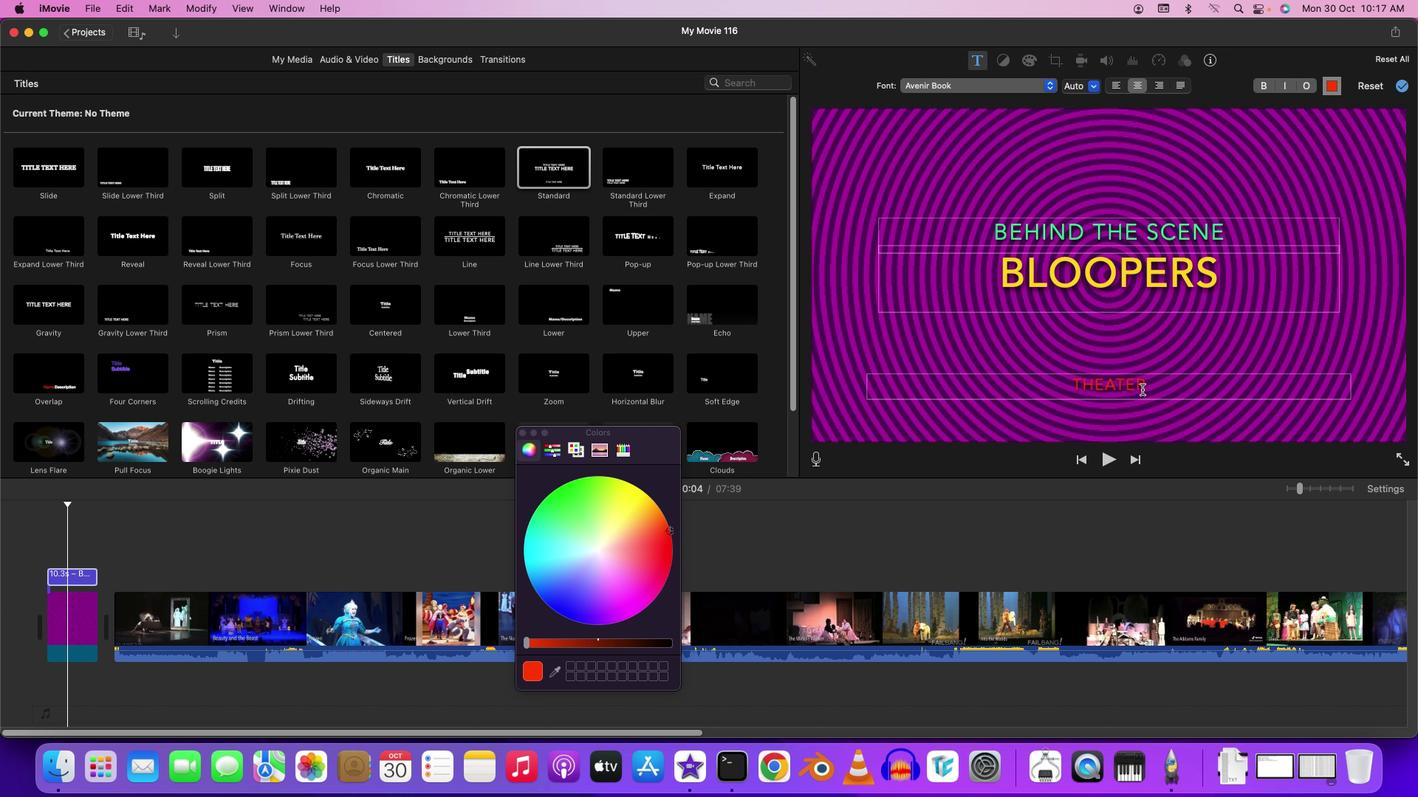 
Action: Mouse moved to (810, 451)
Screenshot: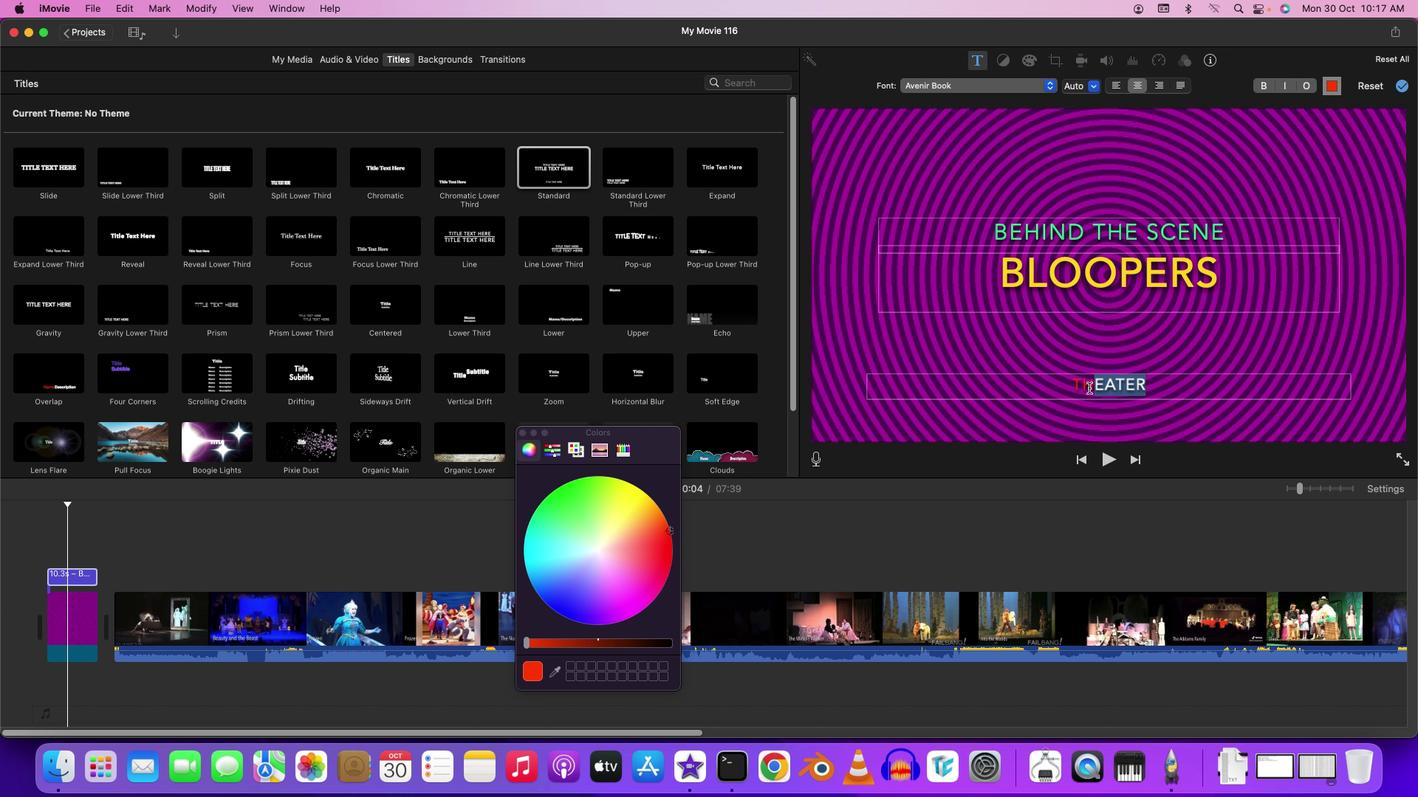 
Action: Mouse pressed left at (810, 451)
Screenshot: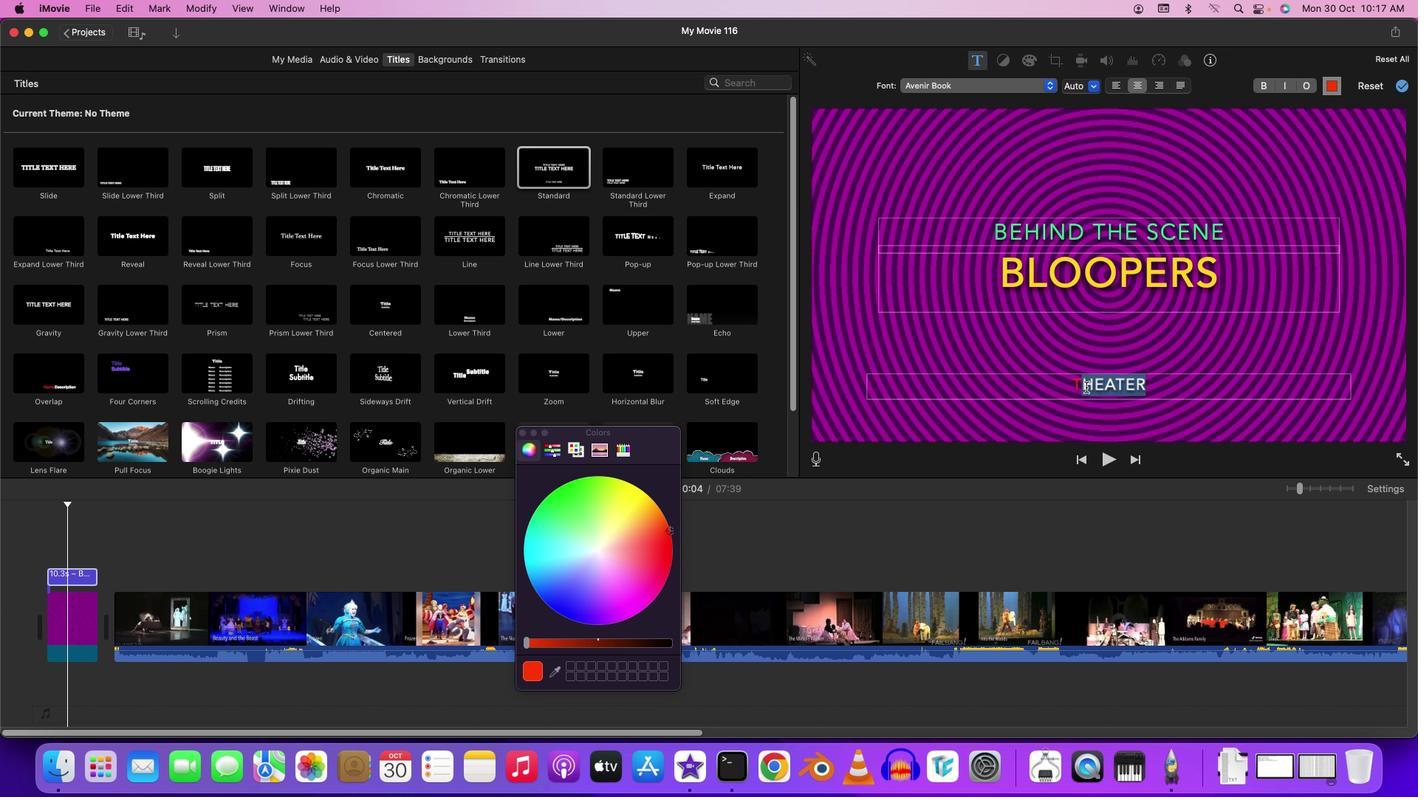 
Action: Mouse moved to (810, 451)
